 Task: Plan a trip to Lafiagi, Nigeria from 9th December, 2023 to 16th December, 2023 for 2 adults. Place can be entire room with 2 bedrooms having 2 beds and 1 bathroom. Property type can be flat.
Action: Mouse moved to (615, 132)
Screenshot: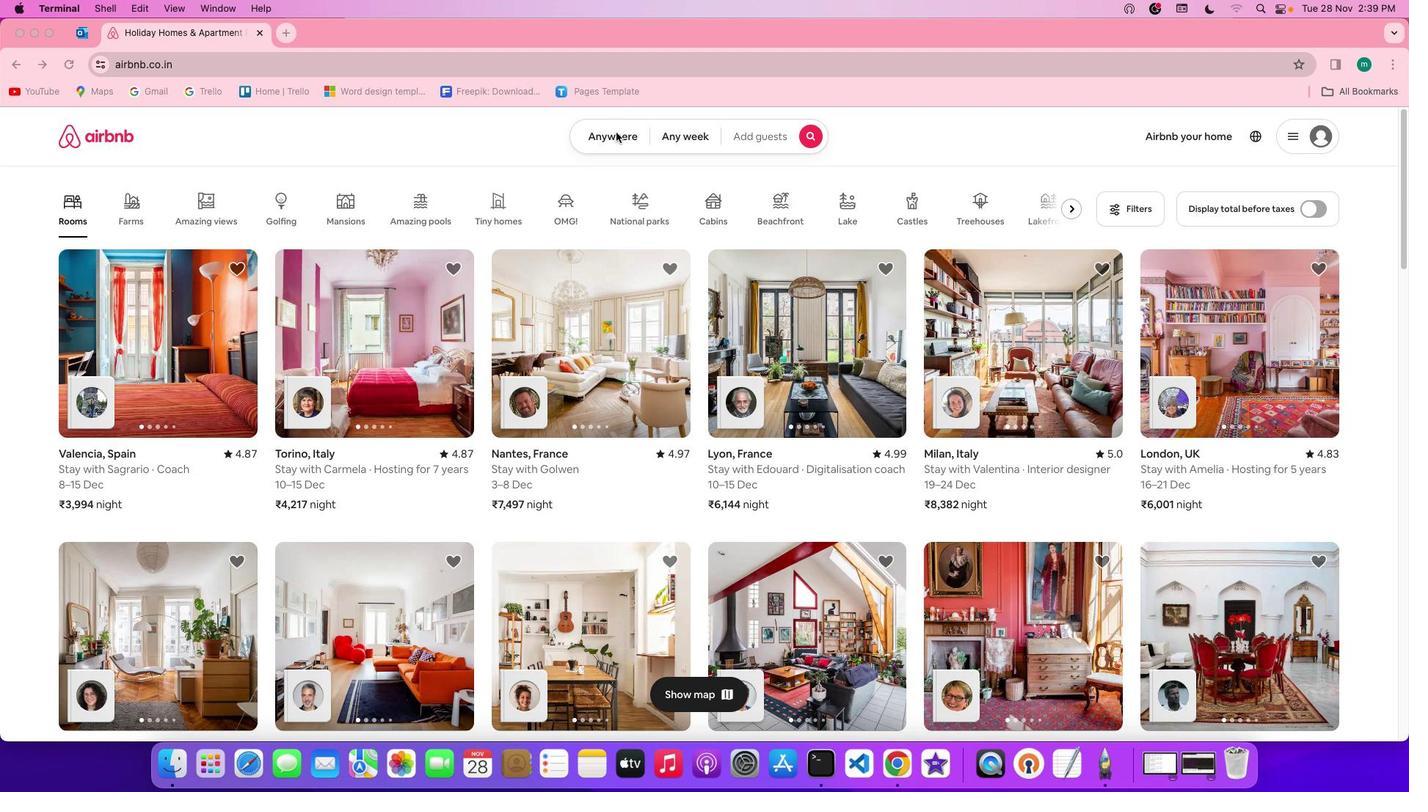 
Action: Mouse pressed left at (615, 132)
Screenshot: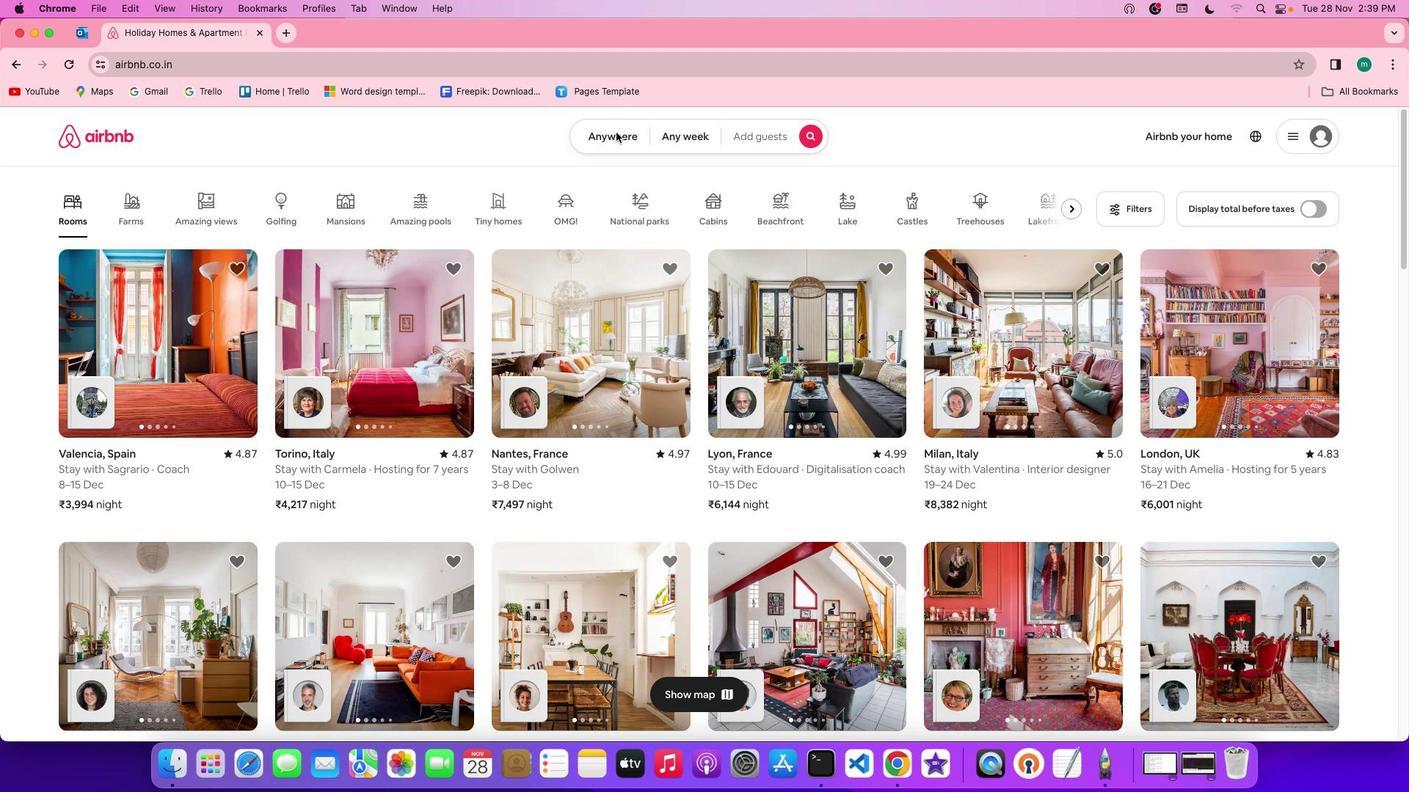 
Action: Mouse pressed left at (615, 132)
Screenshot: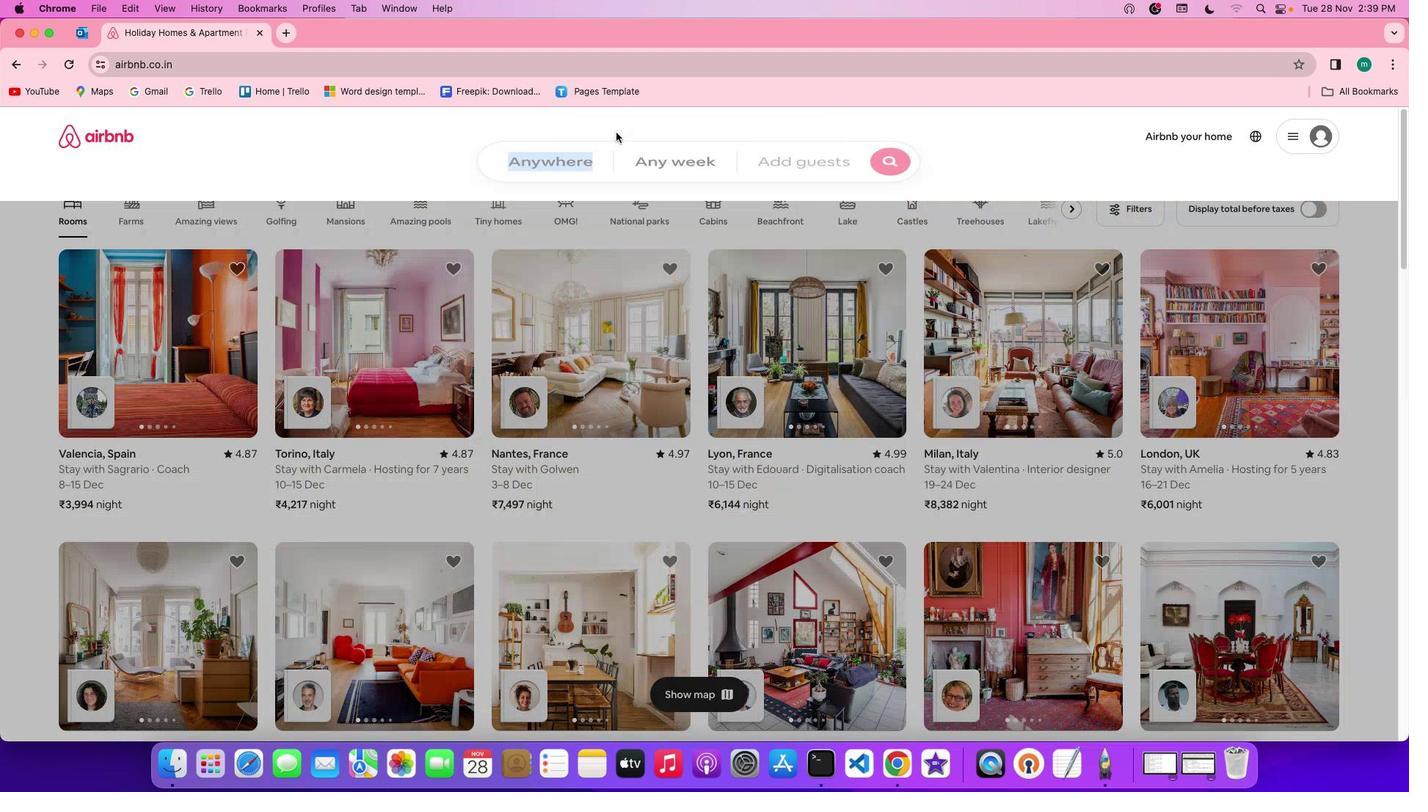 
Action: Mouse moved to (569, 184)
Screenshot: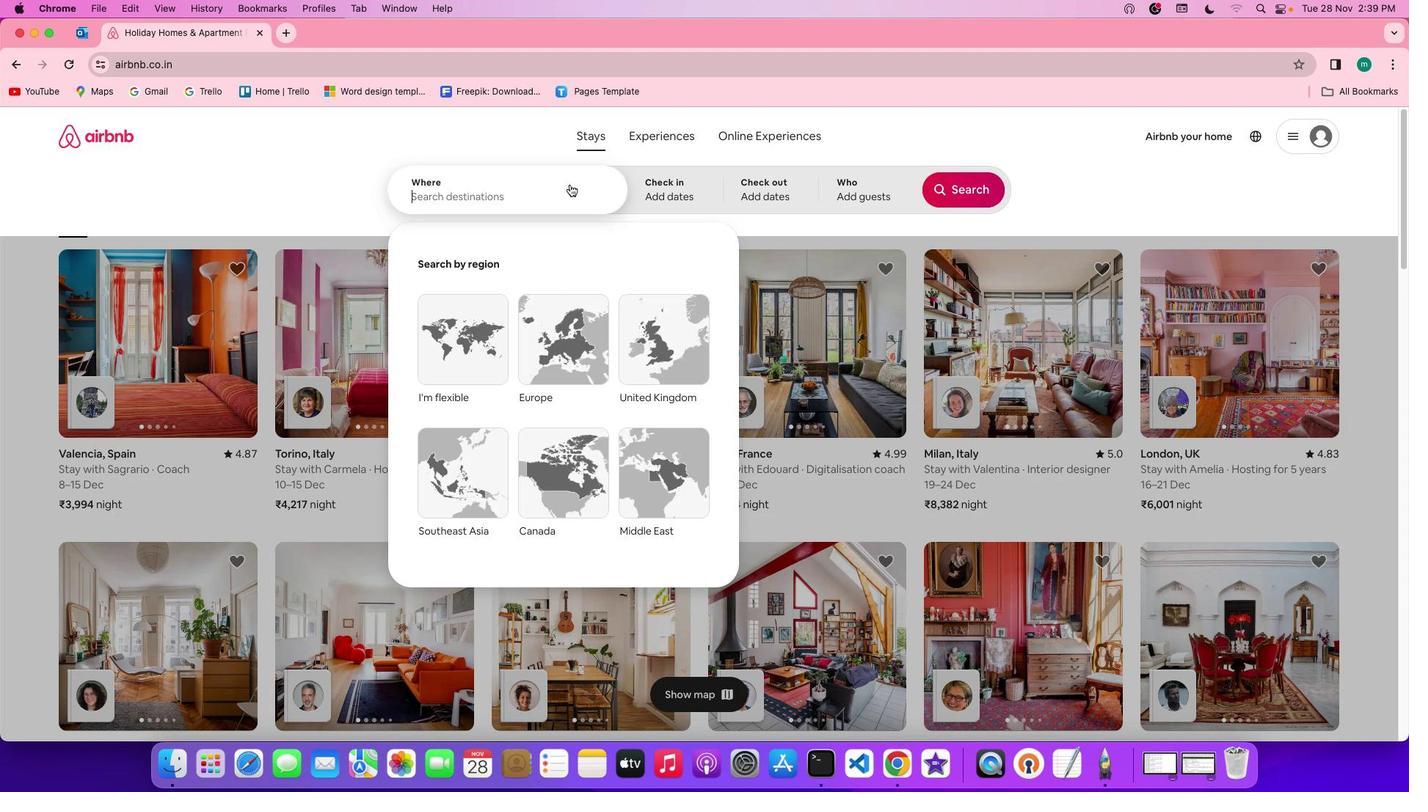 
Action: Mouse pressed left at (569, 184)
Screenshot: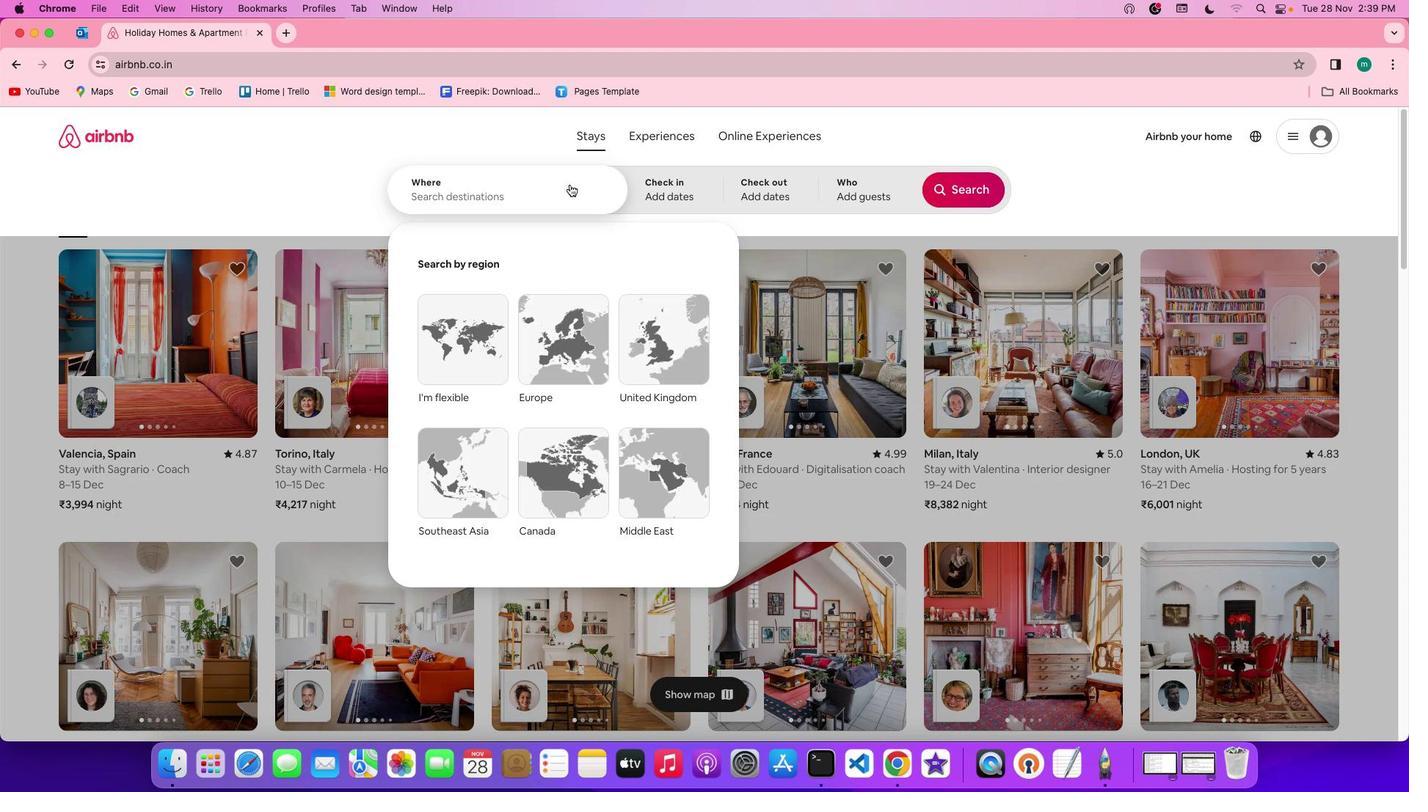 
Action: Mouse moved to (571, 184)
Screenshot: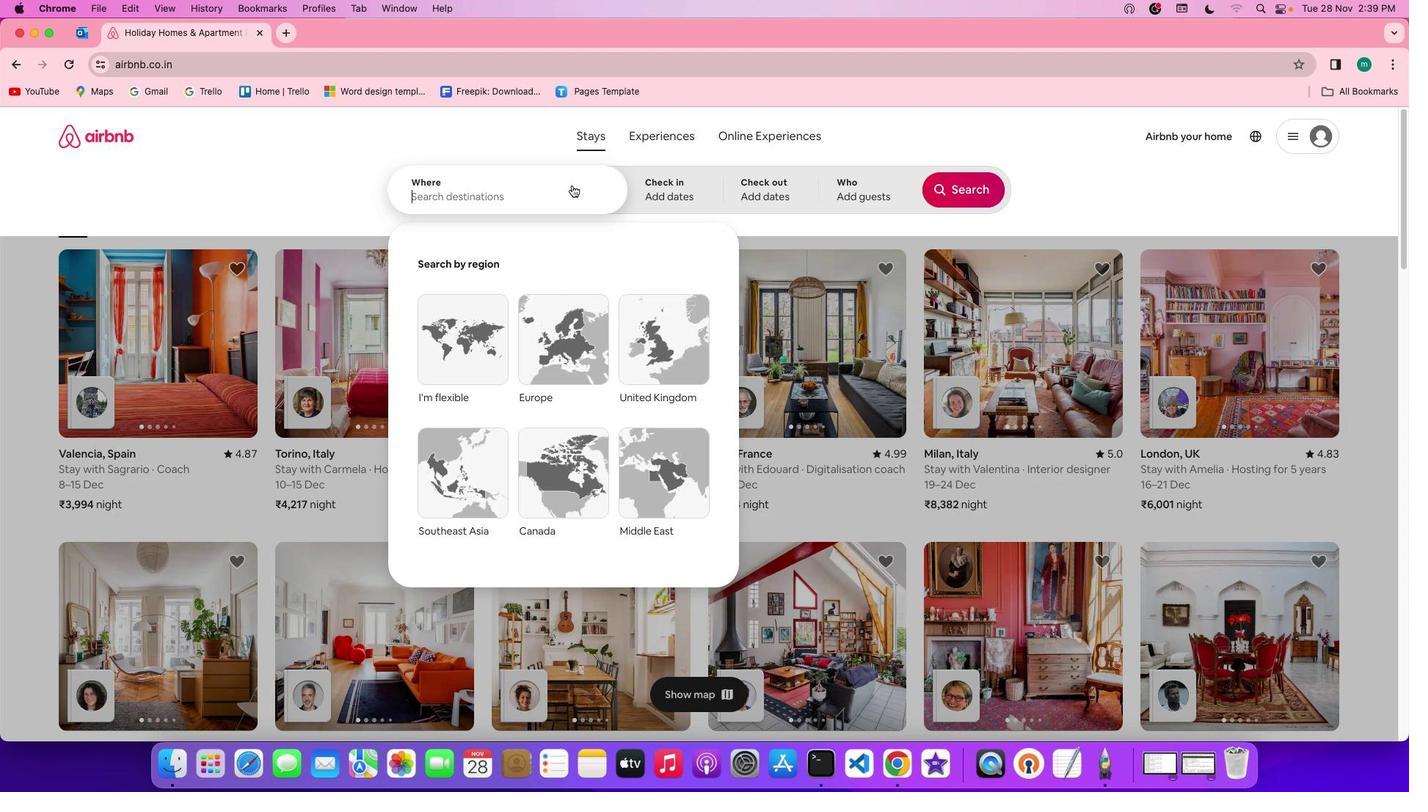 
Action: Key pressed Key.shift'L''a''f''i''a''g''i'','Key.spaceKey.shift'n''i''g''e''r''i''a'
Screenshot: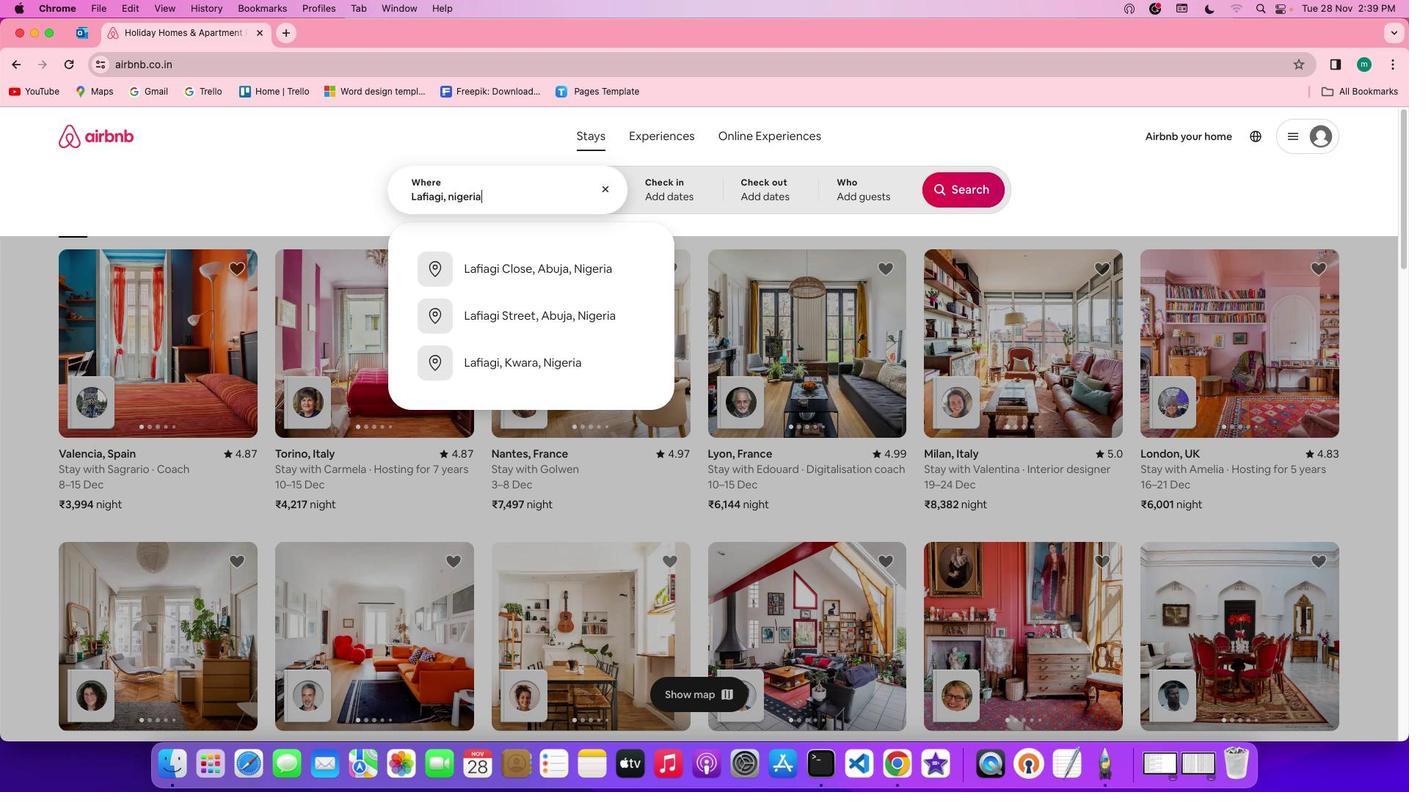 
Action: Mouse moved to (670, 188)
Screenshot: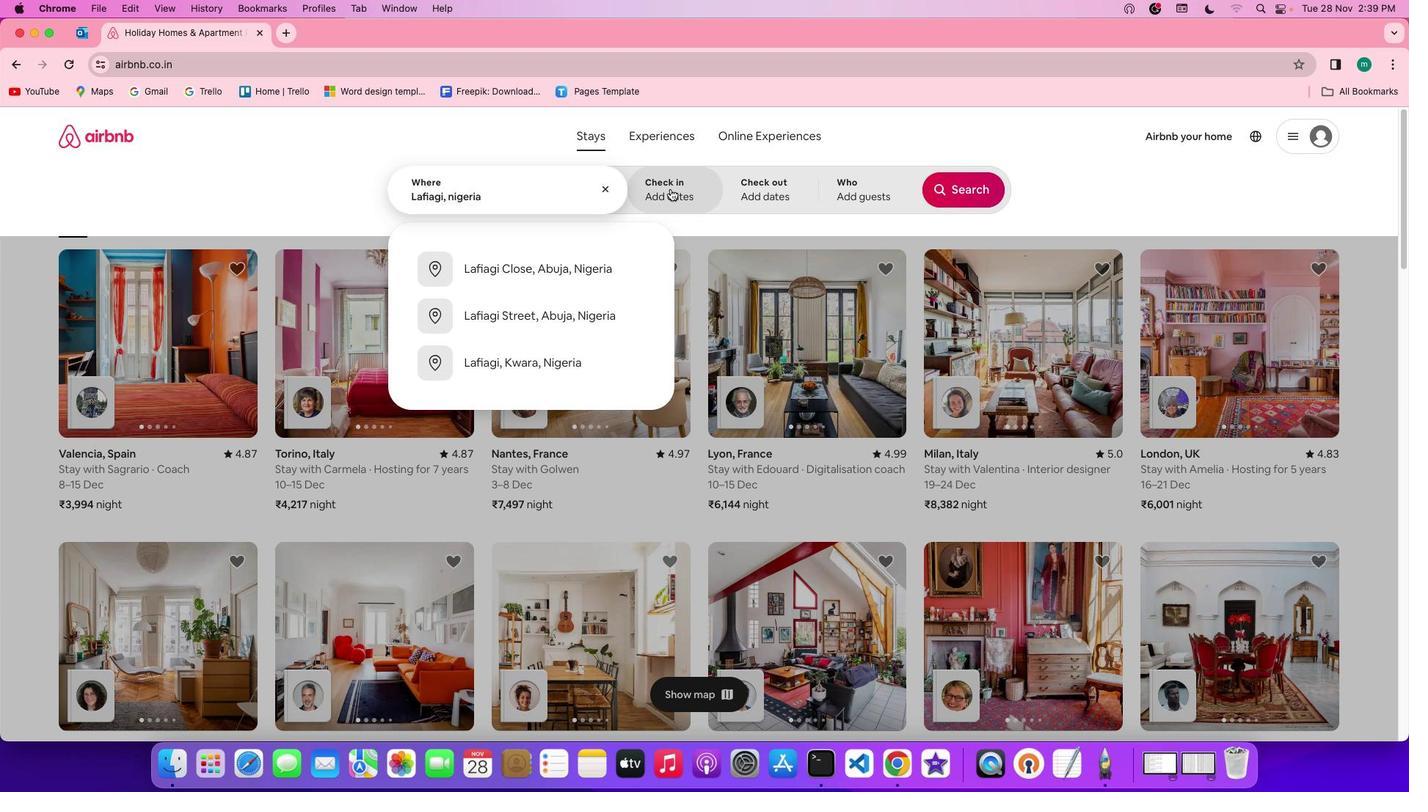 
Action: Mouse pressed left at (670, 188)
Screenshot: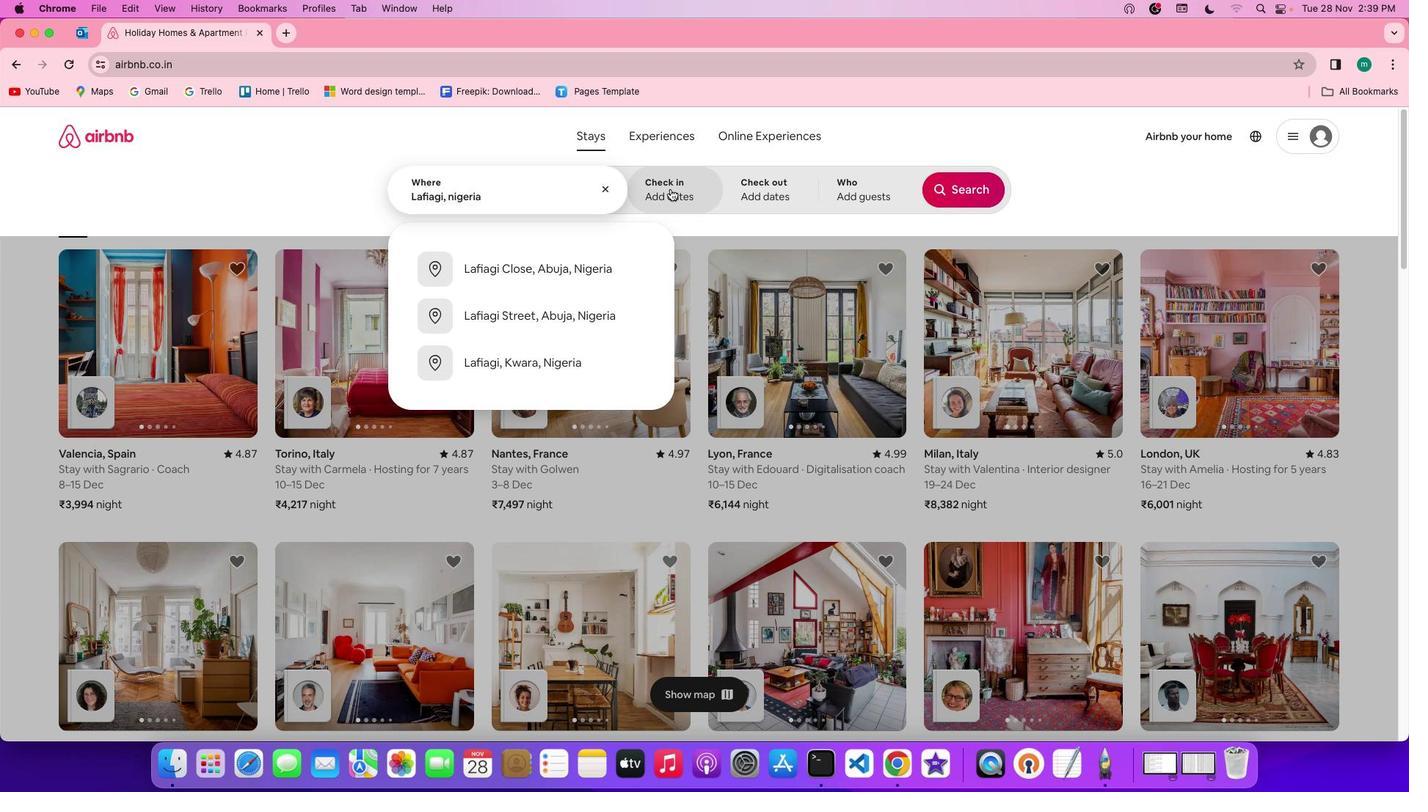 
Action: Mouse moved to (944, 406)
Screenshot: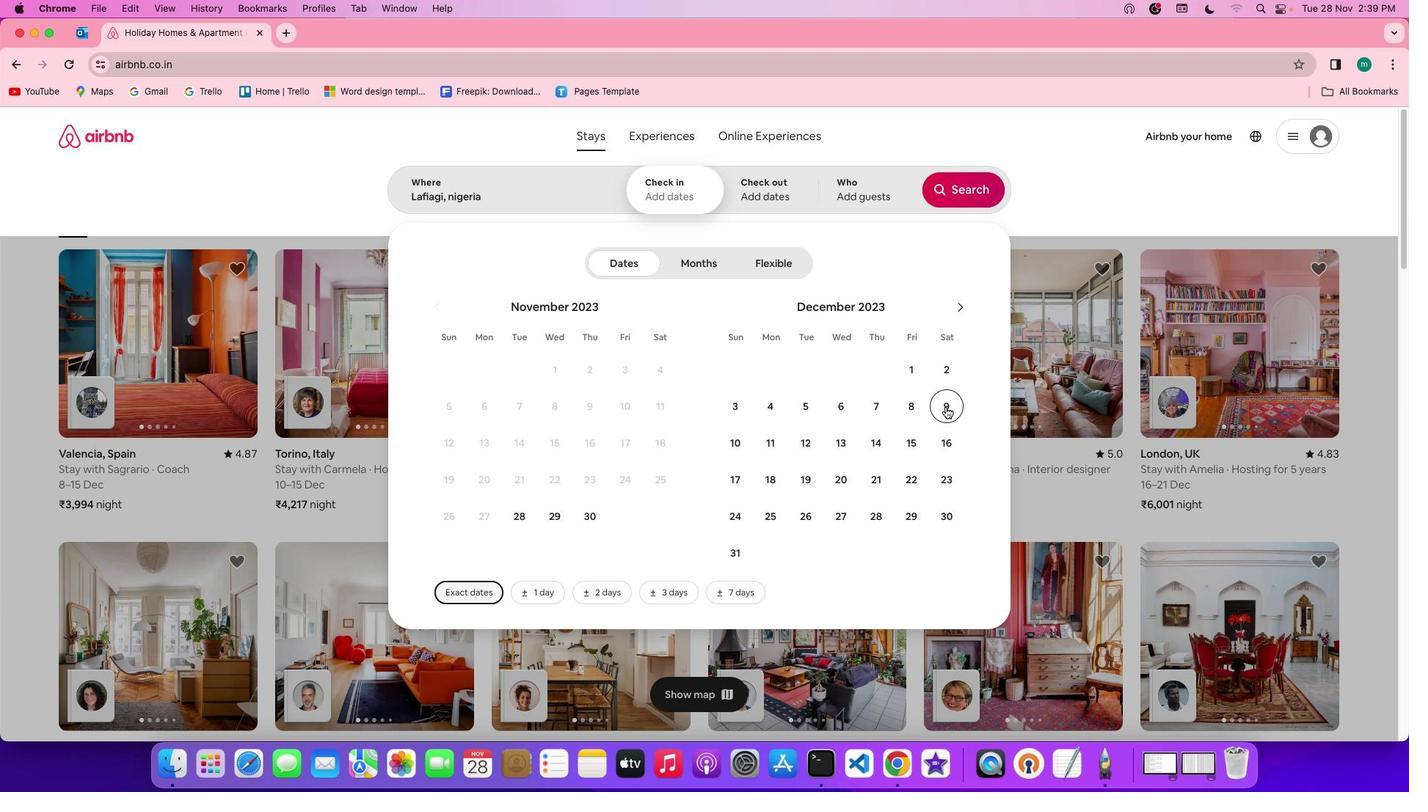
Action: Mouse pressed left at (944, 406)
Screenshot: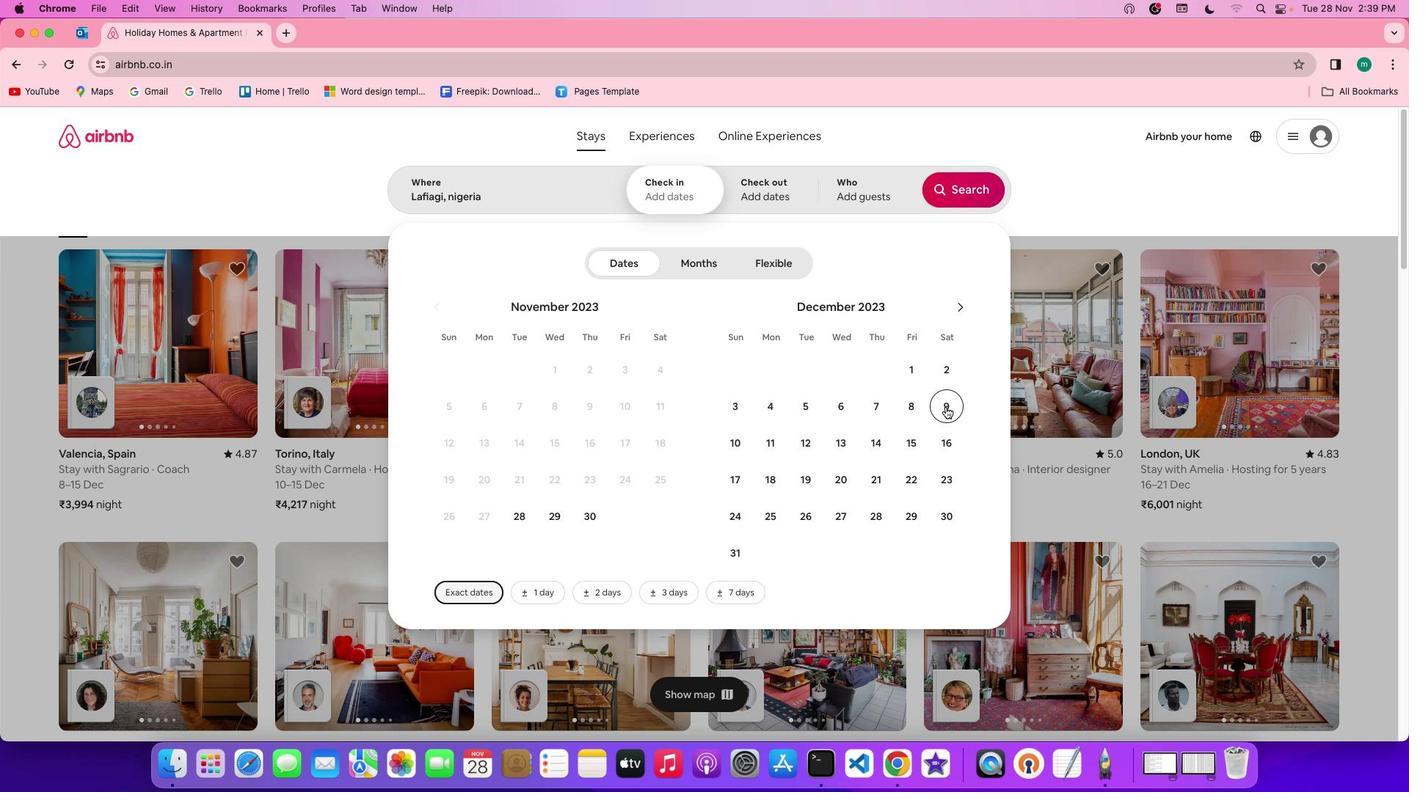 
Action: Mouse moved to (943, 436)
Screenshot: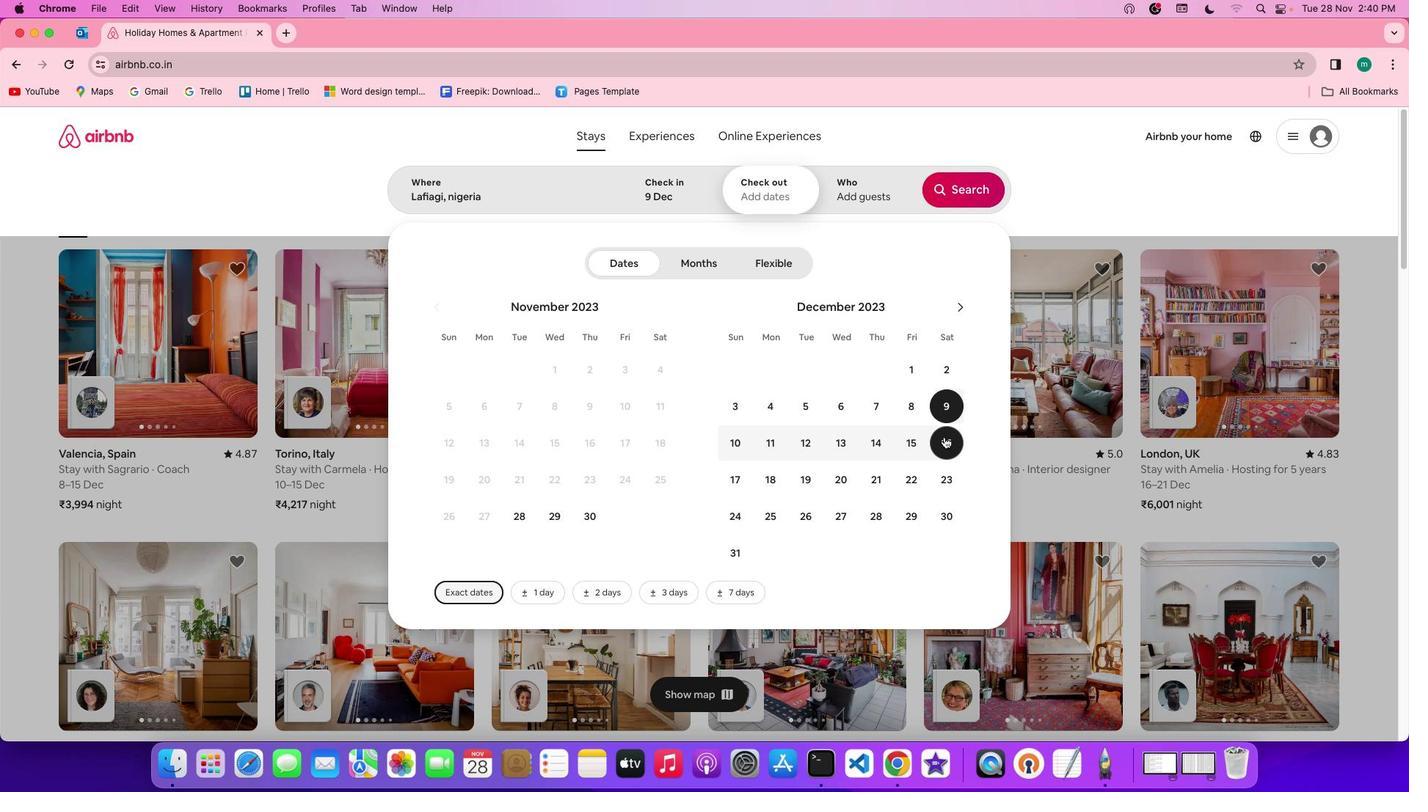
Action: Mouse pressed left at (943, 436)
Screenshot: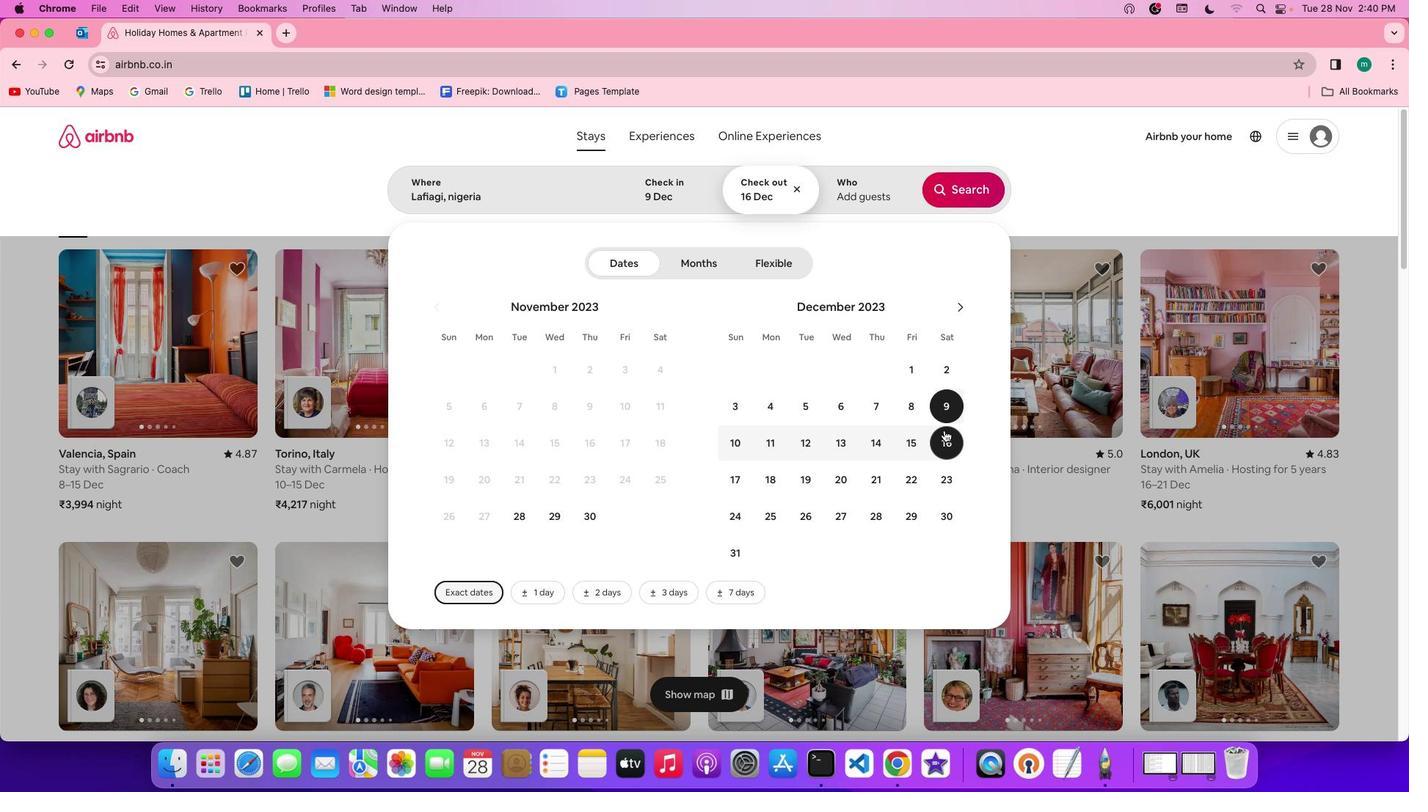 
Action: Mouse moved to (865, 198)
Screenshot: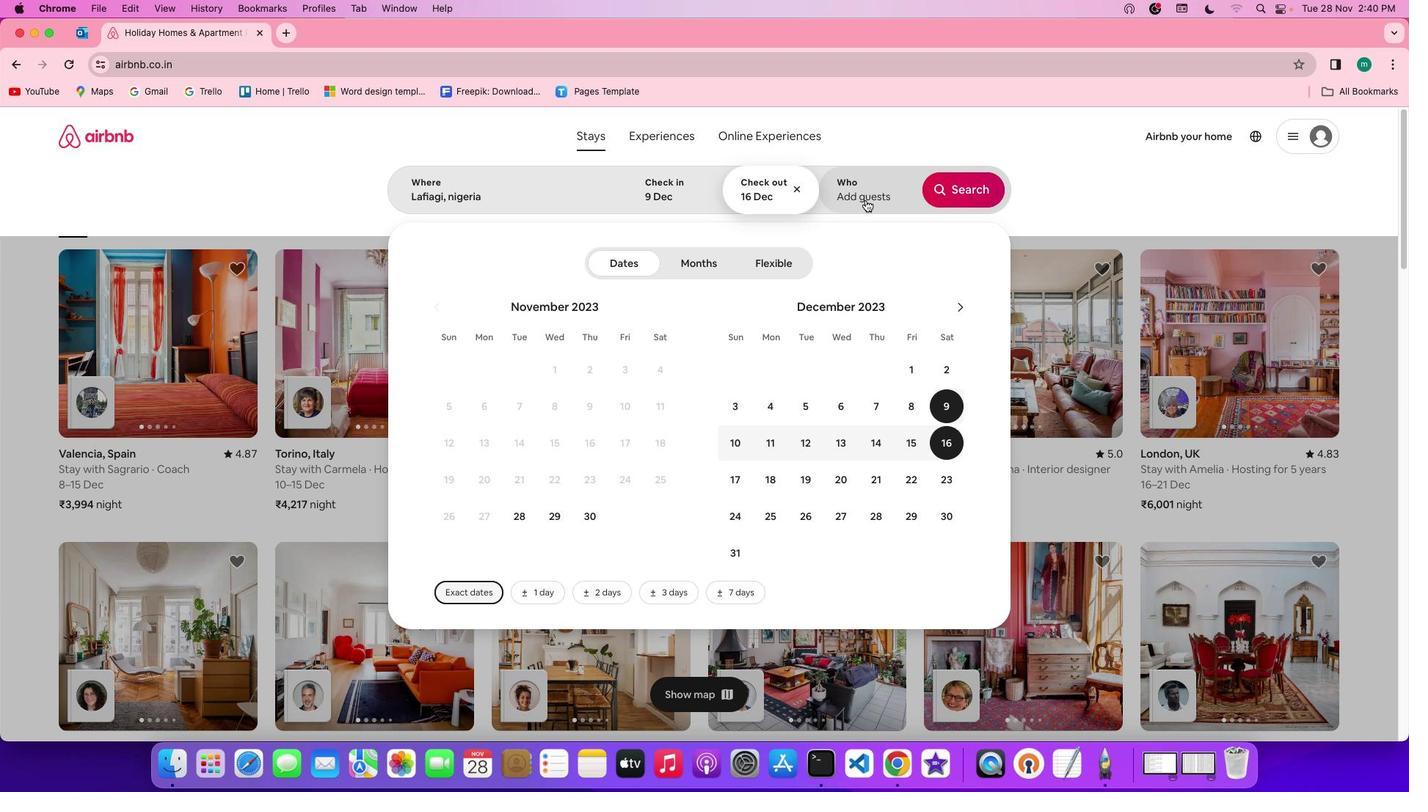 
Action: Mouse pressed left at (865, 198)
Screenshot: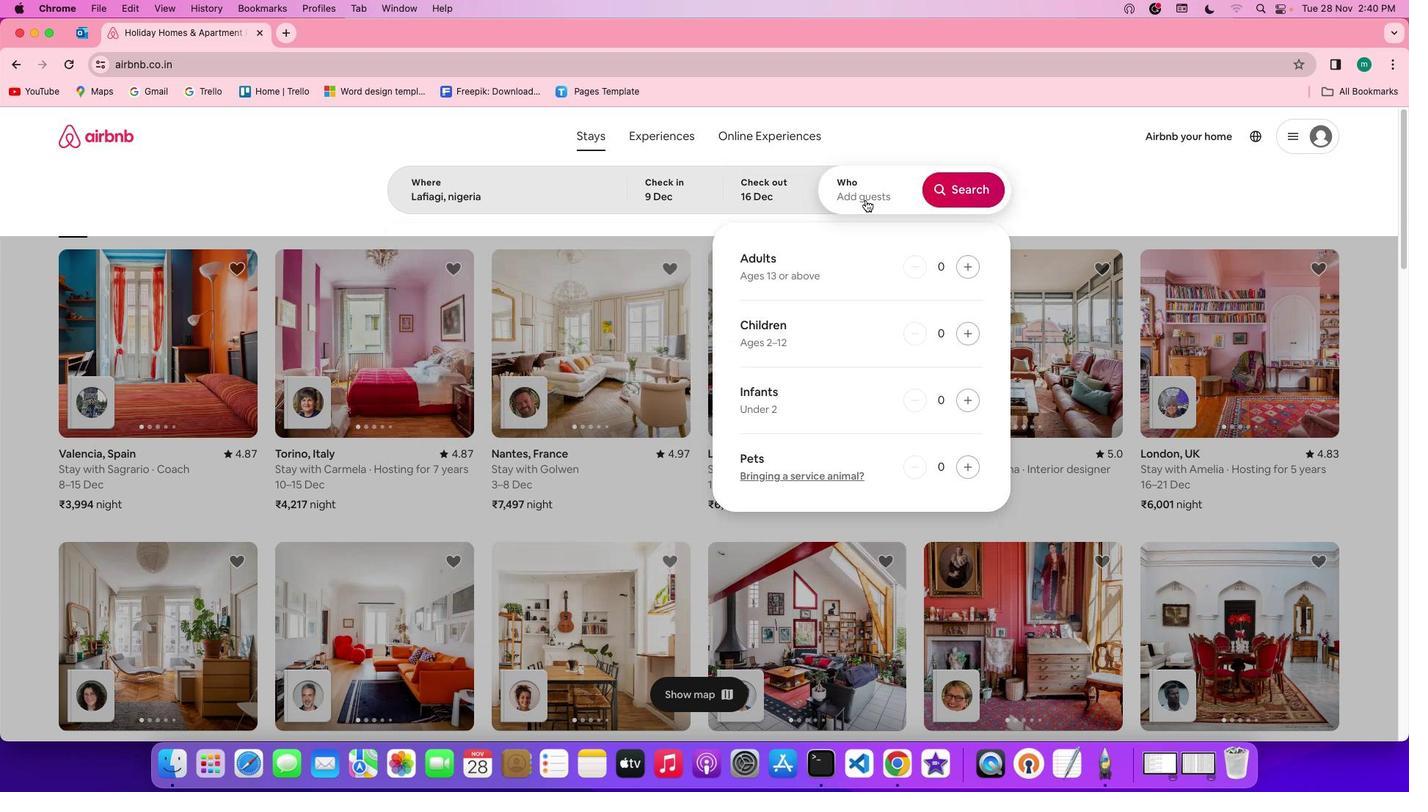 
Action: Mouse moved to (966, 267)
Screenshot: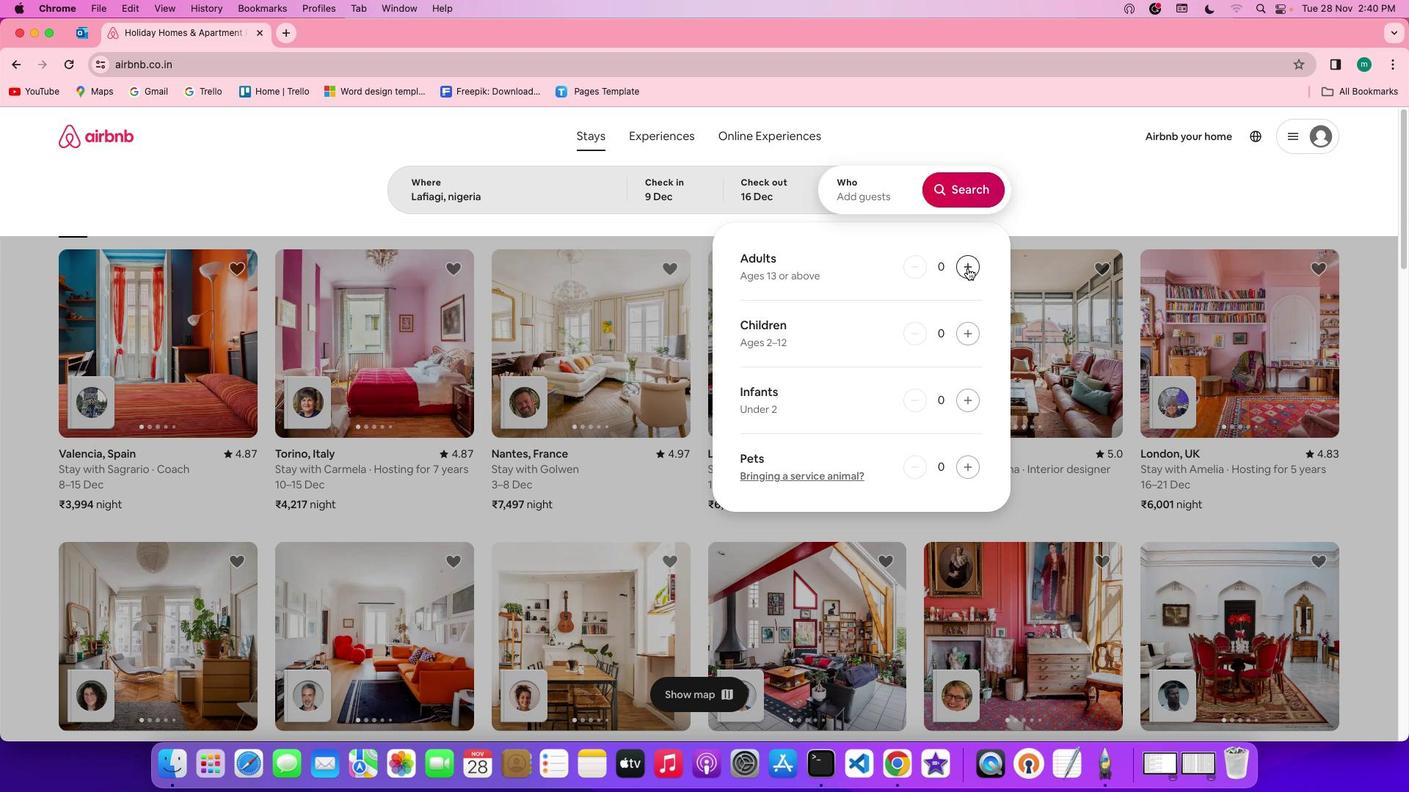 
Action: Mouse pressed left at (966, 267)
Screenshot: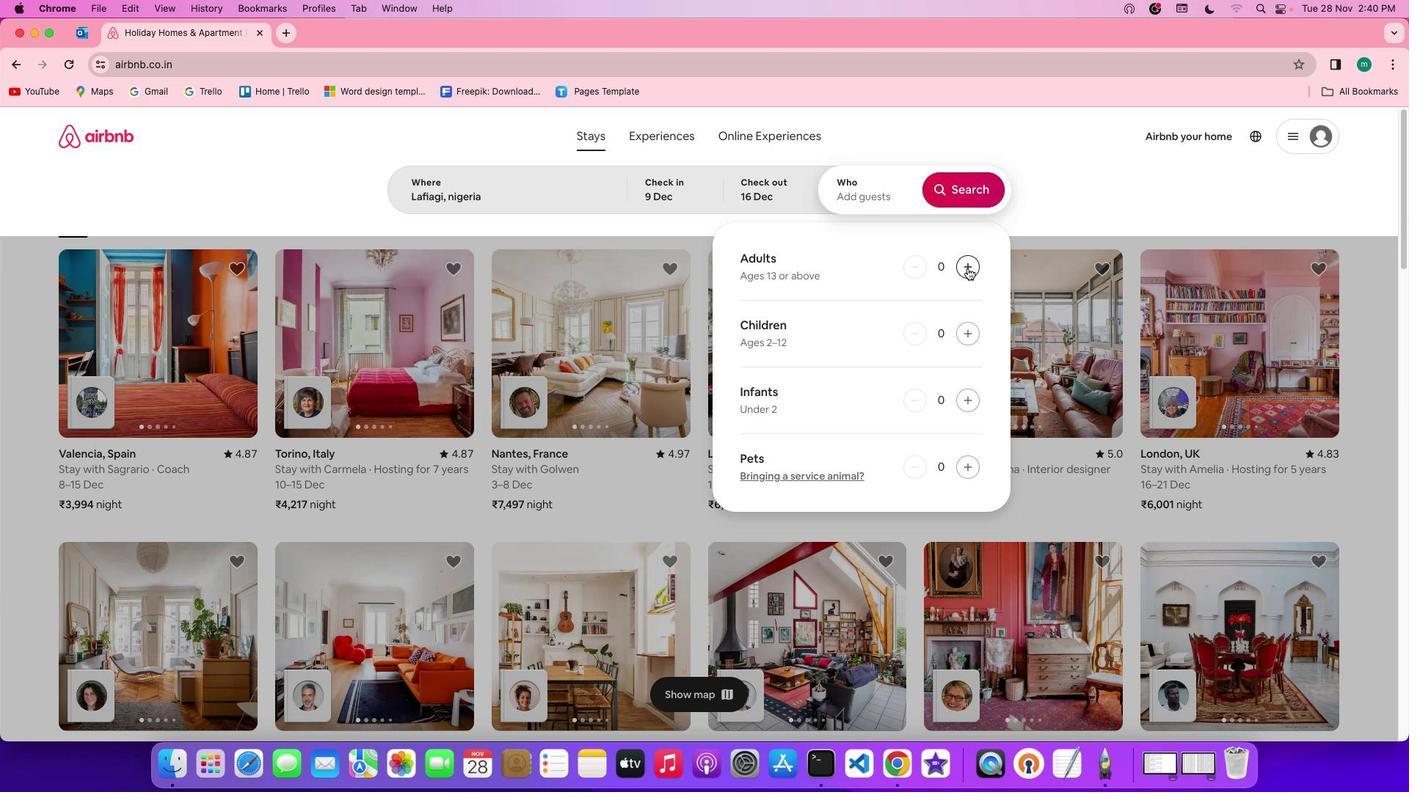 
Action: Mouse pressed left at (966, 267)
Screenshot: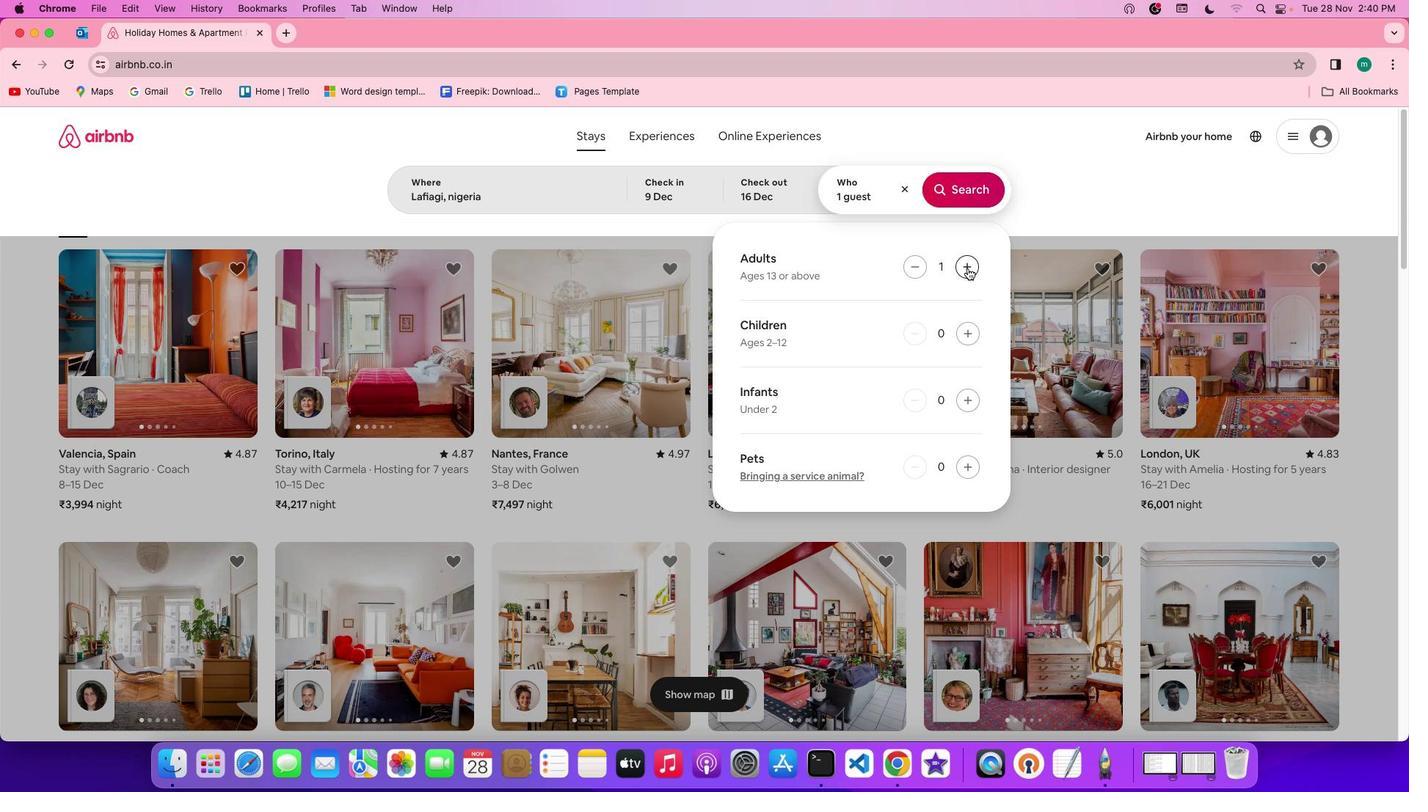 
Action: Mouse moved to (966, 190)
Screenshot: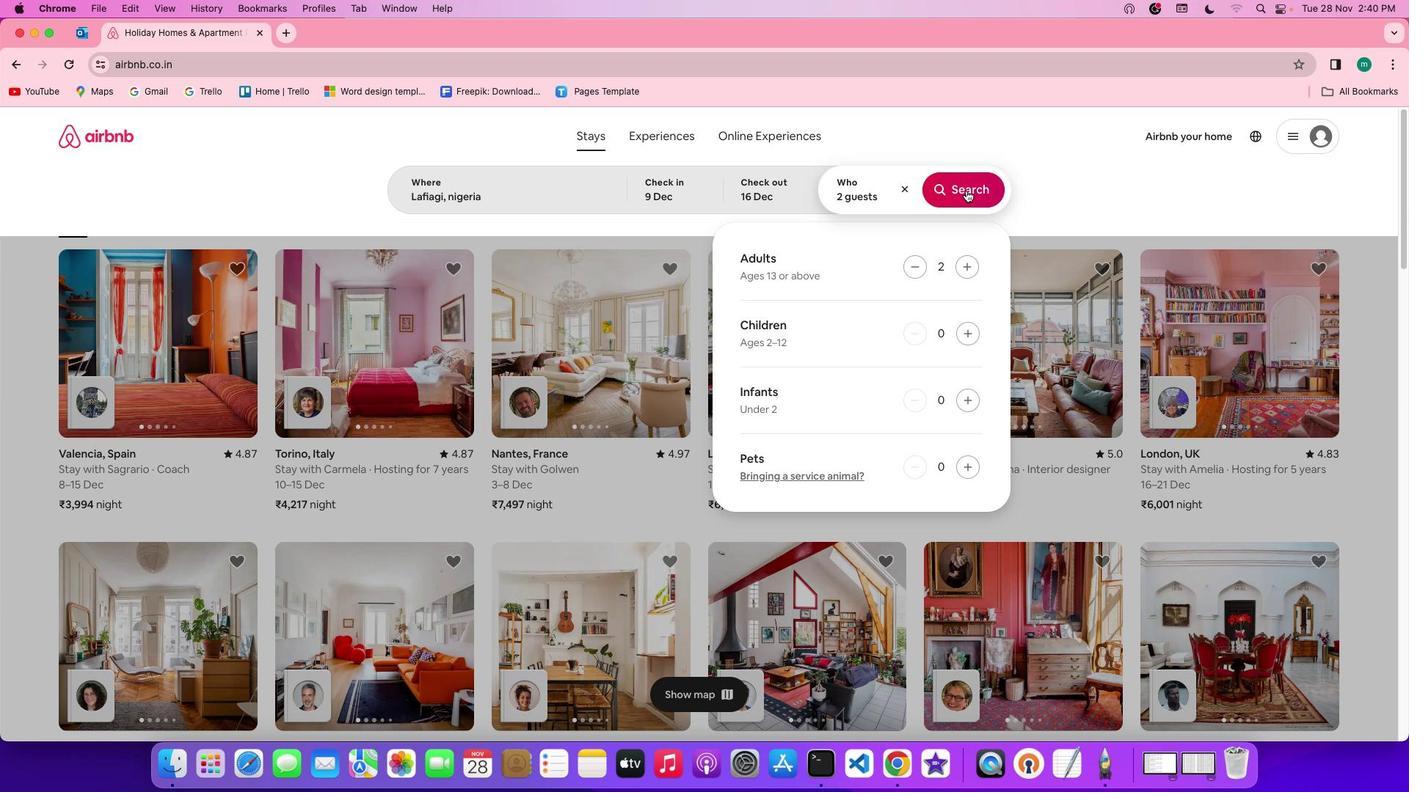 
Action: Mouse pressed left at (966, 190)
Screenshot: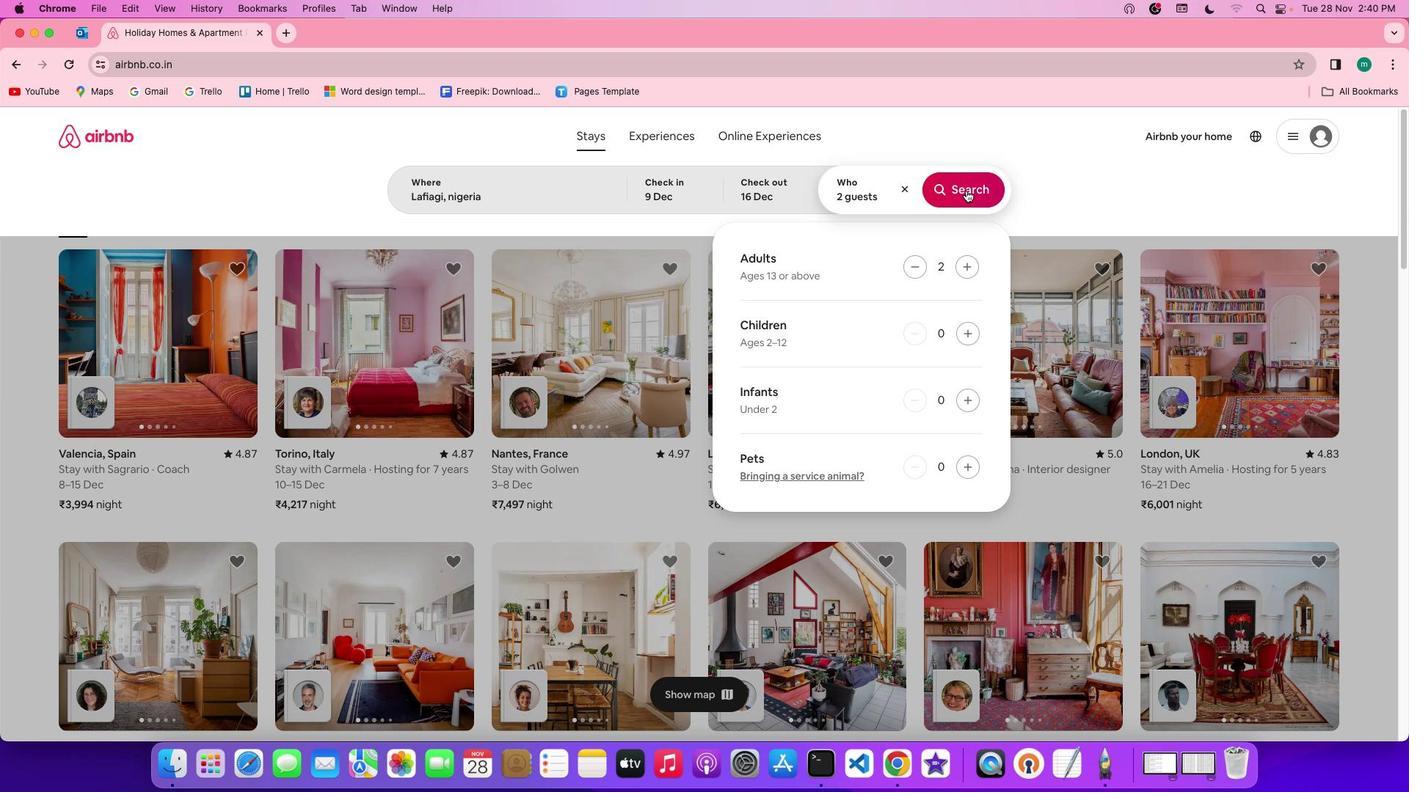 
Action: Mouse moved to (1160, 190)
Screenshot: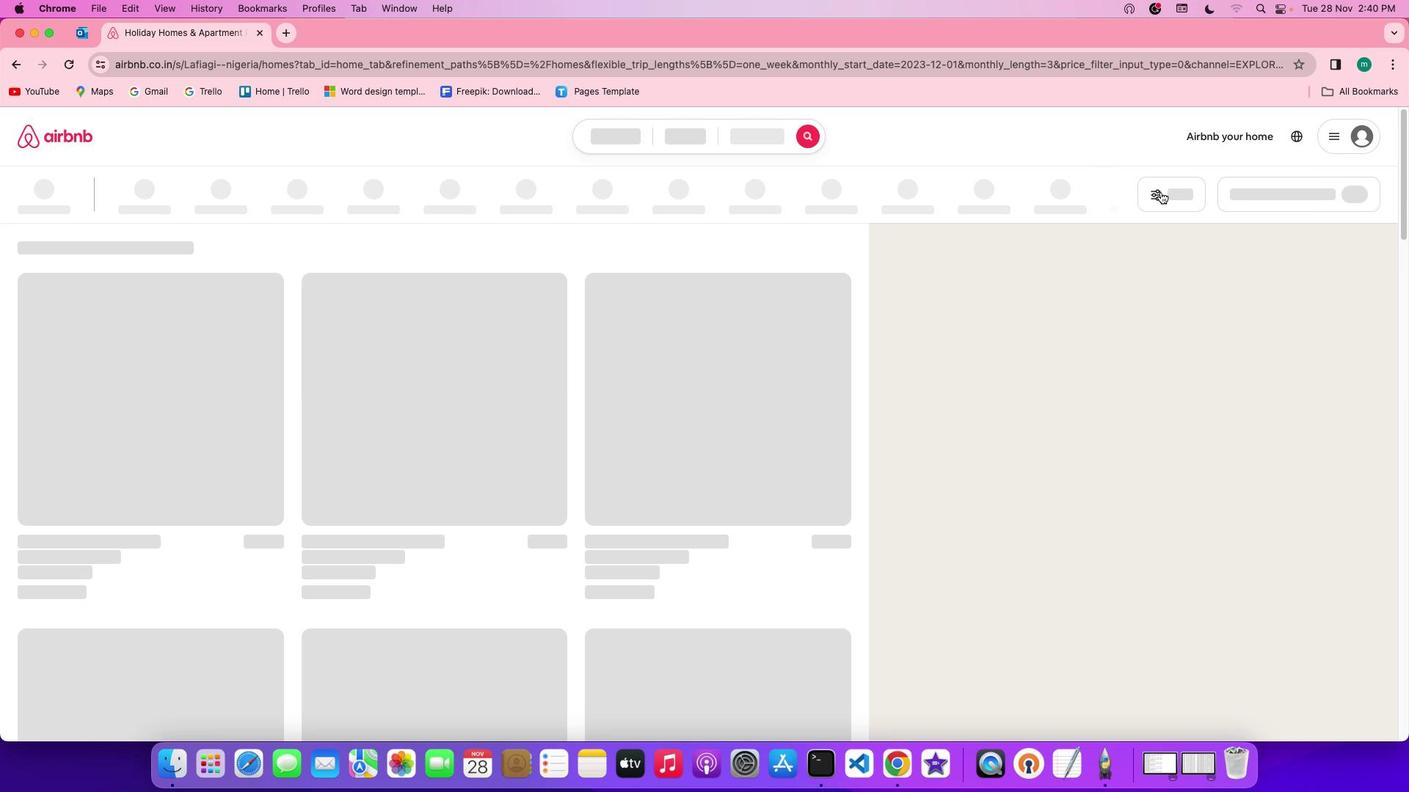 
Action: Mouse pressed left at (1160, 190)
Screenshot: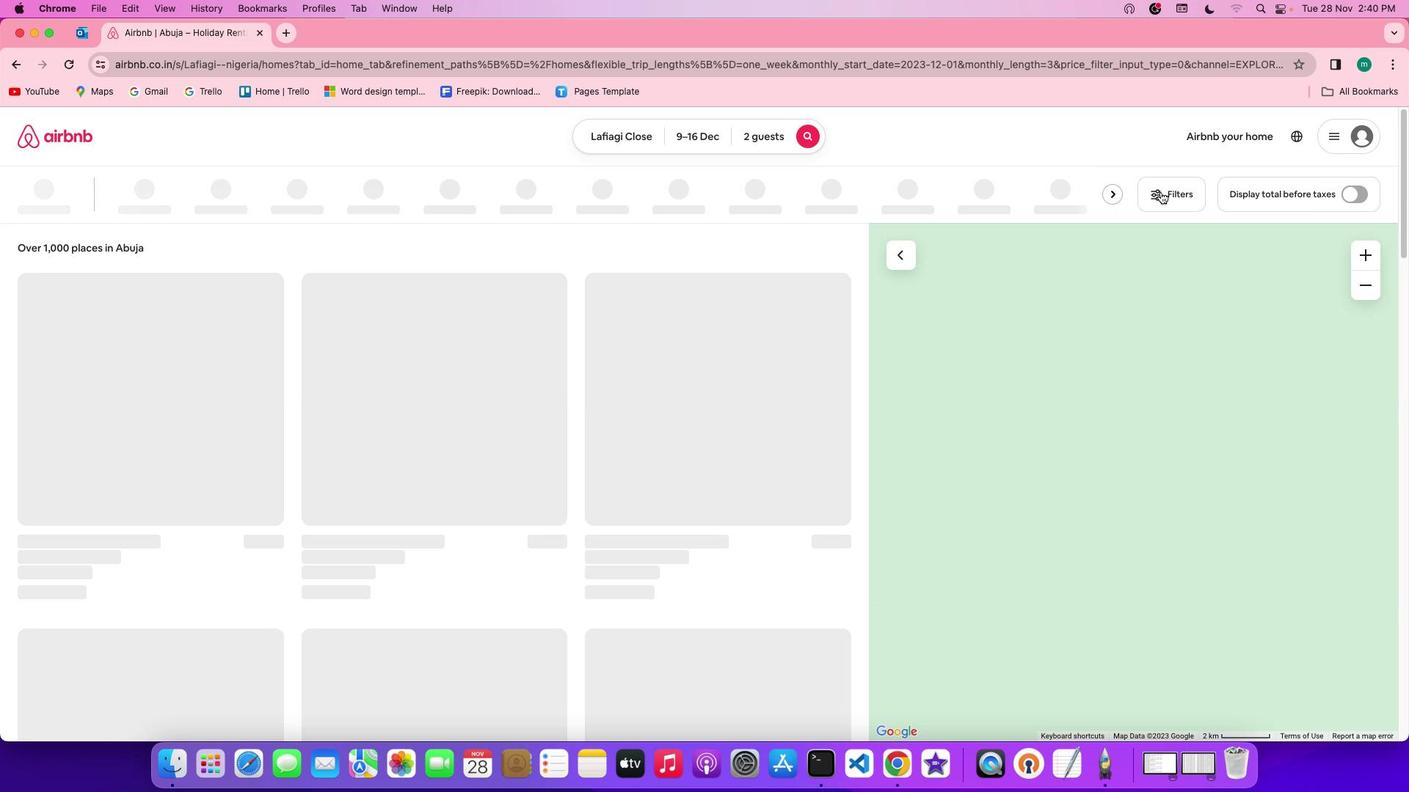 
Action: Mouse moved to (726, 447)
Screenshot: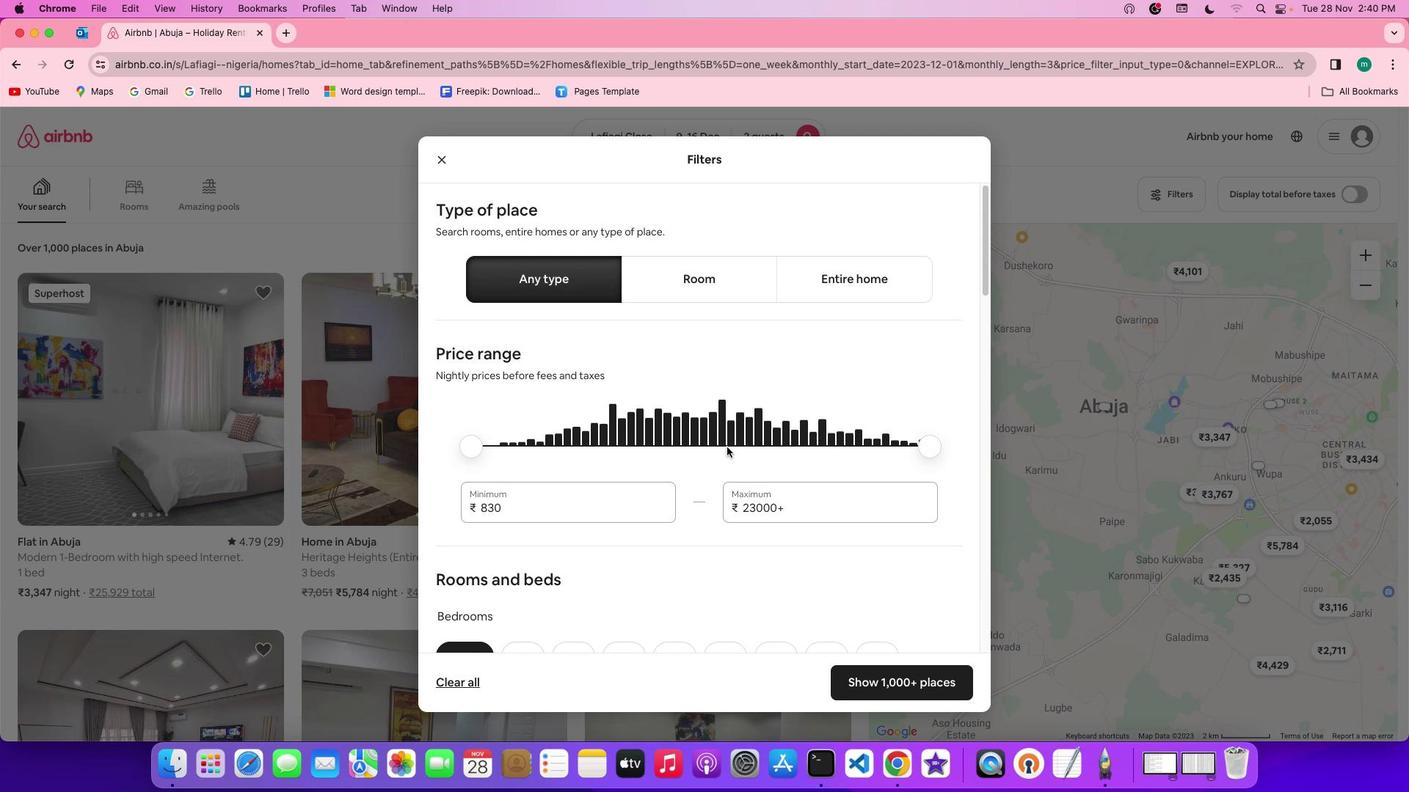 
Action: Mouse scrolled (726, 447) with delta (0, 0)
Screenshot: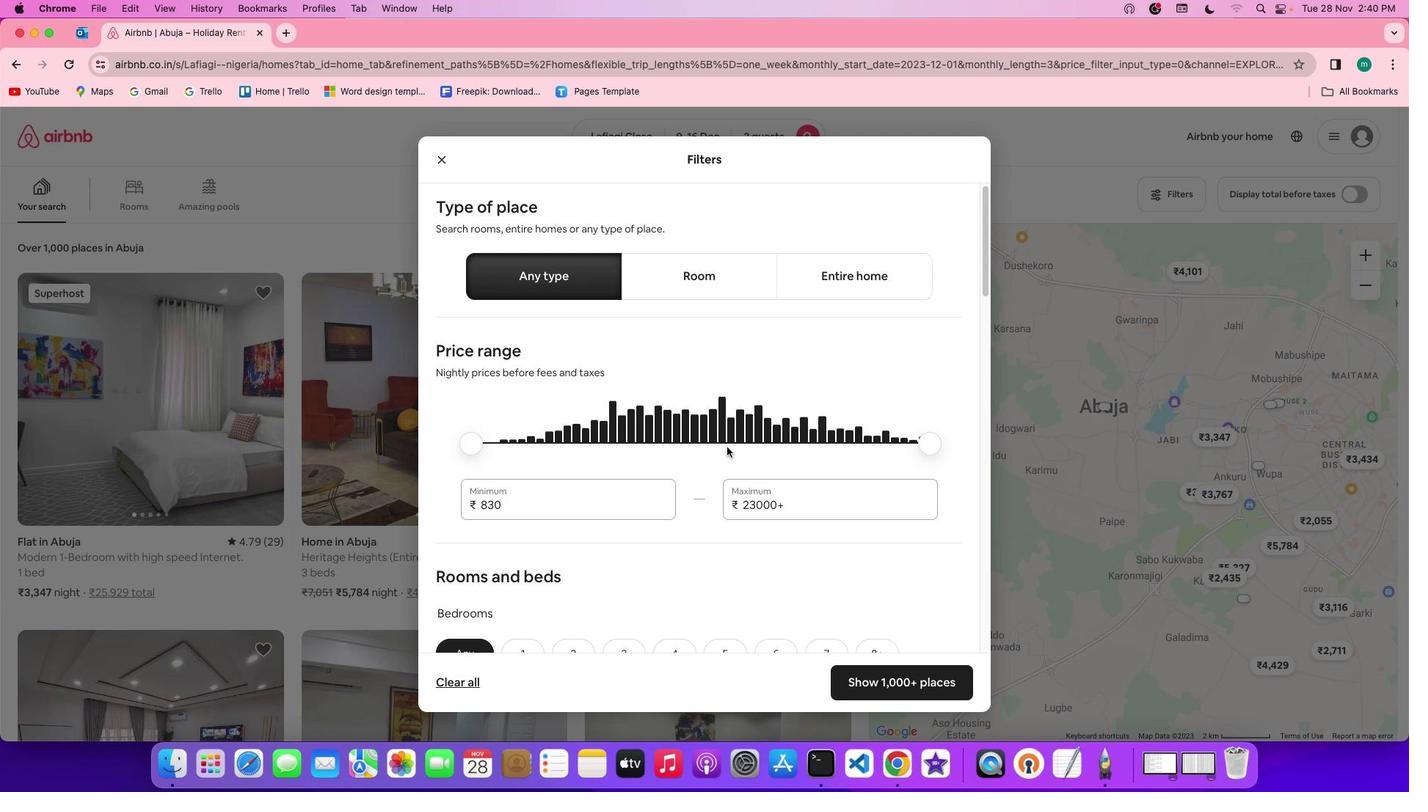 
Action: Mouse scrolled (726, 447) with delta (0, 0)
Screenshot: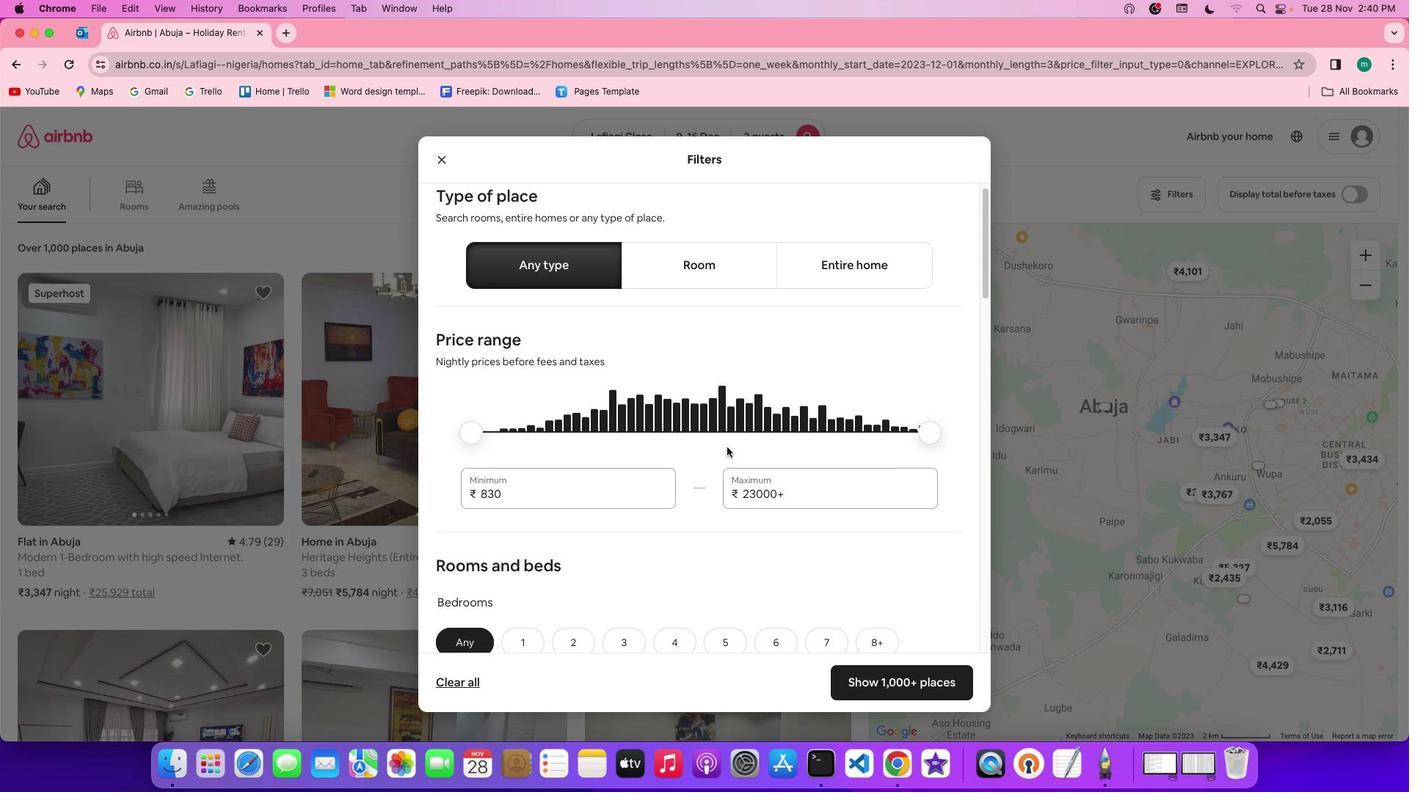 
Action: Mouse scrolled (726, 447) with delta (0, -1)
Screenshot: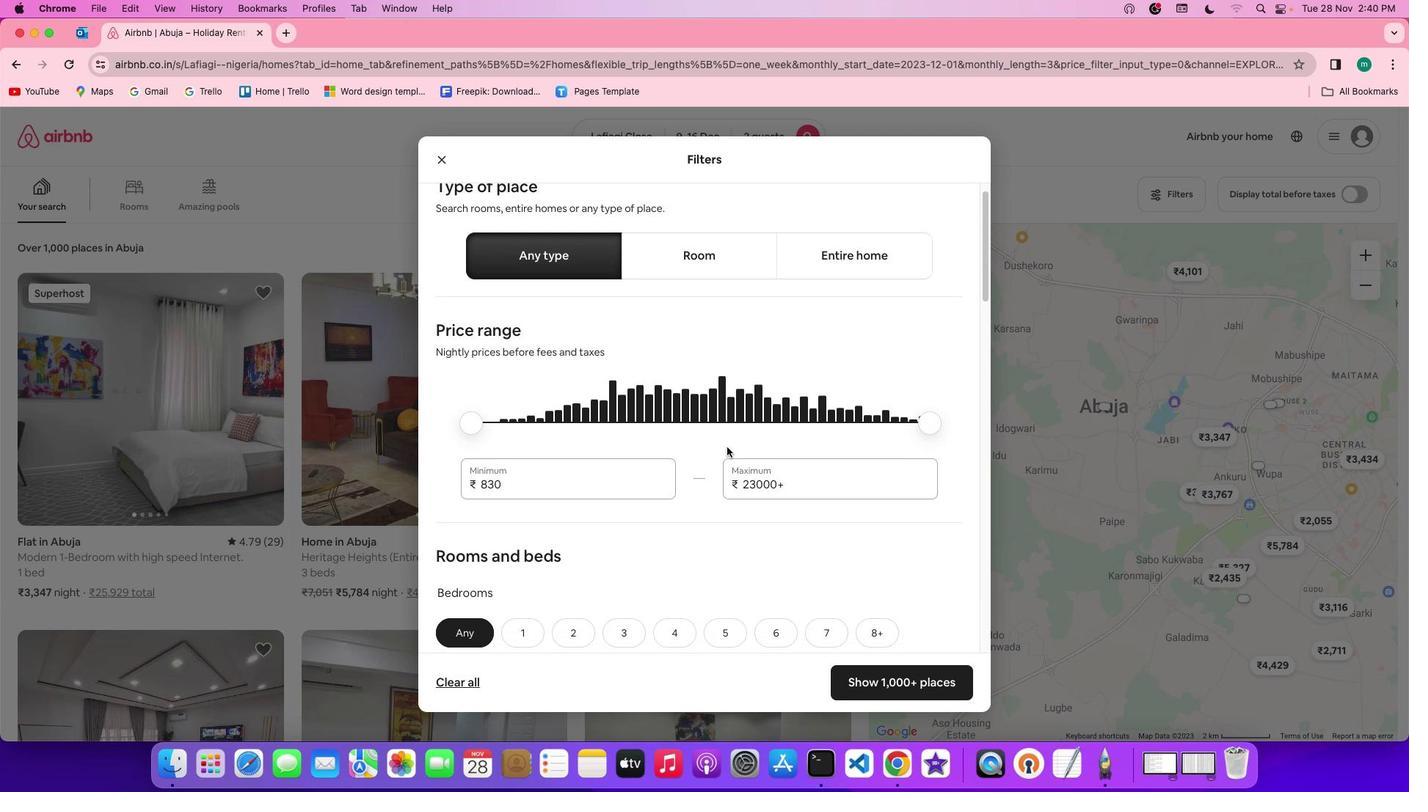 
Action: Mouse scrolled (726, 447) with delta (0, -2)
Screenshot: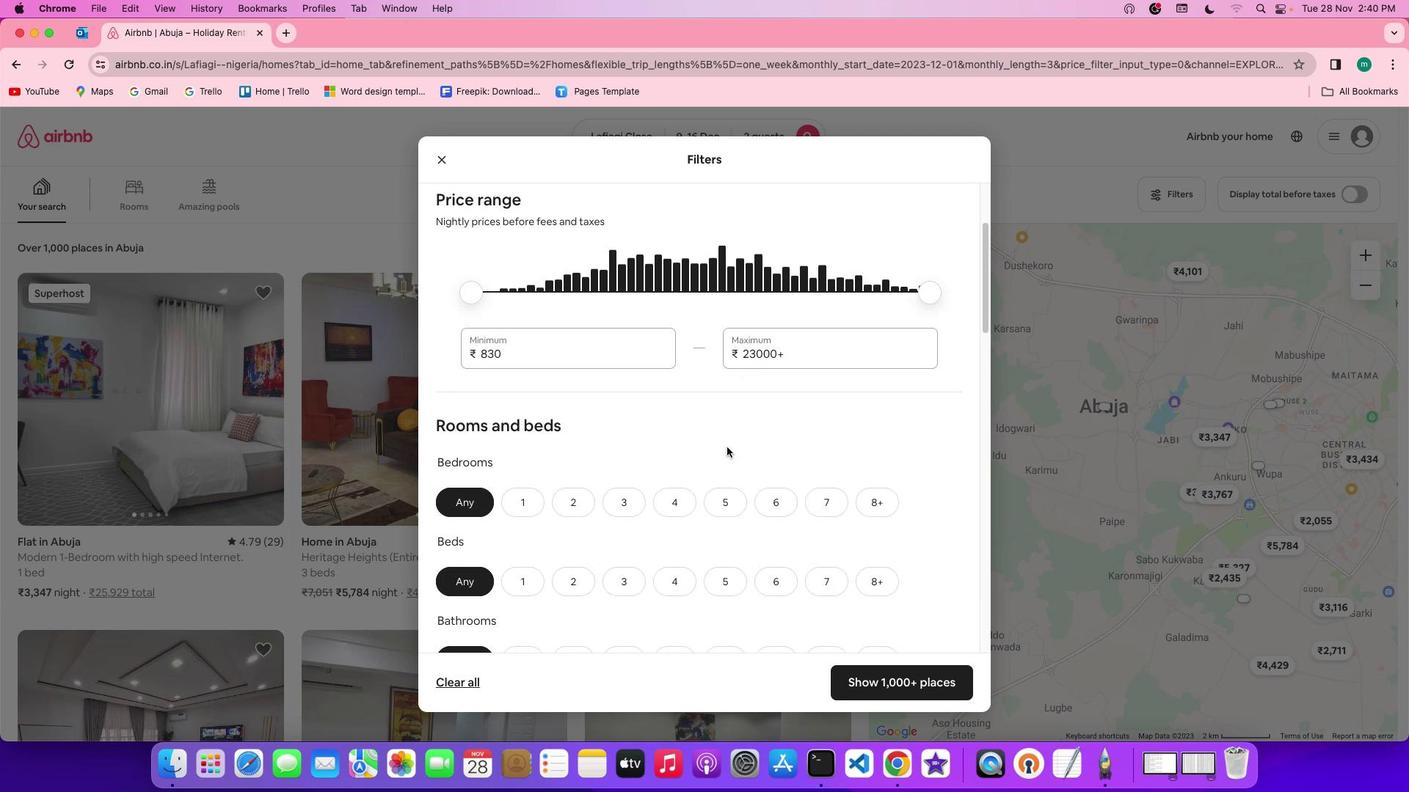 
Action: Mouse scrolled (726, 447) with delta (0, 0)
Screenshot: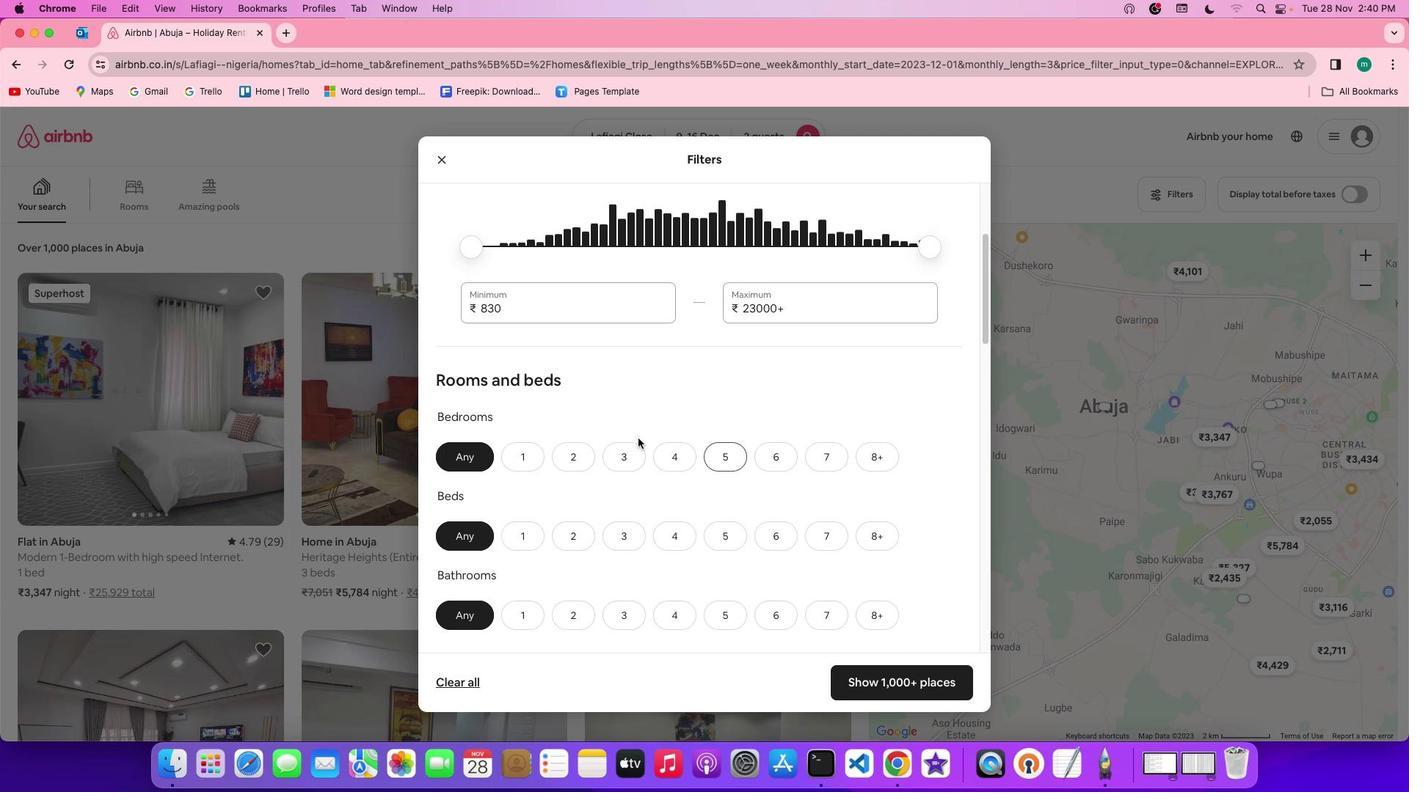 
Action: Mouse moved to (570, 450)
Screenshot: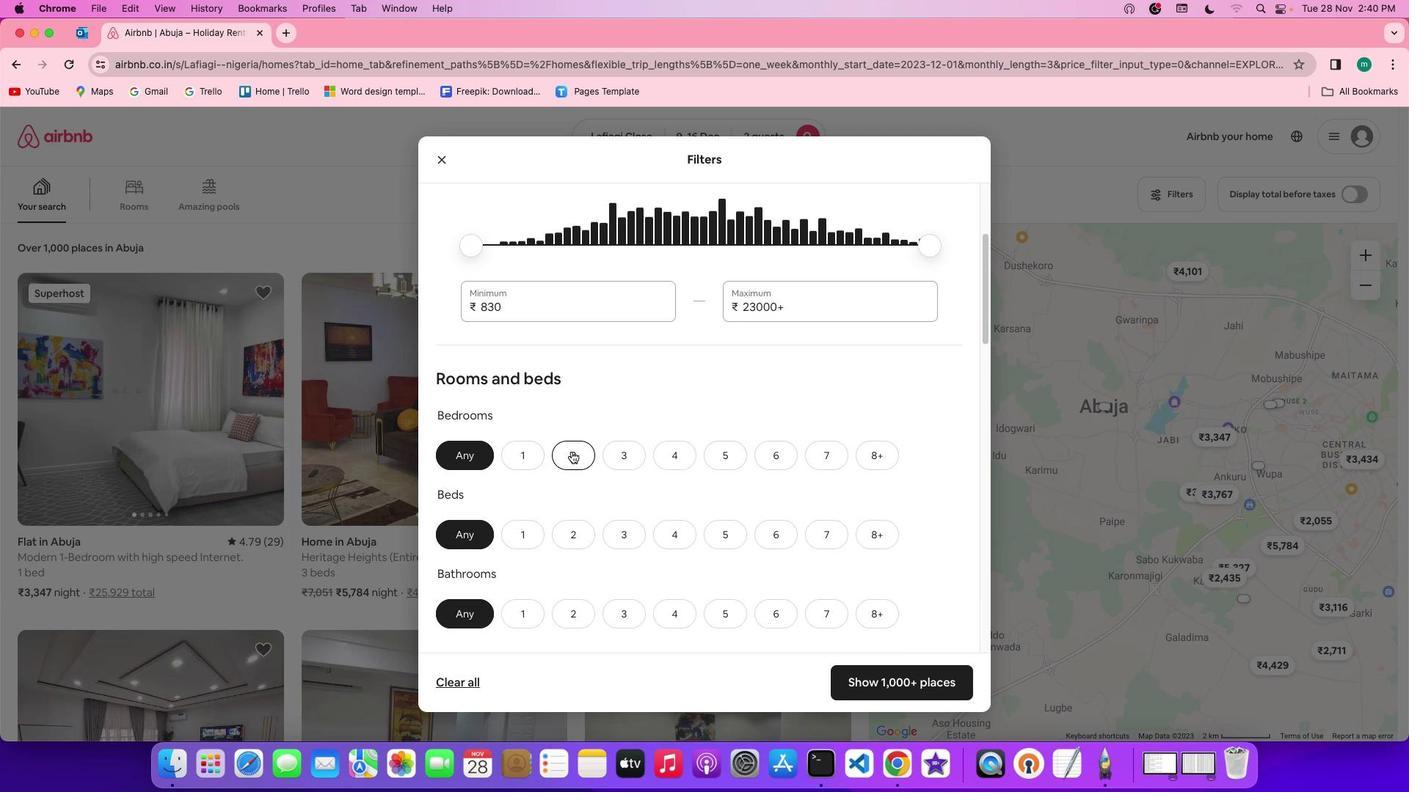 
Action: Mouse pressed left at (570, 450)
Screenshot: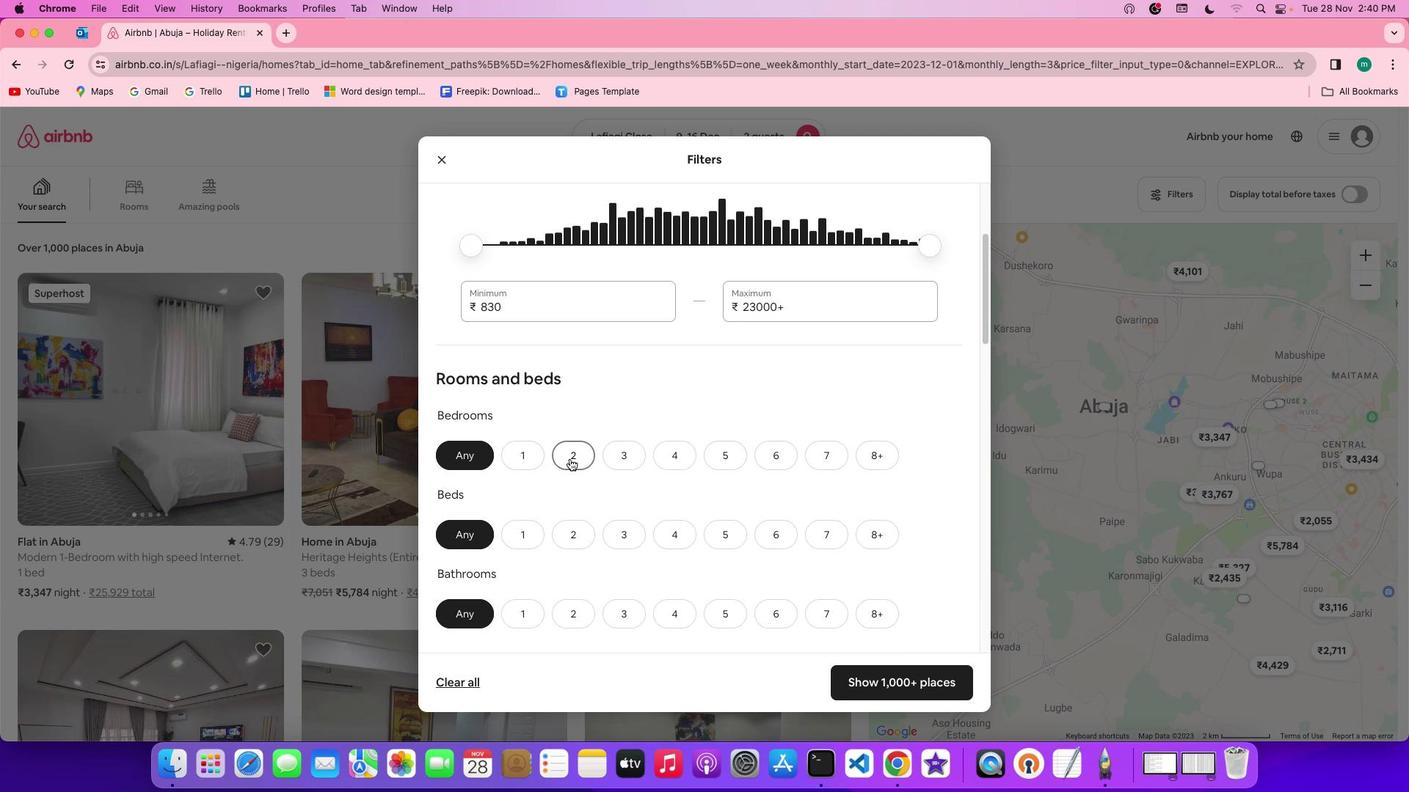
Action: Mouse moved to (563, 530)
Screenshot: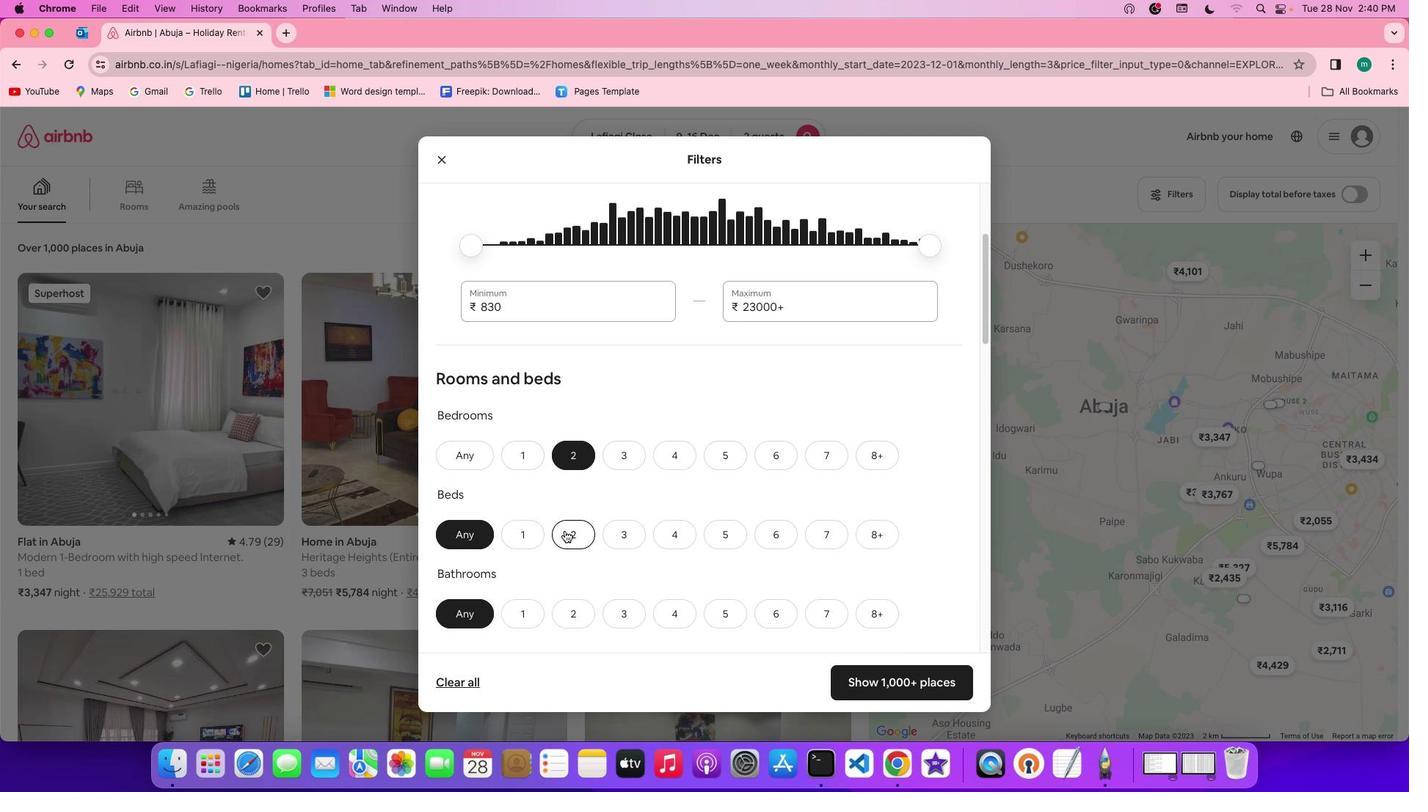
Action: Mouse pressed left at (563, 530)
Screenshot: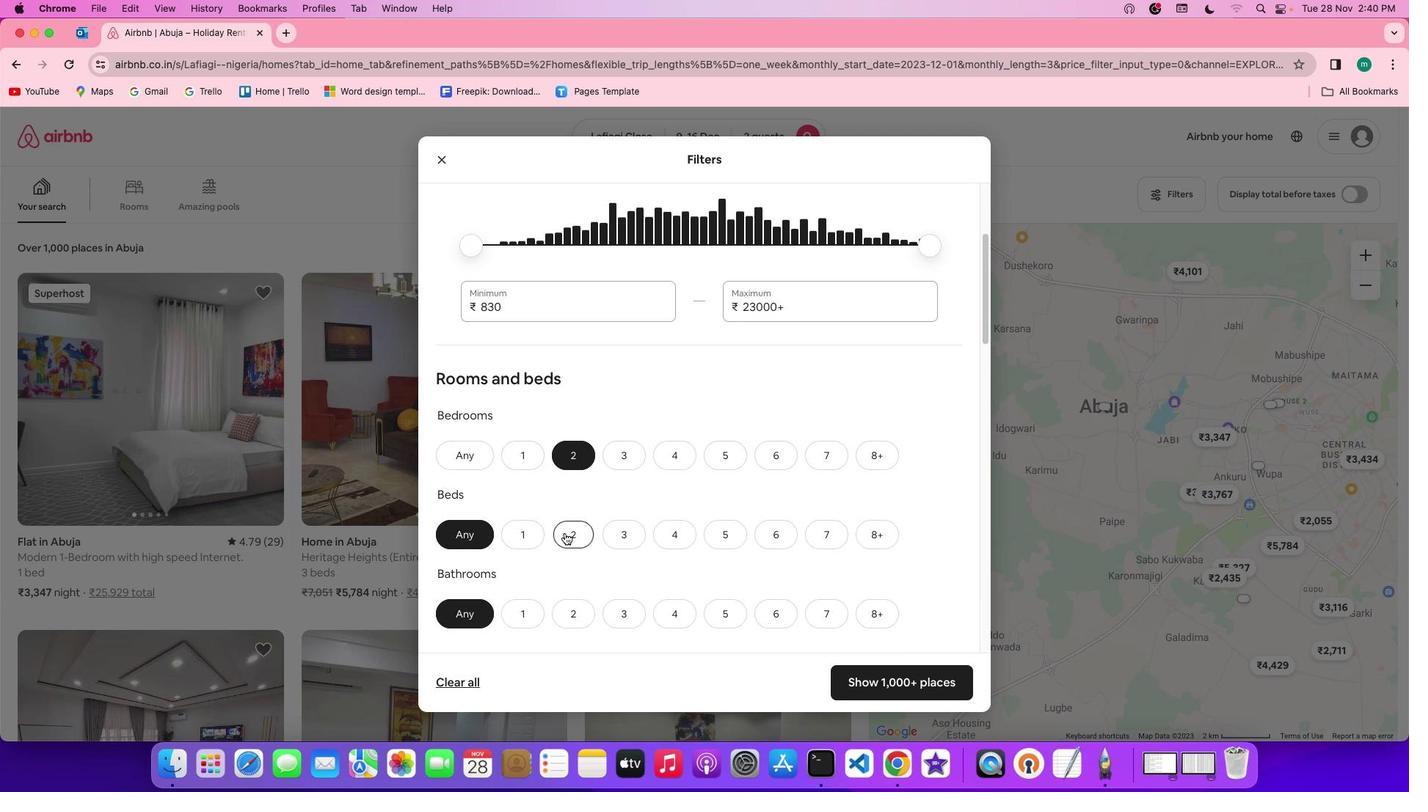 
Action: Mouse moved to (511, 617)
Screenshot: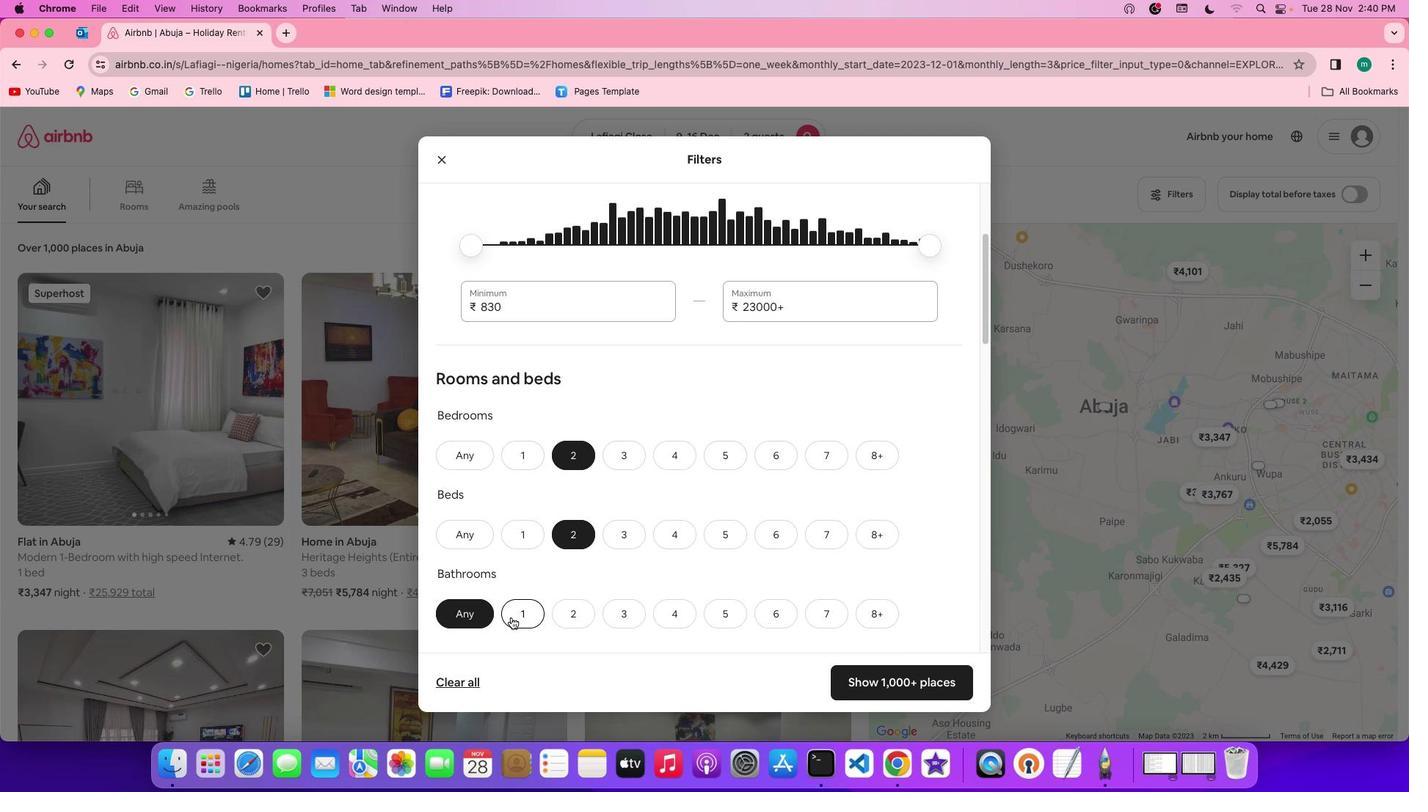 
Action: Mouse pressed left at (511, 617)
Screenshot: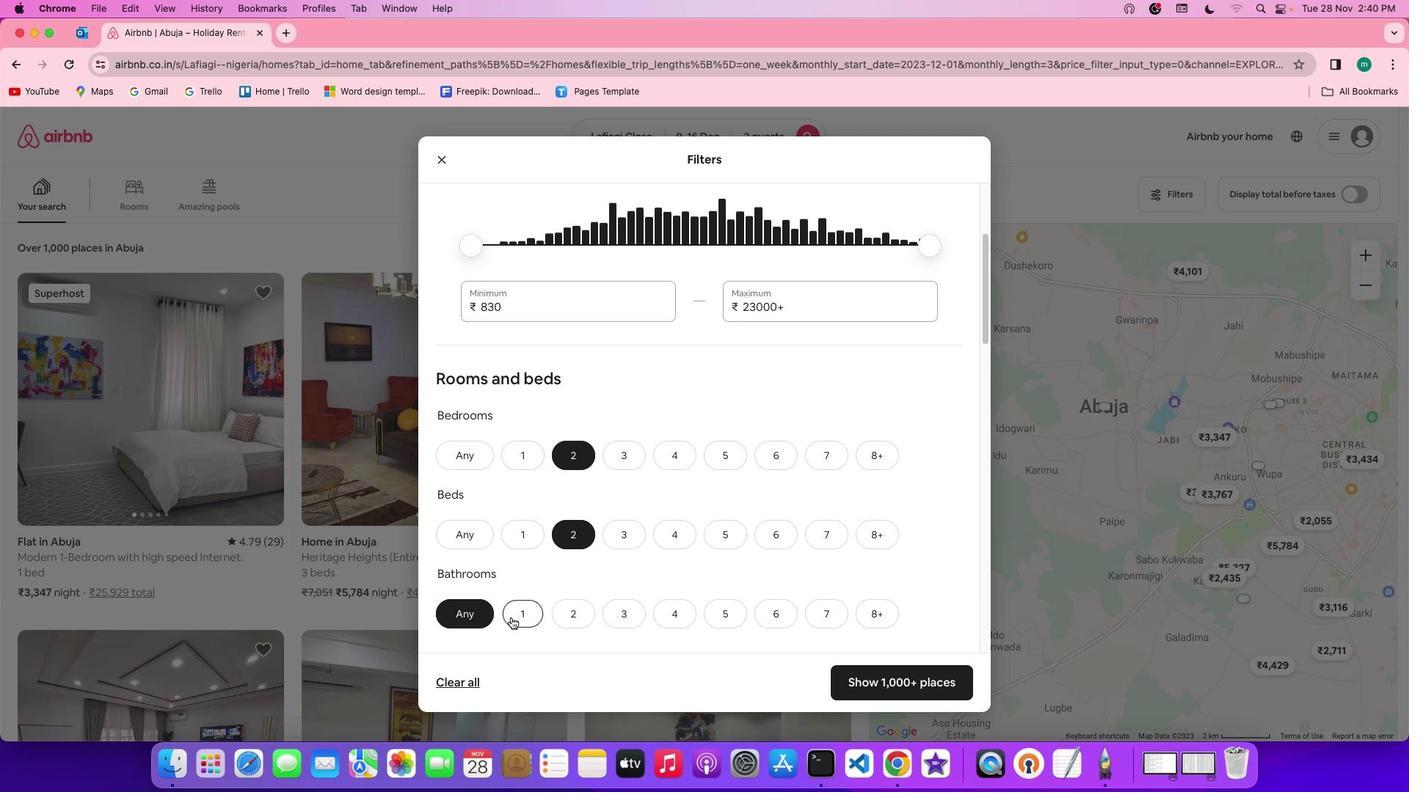 
Action: Mouse moved to (756, 593)
Screenshot: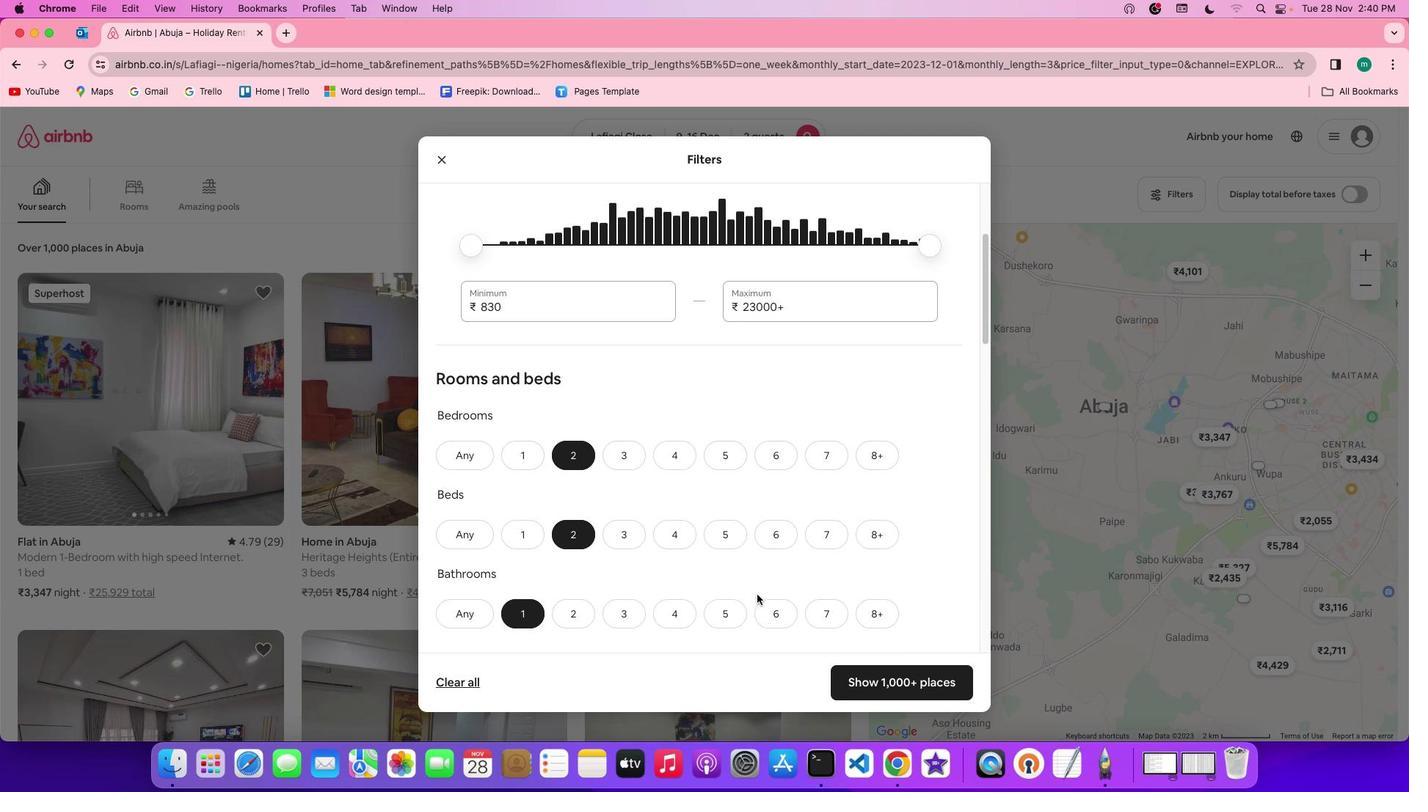 
Action: Mouse scrolled (756, 593) with delta (0, 0)
Screenshot: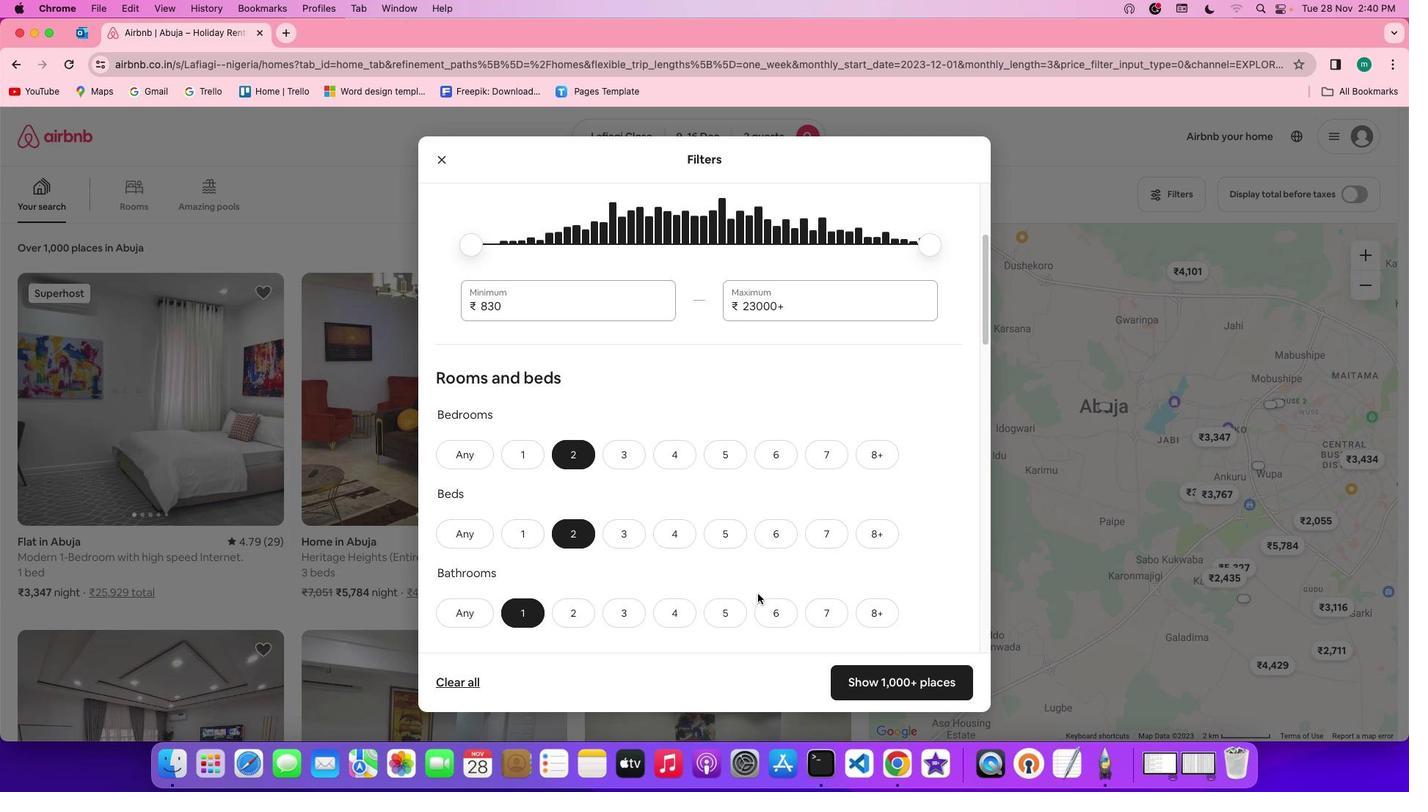 
Action: Mouse moved to (756, 593)
Screenshot: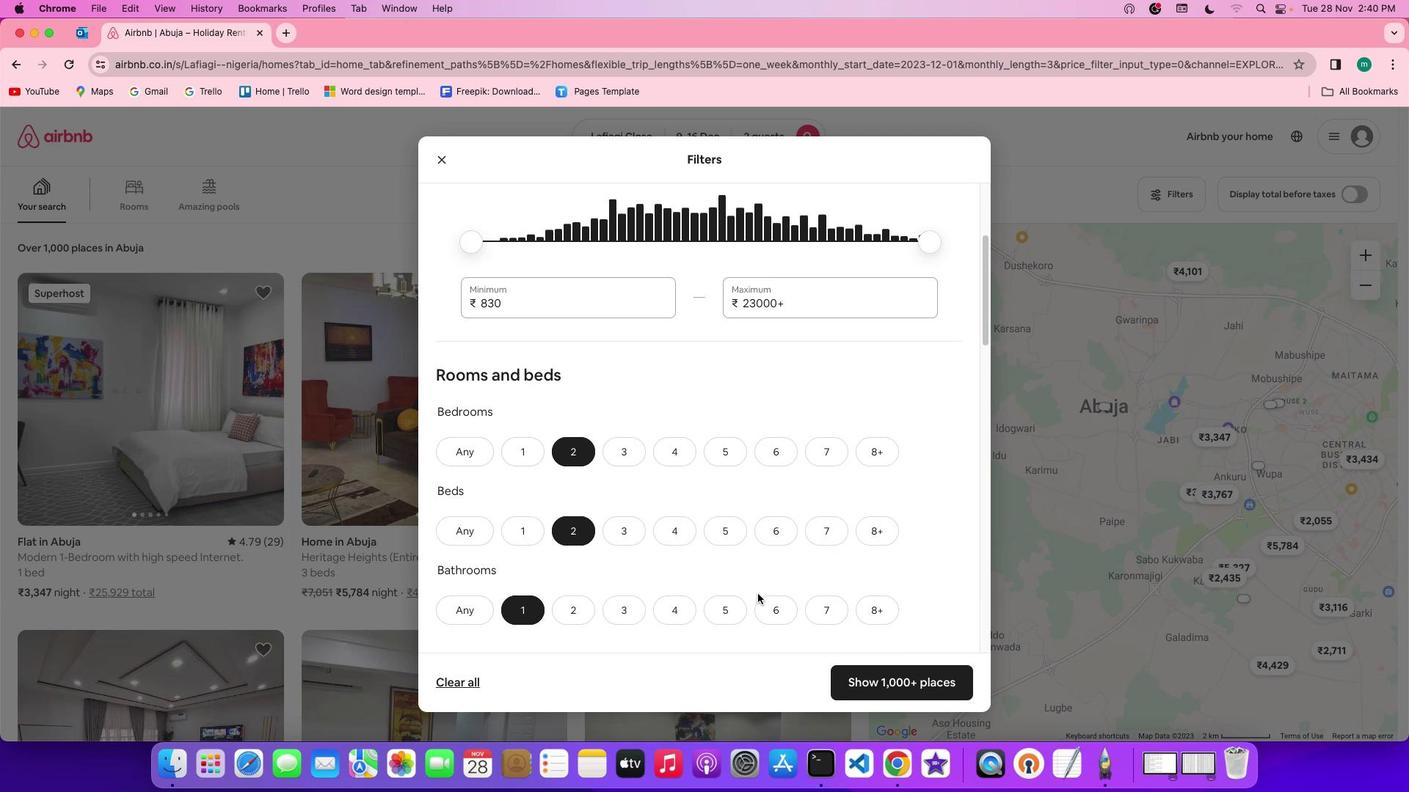
Action: Mouse scrolled (756, 593) with delta (0, 0)
Screenshot: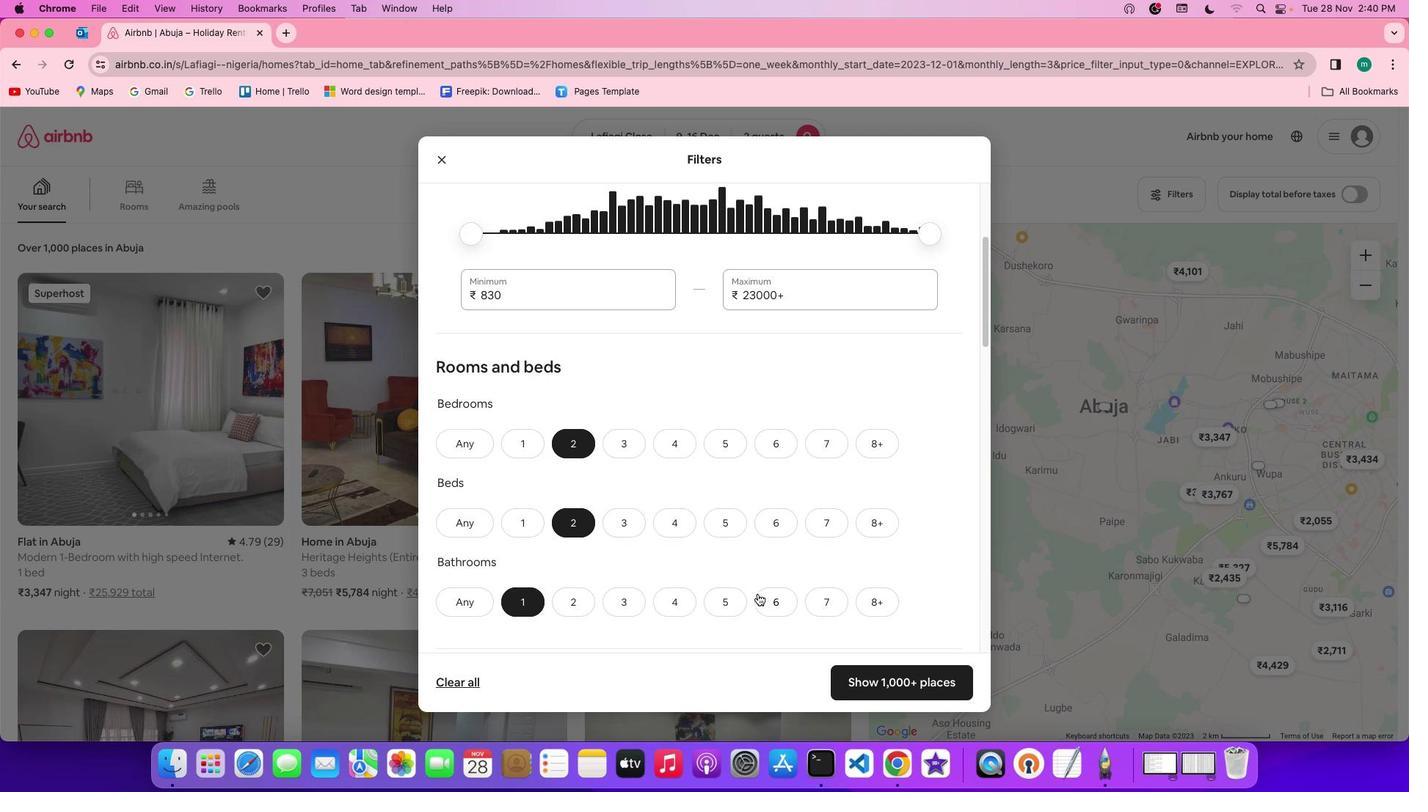 
Action: Mouse scrolled (756, 593) with delta (0, -1)
Screenshot: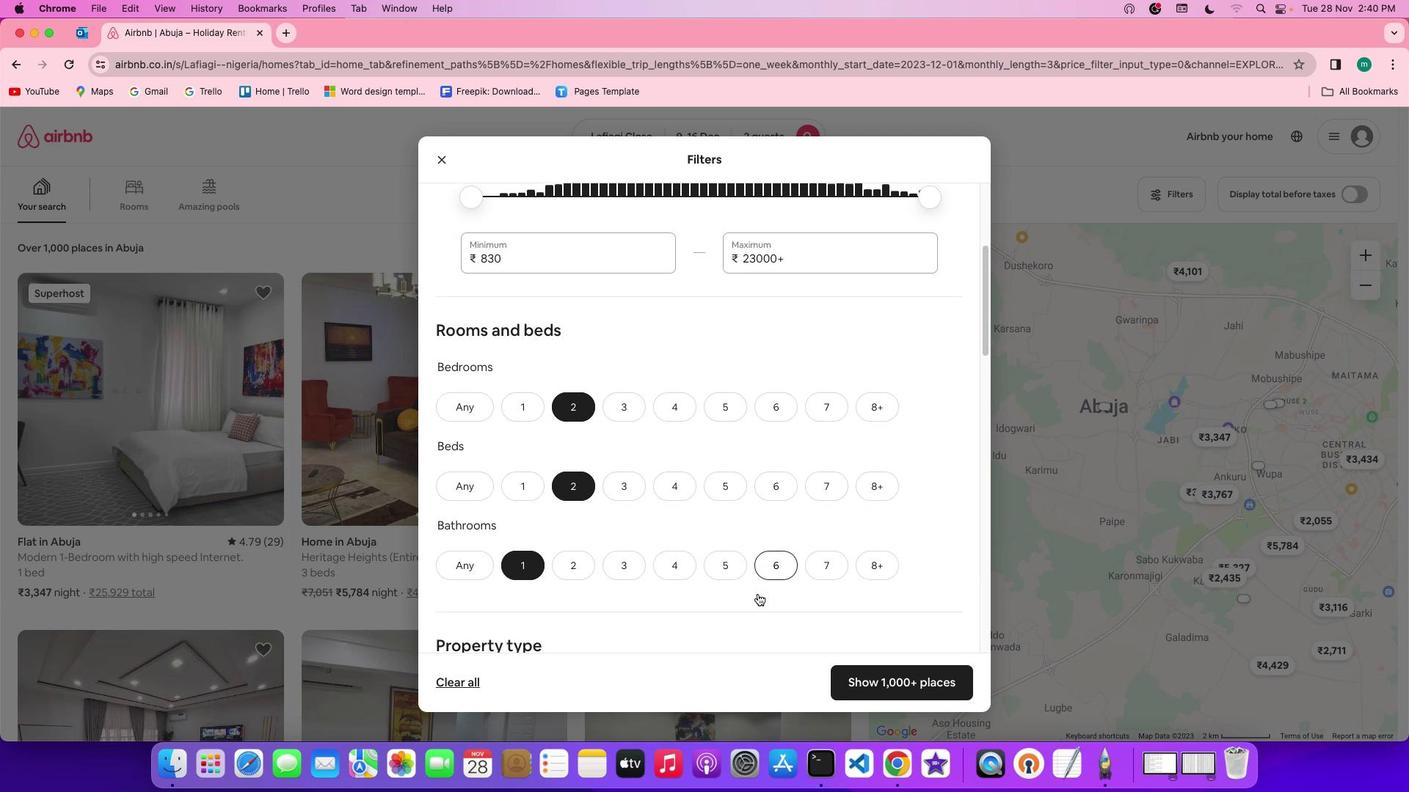 
Action: Mouse scrolled (756, 593) with delta (0, 0)
Screenshot: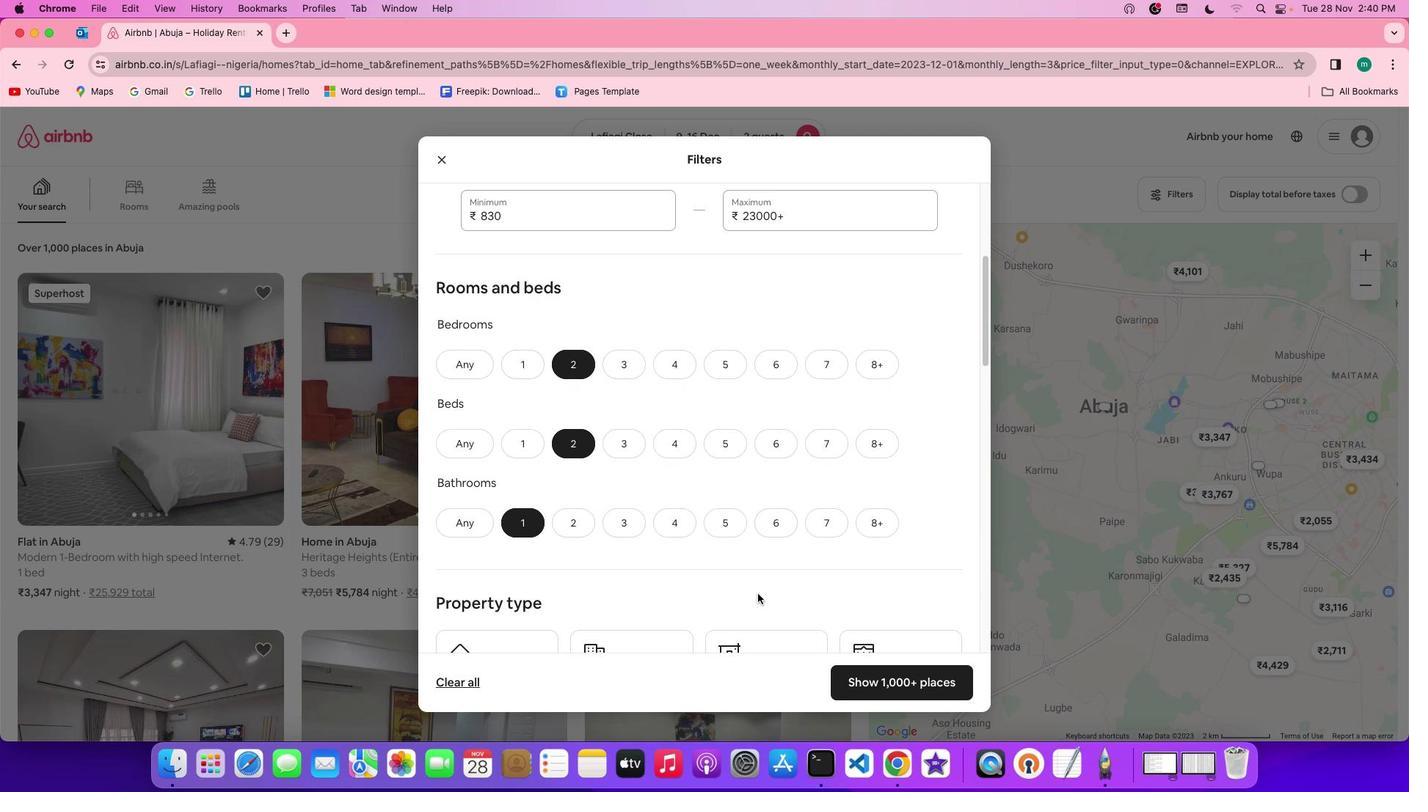 
Action: Mouse scrolled (756, 593) with delta (0, 0)
Screenshot: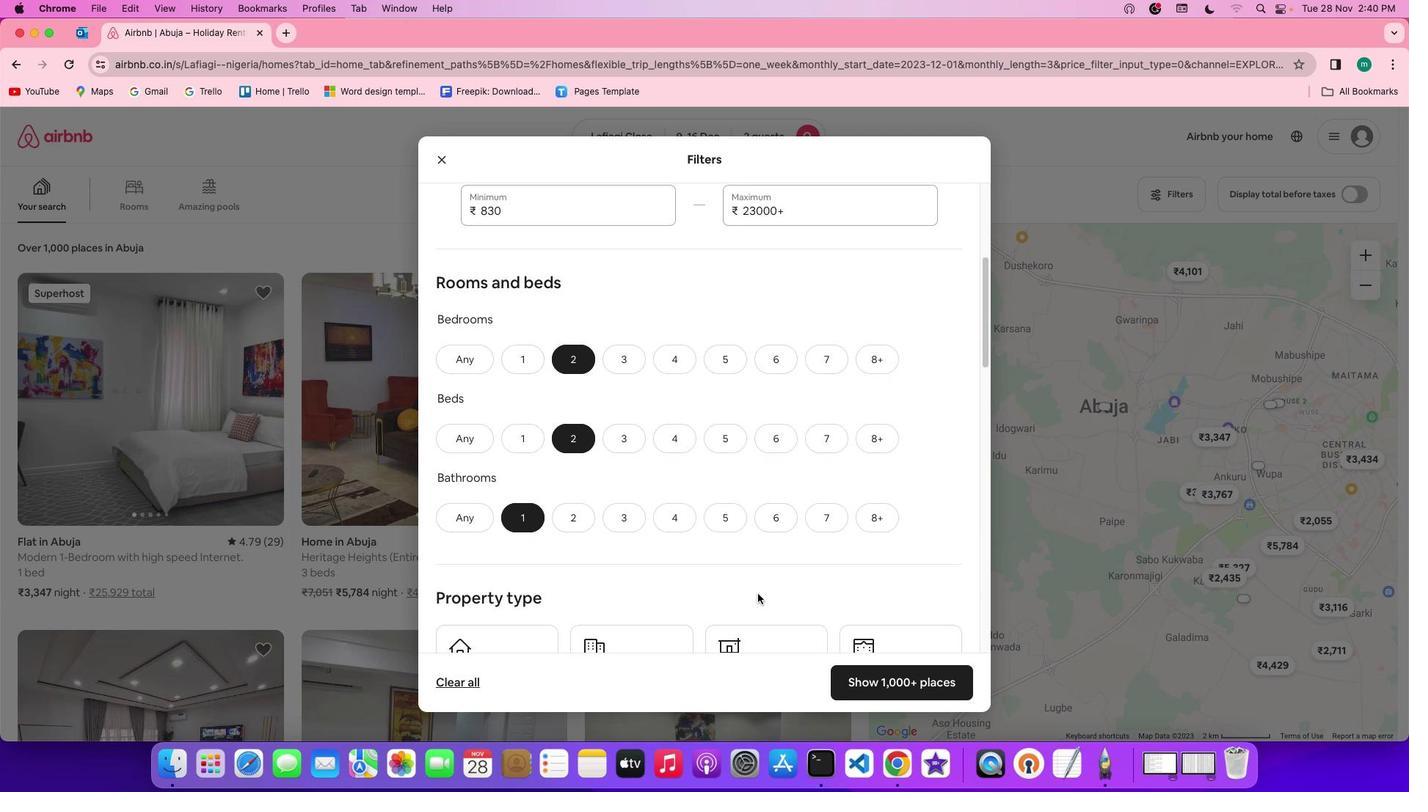 
Action: Mouse scrolled (756, 593) with delta (0, 0)
Screenshot: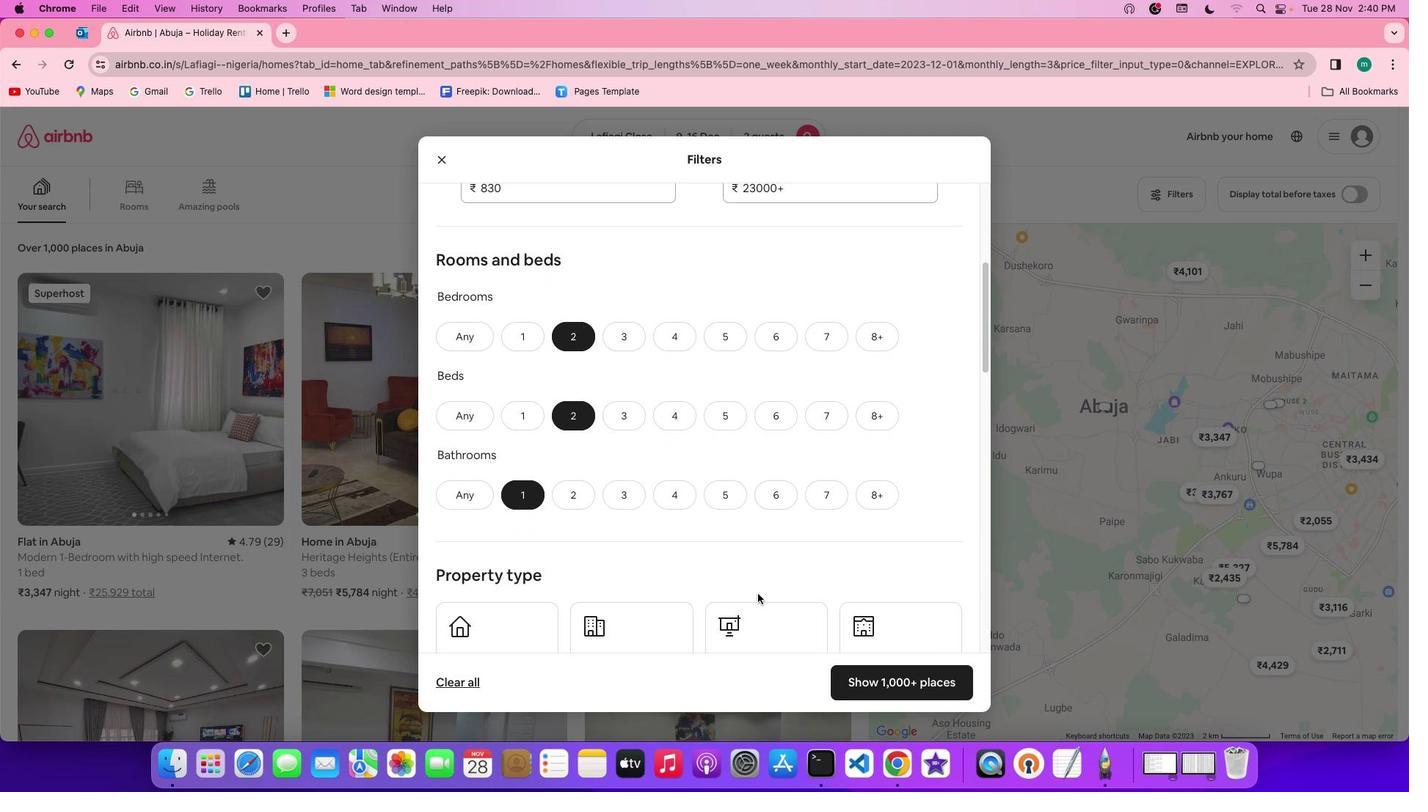 
Action: Mouse scrolled (756, 593) with delta (0, -1)
Screenshot: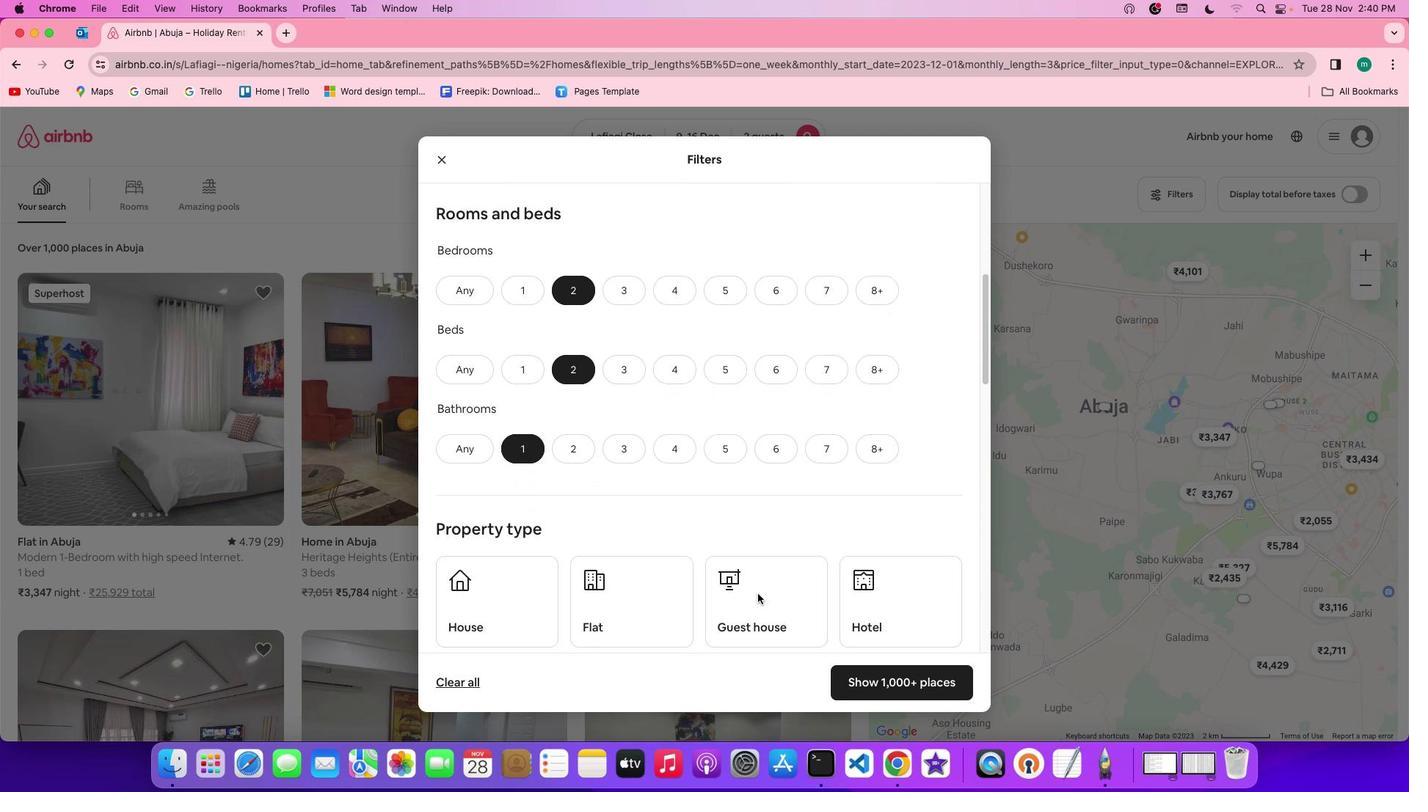 
Action: Mouse scrolled (756, 593) with delta (0, 0)
Screenshot: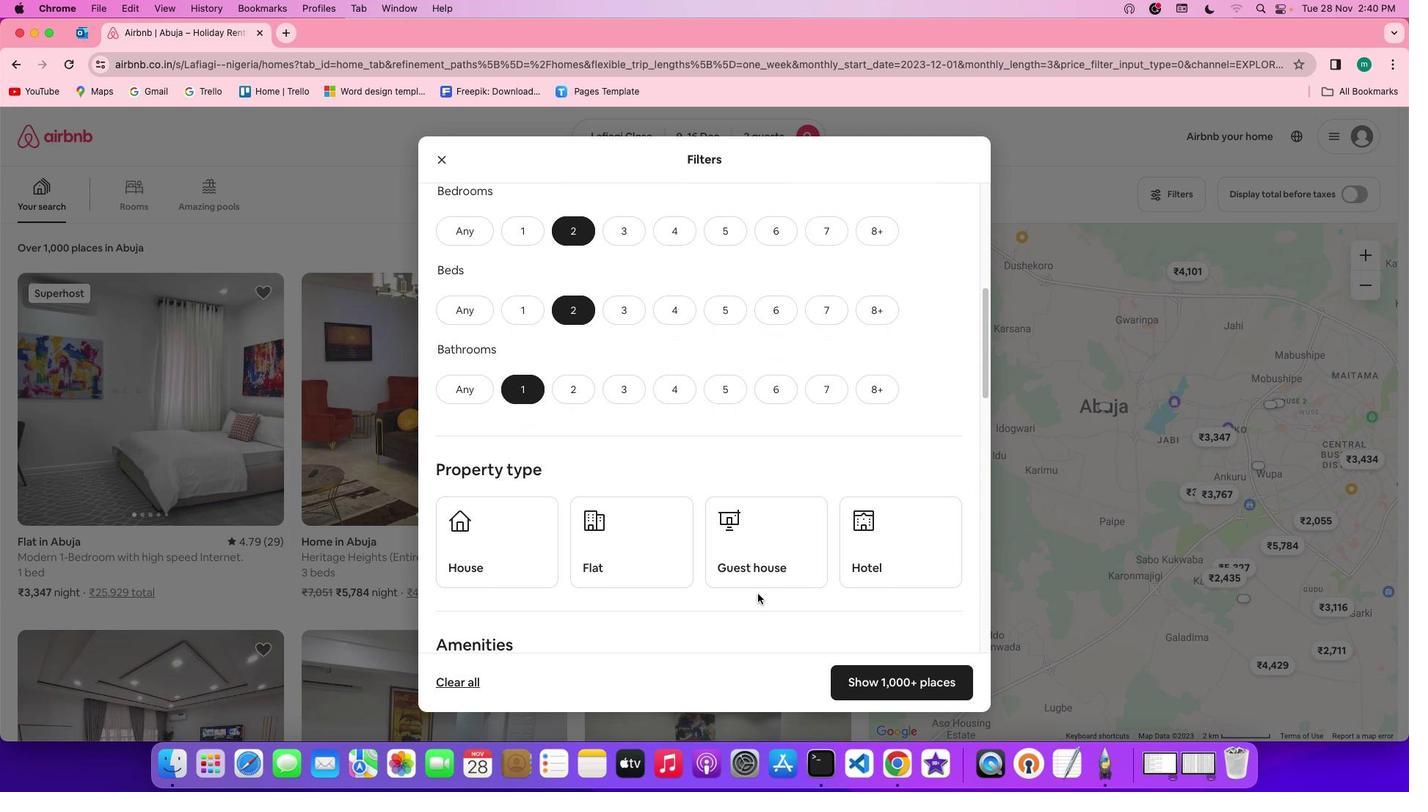 
Action: Mouse scrolled (756, 593) with delta (0, 0)
Screenshot: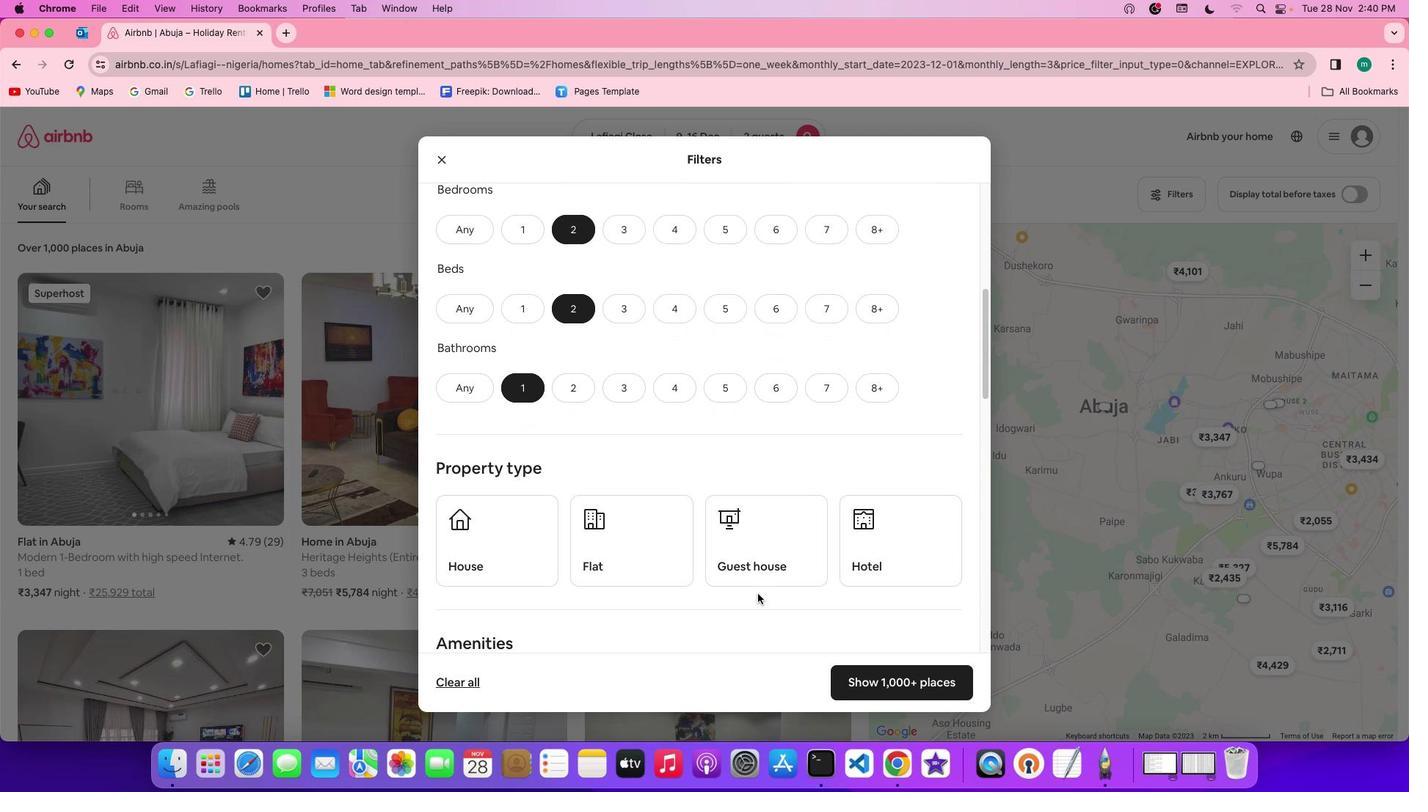 
Action: Mouse scrolled (756, 593) with delta (0, 0)
Screenshot: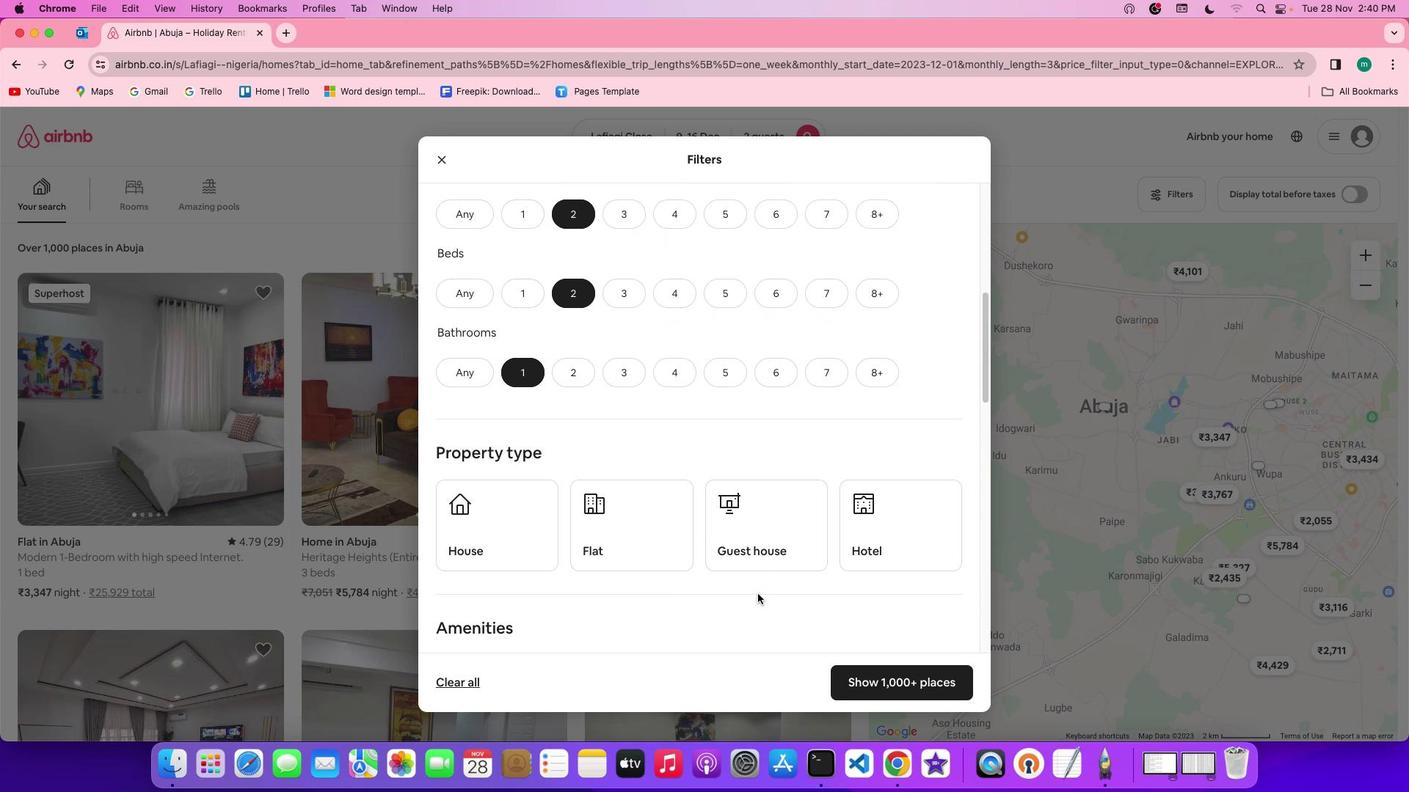 
Action: Mouse scrolled (756, 593) with delta (0, -1)
Screenshot: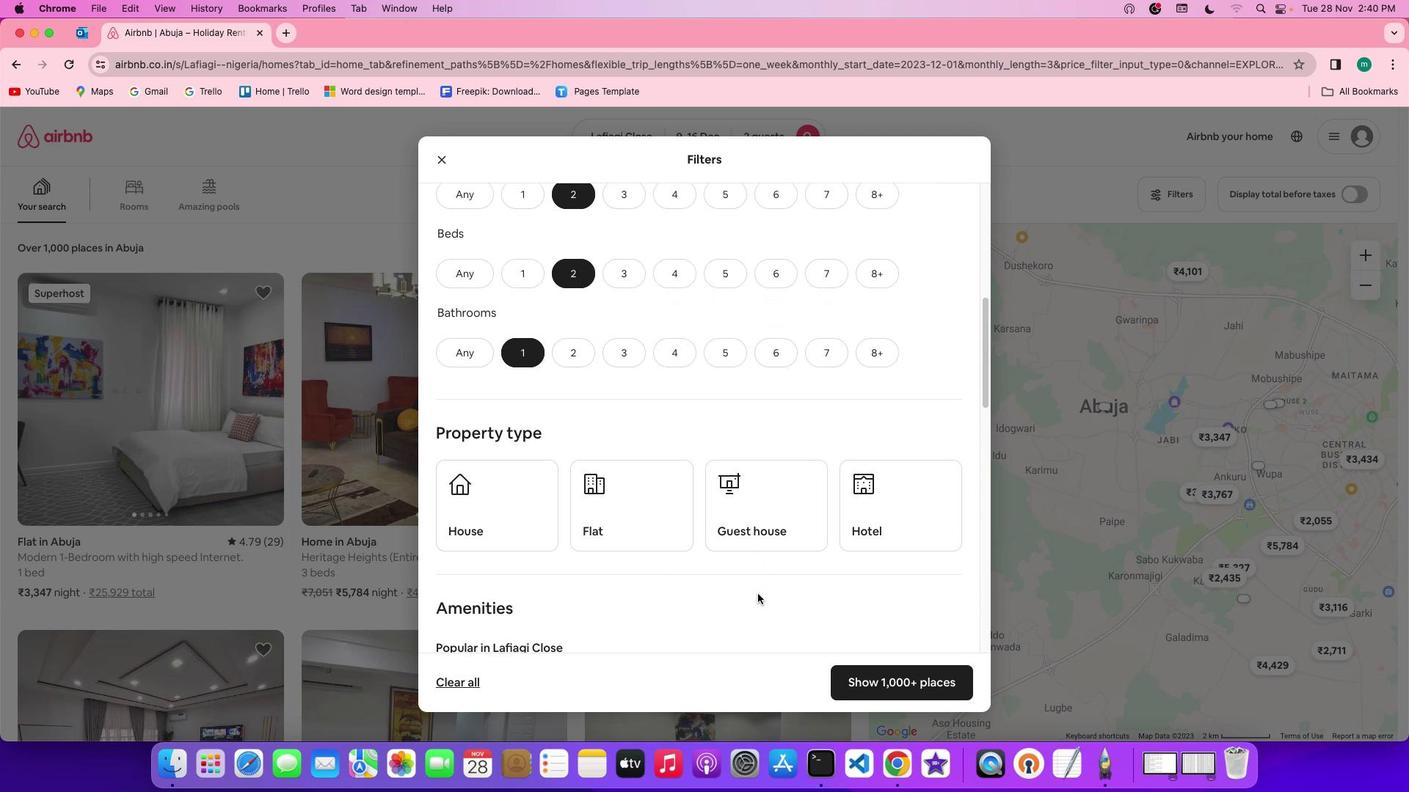 
Action: Mouse scrolled (756, 593) with delta (0, -2)
Screenshot: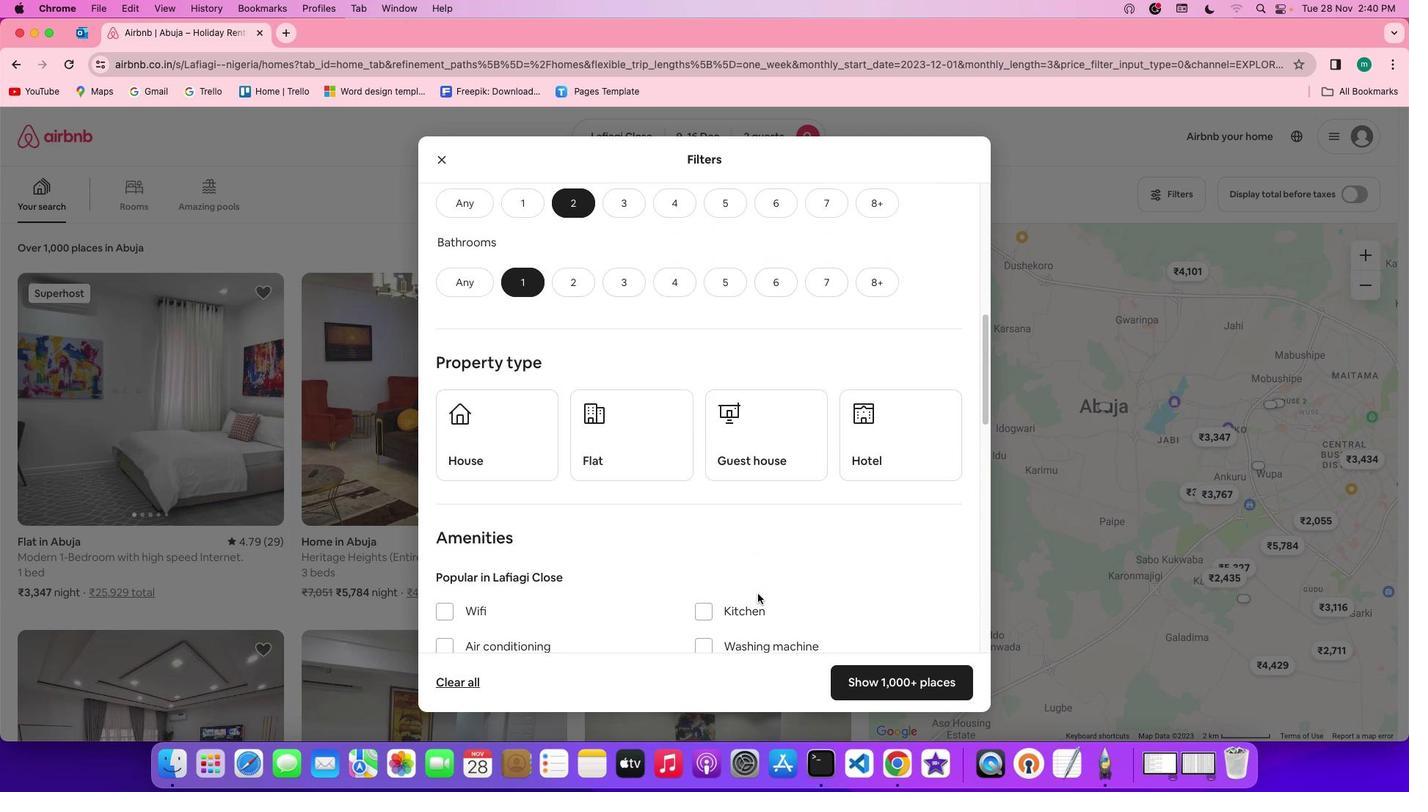 
Action: Mouse moved to (654, 391)
Screenshot: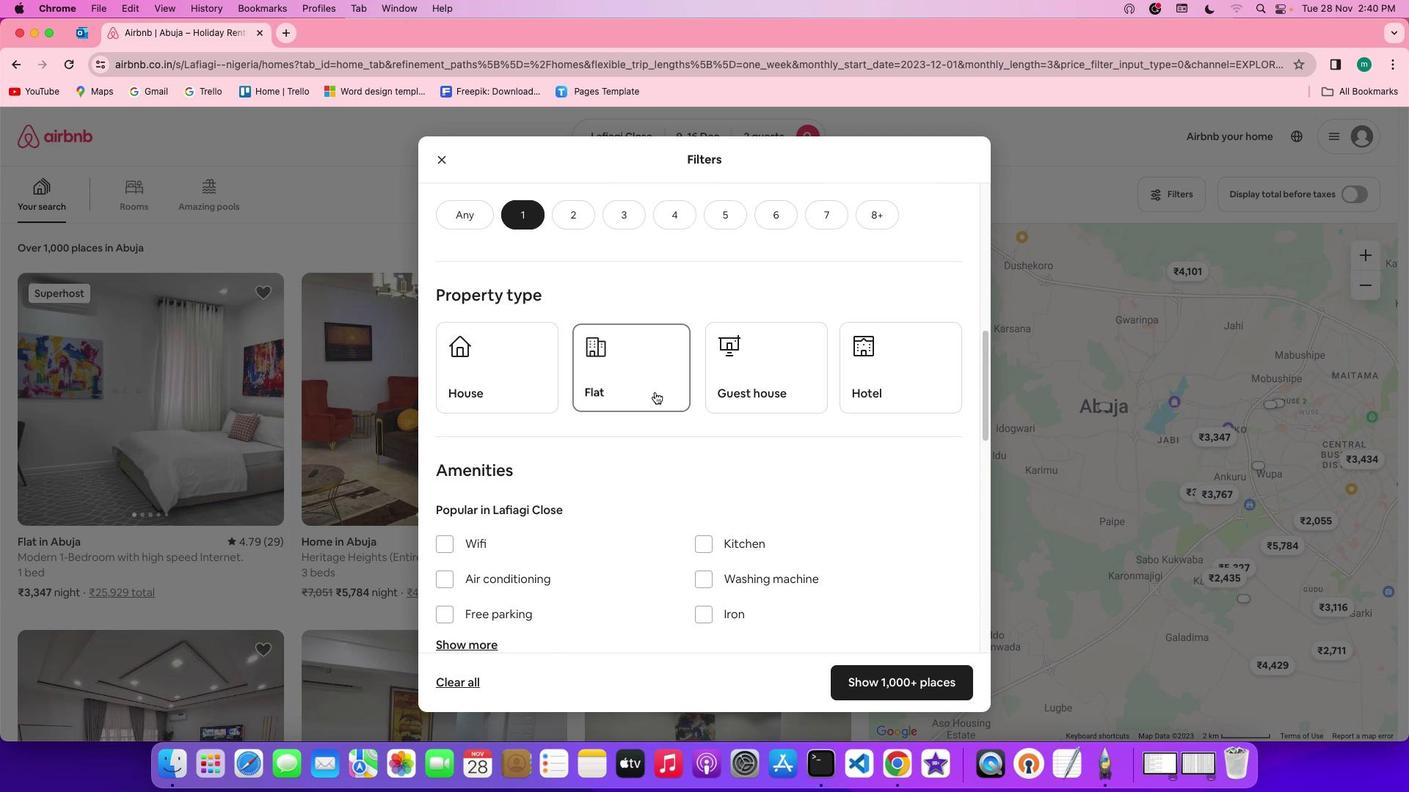 
Action: Mouse pressed left at (654, 391)
Screenshot: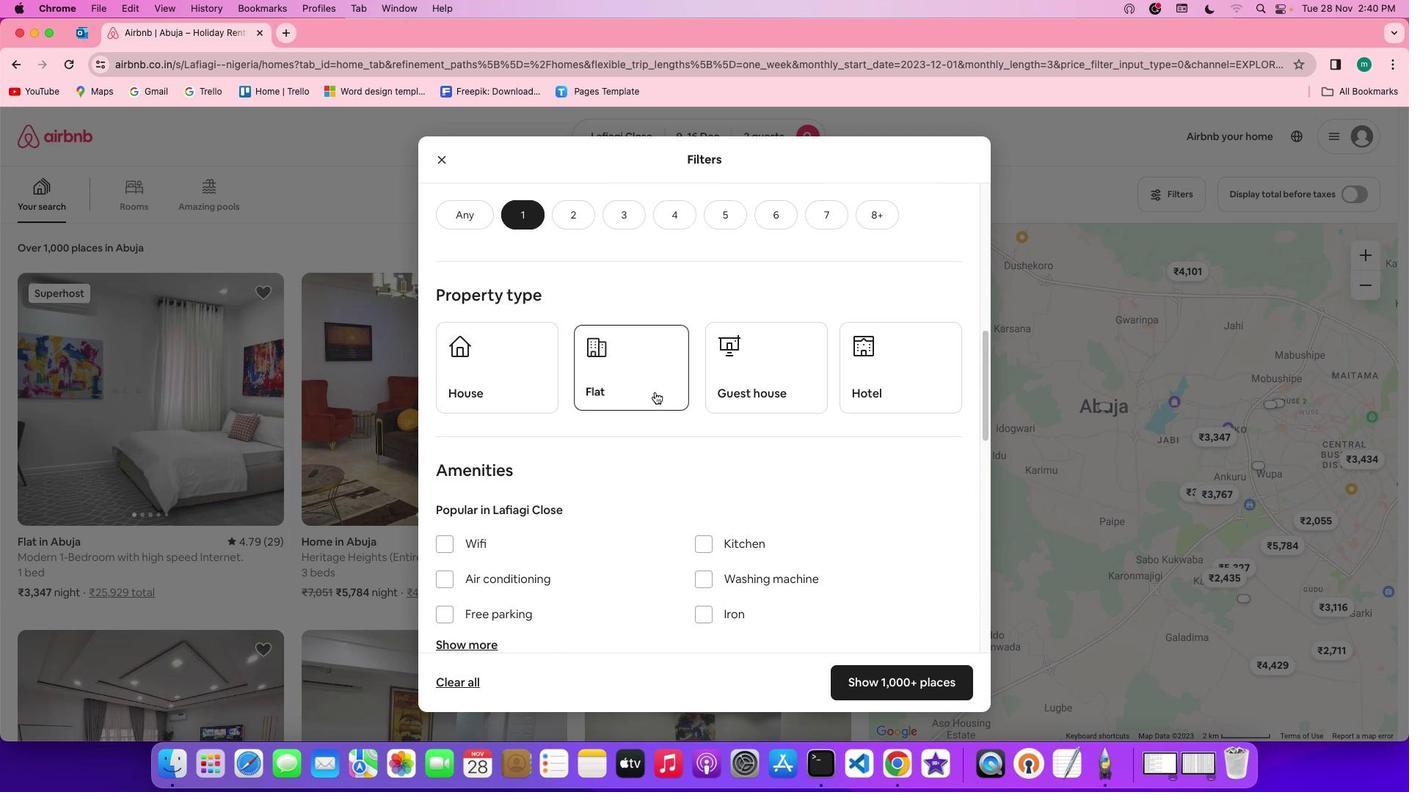 
Action: Mouse moved to (872, 575)
Screenshot: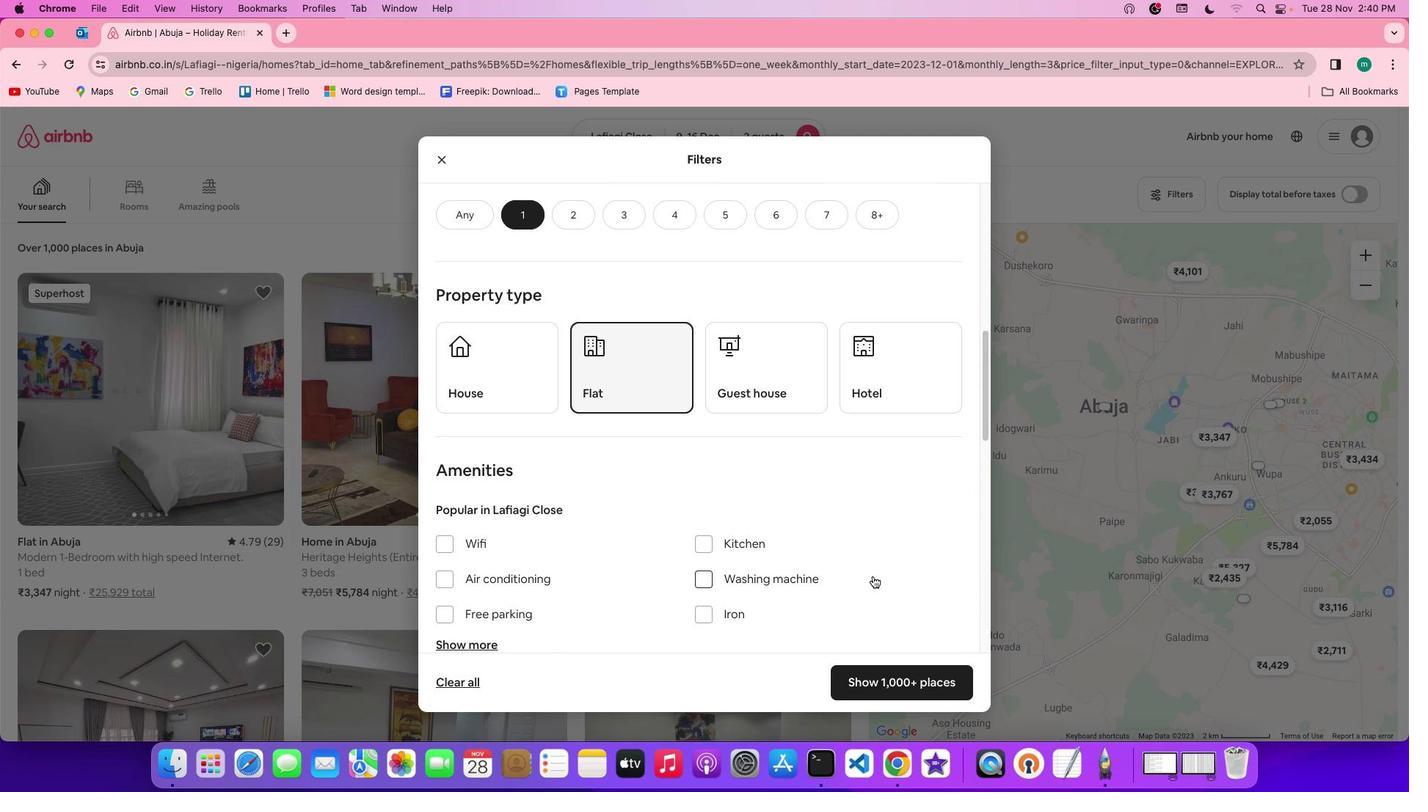 
Action: Mouse scrolled (872, 575) with delta (0, 0)
Screenshot: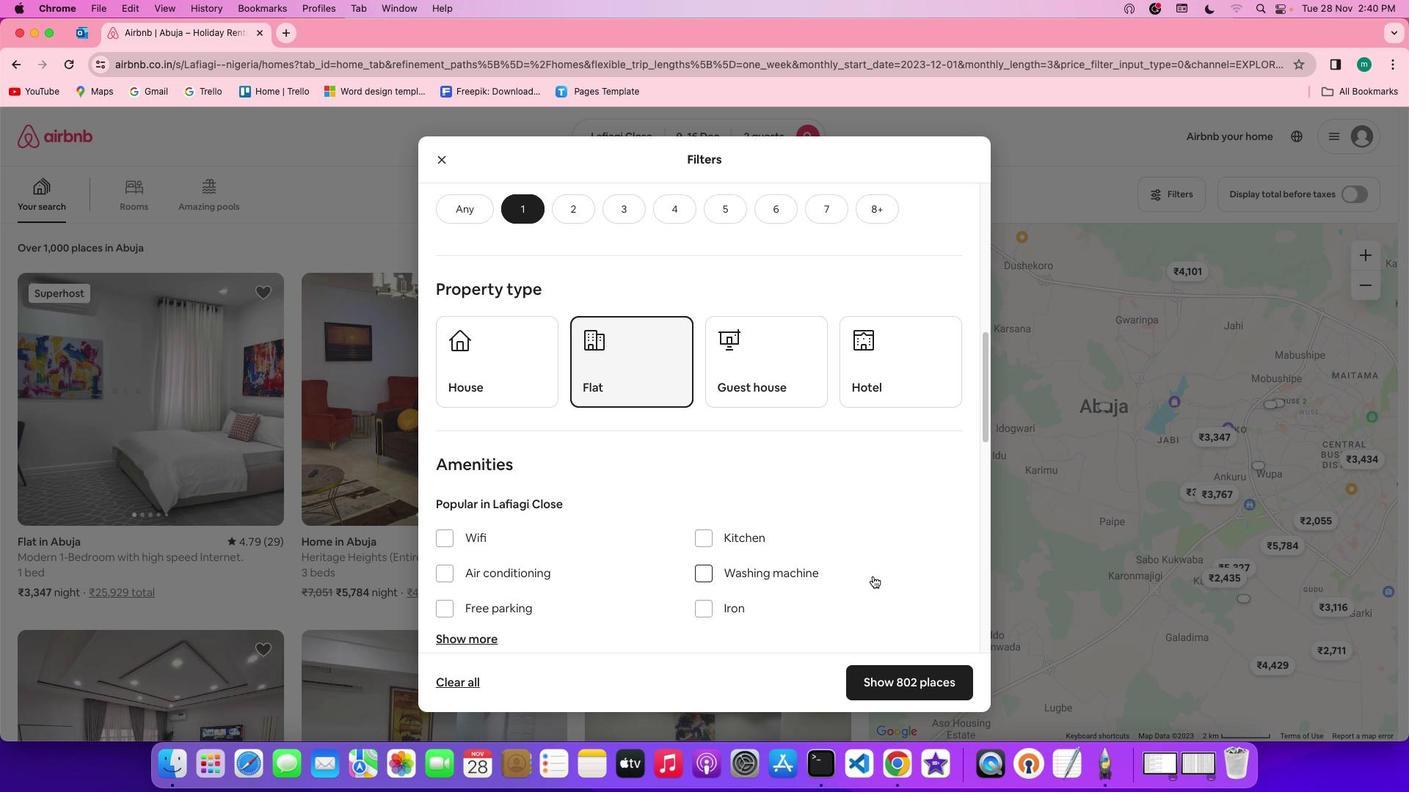 
Action: Mouse scrolled (872, 575) with delta (0, 0)
Screenshot: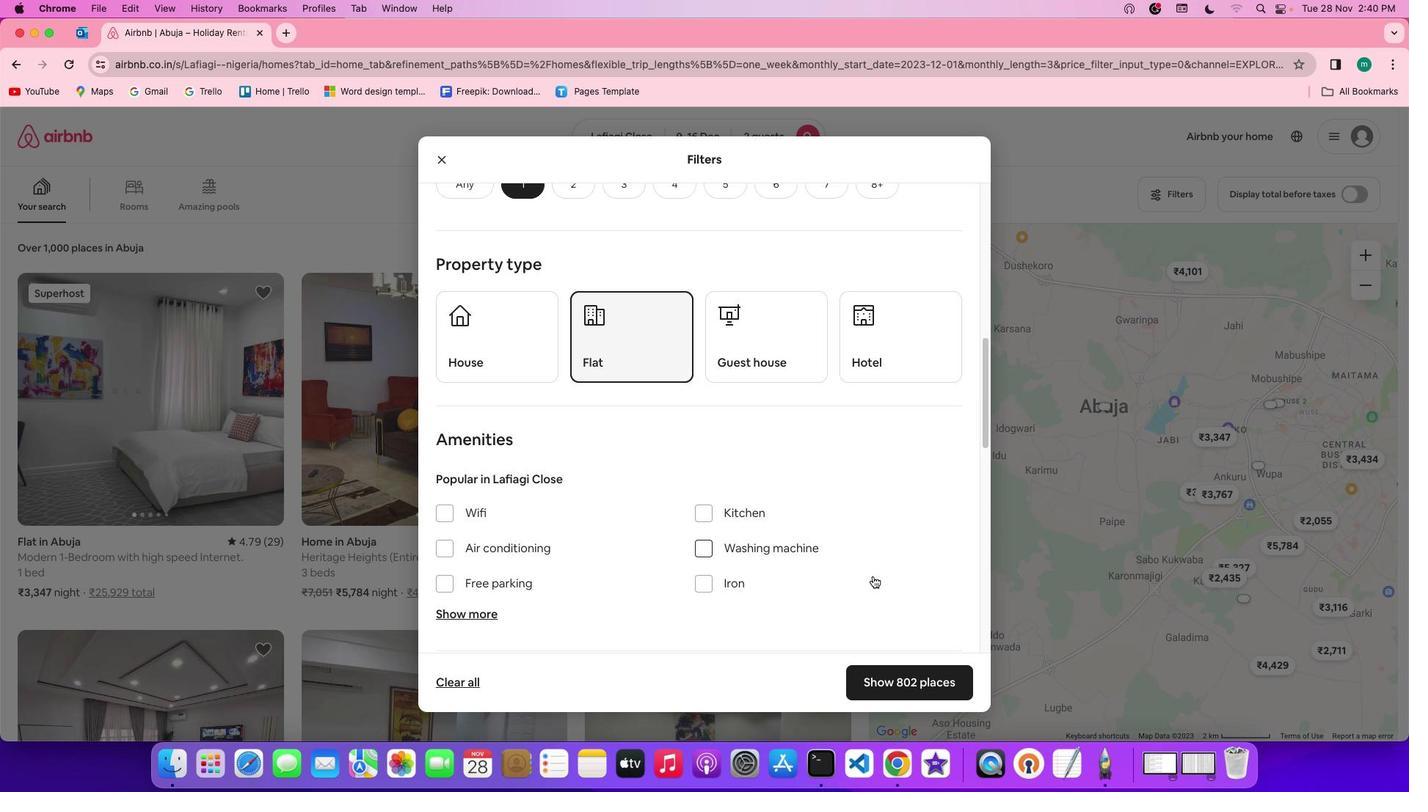 
Action: Mouse scrolled (872, 575) with delta (0, -1)
Screenshot: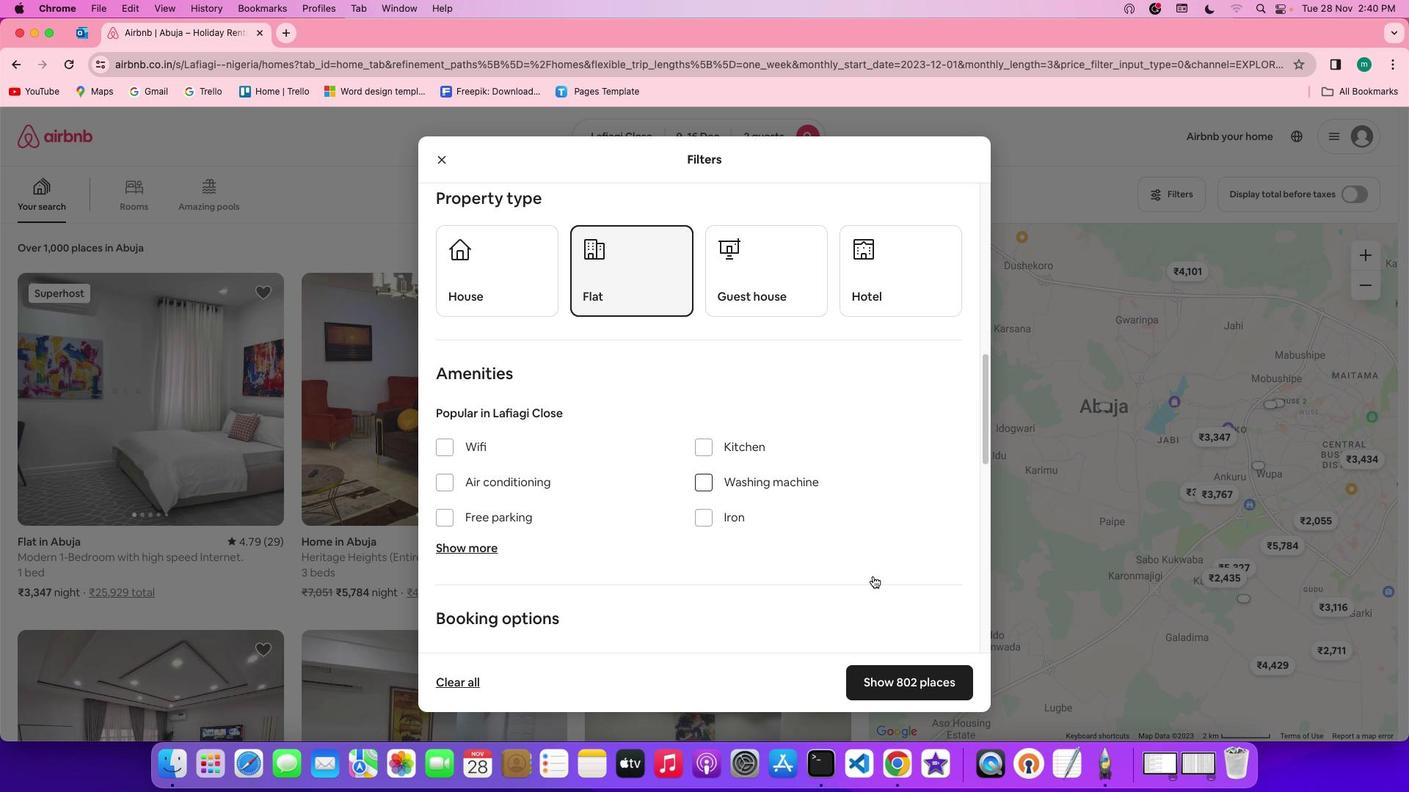 
Action: Mouse scrolled (872, 575) with delta (0, -2)
Screenshot: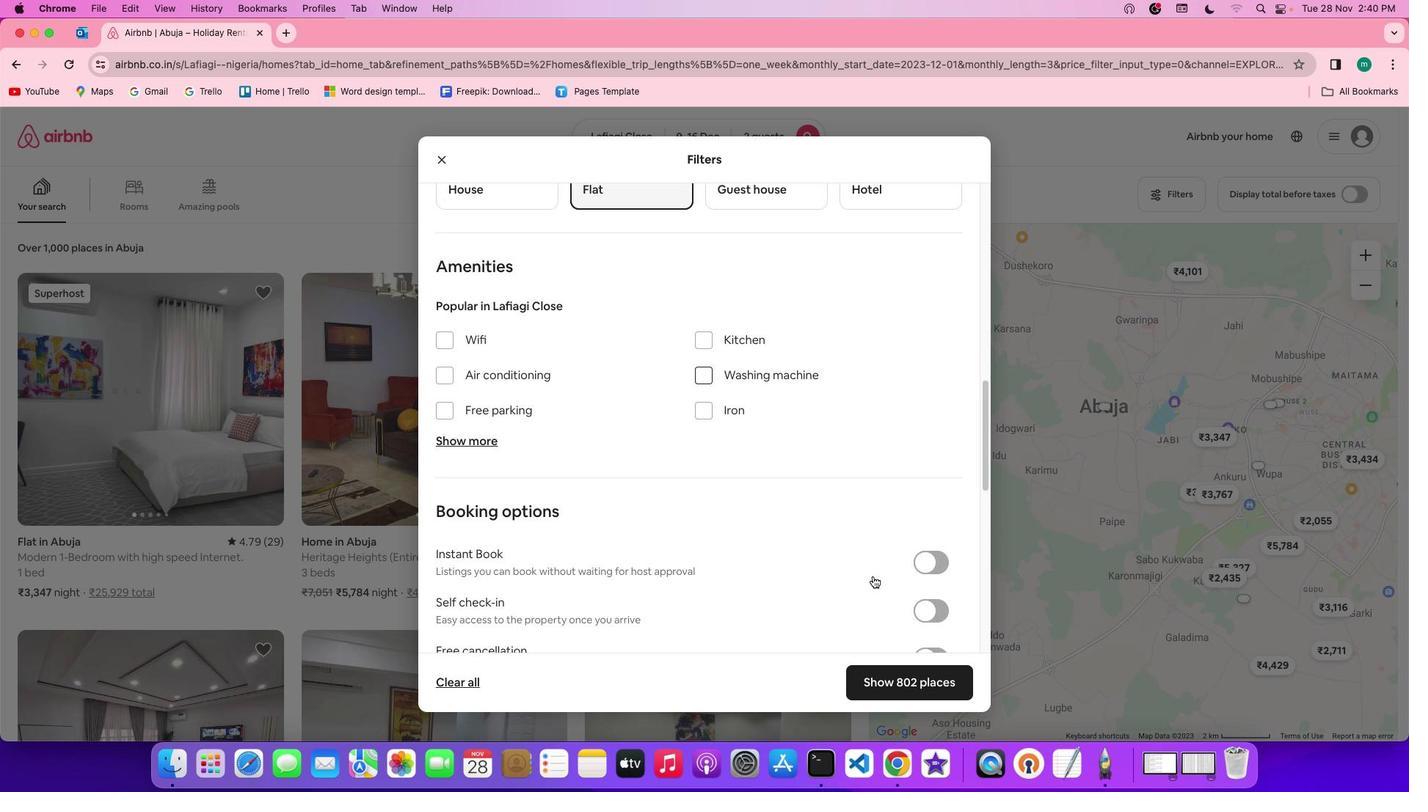 
Action: Mouse scrolled (872, 575) with delta (0, -3)
Screenshot: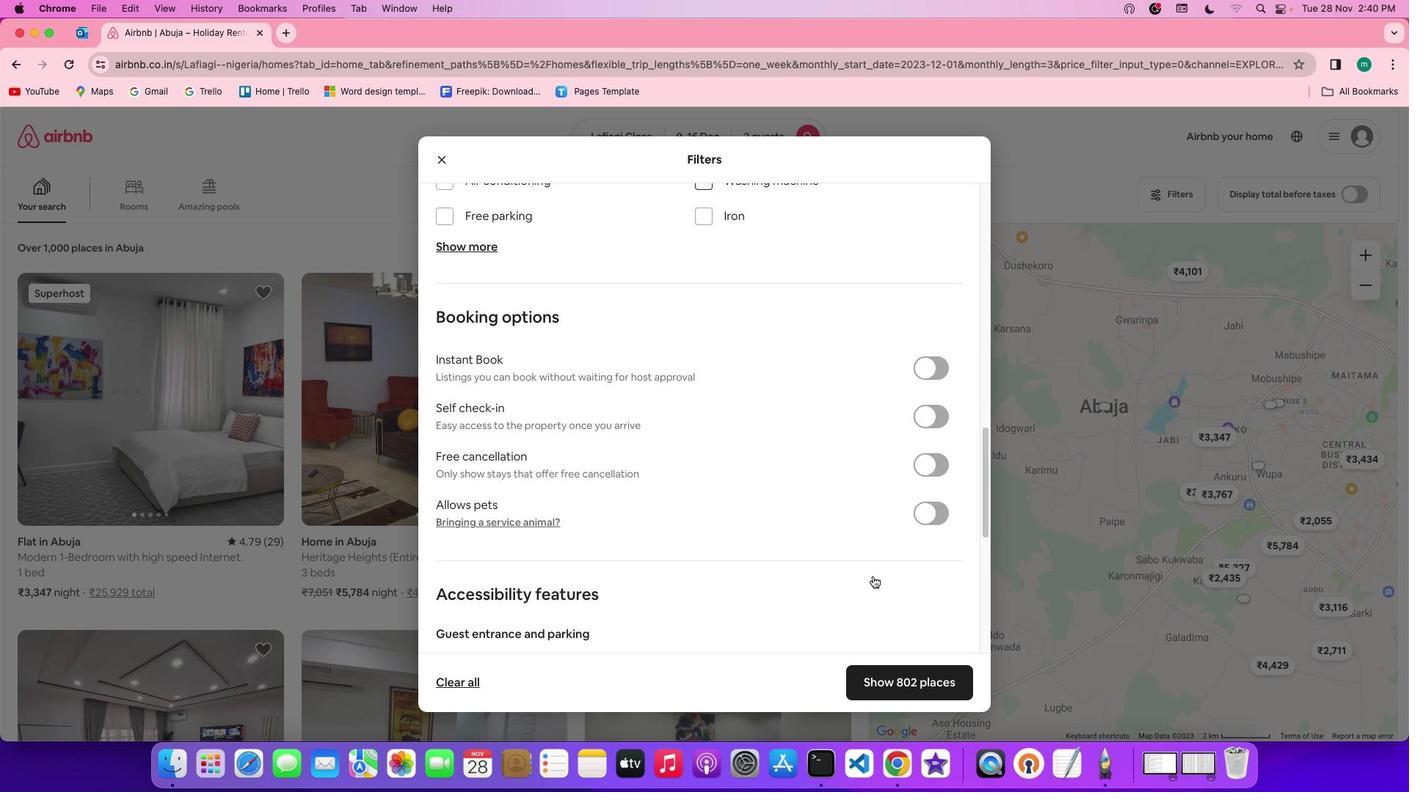 
Action: Mouse scrolled (872, 575) with delta (0, 0)
Screenshot: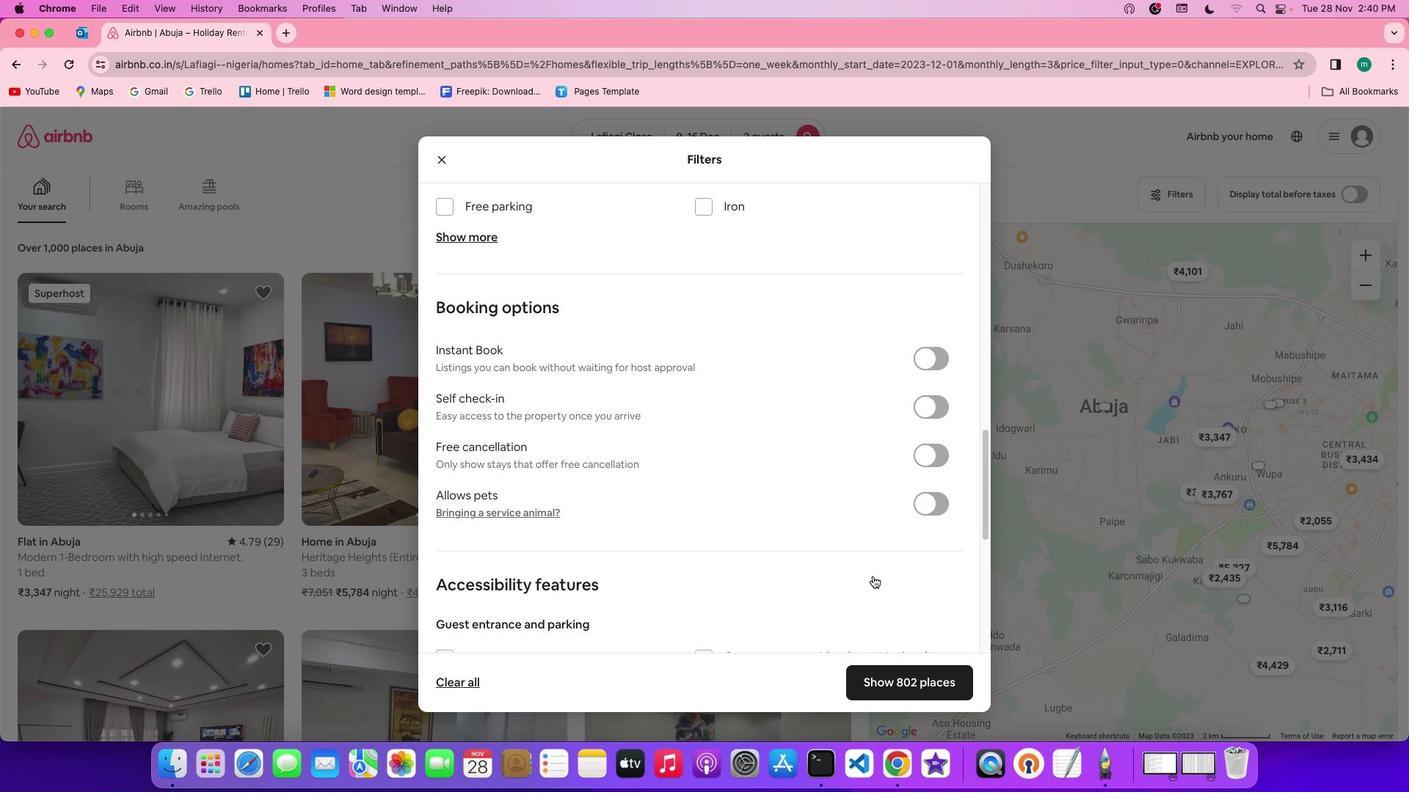 
Action: Mouse scrolled (872, 575) with delta (0, 0)
Screenshot: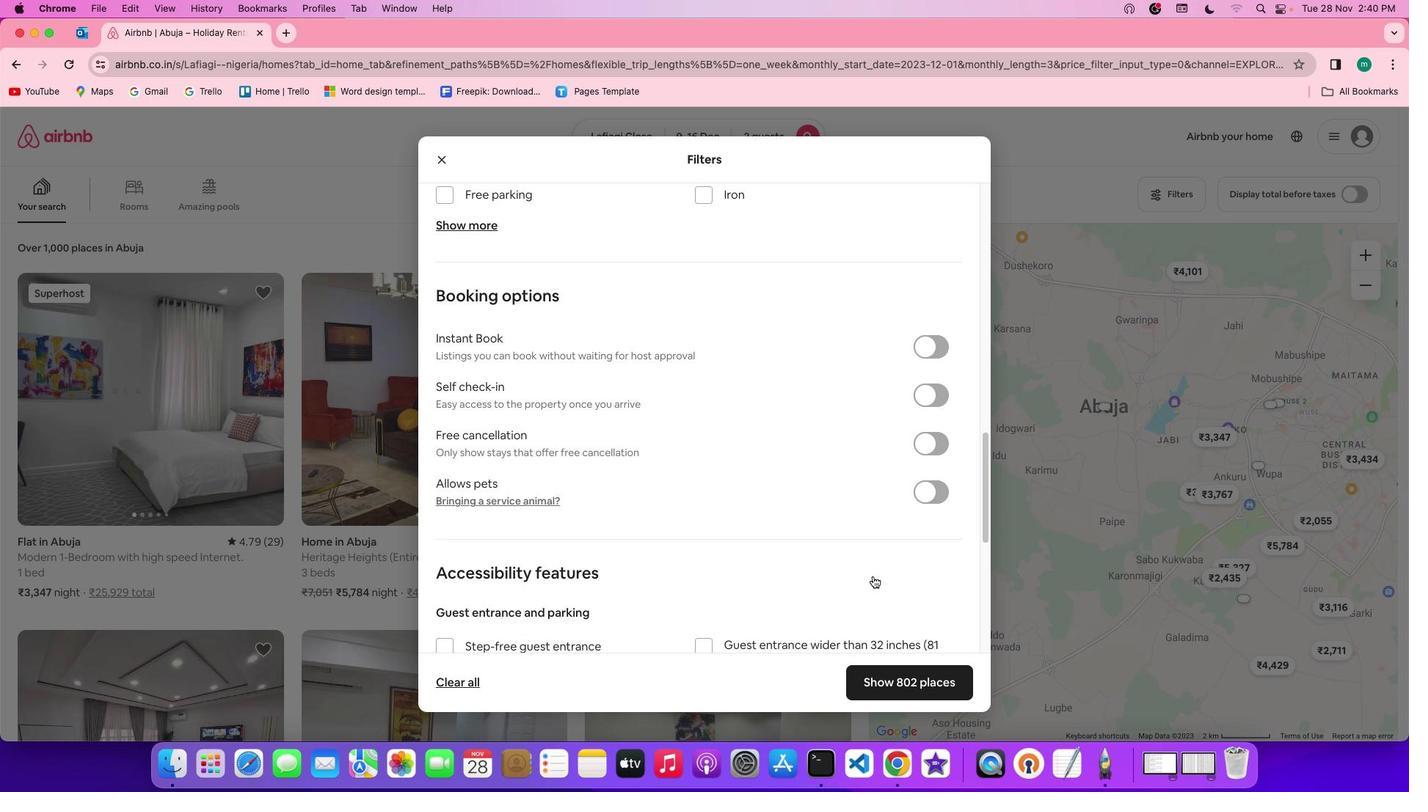 
Action: Mouse scrolled (872, 575) with delta (0, -1)
Screenshot: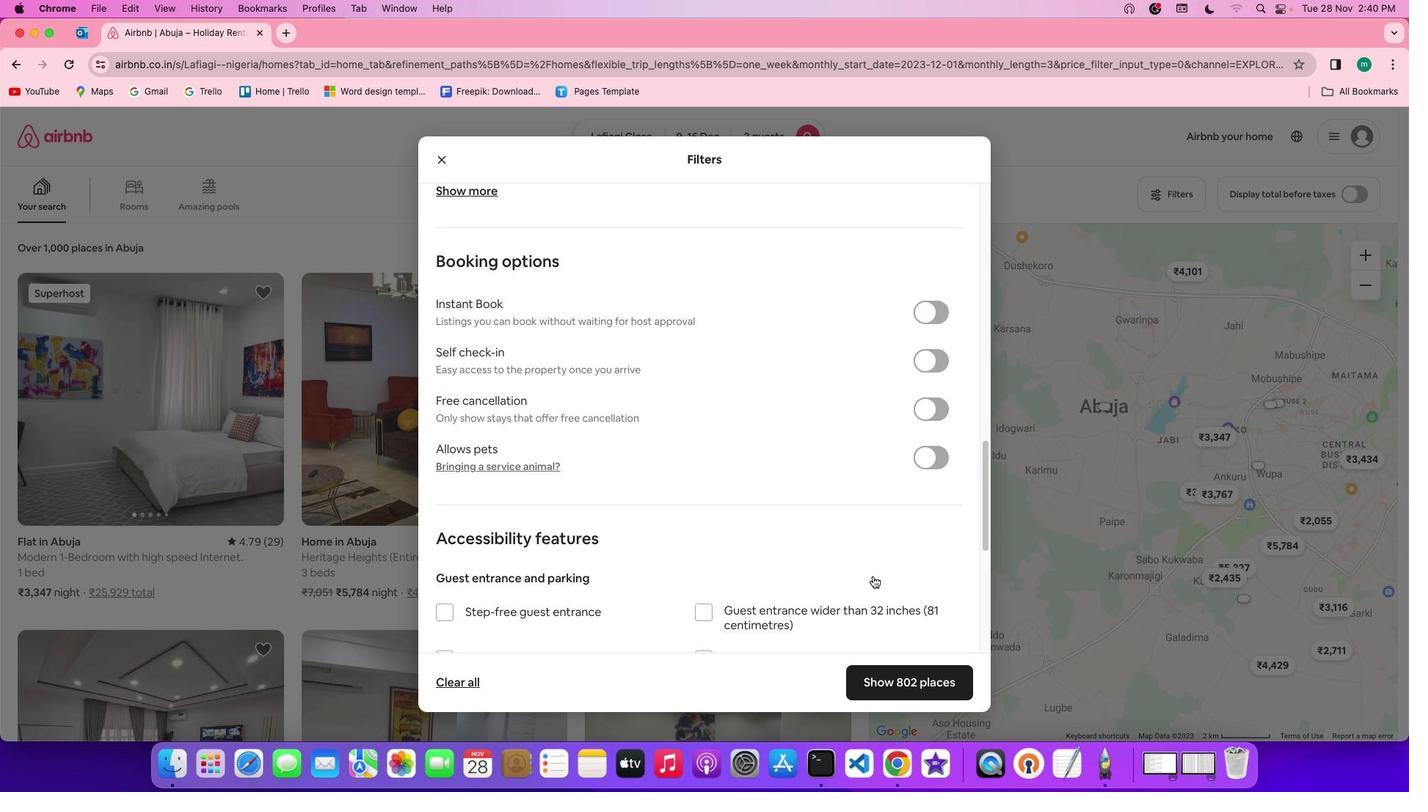 
Action: Mouse scrolled (872, 575) with delta (0, -2)
Screenshot: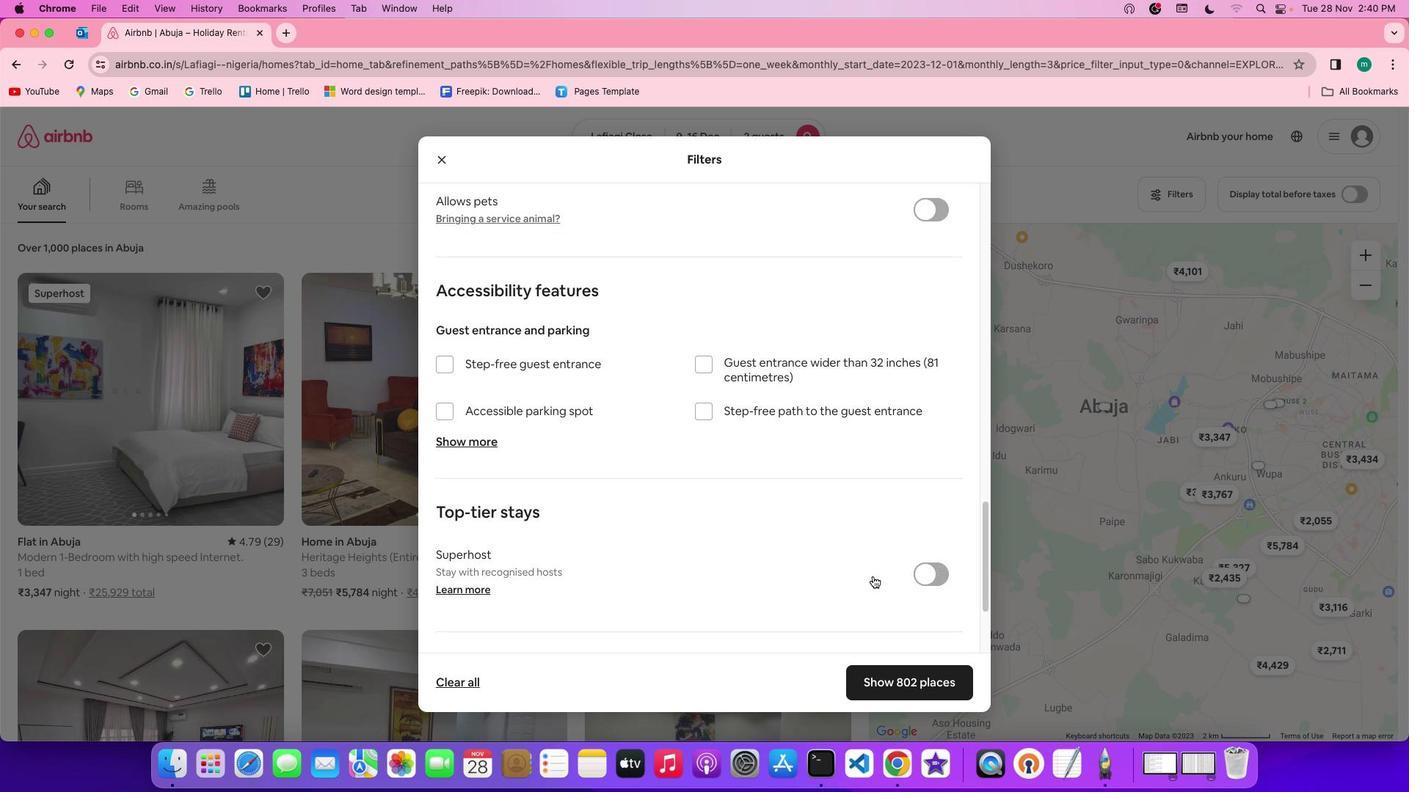 
Action: Mouse scrolled (872, 575) with delta (0, -3)
Screenshot: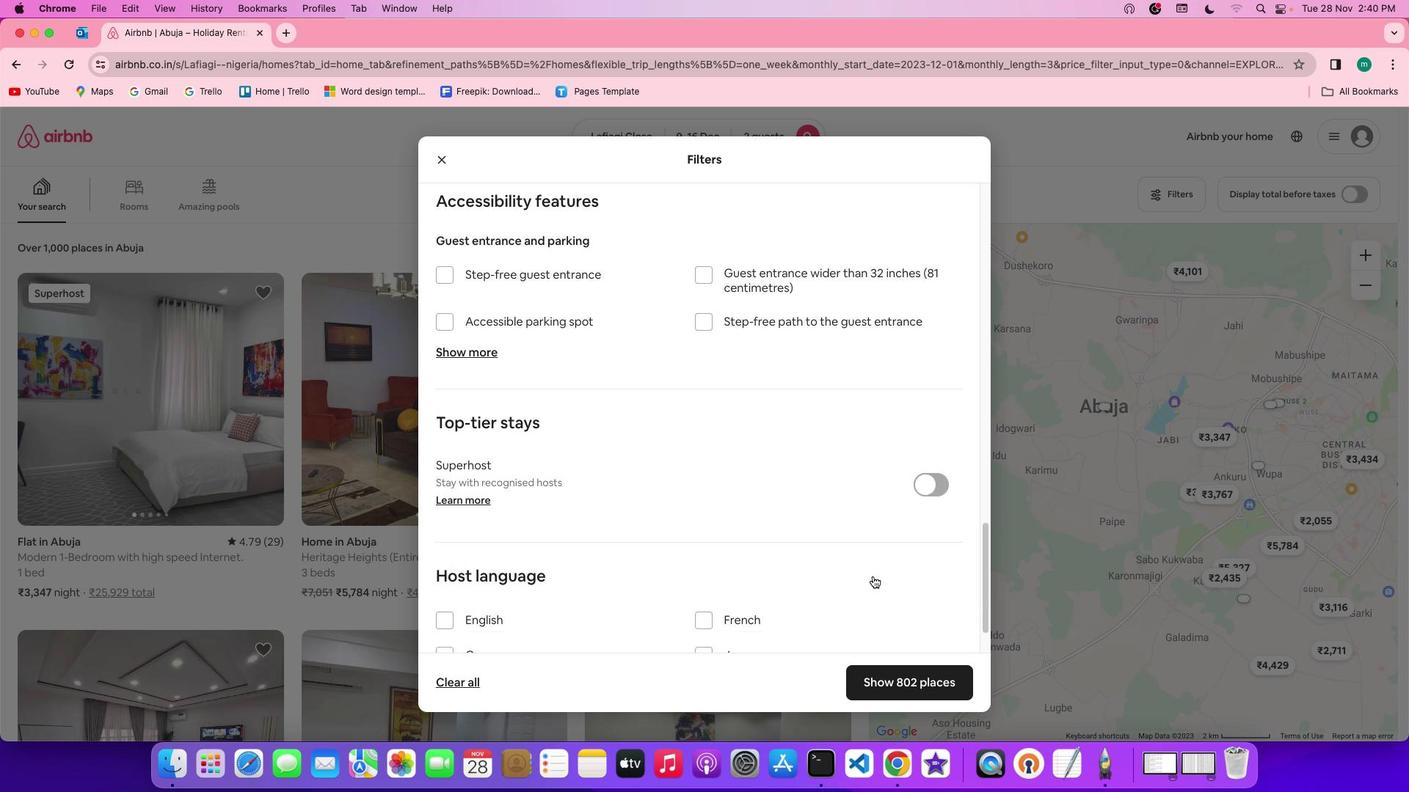 
Action: Mouse scrolled (872, 575) with delta (0, -3)
Screenshot: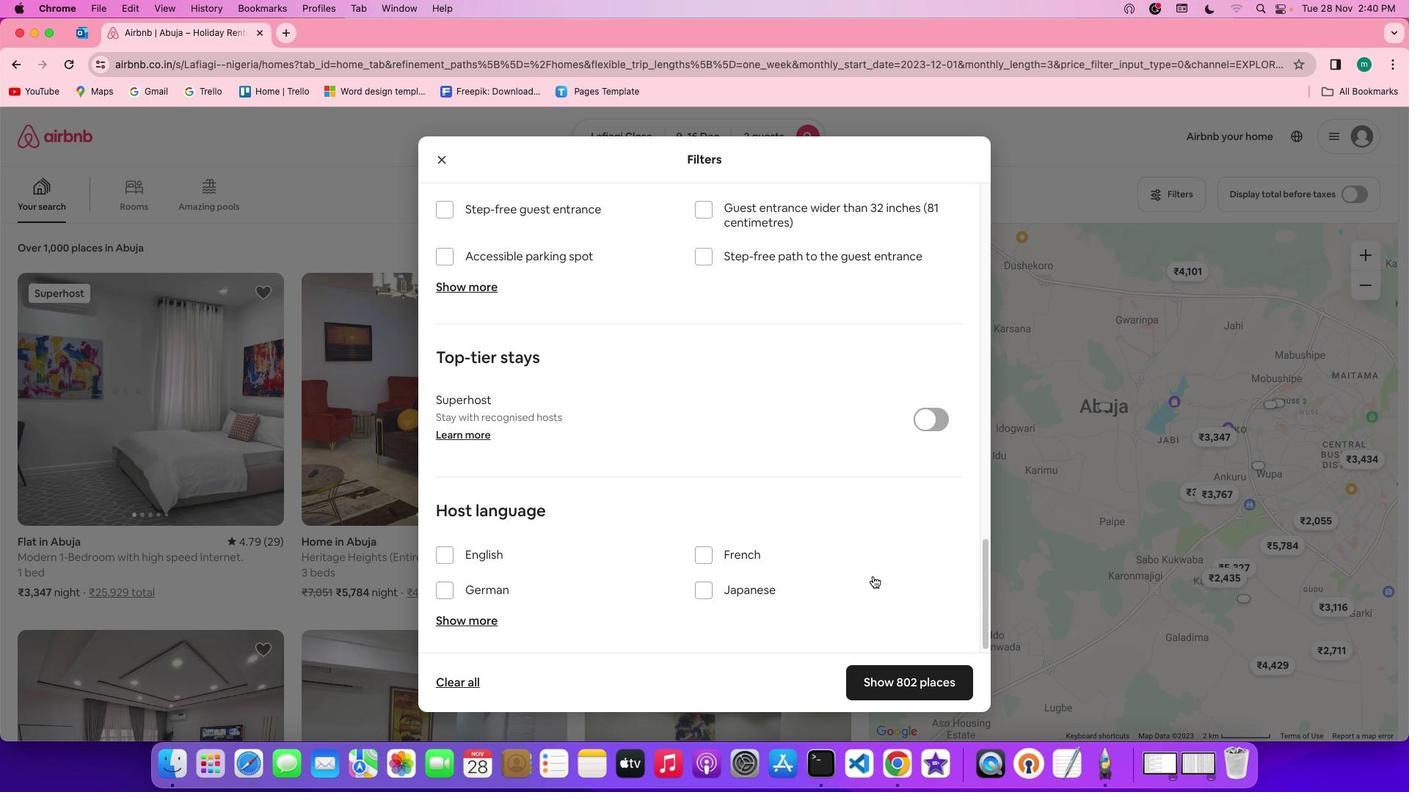 
Action: Mouse scrolled (872, 575) with delta (0, 0)
Screenshot: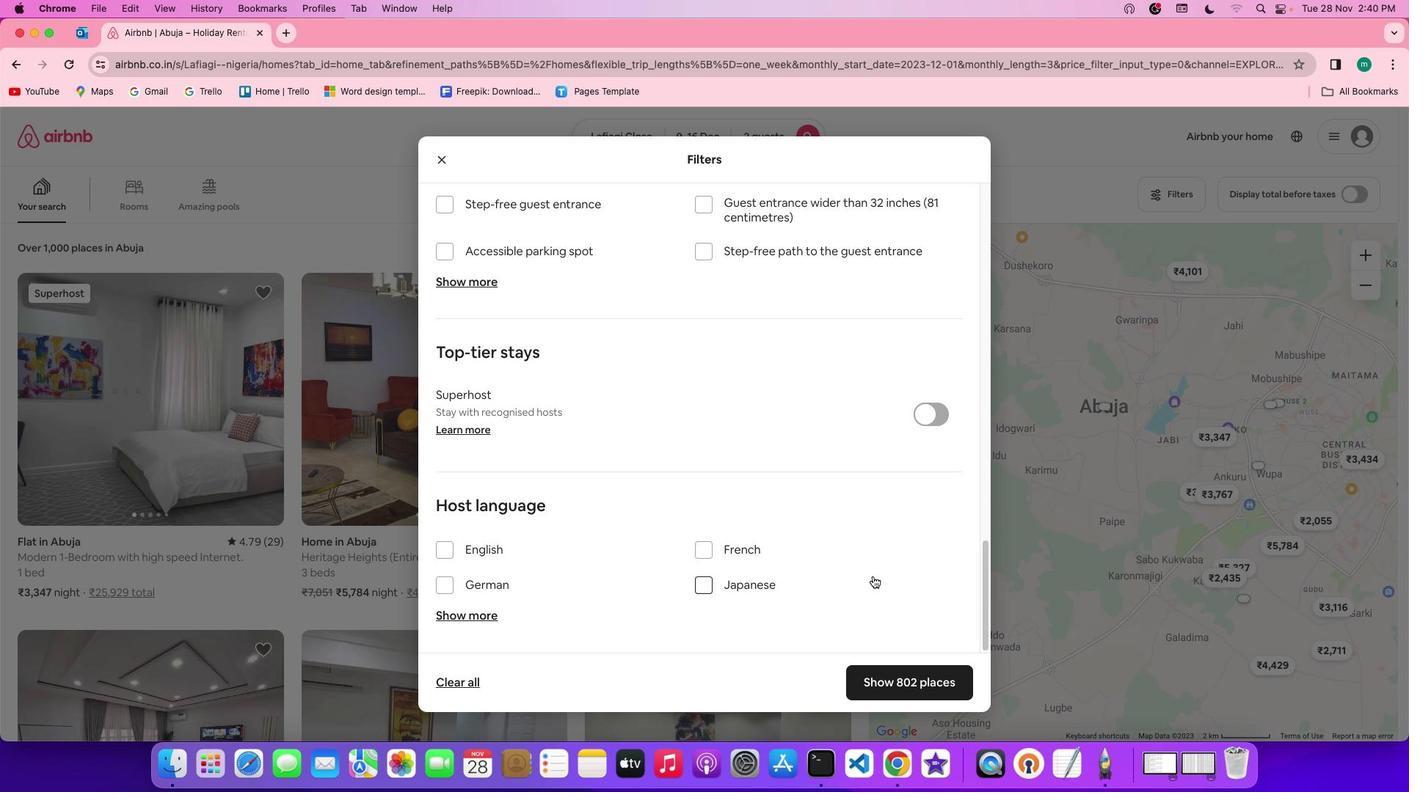 
Action: Mouse scrolled (872, 575) with delta (0, 0)
Screenshot: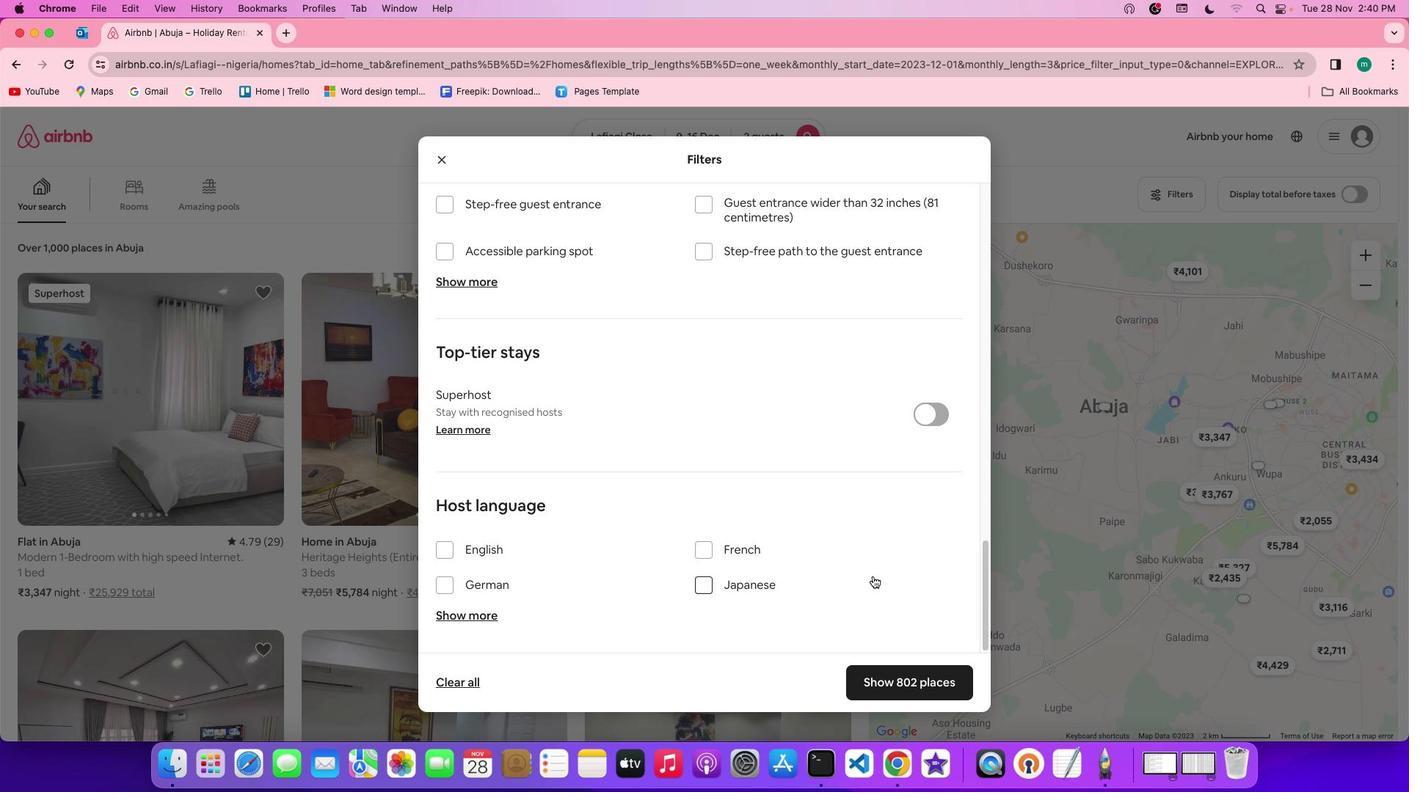 
Action: Mouse moved to (872, 576)
Screenshot: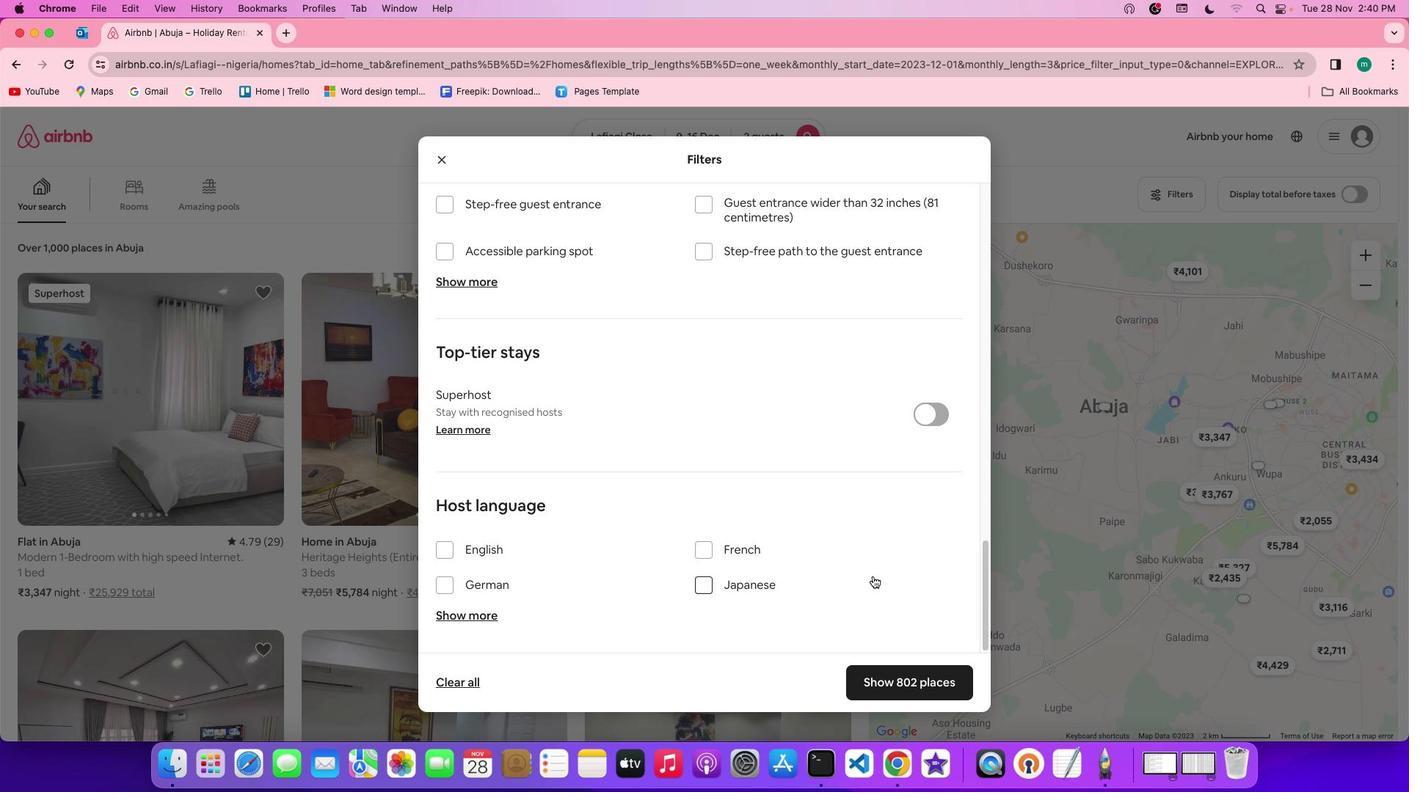 
Action: Mouse scrolled (872, 576) with delta (0, -2)
Screenshot: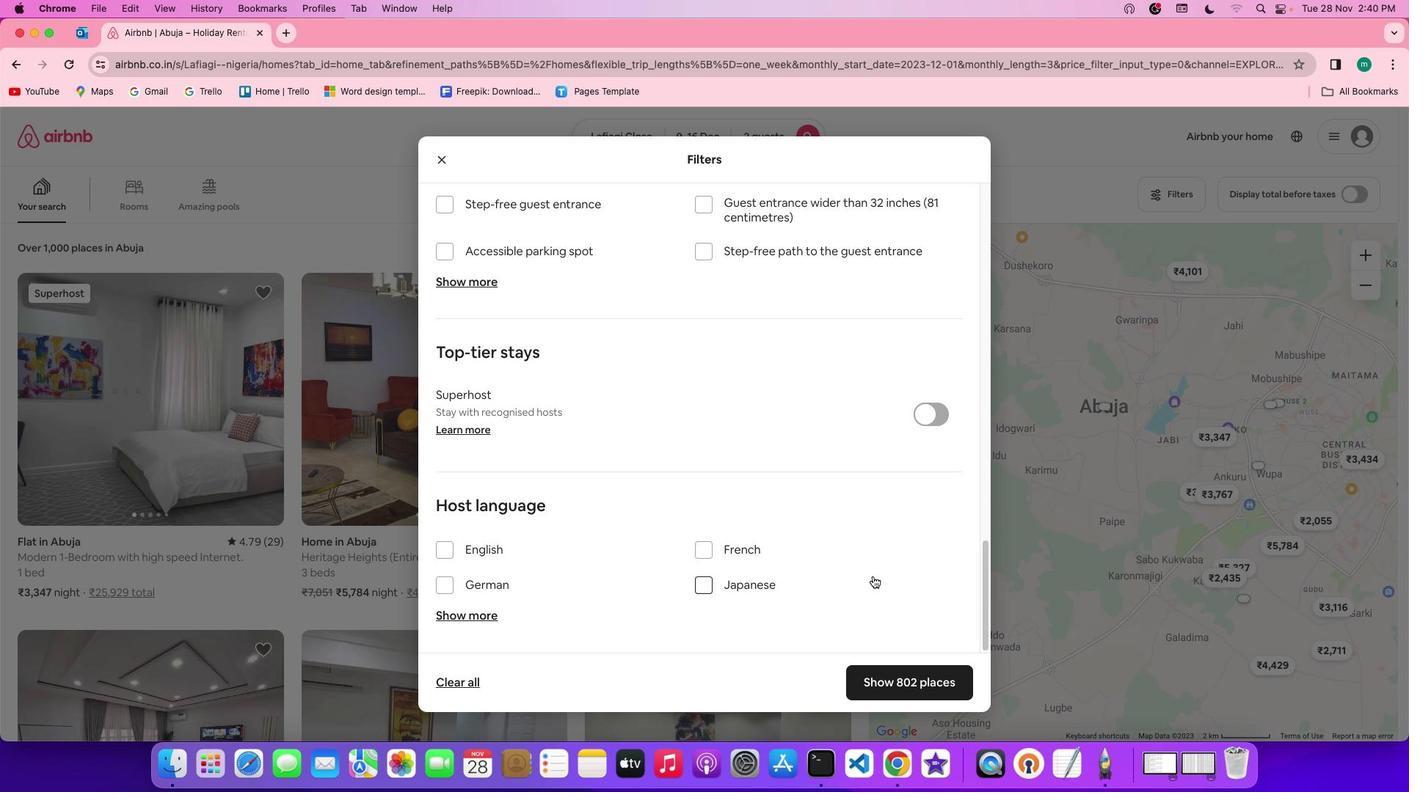 
Action: Mouse scrolled (872, 576) with delta (0, -3)
Screenshot: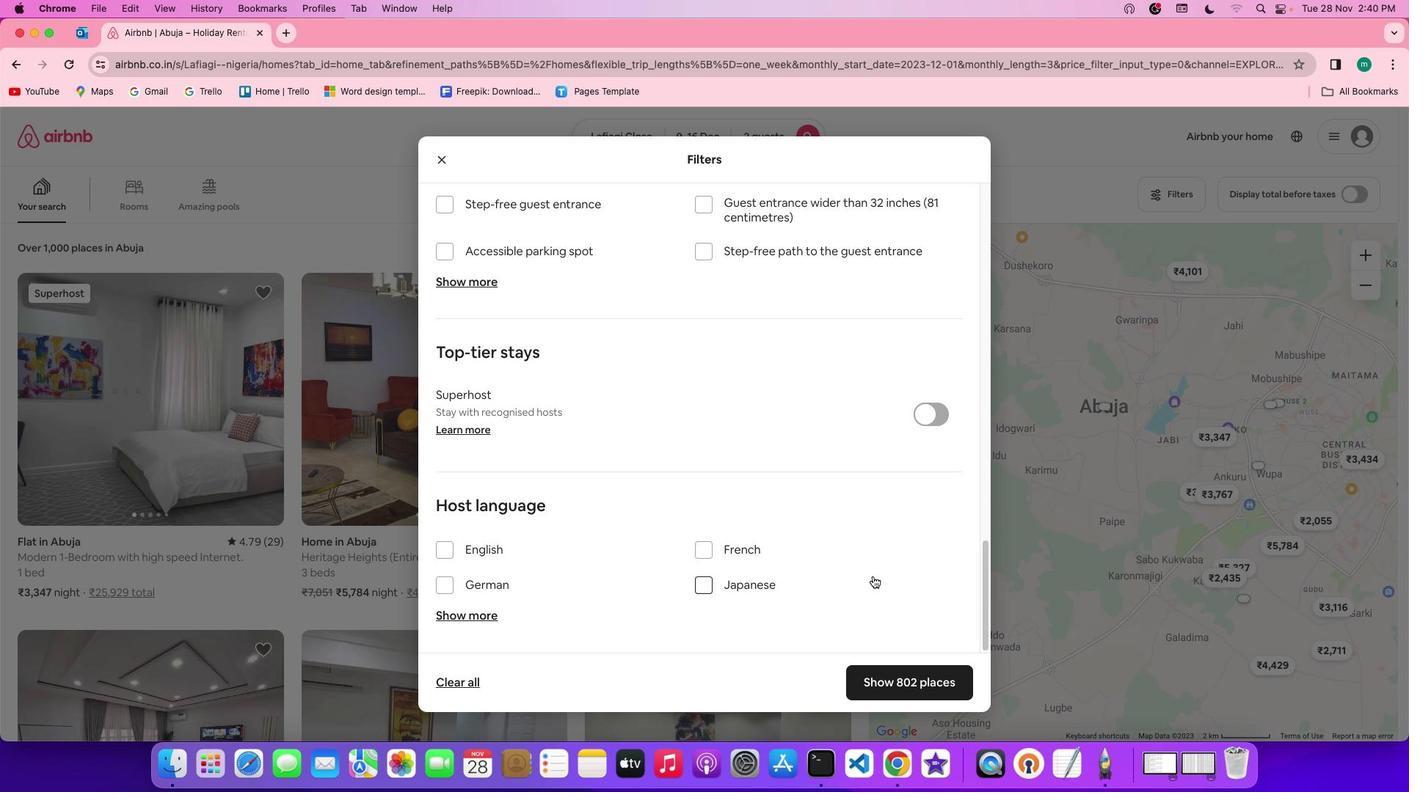 
Action: Mouse scrolled (872, 576) with delta (0, -4)
Screenshot: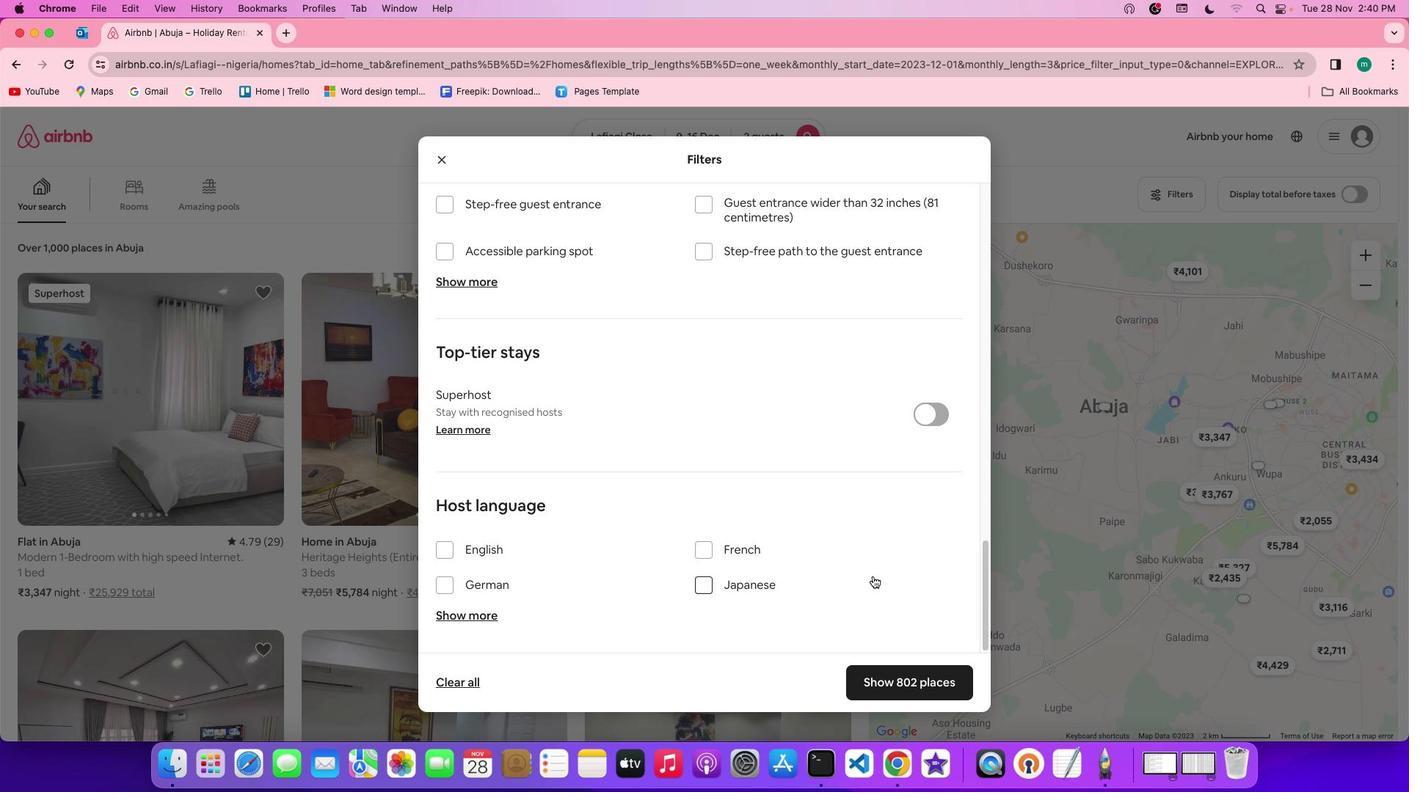 
Action: Mouse scrolled (872, 576) with delta (0, -4)
Screenshot: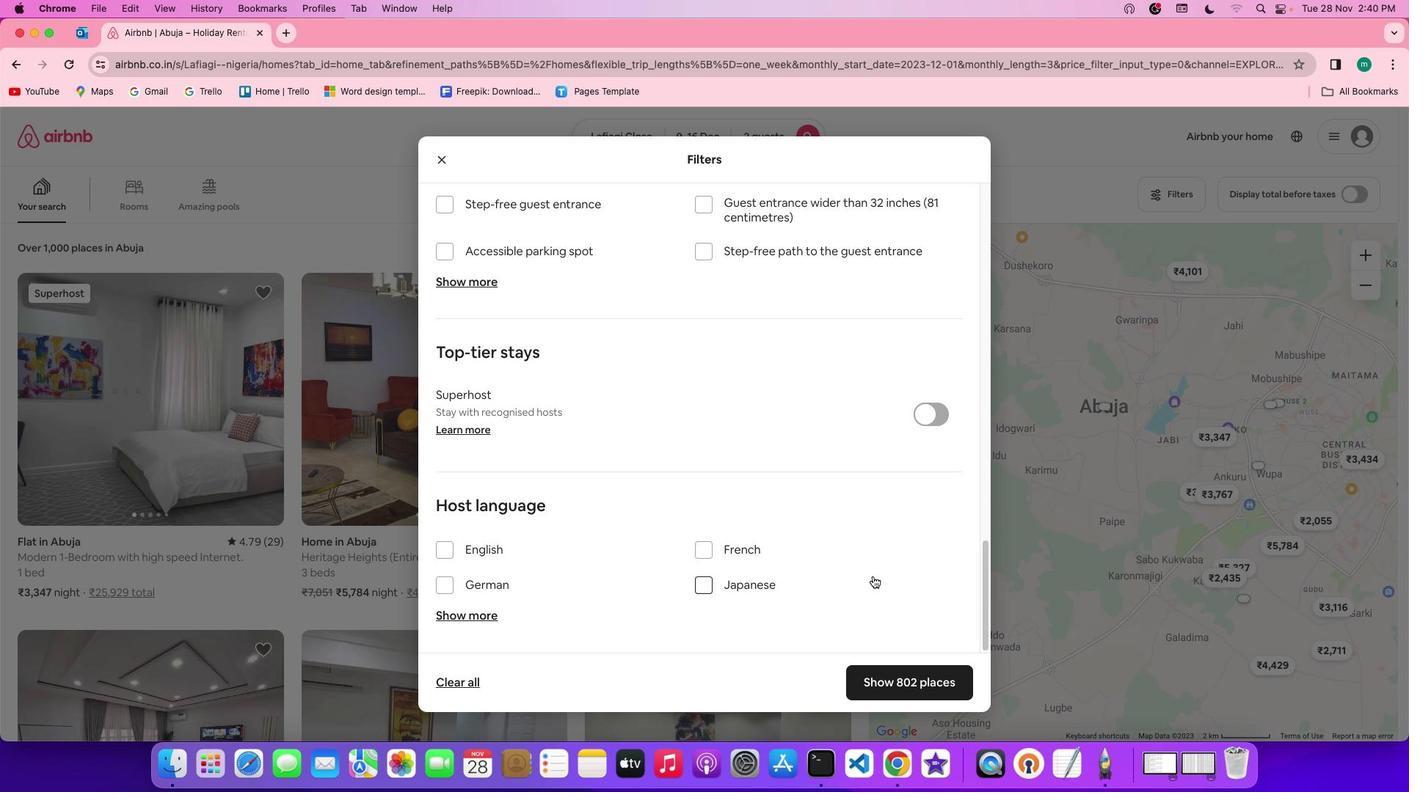 
Action: Mouse moved to (938, 674)
Screenshot: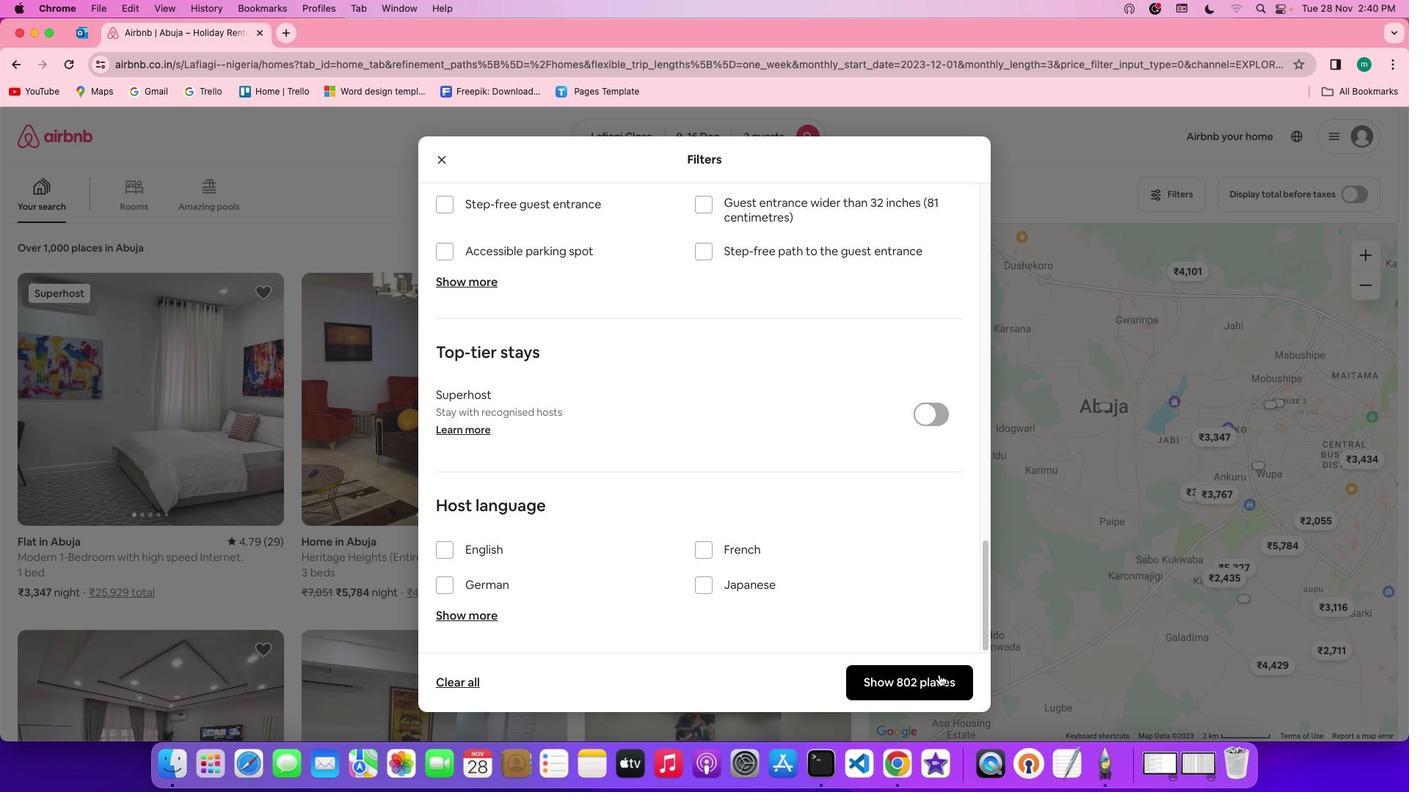 
Action: Mouse pressed left at (938, 674)
Screenshot: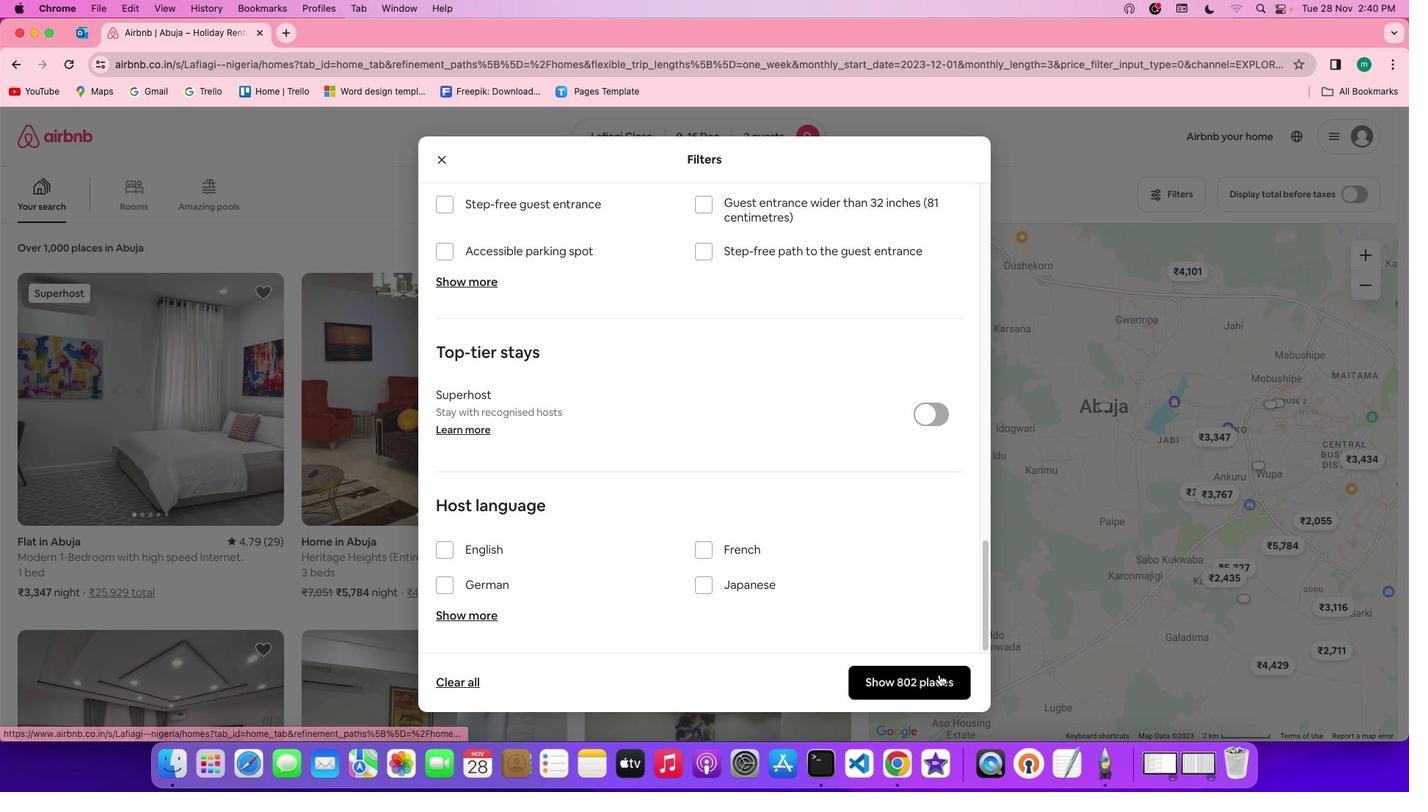 
Action: Mouse moved to (740, 376)
Screenshot: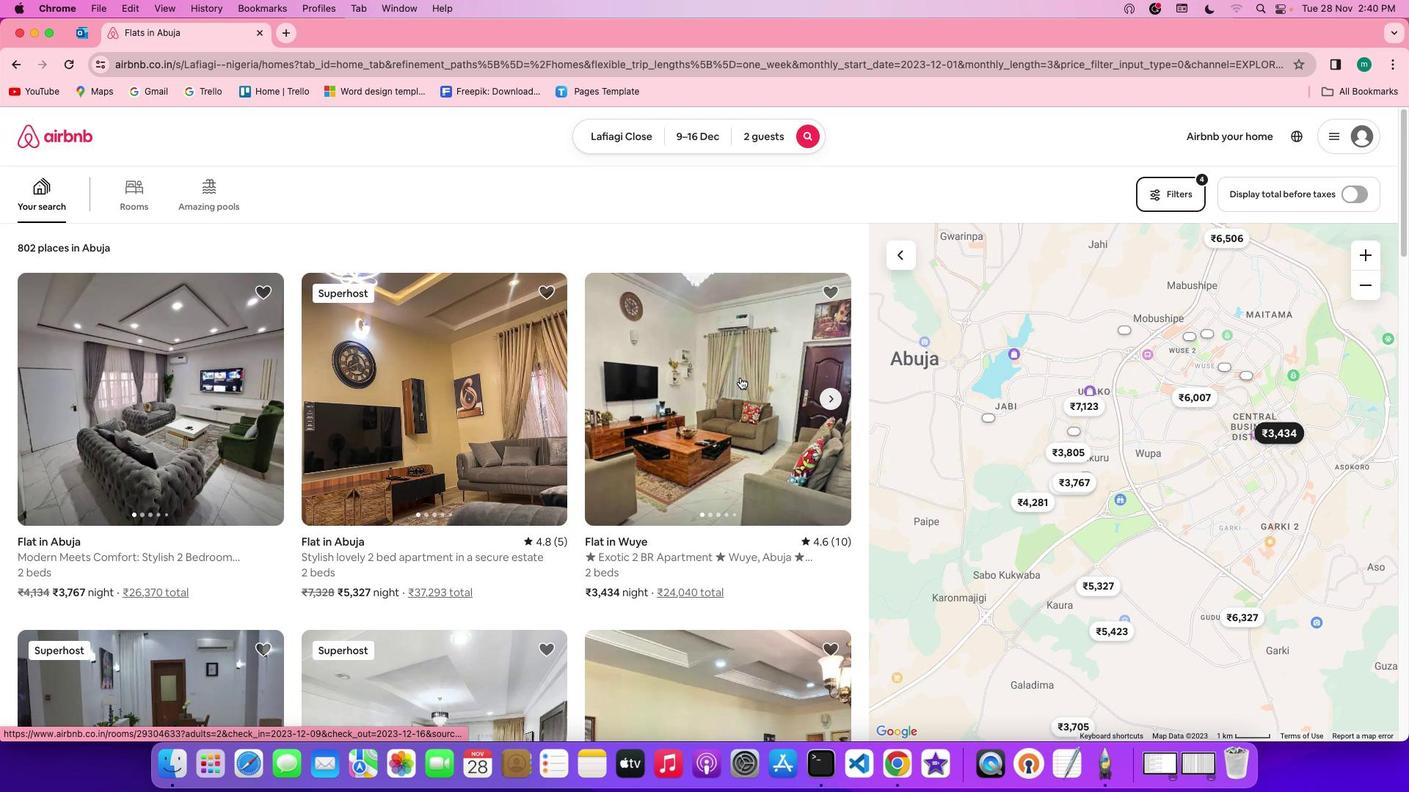 
Action: Mouse scrolled (740, 376) with delta (0, 0)
Screenshot: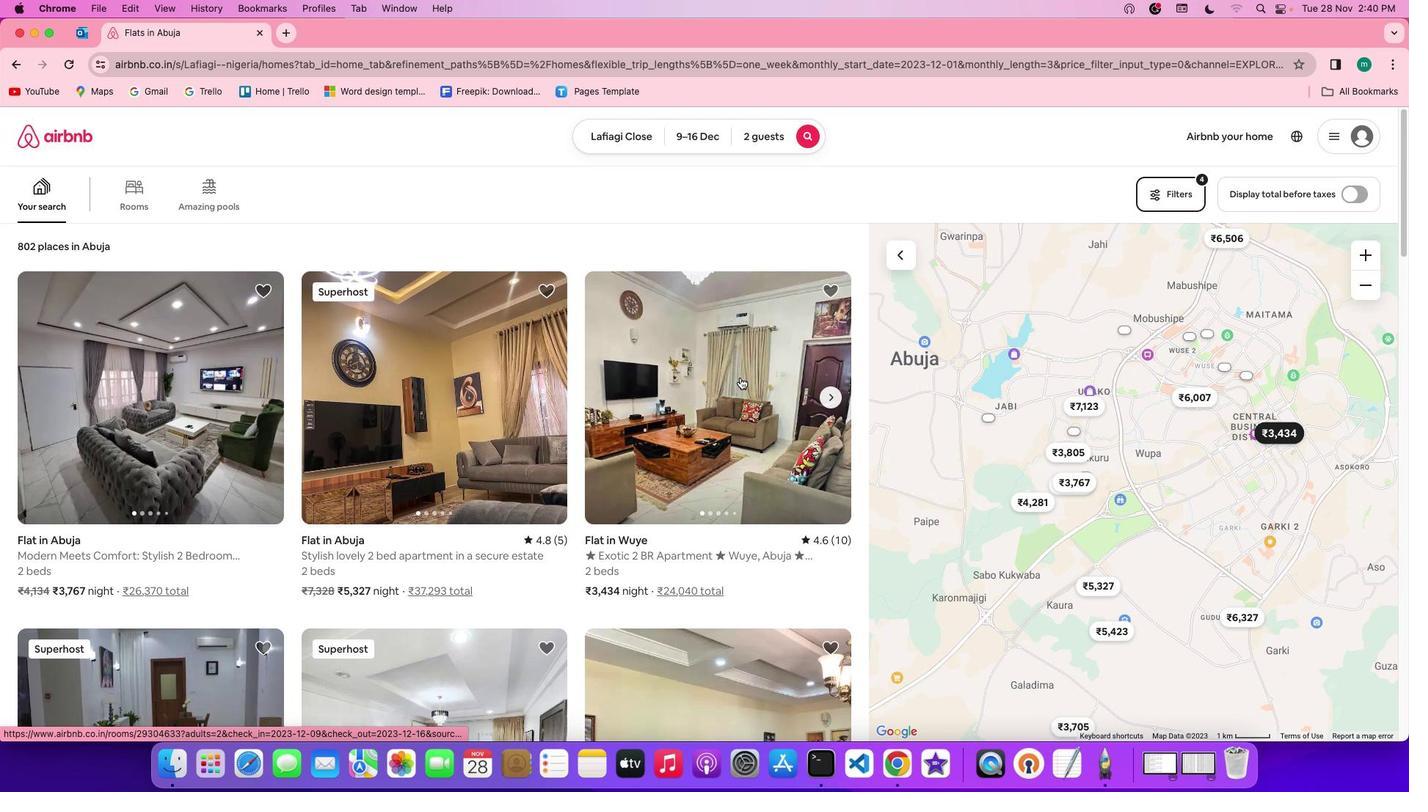 
Action: Mouse scrolled (740, 376) with delta (0, 0)
Screenshot: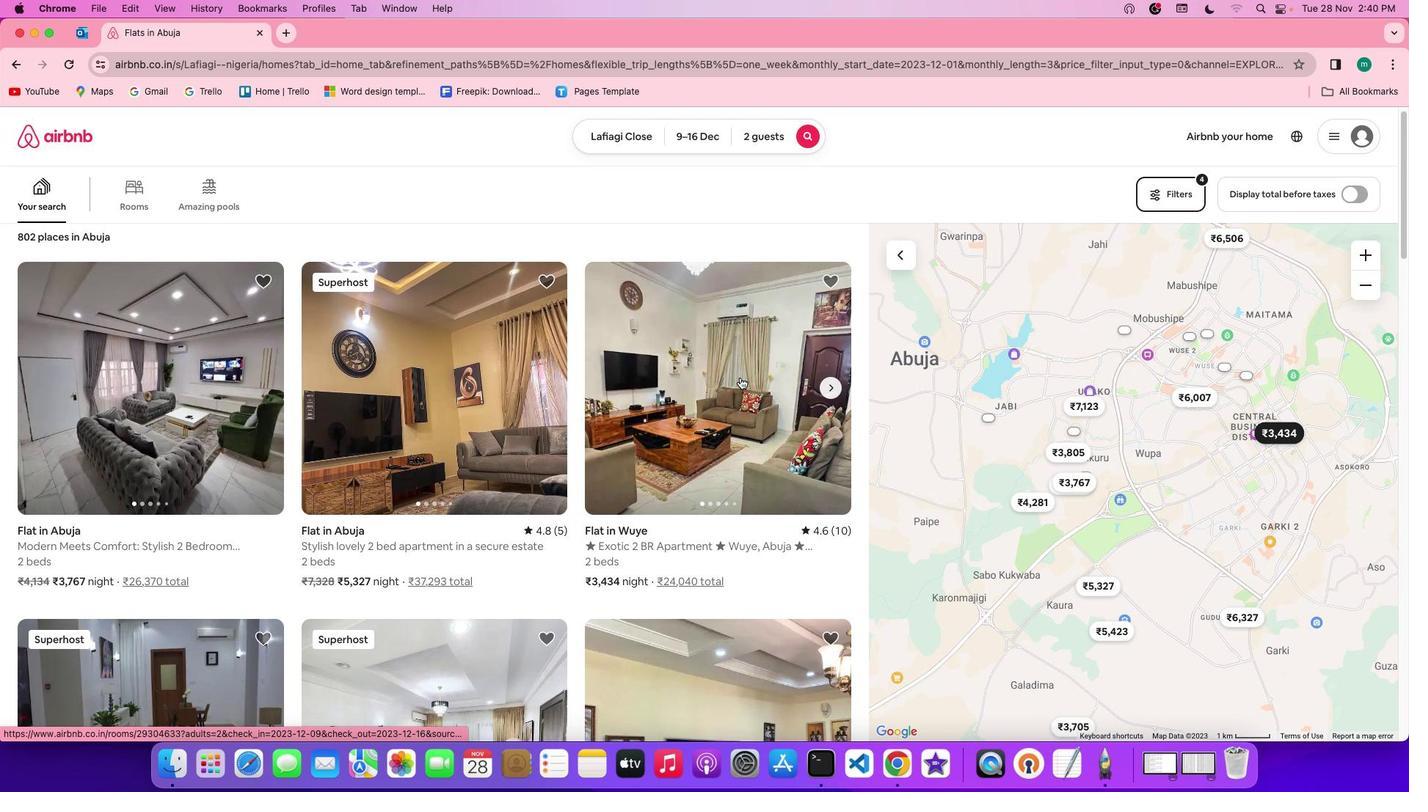
Action: Mouse scrolled (740, 376) with delta (0, 0)
Screenshot: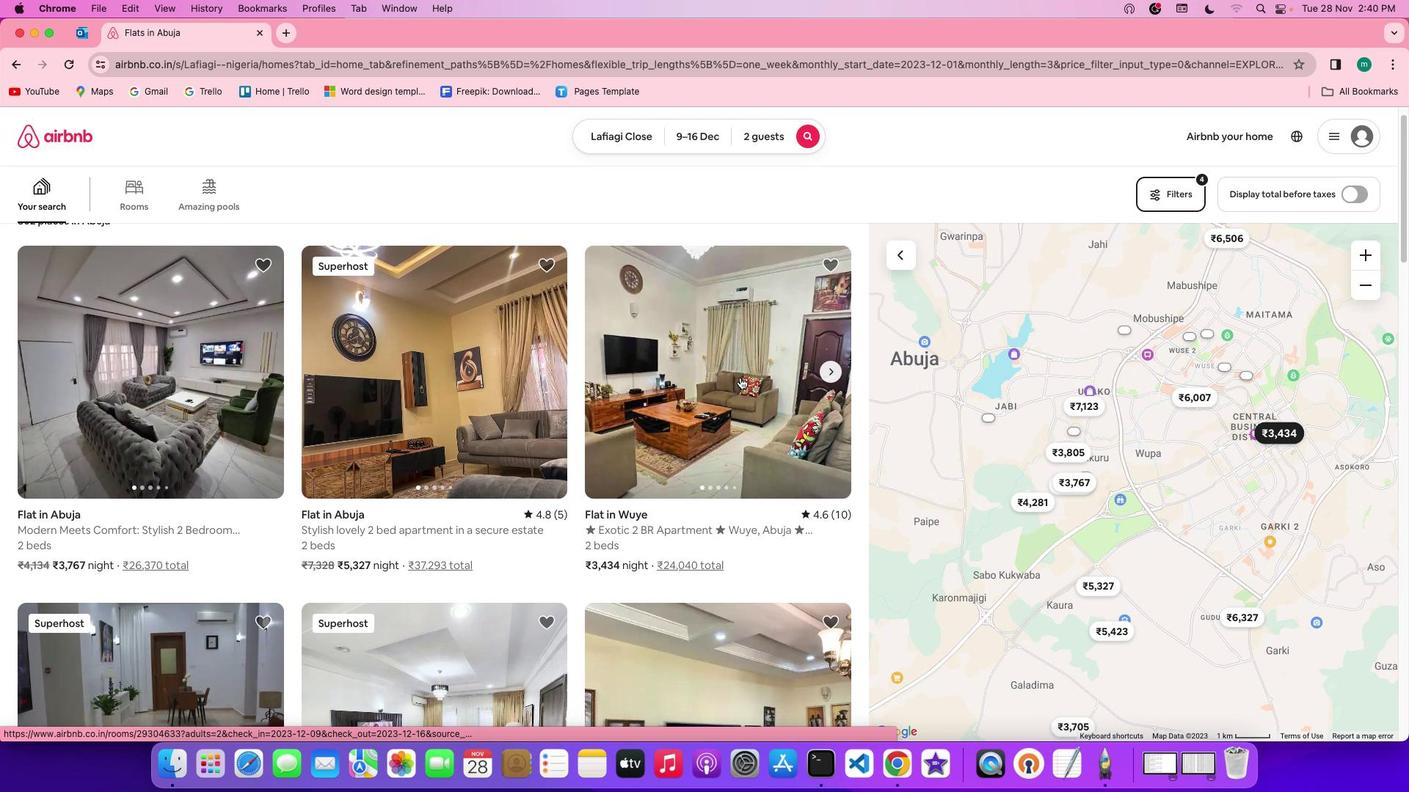 
Action: Mouse scrolled (740, 376) with delta (0, 0)
Screenshot: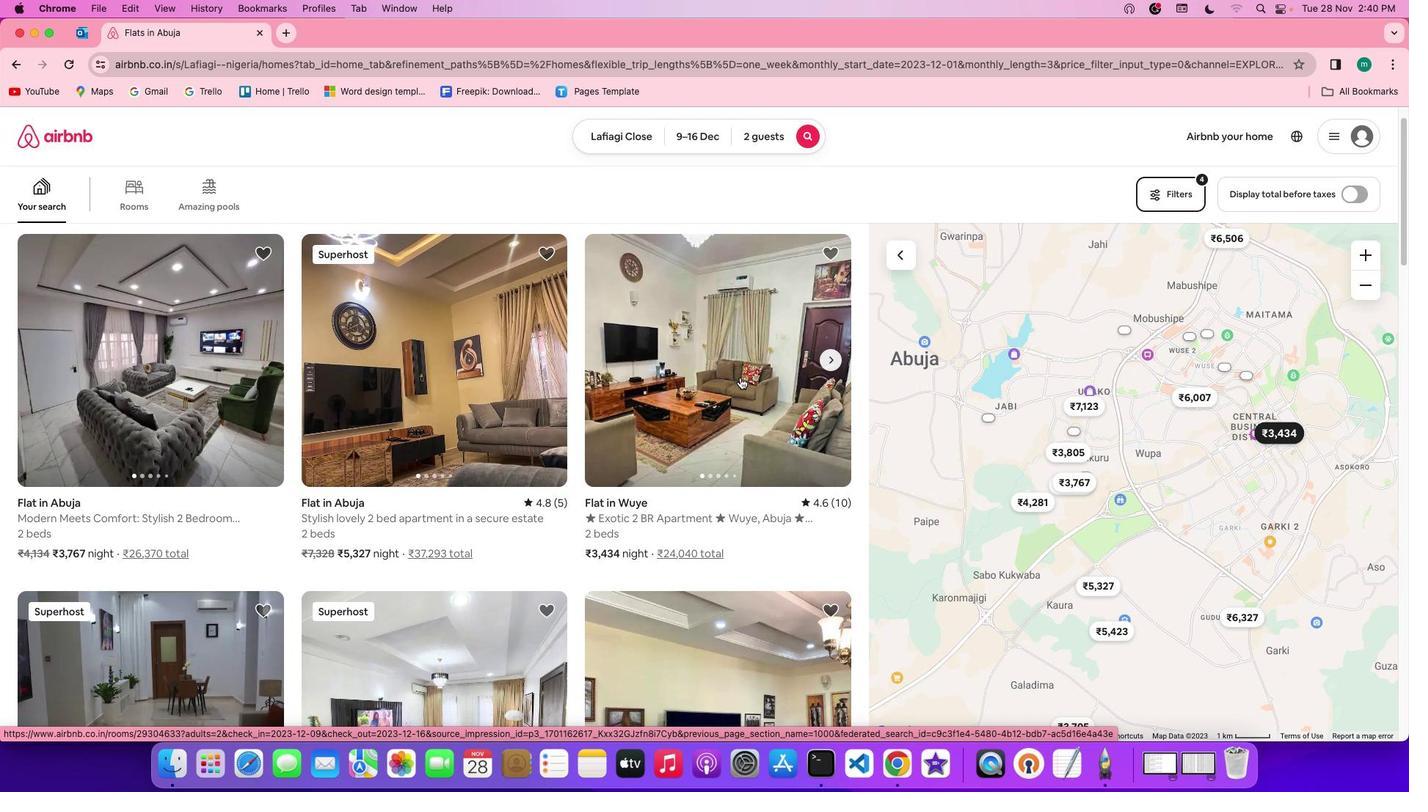 
Action: Mouse scrolled (740, 376) with delta (0, 0)
Screenshot: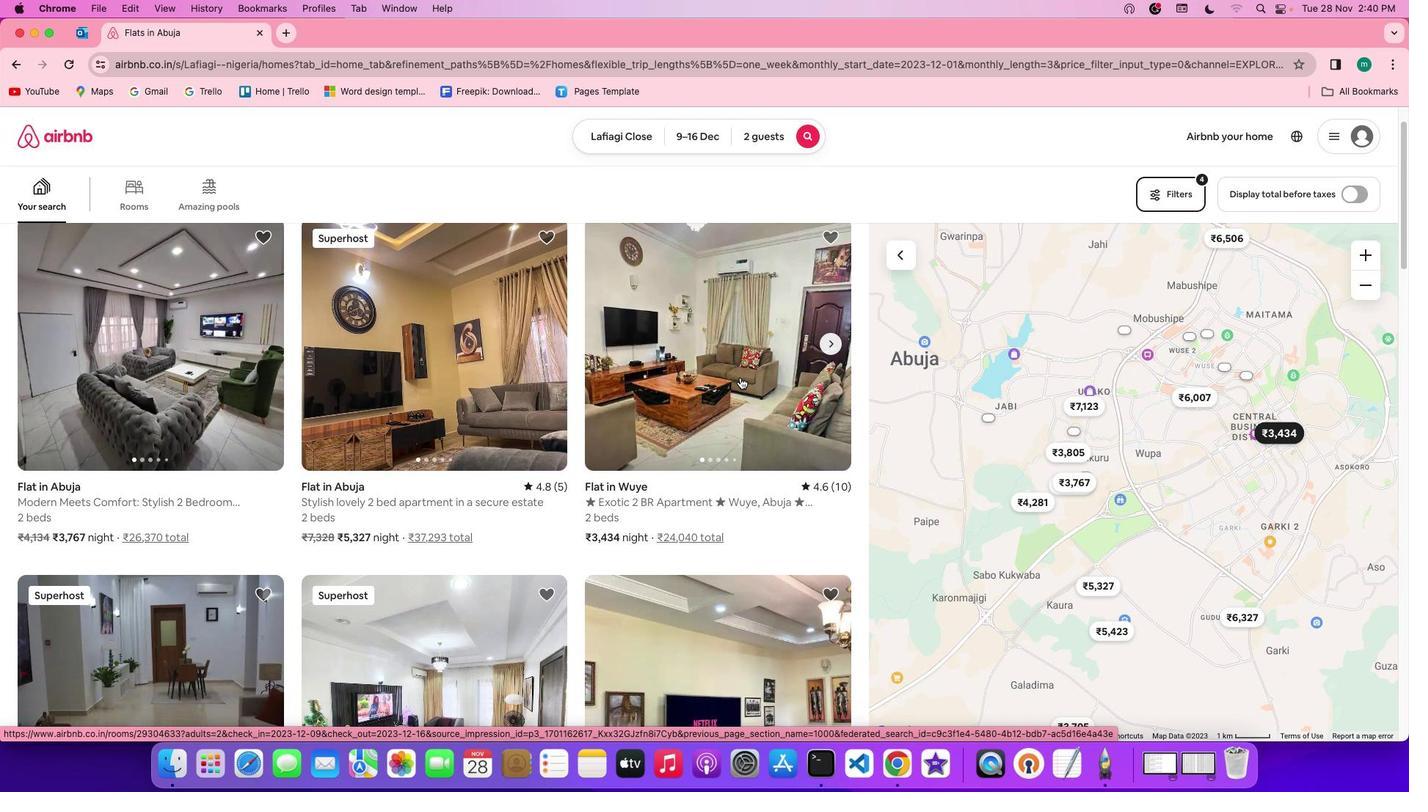 
Action: Mouse scrolled (740, 376) with delta (0, -1)
Screenshot: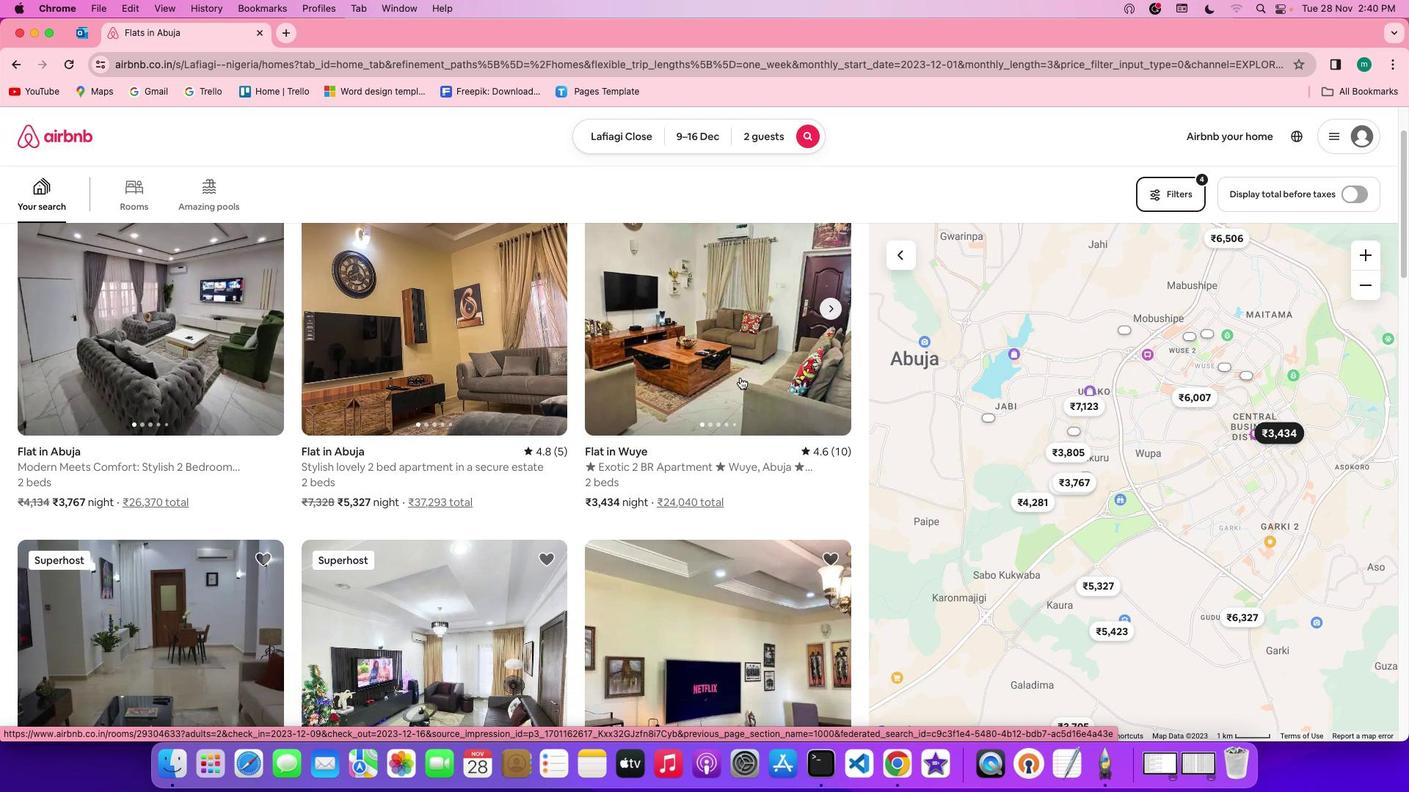 
Action: Mouse scrolled (740, 376) with delta (0, -2)
Screenshot: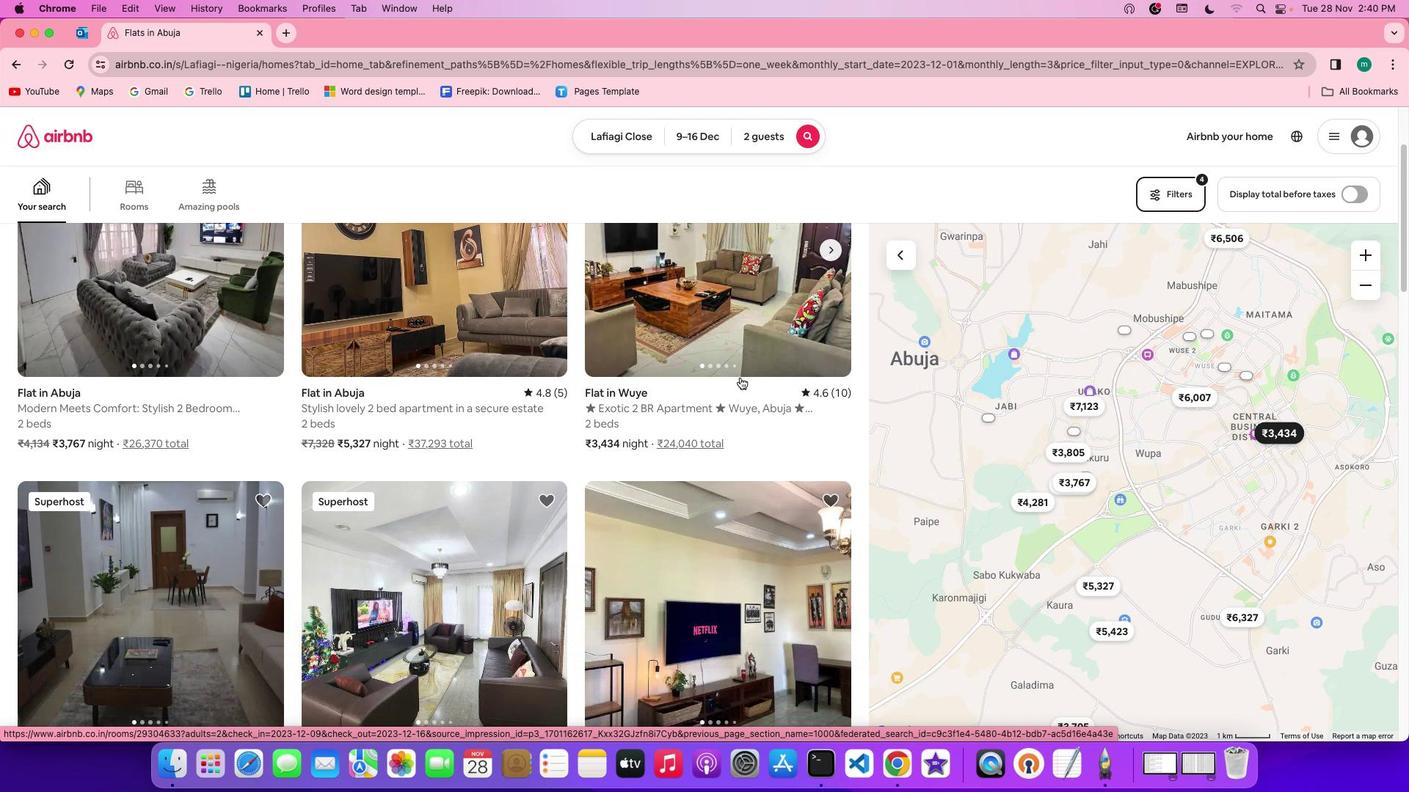 
Action: Mouse scrolled (740, 376) with delta (0, -2)
Screenshot: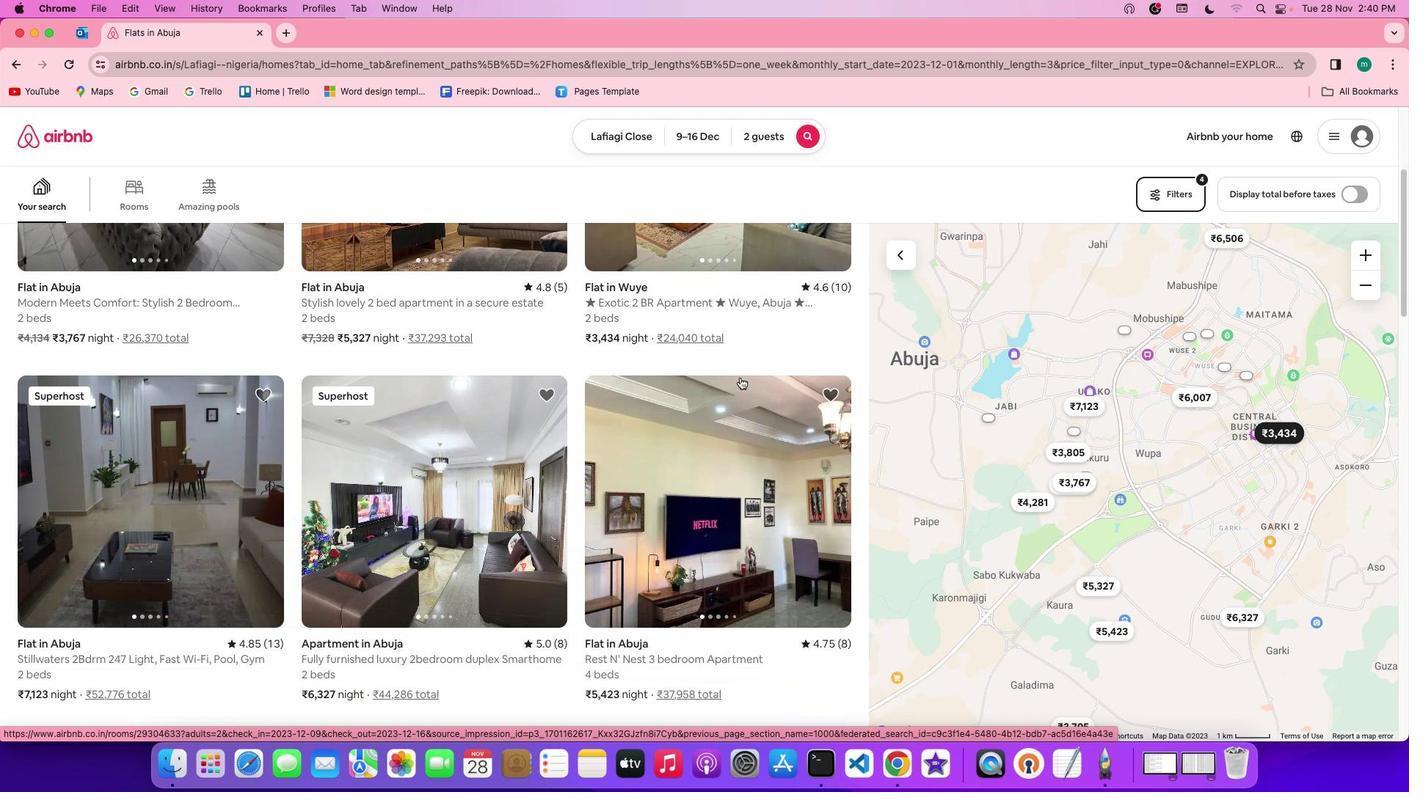 
Action: Mouse scrolled (740, 376) with delta (0, 0)
Screenshot: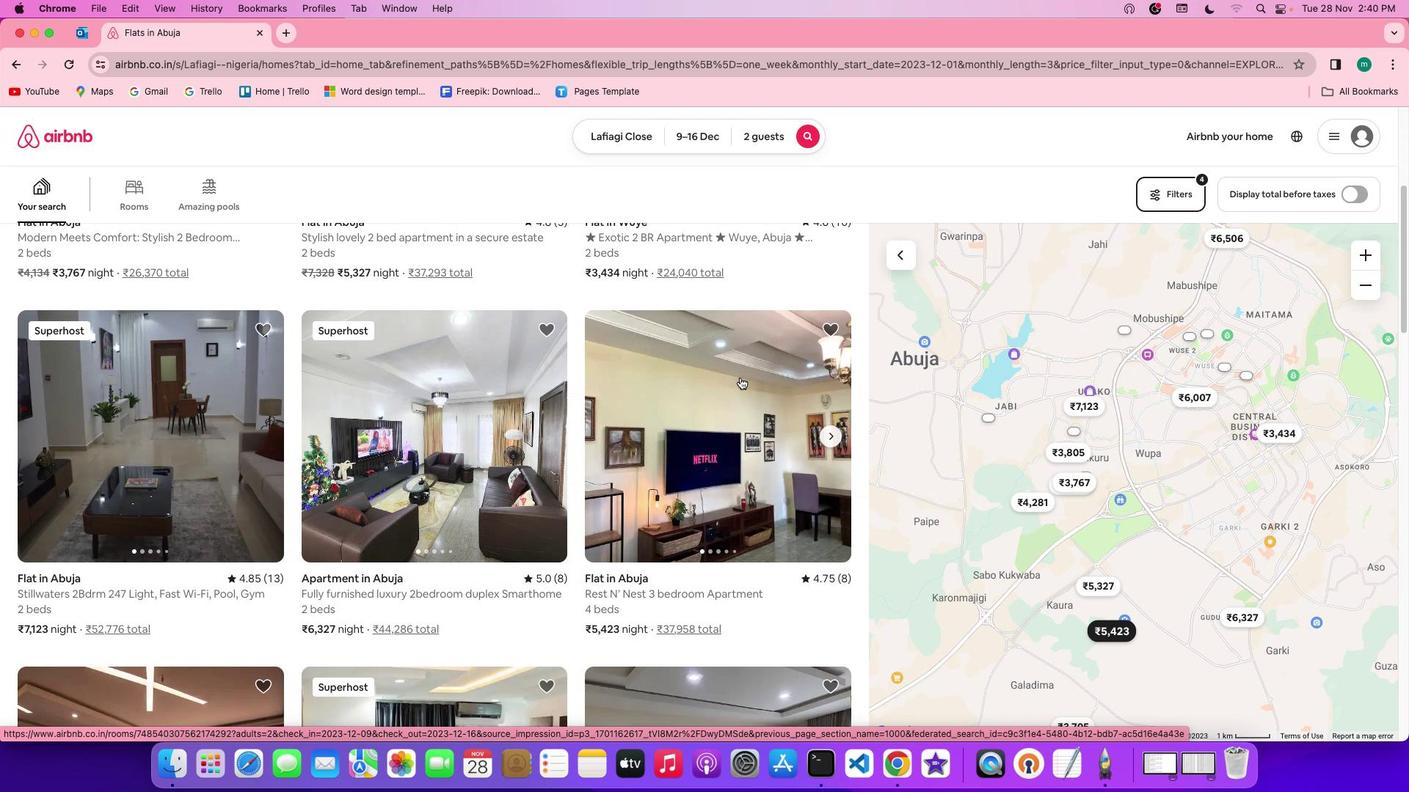 
Action: Mouse scrolled (740, 376) with delta (0, 0)
Screenshot: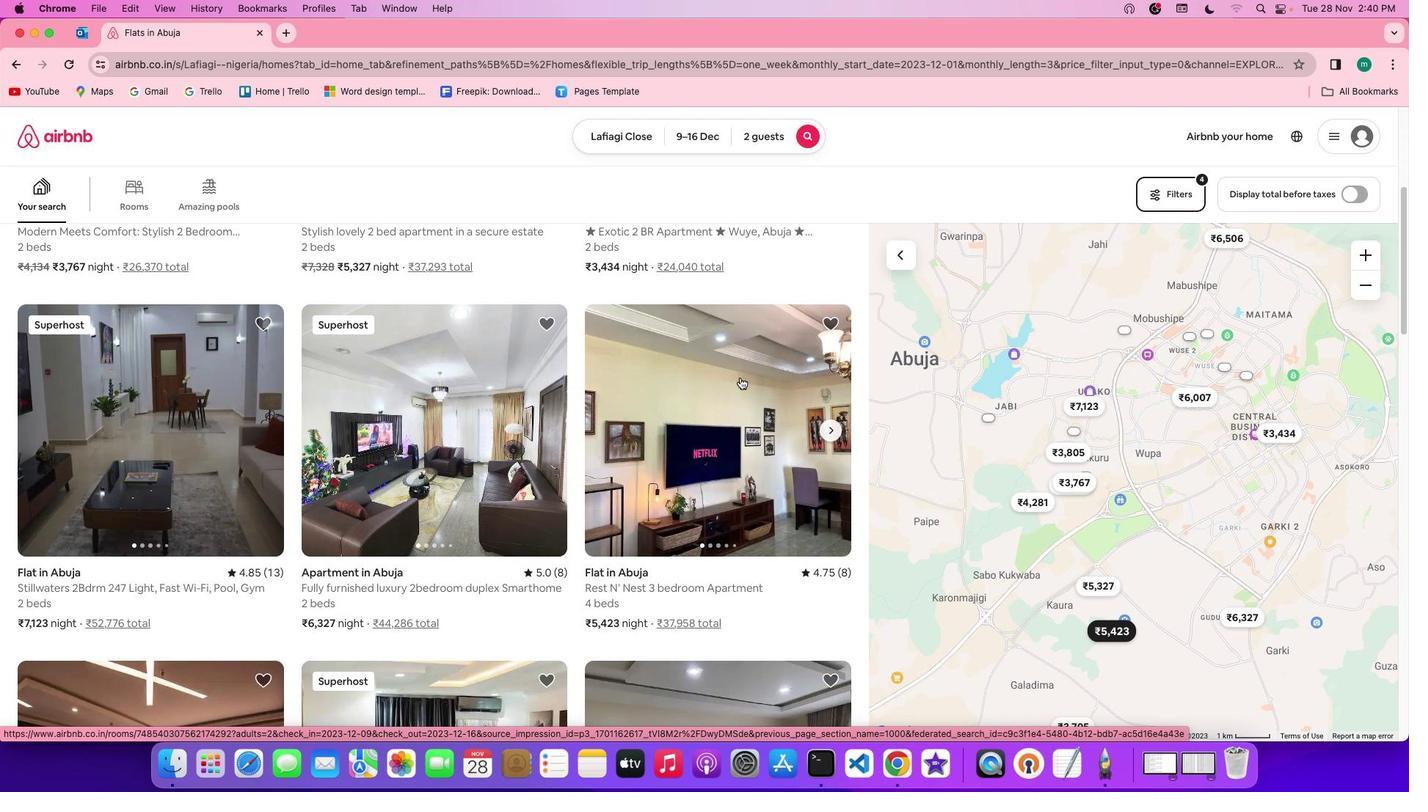 
Action: Mouse scrolled (740, 376) with delta (0, -1)
Screenshot: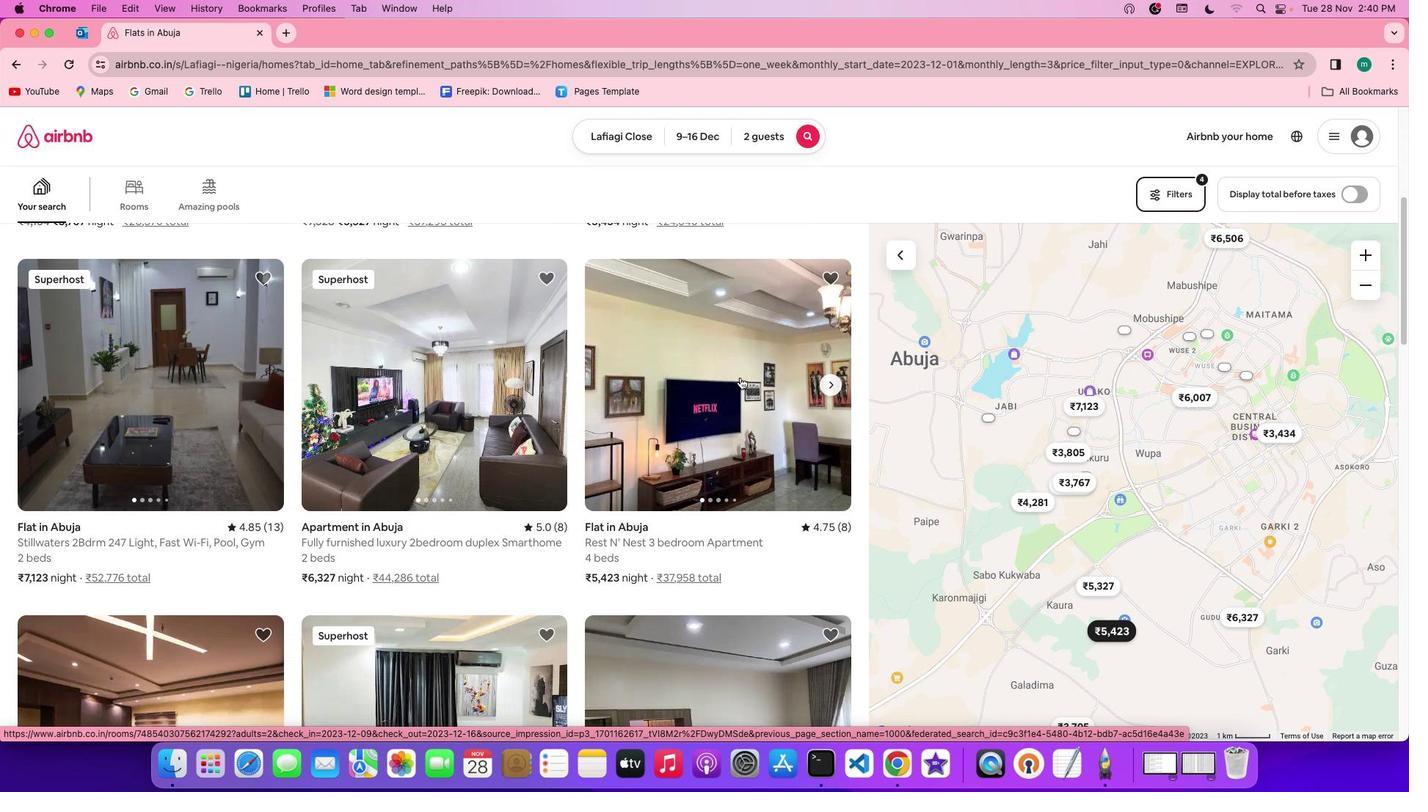 
Action: Mouse scrolled (740, 376) with delta (0, -2)
Screenshot: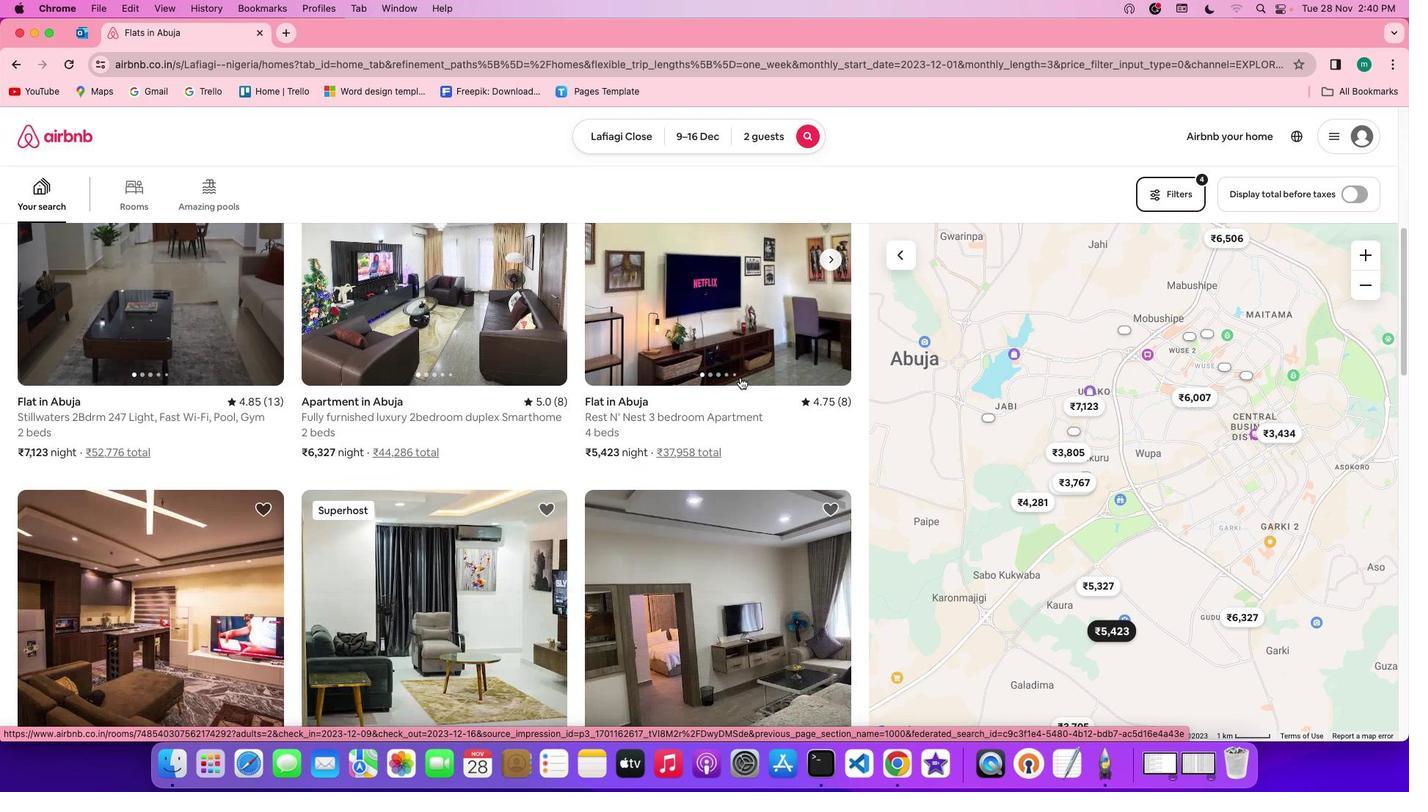 
Action: Mouse scrolled (740, 376) with delta (0, -2)
Screenshot: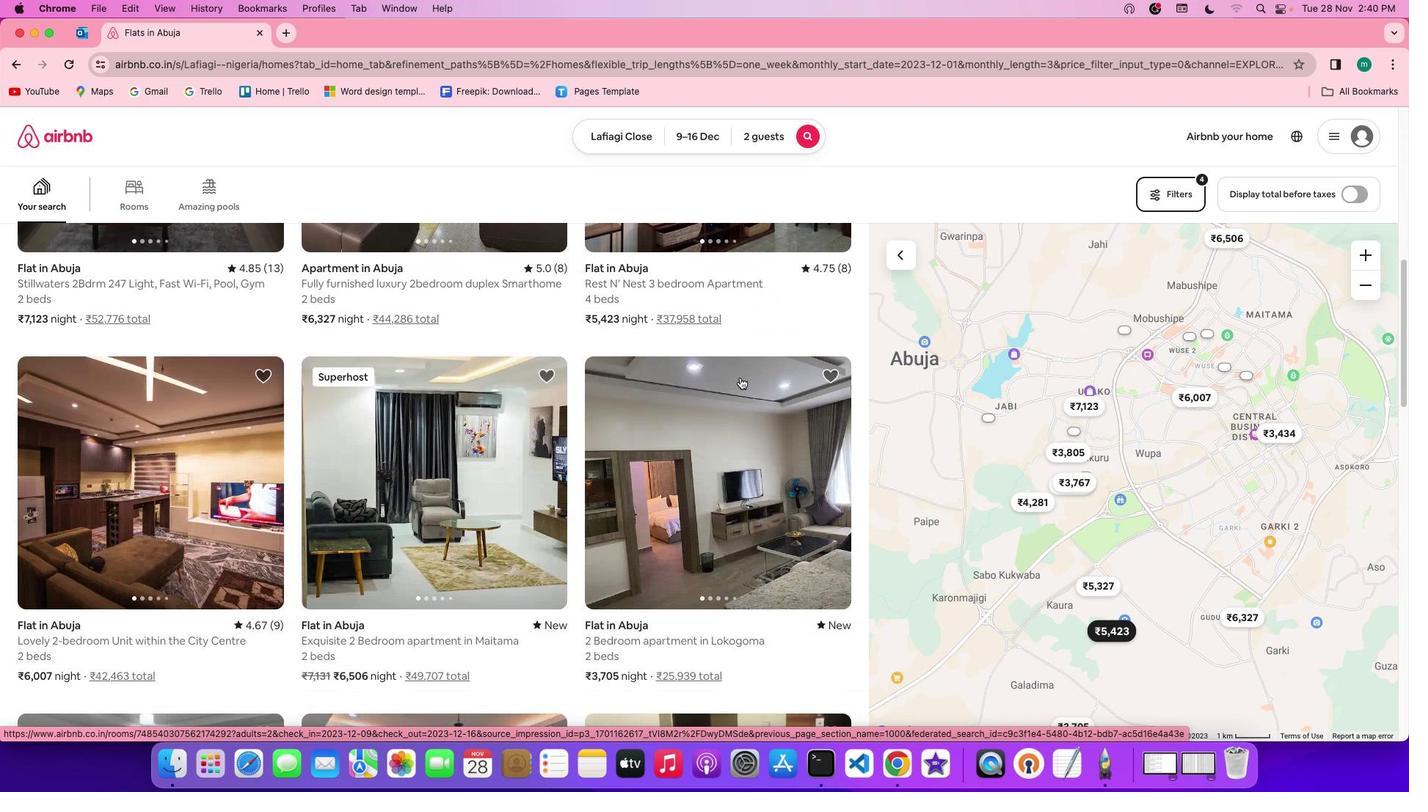 
Action: Mouse moved to (740, 376)
Screenshot: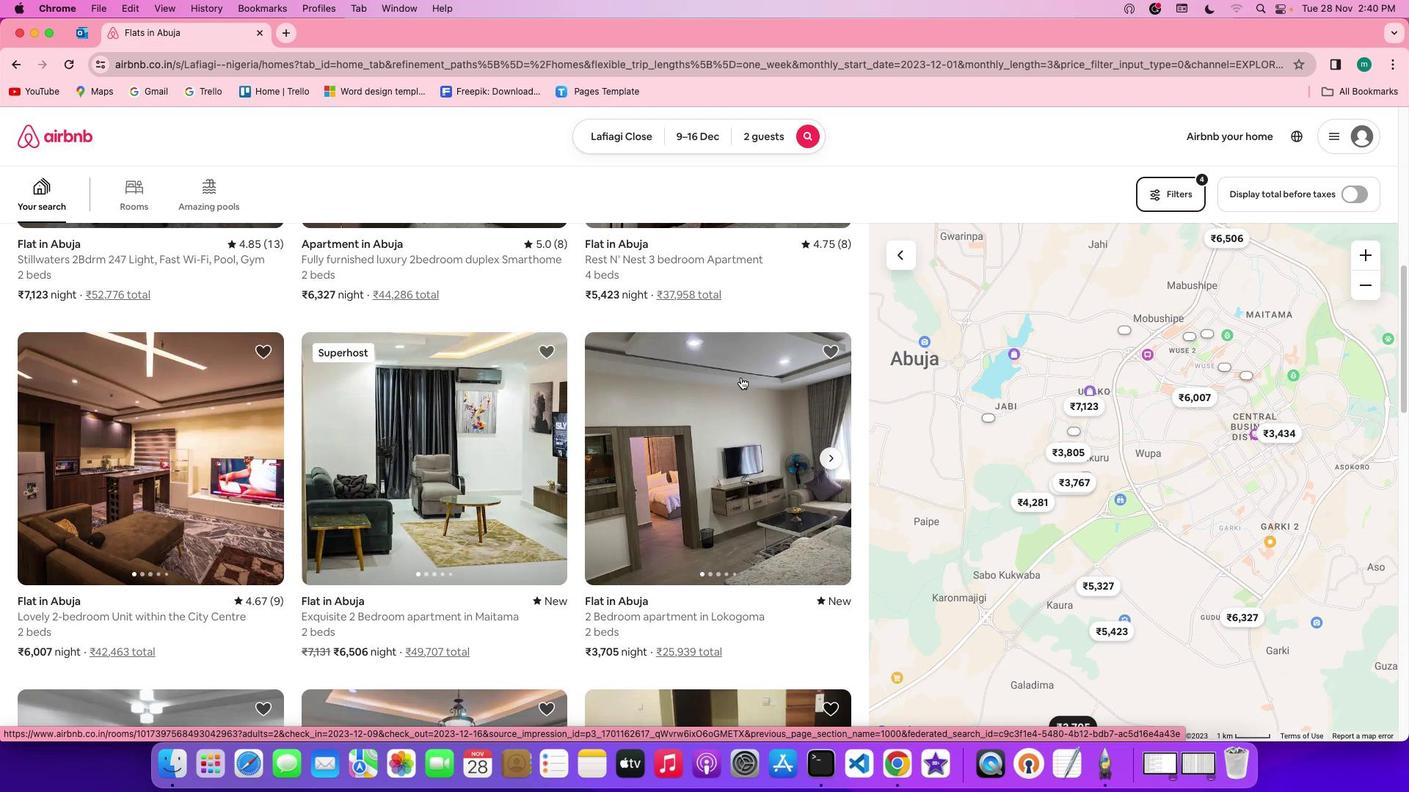 
Action: Mouse scrolled (740, 376) with delta (0, 0)
Screenshot: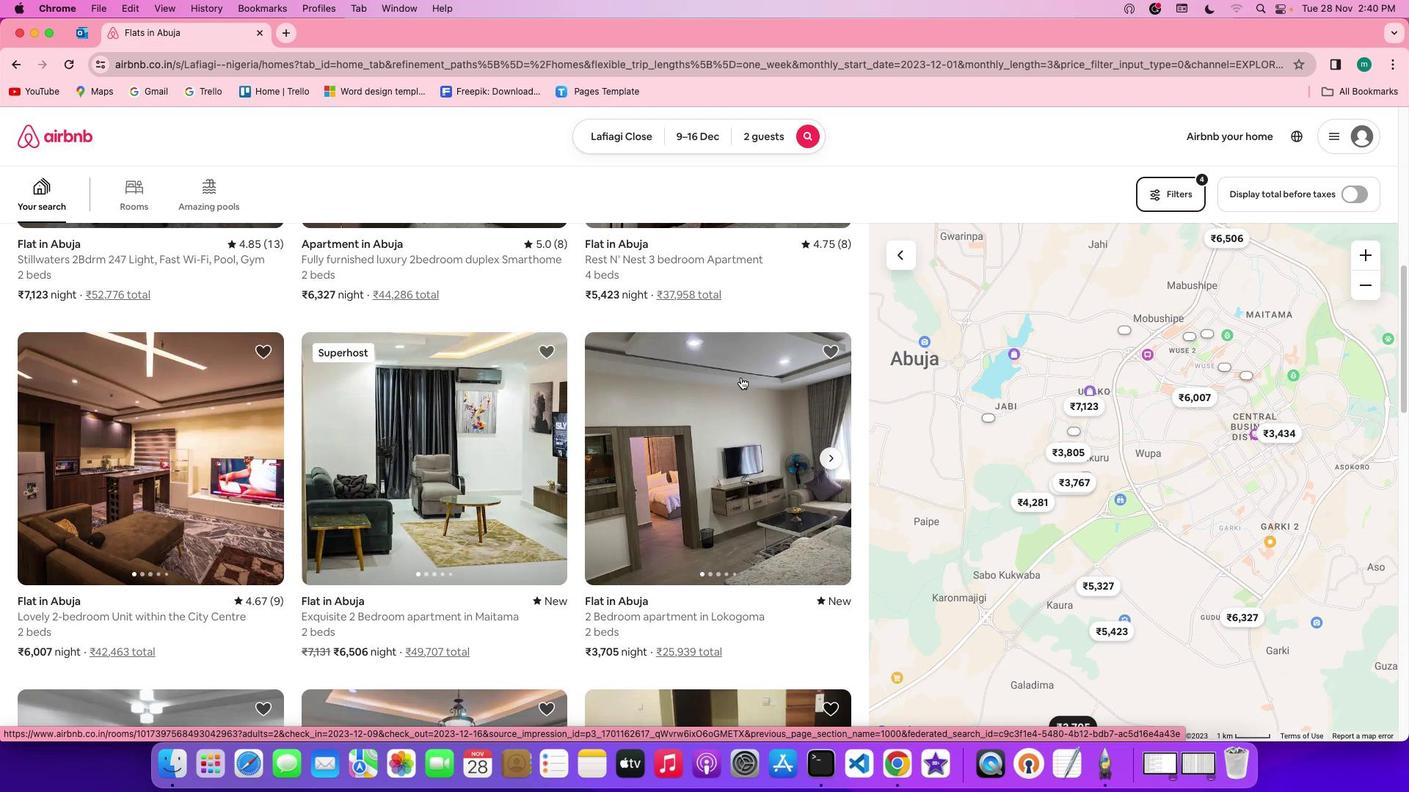 
Action: Mouse moved to (740, 377)
Screenshot: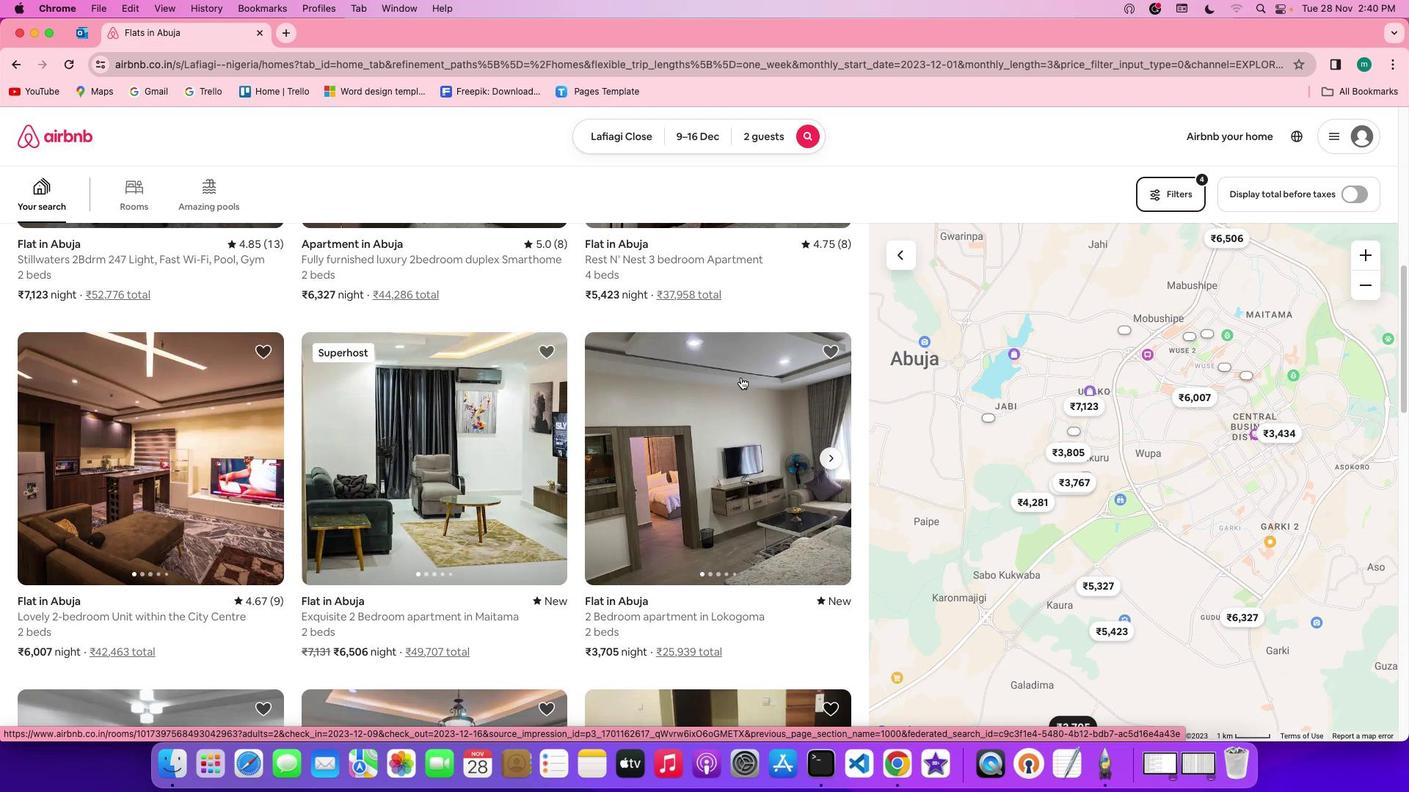 
Action: Mouse scrolled (740, 377) with delta (0, 0)
Screenshot: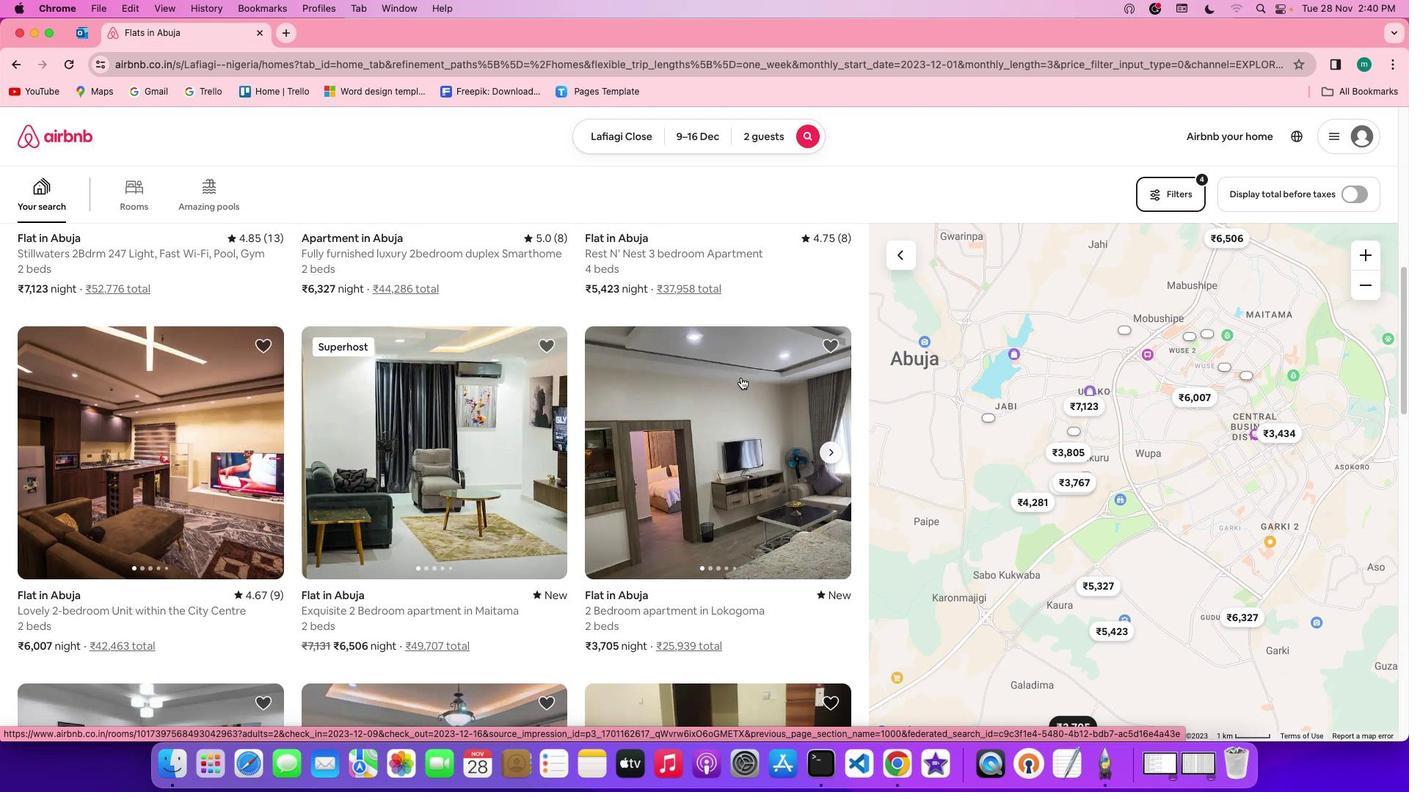
Action: Mouse scrolled (740, 377) with delta (0, -1)
Screenshot: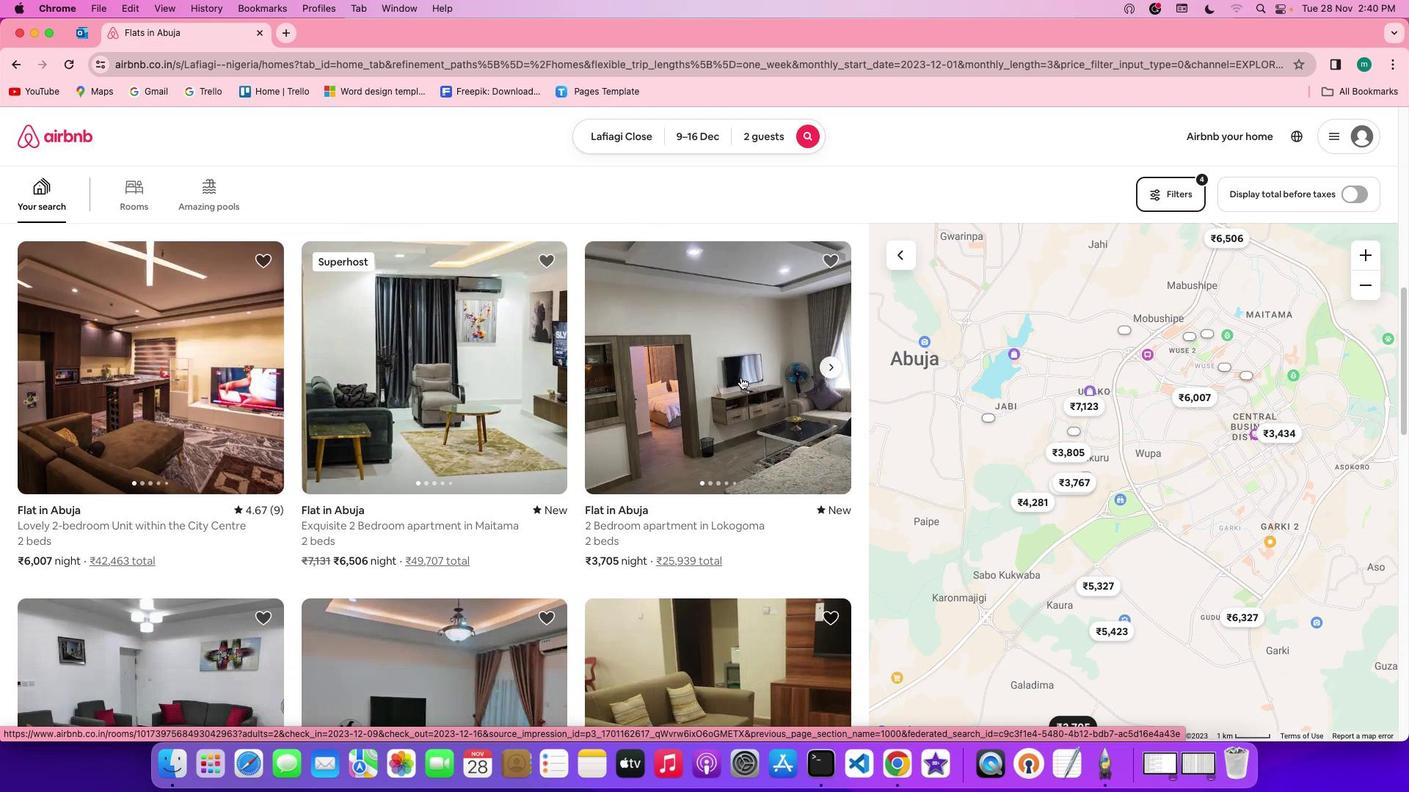 
Action: Mouse scrolled (740, 377) with delta (0, -2)
Screenshot: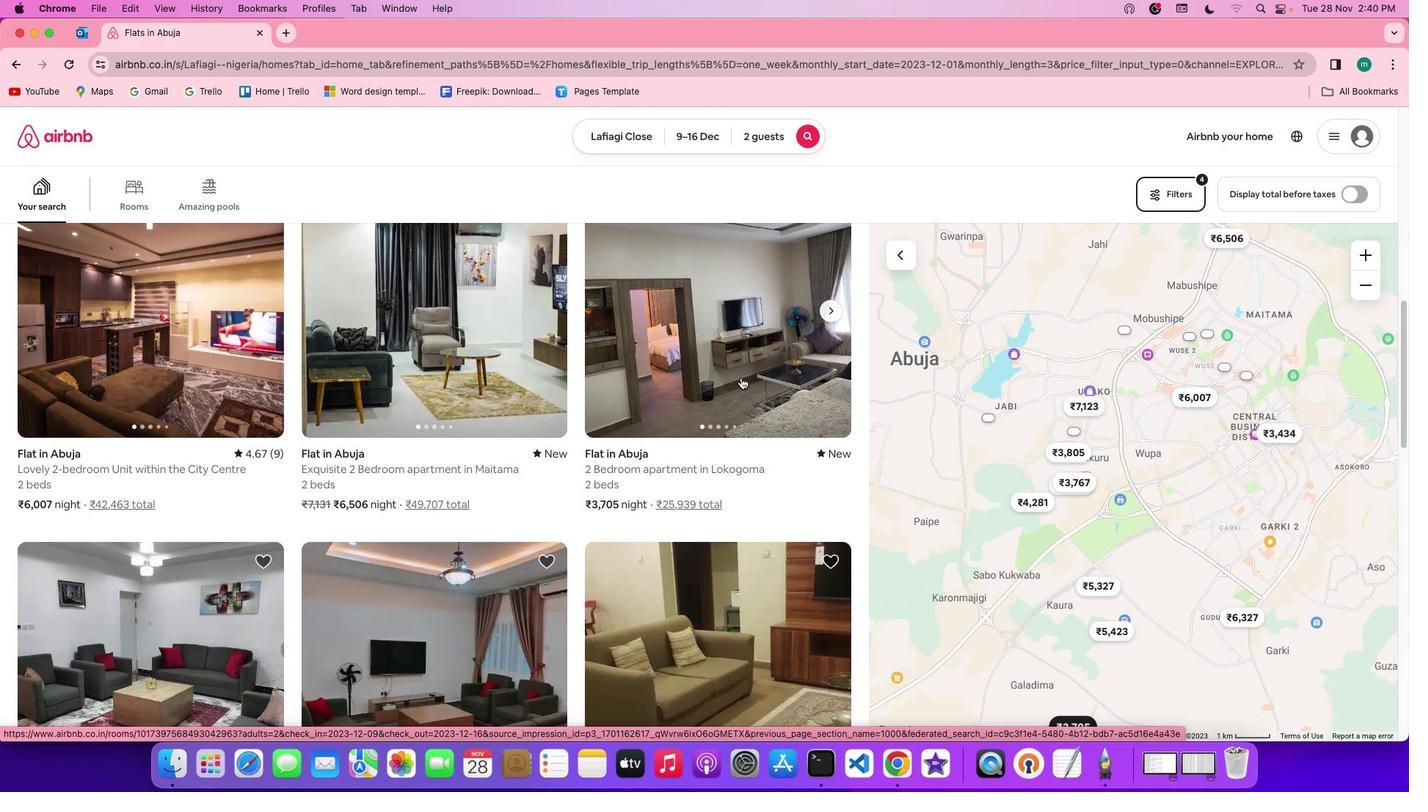 
Action: Mouse scrolled (740, 377) with delta (0, 0)
Screenshot: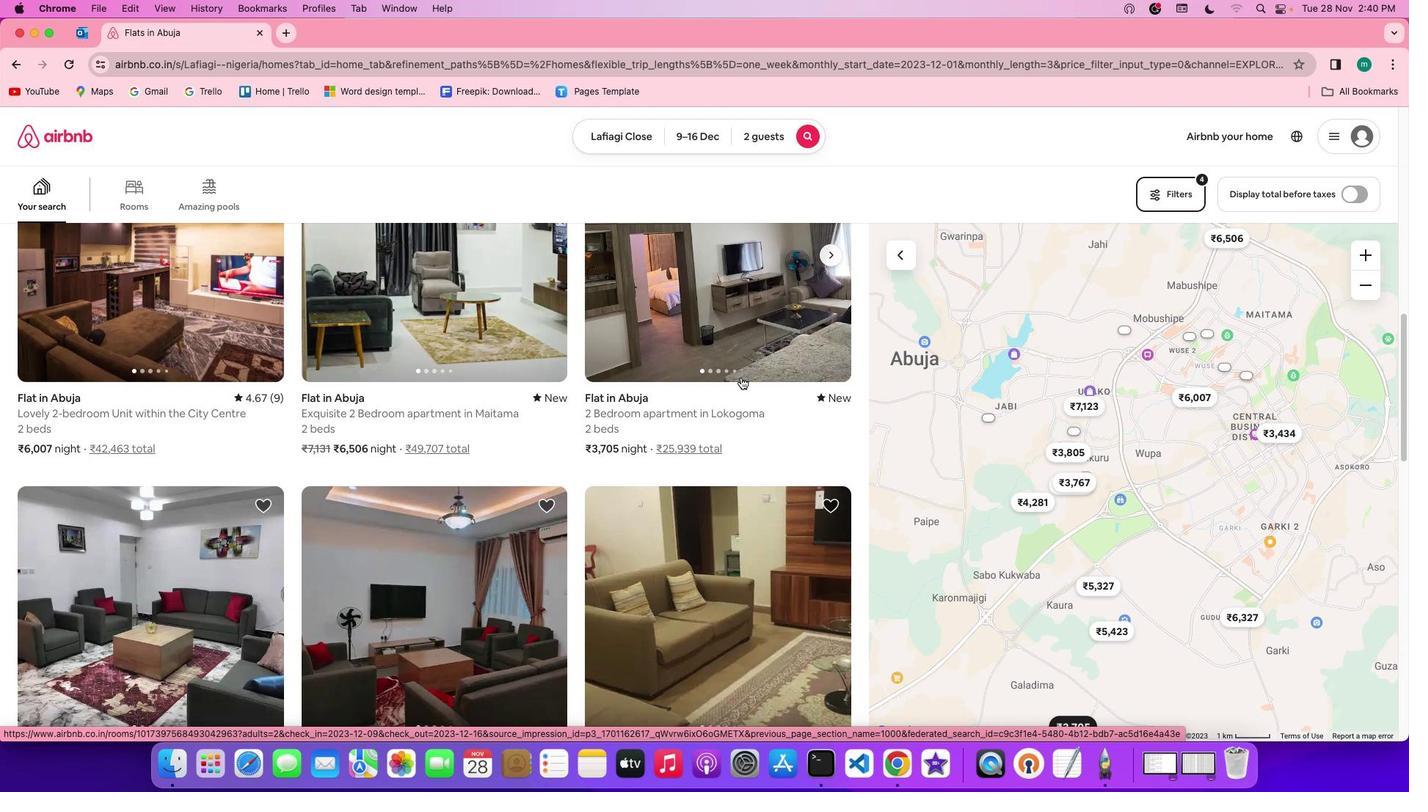 
Action: Mouse scrolled (740, 377) with delta (0, 0)
Screenshot: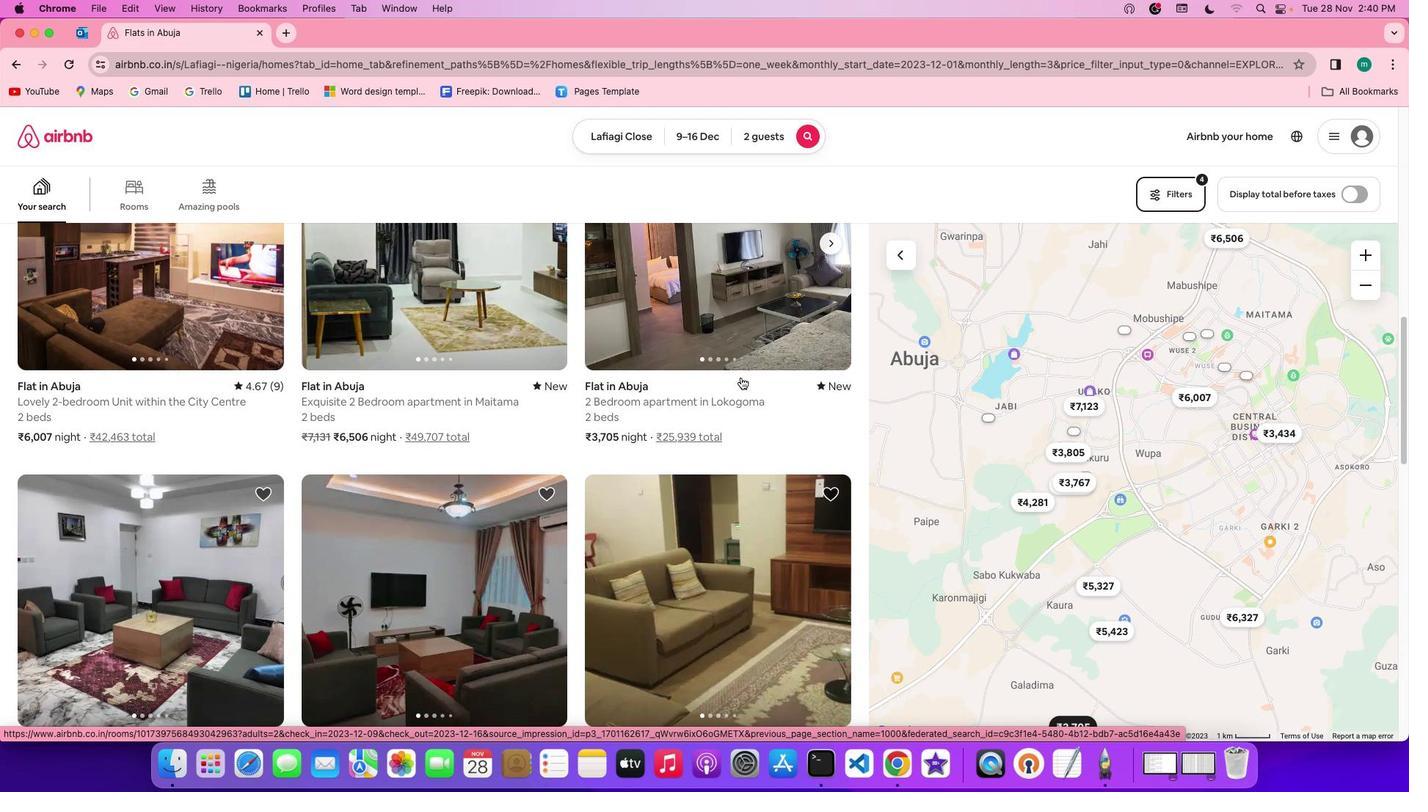 
Action: Mouse scrolled (740, 377) with delta (0, 0)
Screenshot: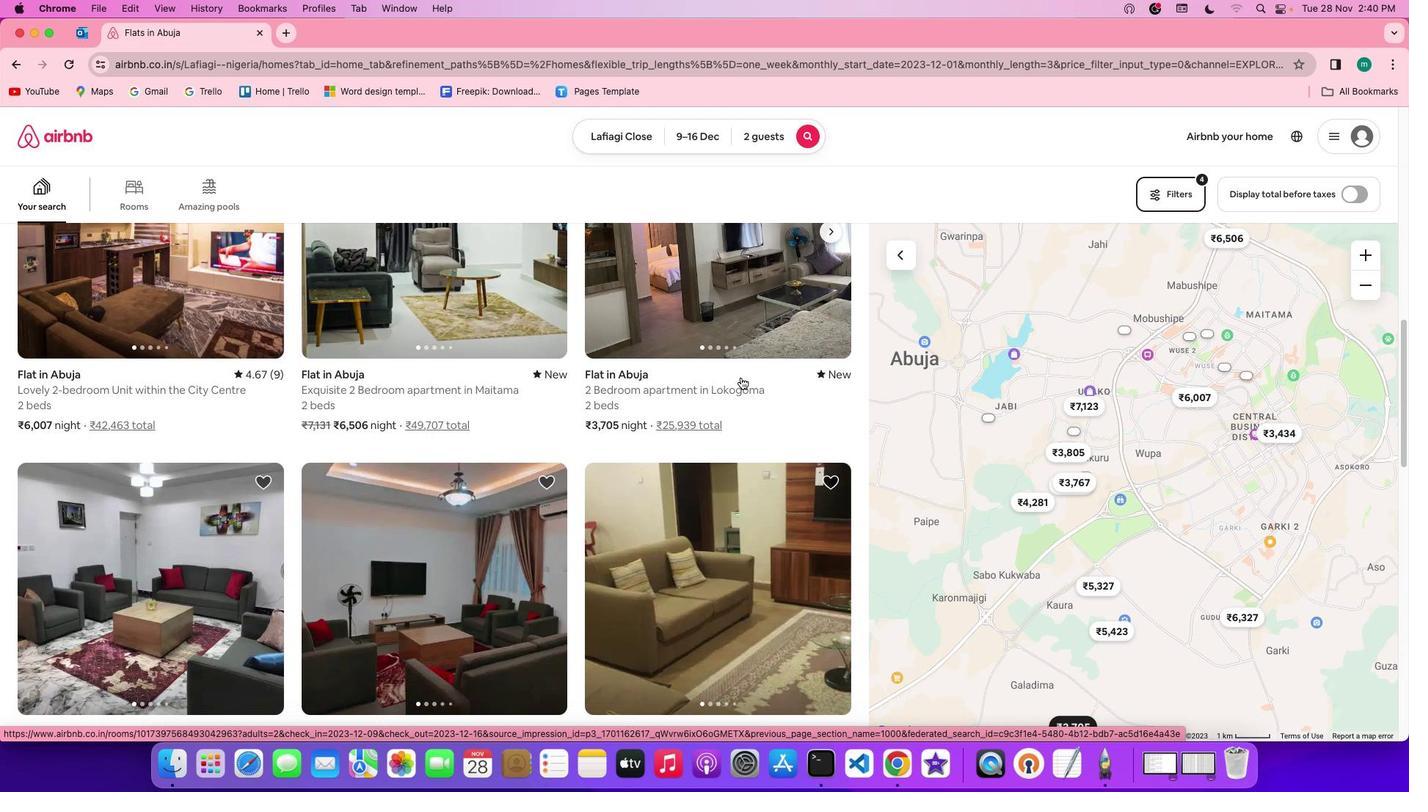 
Action: Mouse moved to (740, 377)
Screenshot: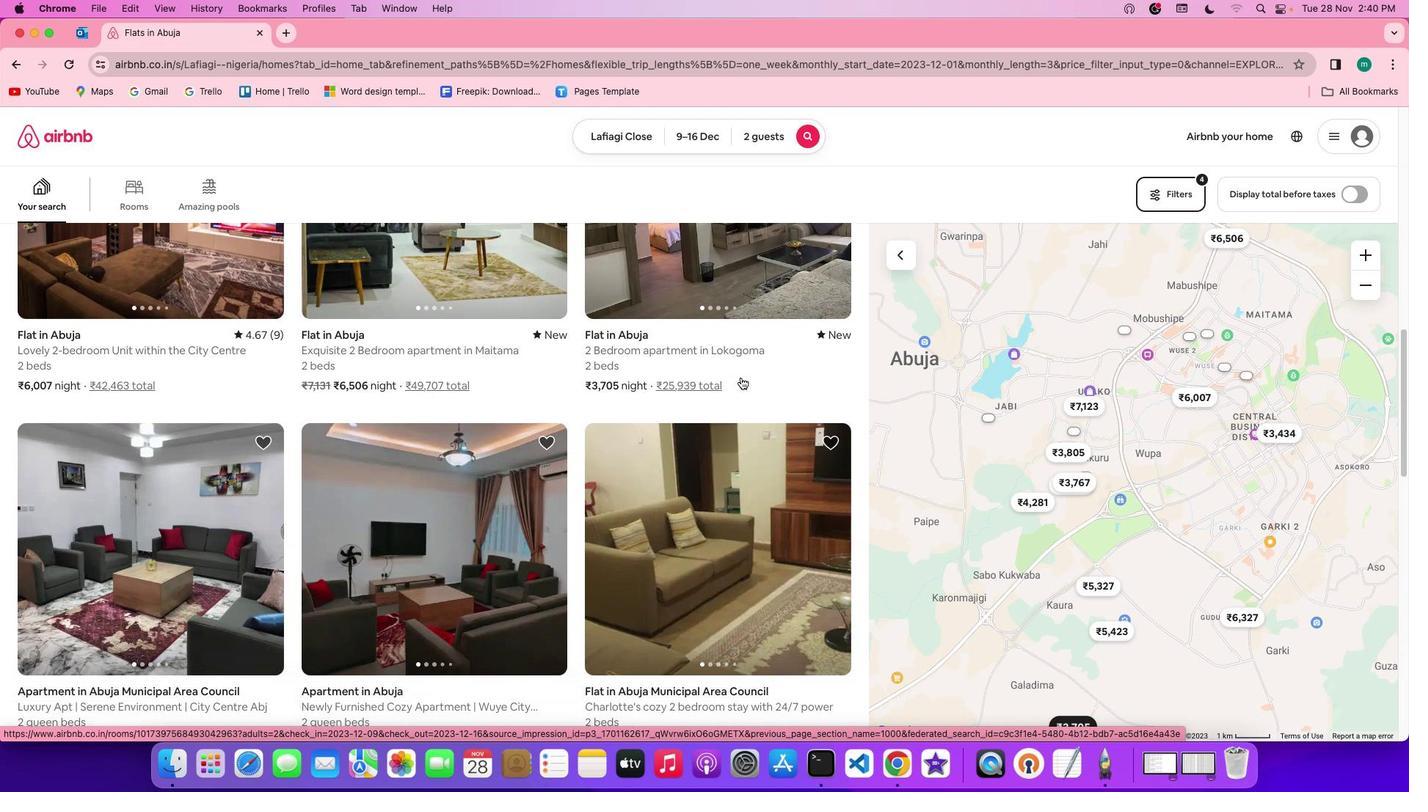 
Action: Mouse scrolled (740, 377) with delta (0, -1)
Screenshot: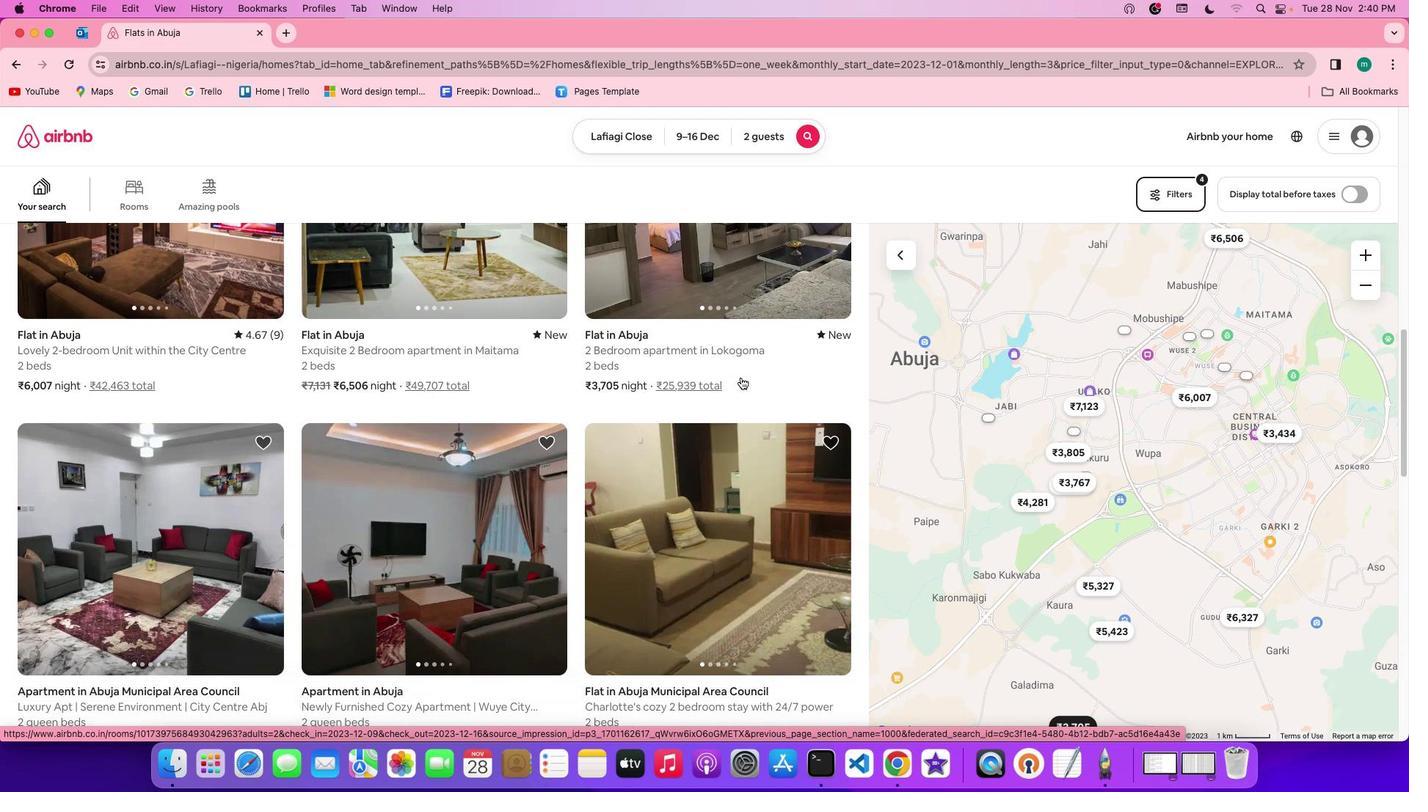 
Action: Mouse scrolled (740, 377) with delta (0, -1)
Screenshot: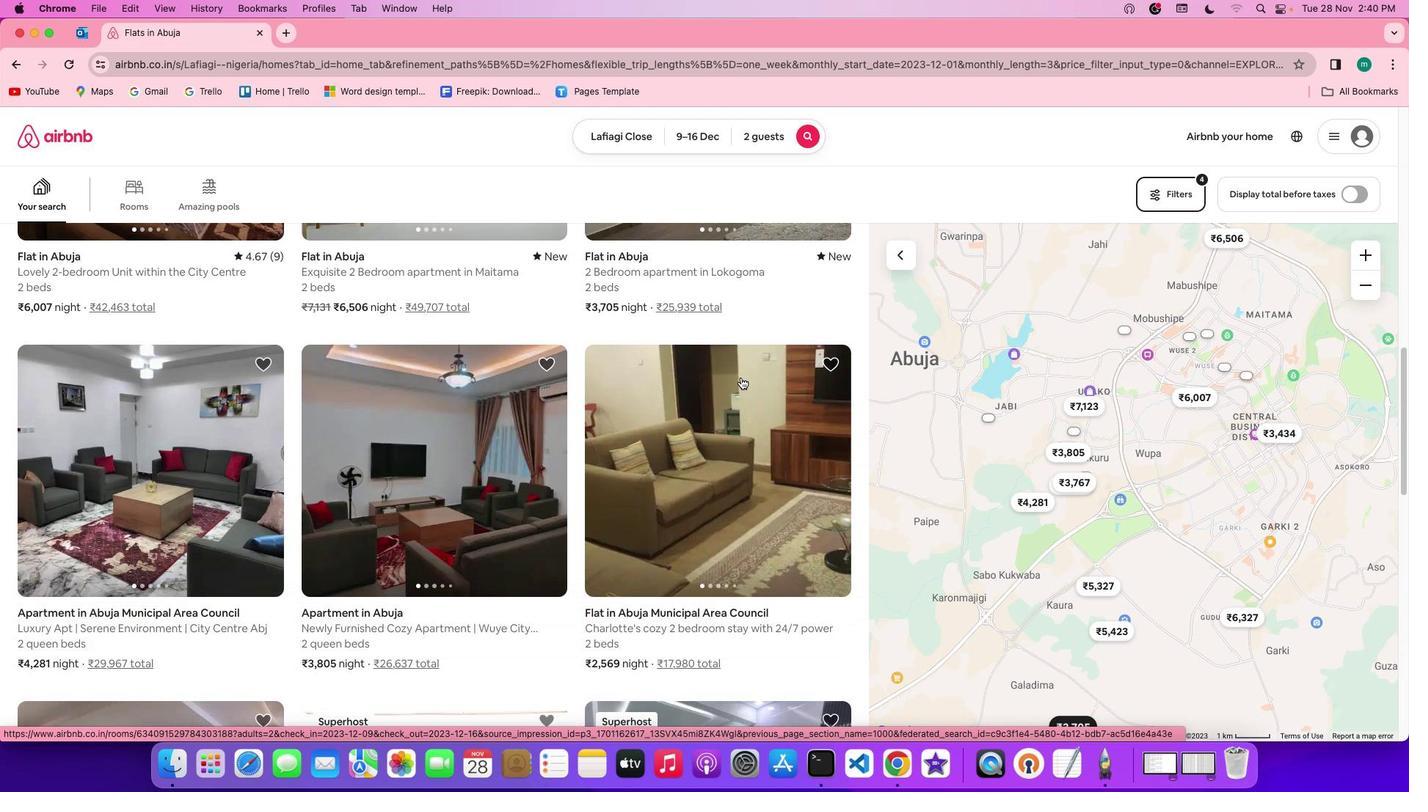 
Action: Mouse moved to (741, 377)
Screenshot: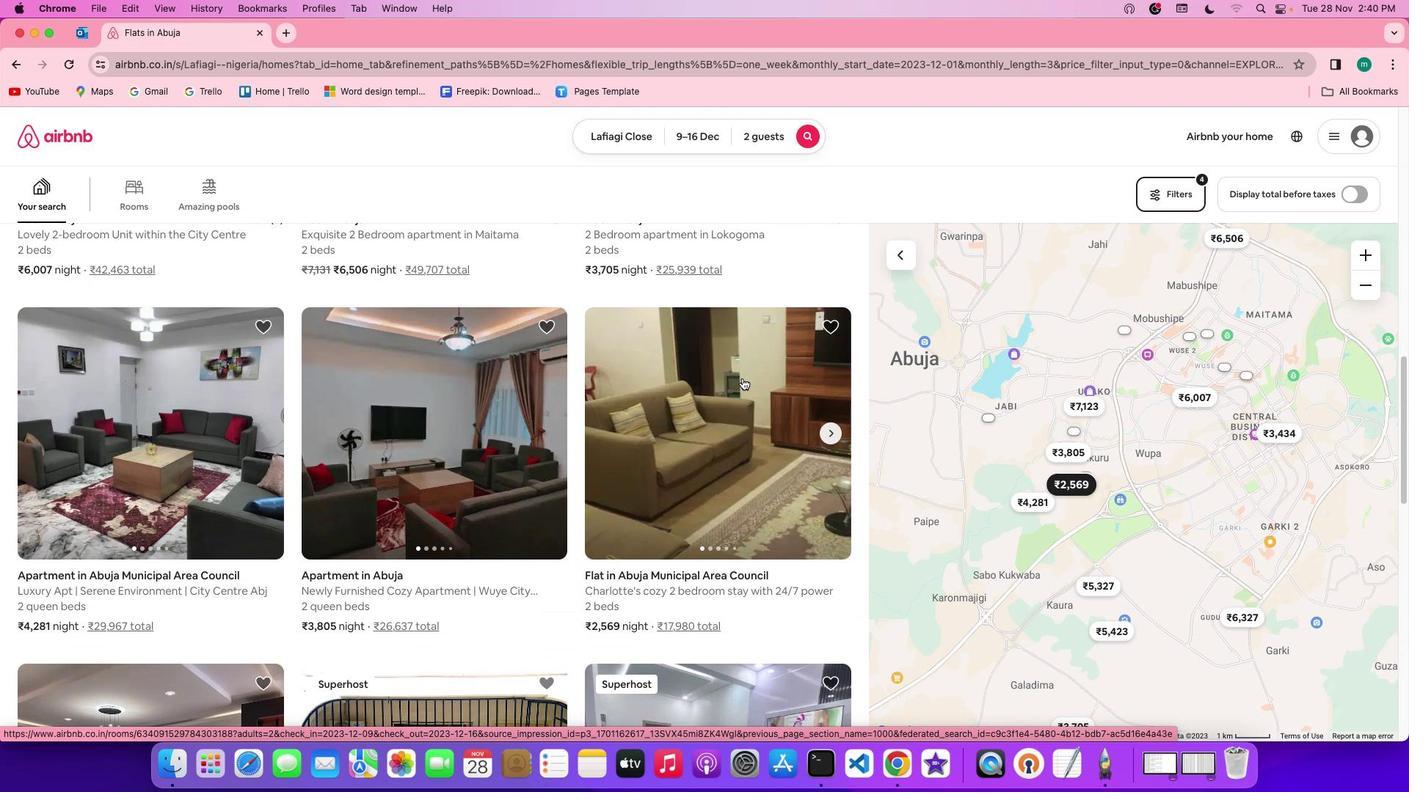 
Action: Mouse scrolled (741, 377) with delta (0, 0)
Screenshot: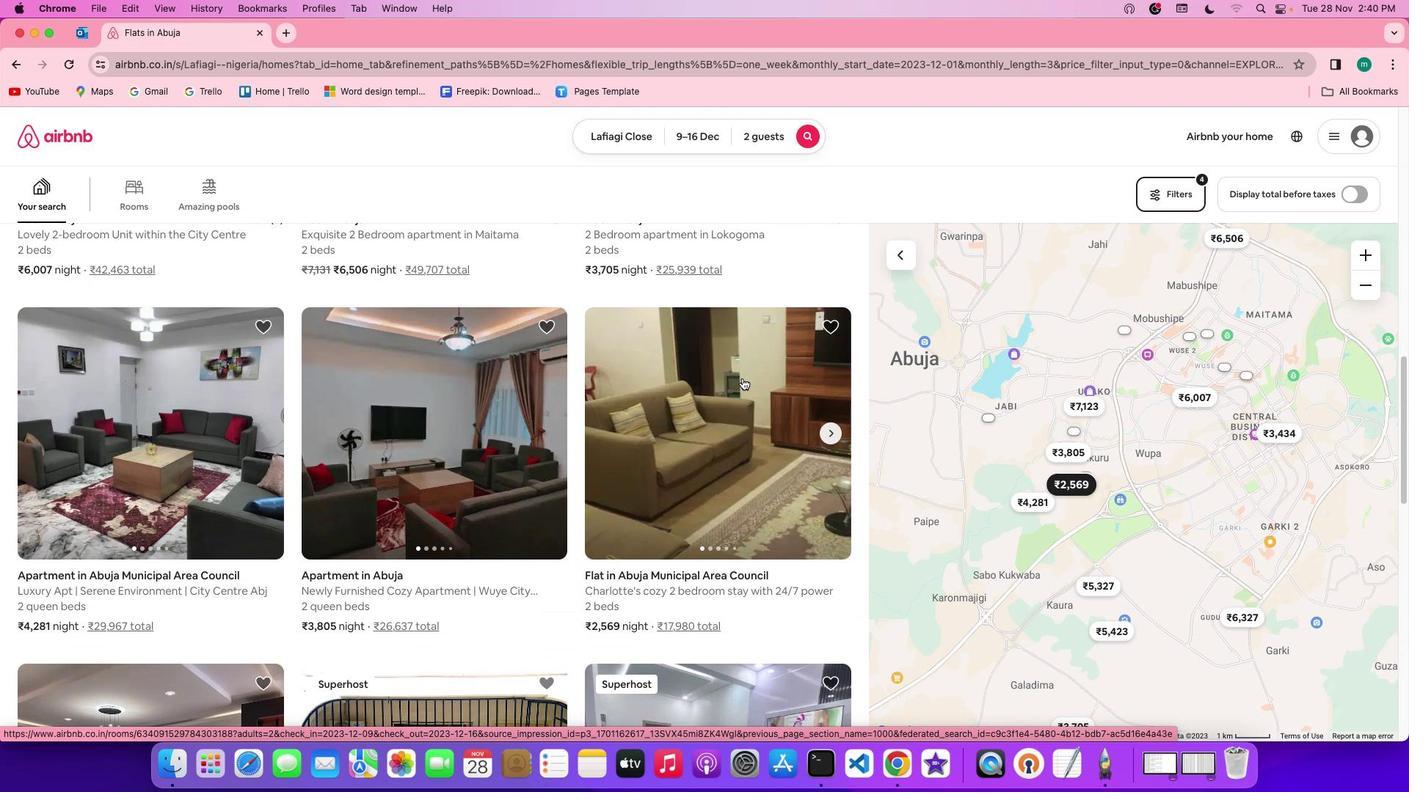 
Action: Mouse scrolled (741, 377) with delta (0, 0)
Screenshot: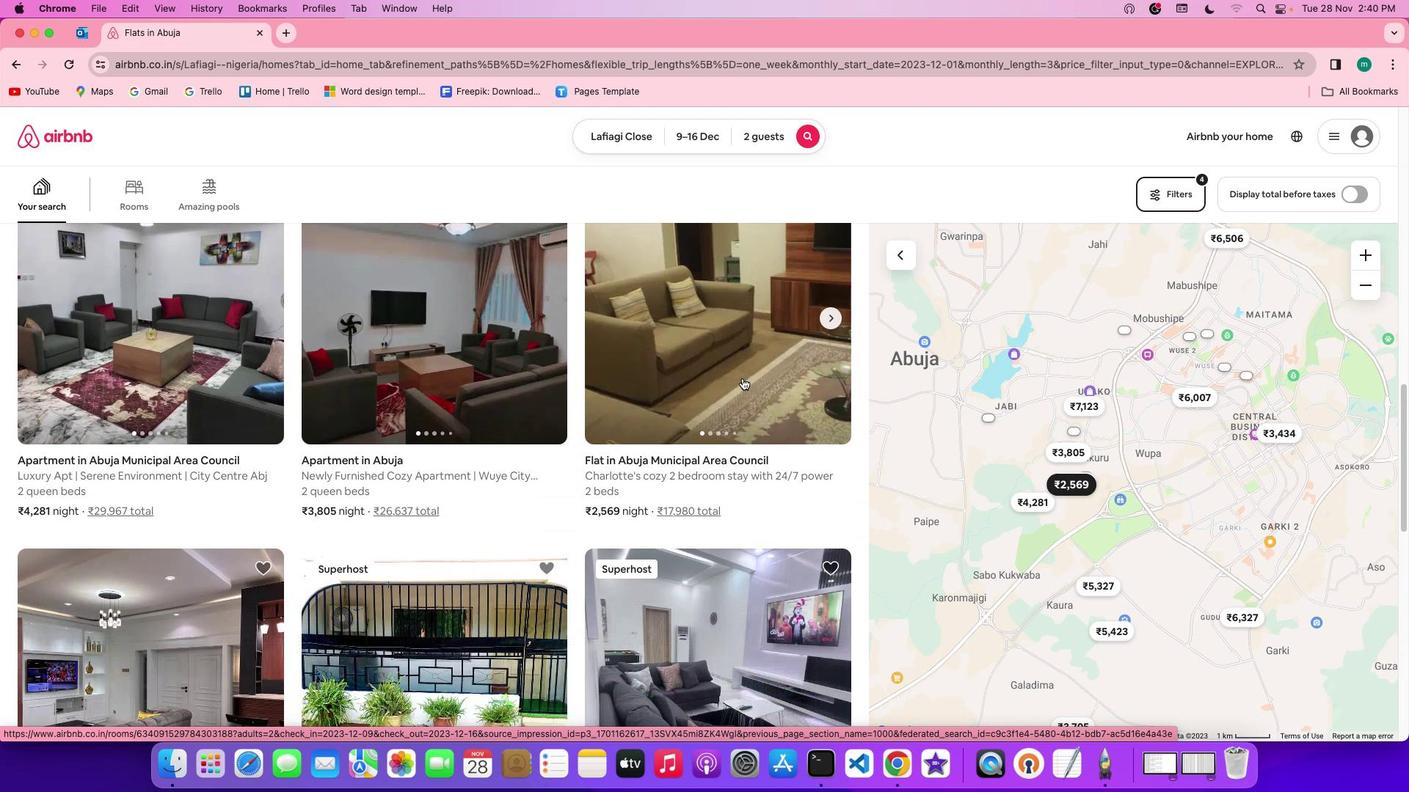 
Action: Mouse scrolled (741, 377) with delta (0, -2)
Screenshot: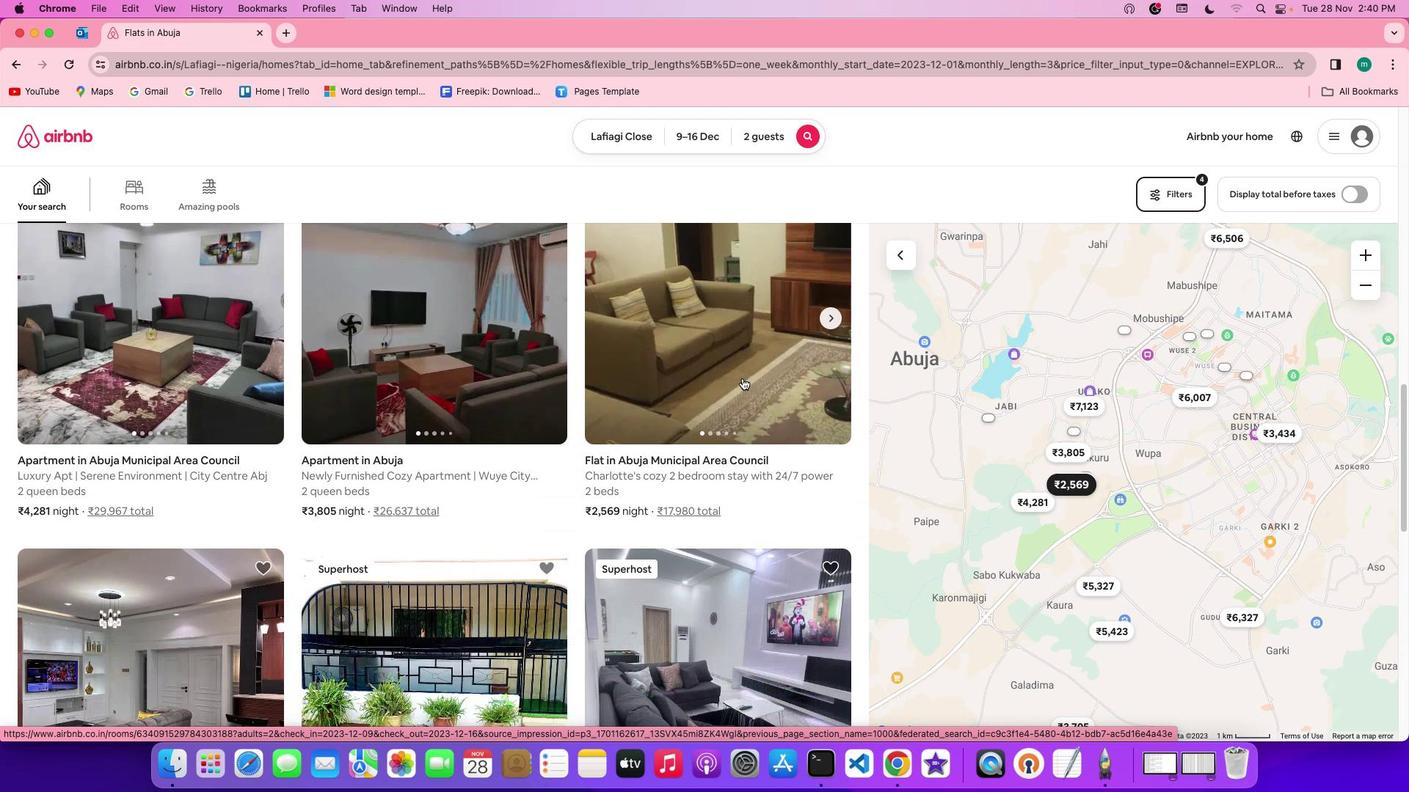 
Action: Mouse scrolled (741, 377) with delta (0, -2)
Screenshot: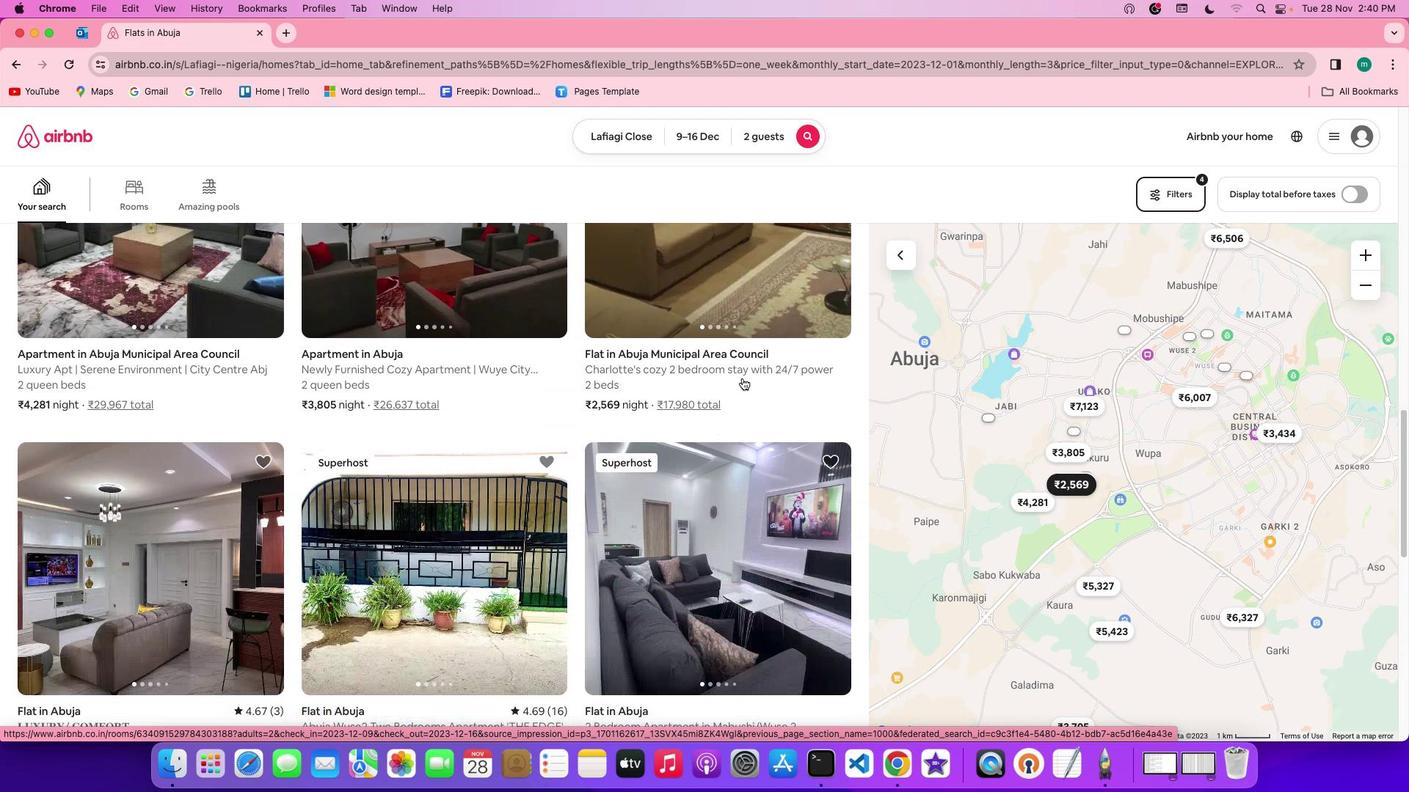 
Action: Mouse scrolled (741, 377) with delta (0, -3)
Screenshot: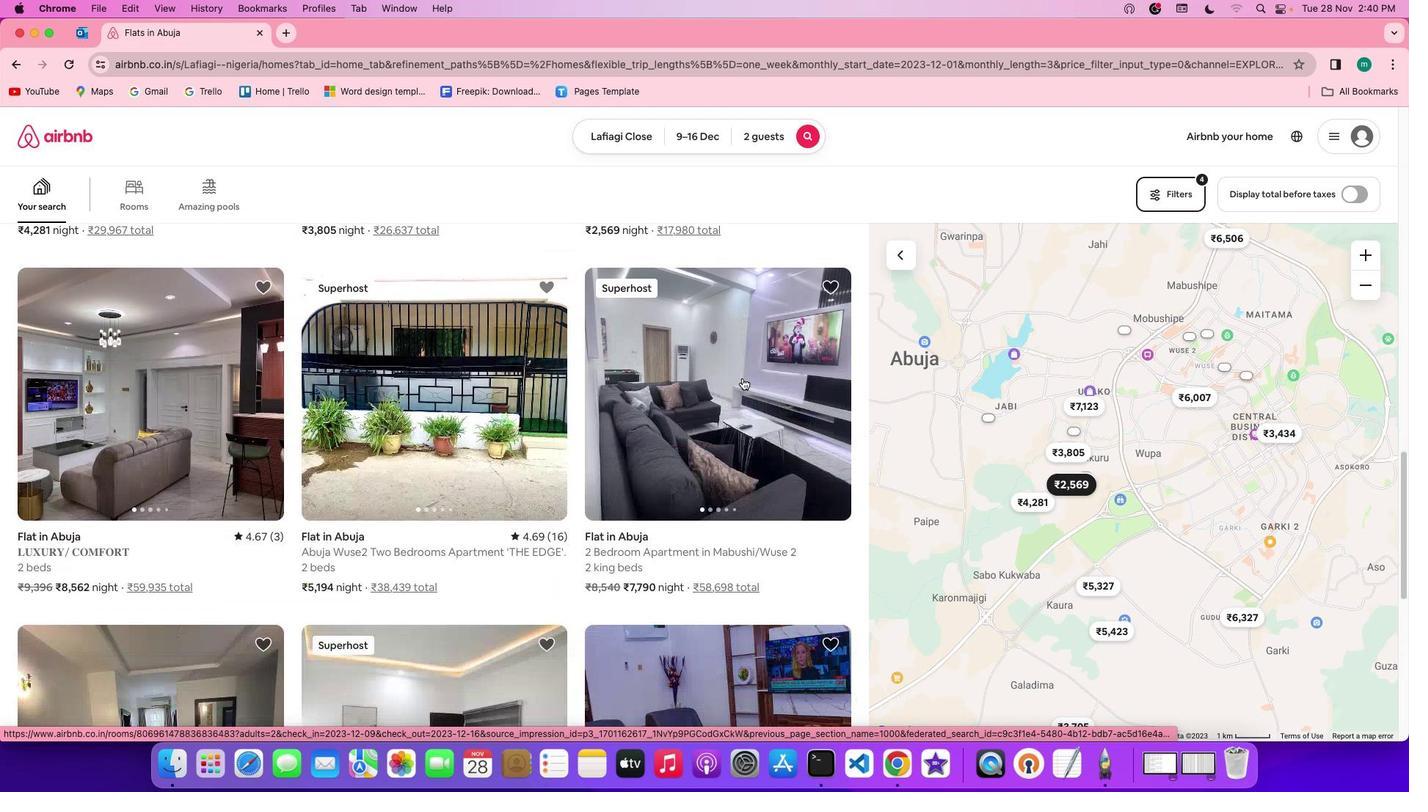 
Action: Mouse moved to (741, 377)
Screenshot: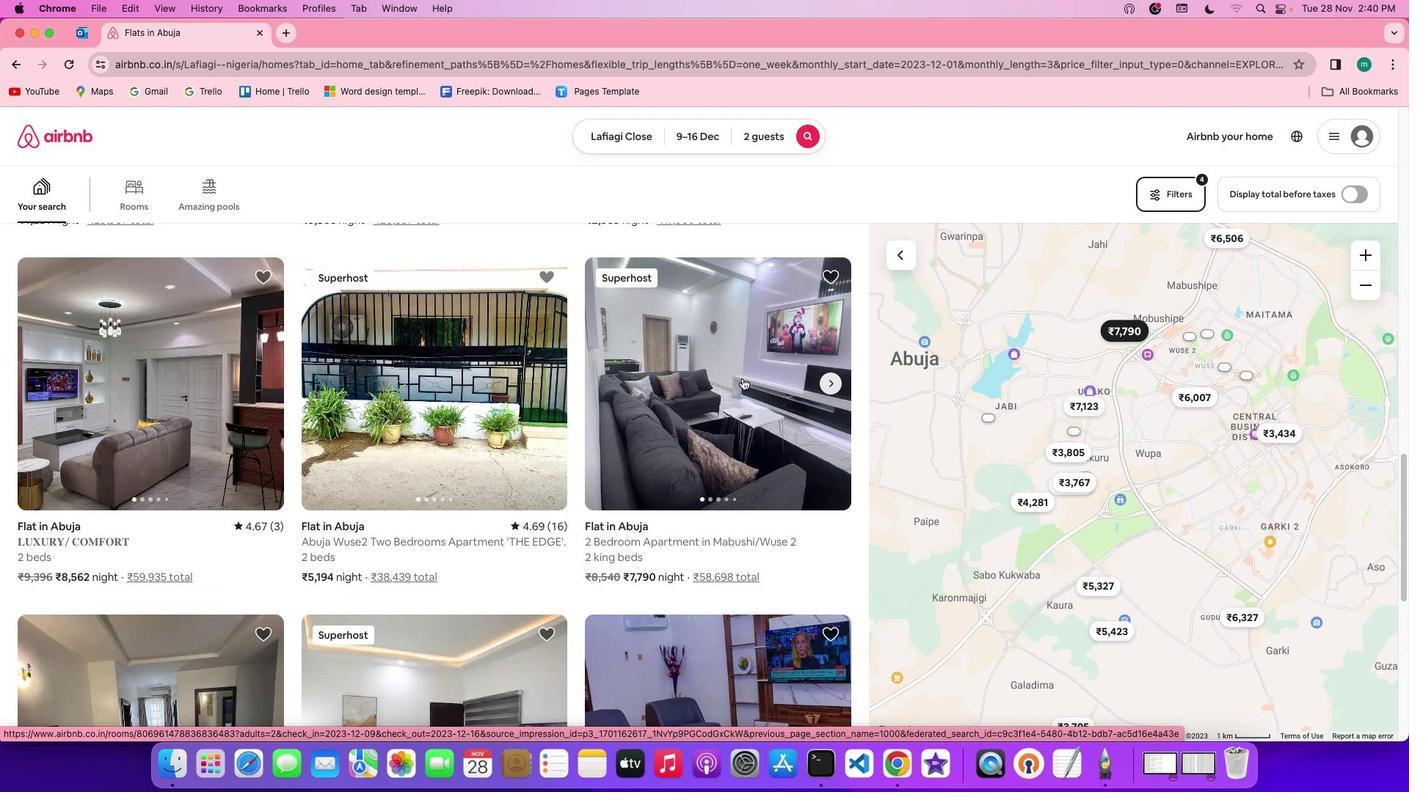 
Action: Mouse scrolled (741, 377) with delta (0, 0)
Screenshot: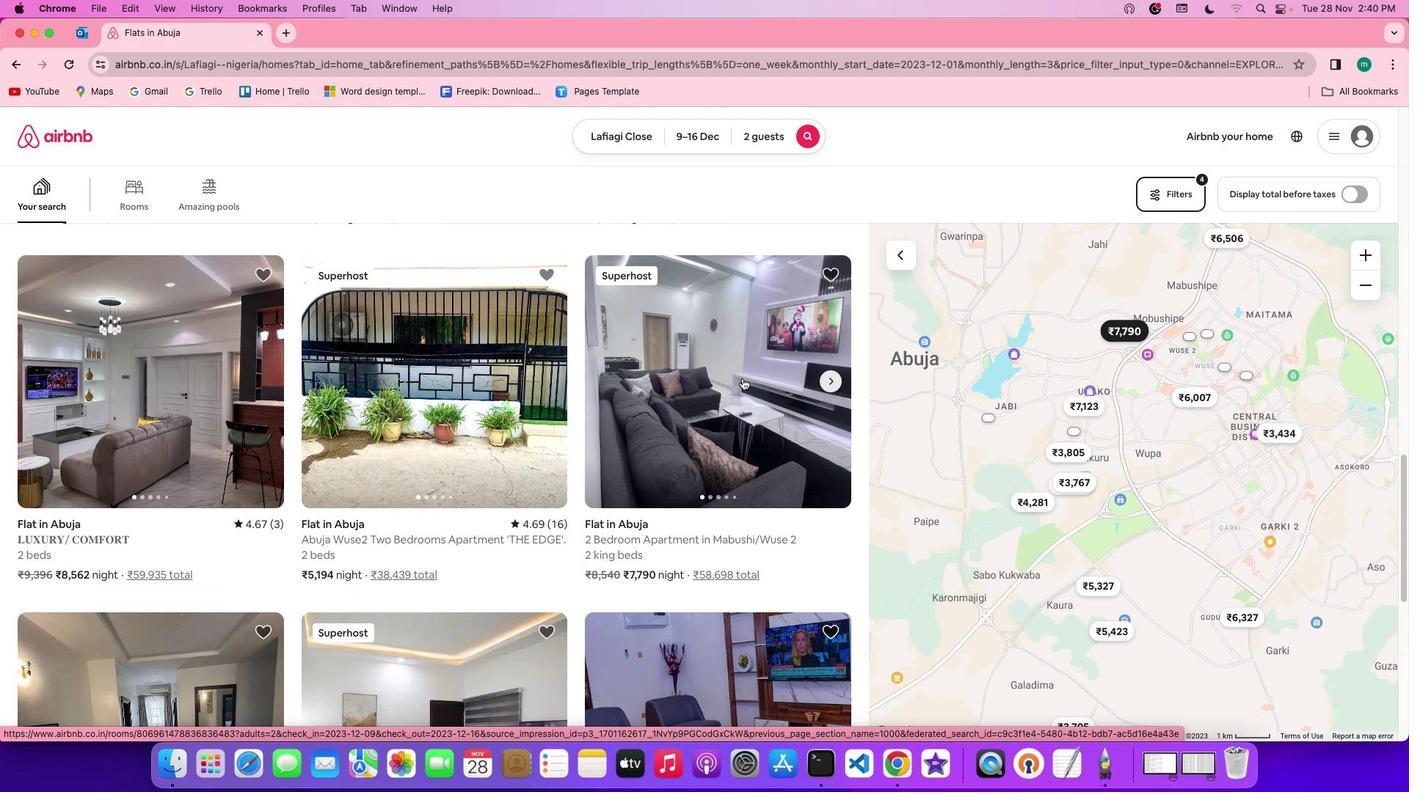 
Action: Mouse scrolled (741, 377) with delta (0, 0)
Screenshot: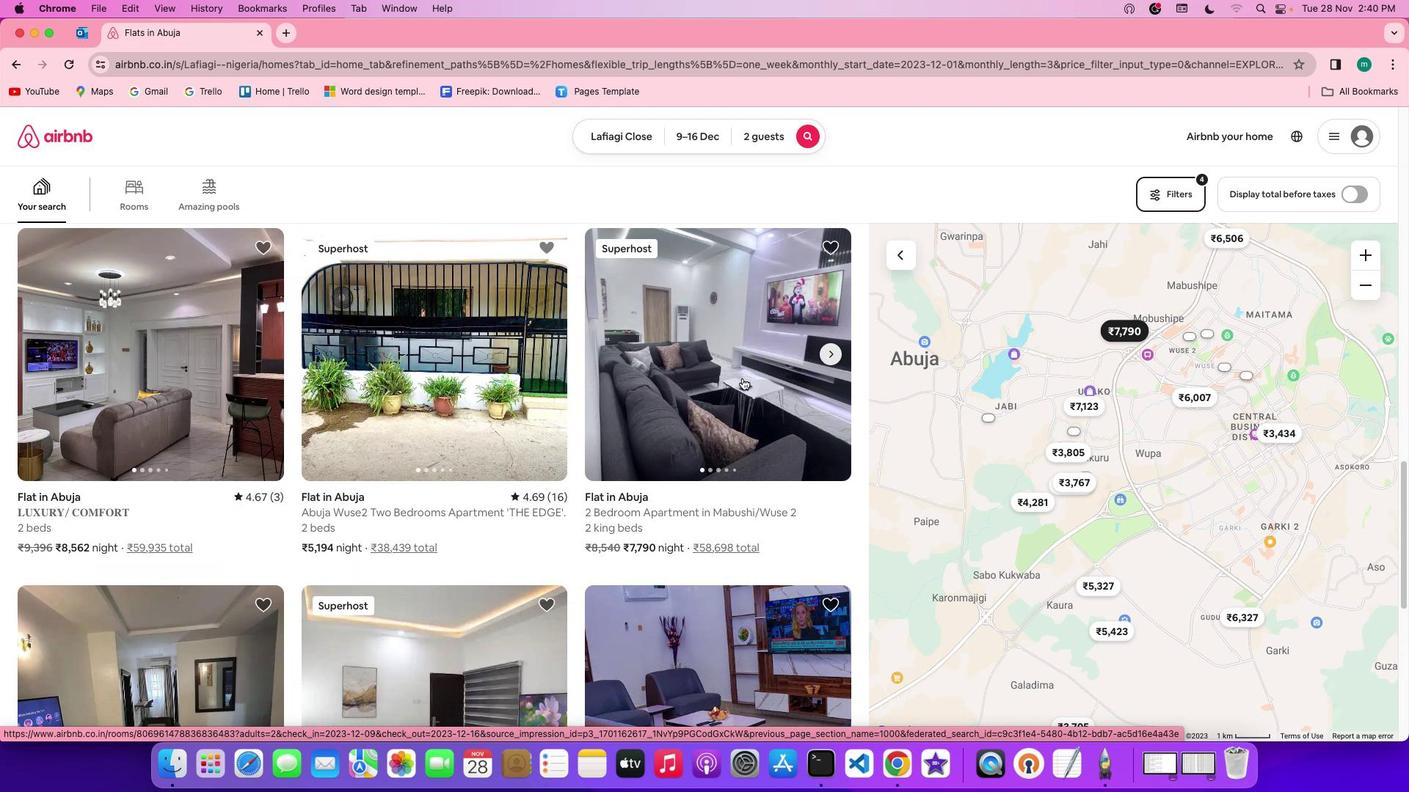 
Action: Mouse moved to (741, 377)
Screenshot: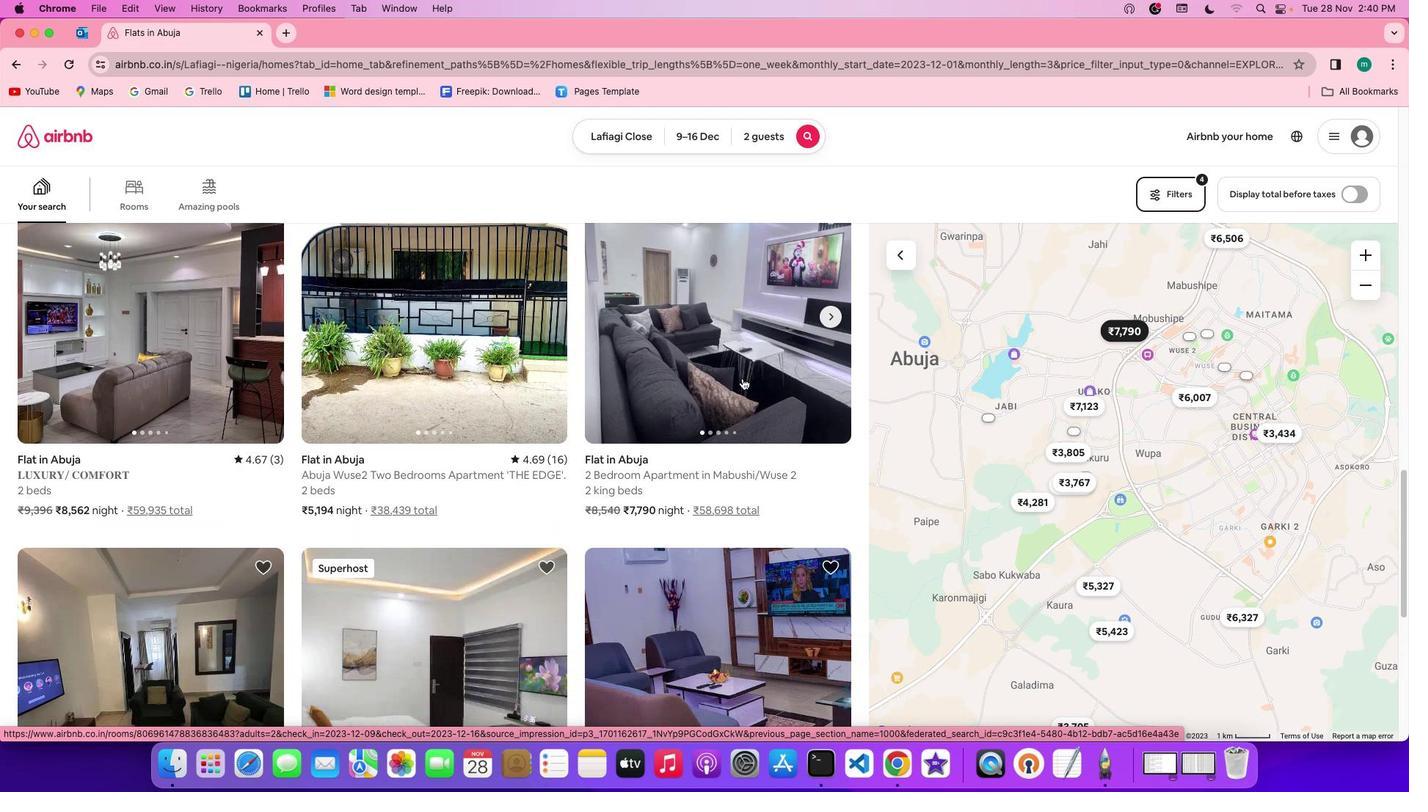 
Action: Mouse scrolled (741, 377) with delta (0, 0)
Screenshot: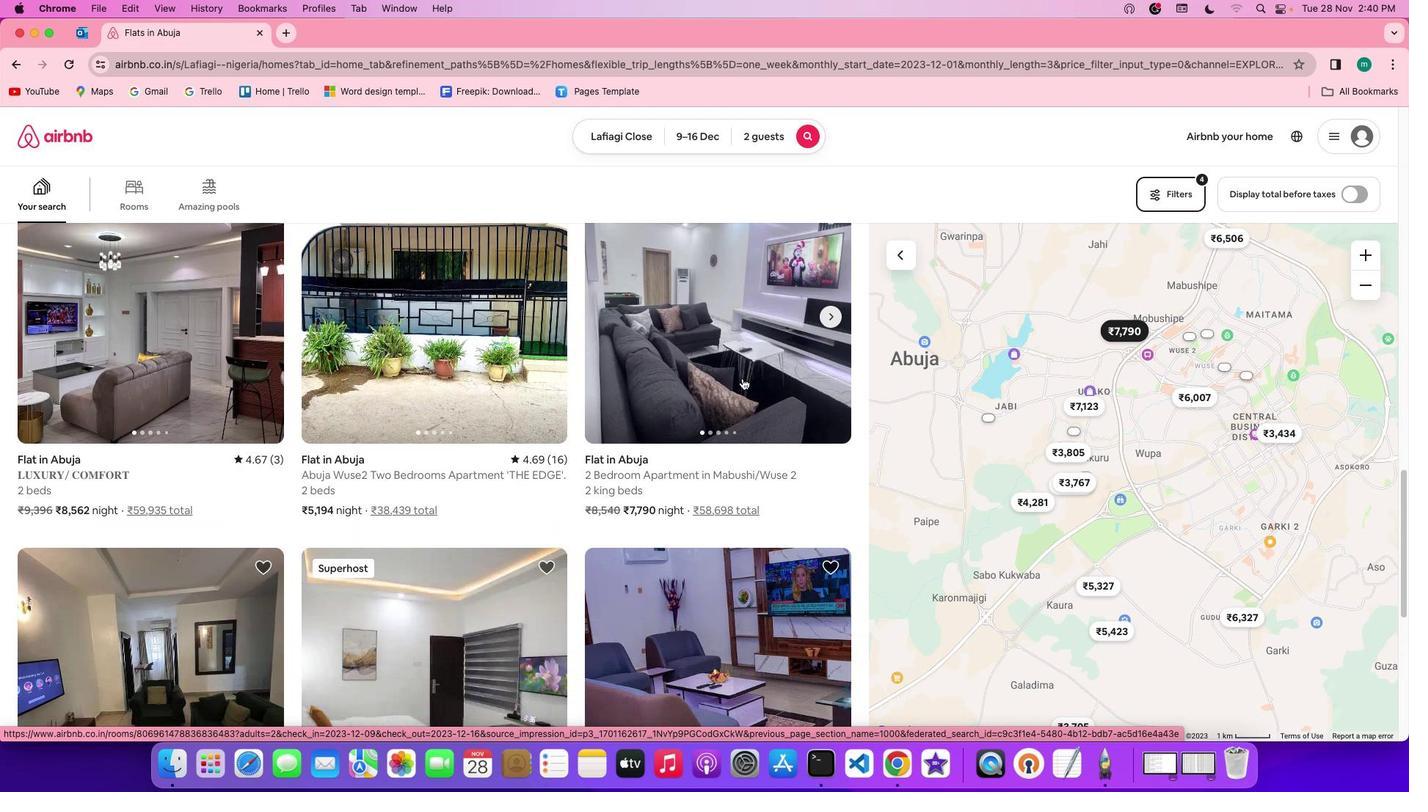 
Action: Mouse scrolled (741, 377) with delta (0, -2)
Screenshot: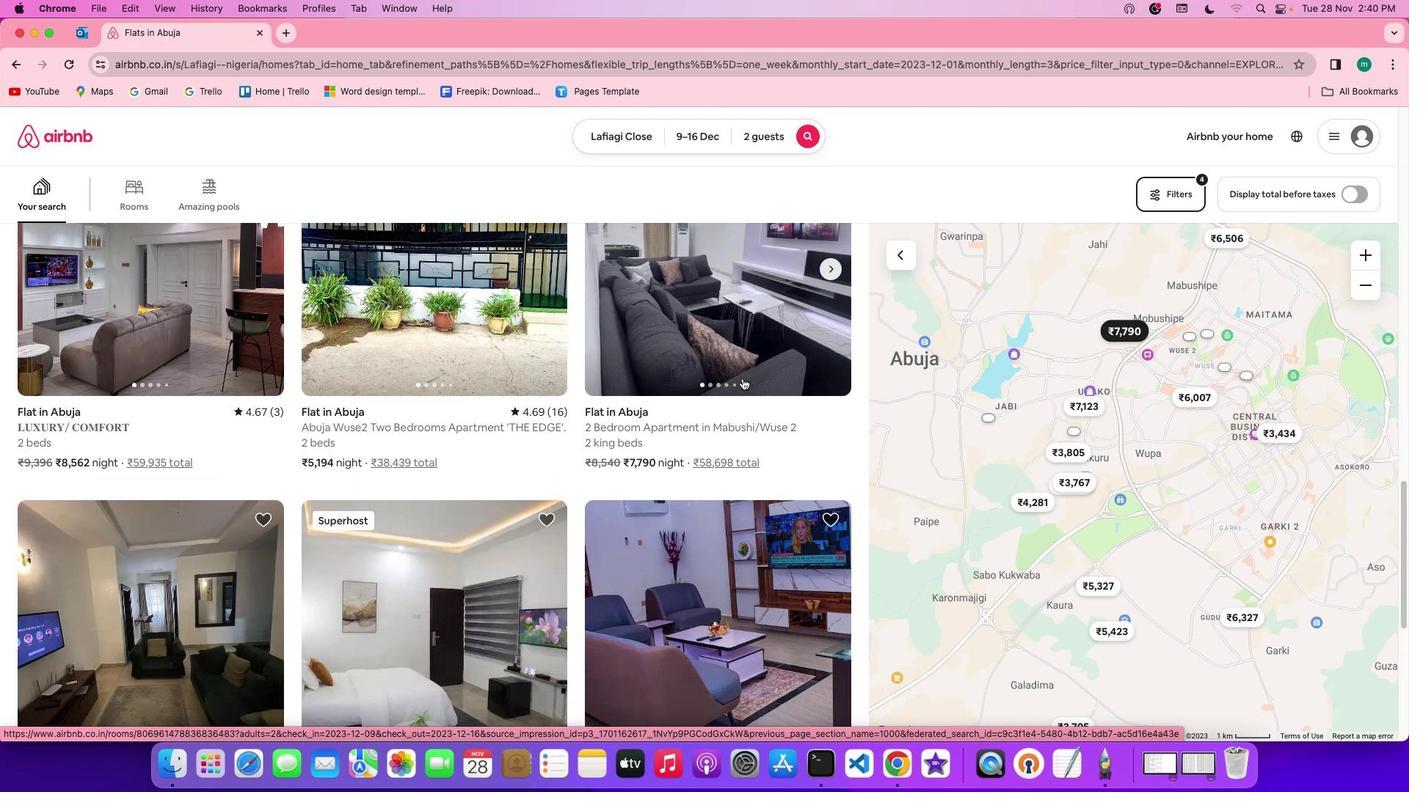 
Action: Mouse scrolled (741, 377) with delta (0, -2)
Screenshot: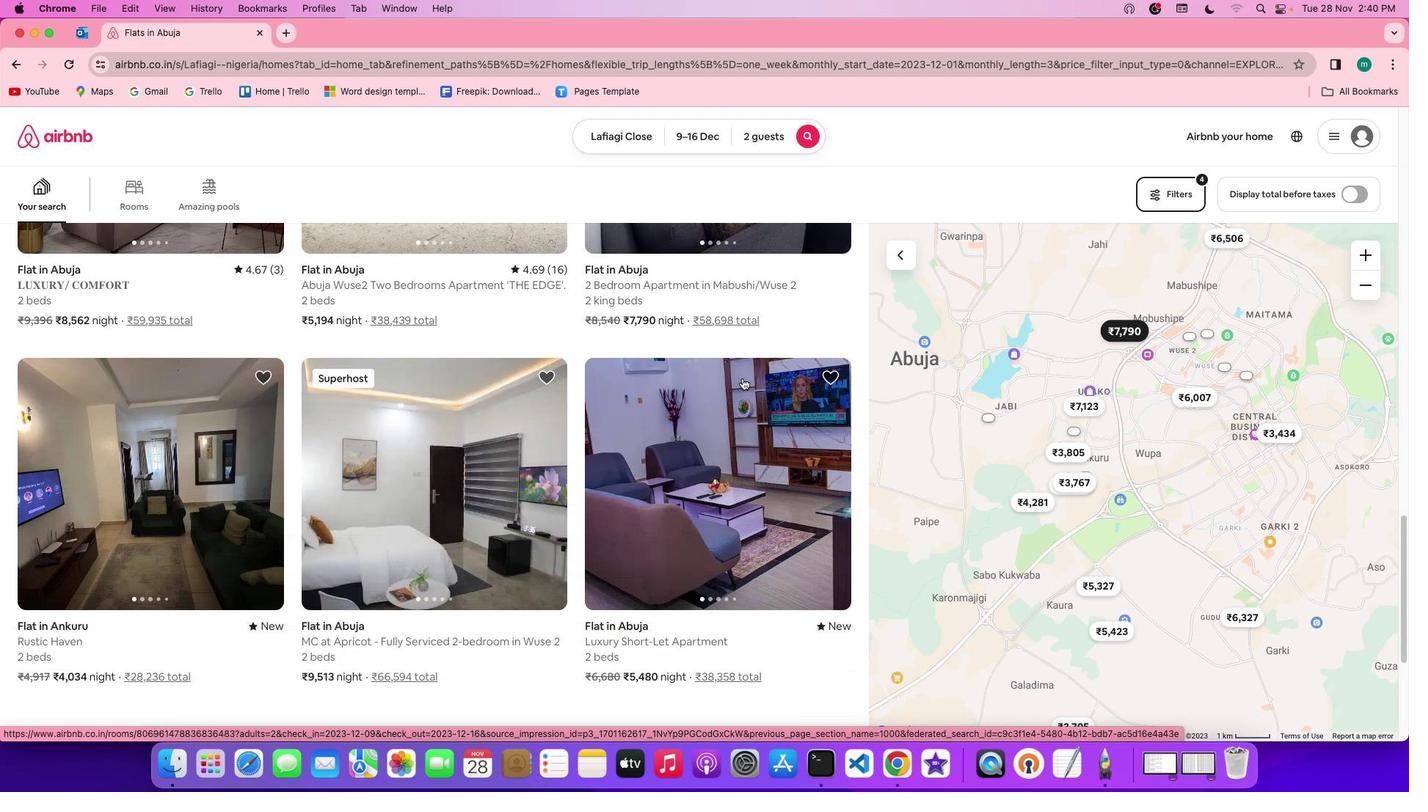 
Action: Mouse pressed left at (741, 377)
Screenshot: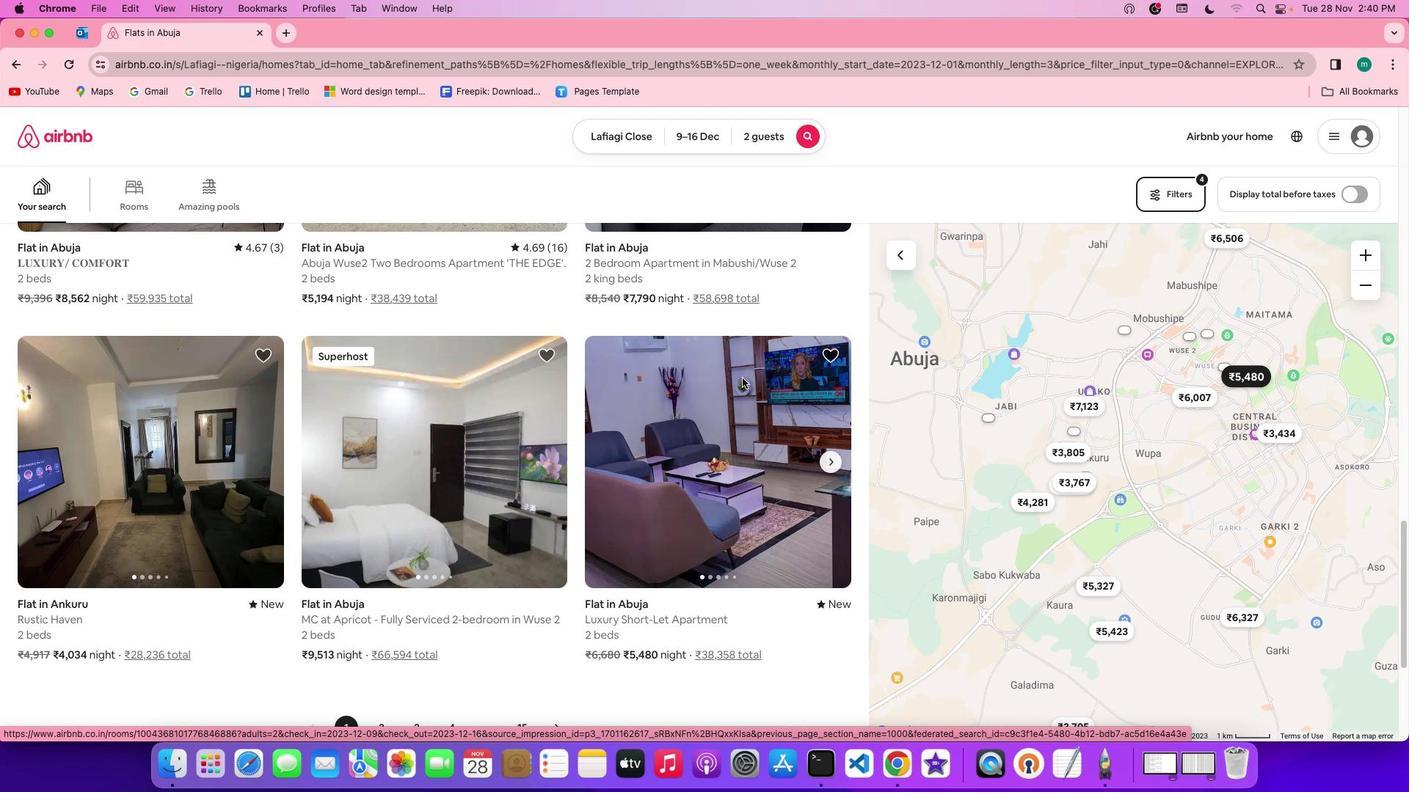 
Action: Mouse moved to (1032, 546)
Screenshot: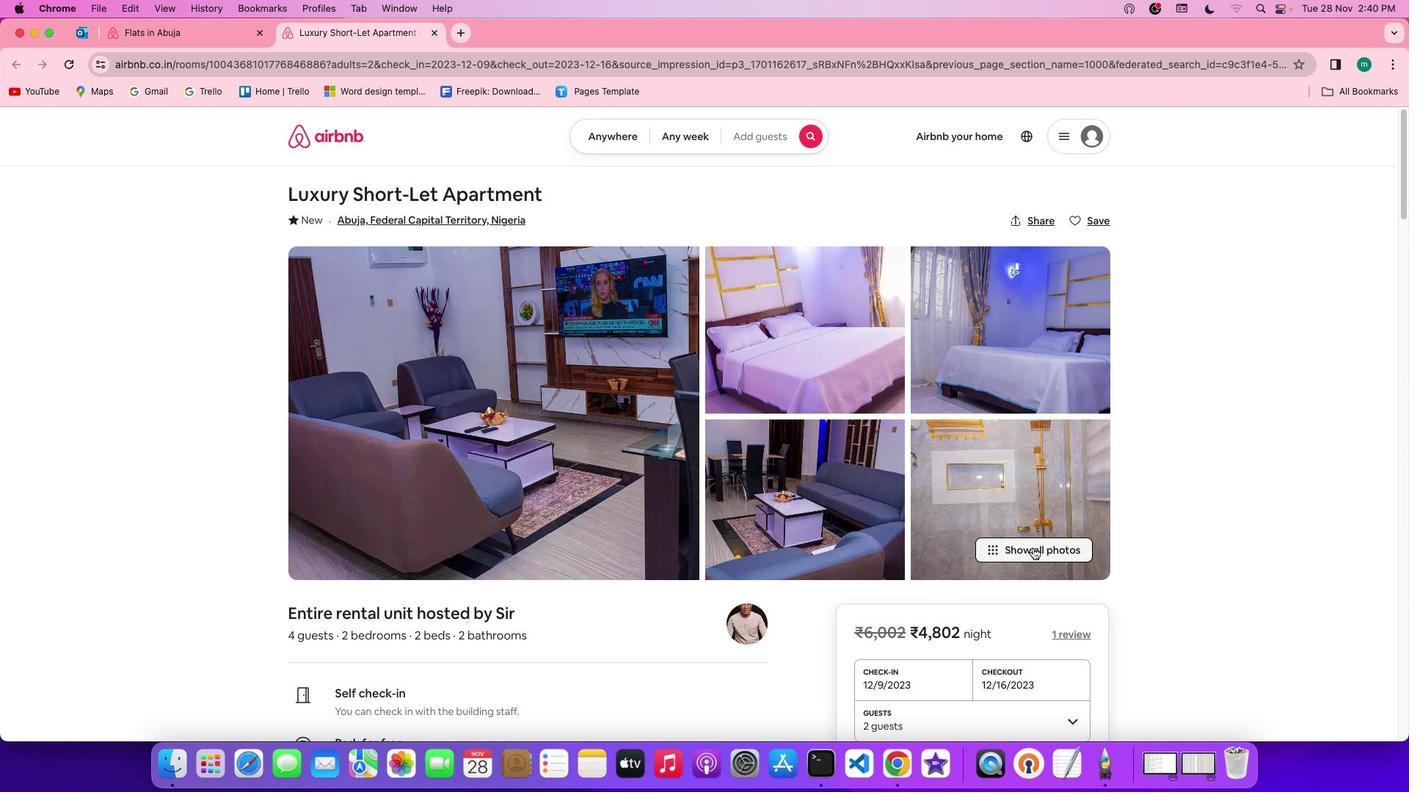 
Action: Mouse pressed left at (1032, 546)
Screenshot: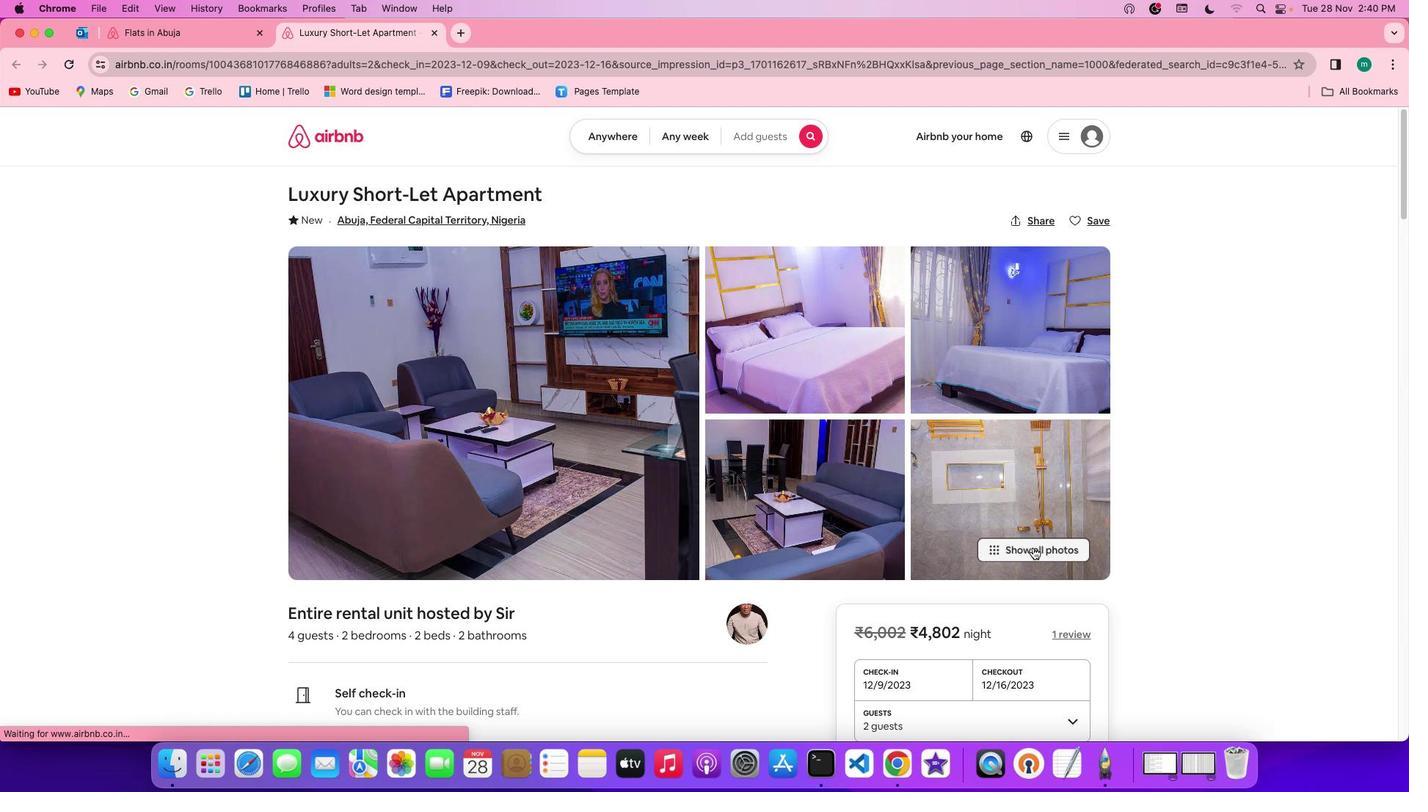
Action: Mouse moved to (770, 551)
Screenshot: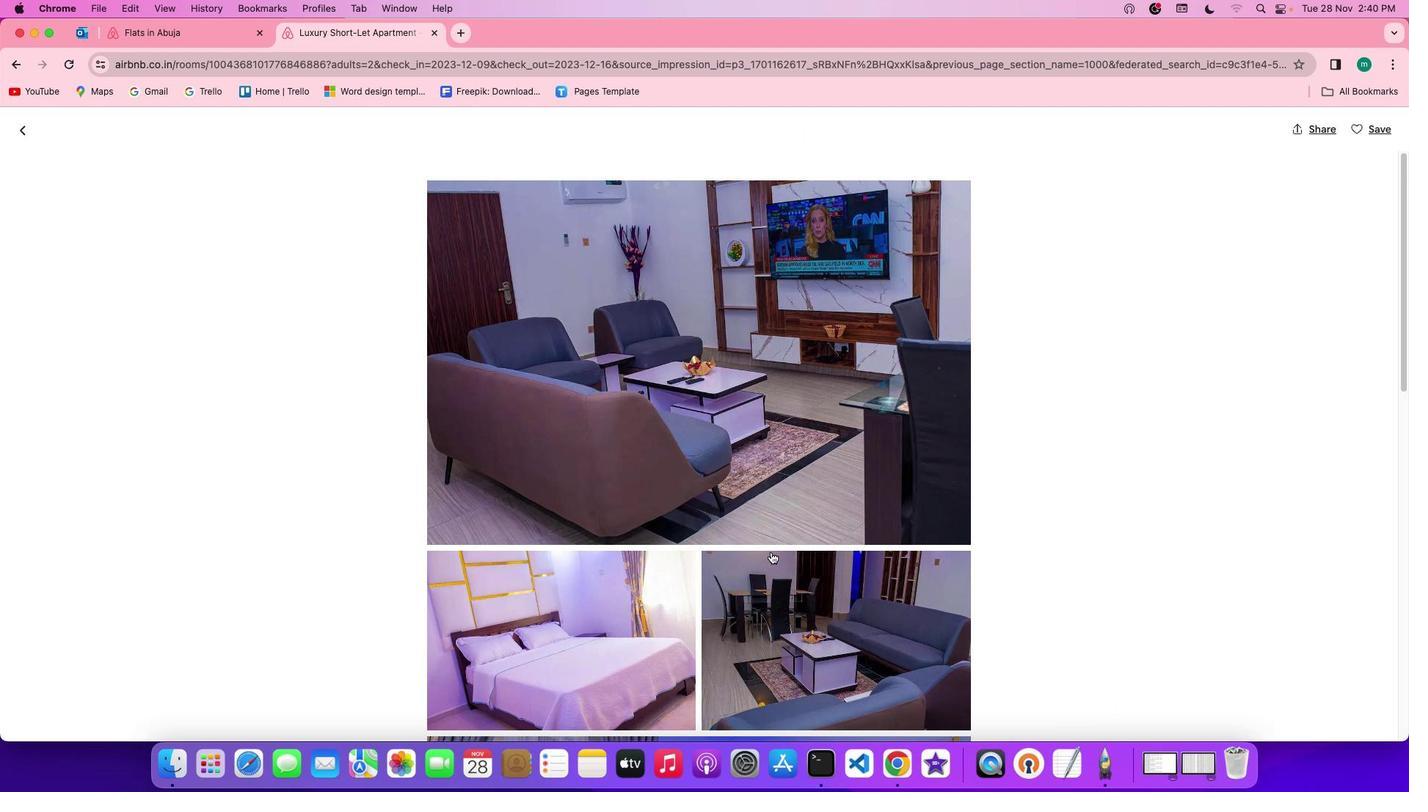 
Action: Mouse scrolled (770, 551) with delta (0, 0)
Screenshot: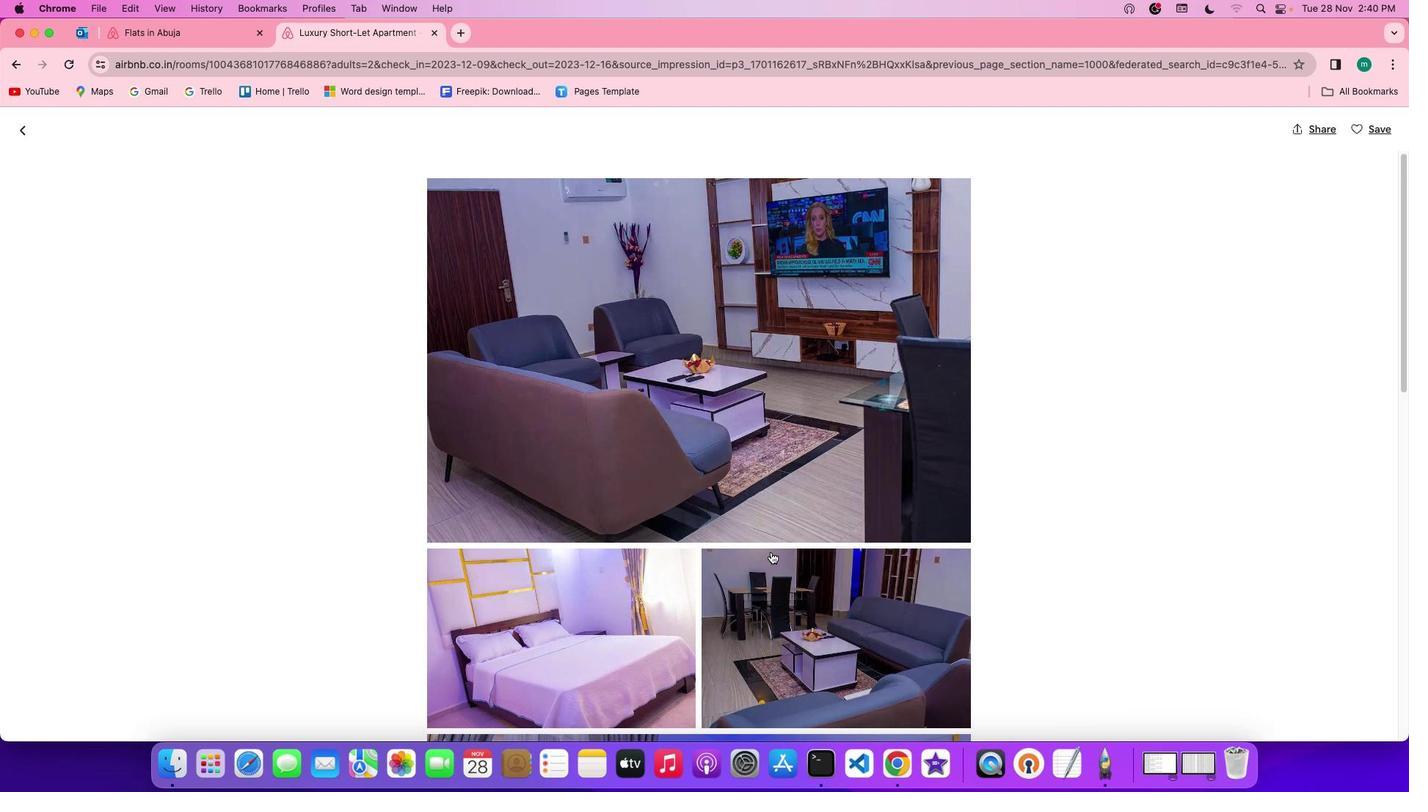 
Action: Mouse scrolled (770, 551) with delta (0, 0)
Screenshot: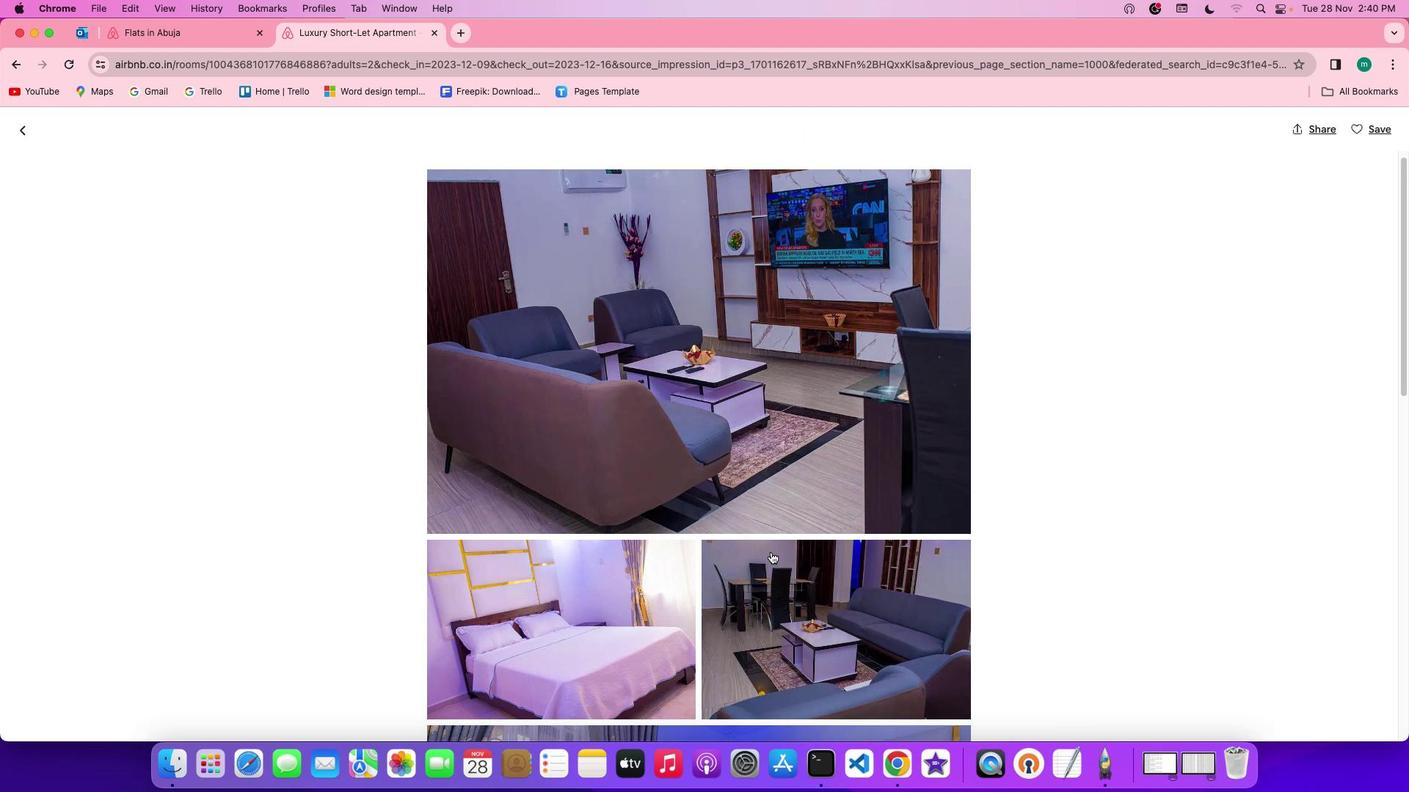 
Action: Mouse scrolled (770, 551) with delta (0, 0)
Screenshot: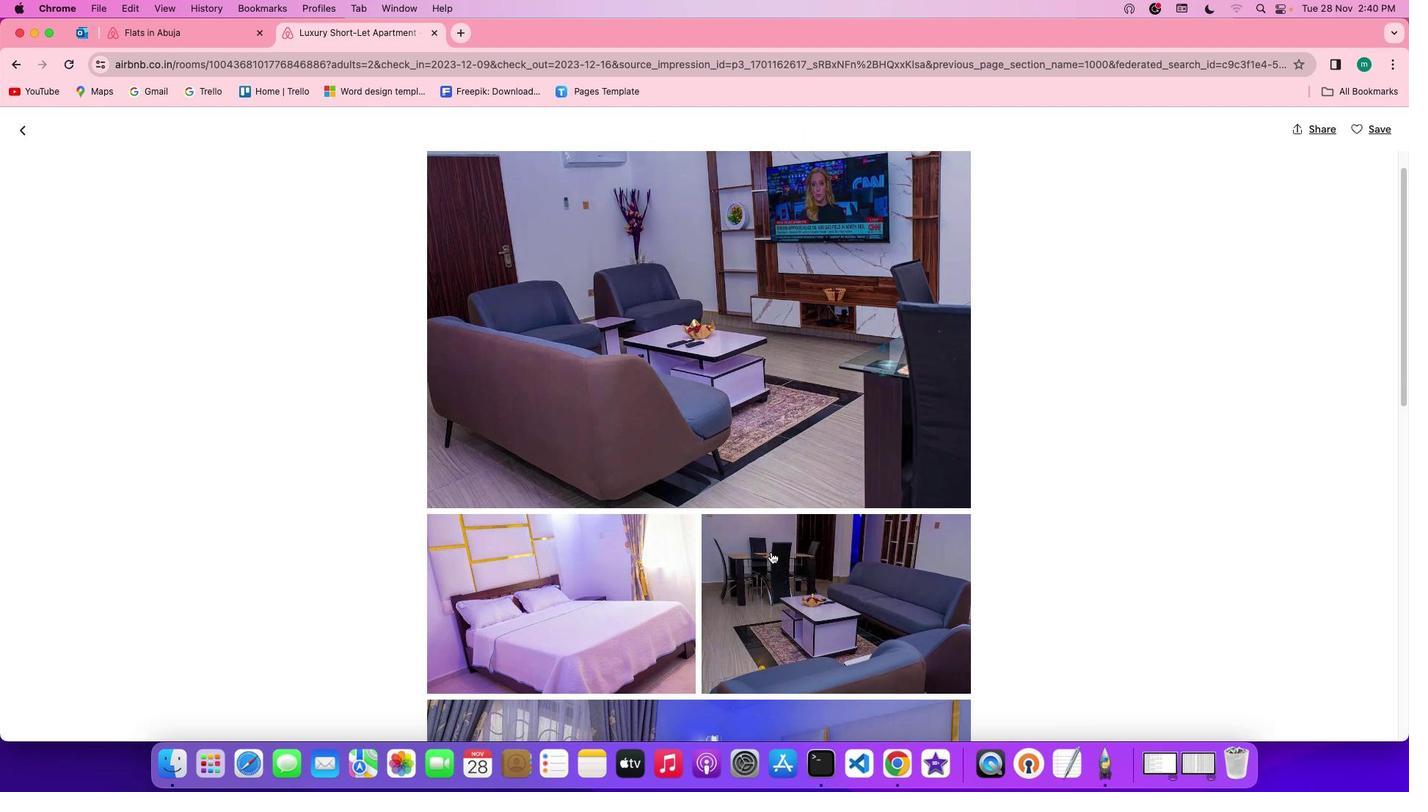 
Action: Mouse scrolled (770, 551) with delta (0, 0)
Screenshot: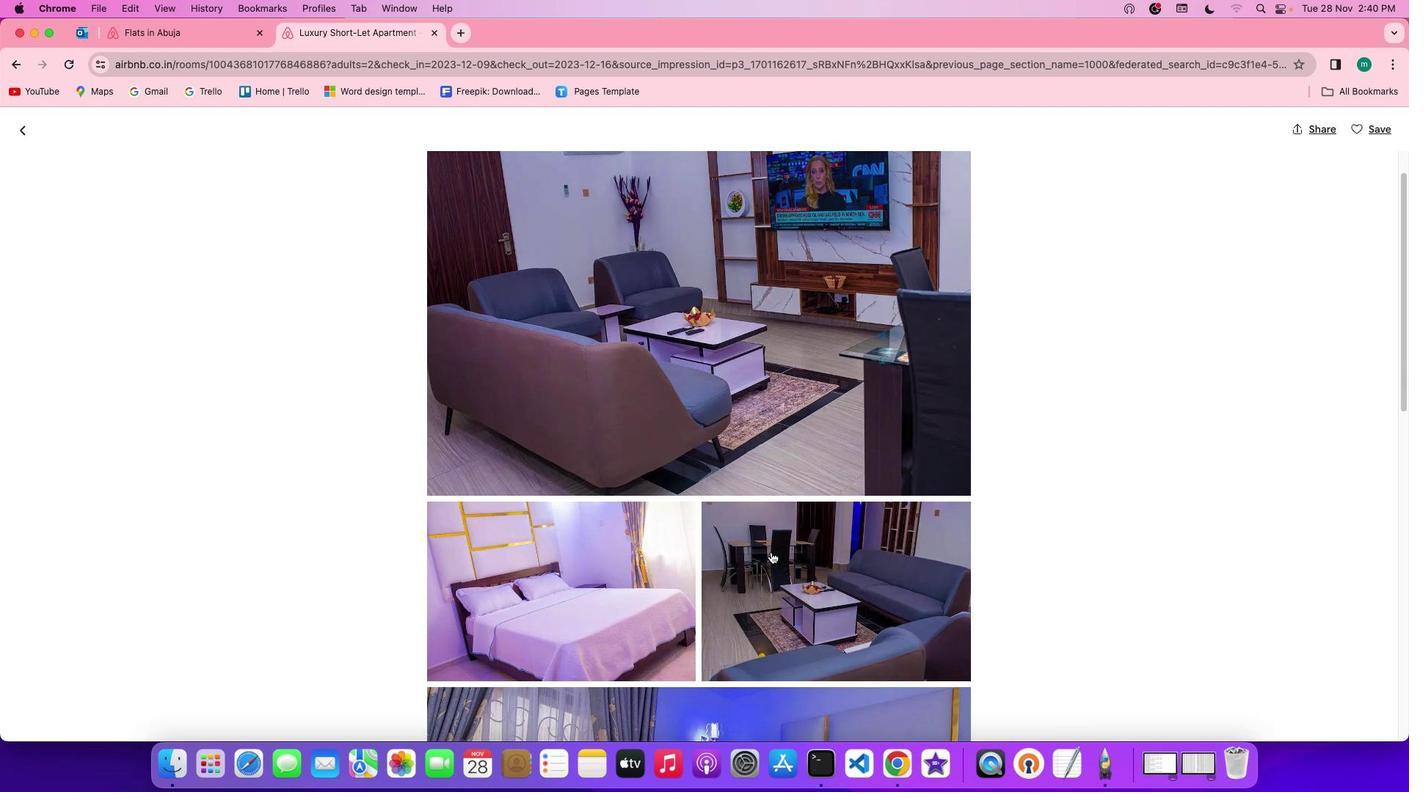 
Action: Mouse scrolled (770, 551) with delta (0, 0)
Screenshot: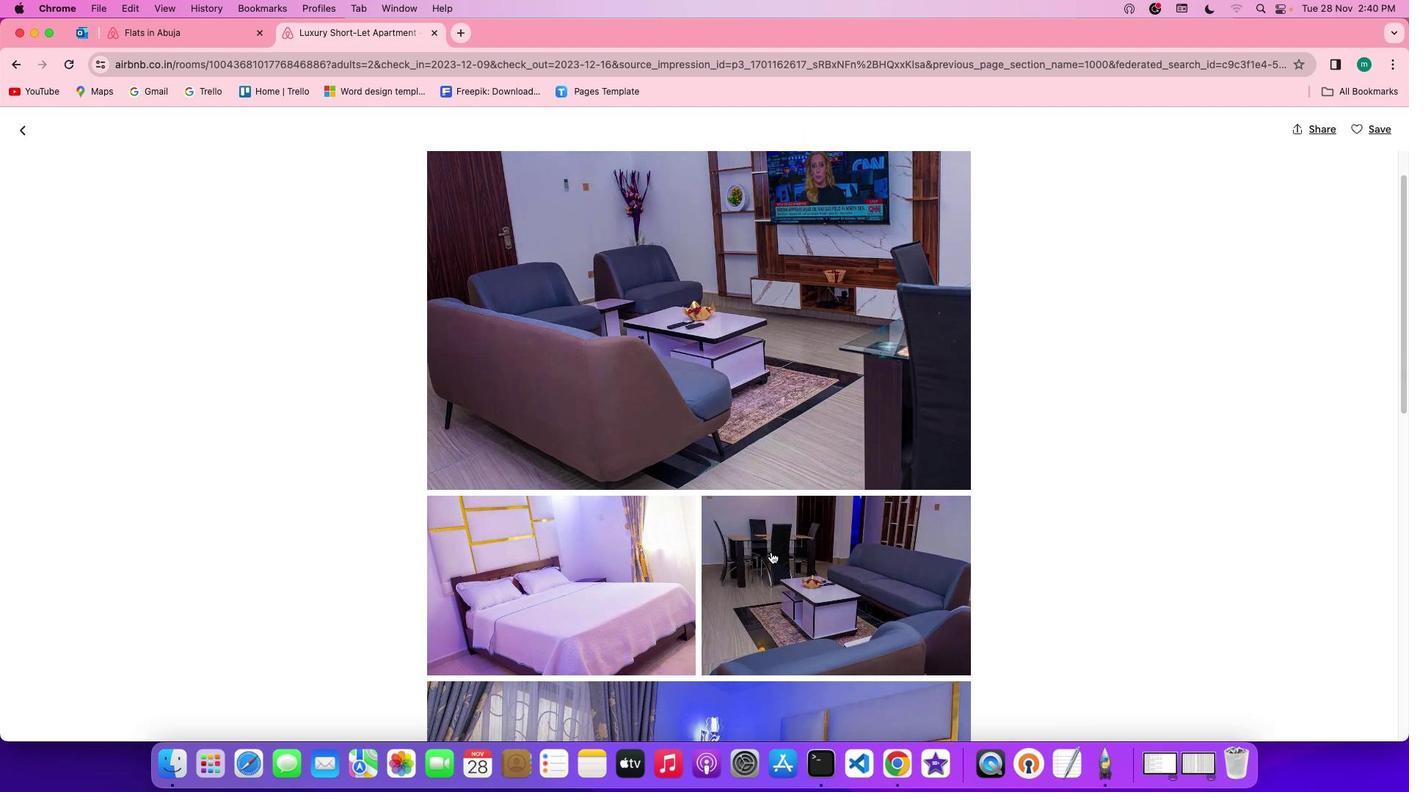 
Action: Mouse scrolled (770, 551) with delta (0, 0)
Screenshot: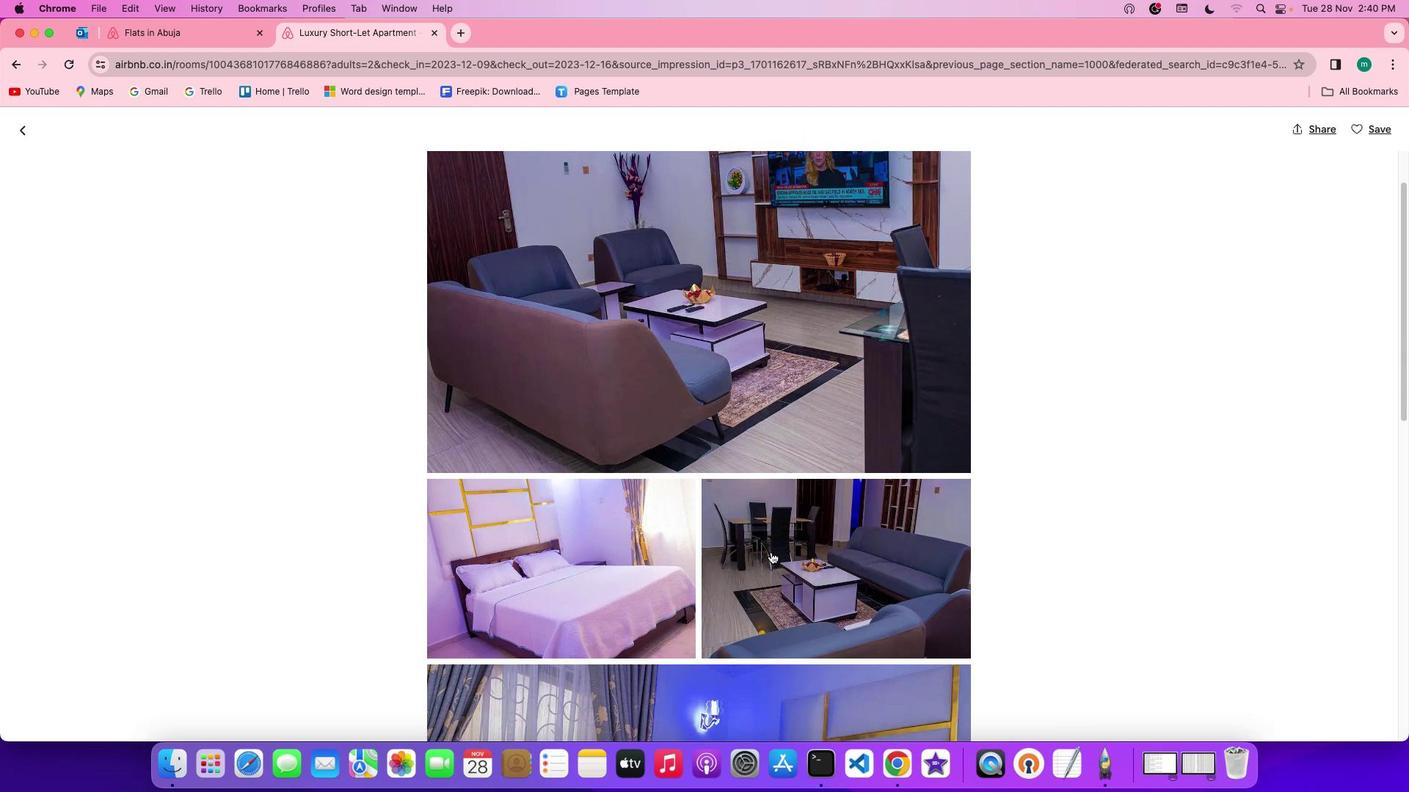 
Action: Mouse scrolled (770, 551) with delta (0, -1)
Screenshot: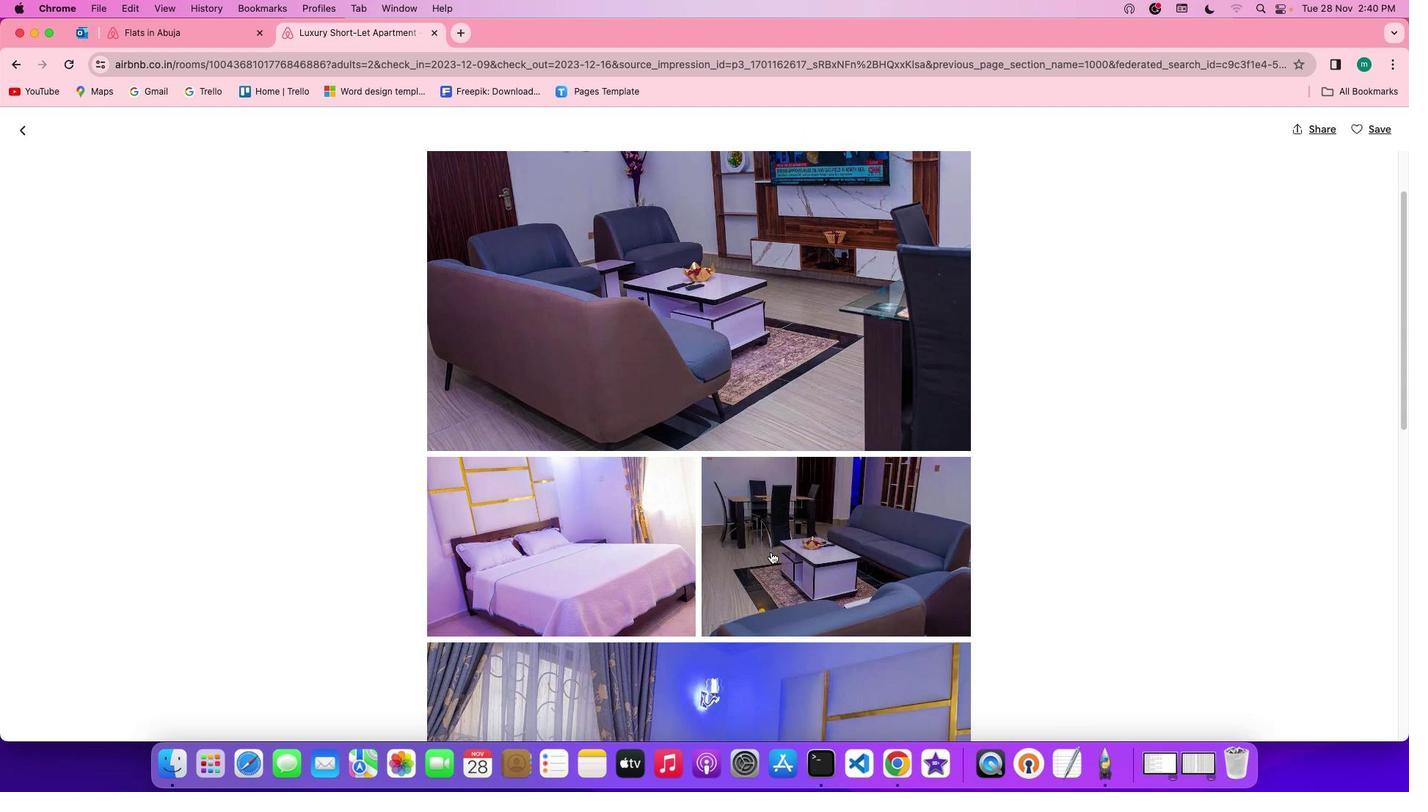 
Action: Mouse scrolled (770, 551) with delta (0, -1)
Screenshot: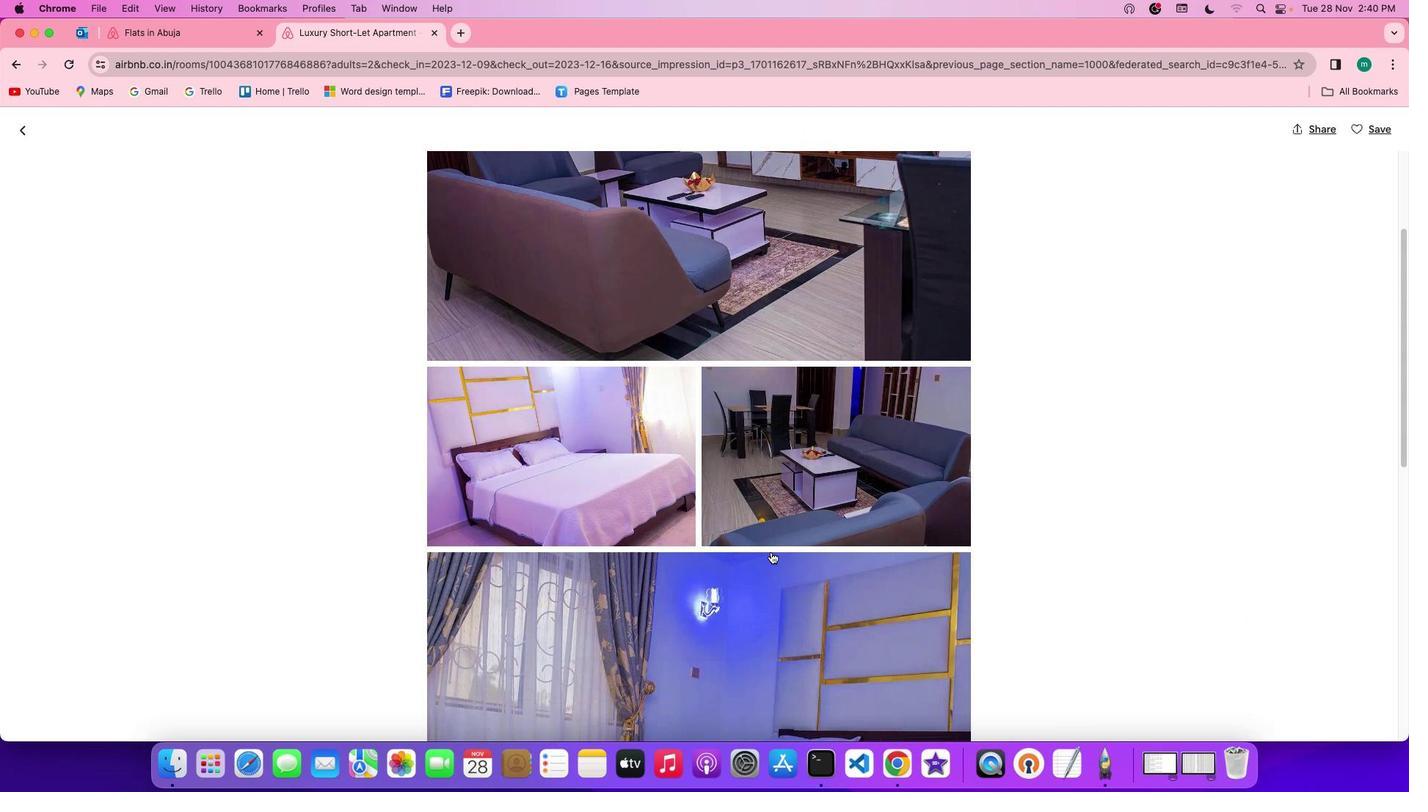 
Action: Mouse scrolled (770, 551) with delta (0, 0)
Screenshot: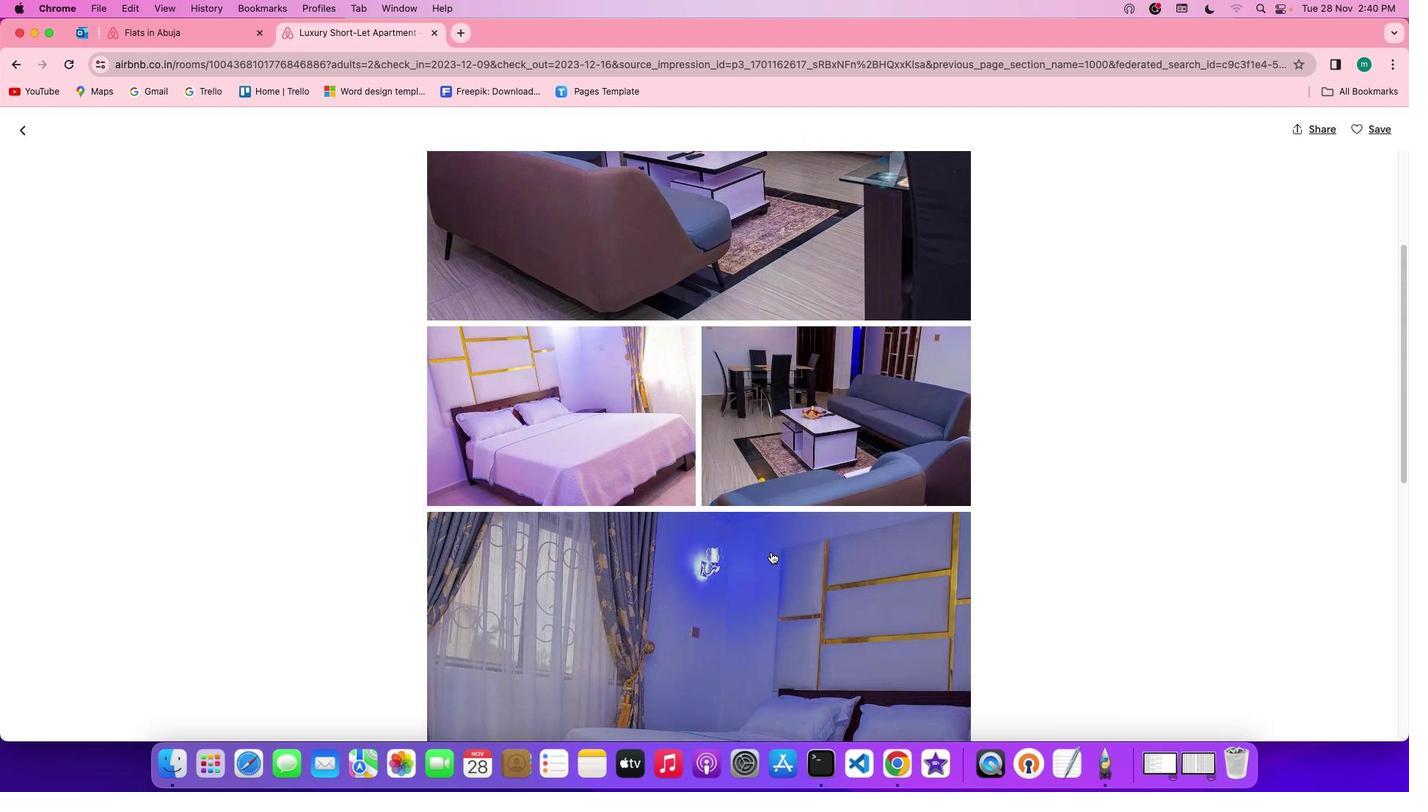 
Action: Mouse moved to (770, 552)
Screenshot: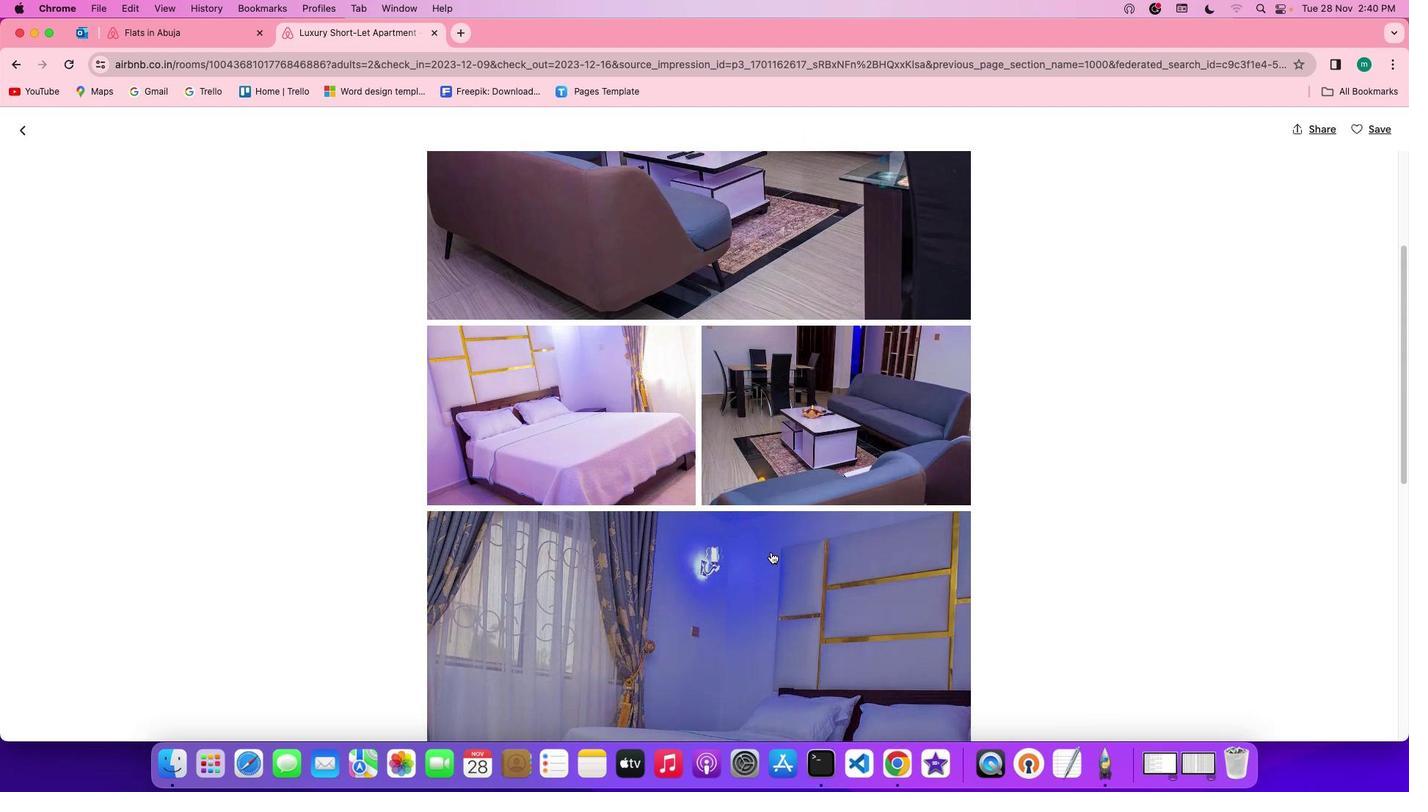 
Action: Mouse scrolled (770, 552) with delta (0, 0)
Screenshot: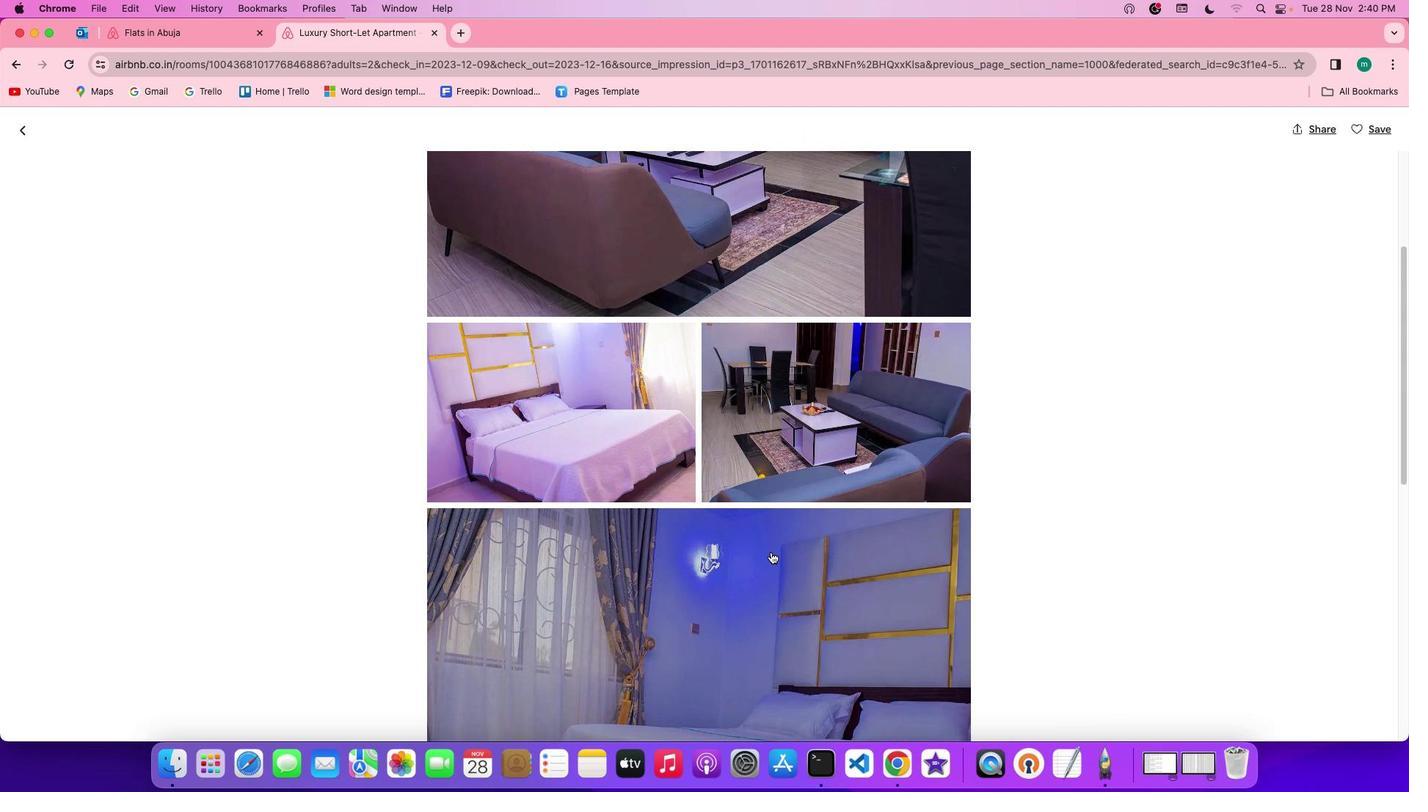 
Action: Mouse scrolled (770, 552) with delta (0, 0)
Screenshot: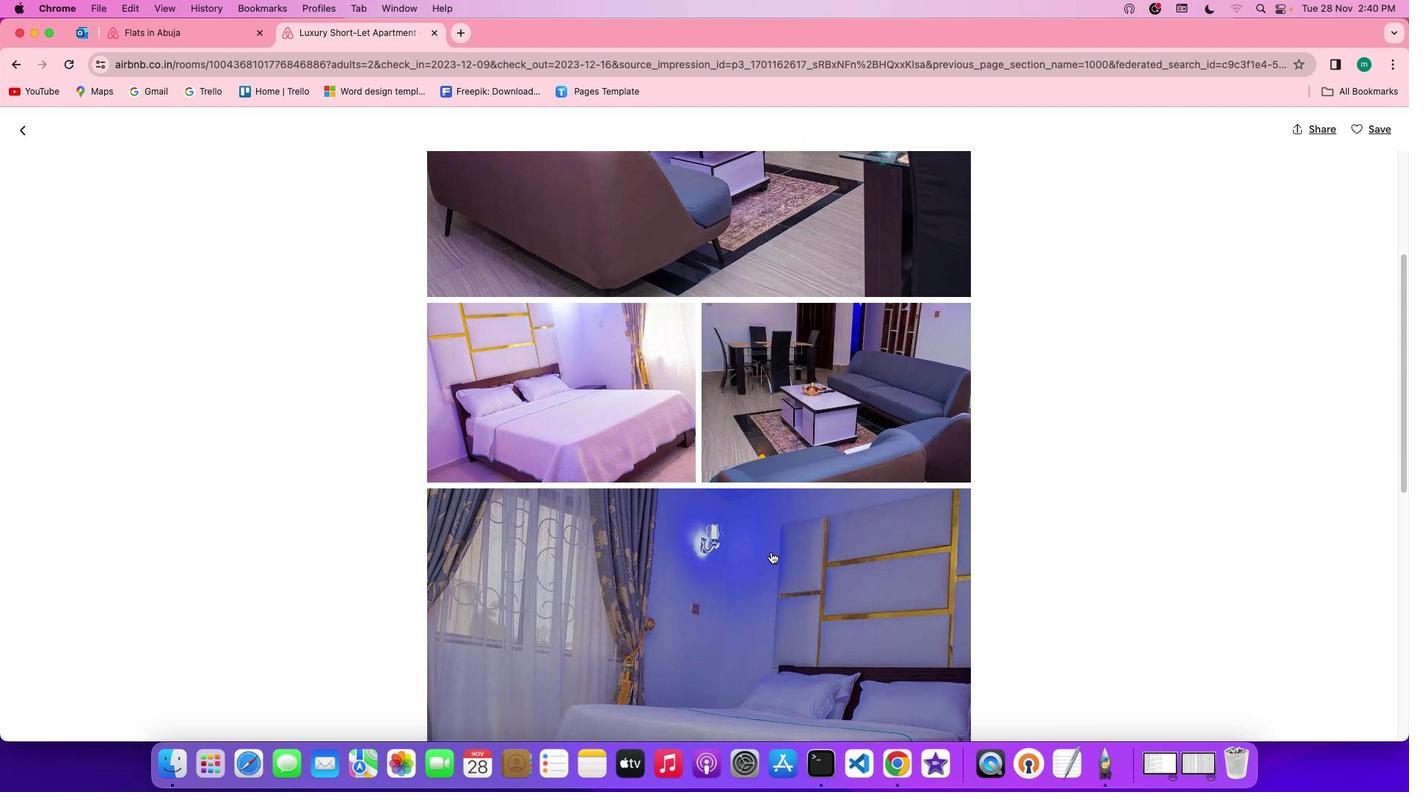 
Action: Mouse scrolled (770, 552) with delta (0, 0)
Screenshot: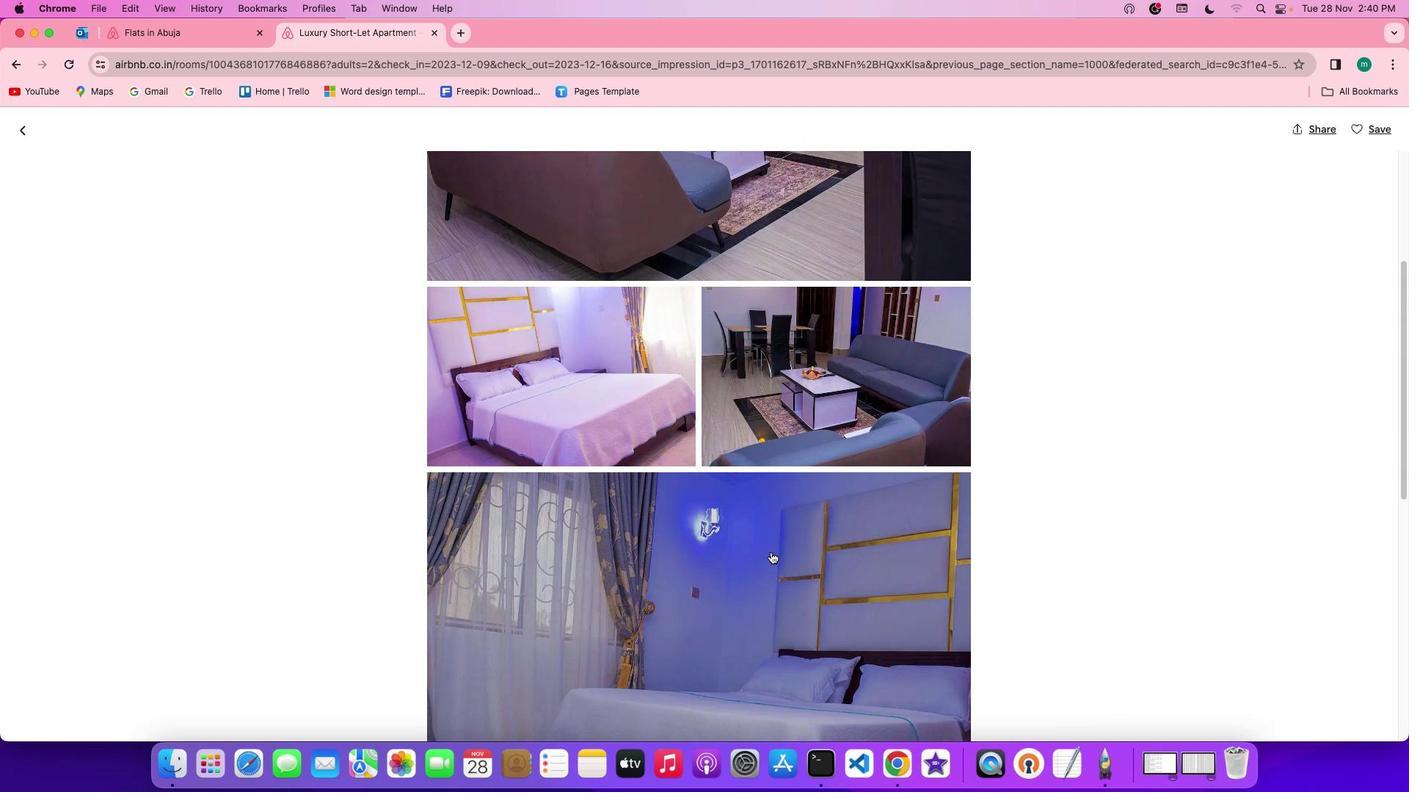
Action: Mouse scrolled (770, 552) with delta (0, 0)
Screenshot: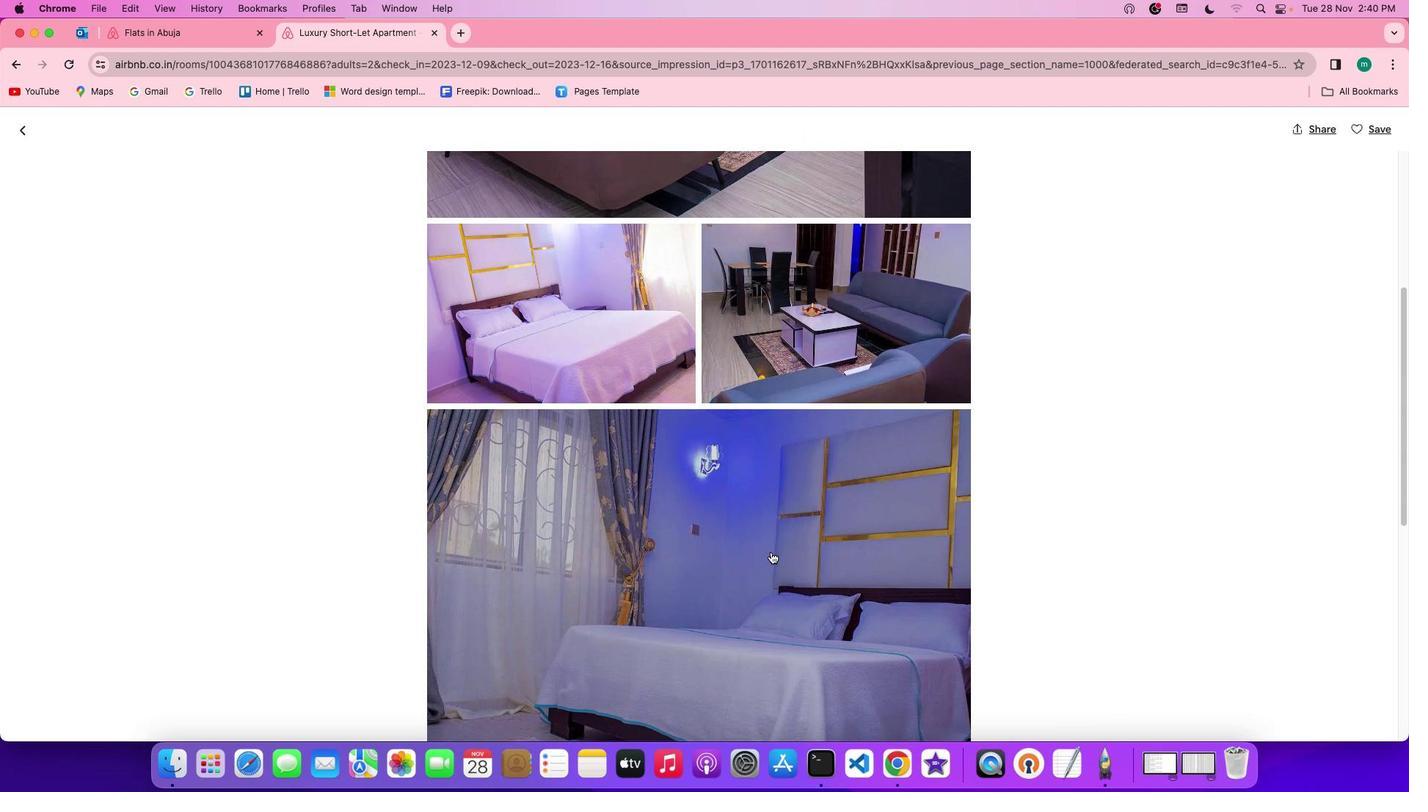
Action: Mouse scrolled (770, 552) with delta (0, 0)
Screenshot: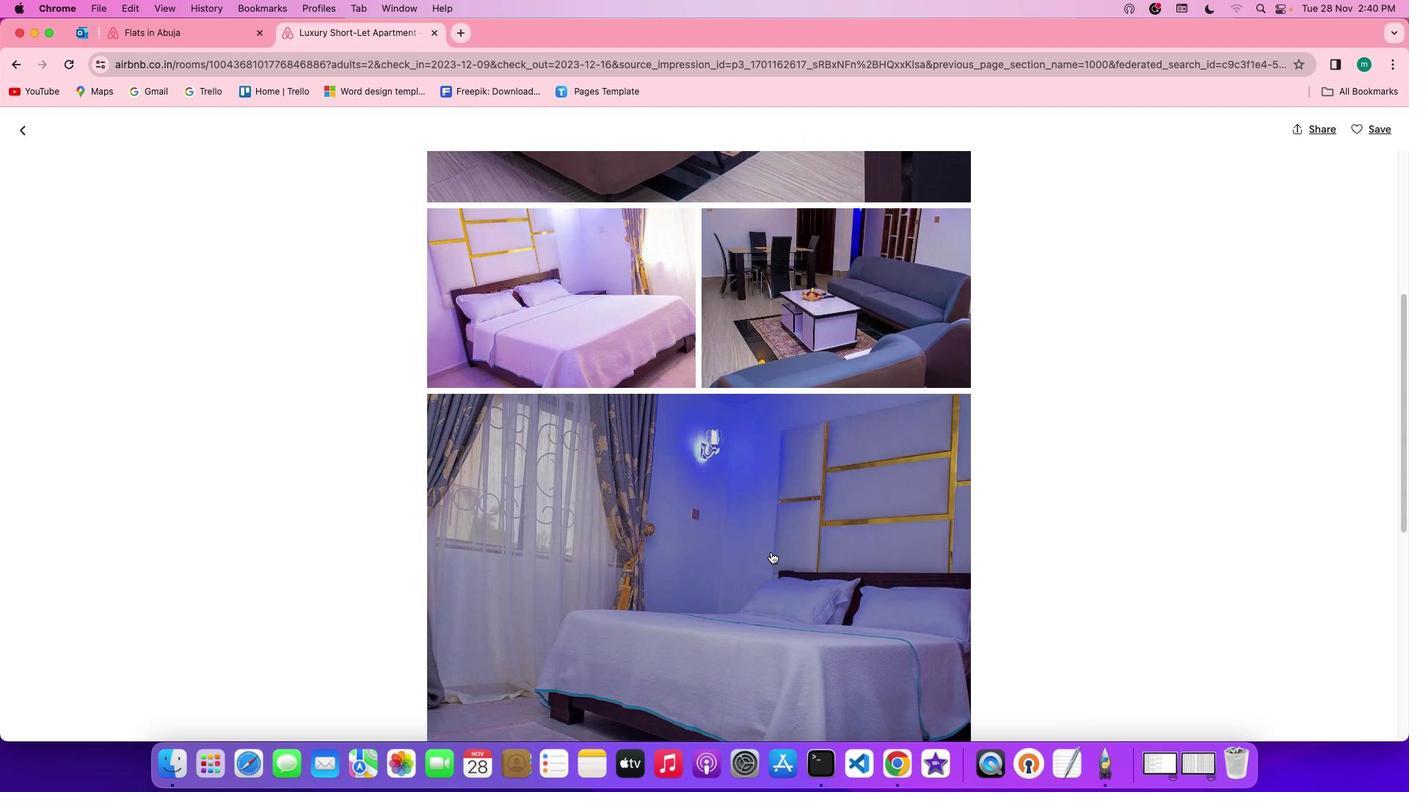 
Action: Mouse moved to (773, 549)
Screenshot: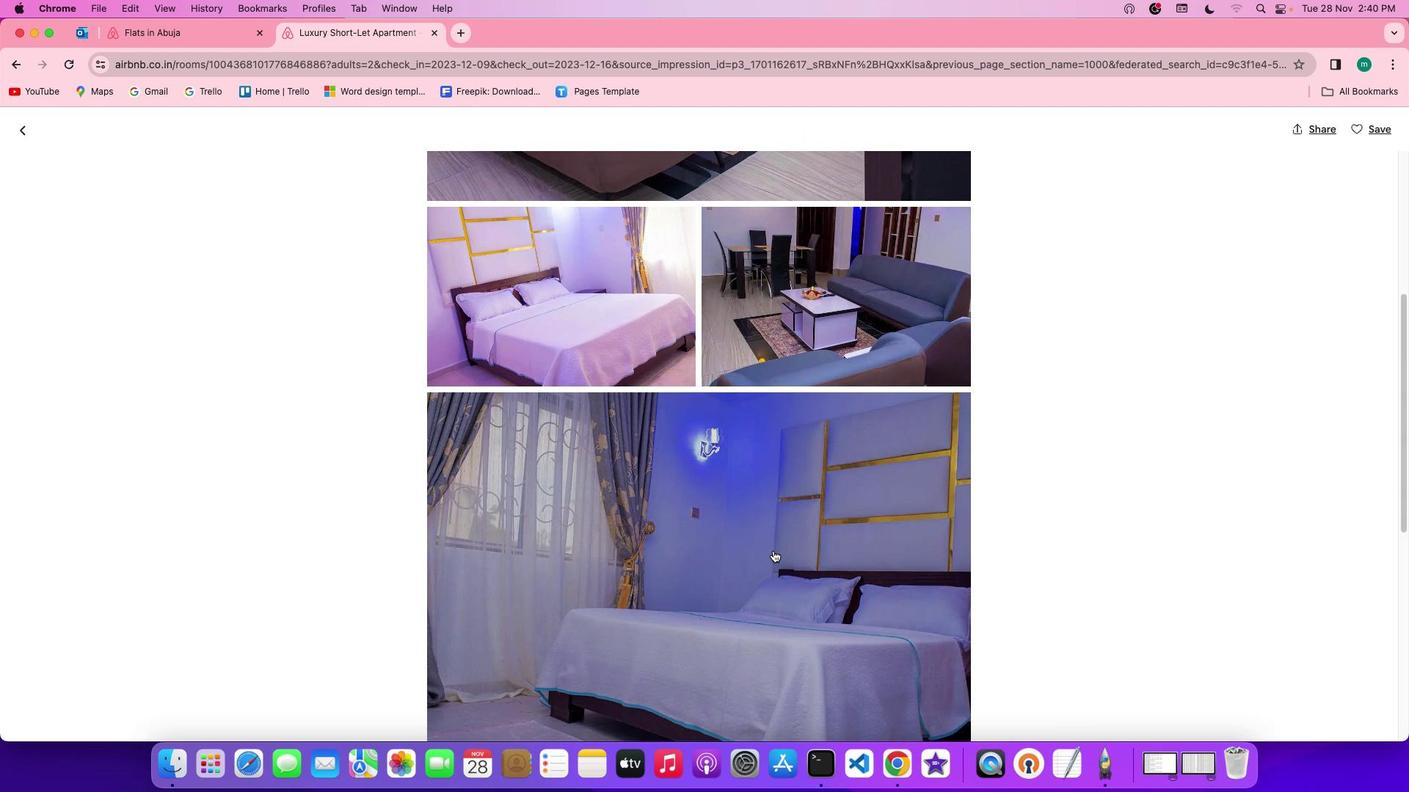 
Action: Mouse scrolled (773, 549) with delta (0, 0)
Screenshot: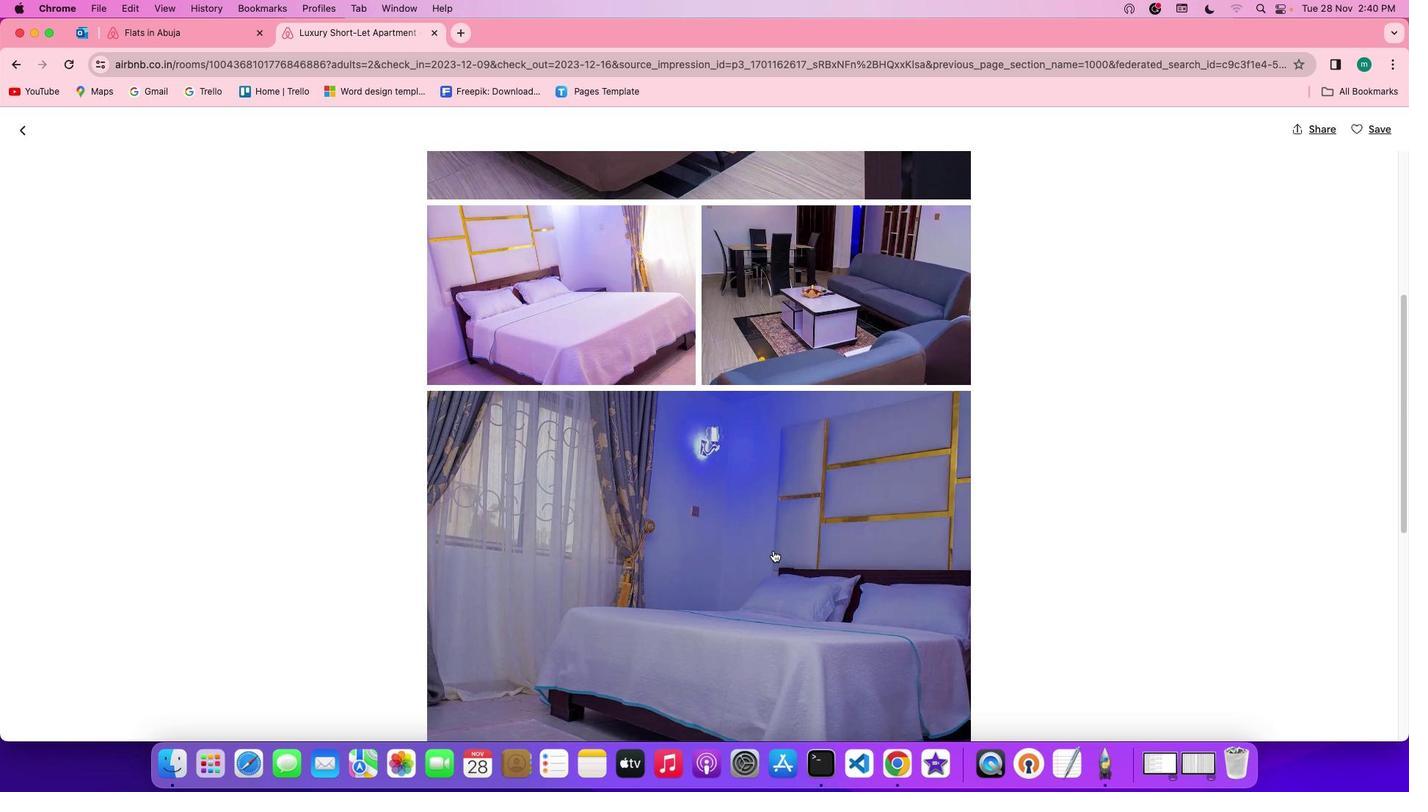 
Action: Mouse scrolled (773, 549) with delta (0, 0)
Screenshot: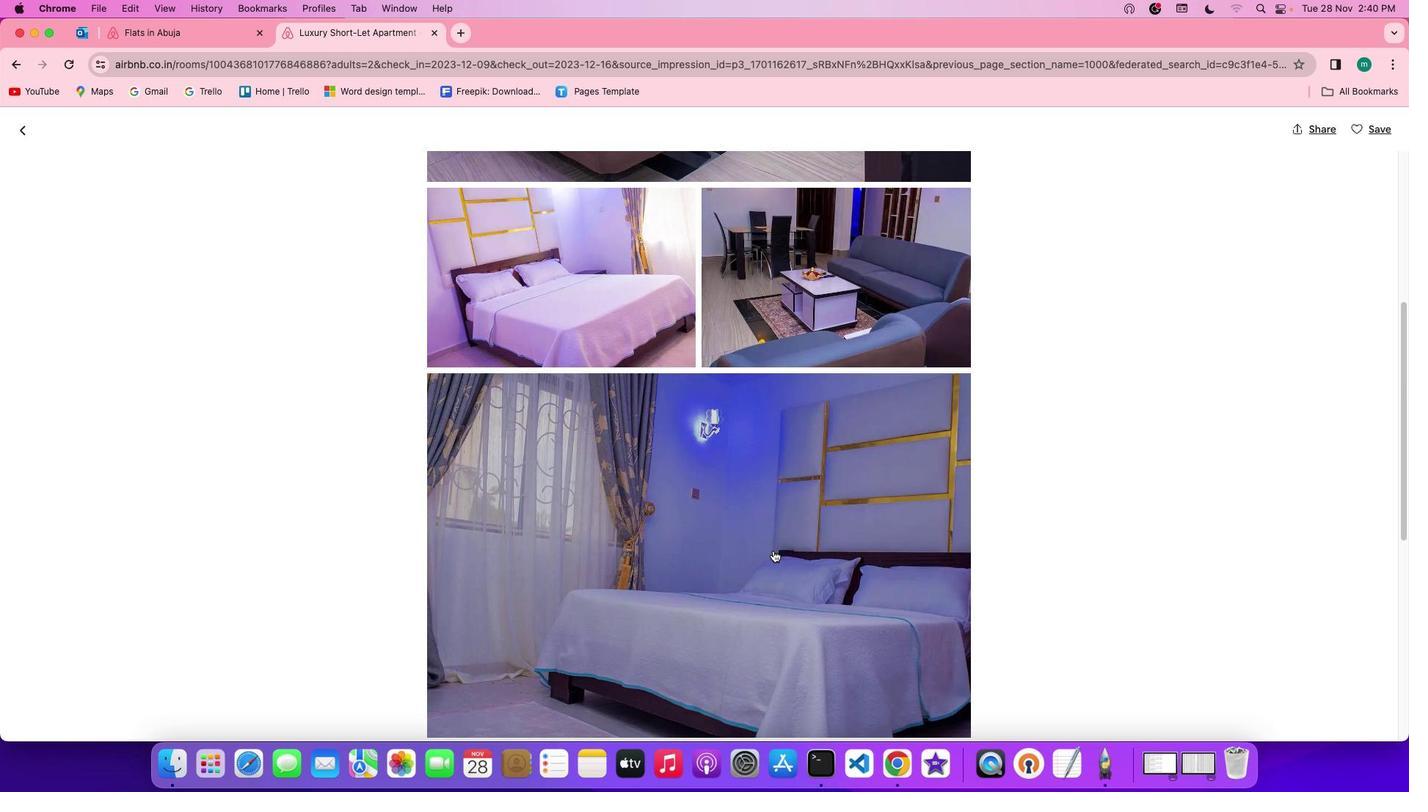 
Action: Mouse scrolled (773, 549) with delta (0, 0)
Screenshot: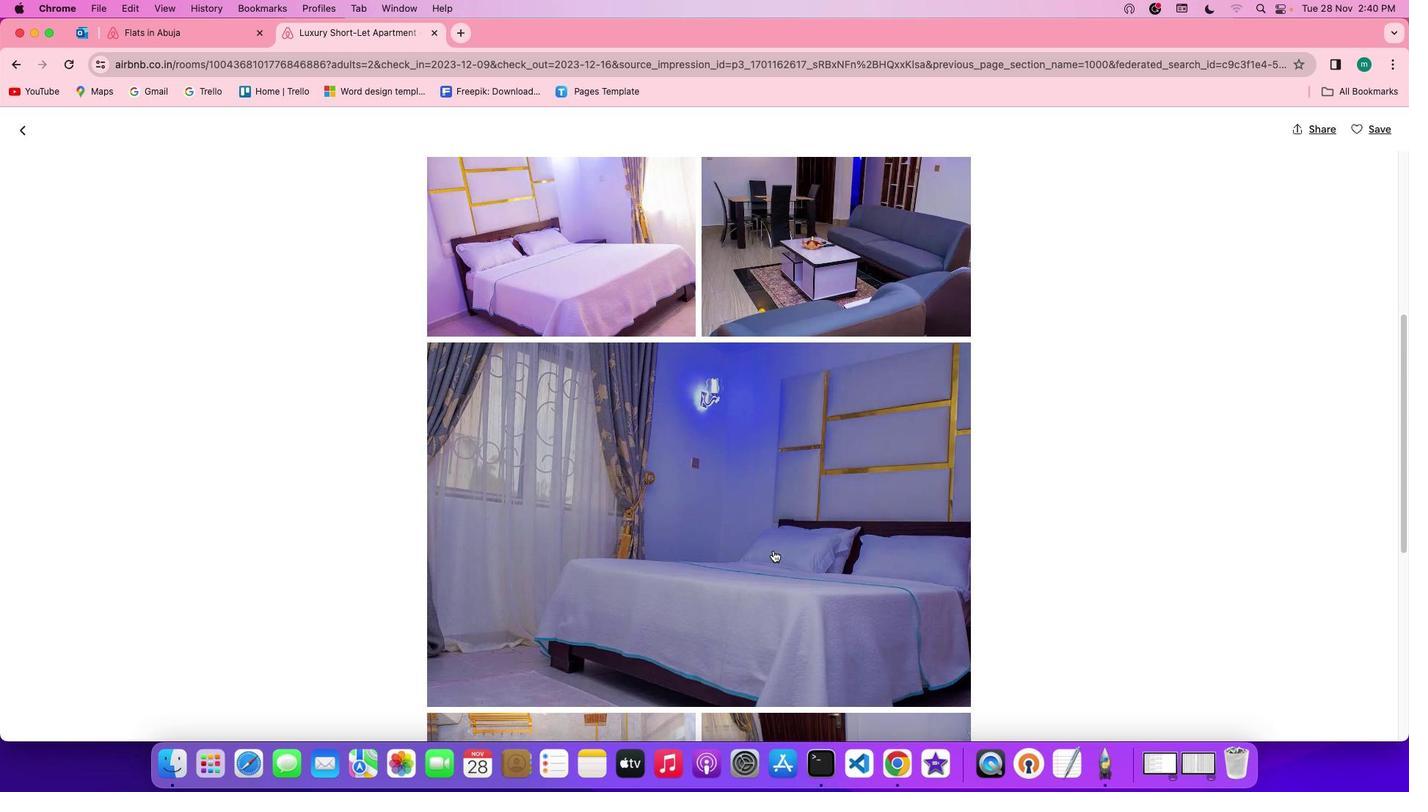 
Action: Mouse scrolled (773, 549) with delta (0, -2)
Screenshot: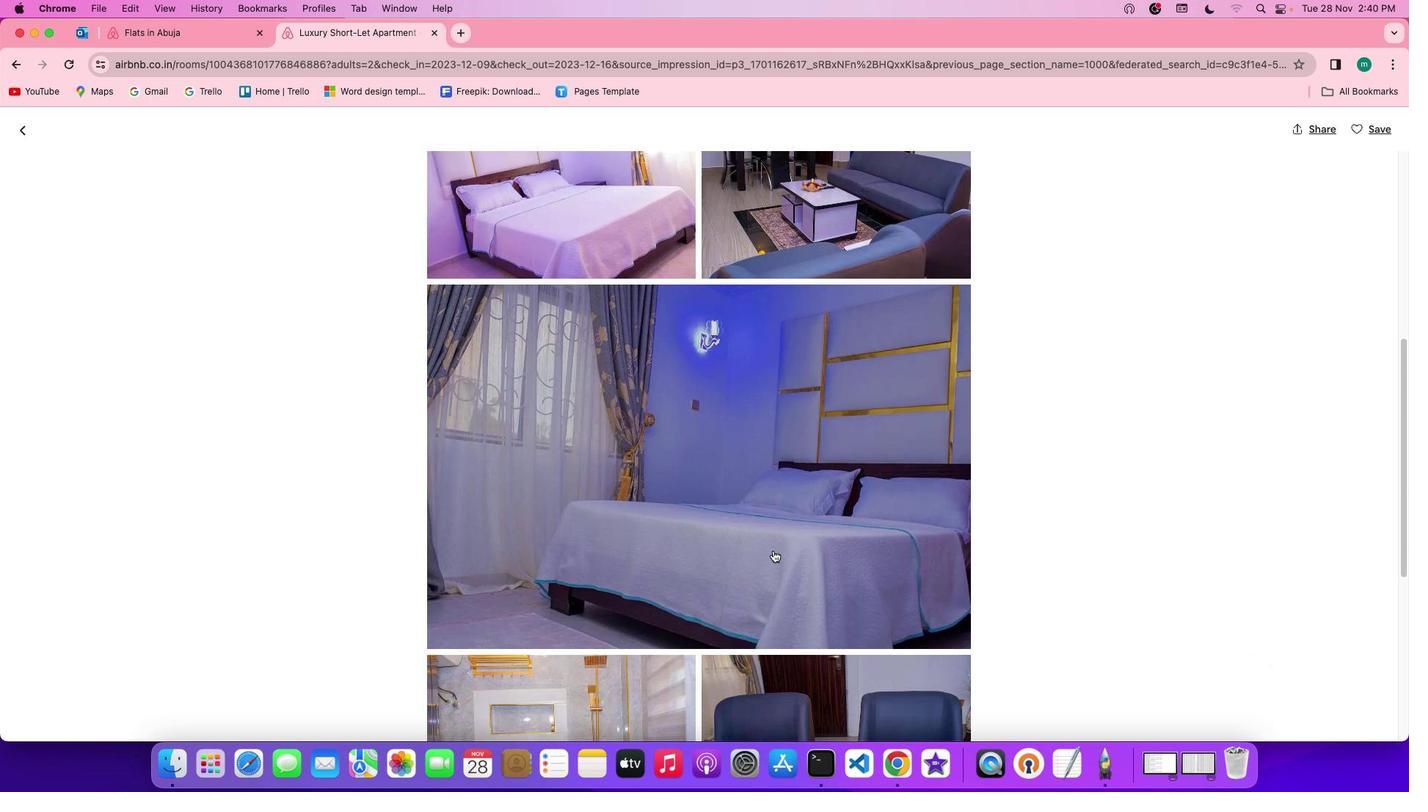 
Action: Mouse scrolled (773, 549) with delta (0, -2)
Screenshot: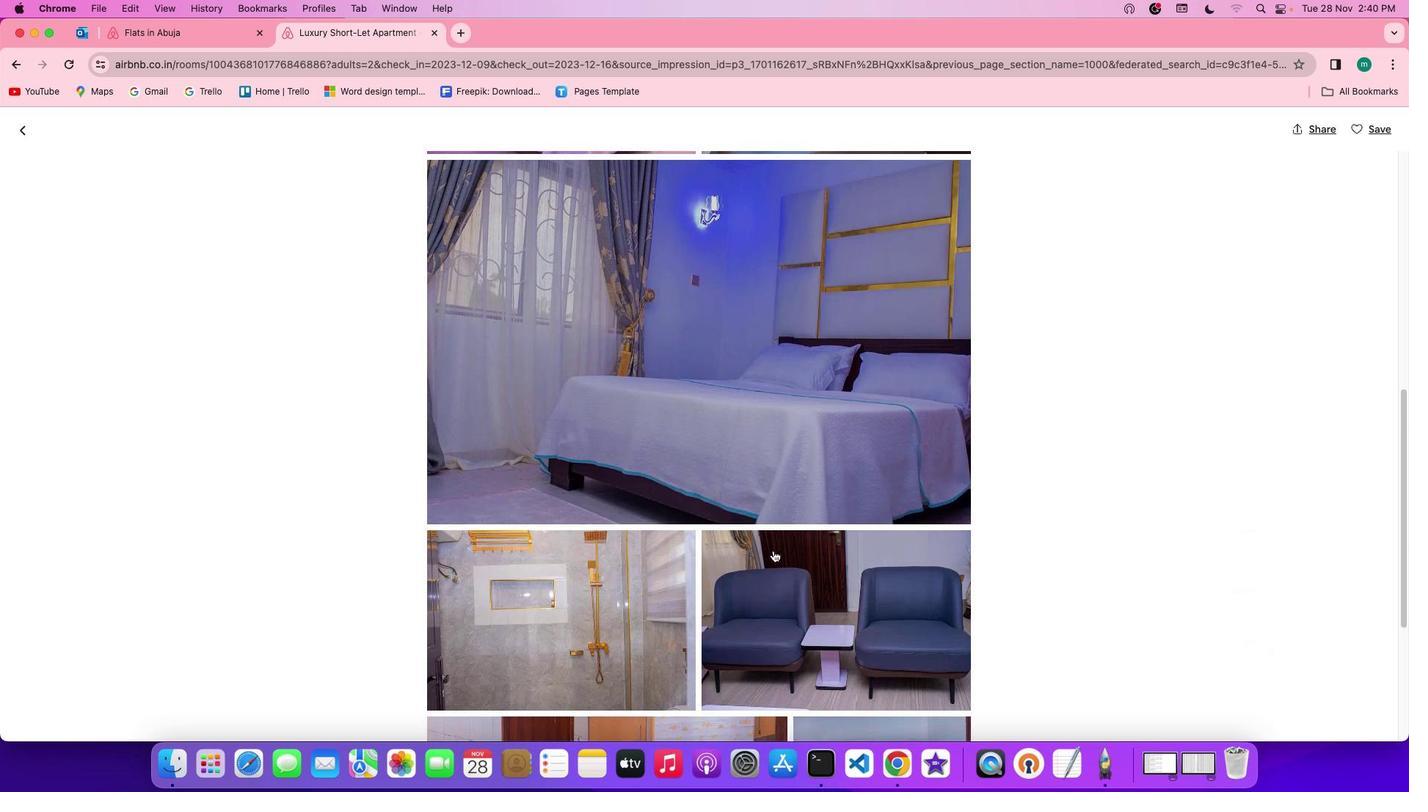 
Action: Mouse scrolled (773, 549) with delta (0, 0)
Screenshot: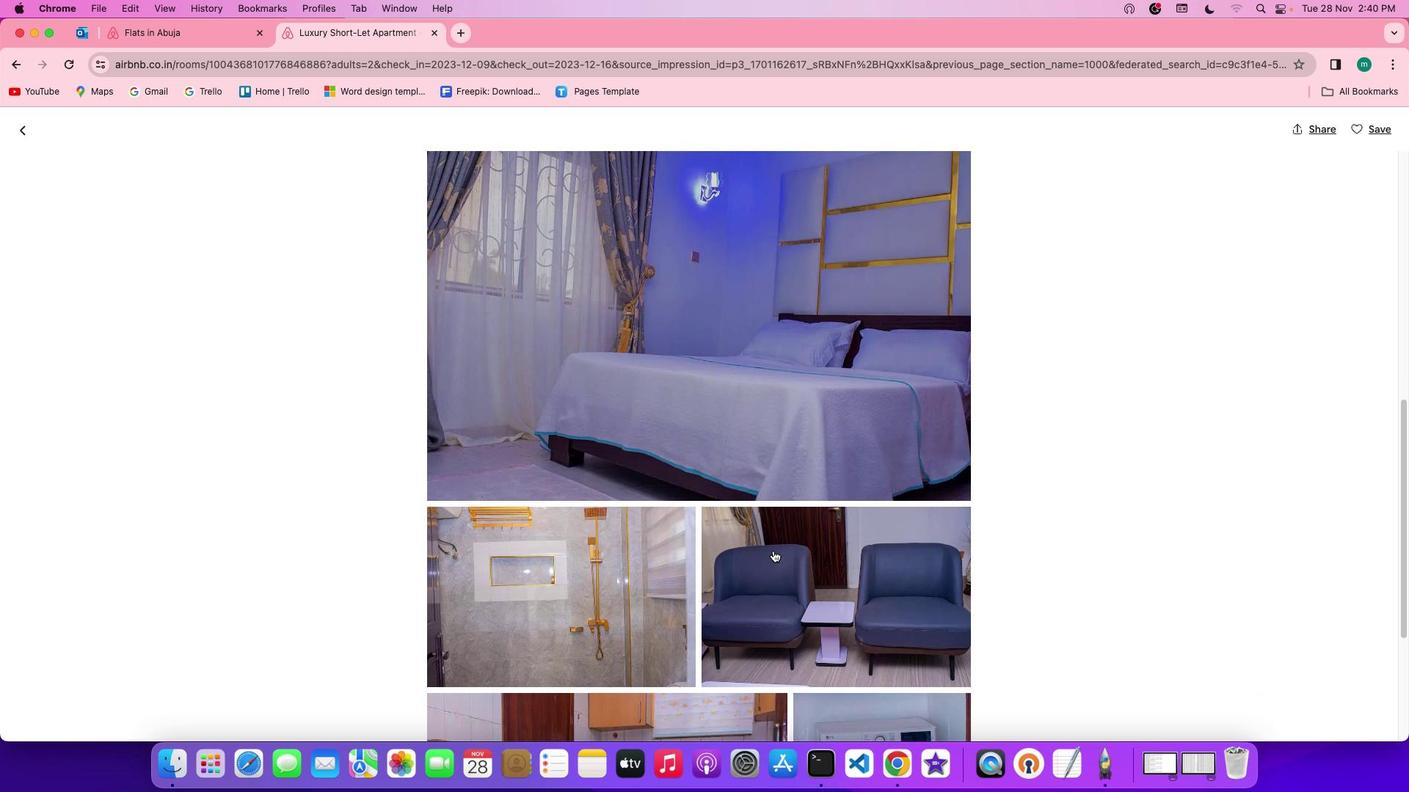 
Action: Mouse scrolled (773, 549) with delta (0, 0)
Screenshot: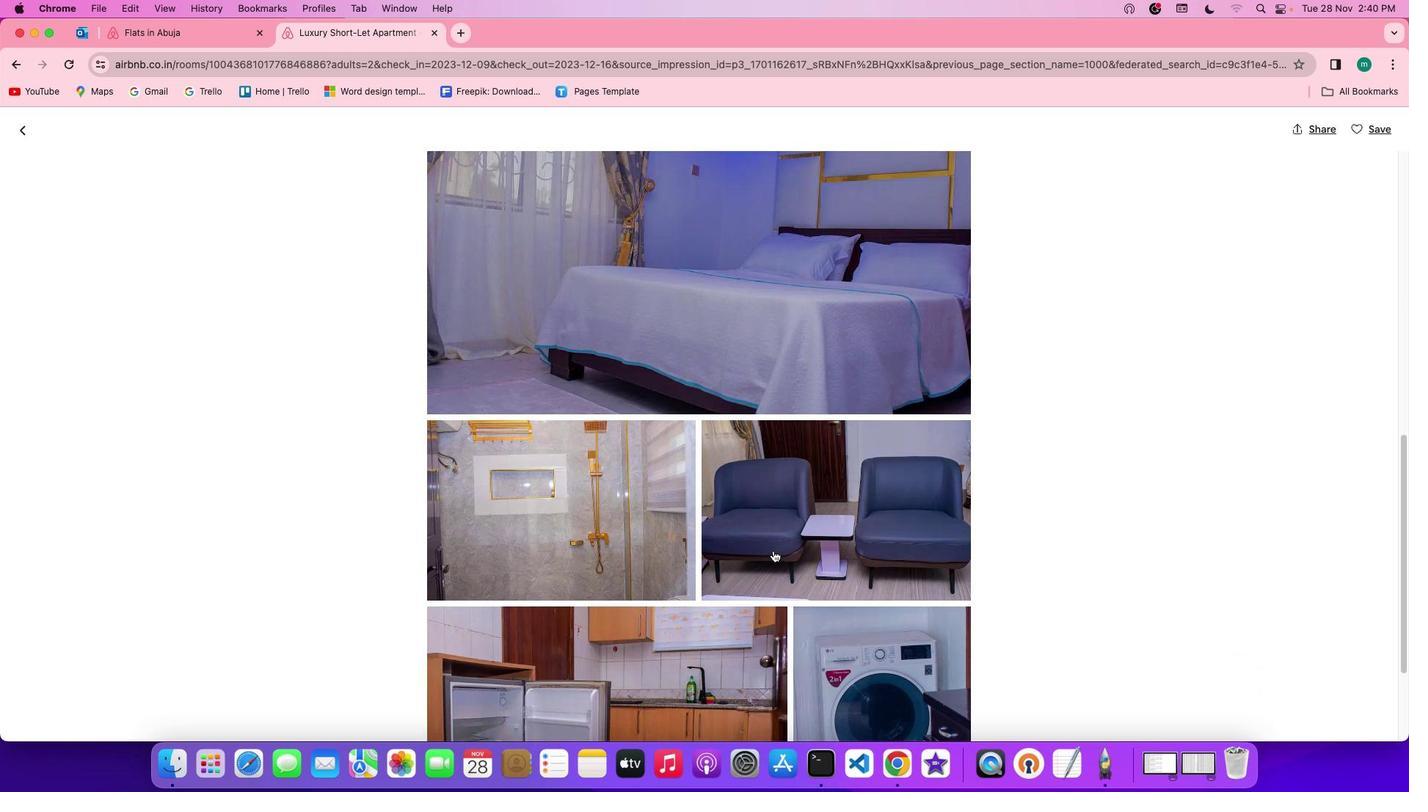 
Action: Mouse scrolled (773, 549) with delta (0, -1)
Screenshot: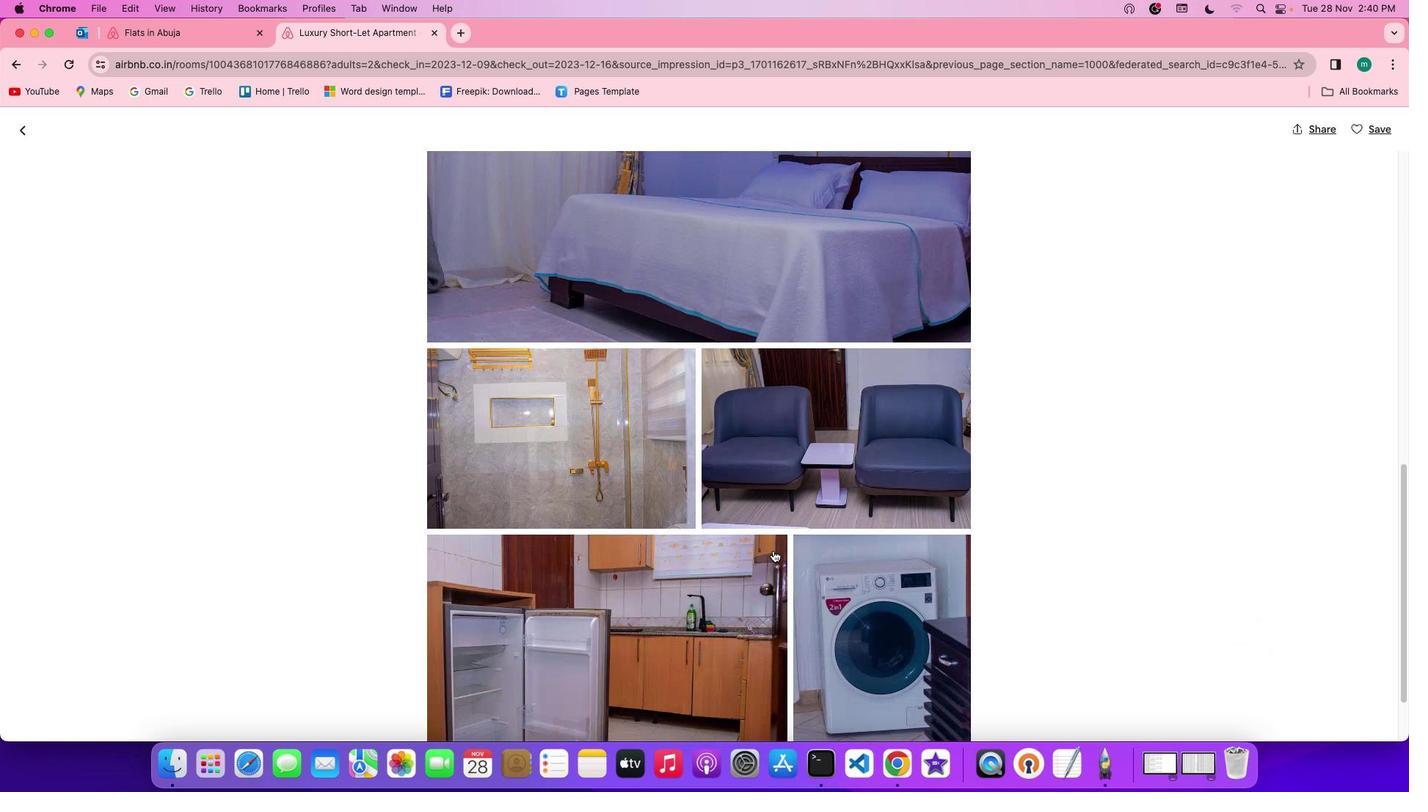 
Action: Mouse scrolled (773, 549) with delta (0, -2)
Screenshot: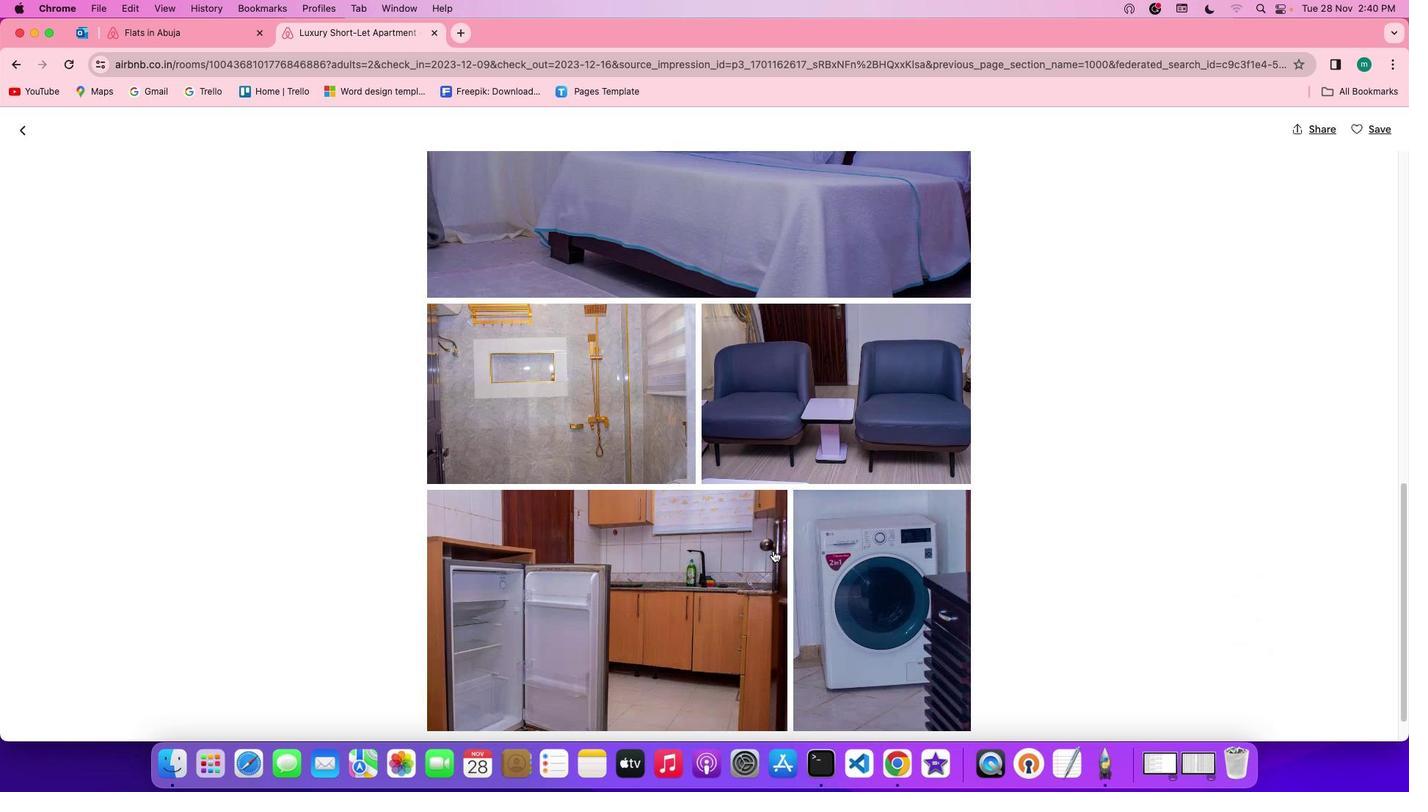 
Action: Mouse scrolled (773, 549) with delta (0, 0)
Screenshot: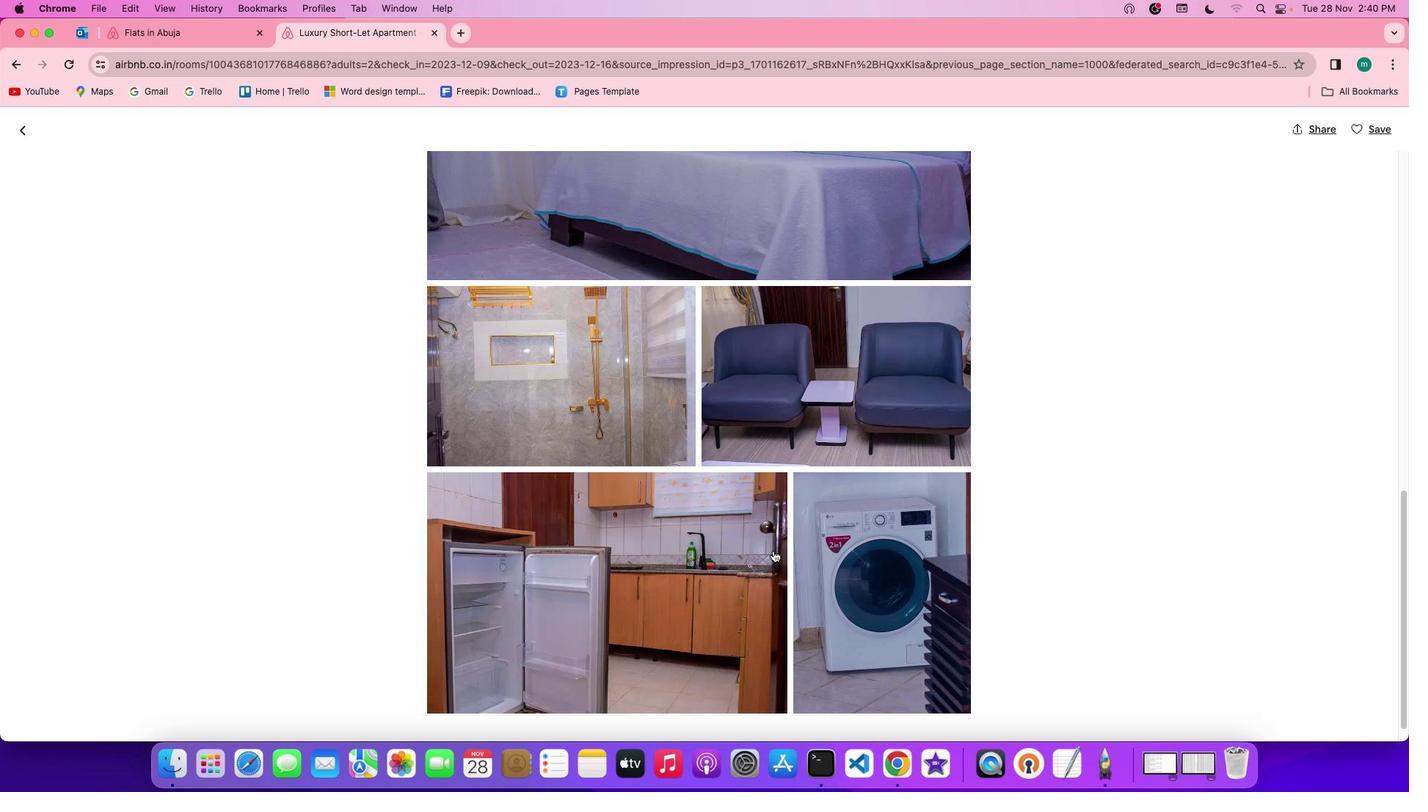 
Action: Mouse scrolled (773, 549) with delta (0, 0)
Screenshot: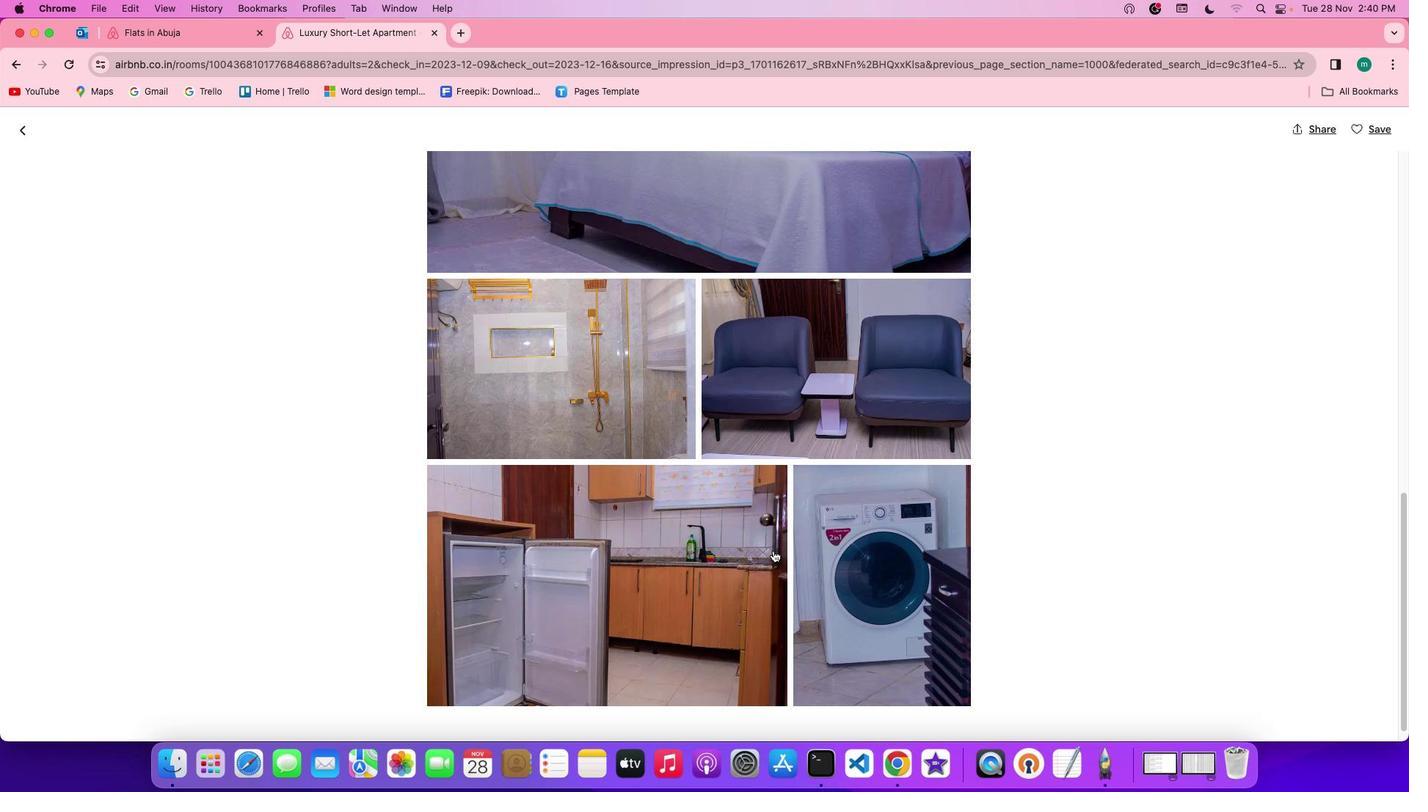 
Action: Mouse scrolled (773, 549) with delta (0, -1)
Screenshot: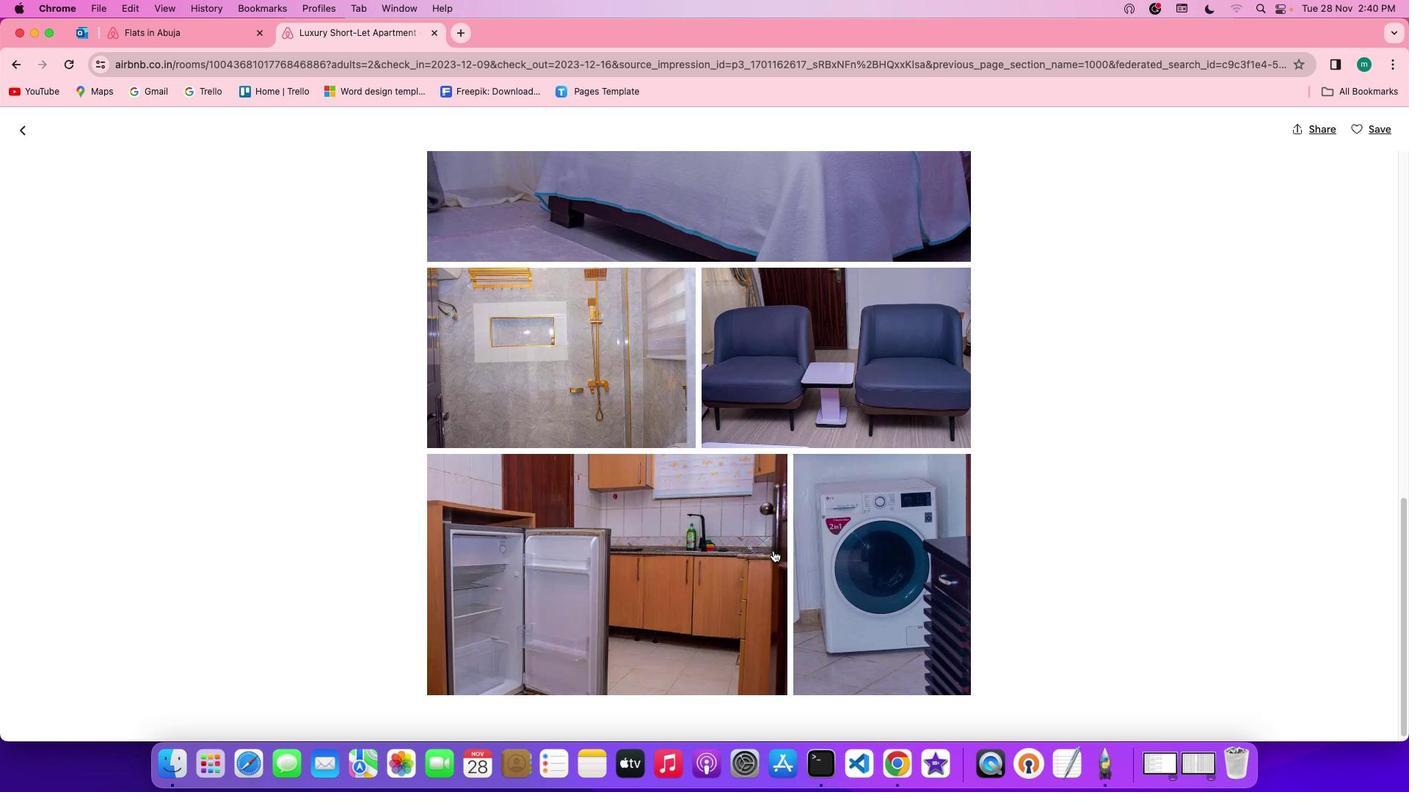 
Action: Mouse scrolled (773, 549) with delta (0, -2)
Screenshot: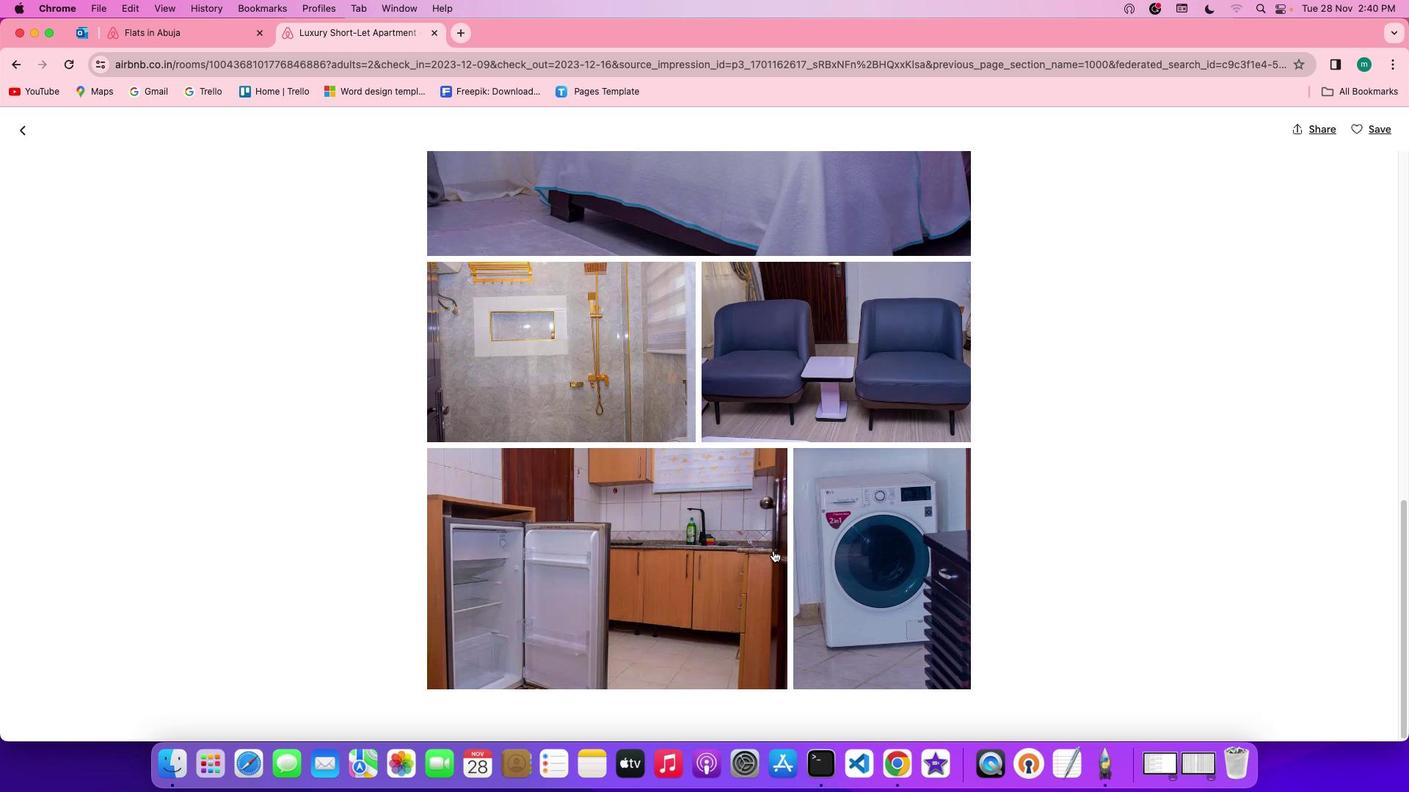 
Action: Mouse moved to (773, 549)
Screenshot: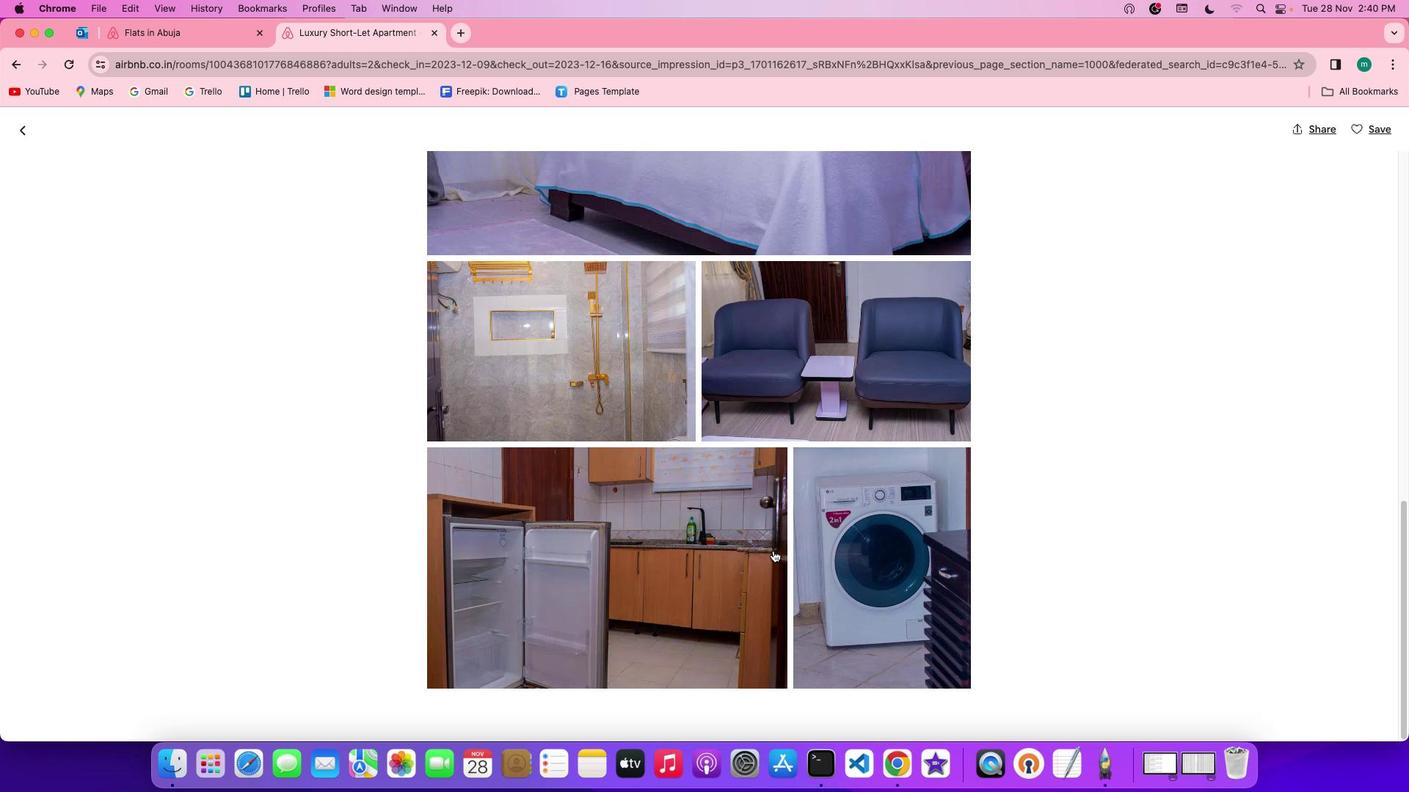 
Action: Mouse scrolled (773, 549) with delta (0, 0)
Screenshot: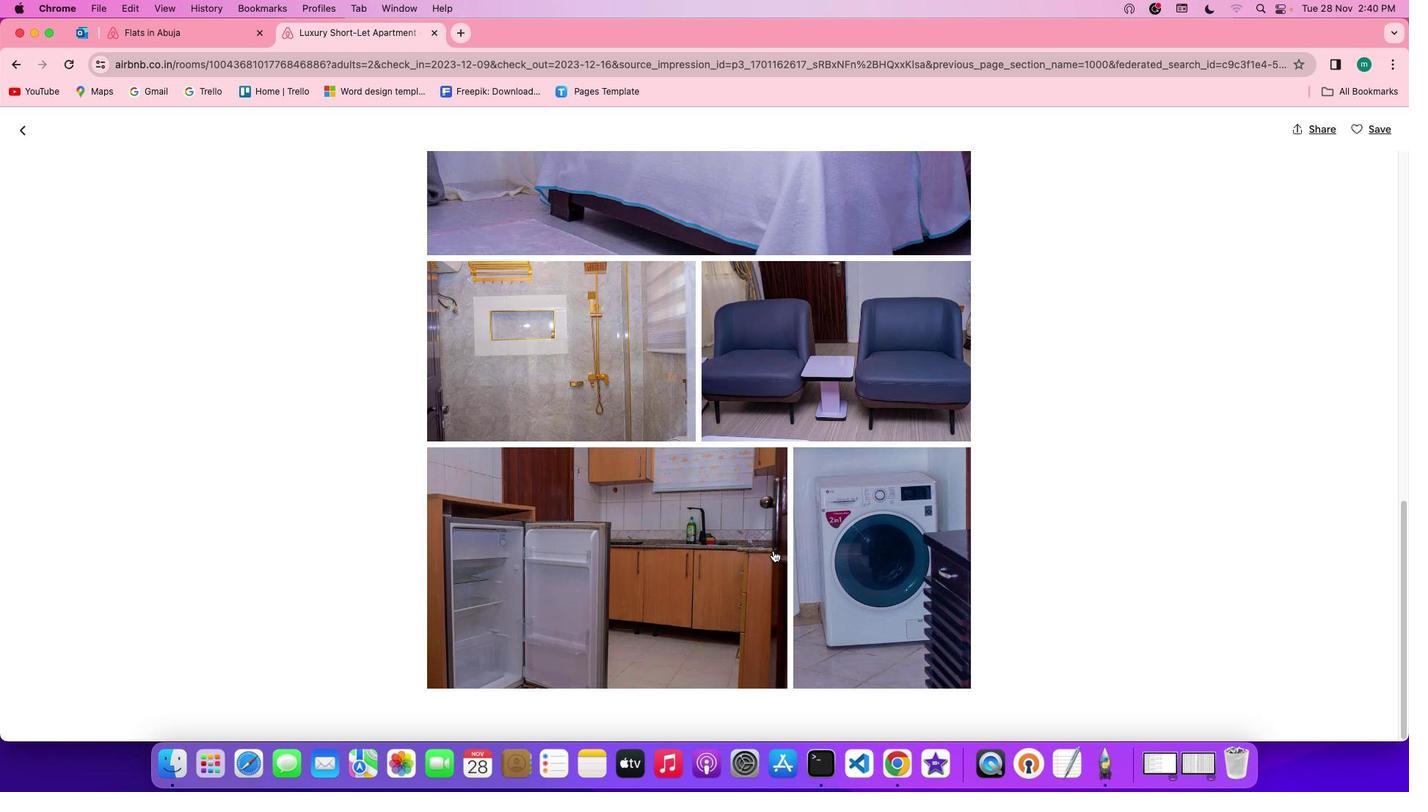 
Action: Mouse scrolled (773, 549) with delta (0, 0)
Screenshot: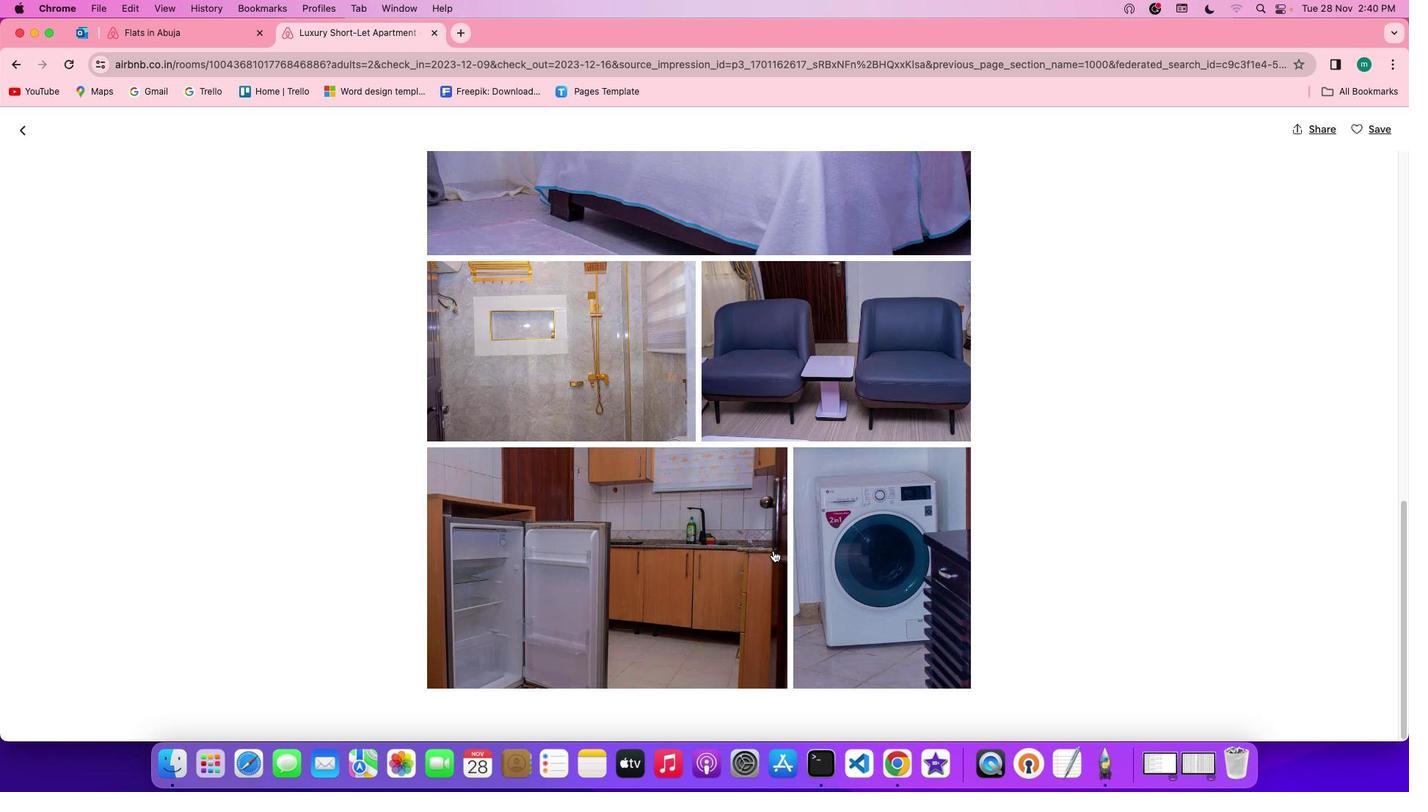 
Action: Mouse scrolled (773, 549) with delta (0, -2)
Screenshot: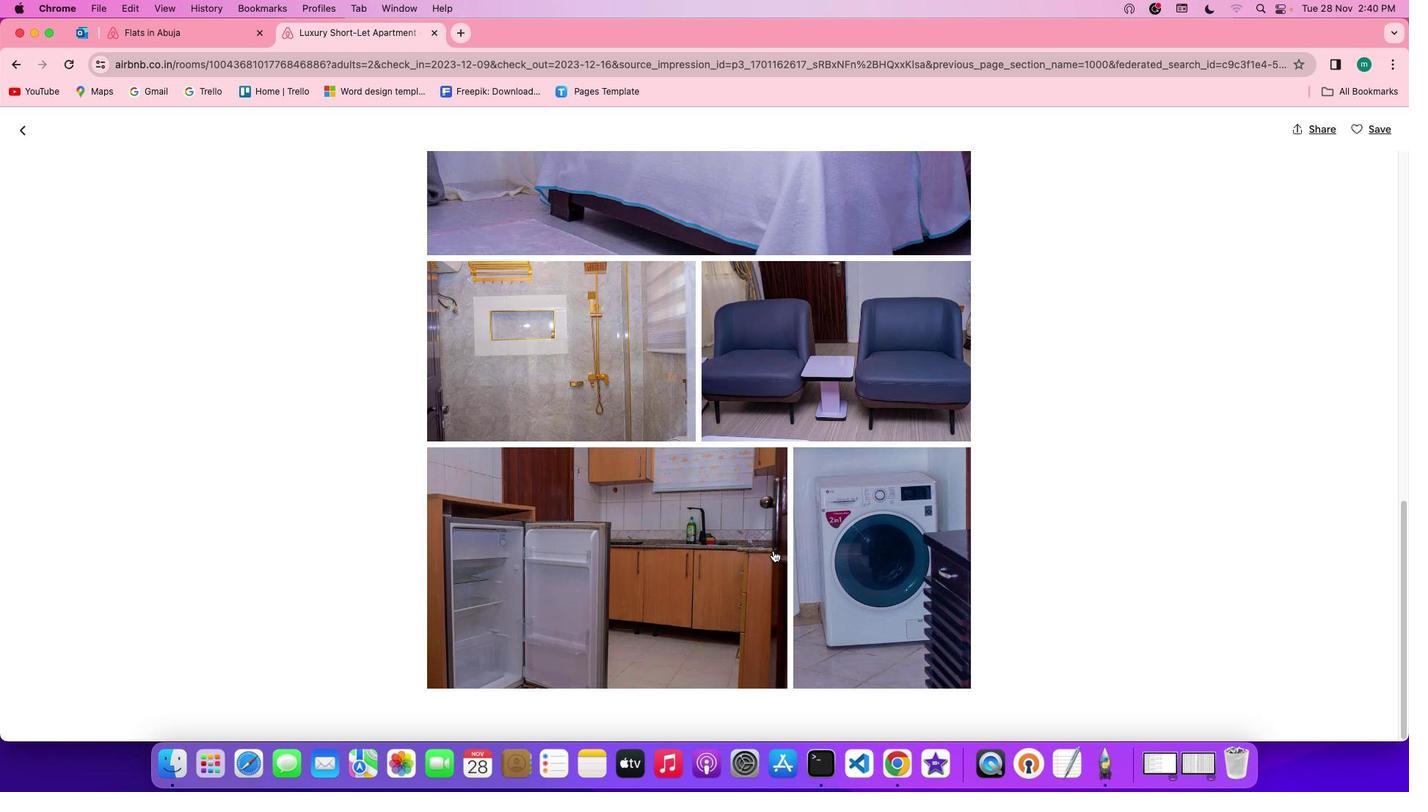 
Action: Mouse scrolled (773, 549) with delta (0, -2)
Screenshot: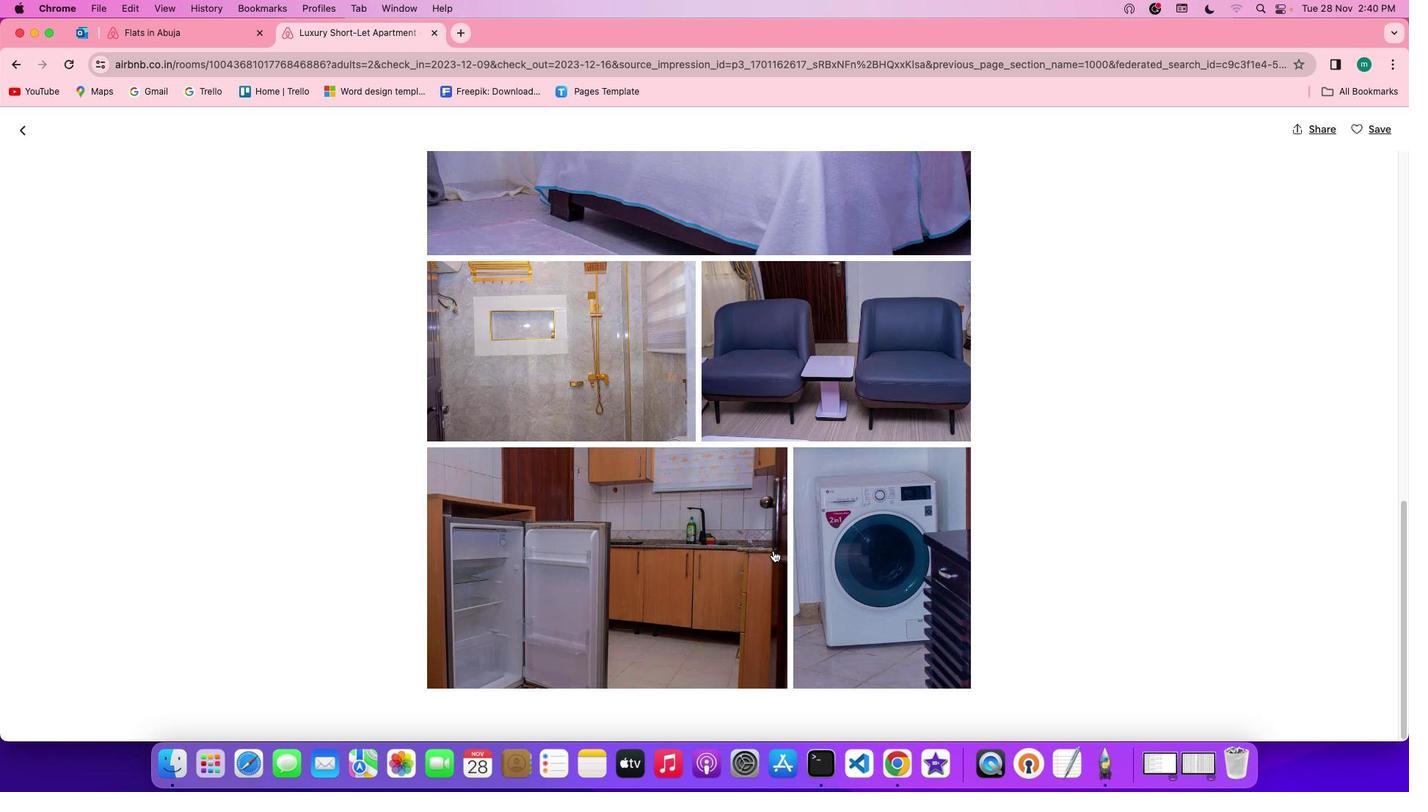 
Action: Mouse scrolled (773, 549) with delta (0, 0)
Screenshot: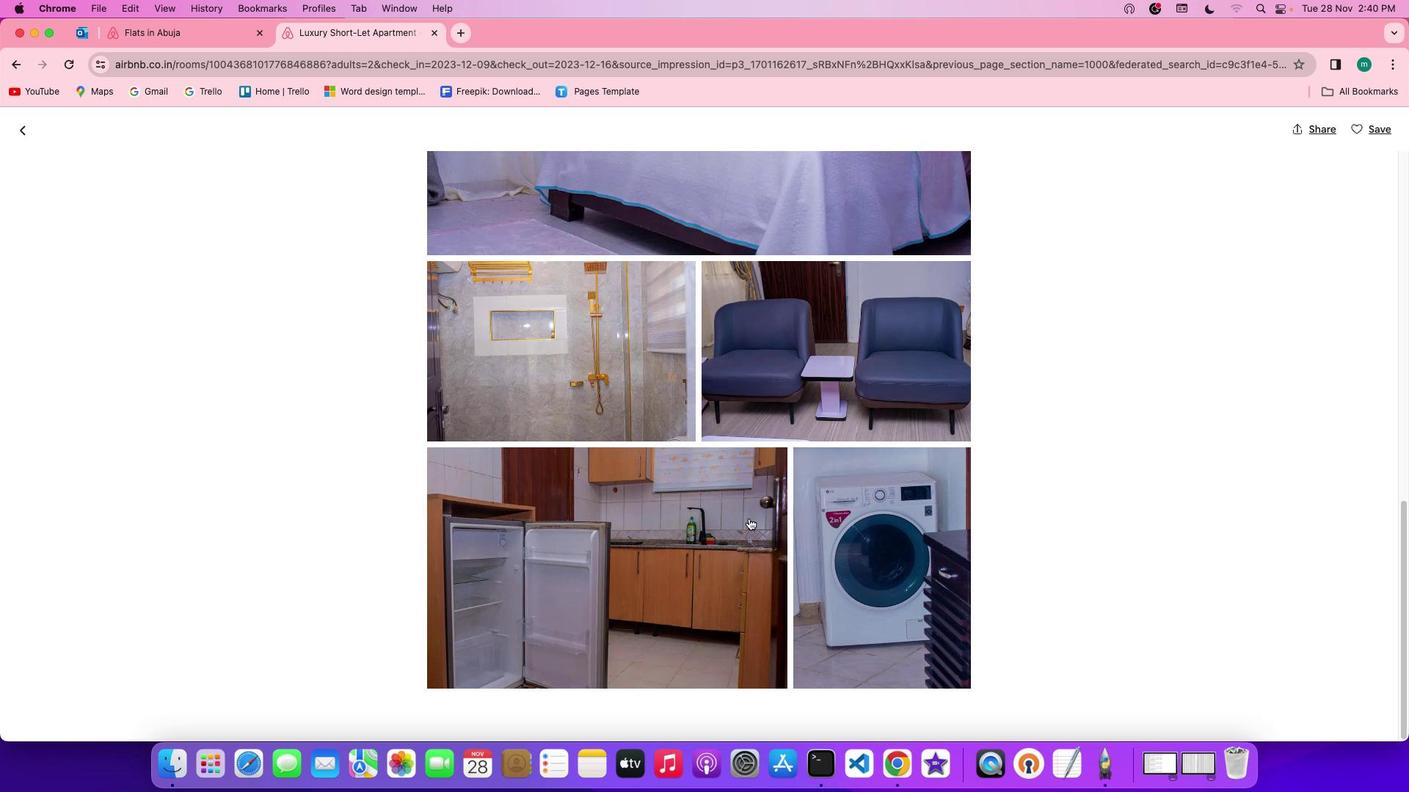 
Action: Mouse moved to (765, 533)
Screenshot: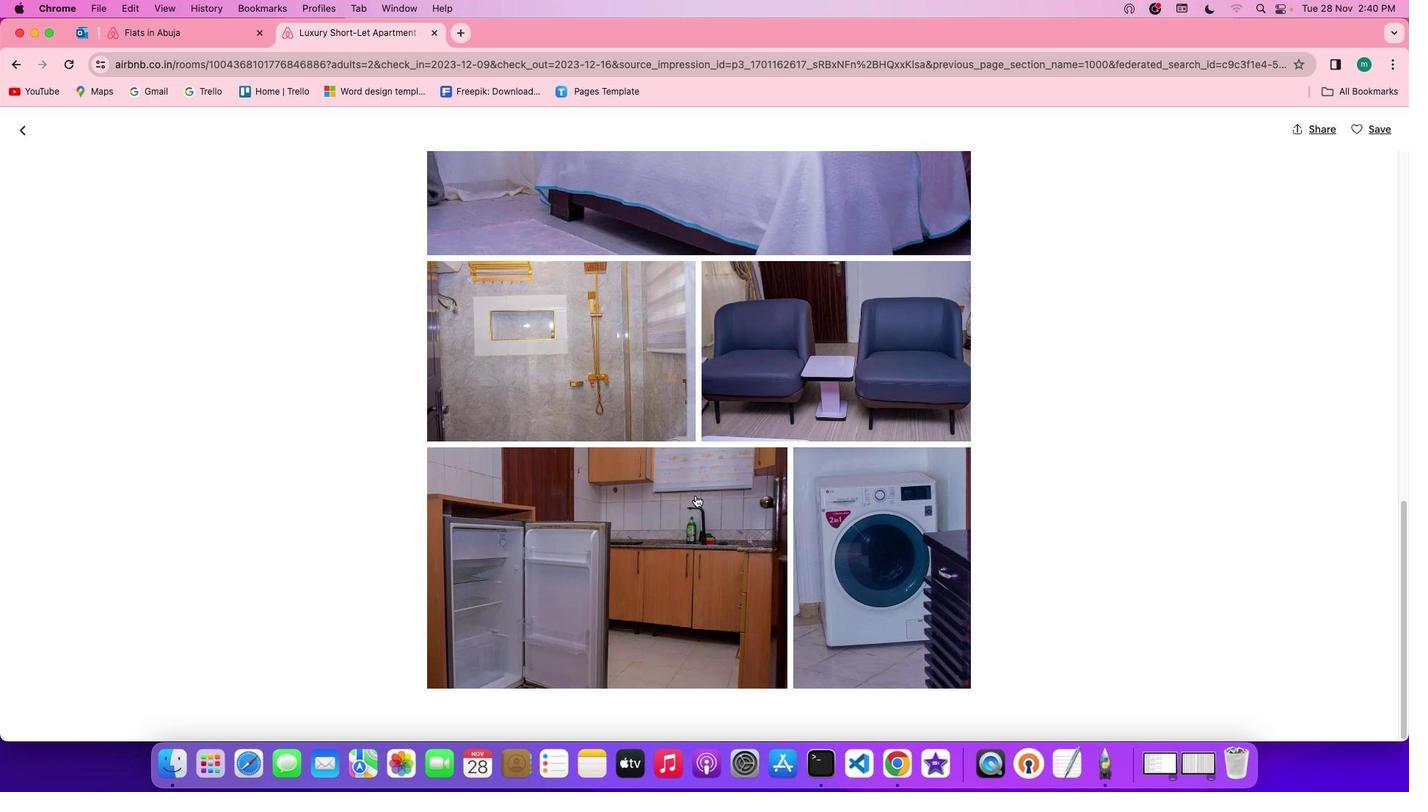 
Action: Mouse scrolled (765, 533) with delta (0, 0)
Screenshot: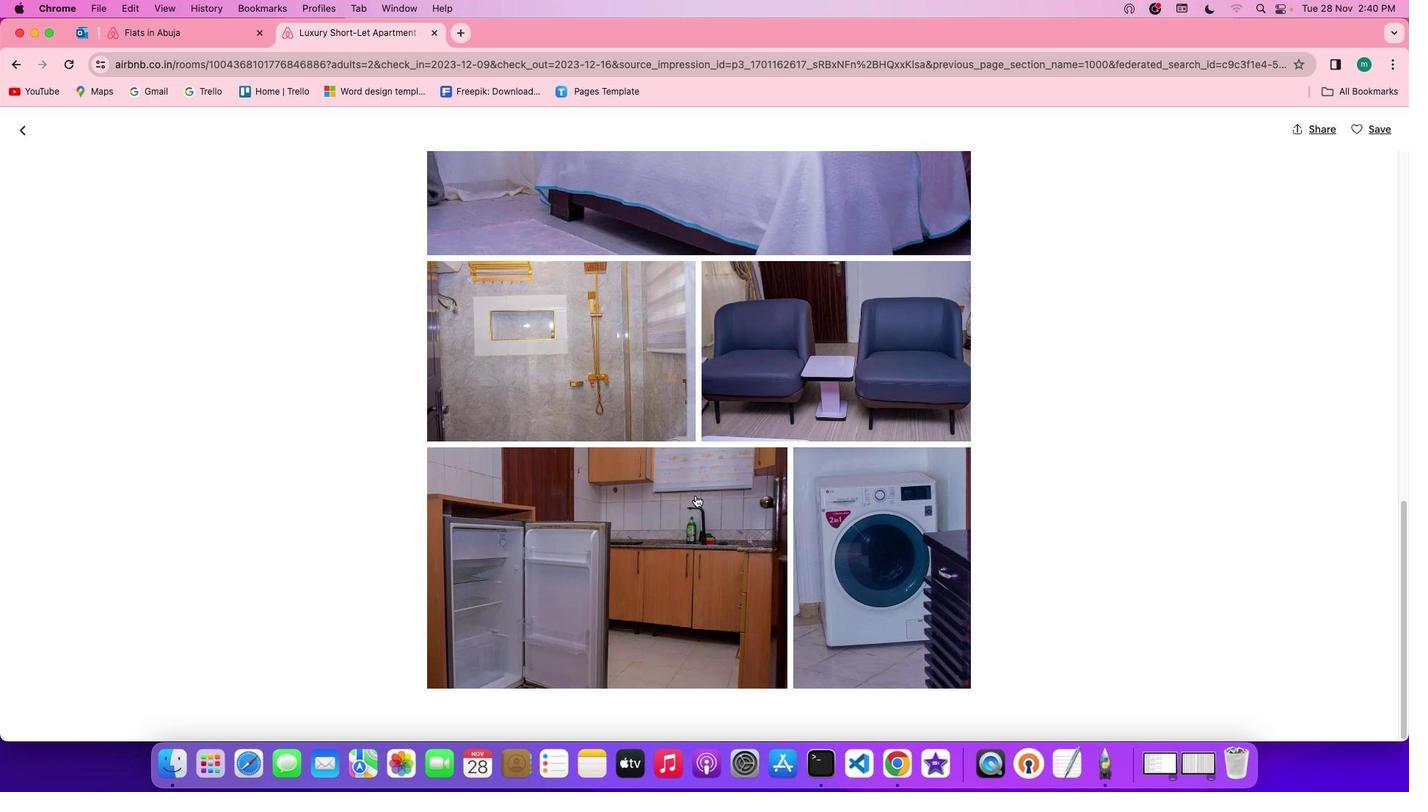 
Action: Mouse moved to (725, 508)
Screenshot: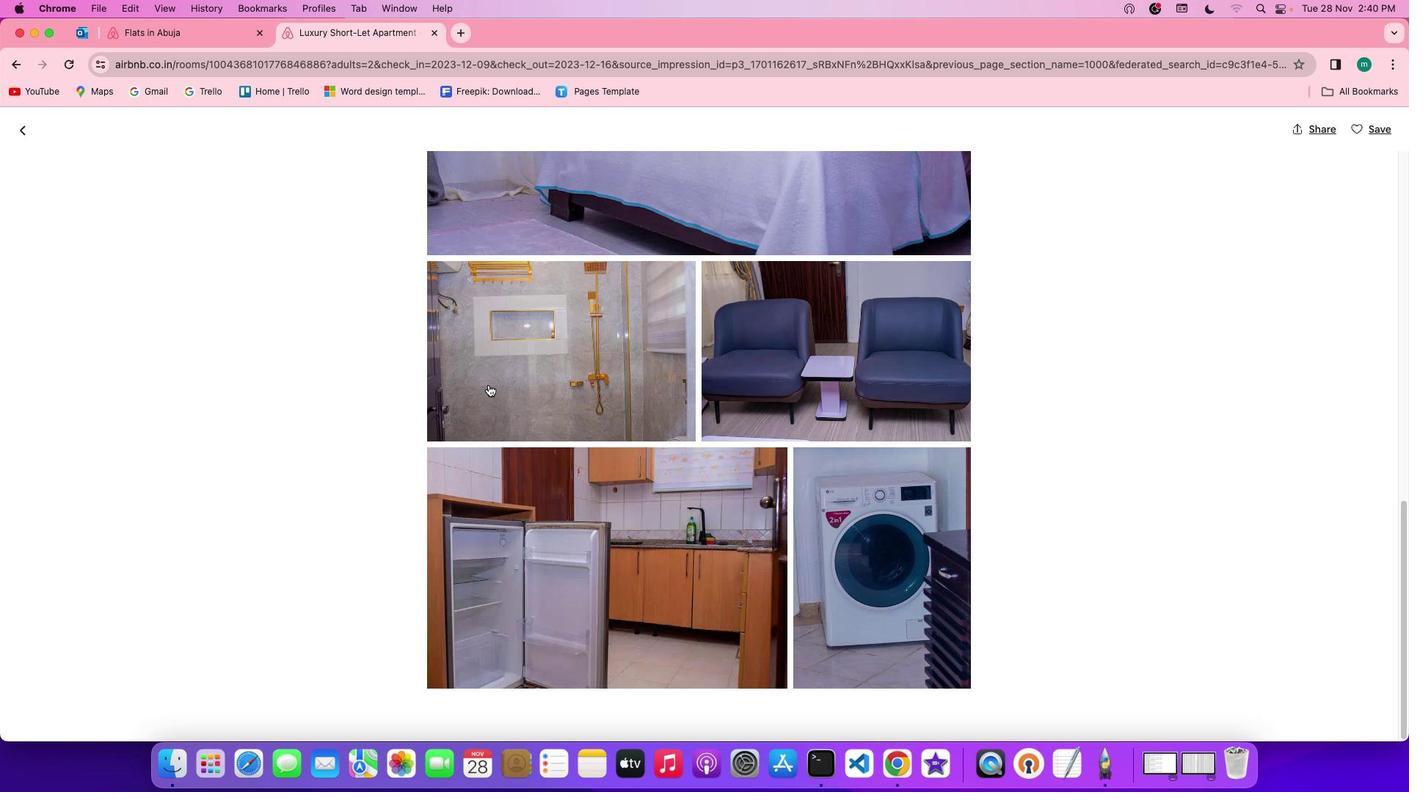 
Action: Mouse scrolled (725, 508) with delta (0, 0)
Screenshot: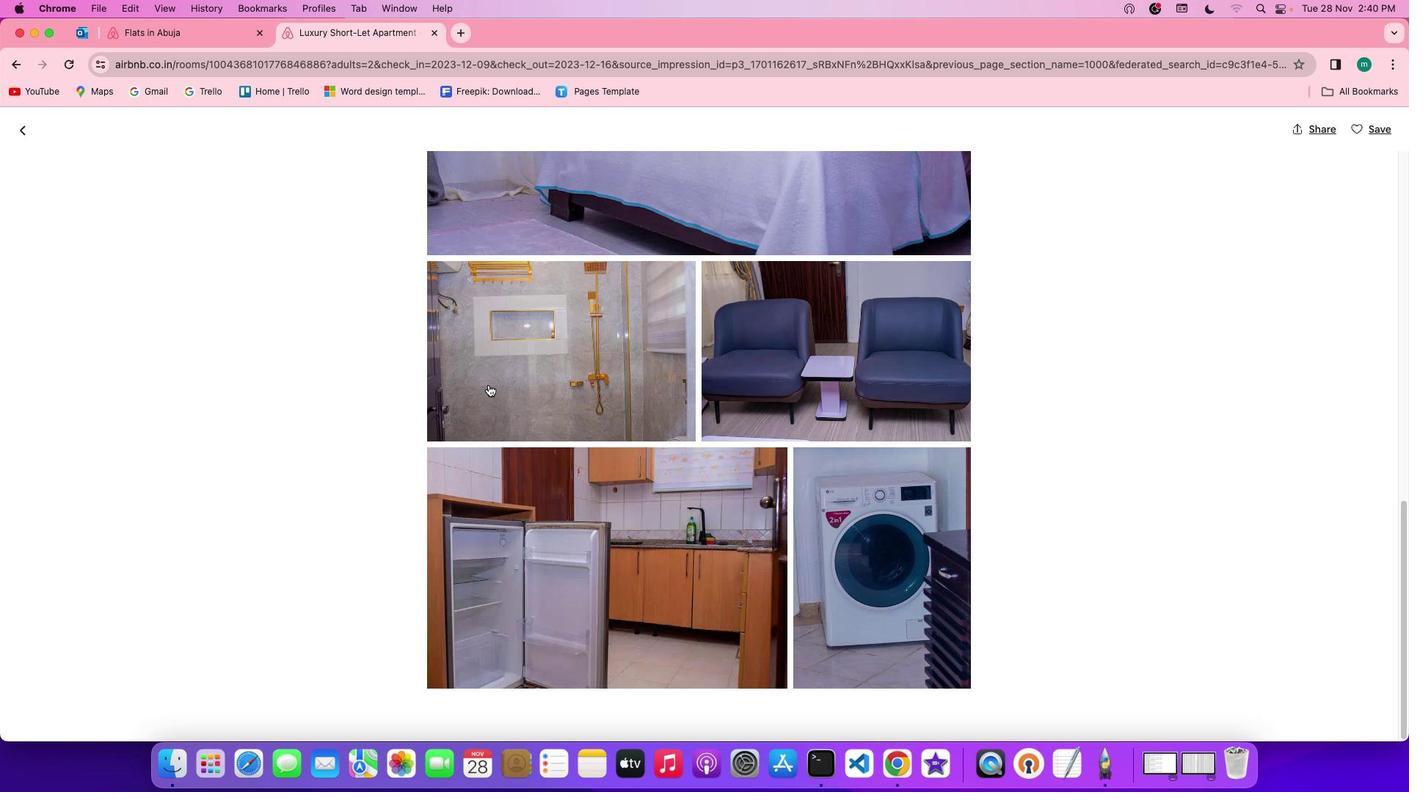 
Action: Mouse moved to (20, 127)
Screenshot: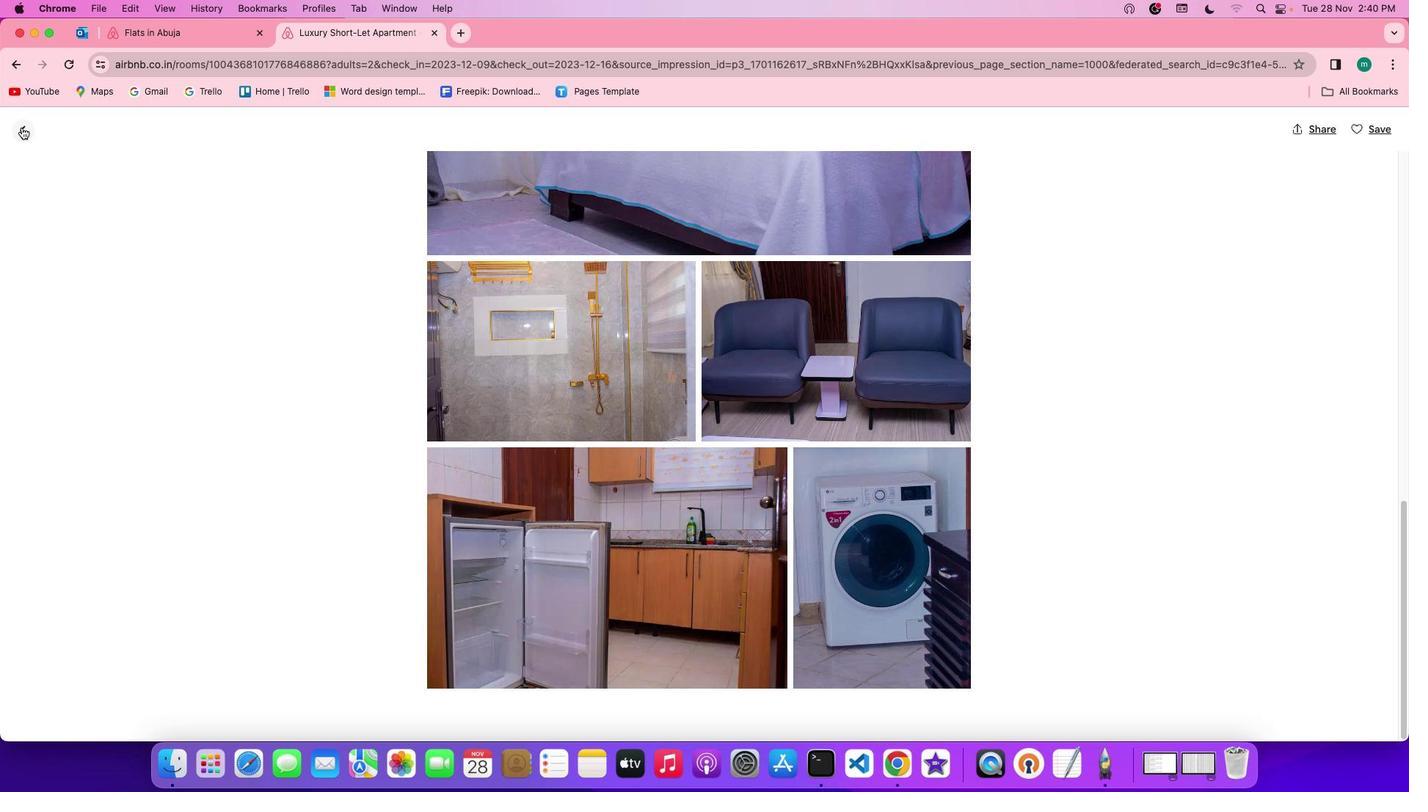 
Action: Mouse pressed left at (20, 127)
Screenshot: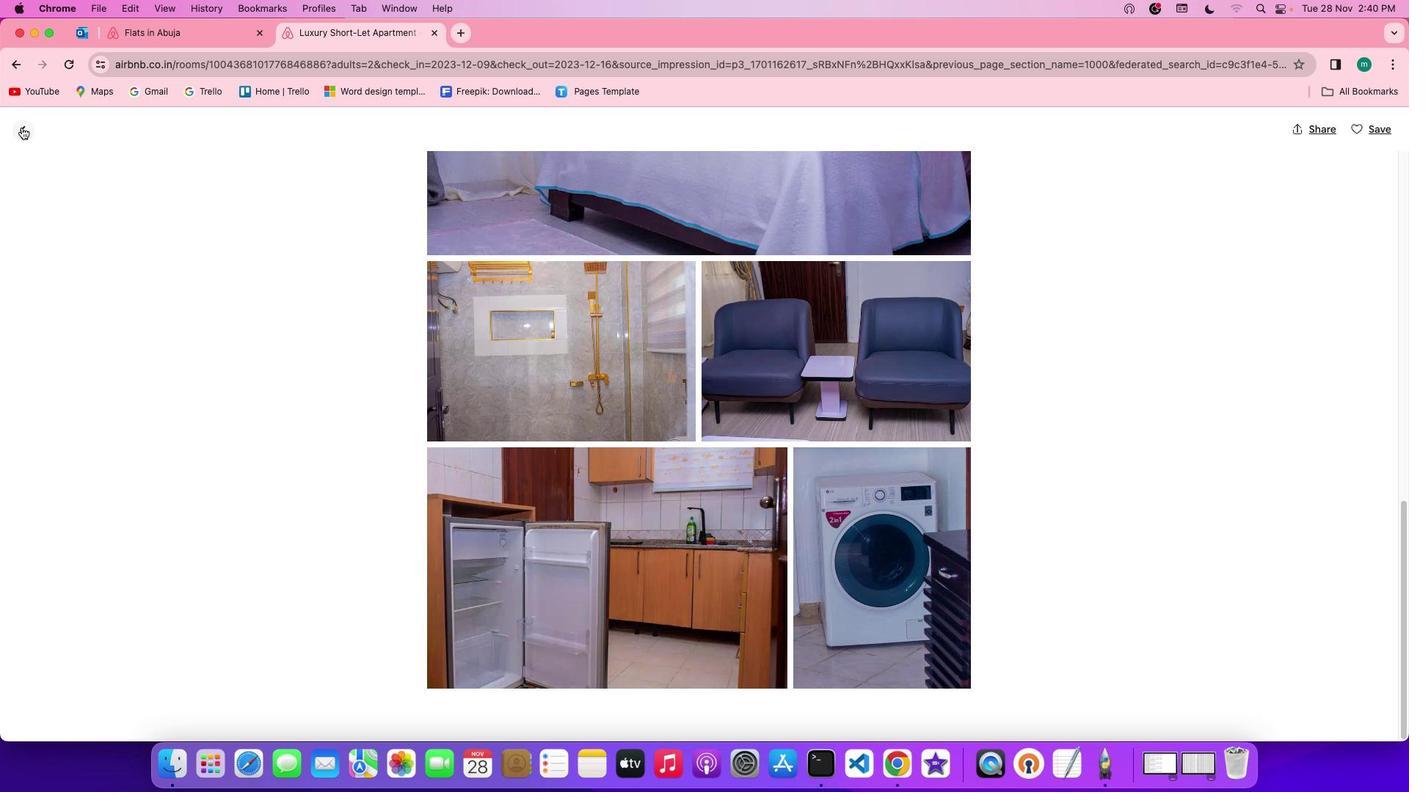 
Action: Mouse moved to (592, 494)
Screenshot: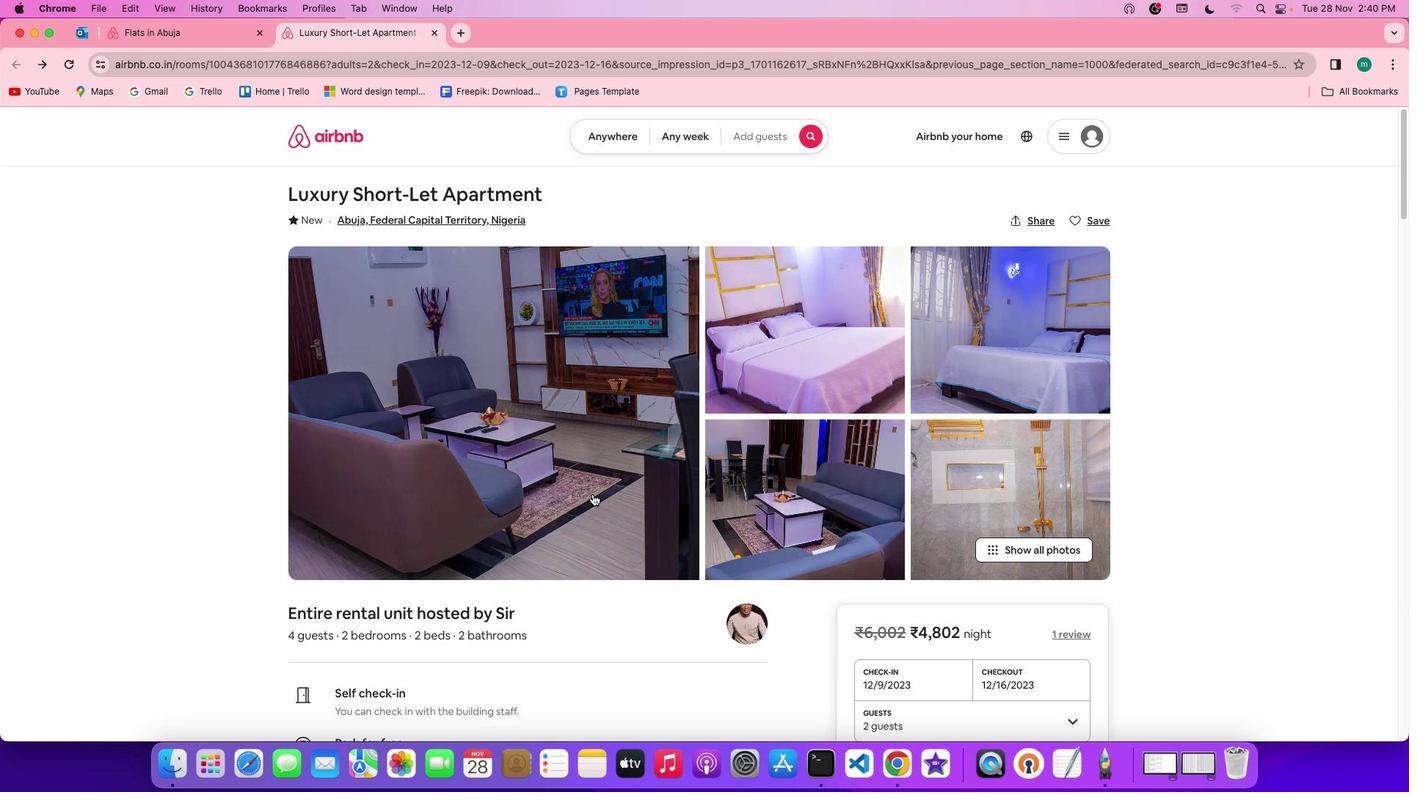 
Action: Mouse scrolled (592, 494) with delta (0, 0)
Screenshot: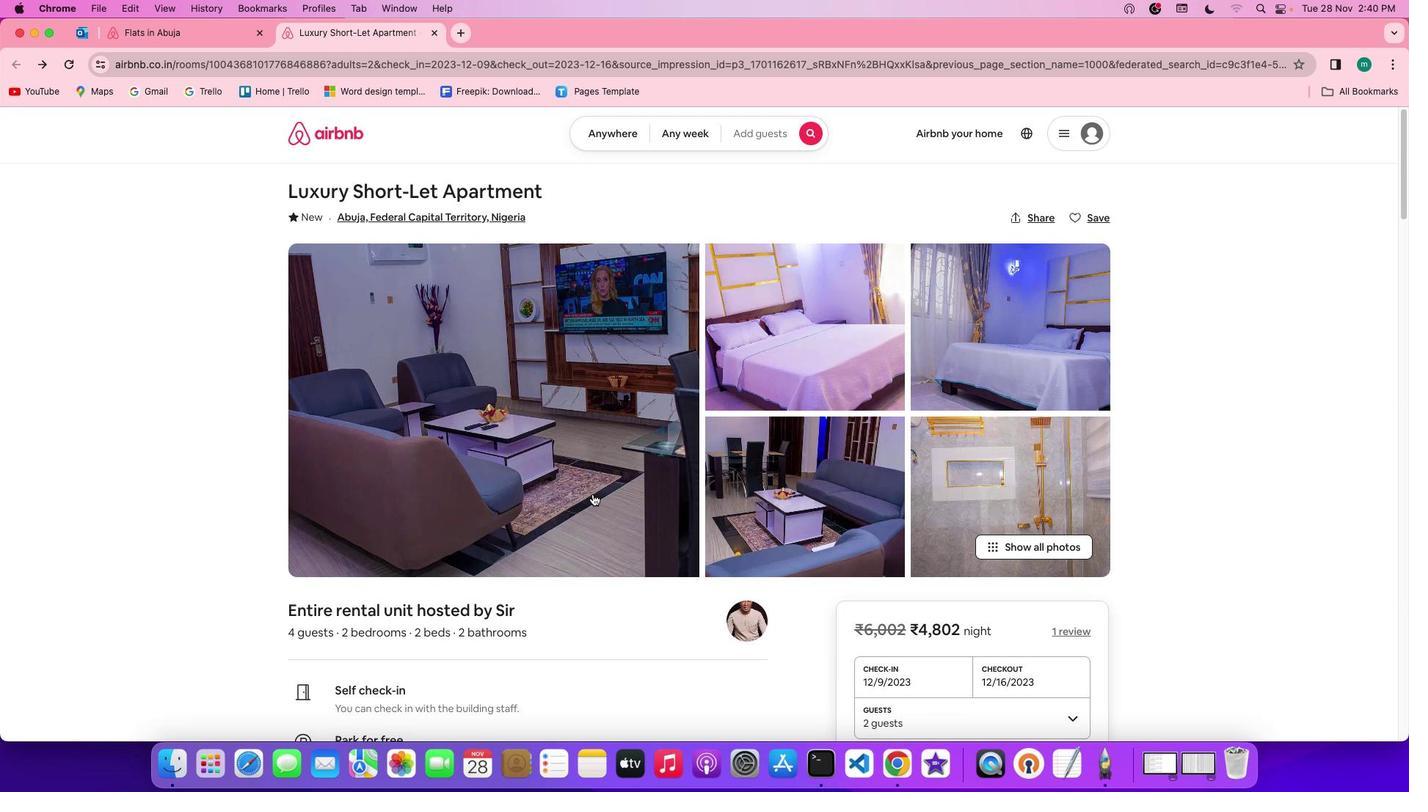 
Action: Mouse scrolled (592, 494) with delta (0, 0)
Screenshot: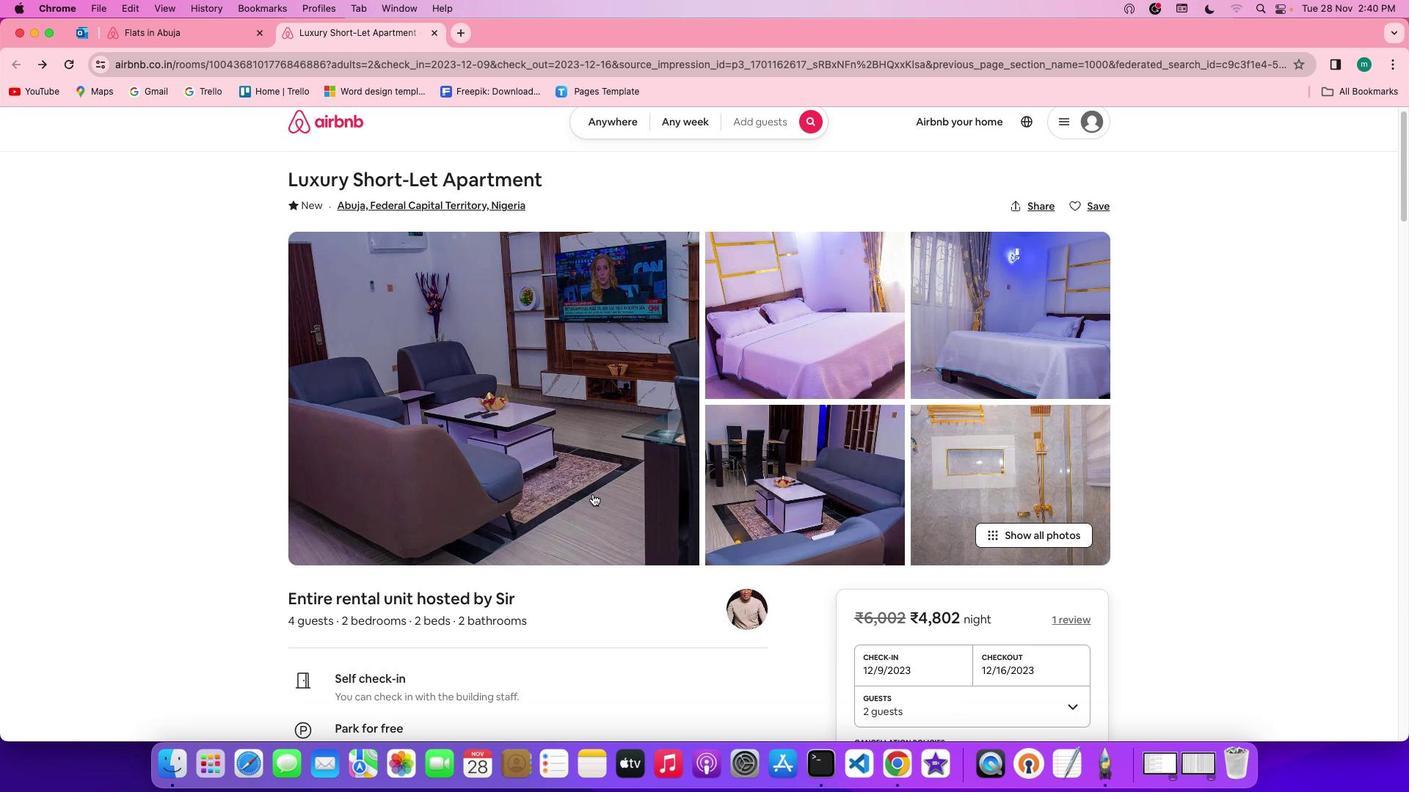 
Action: Mouse scrolled (592, 494) with delta (0, -1)
Screenshot: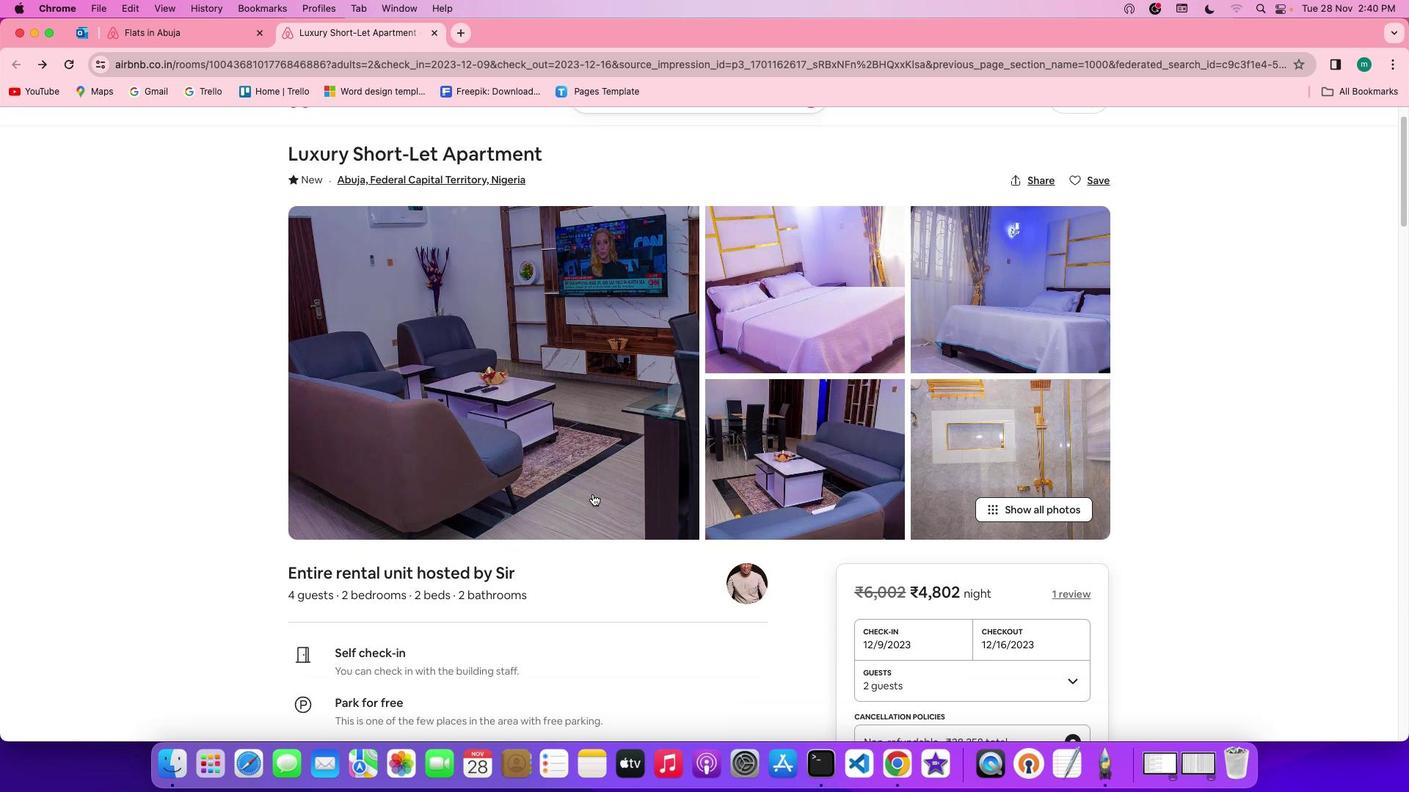 
Action: Mouse scrolled (592, 494) with delta (0, -2)
Screenshot: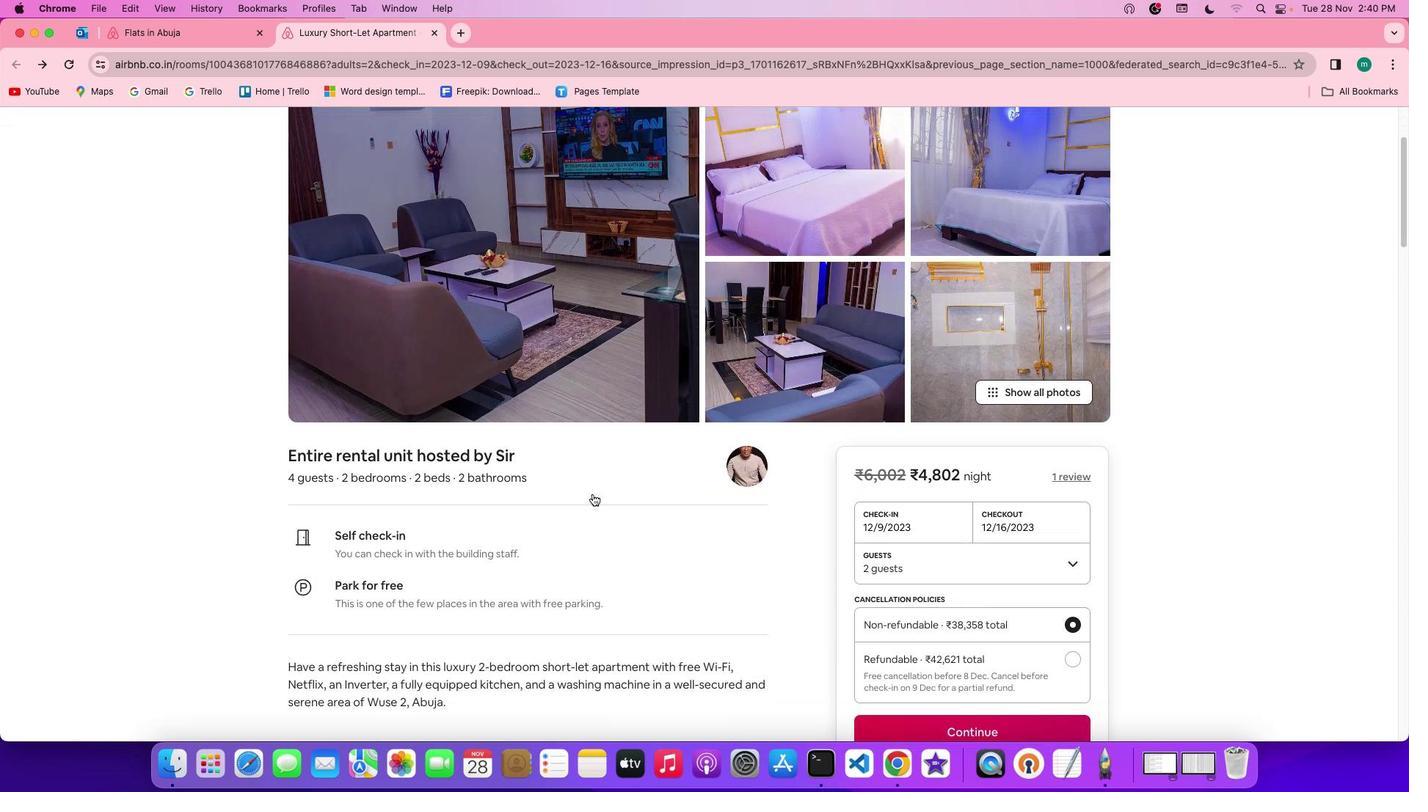 
Action: Mouse moved to (592, 494)
Screenshot: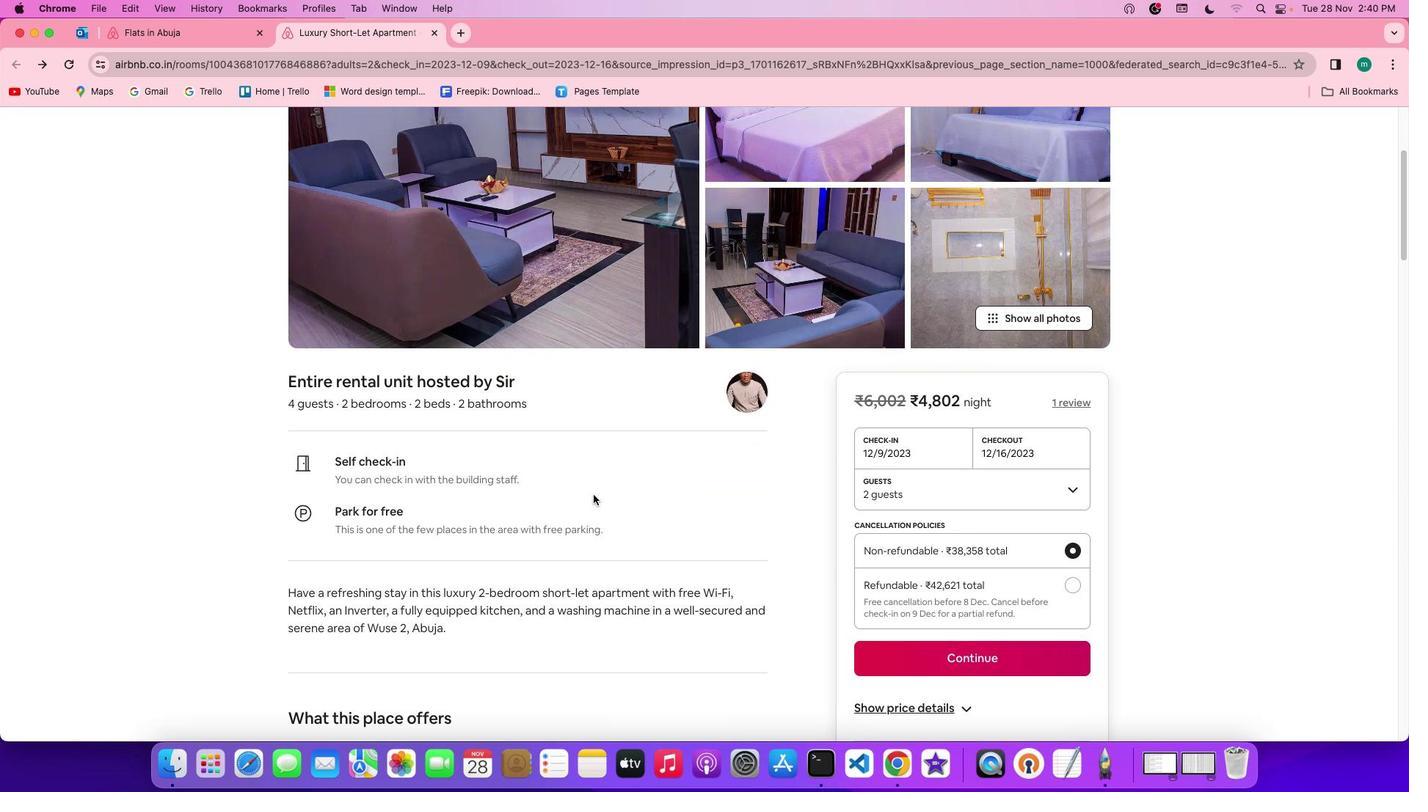 
Action: Mouse scrolled (592, 494) with delta (0, 0)
Screenshot: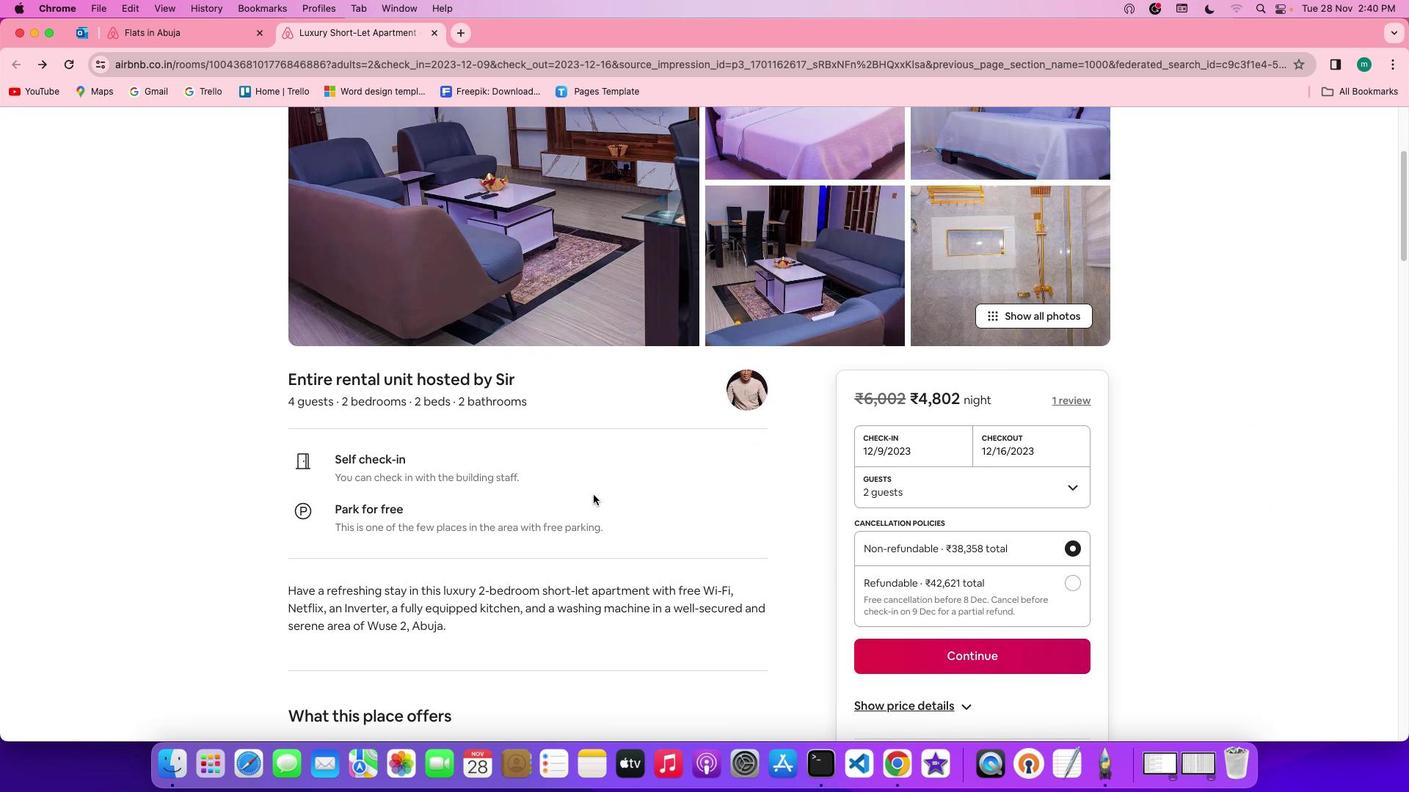 
Action: Mouse scrolled (592, 494) with delta (0, 0)
Screenshot: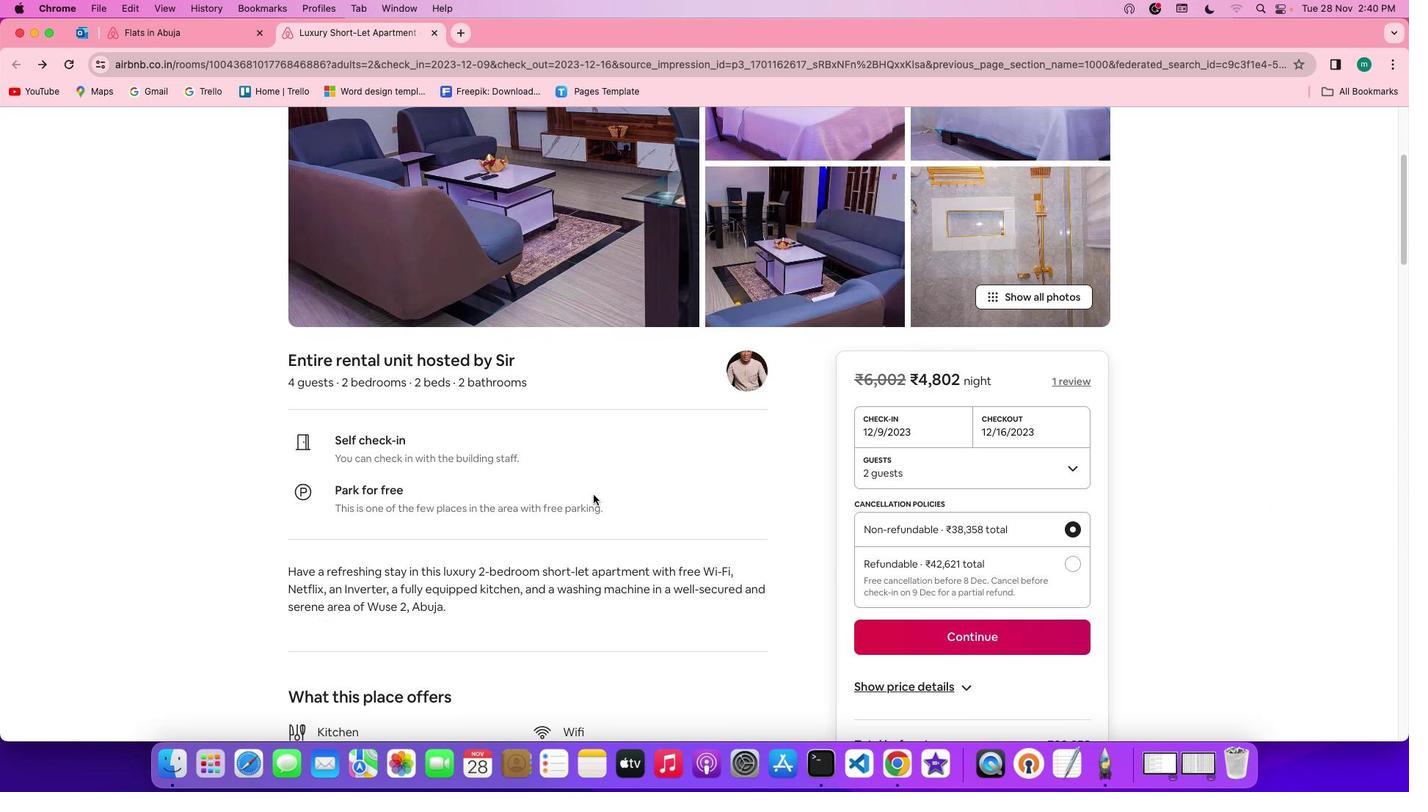 
Action: Mouse scrolled (592, 494) with delta (0, -1)
Screenshot: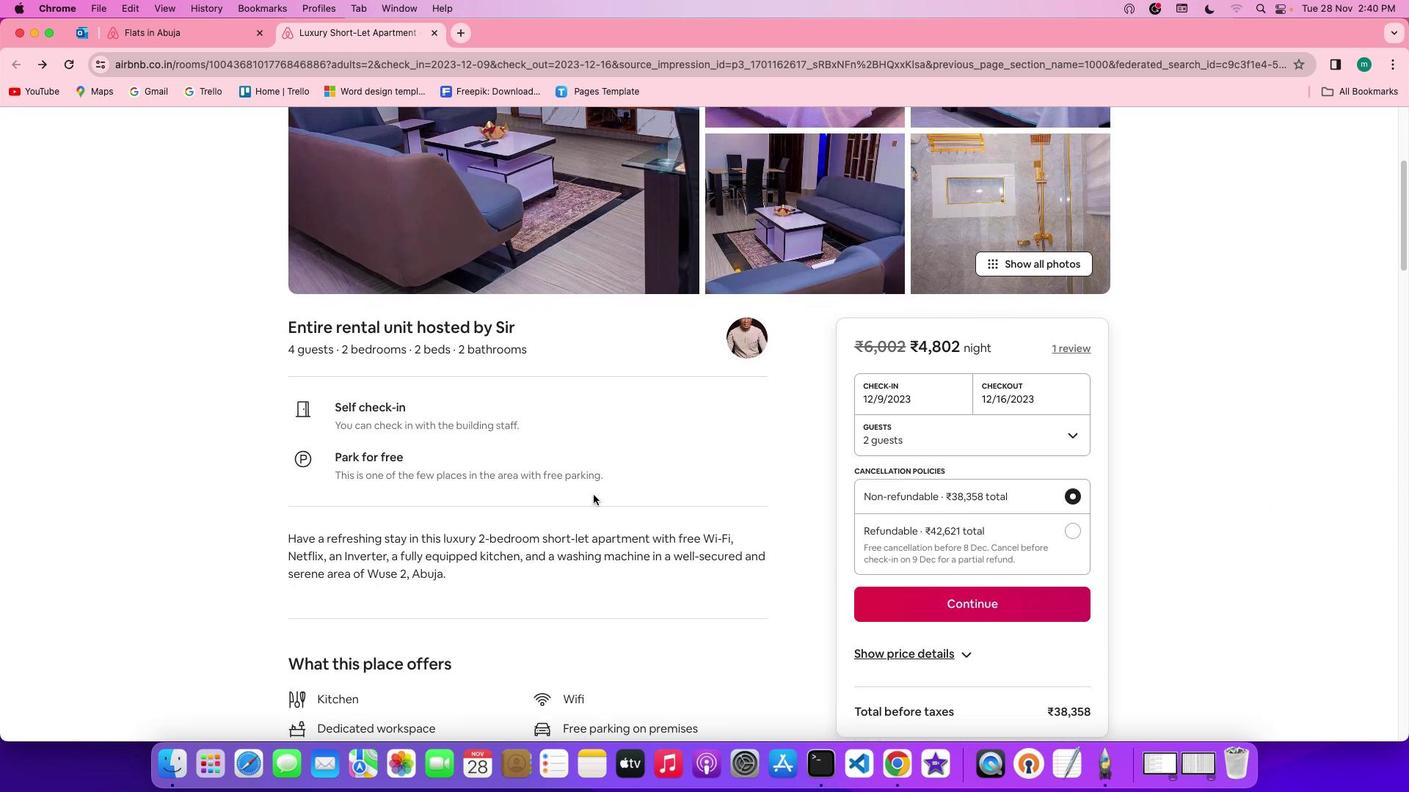 
Action: Mouse scrolled (592, 494) with delta (0, -2)
Screenshot: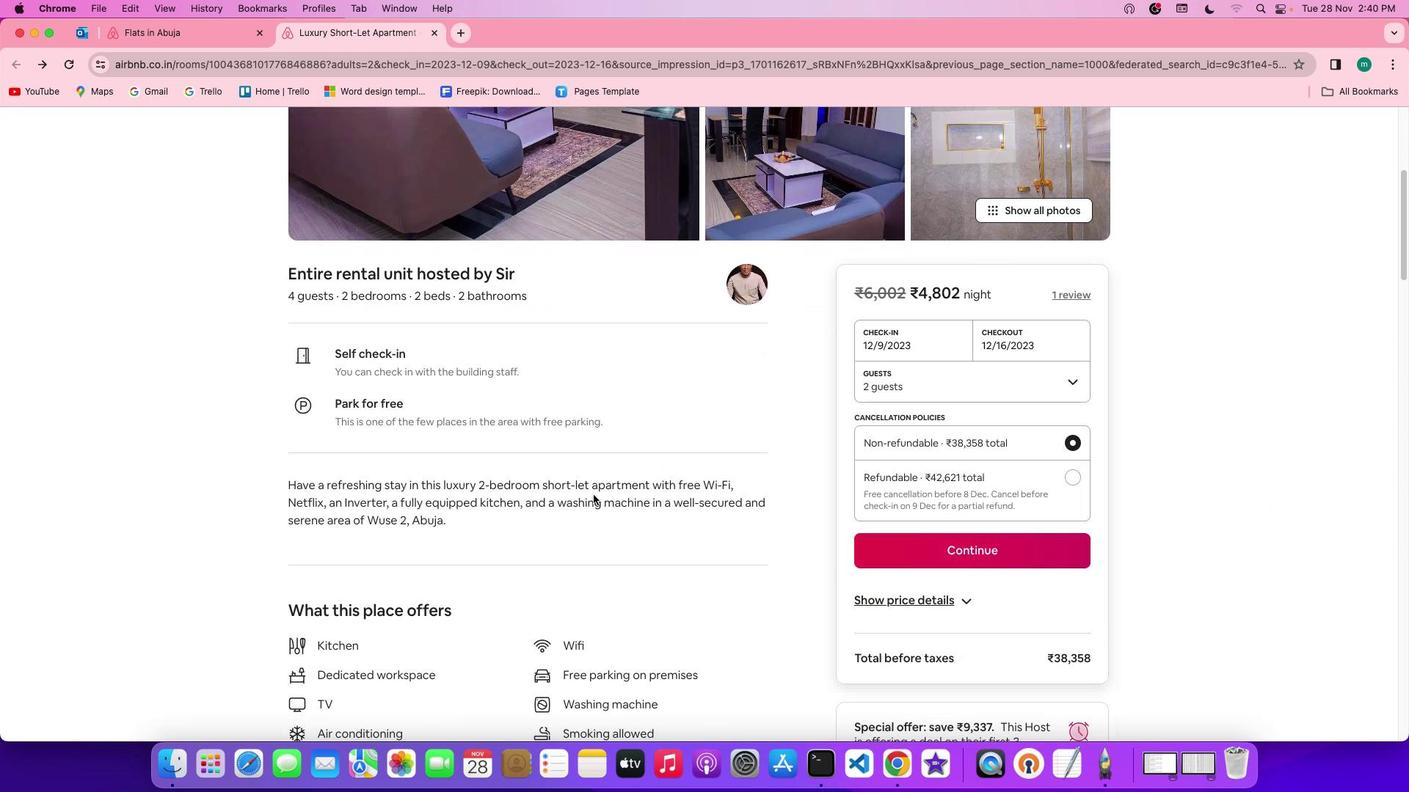 
Action: Mouse scrolled (592, 494) with delta (0, 0)
Screenshot: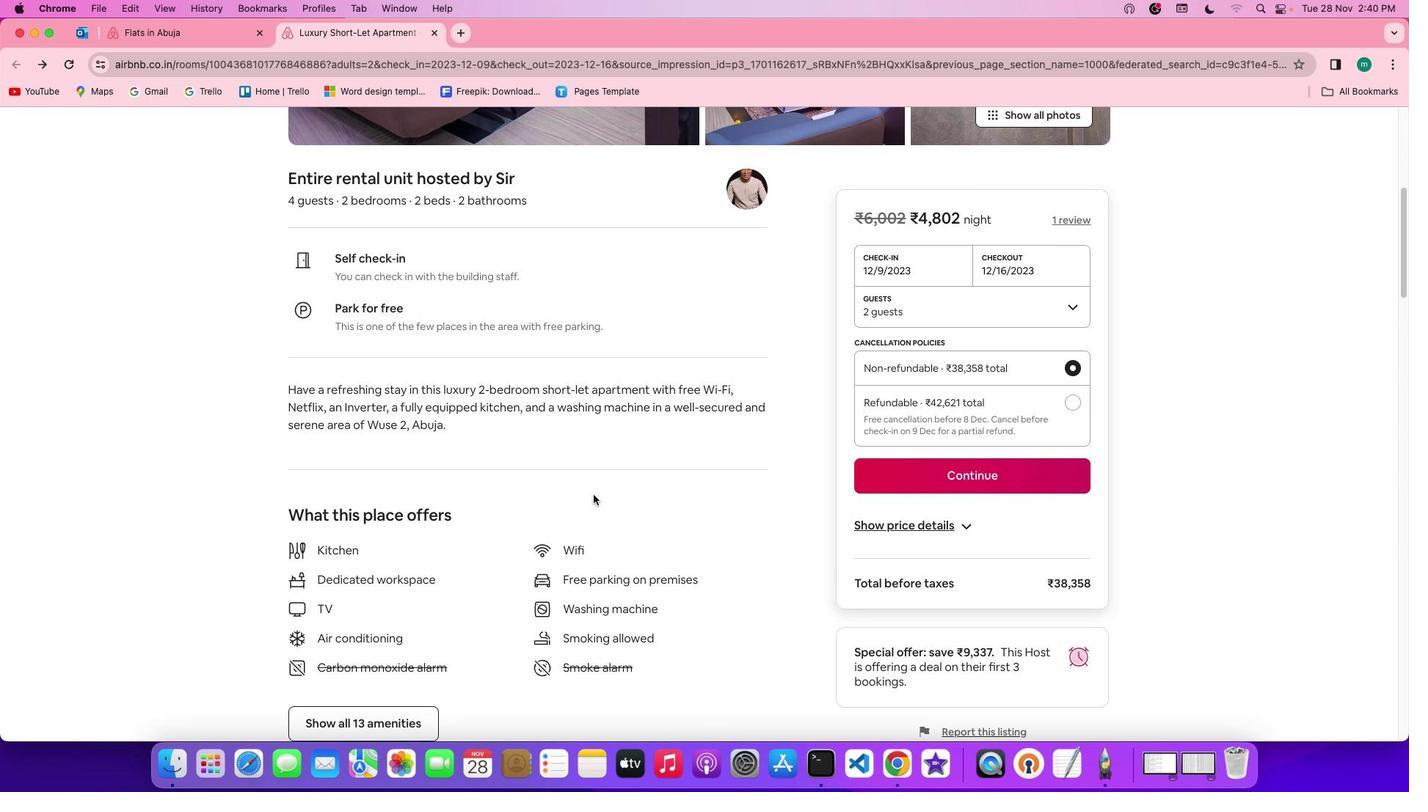 
Action: Mouse scrolled (592, 494) with delta (0, 0)
Screenshot: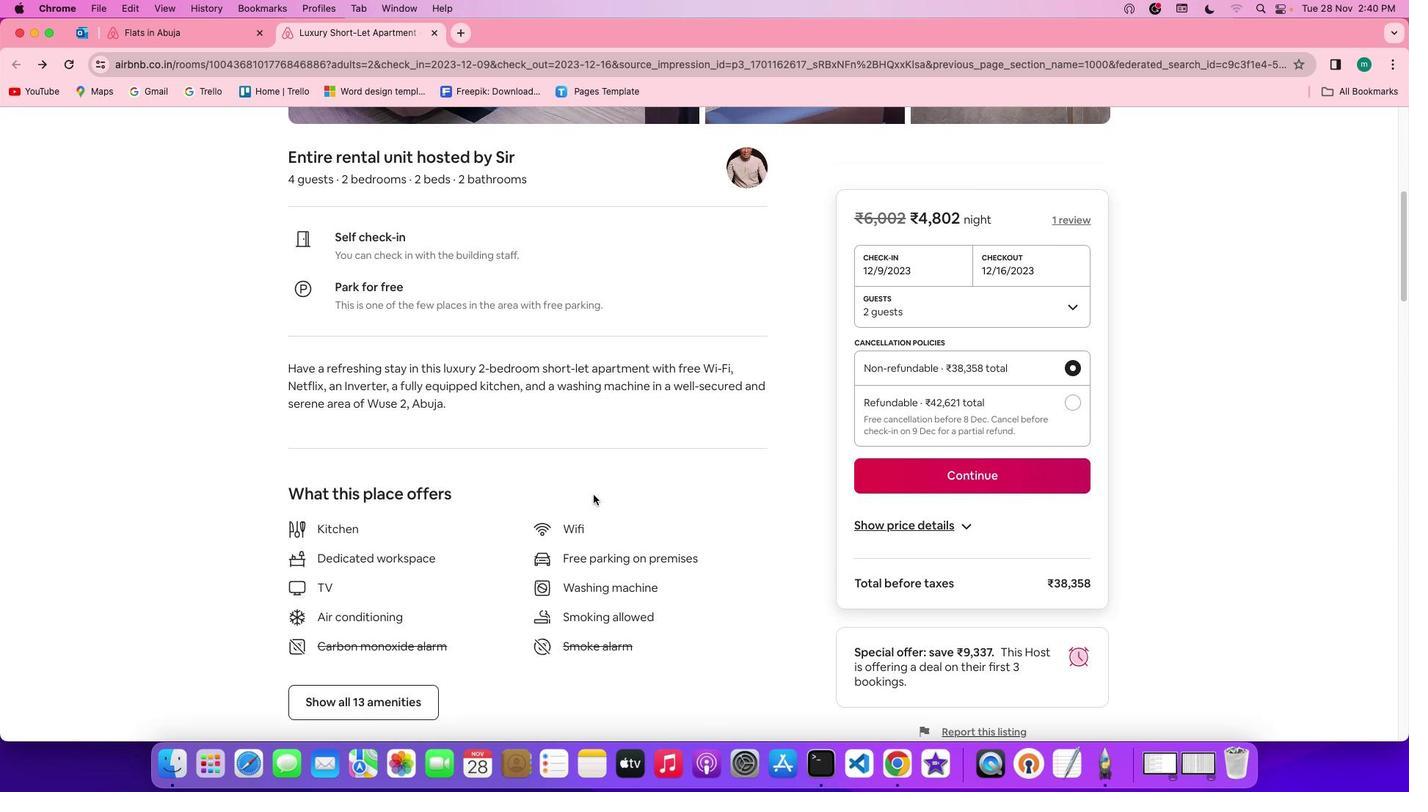 
Action: Mouse scrolled (592, 494) with delta (0, -1)
Screenshot: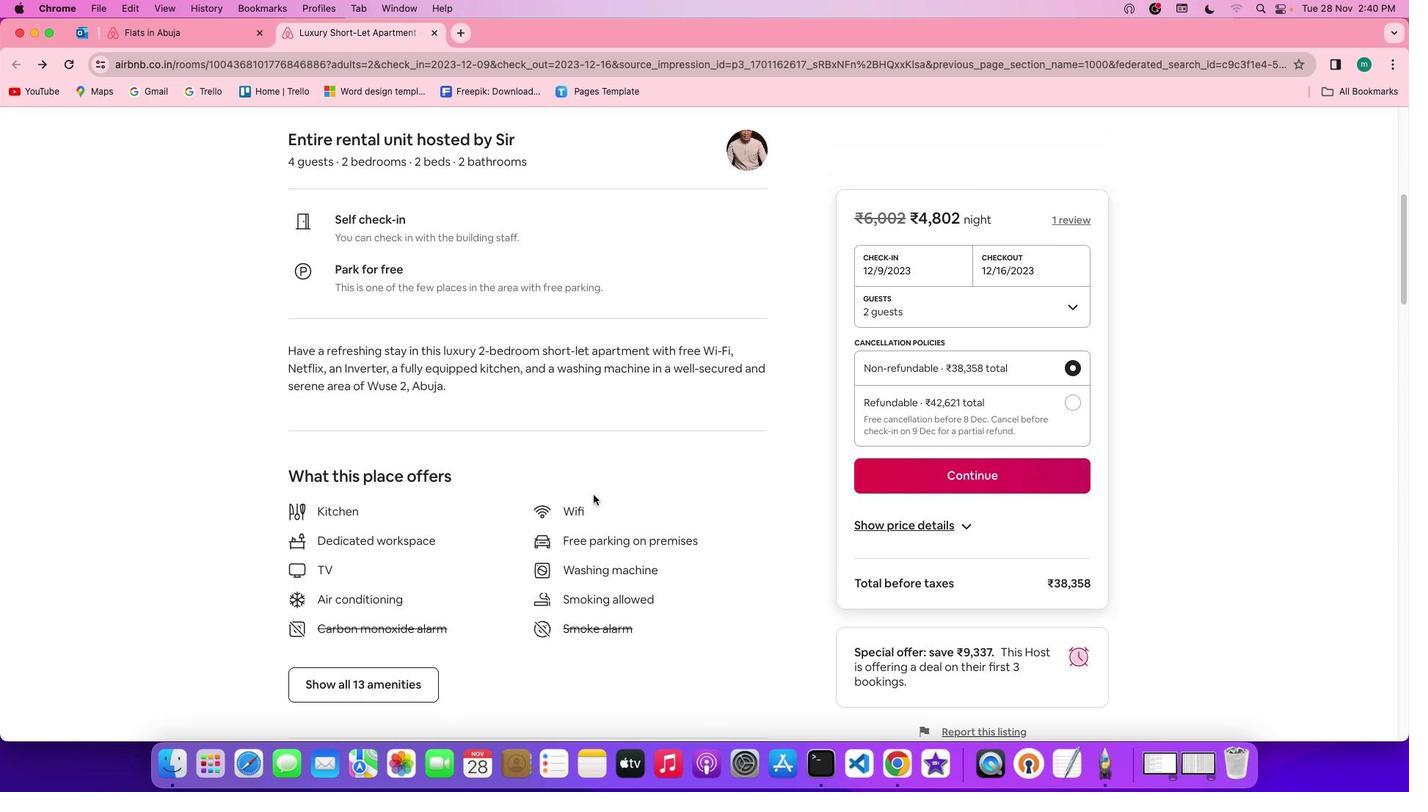 
Action: Mouse scrolled (592, 494) with delta (0, -2)
Screenshot: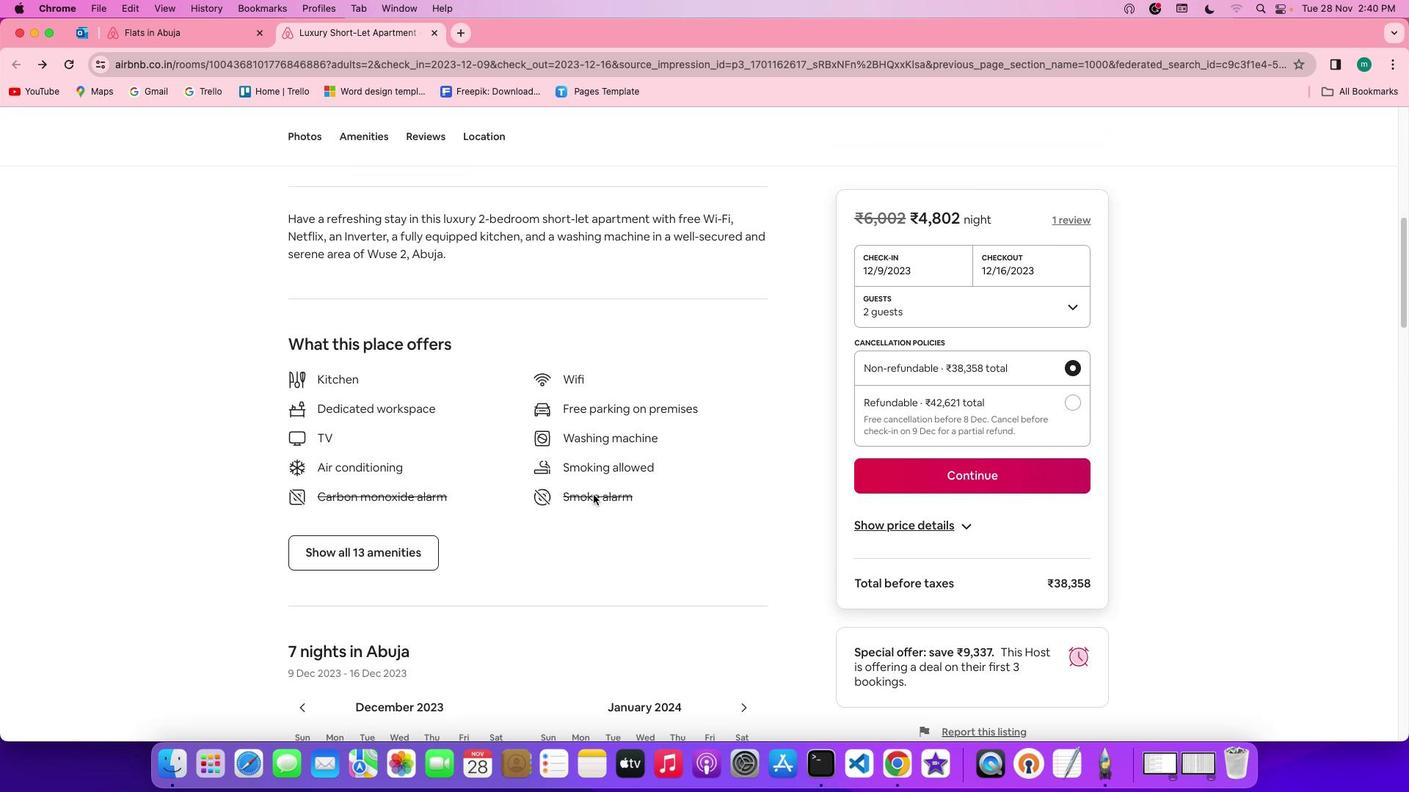 
Action: Mouse moved to (386, 494)
Screenshot: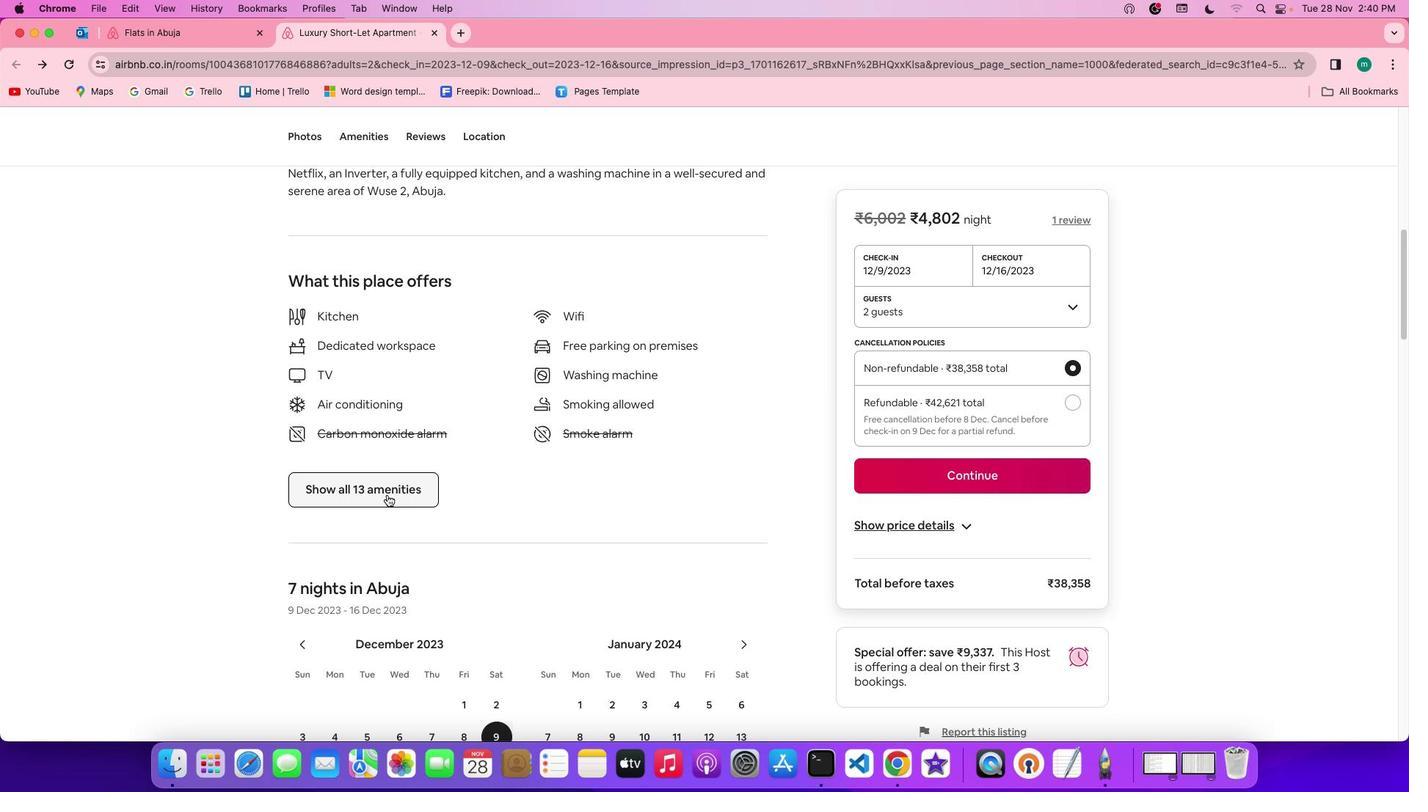 
Action: Mouse pressed left at (386, 494)
Screenshot: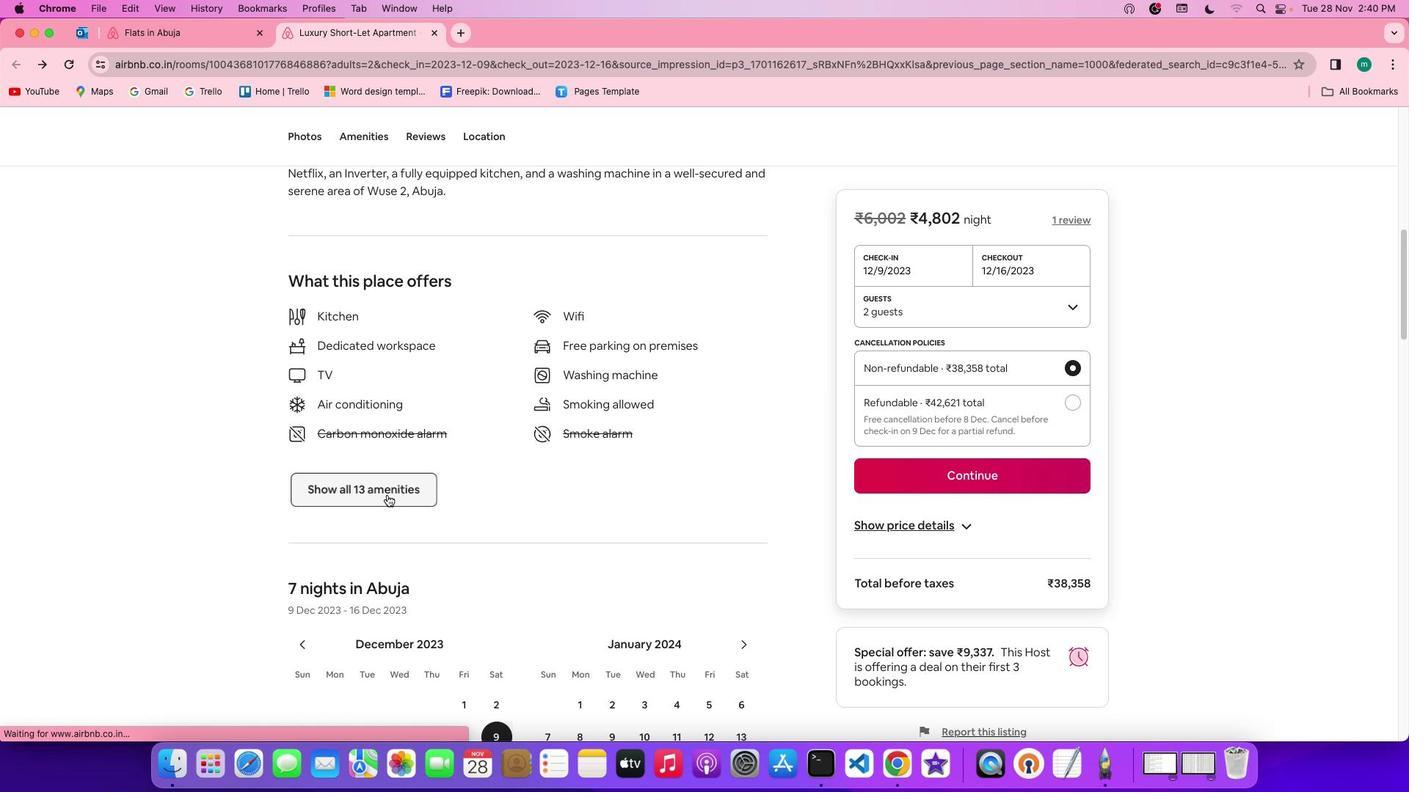 
Action: Mouse moved to (709, 524)
Screenshot: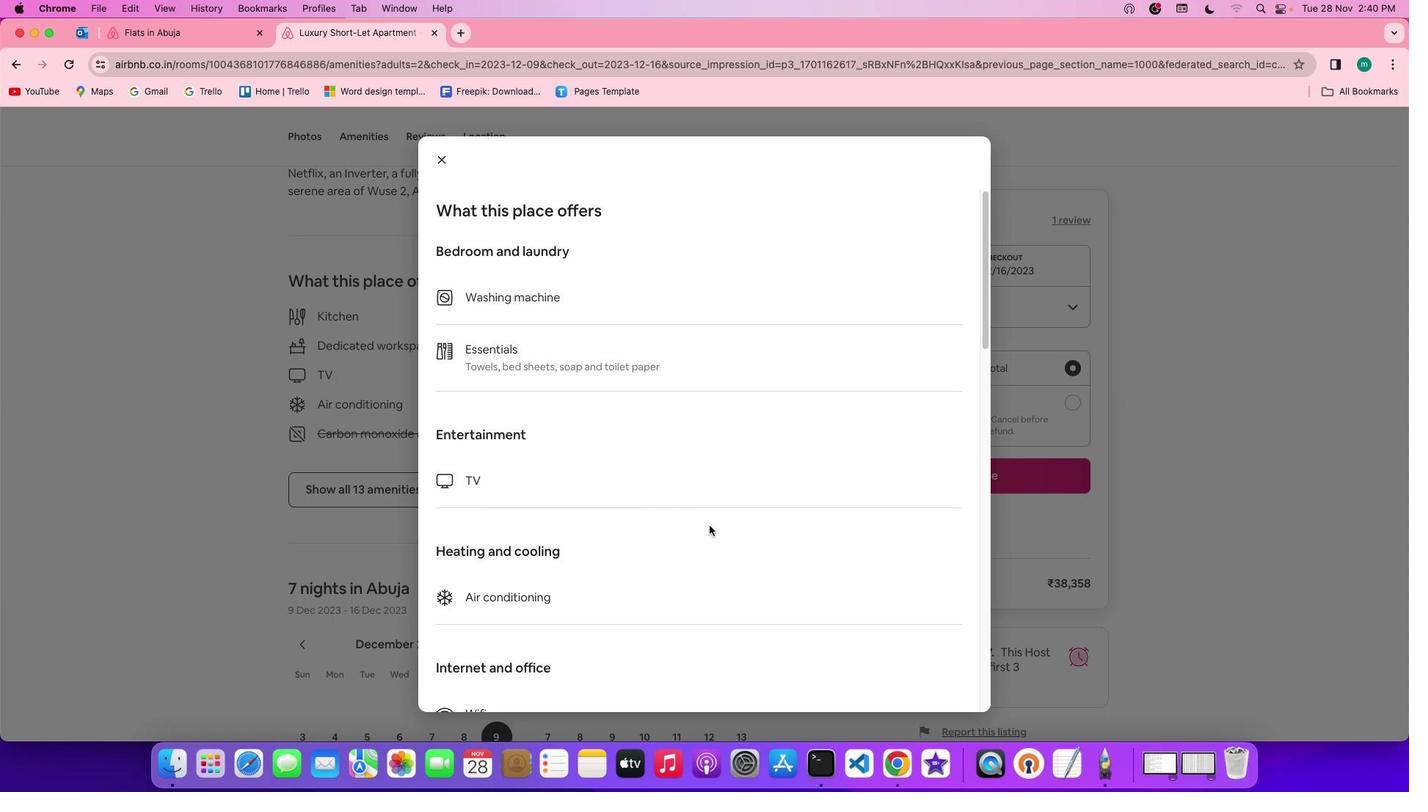 
Action: Mouse scrolled (709, 524) with delta (0, 0)
Screenshot: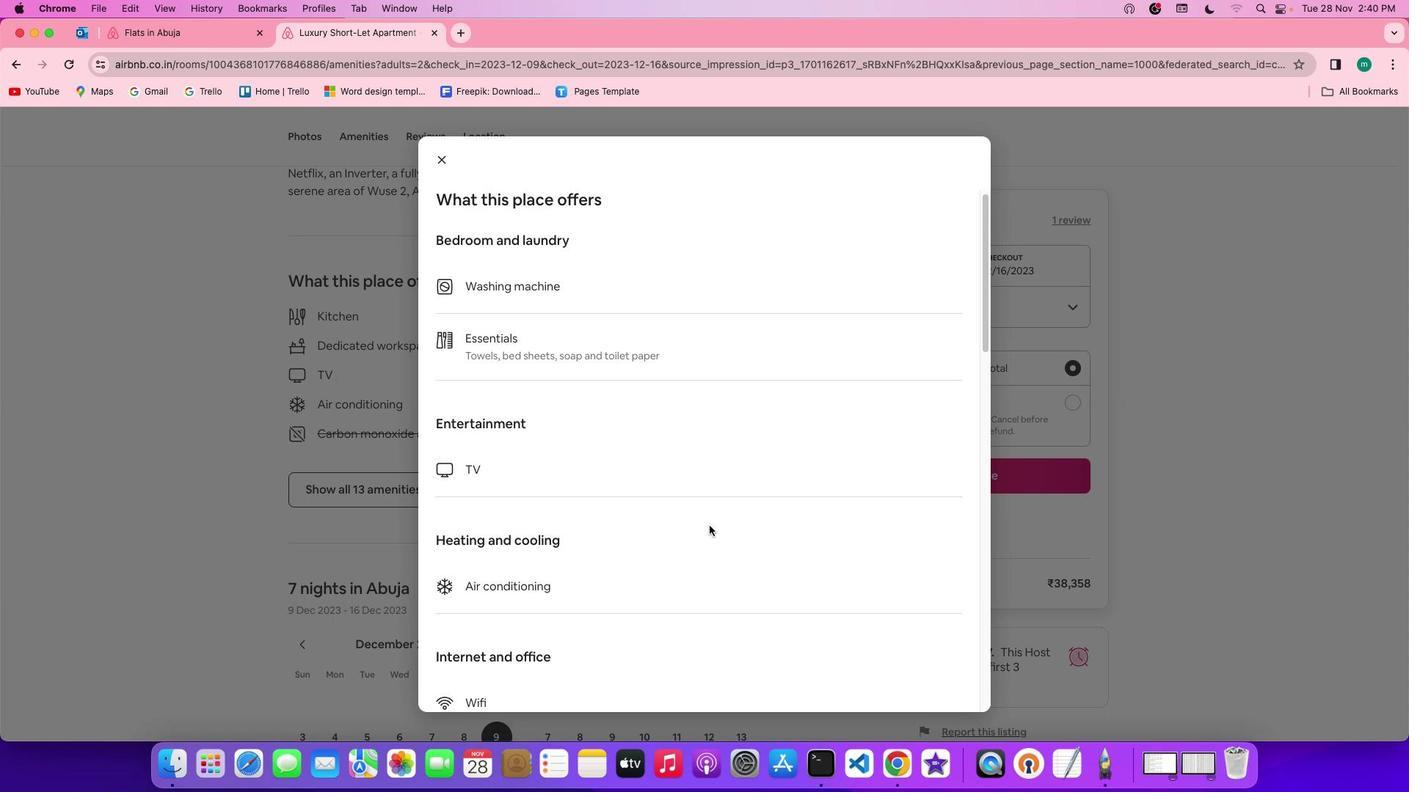 
Action: Mouse scrolled (709, 524) with delta (0, 0)
Screenshot: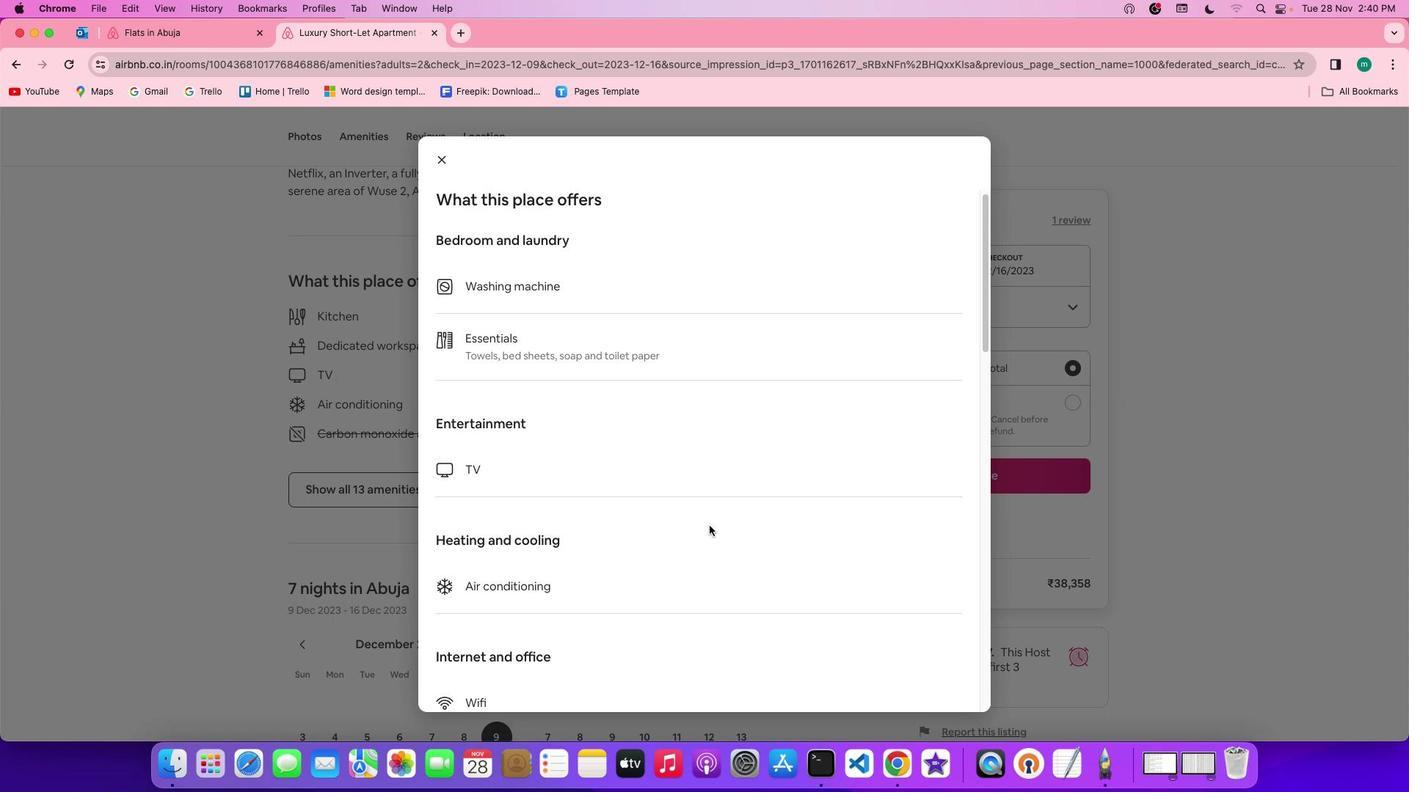 
Action: Mouse scrolled (709, 524) with delta (0, -1)
Screenshot: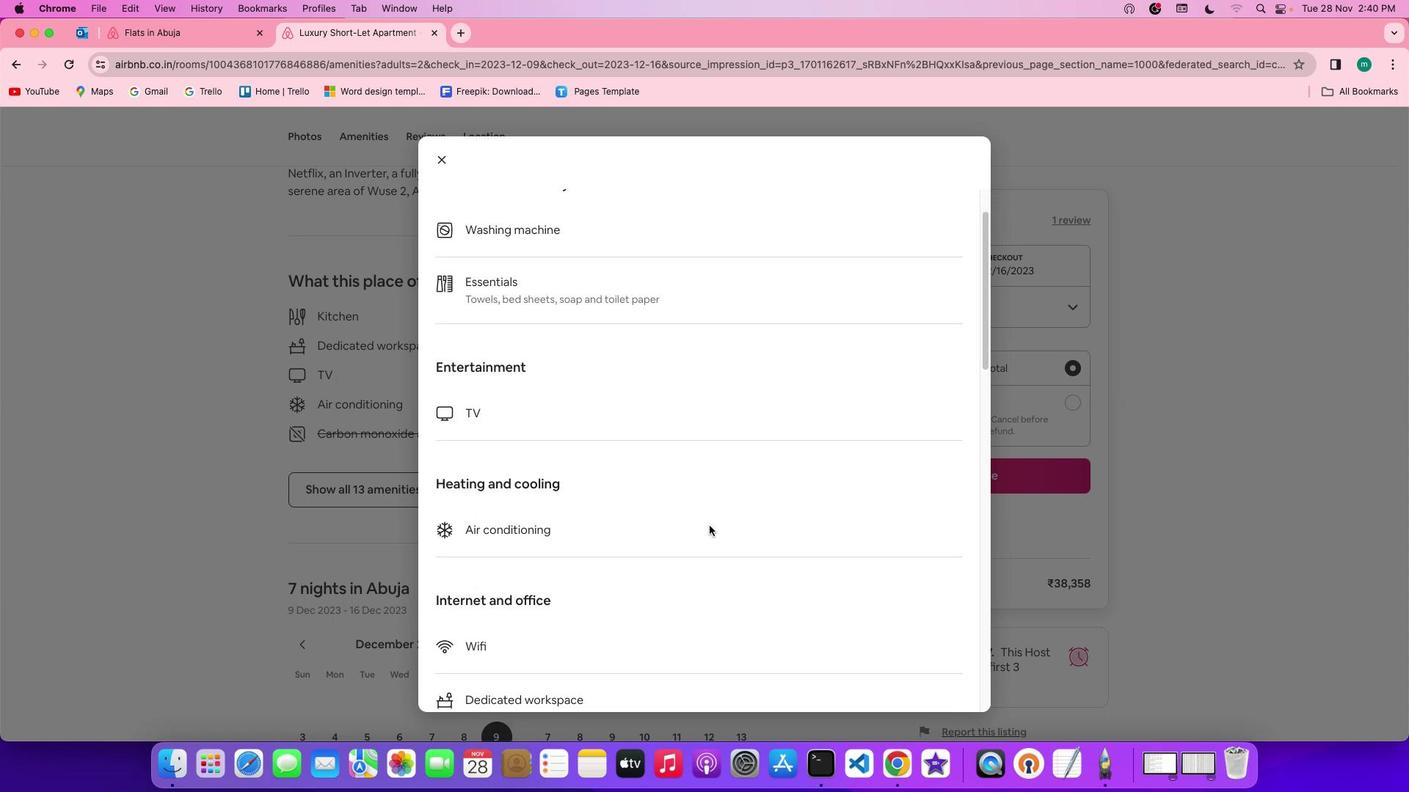 
Action: Mouse scrolled (709, 524) with delta (0, -2)
Screenshot: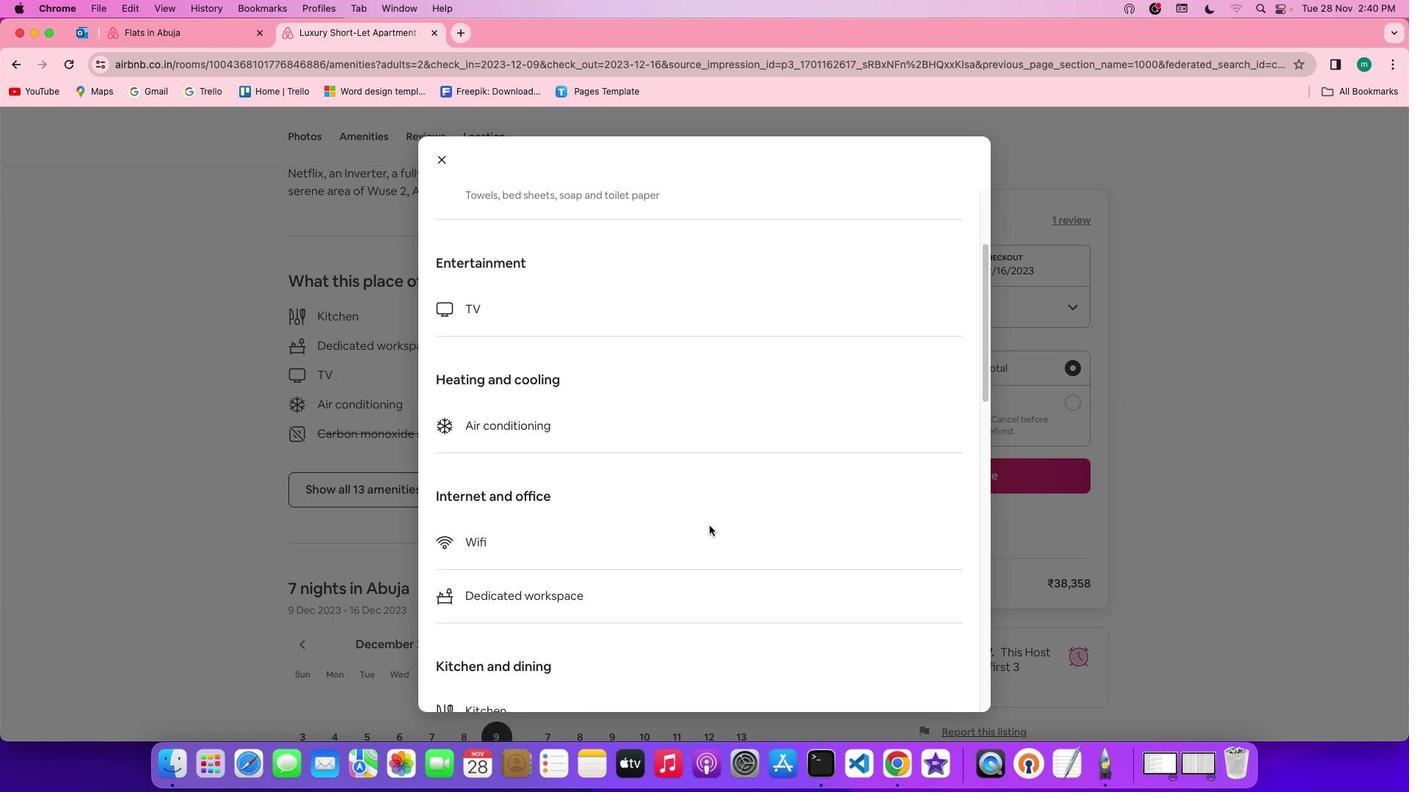 
Action: Mouse moved to (709, 526)
Screenshot: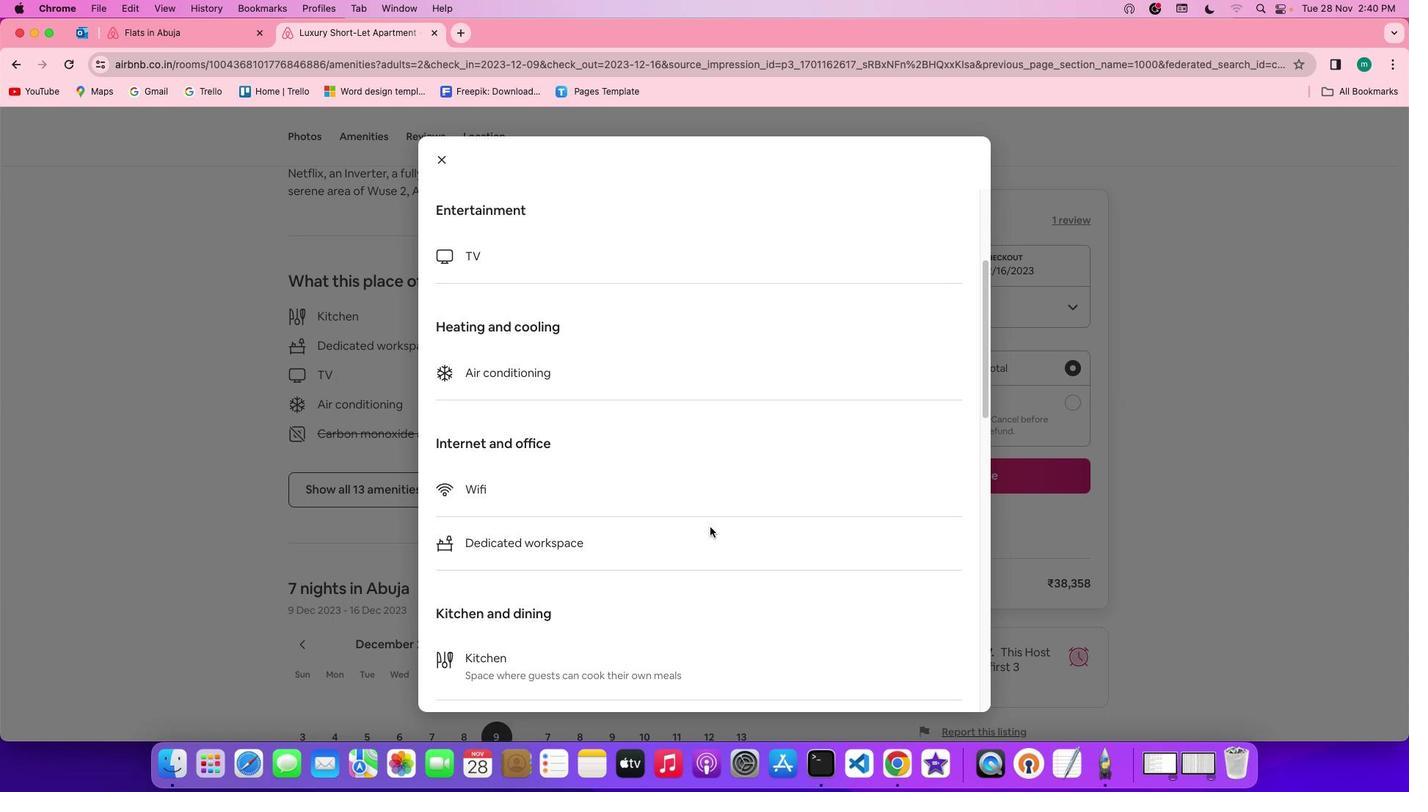 
Action: Mouse scrolled (709, 526) with delta (0, 0)
Screenshot: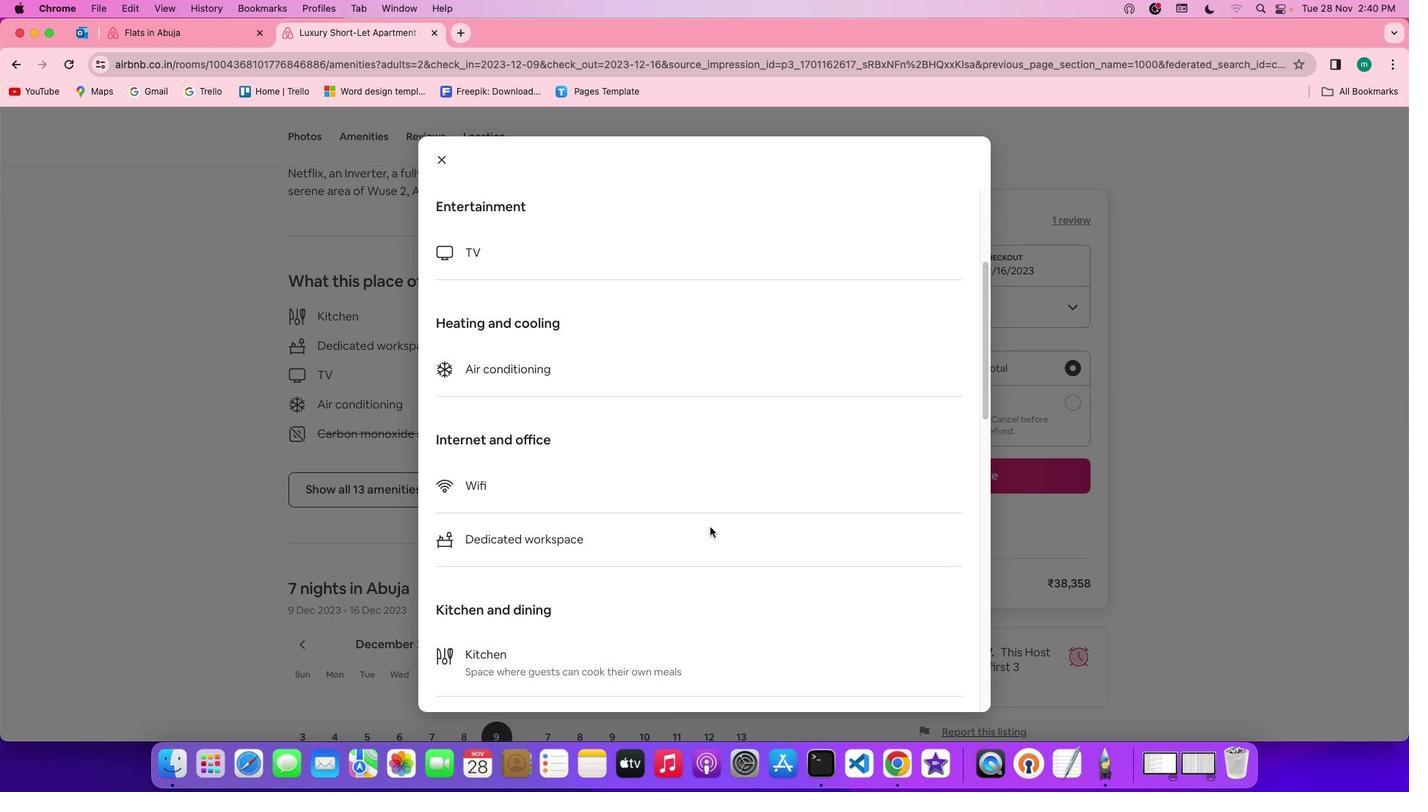 
Action: Mouse scrolled (709, 526) with delta (0, 0)
Screenshot: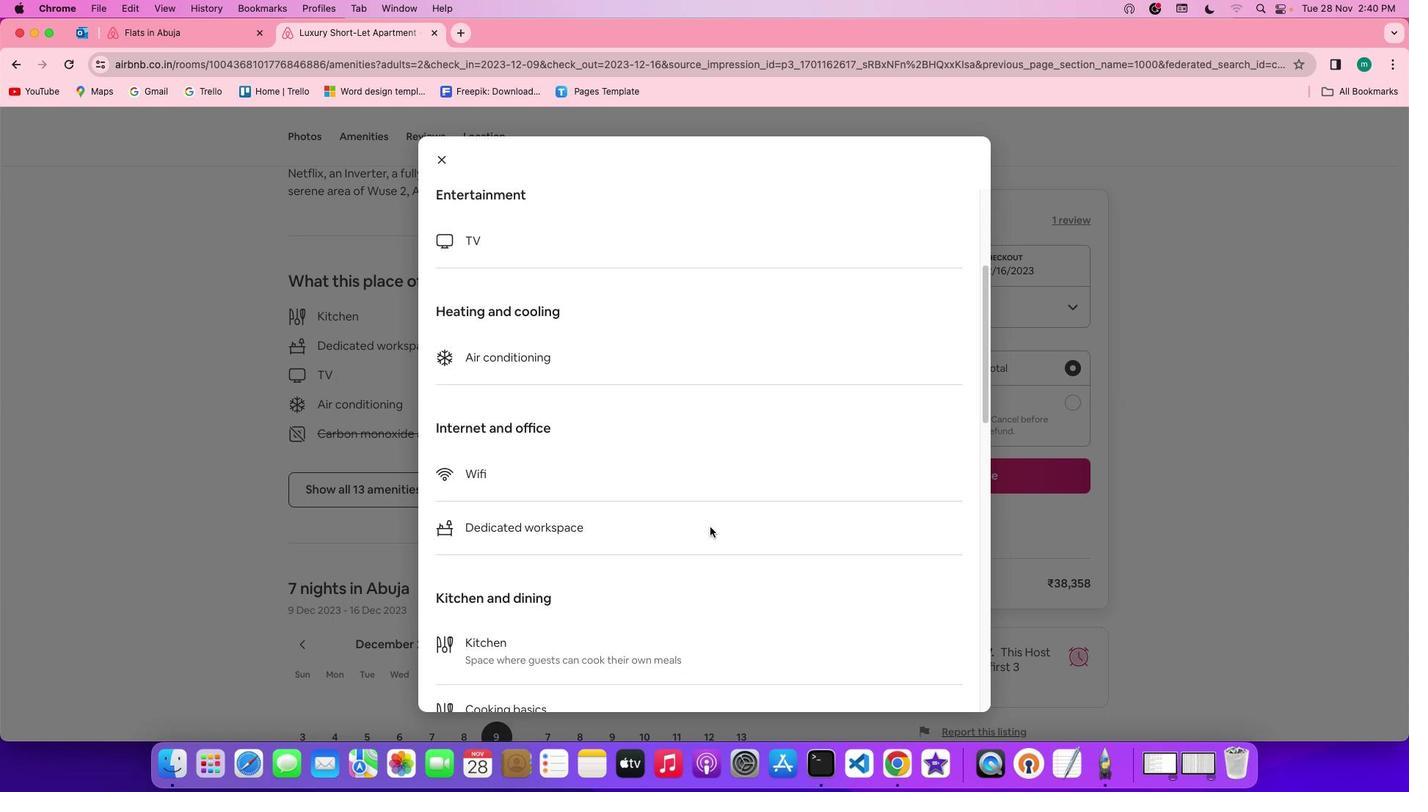 
Action: Mouse scrolled (709, 526) with delta (0, -1)
Screenshot: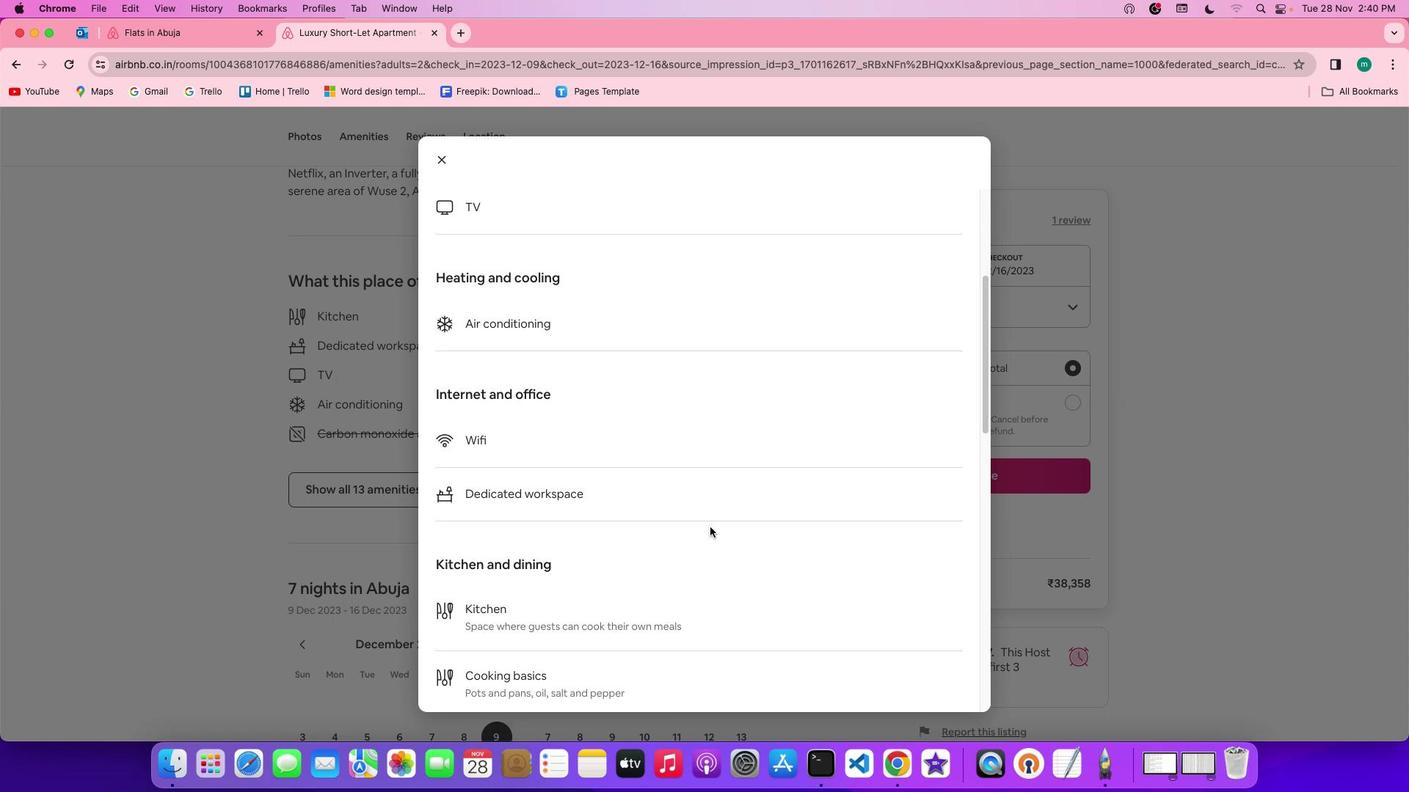 
Action: Mouse scrolled (709, 526) with delta (0, -2)
Screenshot: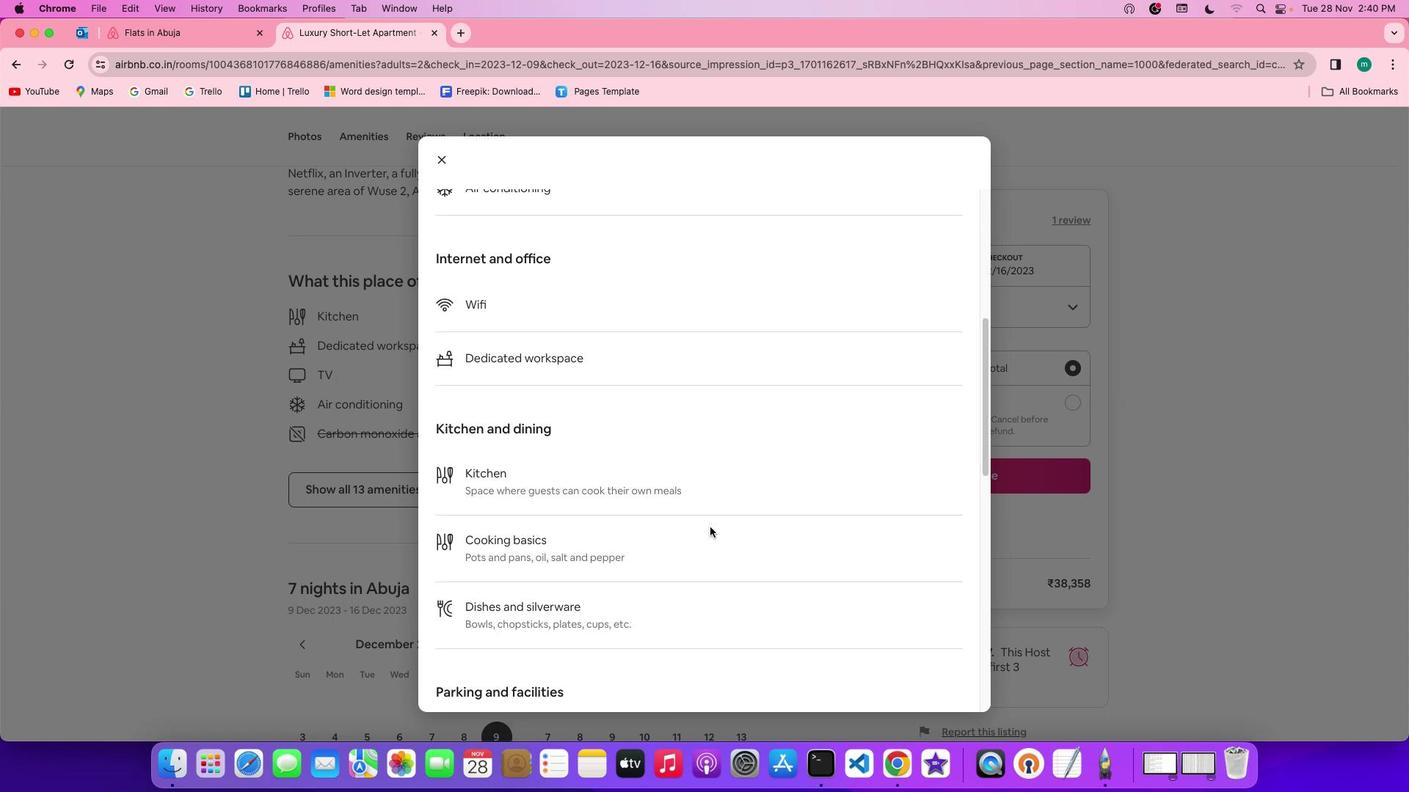 
Action: Mouse moved to (709, 527)
Screenshot: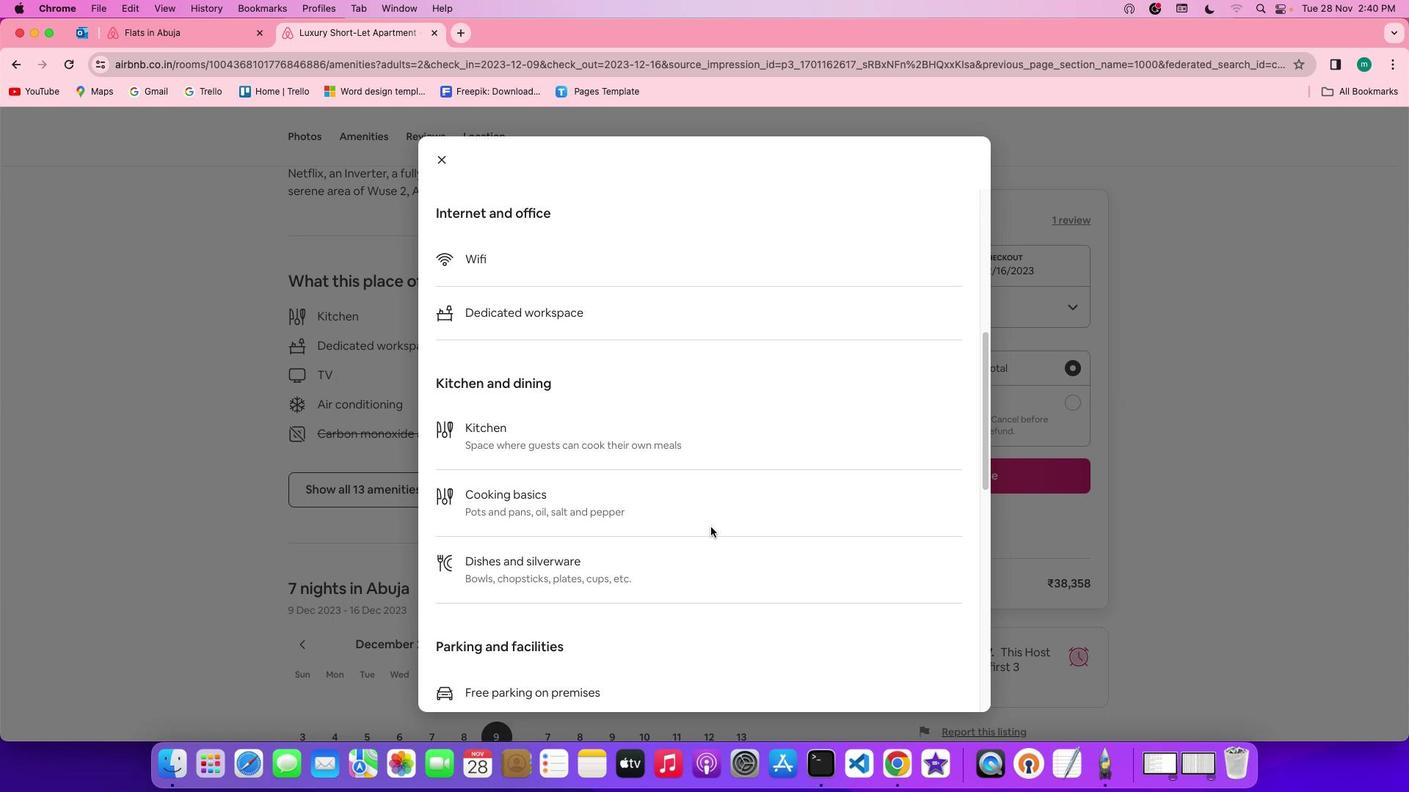
Action: Mouse scrolled (709, 527) with delta (0, 0)
Screenshot: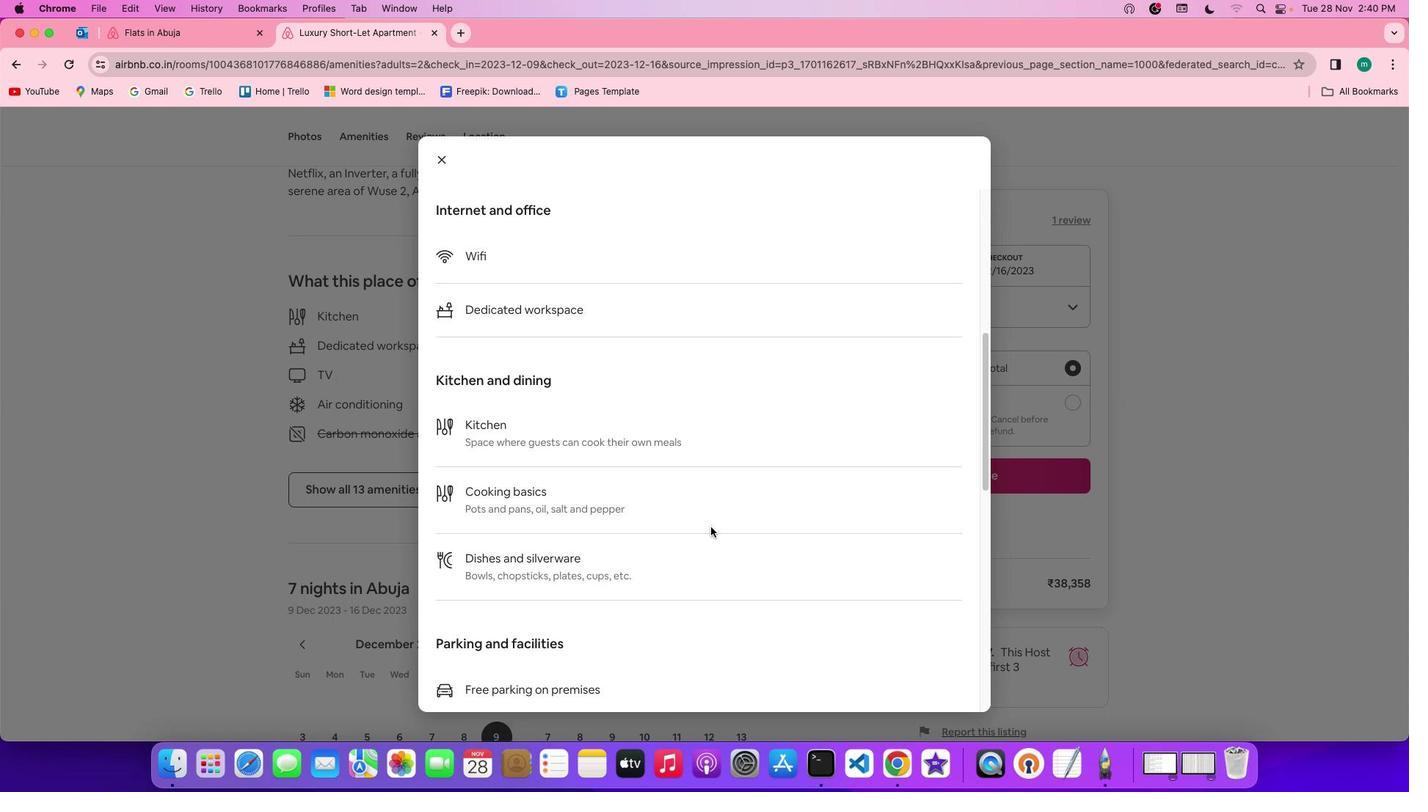 
Action: Mouse scrolled (709, 527) with delta (0, 0)
Screenshot: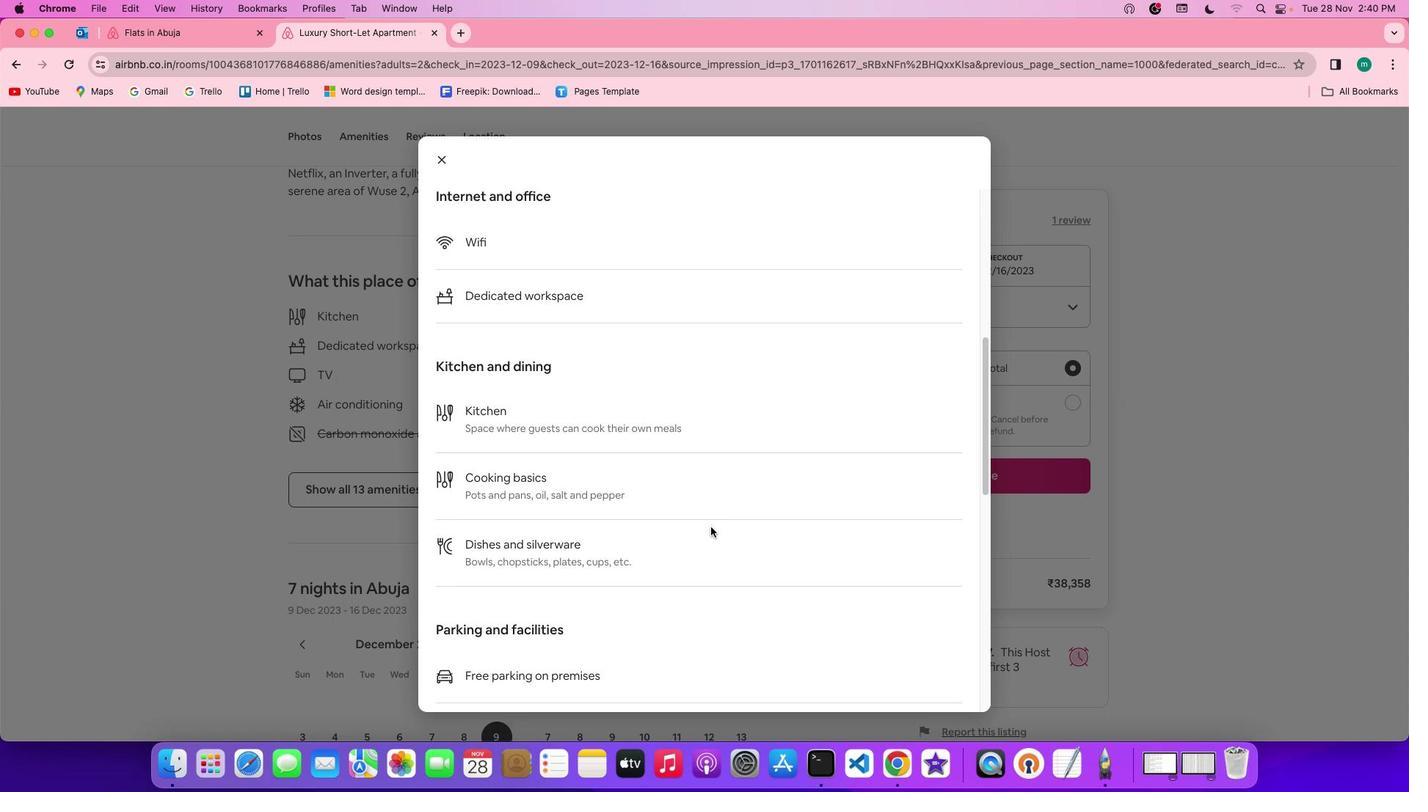 
Action: Mouse scrolled (709, 527) with delta (0, -1)
Screenshot: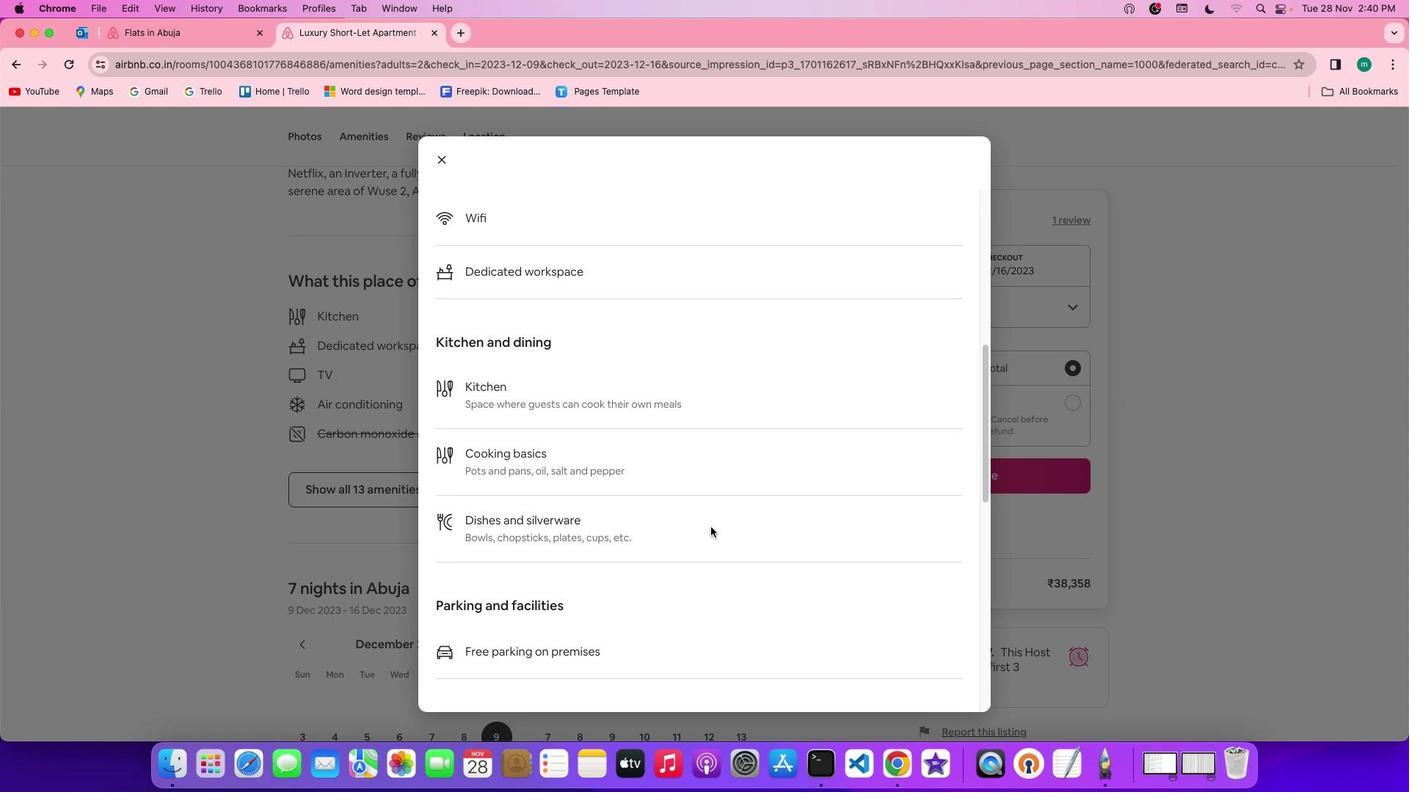 
Action: Mouse scrolled (709, 527) with delta (0, -2)
Screenshot: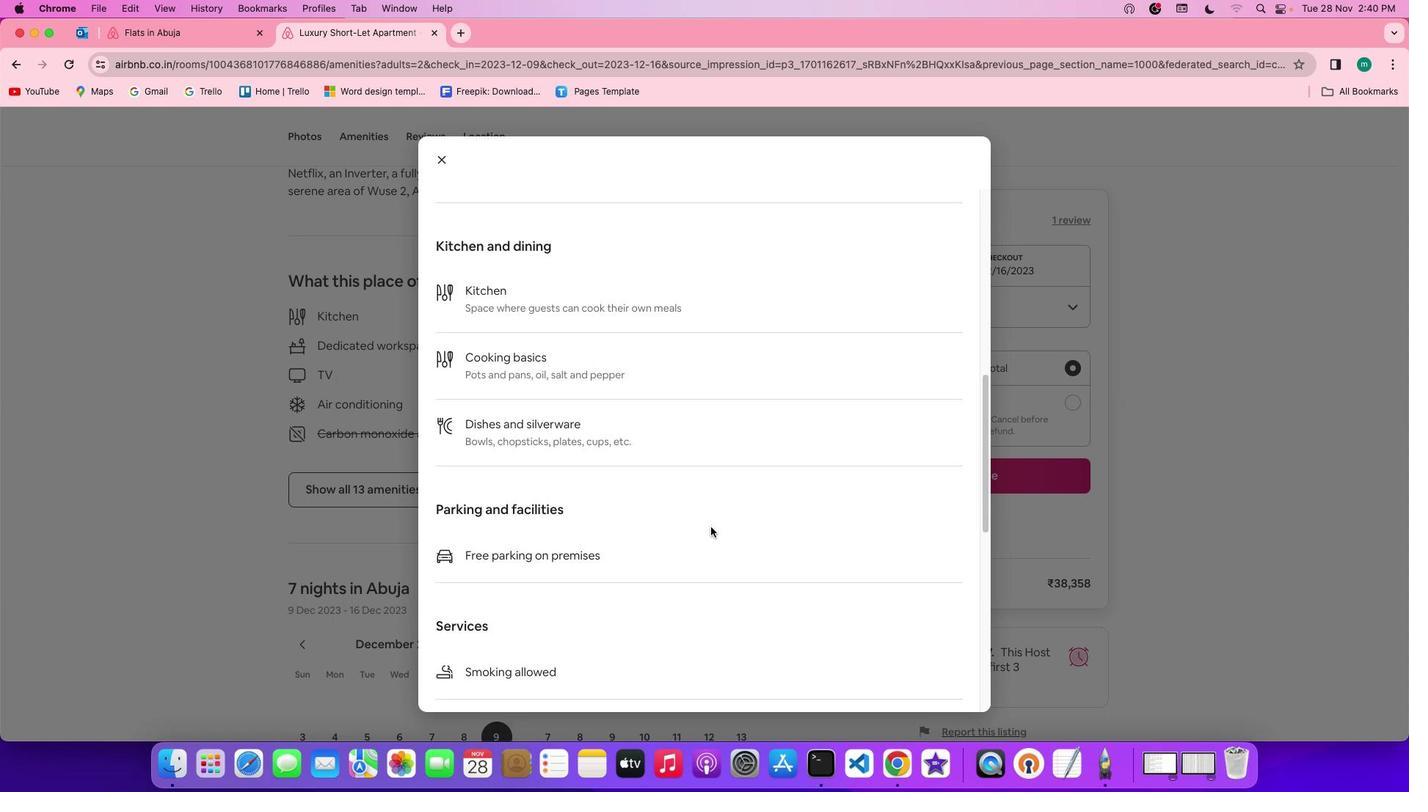 
Action: Mouse scrolled (709, 527) with delta (0, -2)
Screenshot: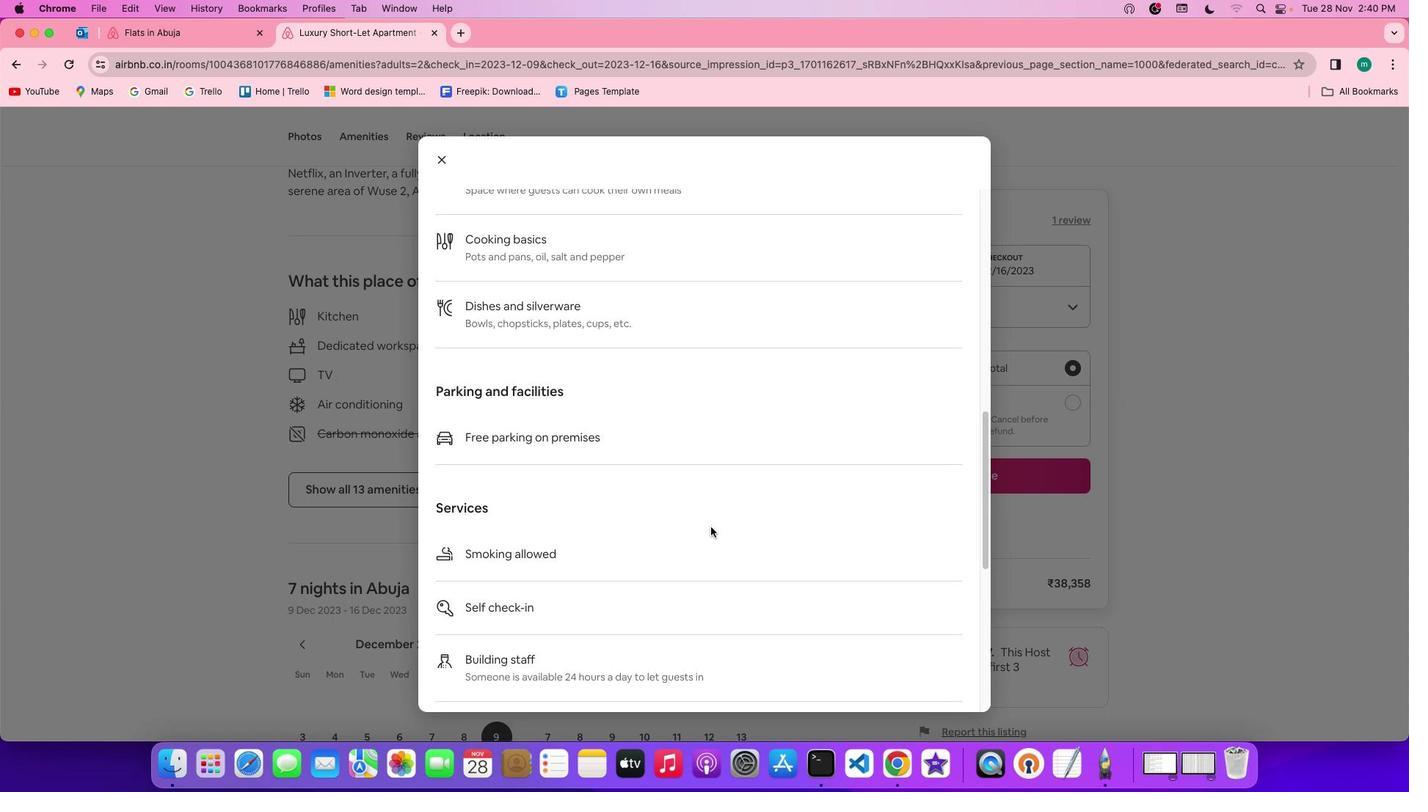 
Action: Mouse scrolled (709, 527) with delta (0, 0)
Screenshot: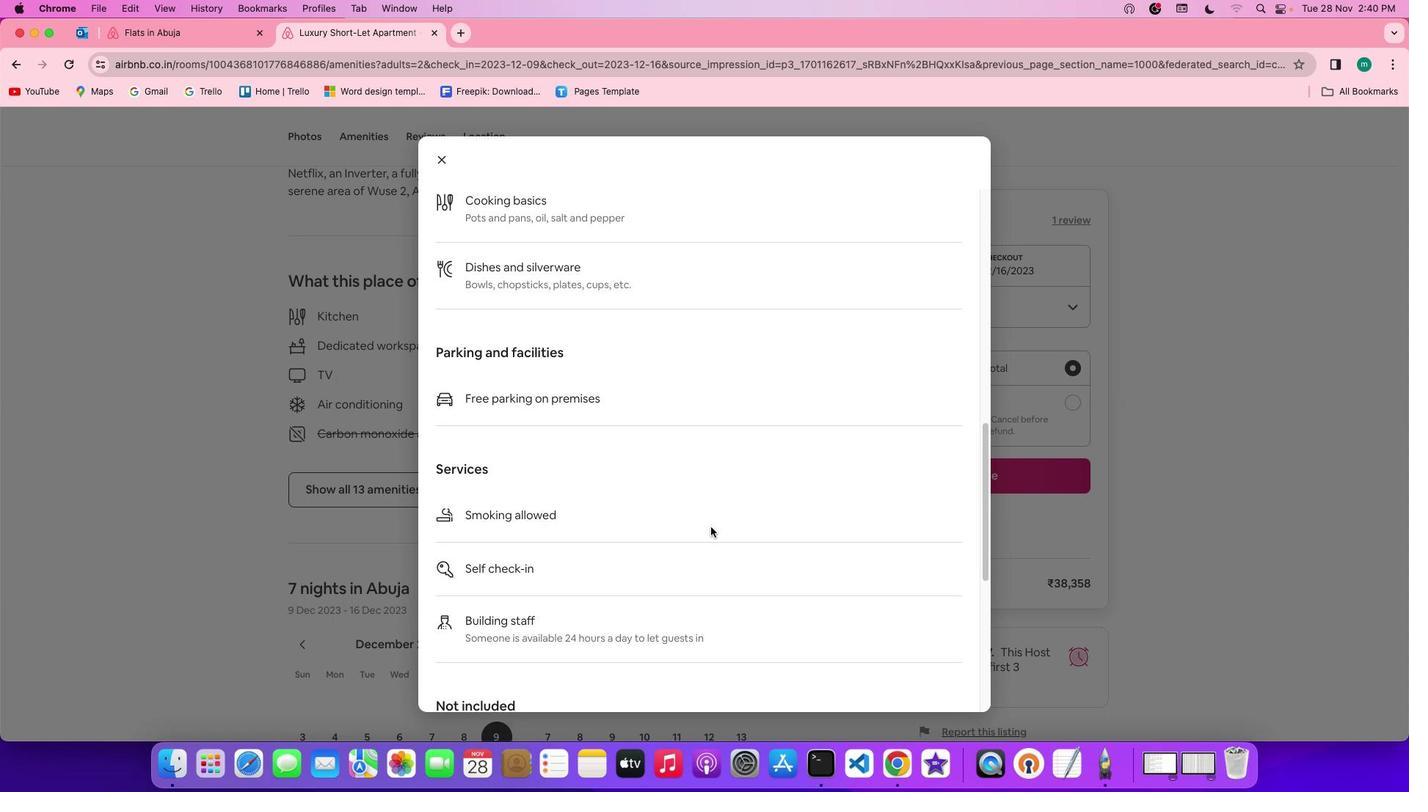 
Action: Mouse scrolled (709, 527) with delta (0, 0)
Screenshot: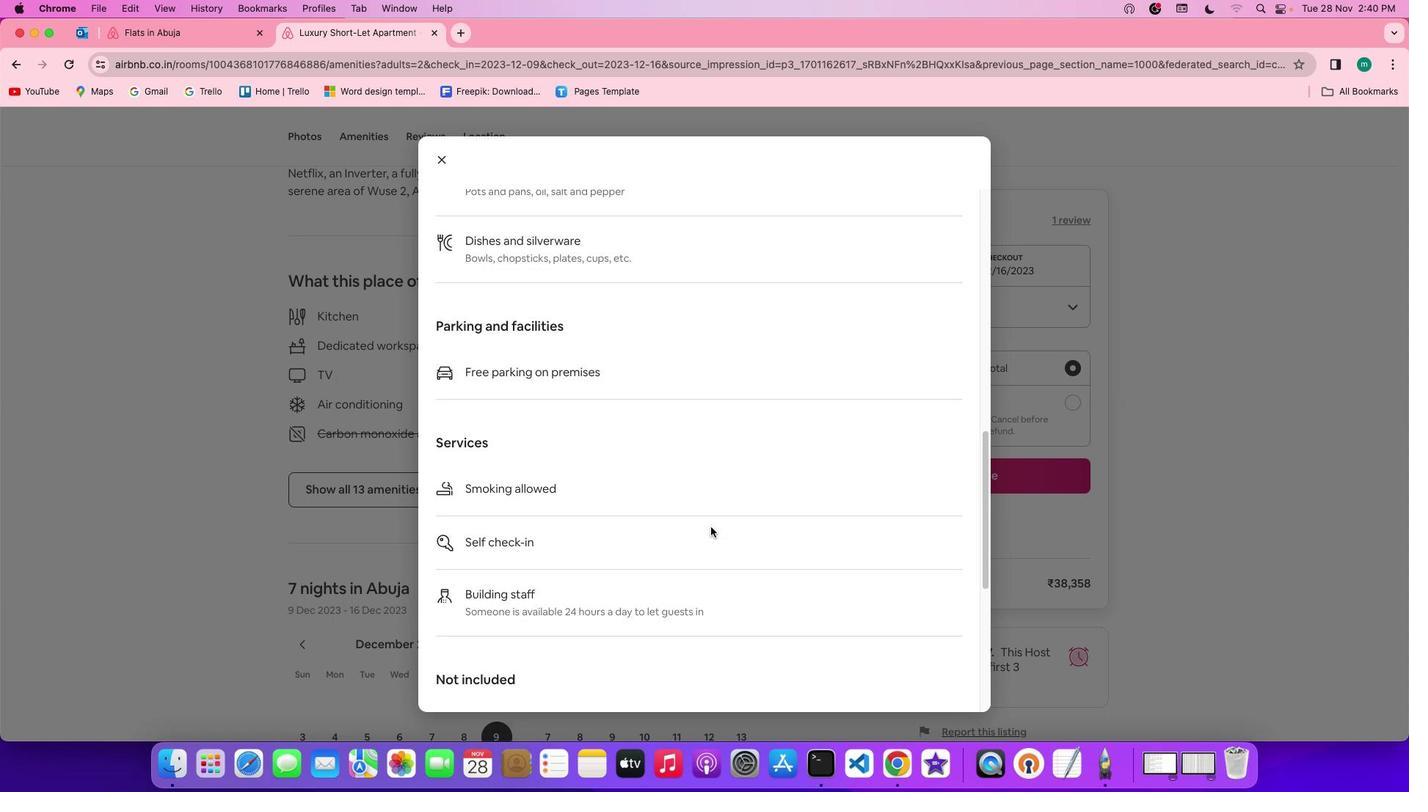 
Action: Mouse scrolled (709, 527) with delta (0, 0)
Screenshot: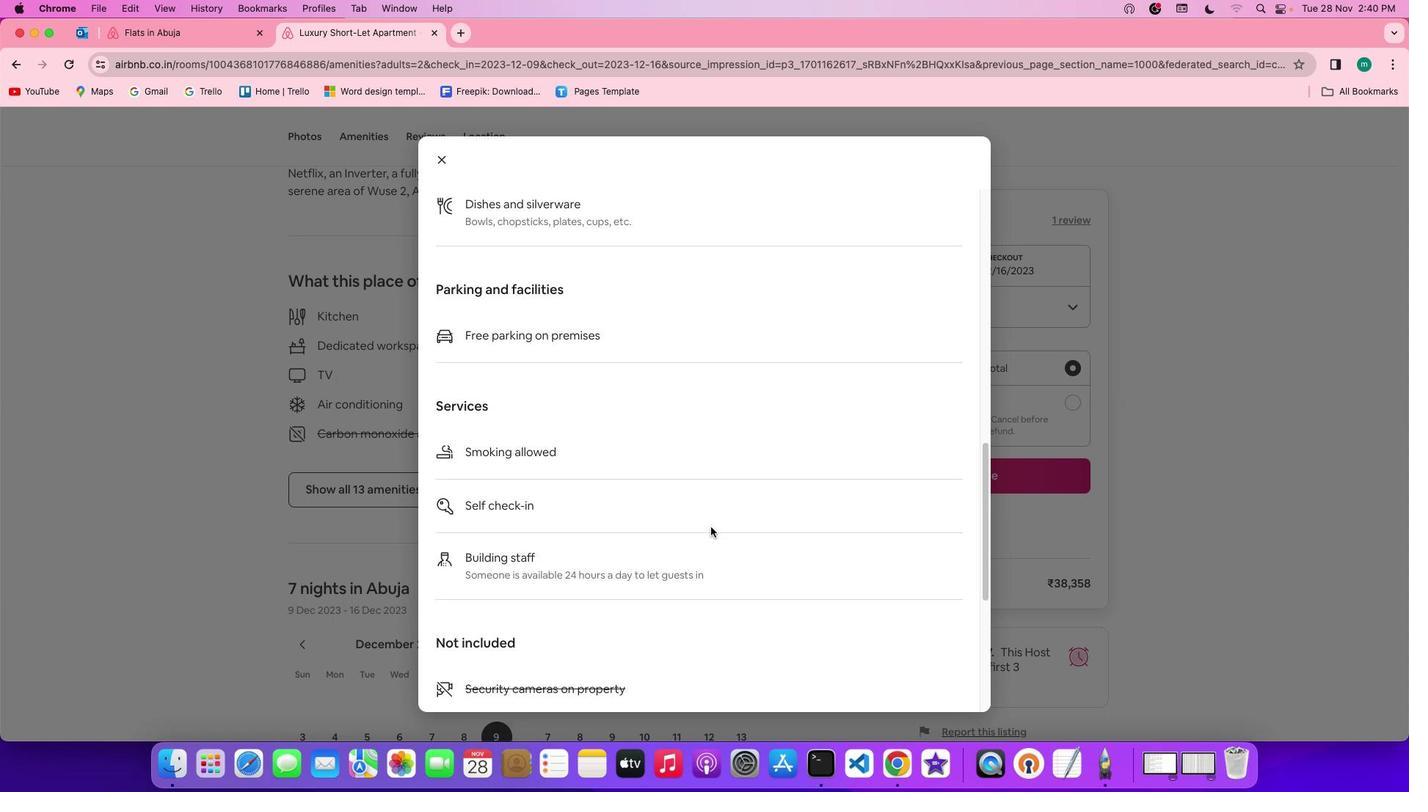 
Action: Mouse scrolled (709, 527) with delta (0, -2)
Screenshot: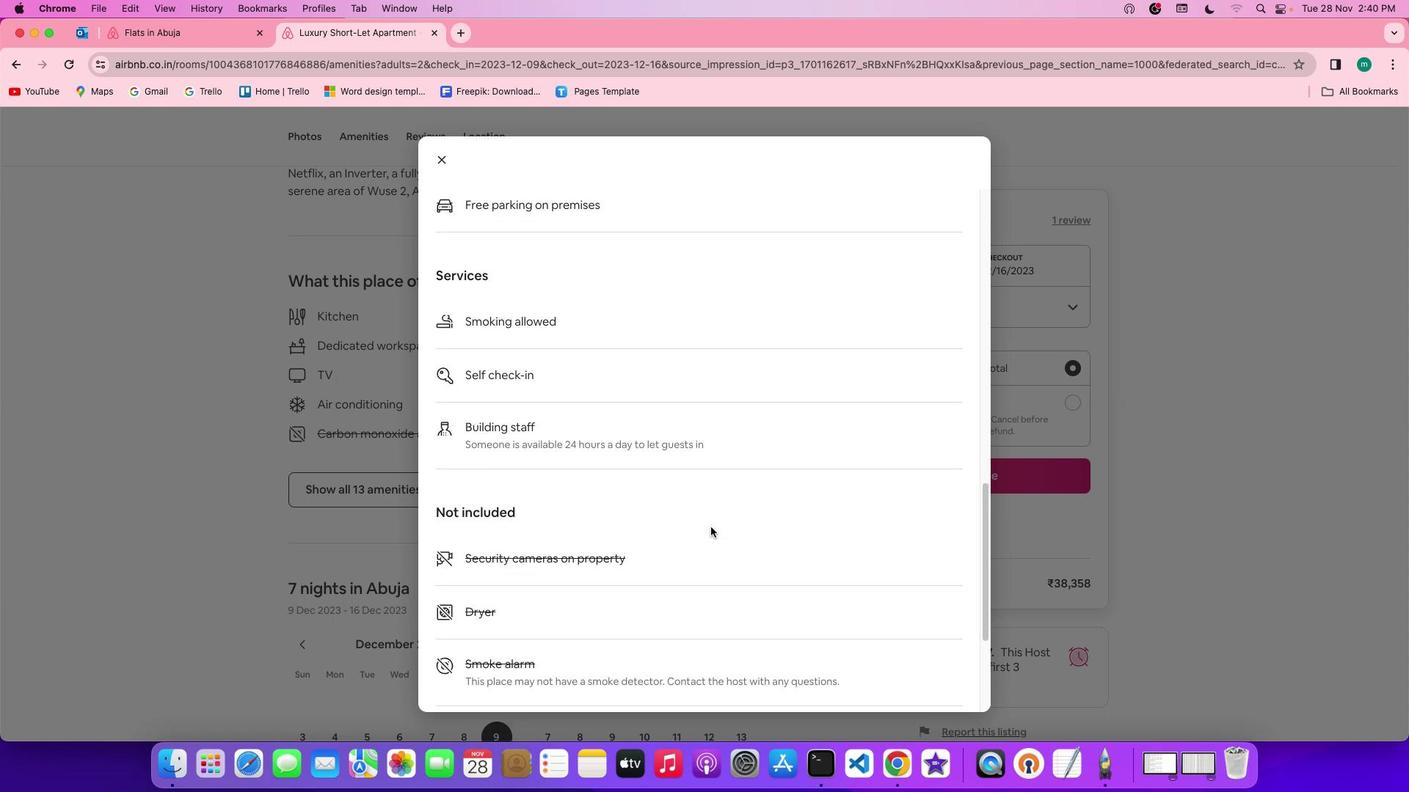 
Action: Mouse scrolled (709, 527) with delta (0, -3)
Screenshot: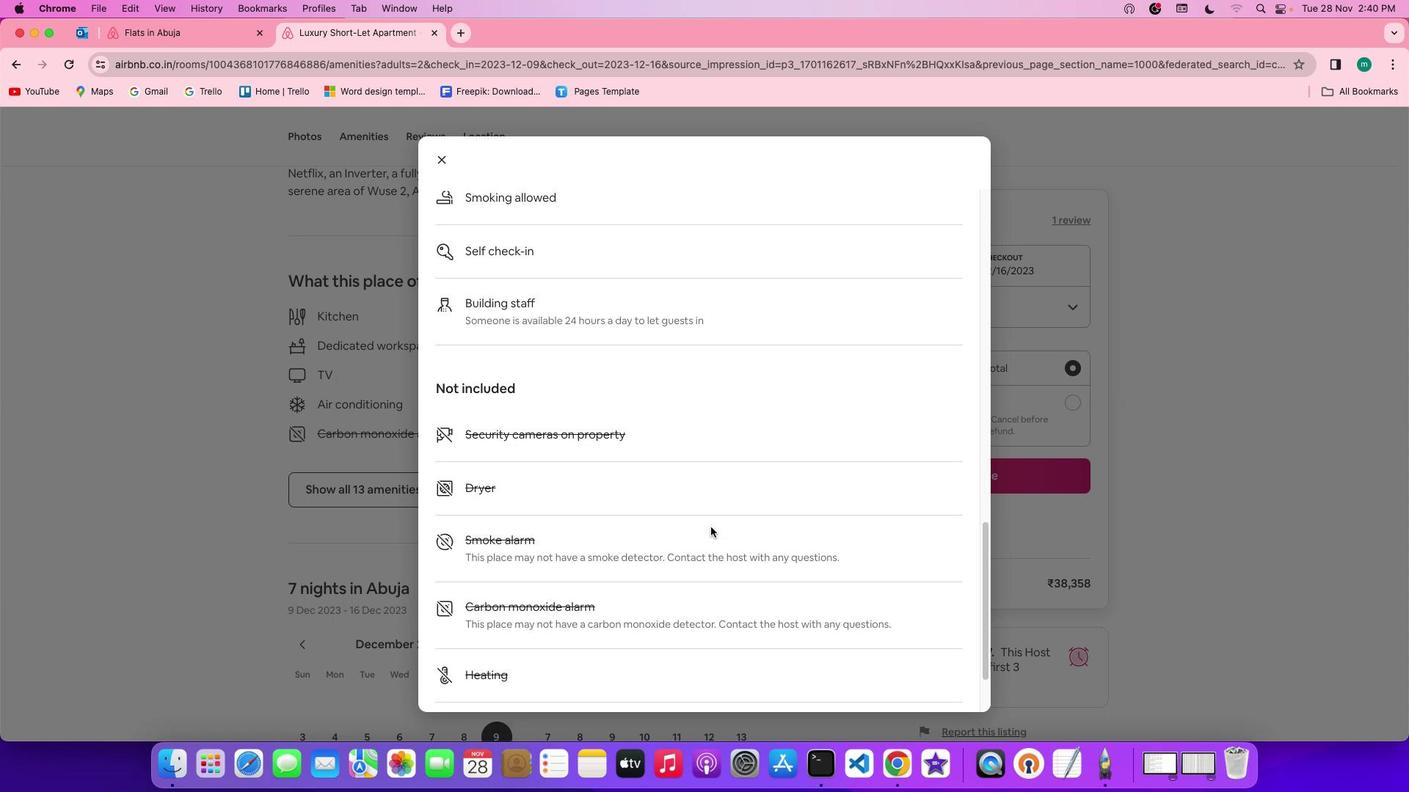 
Action: Mouse scrolled (709, 527) with delta (0, -3)
Screenshot: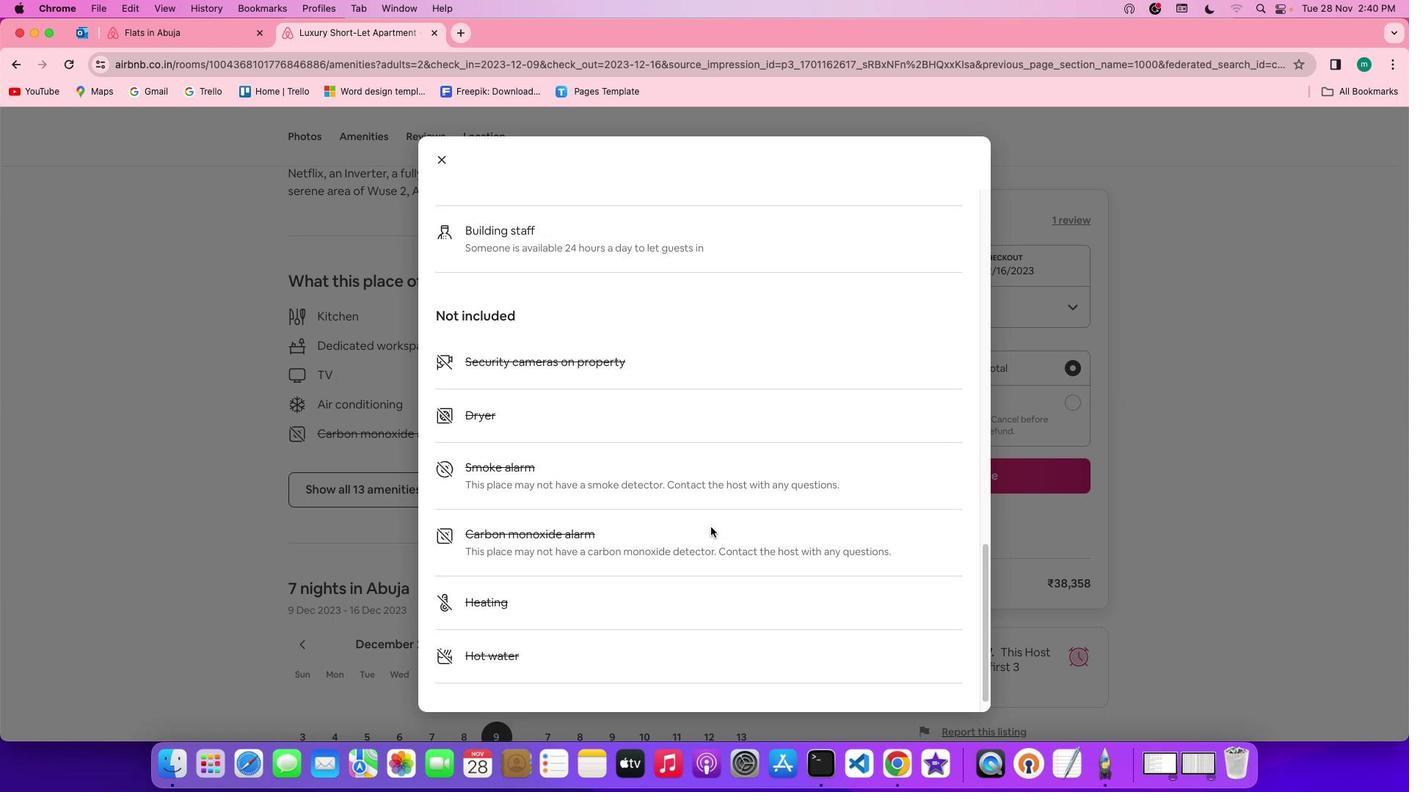
Action: Mouse scrolled (709, 527) with delta (0, 0)
Screenshot: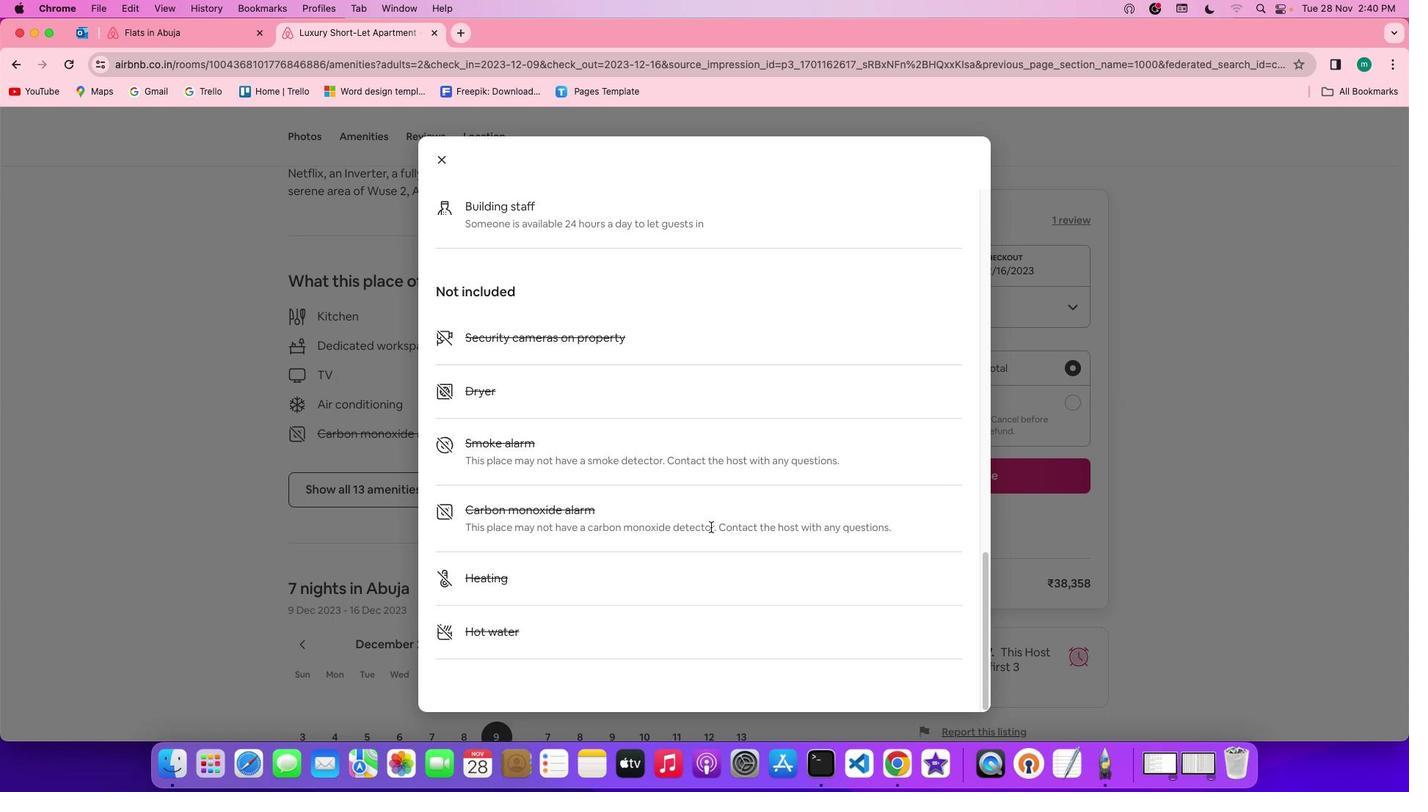 
Action: Mouse scrolled (709, 527) with delta (0, 0)
Screenshot: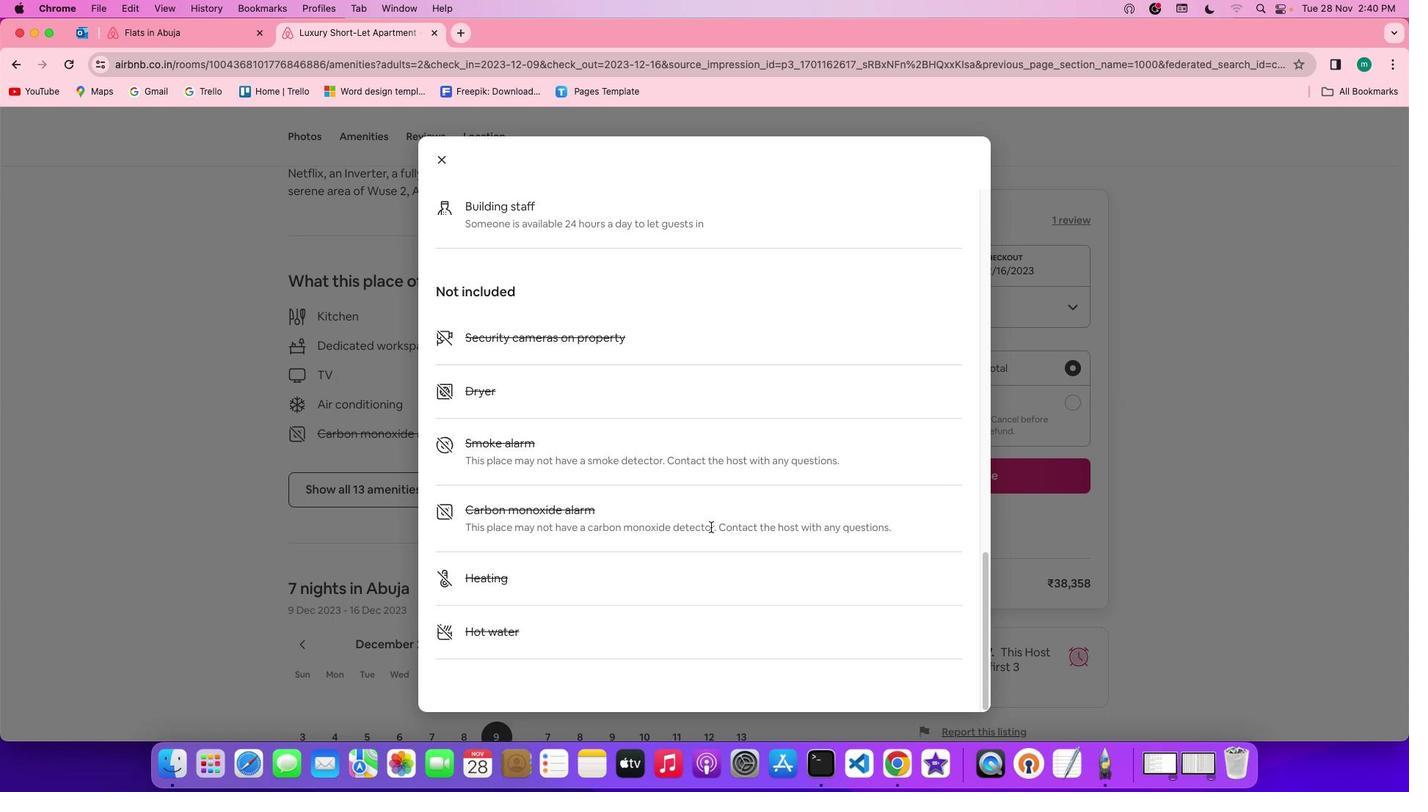 
Action: Mouse scrolled (709, 527) with delta (0, 0)
Screenshot: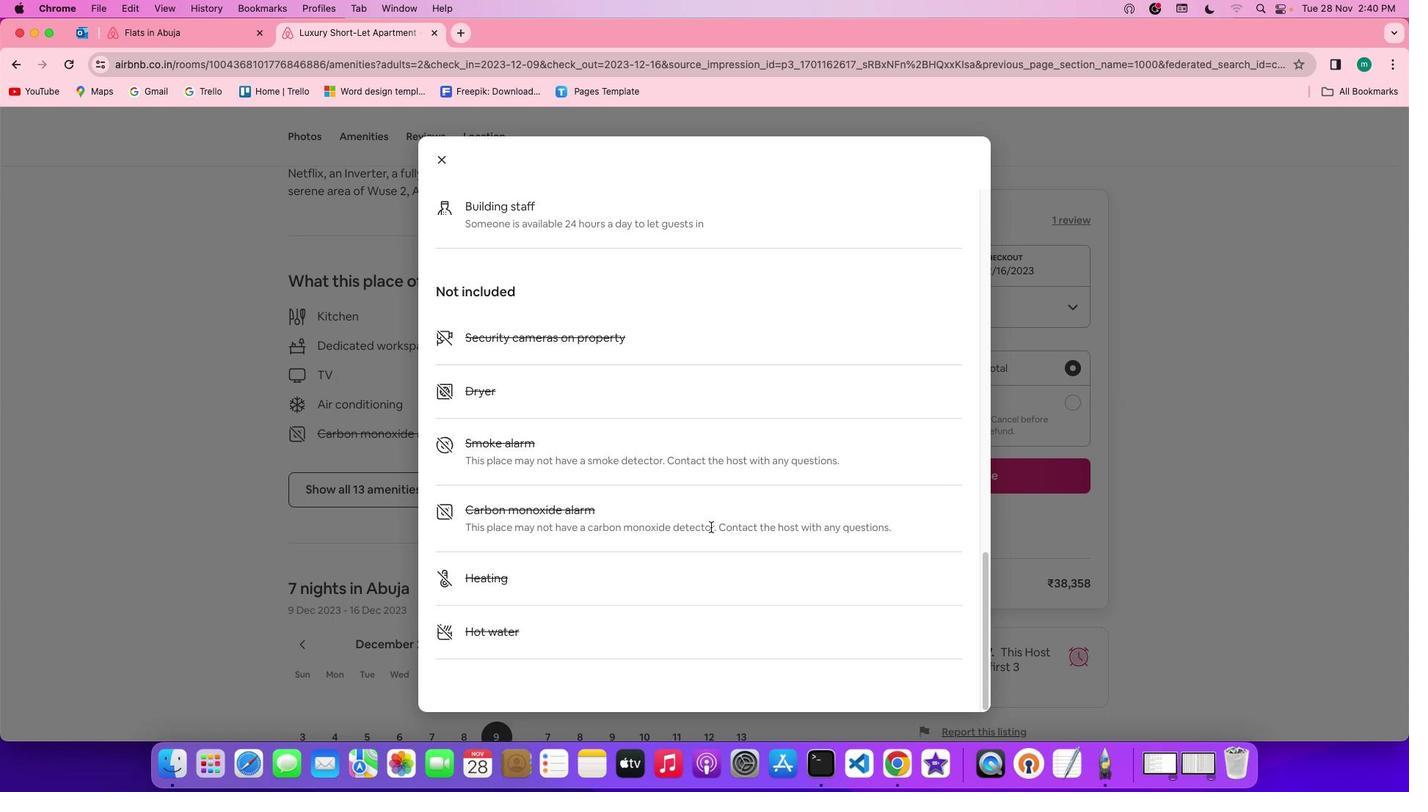
Action: Mouse scrolled (709, 527) with delta (0, -1)
Screenshot: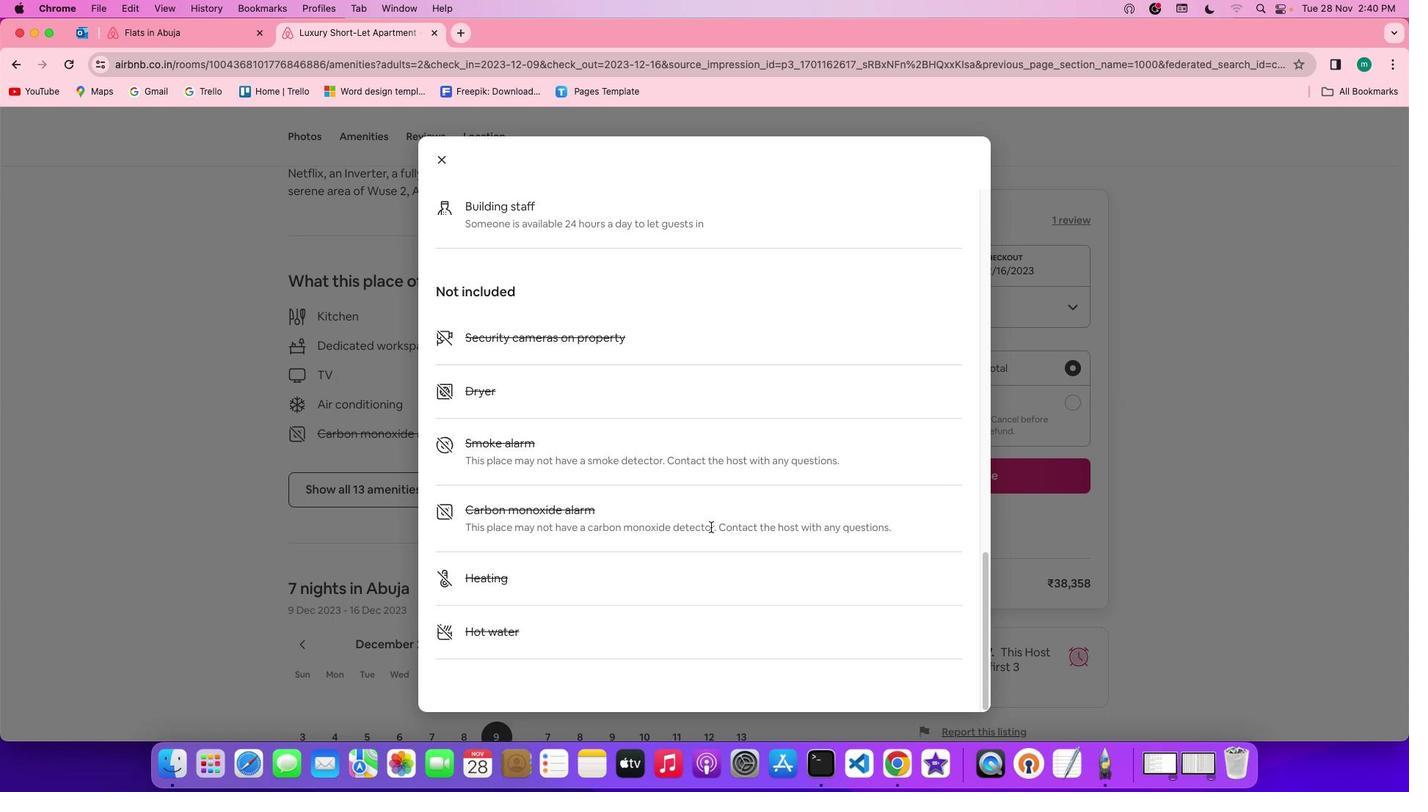 
Action: Mouse scrolled (709, 527) with delta (0, -2)
Screenshot: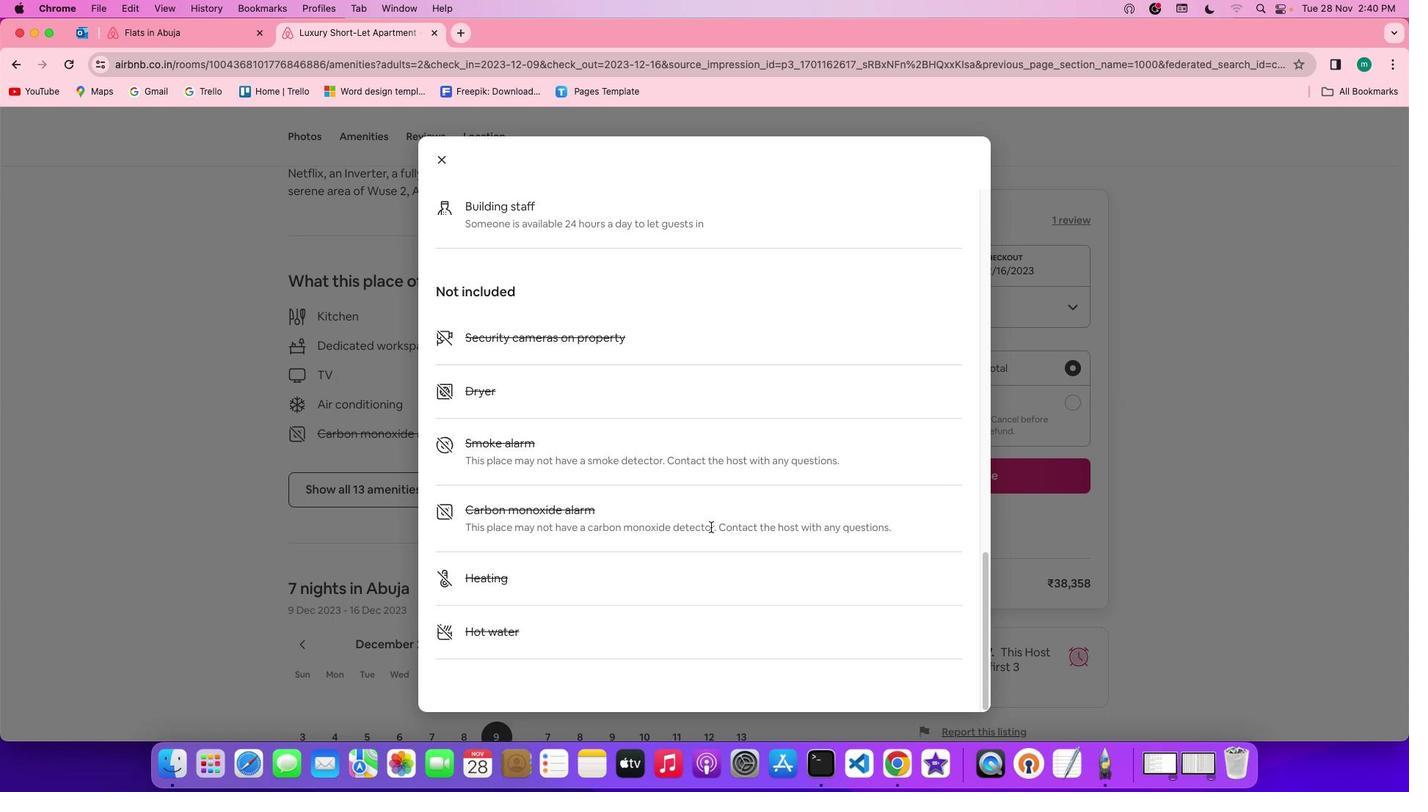 
Action: Mouse scrolled (709, 527) with delta (0, 0)
Screenshot: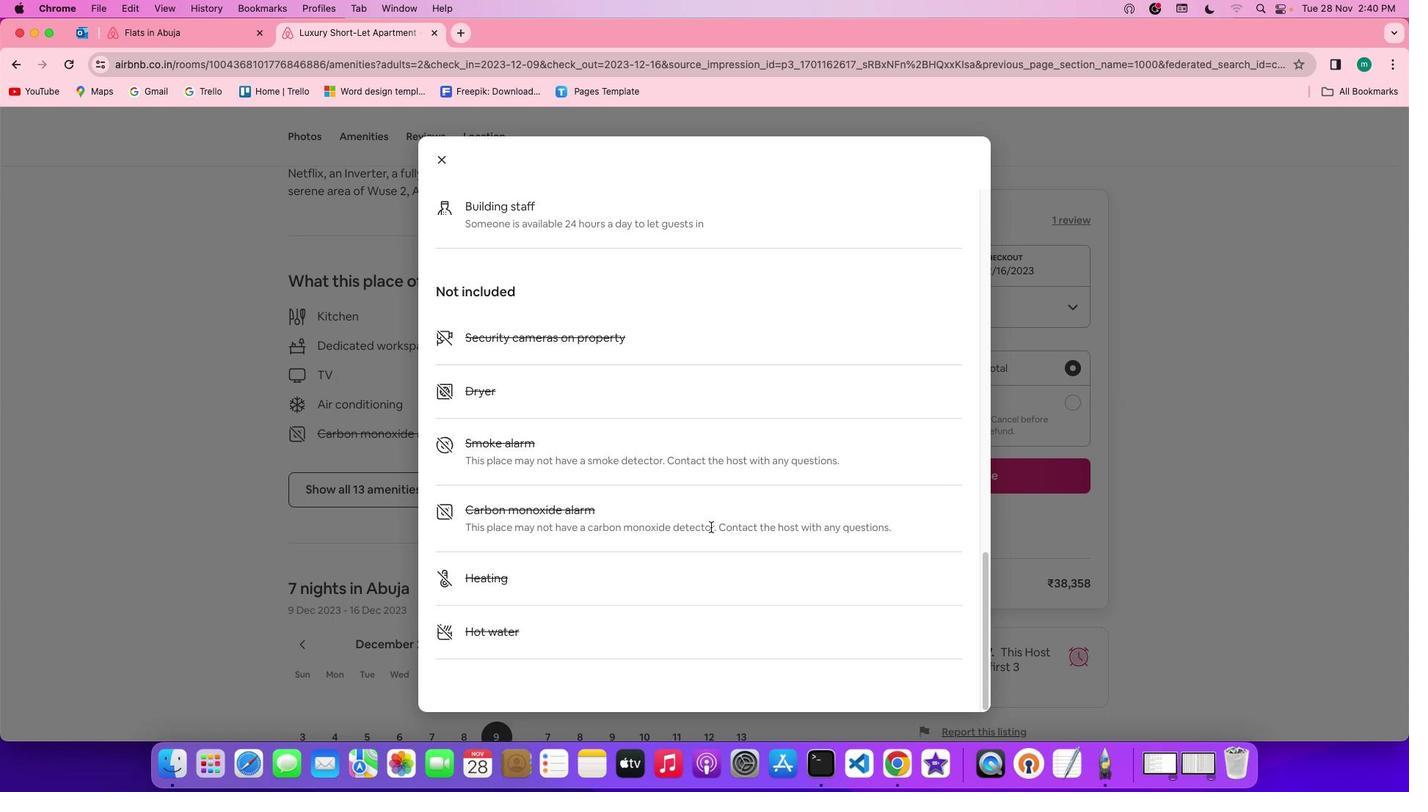
Action: Mouse scrolled (709, 527) with delta (0, 0)
Screenshot: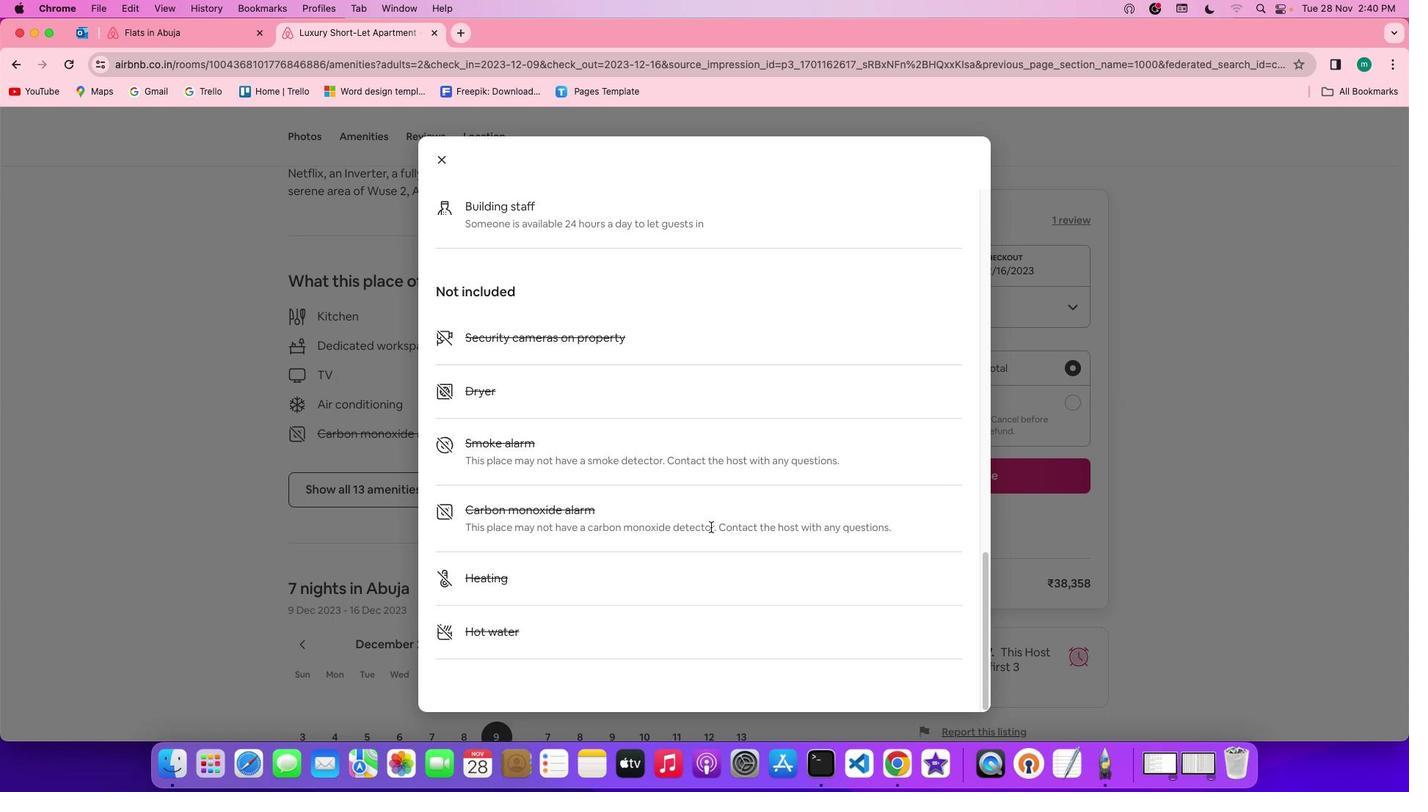 
Action: Mouse scrolled (709, 527) with delta (0, 0)
Screenshot: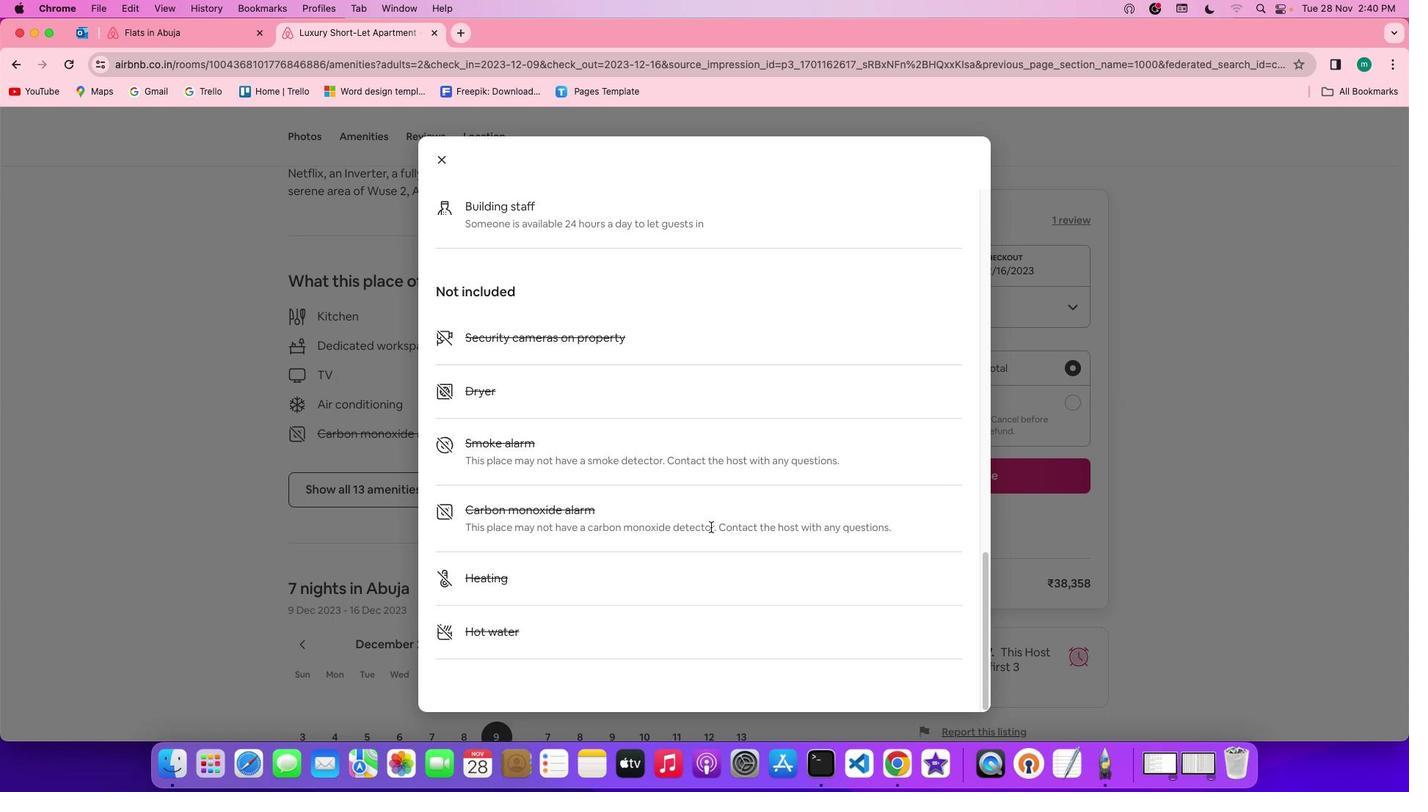 
Action: Mouse scrolled (709, 527) with delta (0, -2)
Screenshot: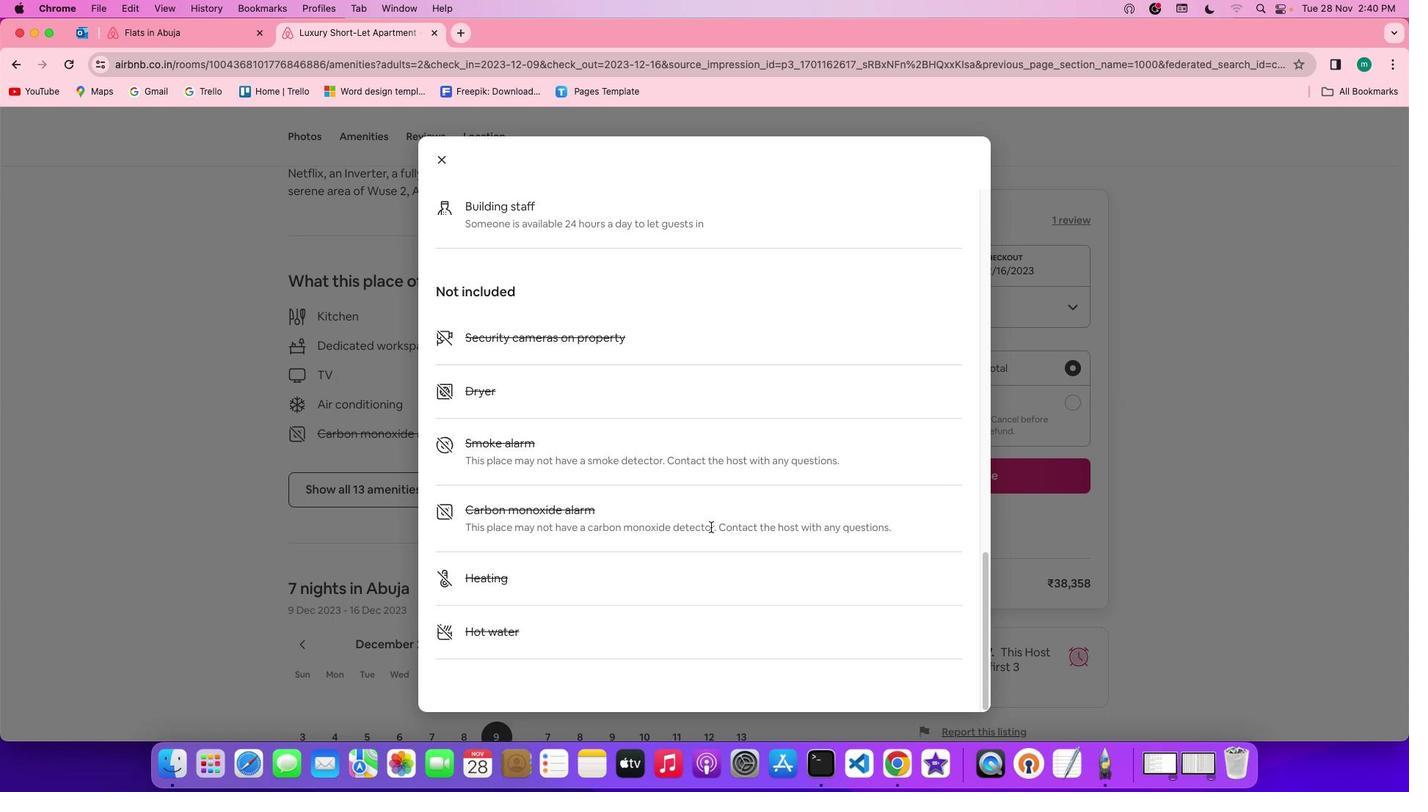 
Action: Mouse scrolled (709, 527) with delta (0, -3)
Screenshot: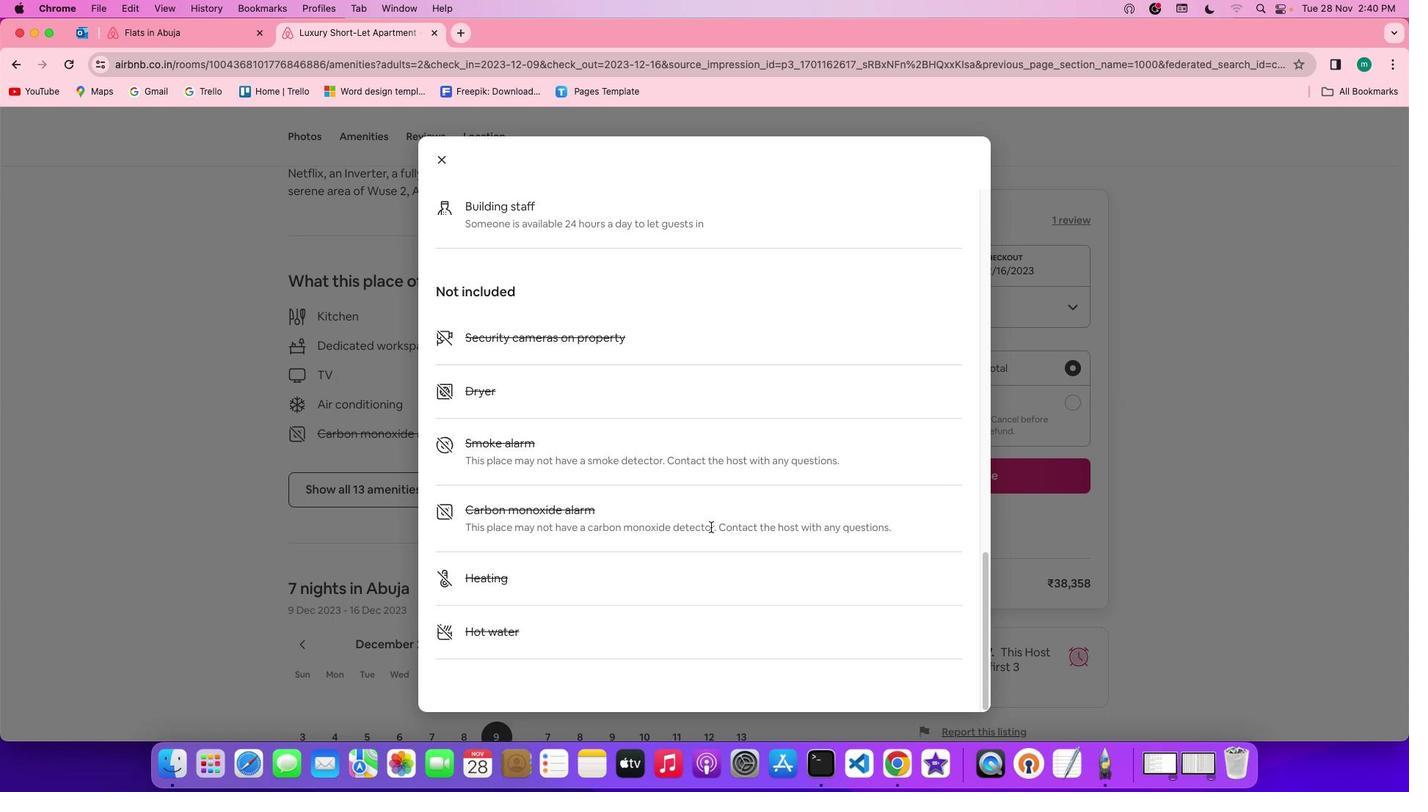 
Action: Mouse scrolled (709, 527) with delta (0, -3)
Screenshot: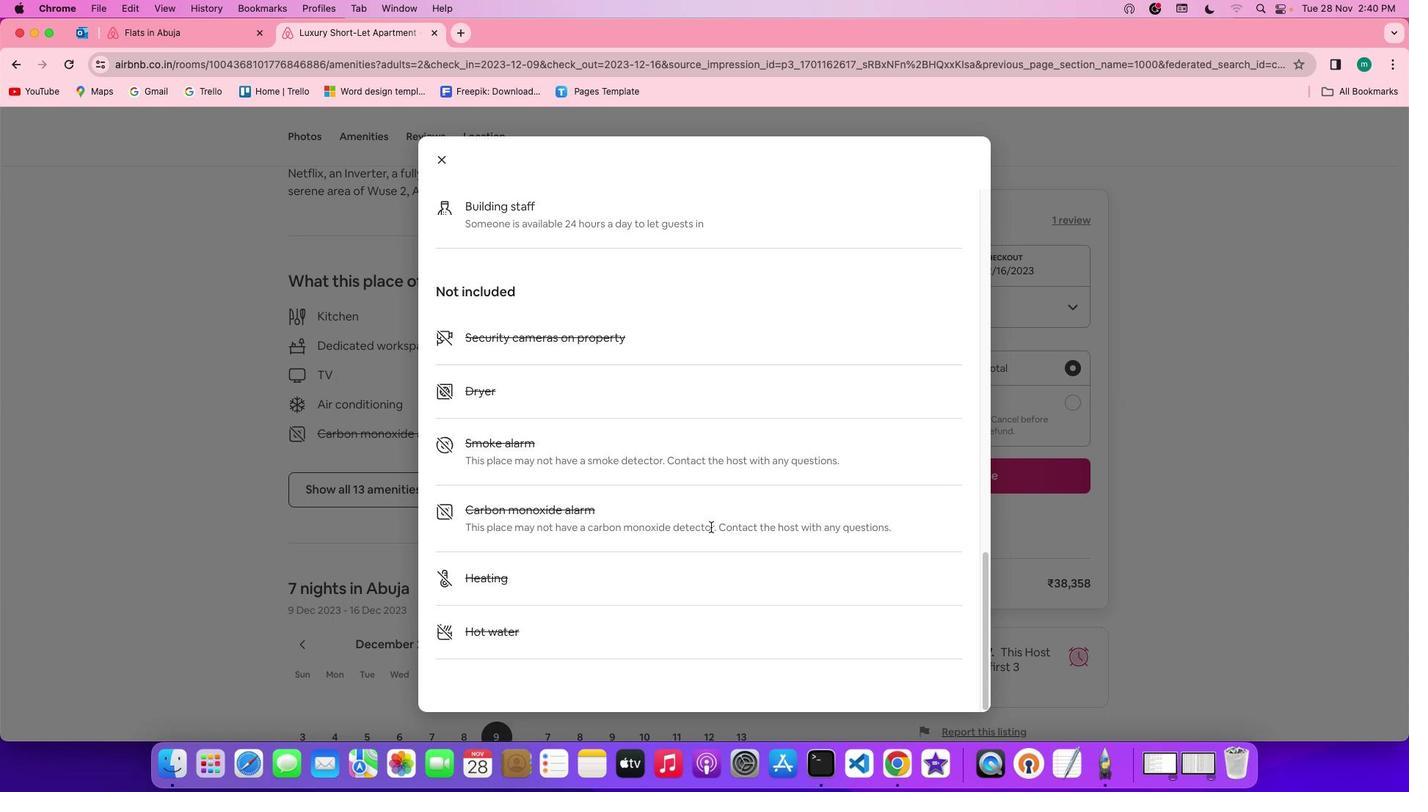 
Action: Mouse moved to (433, 161)
Screenshot: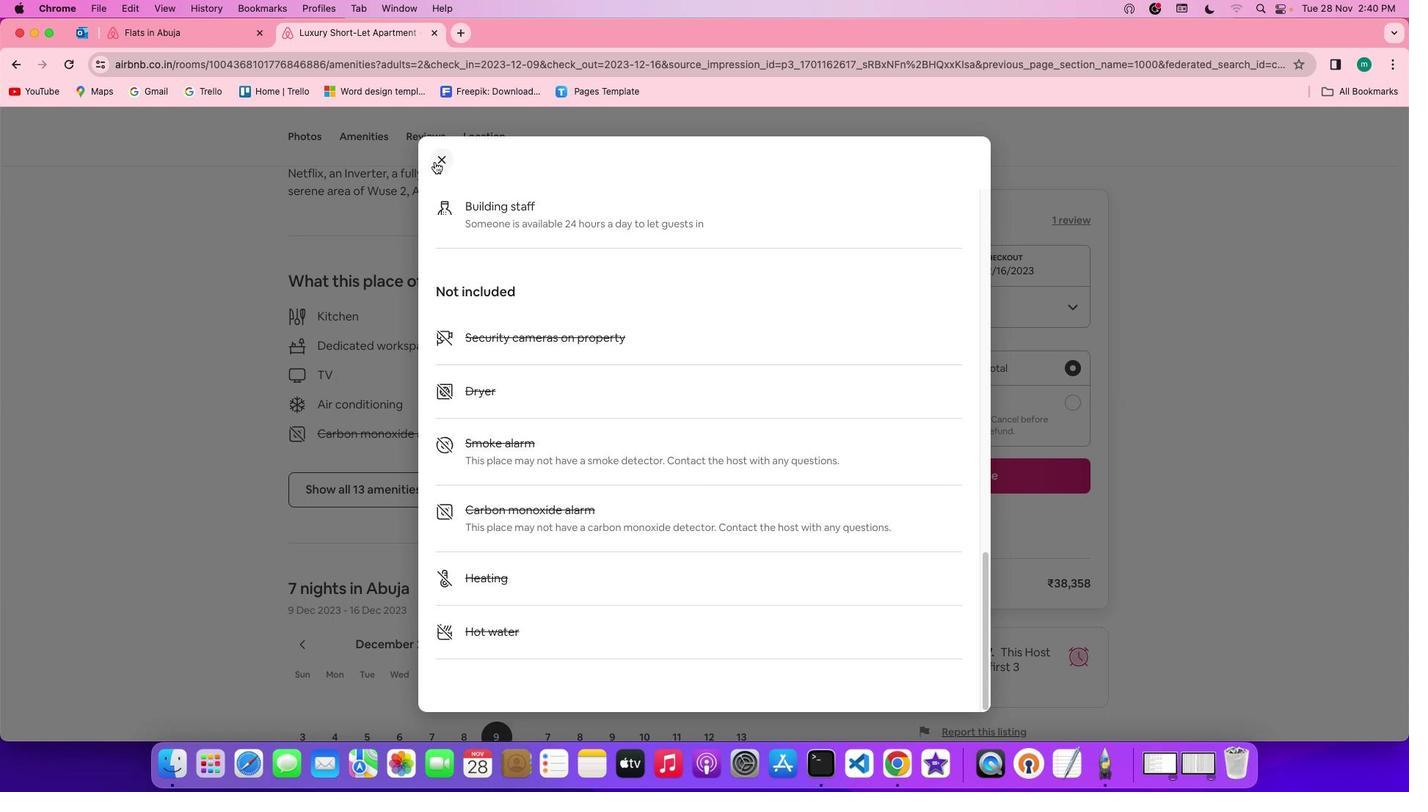 
Action: Mouse pressed left at (433, 161)
Screenshot: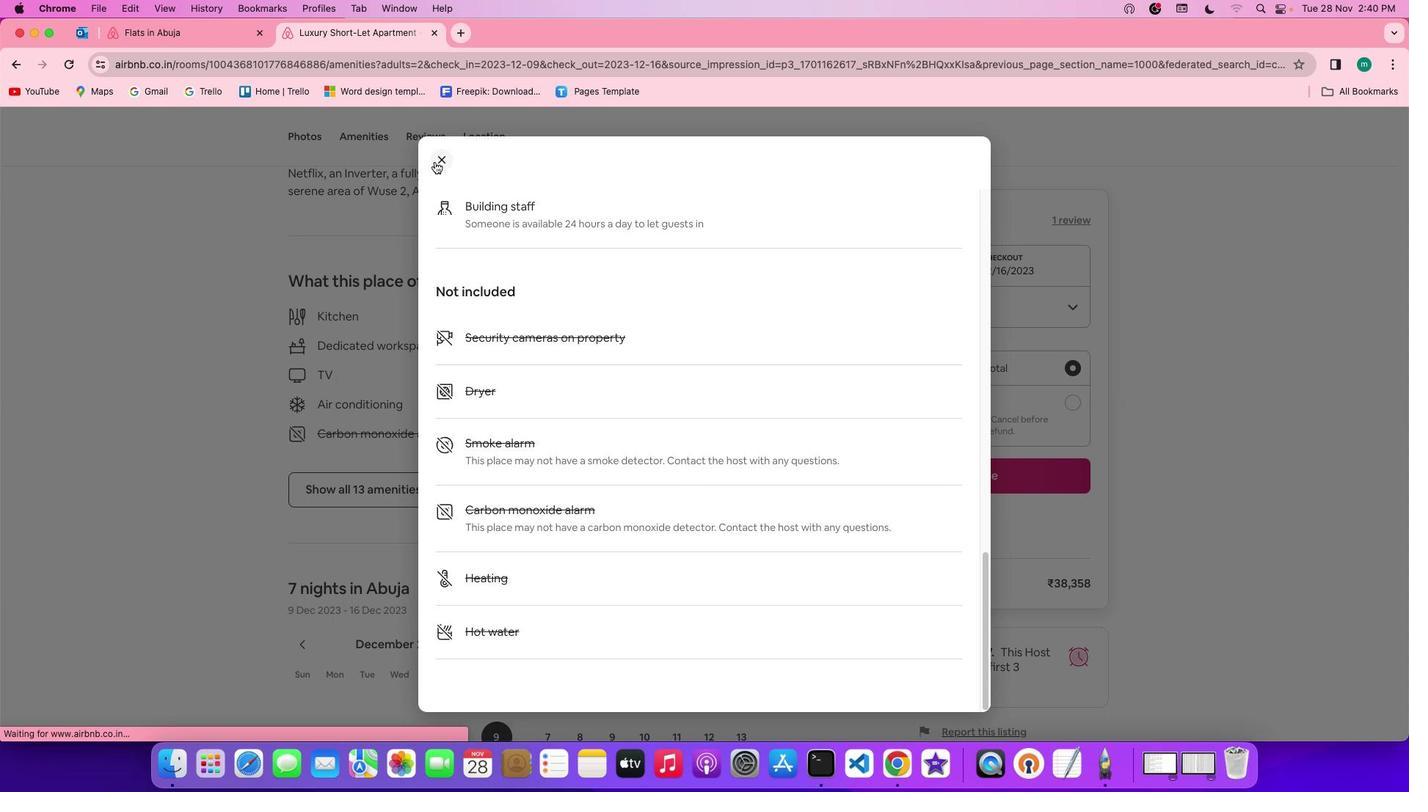 
Action: Mouse moved to (477, 433)
Screenshot: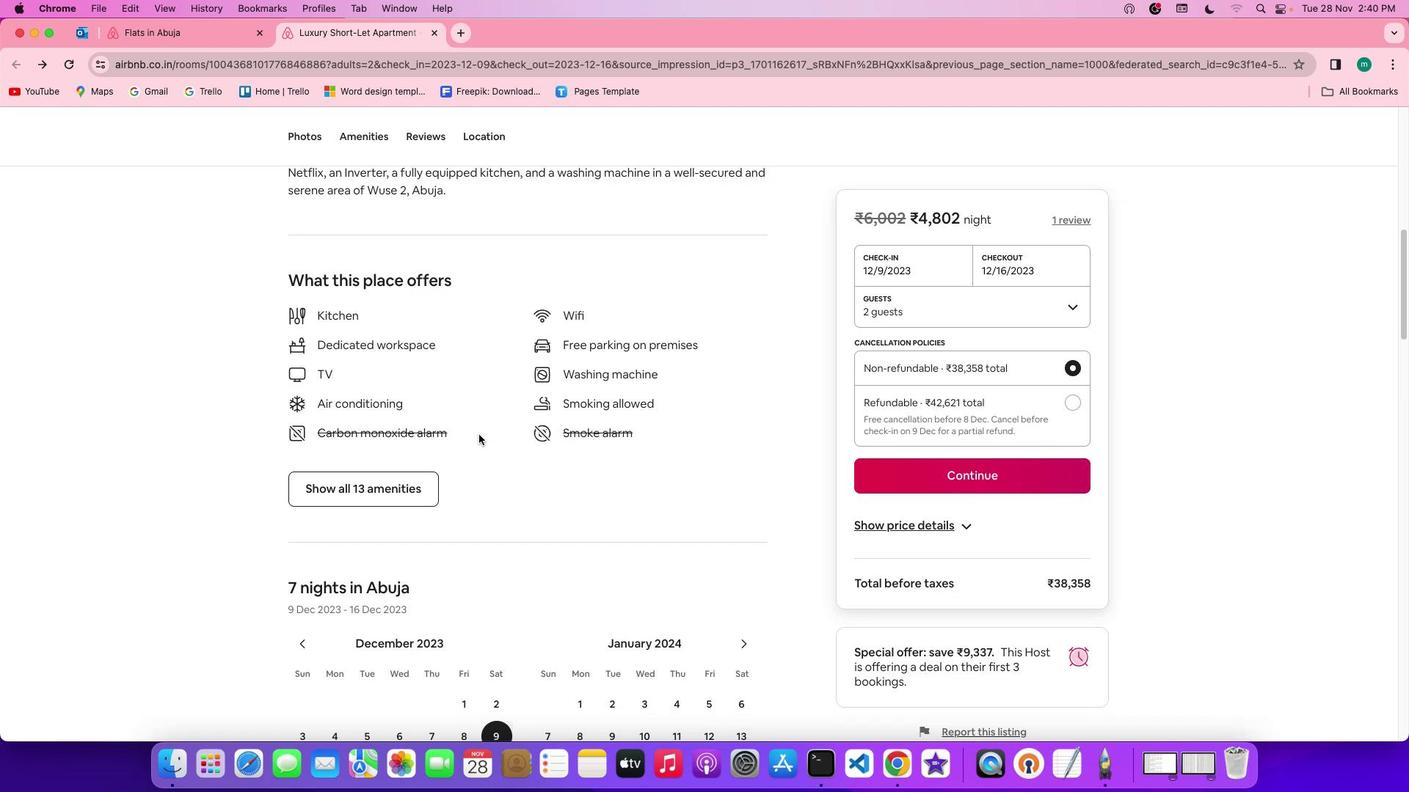 
Action: Mouse scrolled (477, 433) with delta (0, 0)
Screenshot: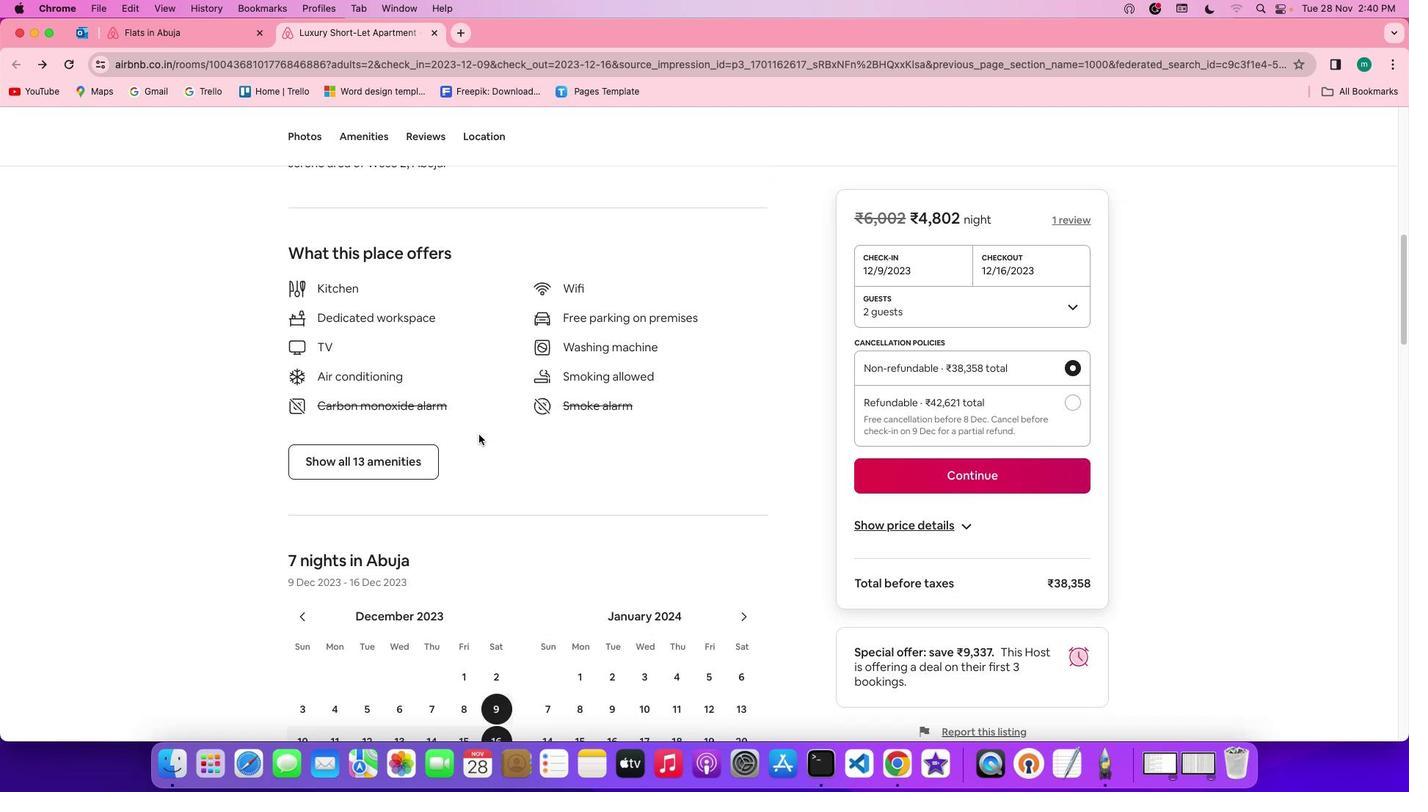 
Action: Mouse moved to (477, 433)
Screenshot: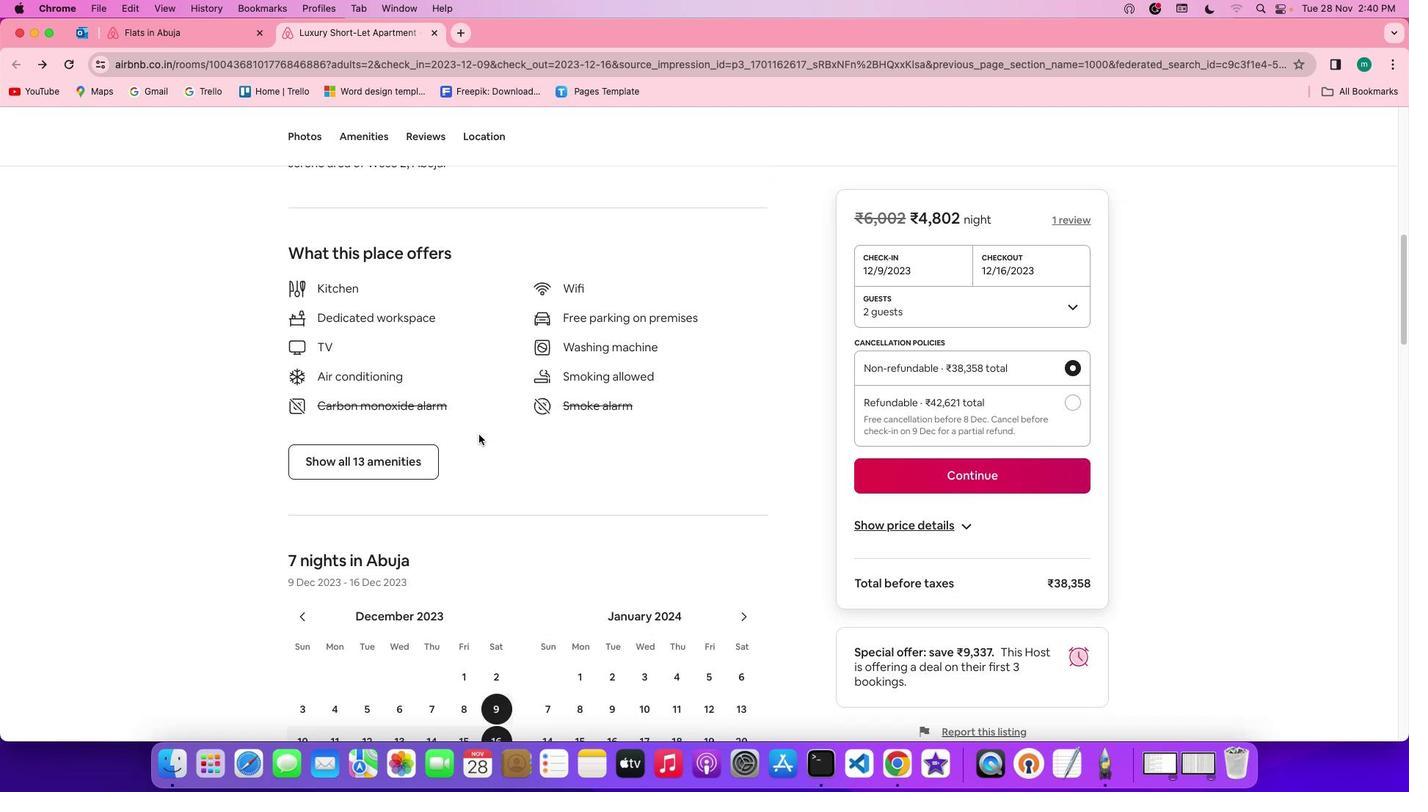
Action: Mouse scrolled (477, 433) with delta (0, 0)
Screenshot: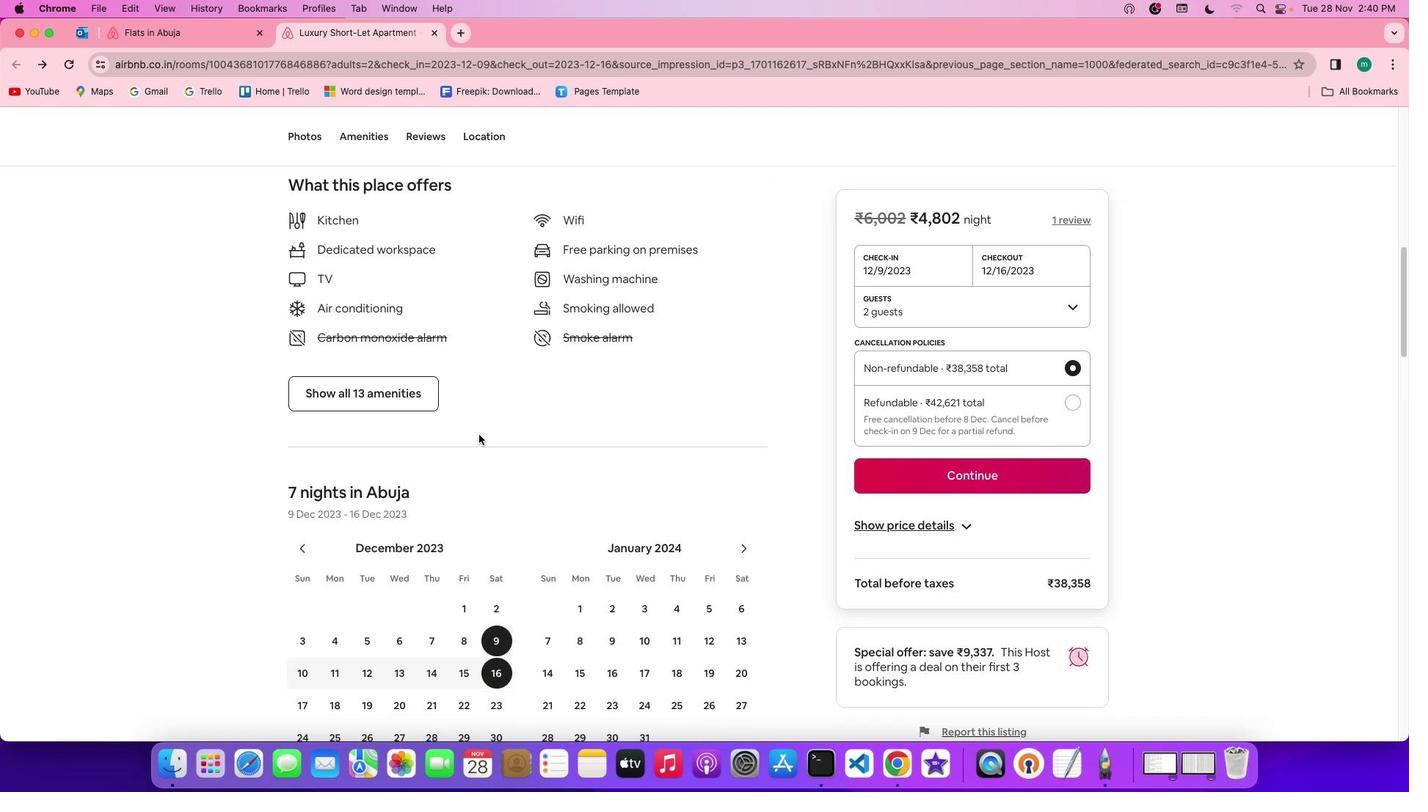 
Action: Mouse scrolled (477, 433) with delta (0, -2)
Screenshot: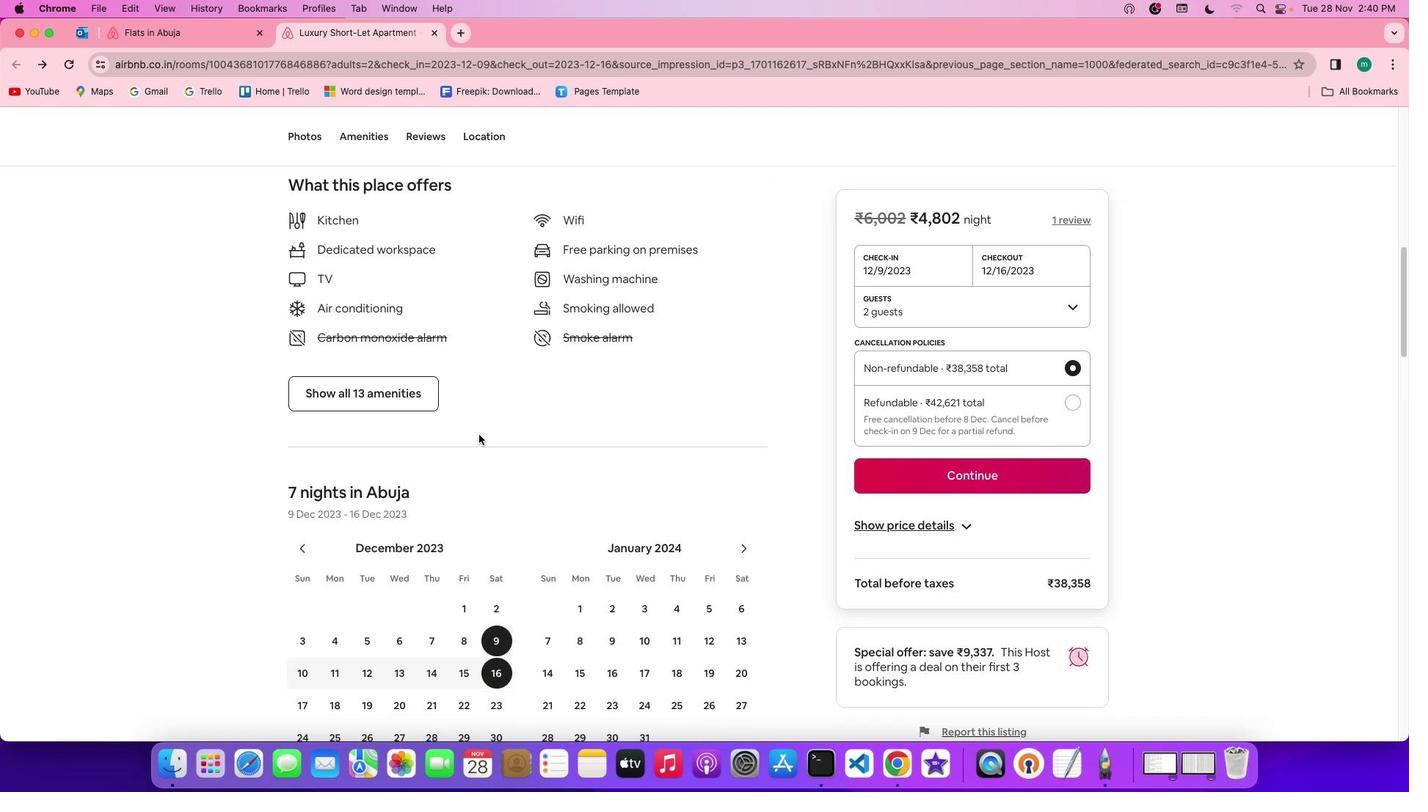 
Action: Mouse scrolled (477, 433) with delta (0, -2)
Screenshot: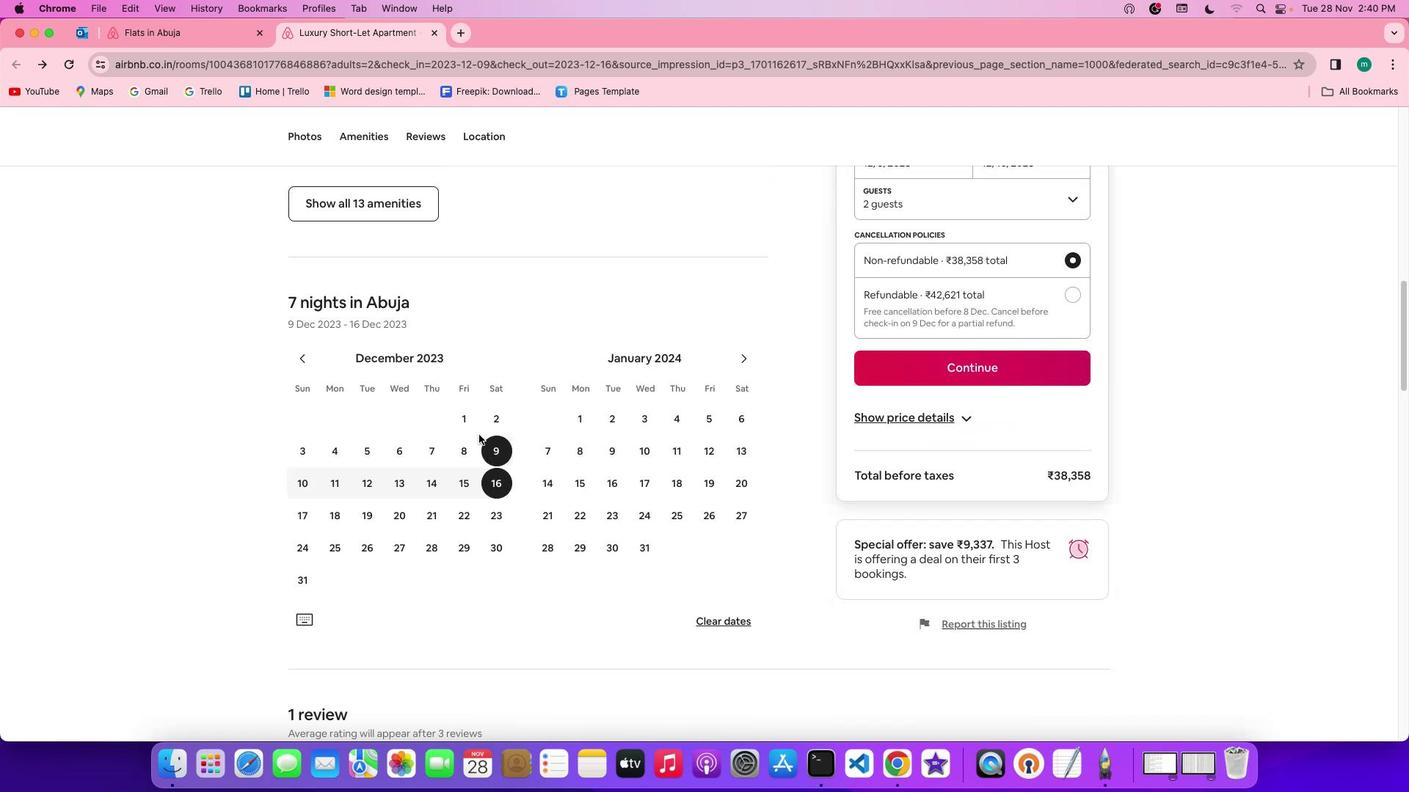 
Action: Mouse scrolled (477, 433) with delta (0, -3)
Screenshot: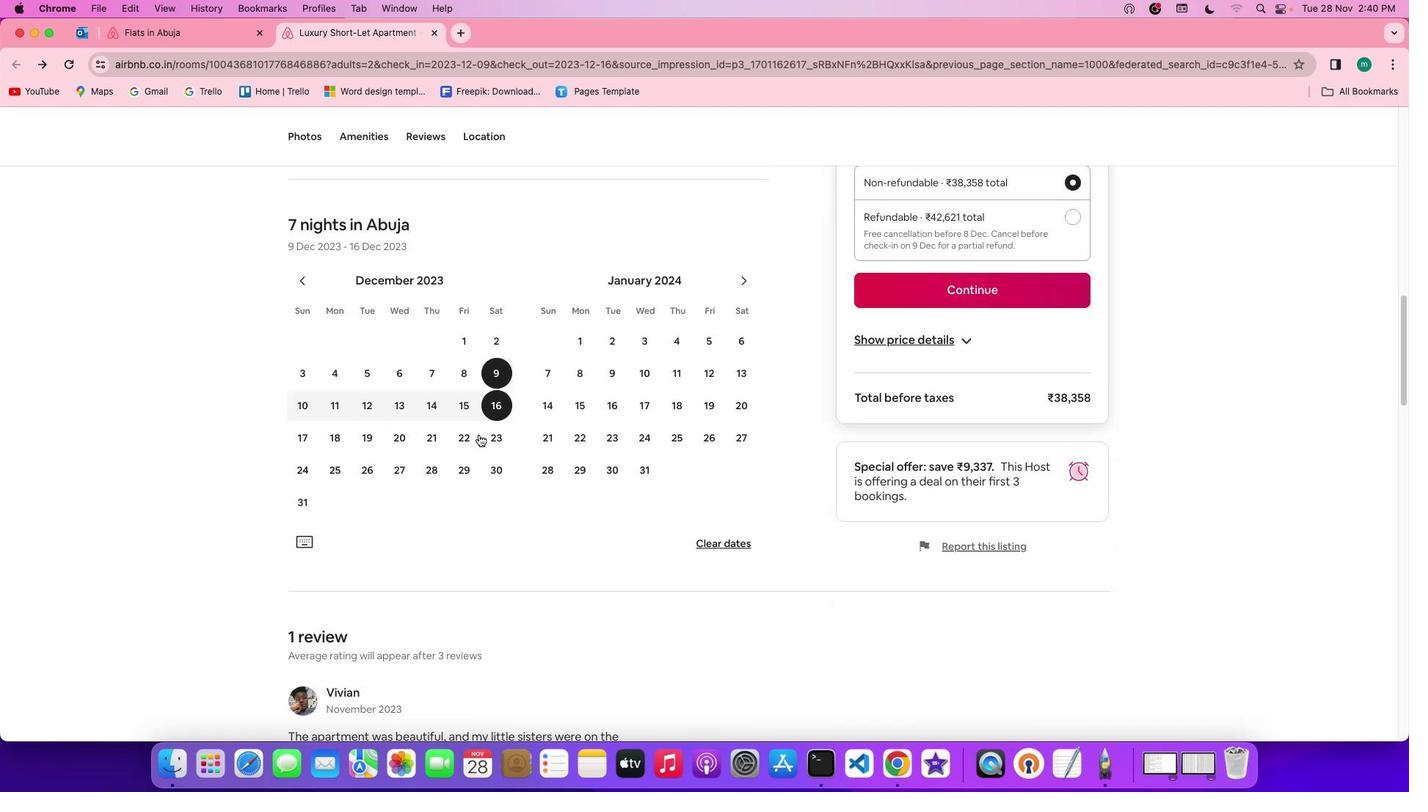 
Action: Mouse moved to (478, 434)
Screenshot: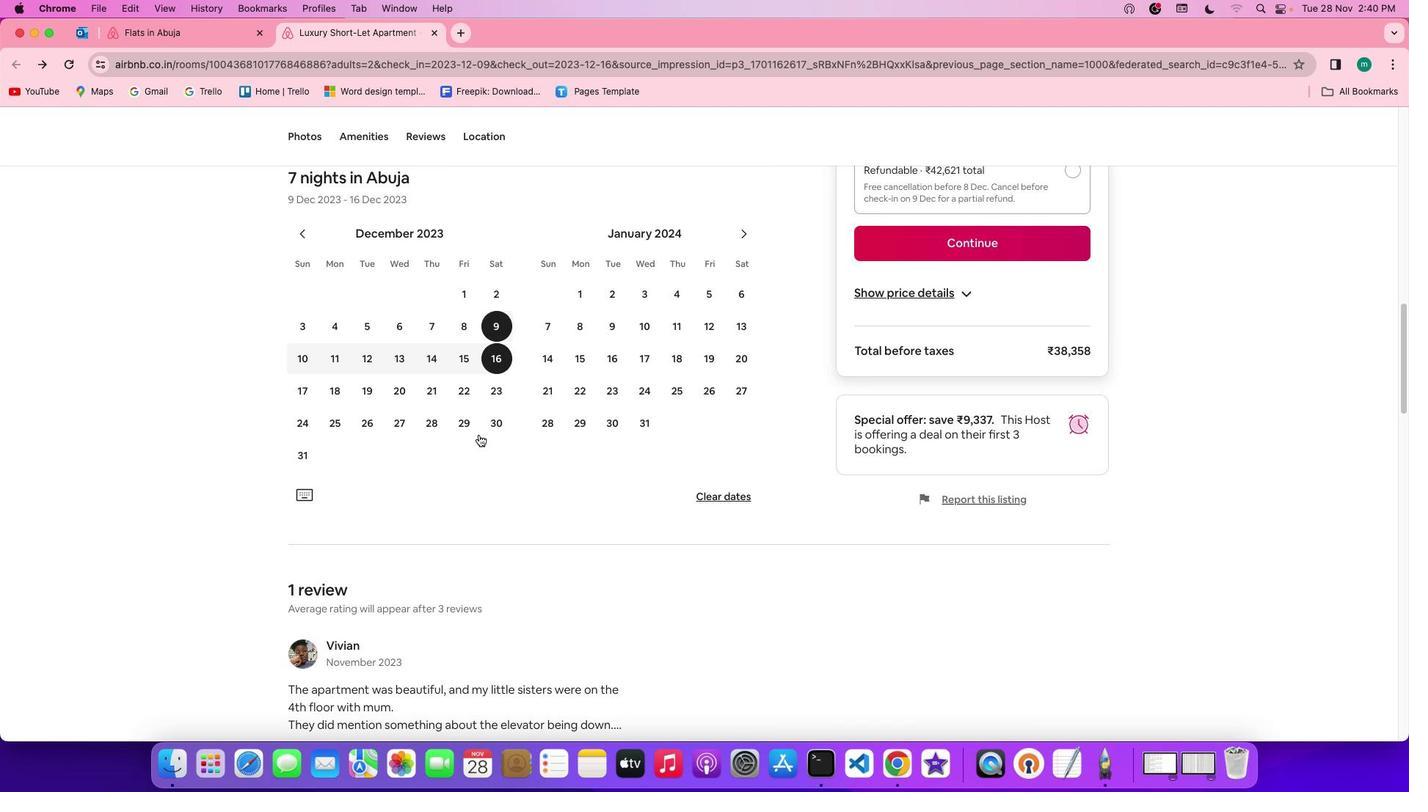 
Action: Mouse scrolled (478, 434) with delta (0, 0)
Screenshot: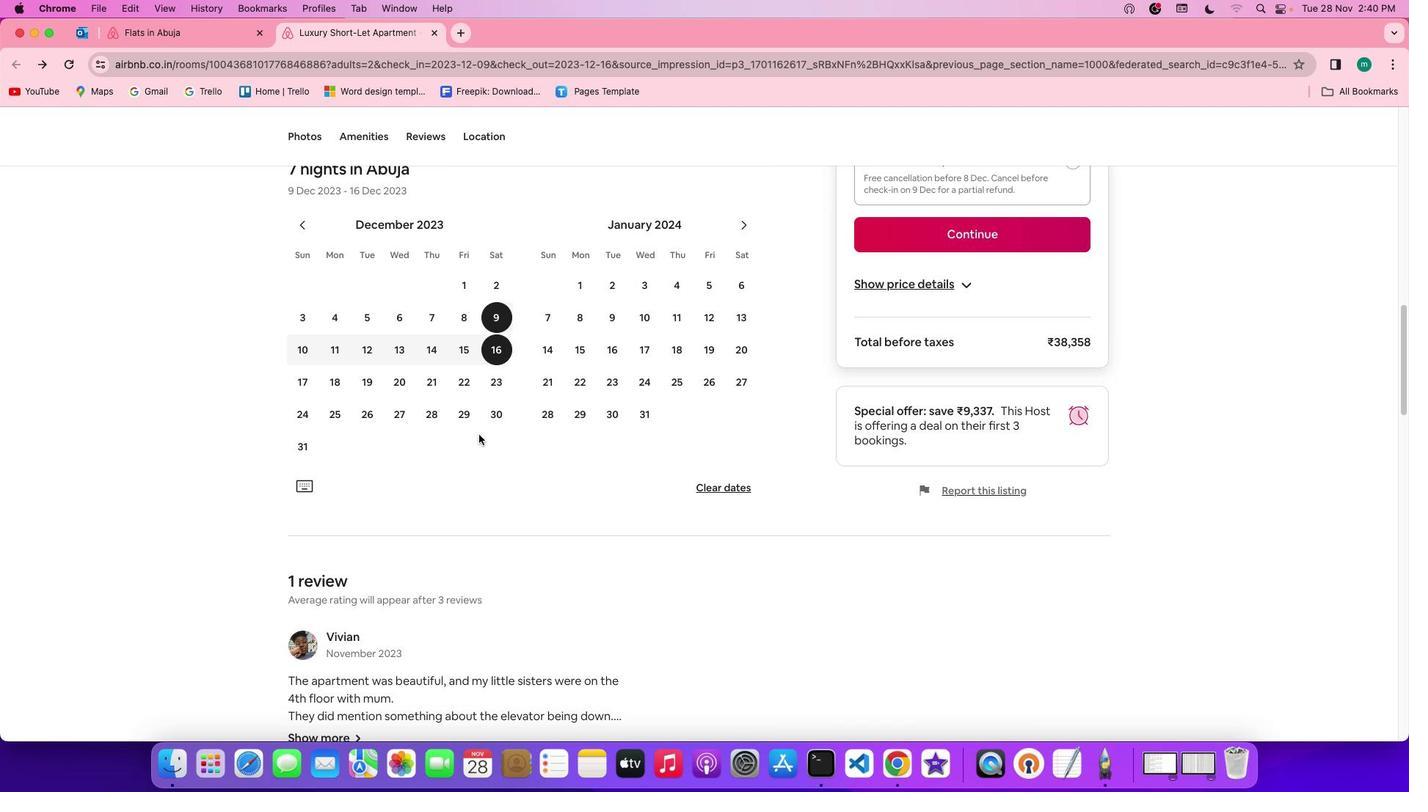 
Action: Mouse scrolled (478, 434) with delta (0, 0)
Screenshot: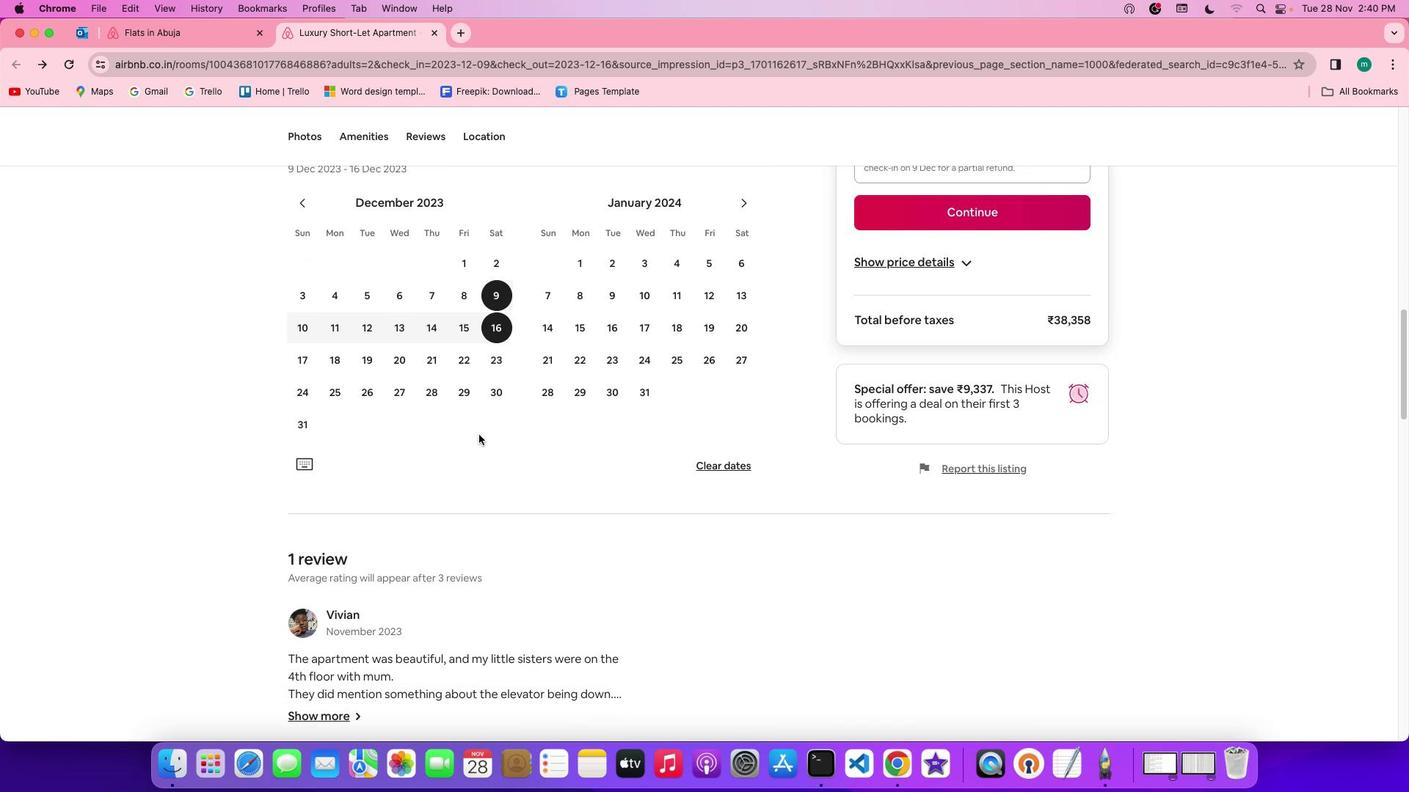 
Action: Mouse scrolled (478, 434) with delta (0, -1)
Screenshot: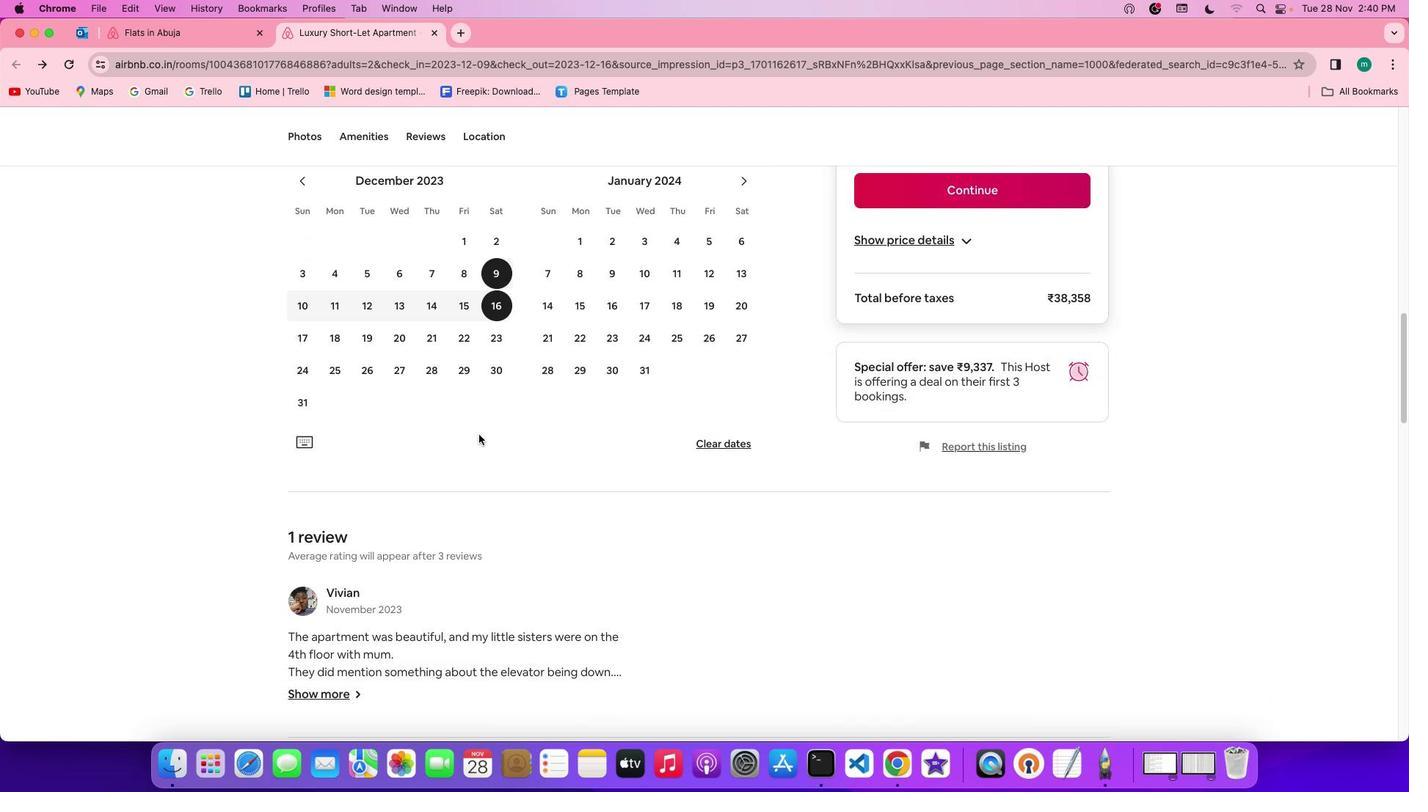 
Action: Mouse scrolled (478, 434) with delta (0, -2)
Screenshot: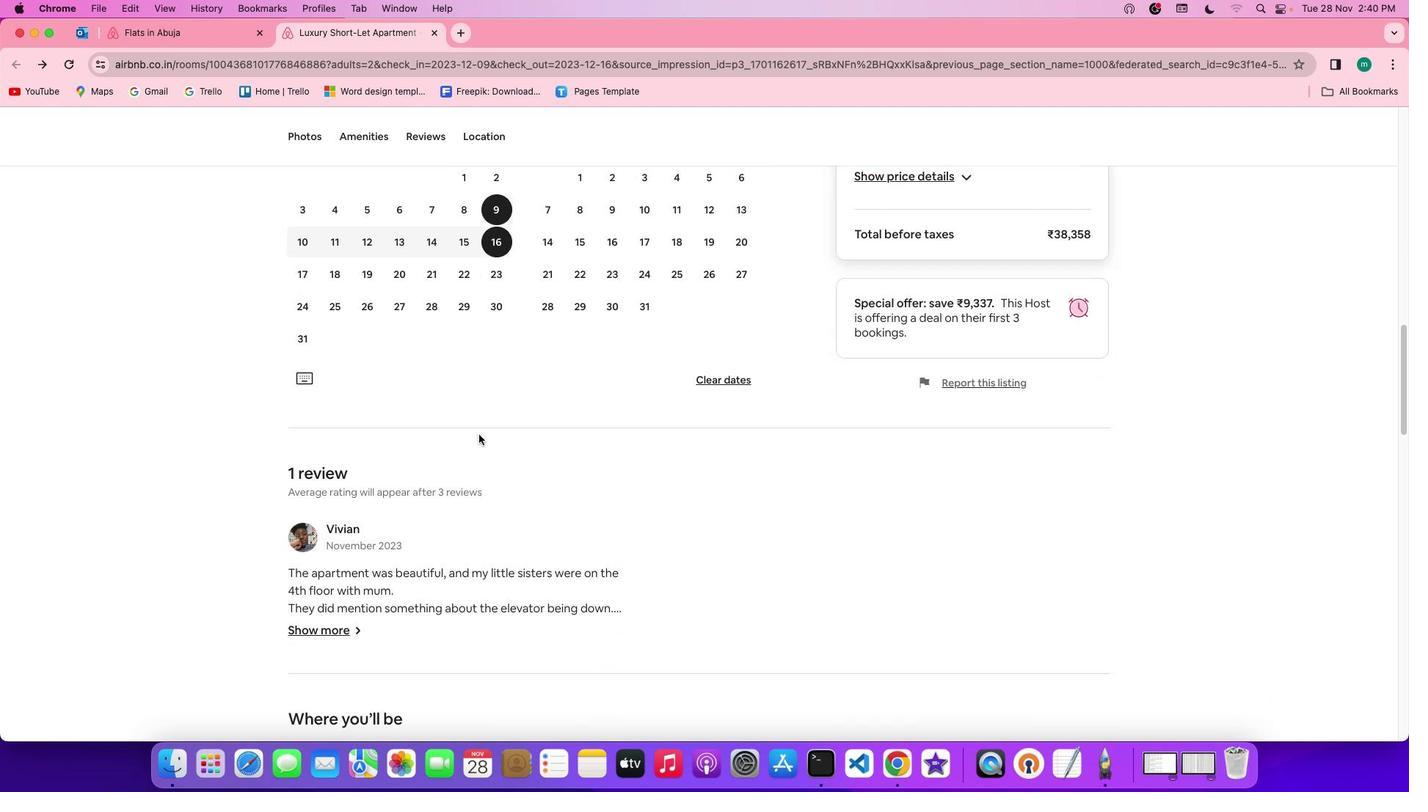 
Action: Mouse scrolled (478, 434) with delta (0, -2)
Screenshot: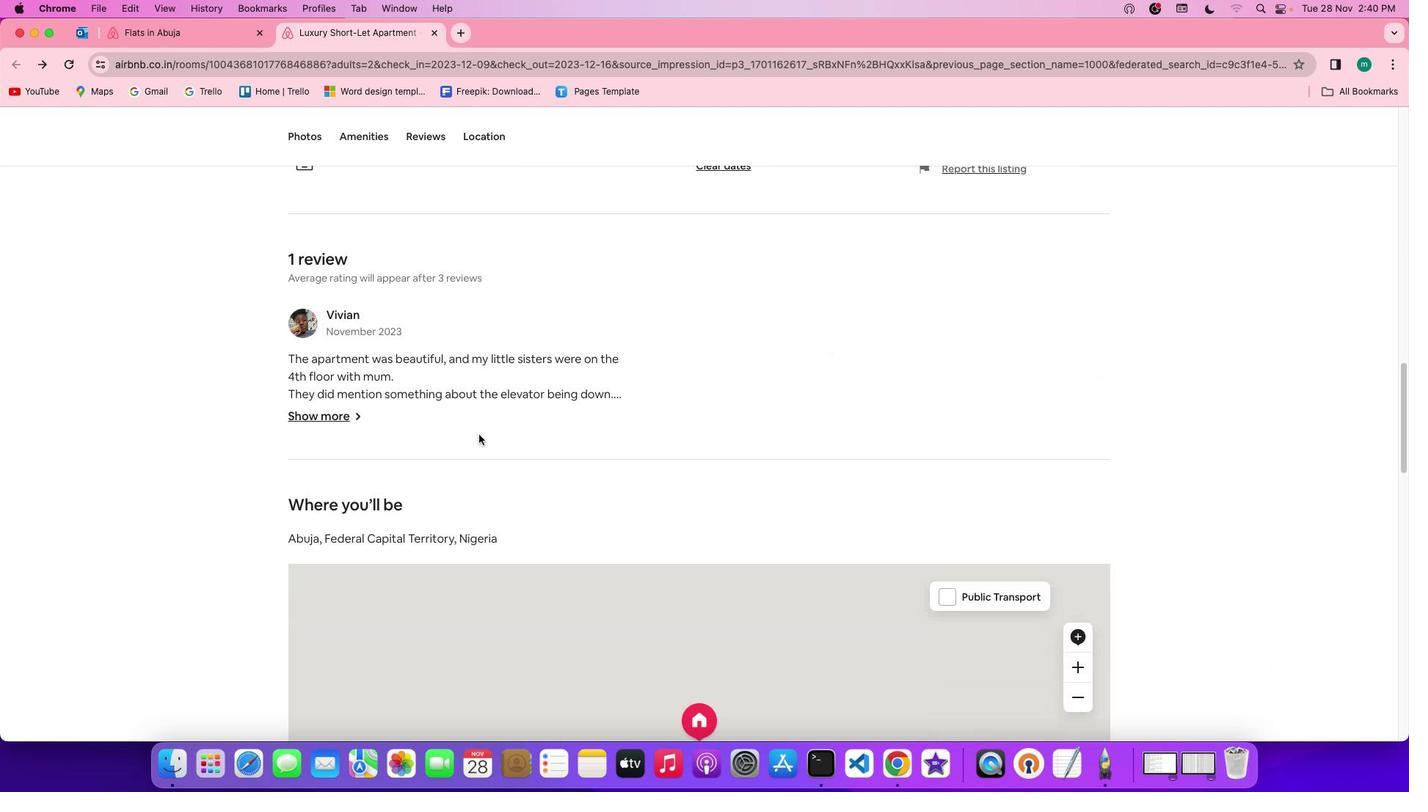 
Action: Mouse scrolled (478, 434) with delta (0, 0)
Screenshot: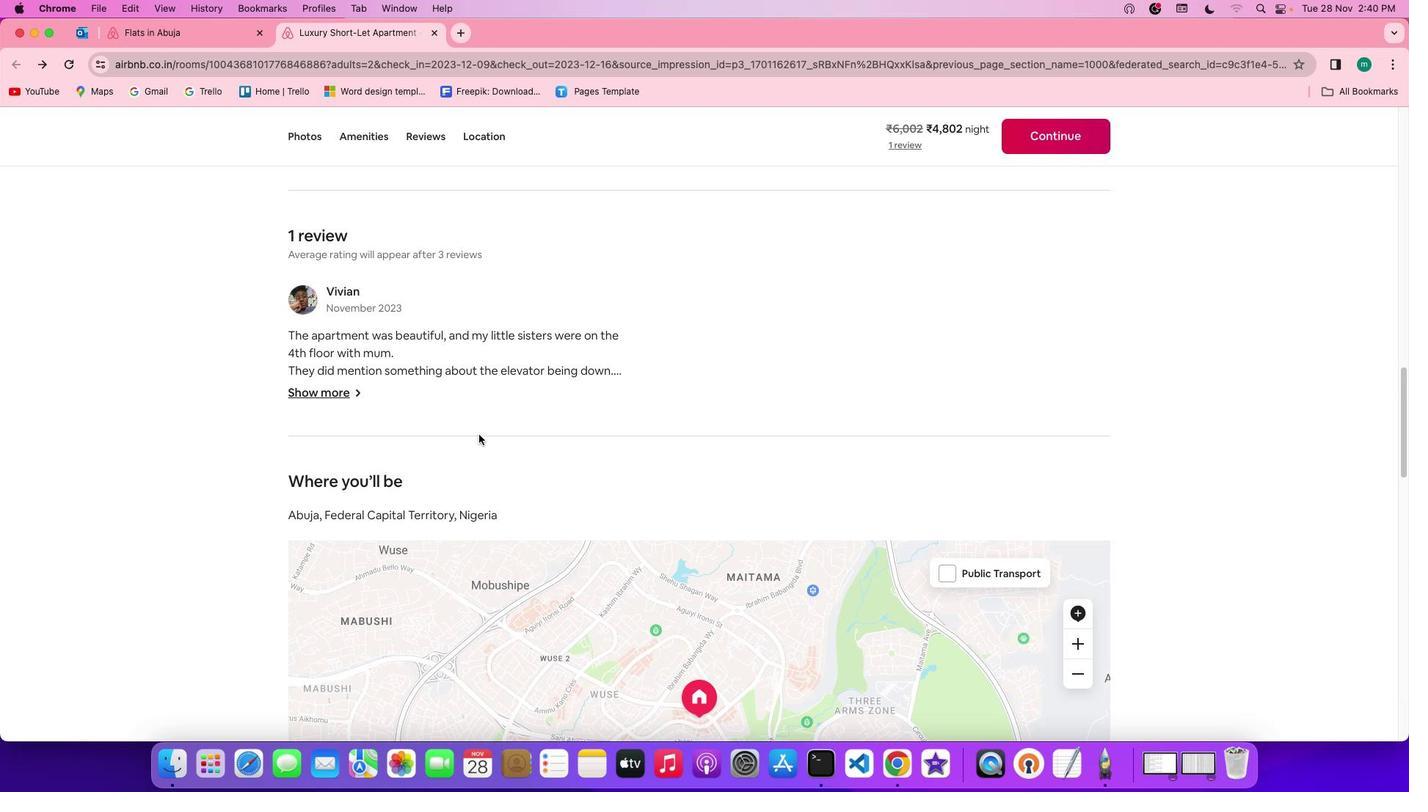 
Action: Mouse scrolled (478, 434) with delta (0, 0)
Screenshot: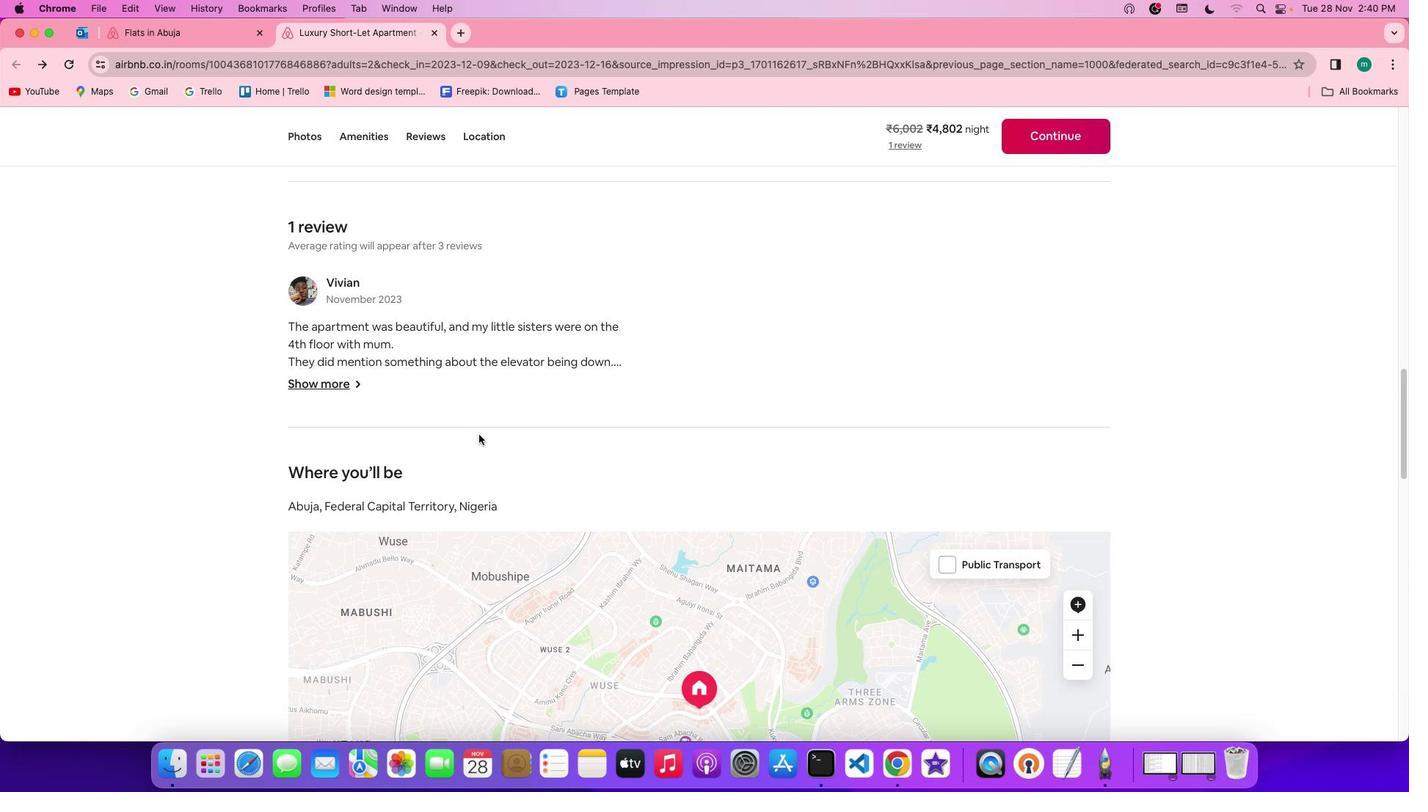 
Action: Mouse scrolled (478, 434) with delta (0, -1)
Screenshot: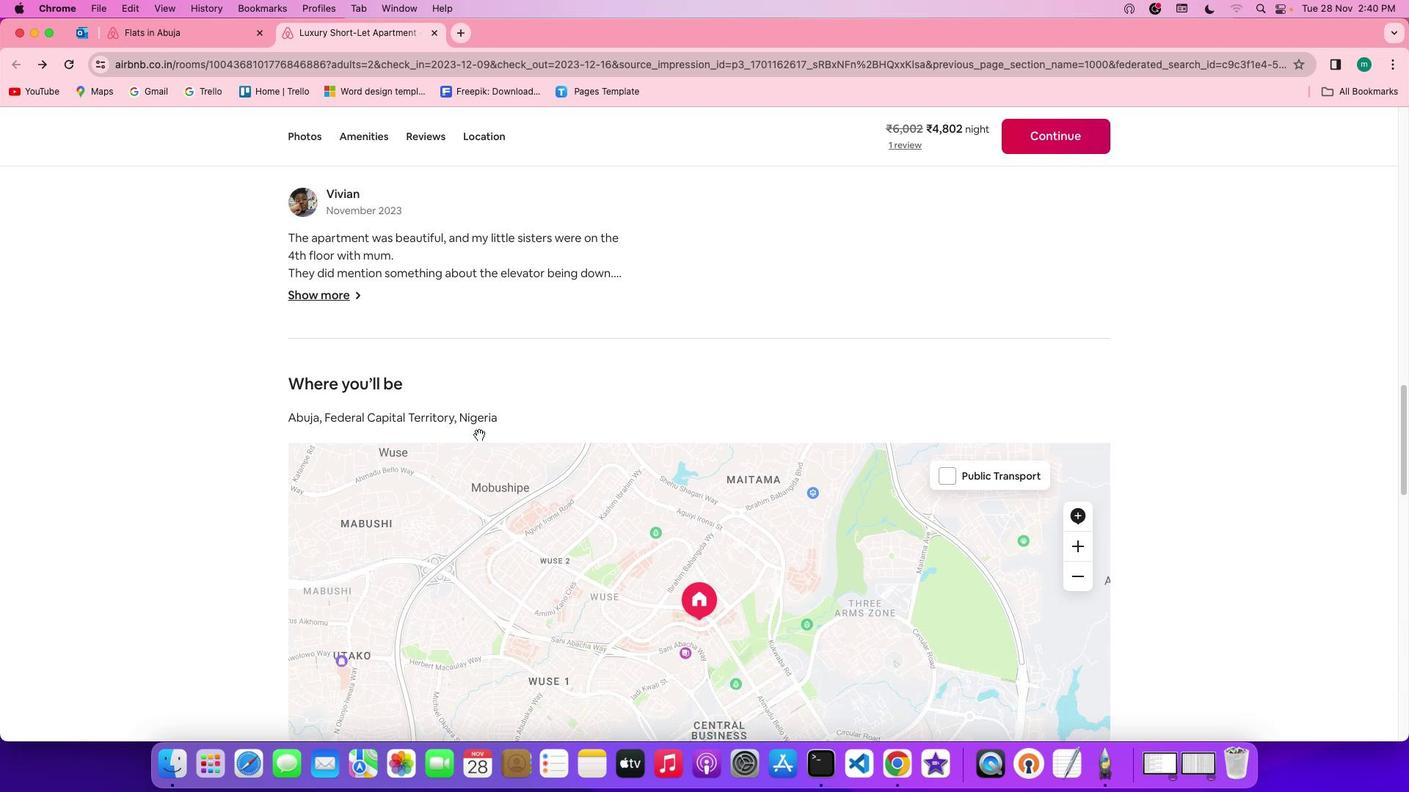 
Action: Mouse scrolled (478, 434) with delta (0, -2)
Screenshot: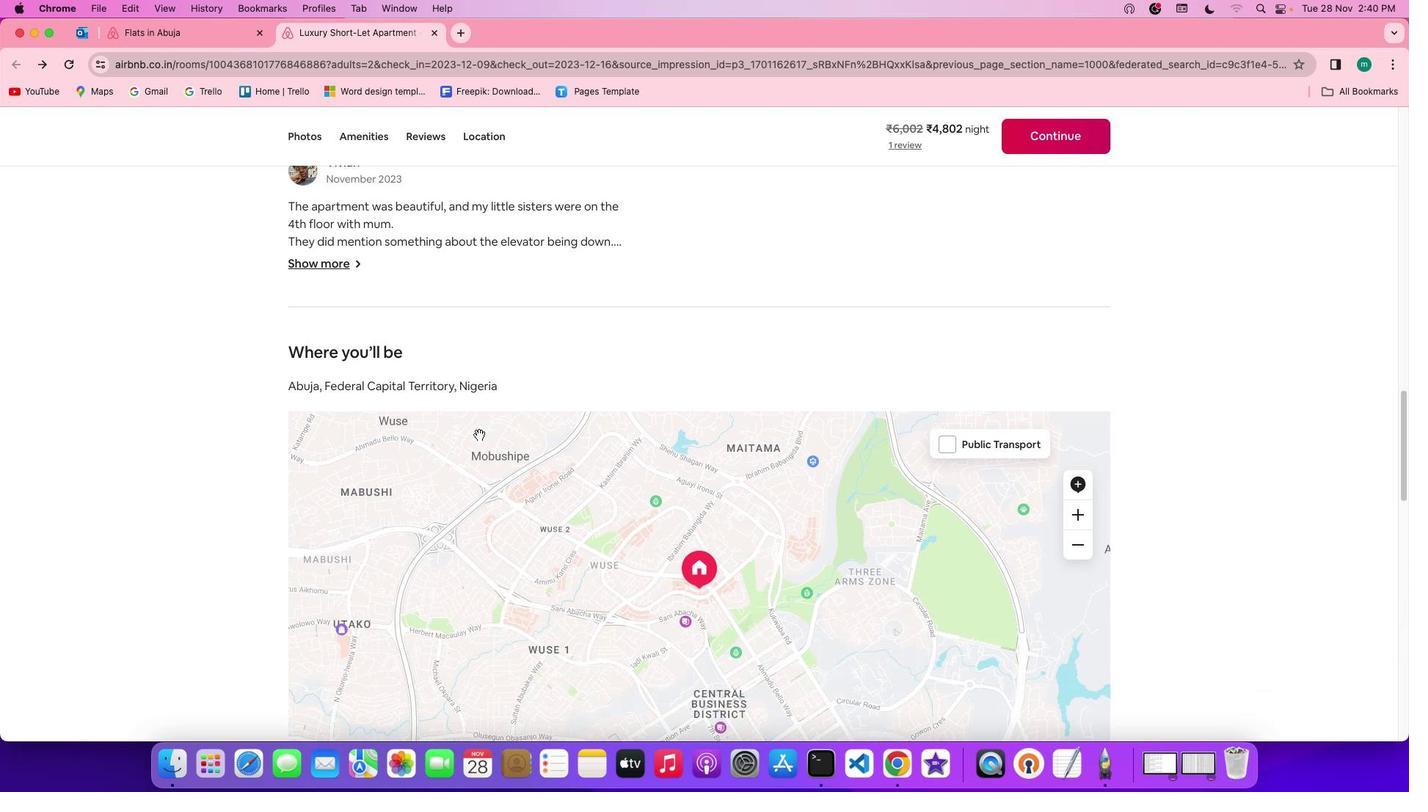 
Action: Mouse scrolled (478, 434) with delta (0, 0)
Screenshot: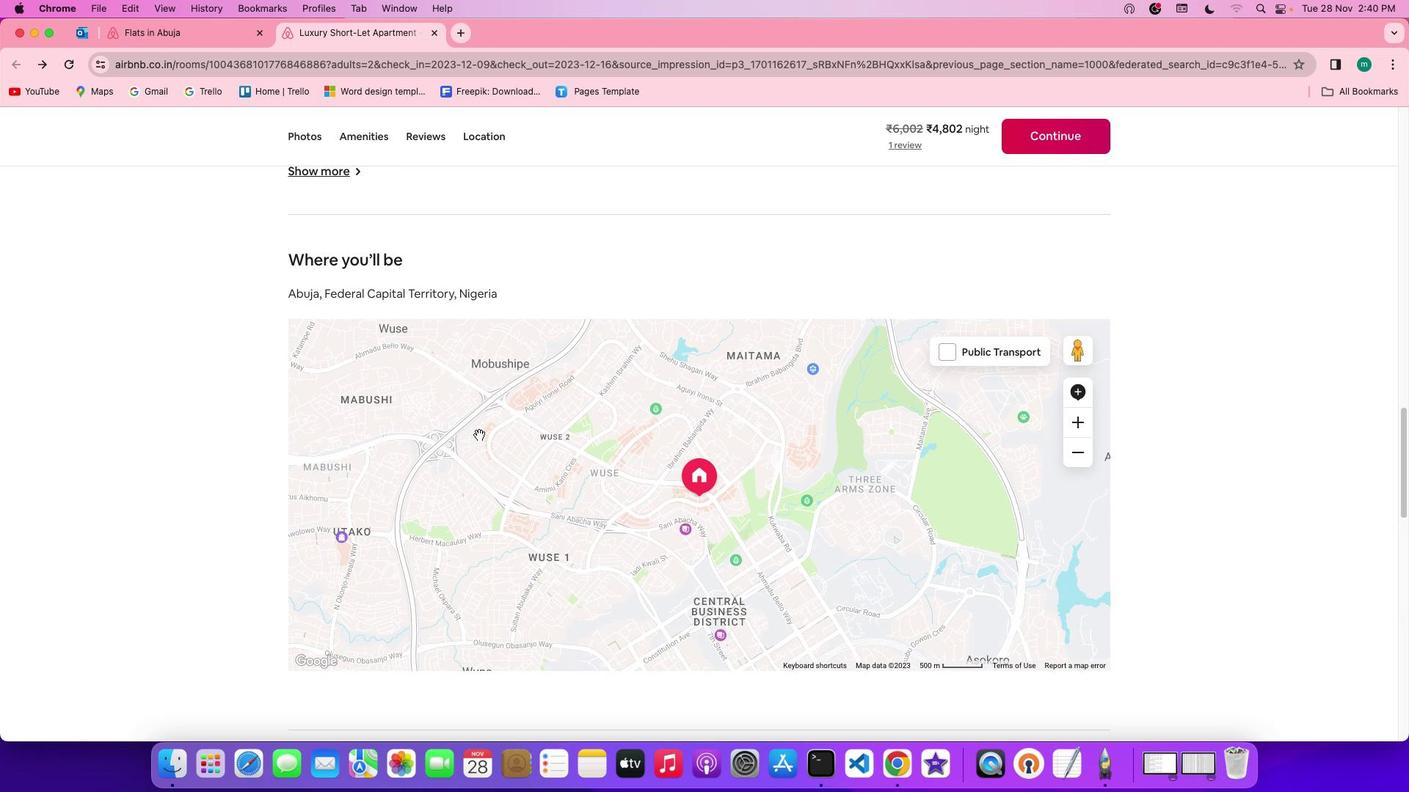 
Action: Mouse scrolled (478, 434) with delta (0, 0)
Screenshot: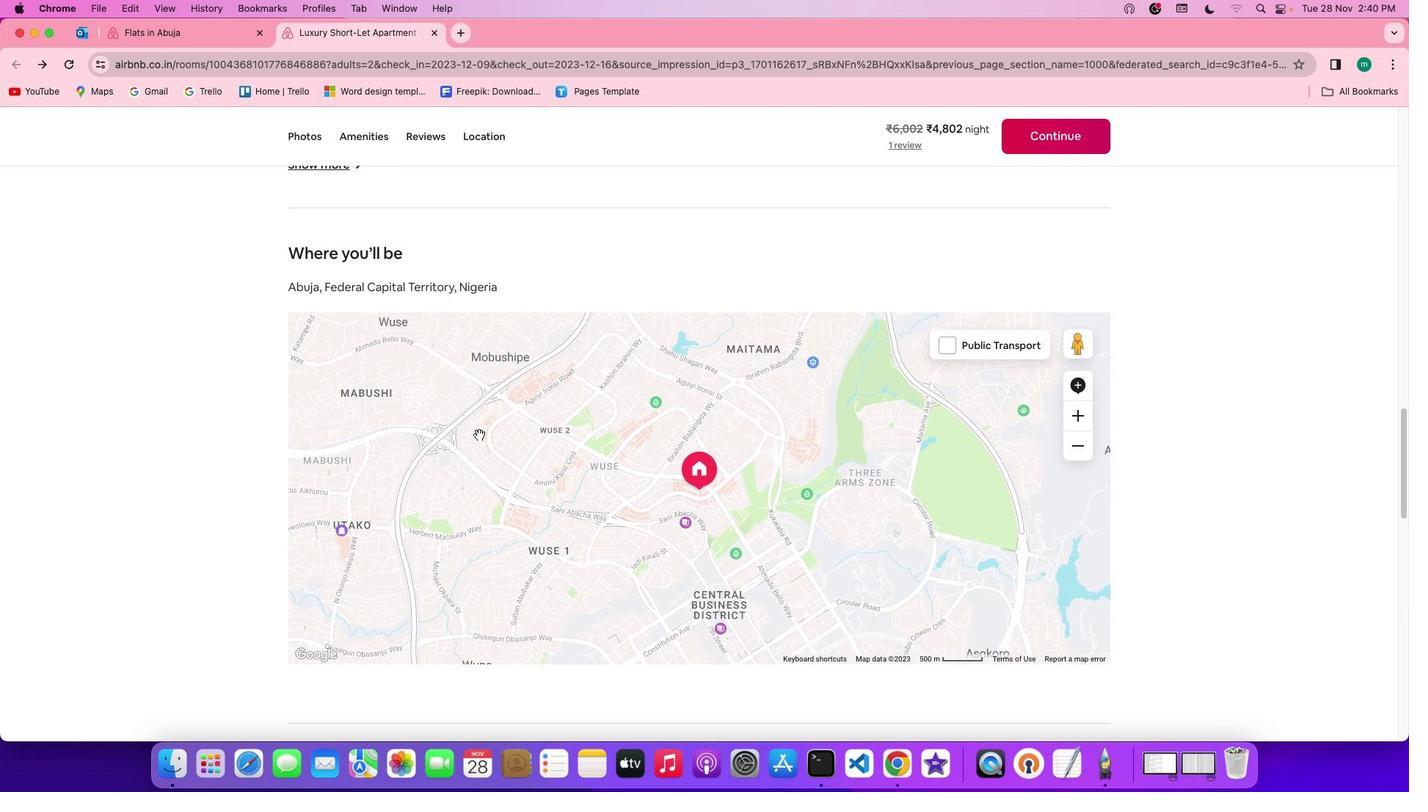 
Action: Mouse scrolled (478, 434) with delta (0, -1)
Screenshot: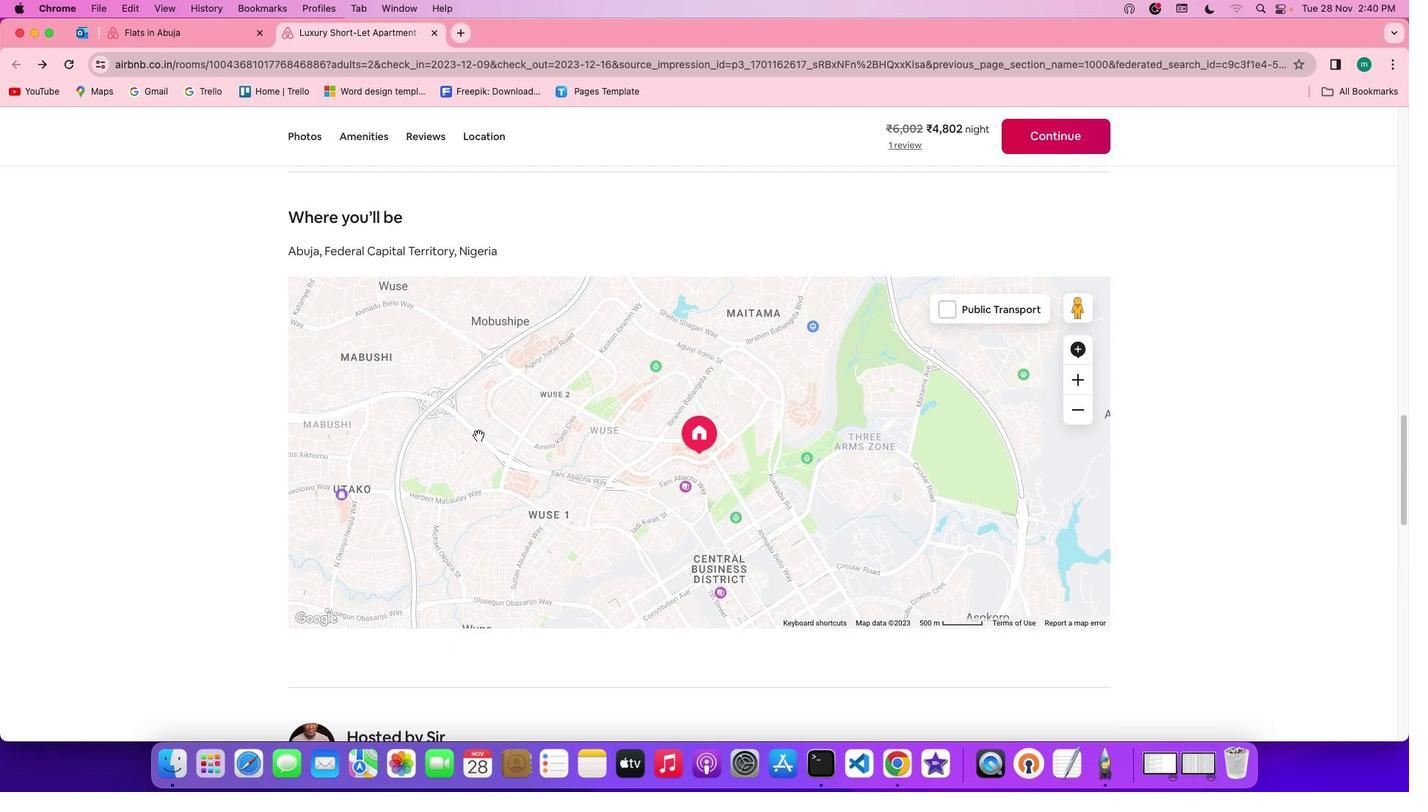 
Action: Mouse moved to (477, 435)
Screenshot: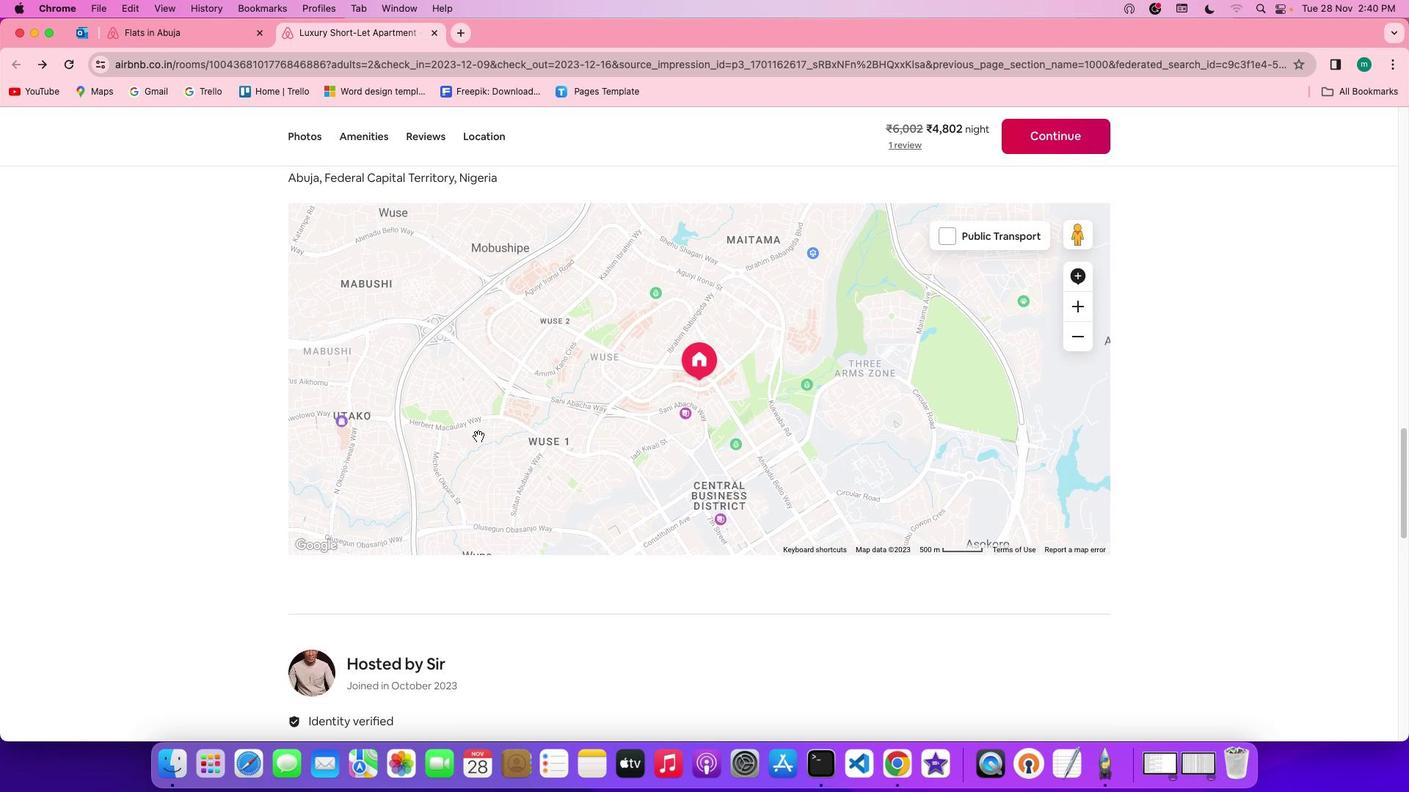 
Action: Mouse scrolled (477, 435) with delta (0, 0)
Screenshot: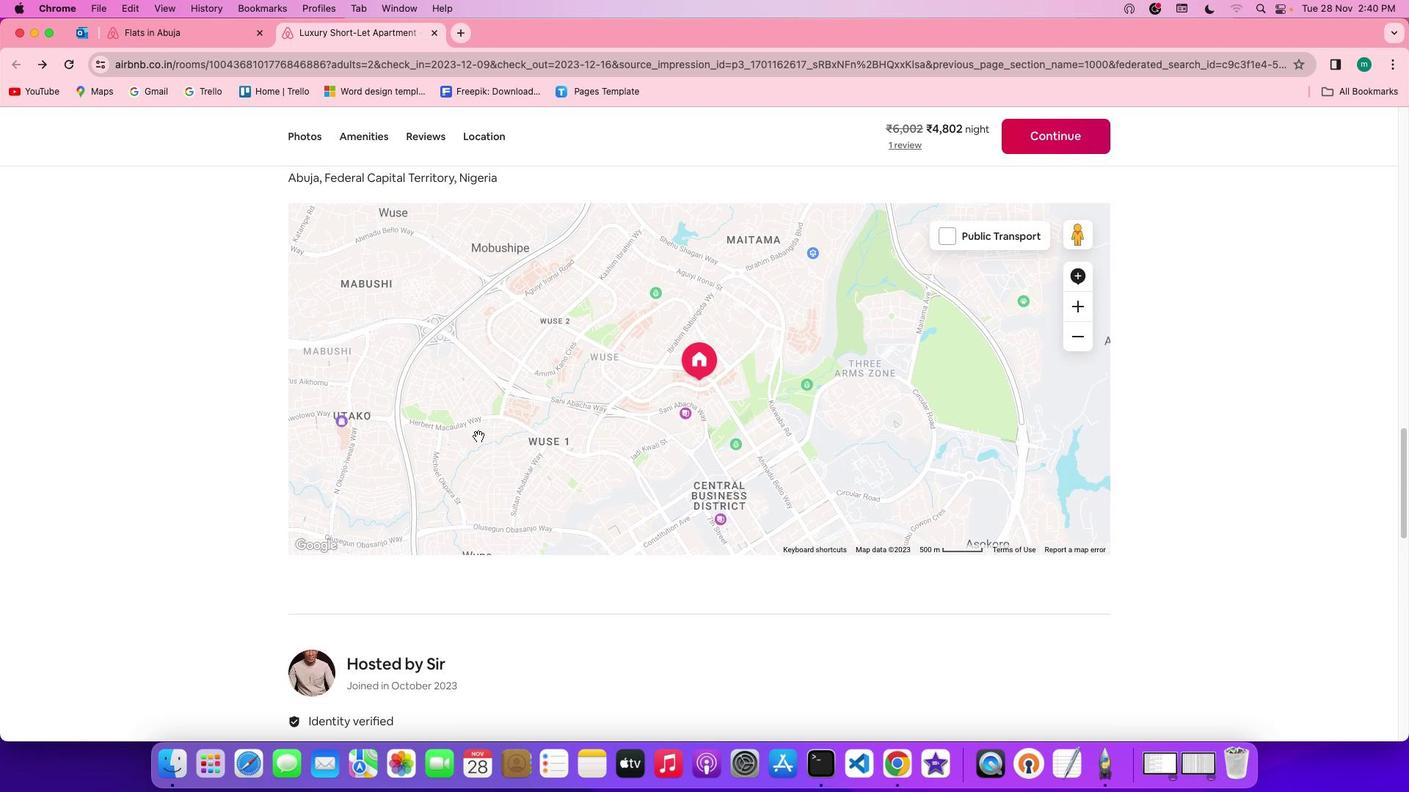 
Action: Mouse moved to (477, 435)
Screenshot: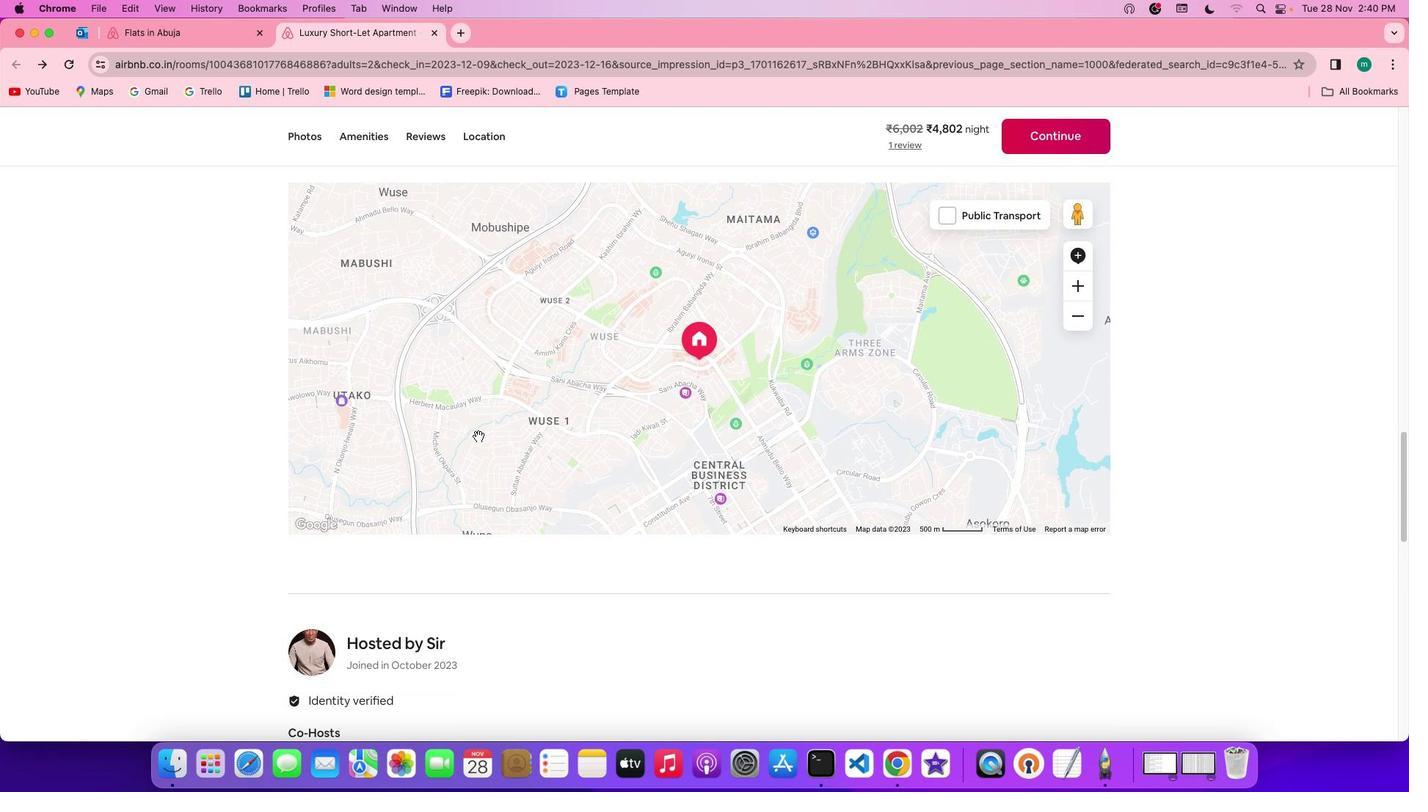 
Action: Mouse scrolled (477, 435) with delta (0, 0)
Screenshot: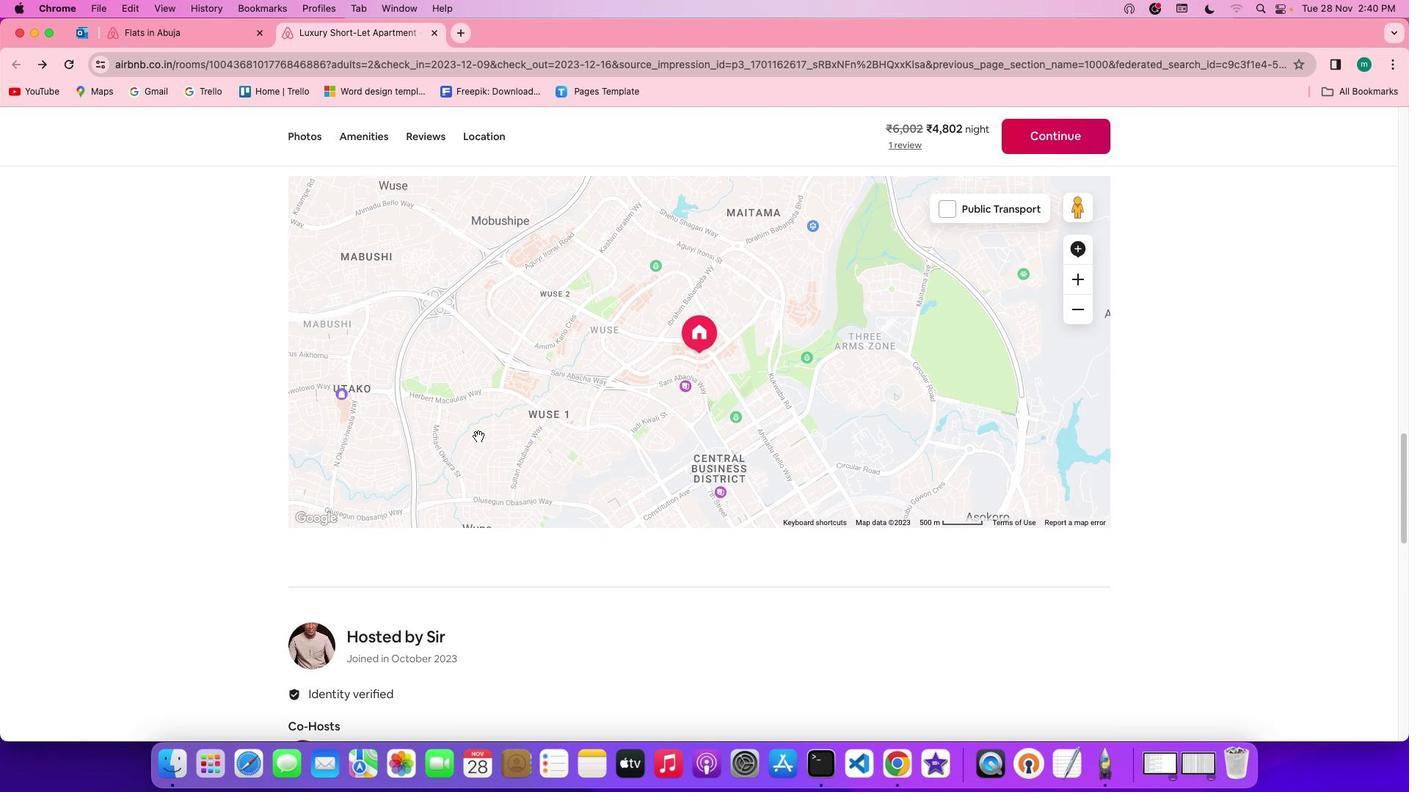 
Action: Mouse scrolled (477, 435) with delta (0, 0)
Screenshot: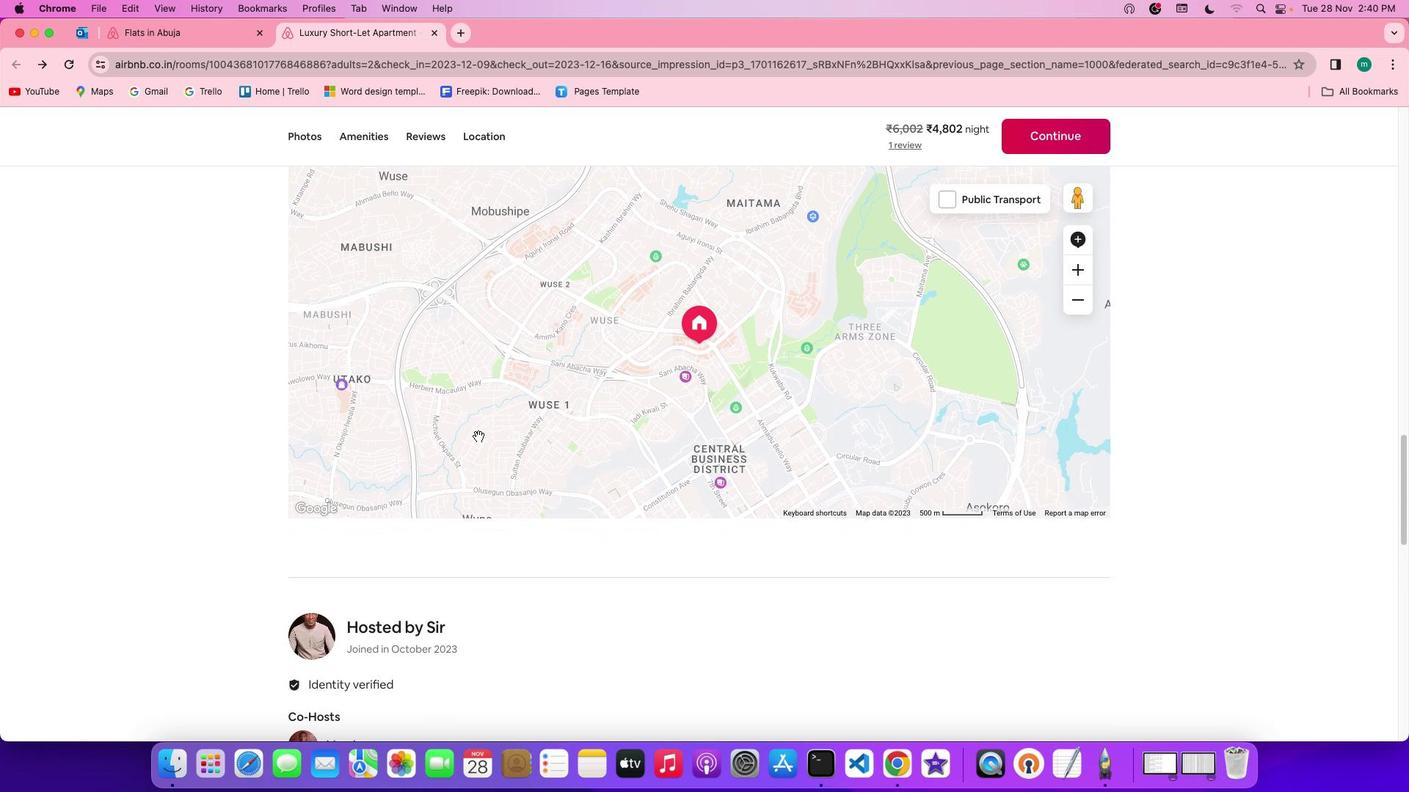 
Action: Mouse scrolled (477, 435) with delta (0, -1)
Screenshot: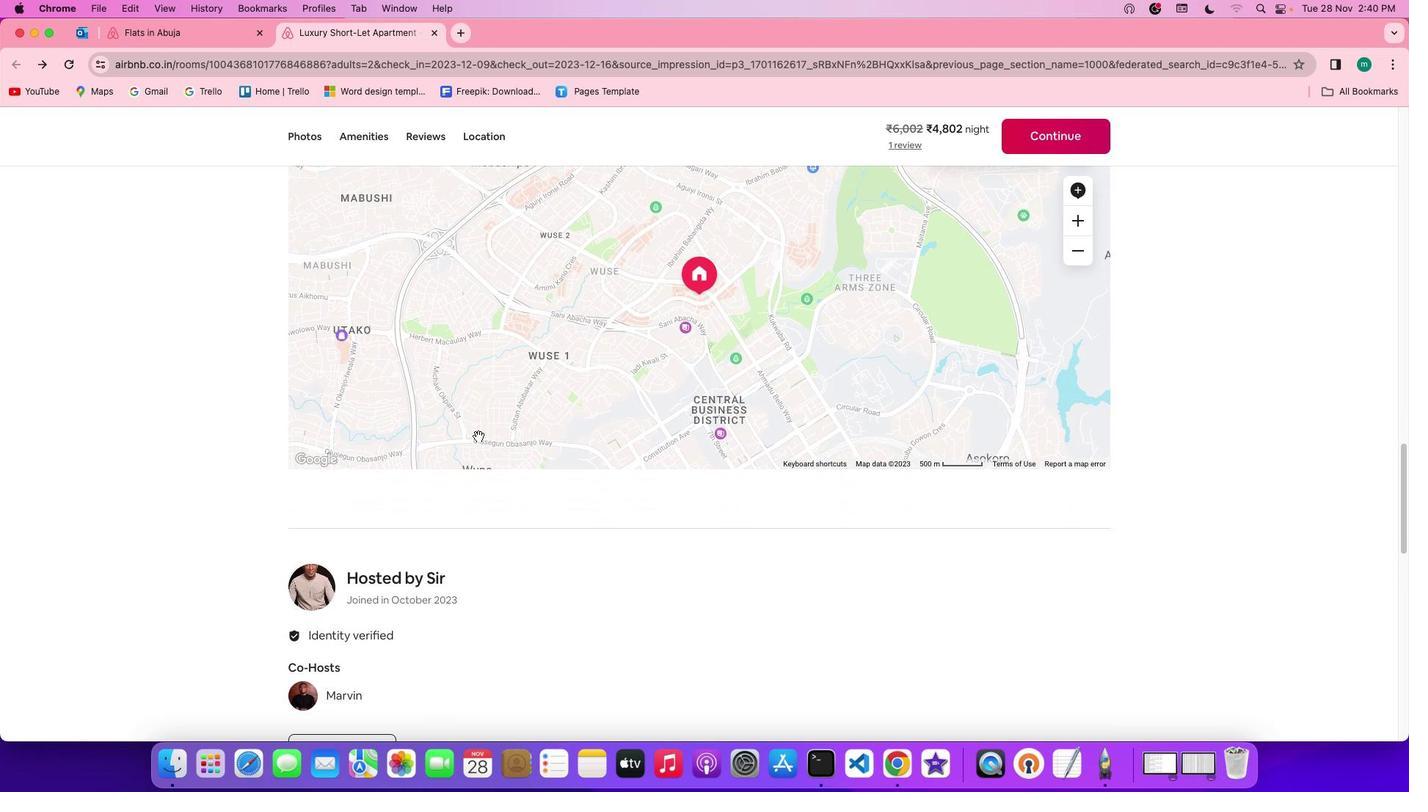 
Action: Mouse scrolled (477, 435) with delta (0, -2)
Screenshot: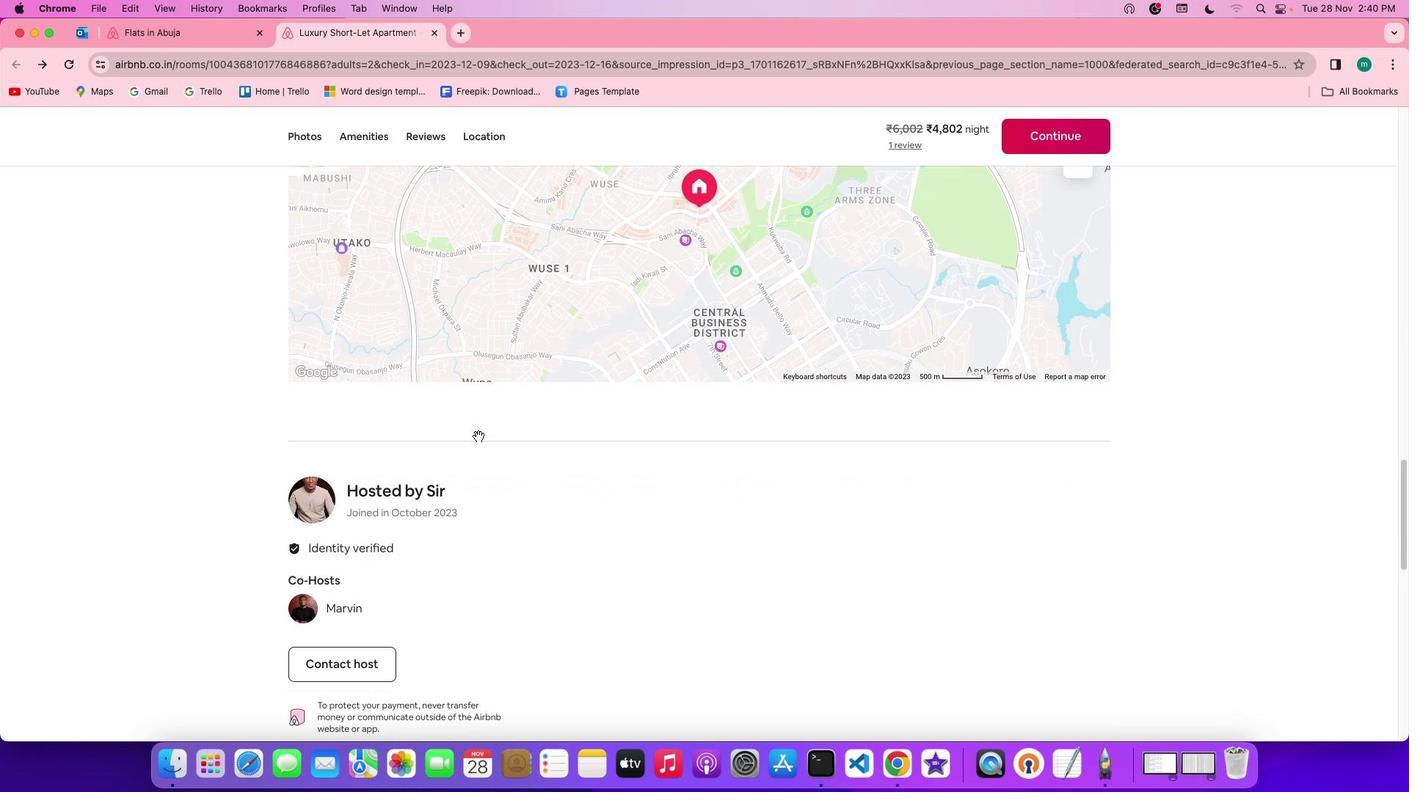 
Action: Mouse scrolled (477, 435) with delta (0, 0)
Screenshot: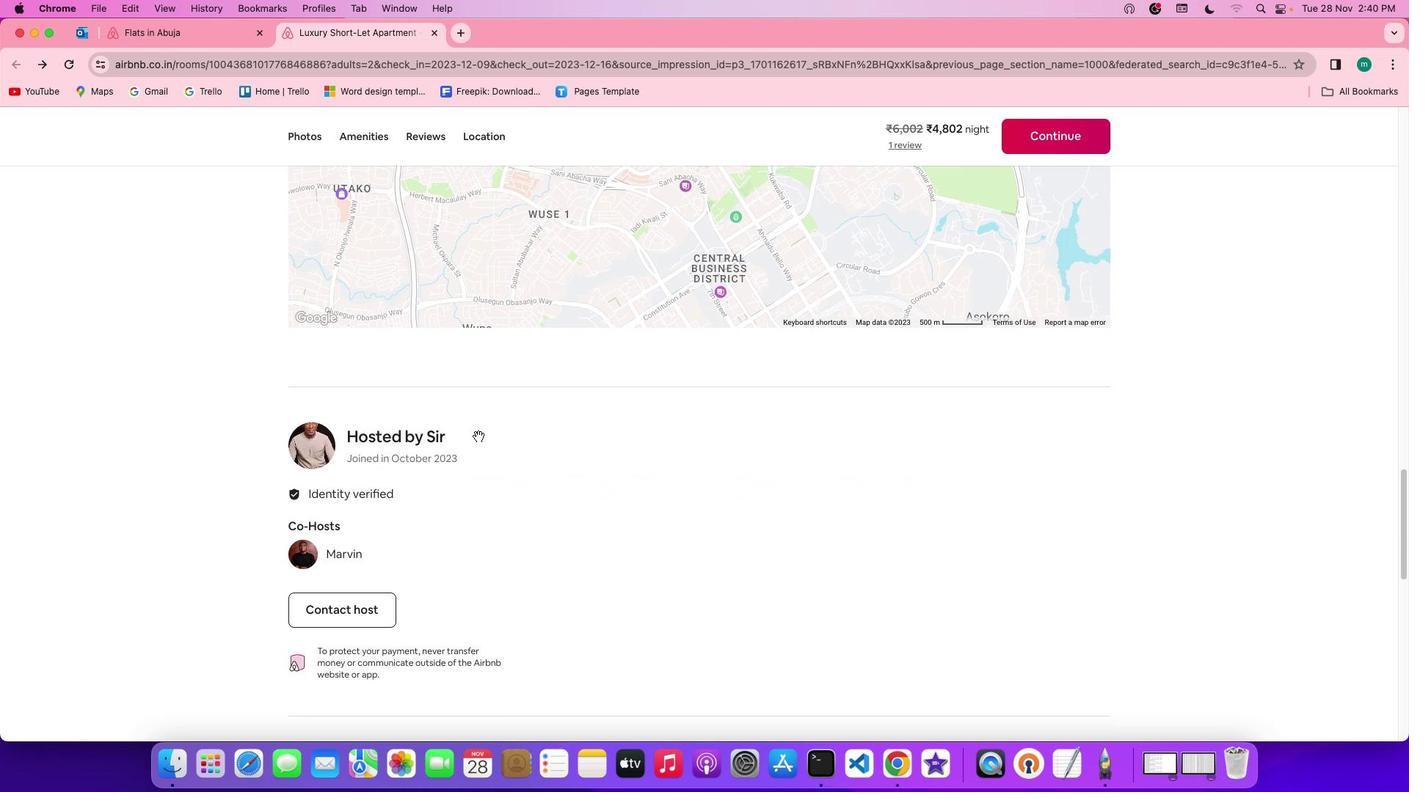 
Action: Mouse scrolled (477, 435) with delta (0, 0)
Screenshot: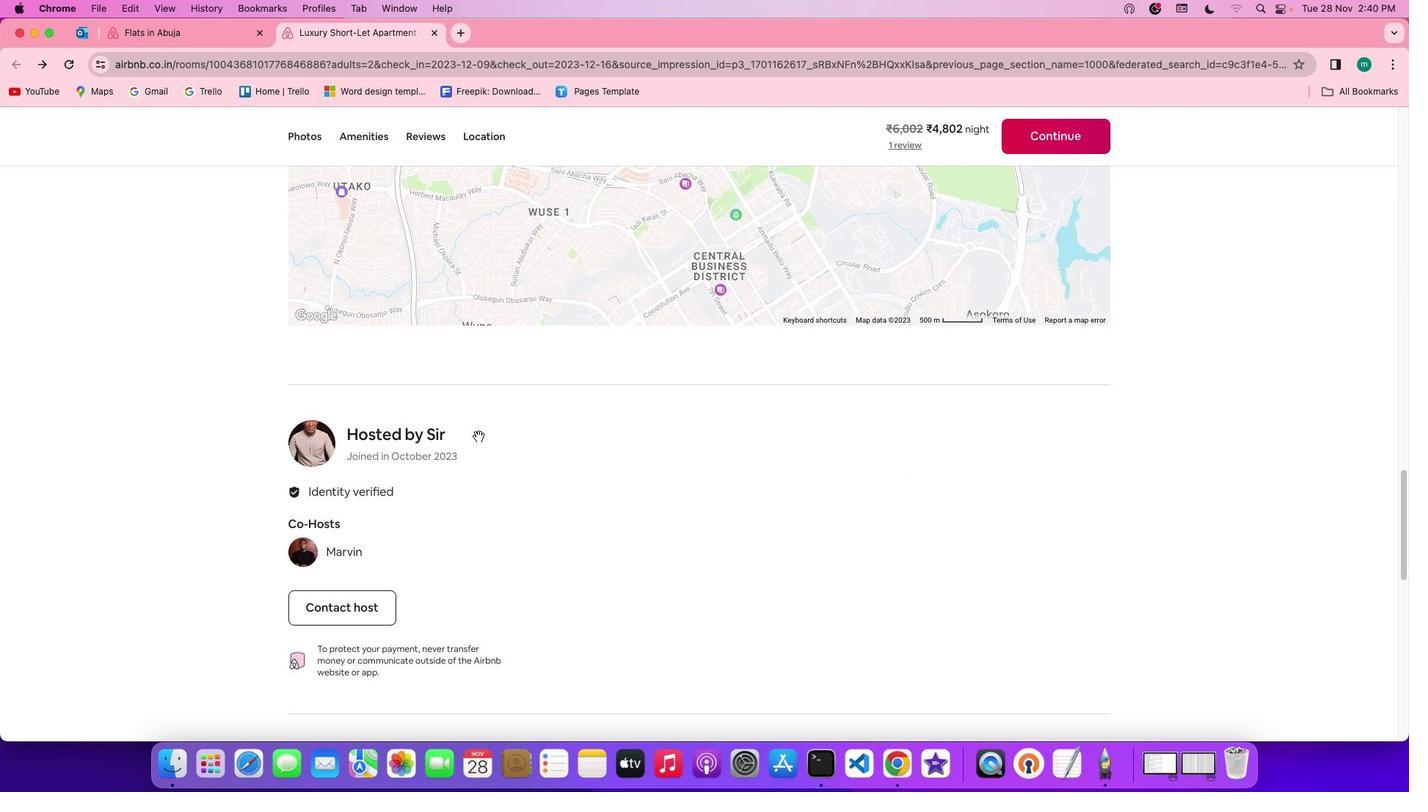 
Action: Mouse scrolled (477, 435) with delta (0, 0)
Screenshot: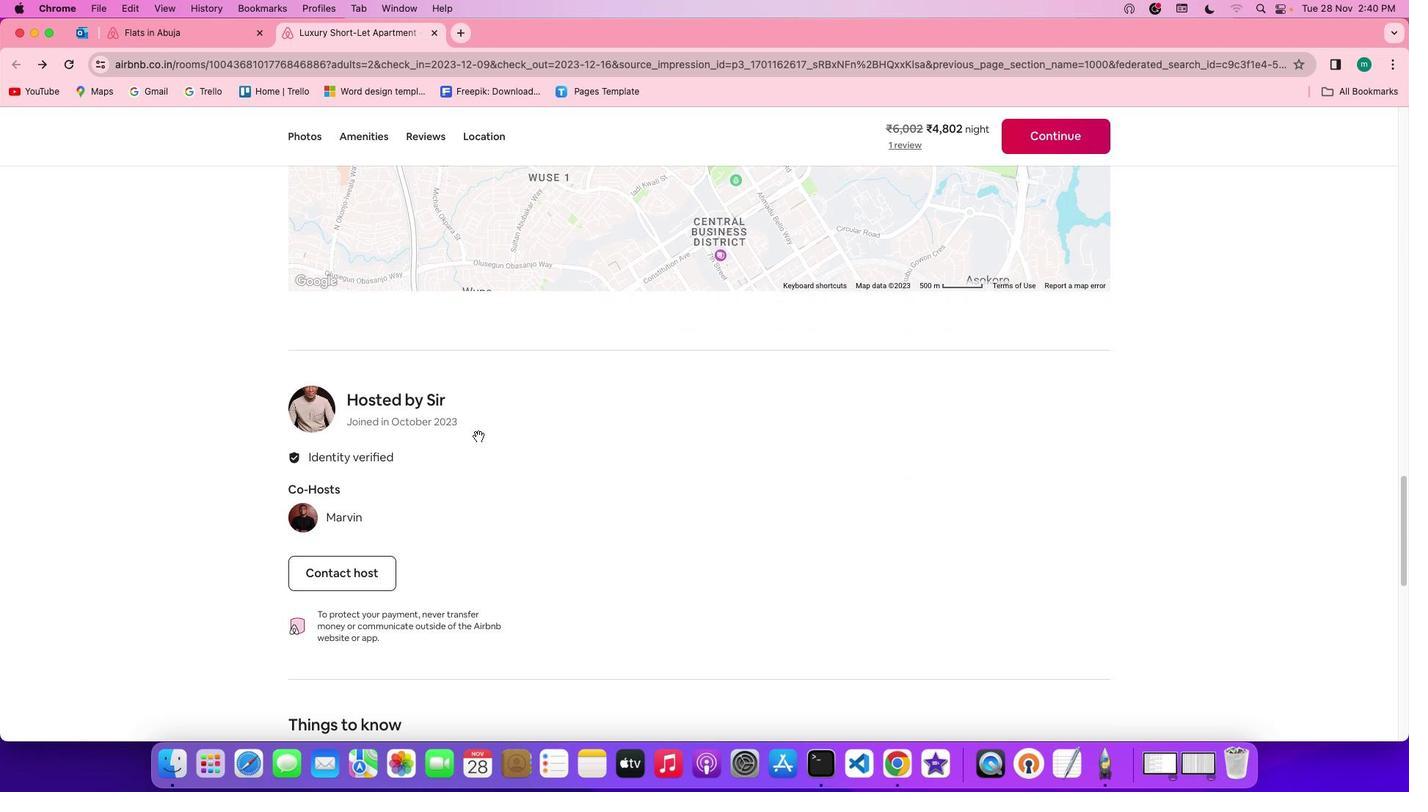 
Action: Mouse scrolled (477, 435) with delta (0, -1)
Screenshot: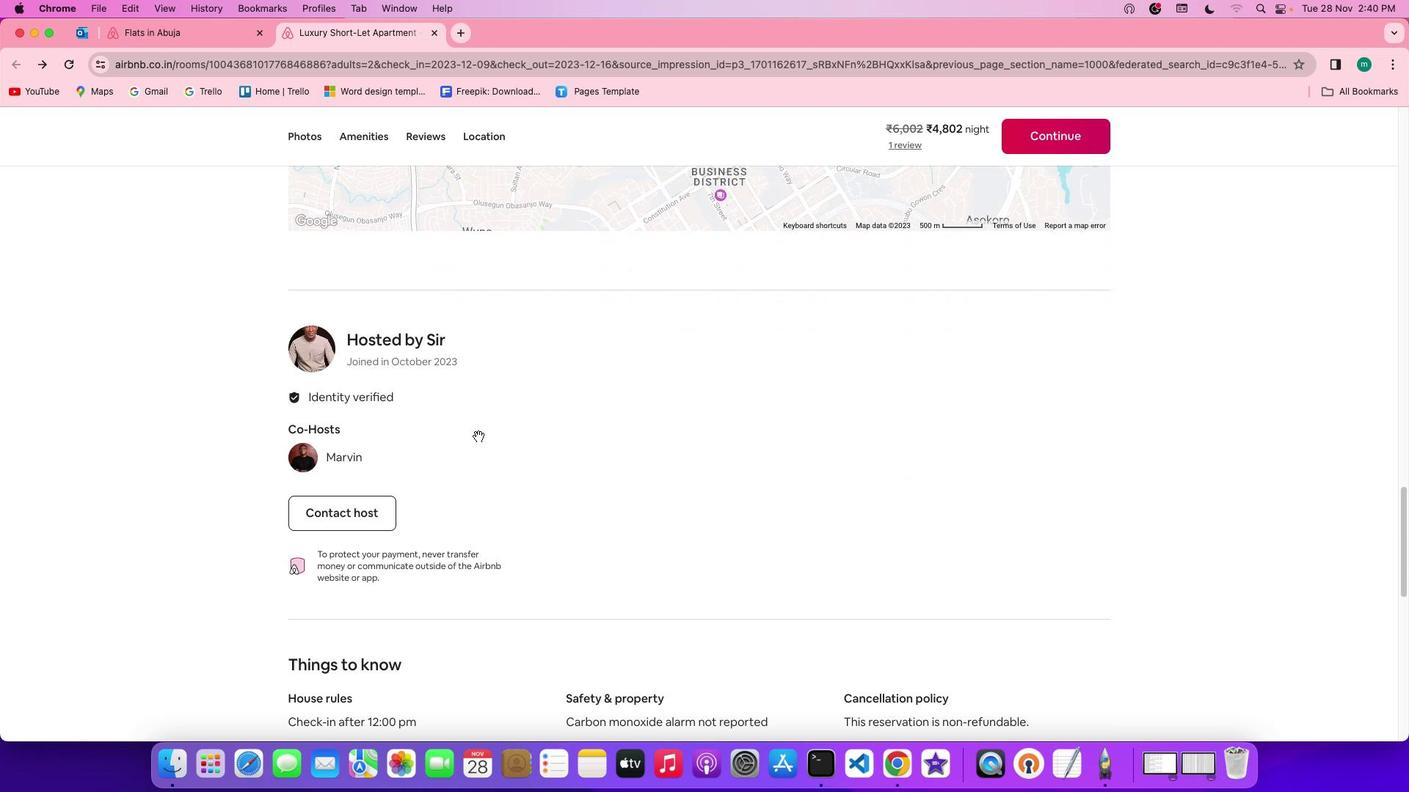 
Action: Mouse scrolled (477, 435) with delta (0, -2)
Screenshot: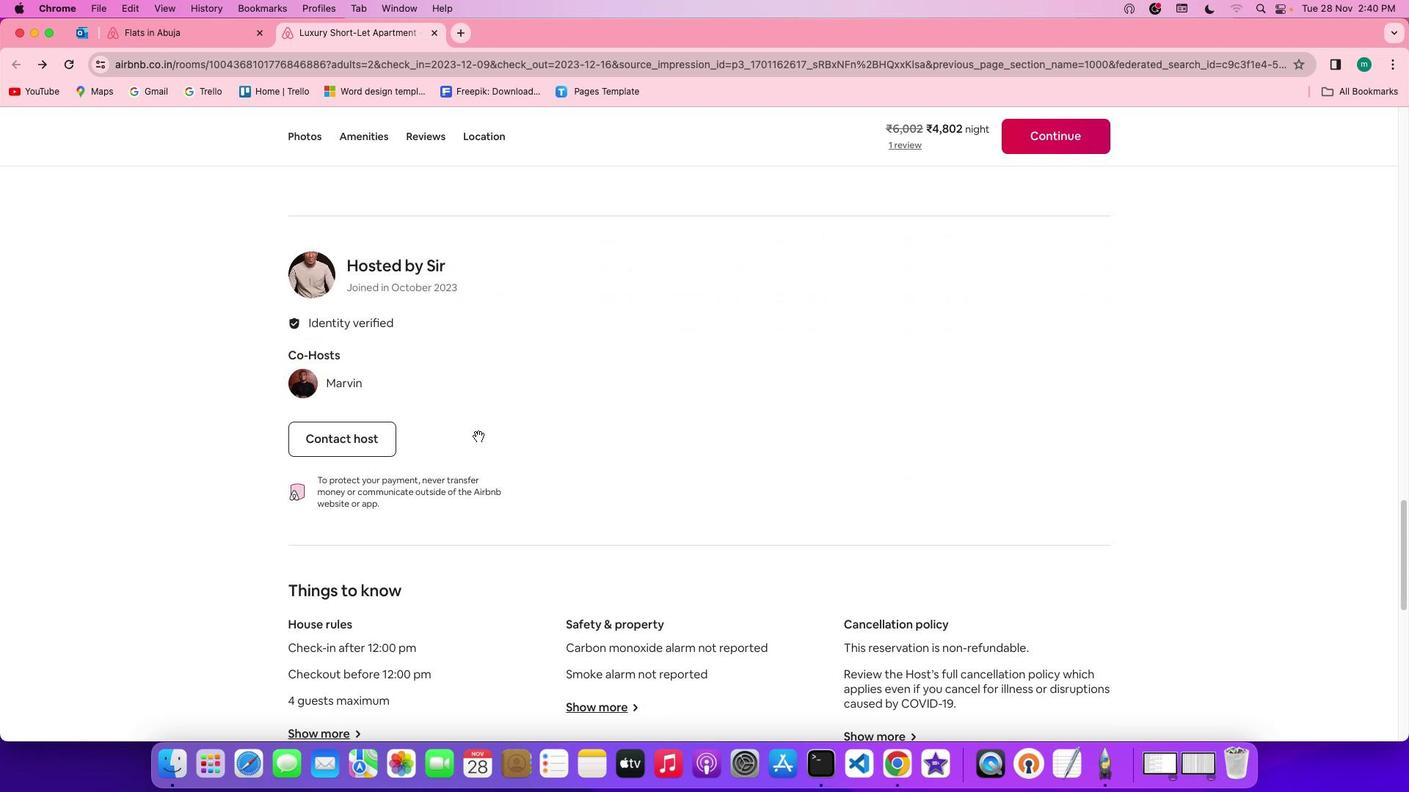 
Action: Mouse scrolled (477, 435) with delta (0, -2)
Screenshot: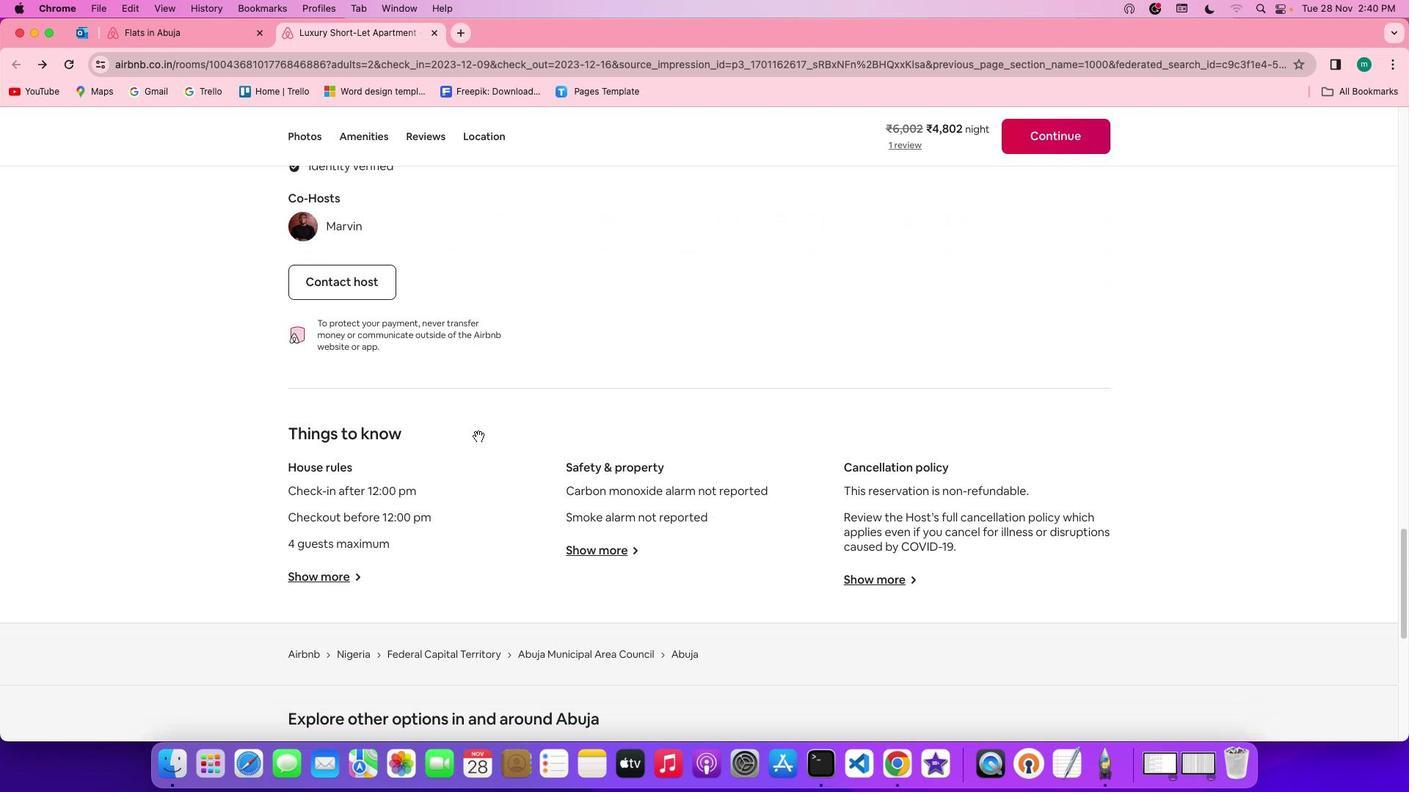 
Action: Mouse scrolled (477, 435) with delta (0, 0)
Screenshot: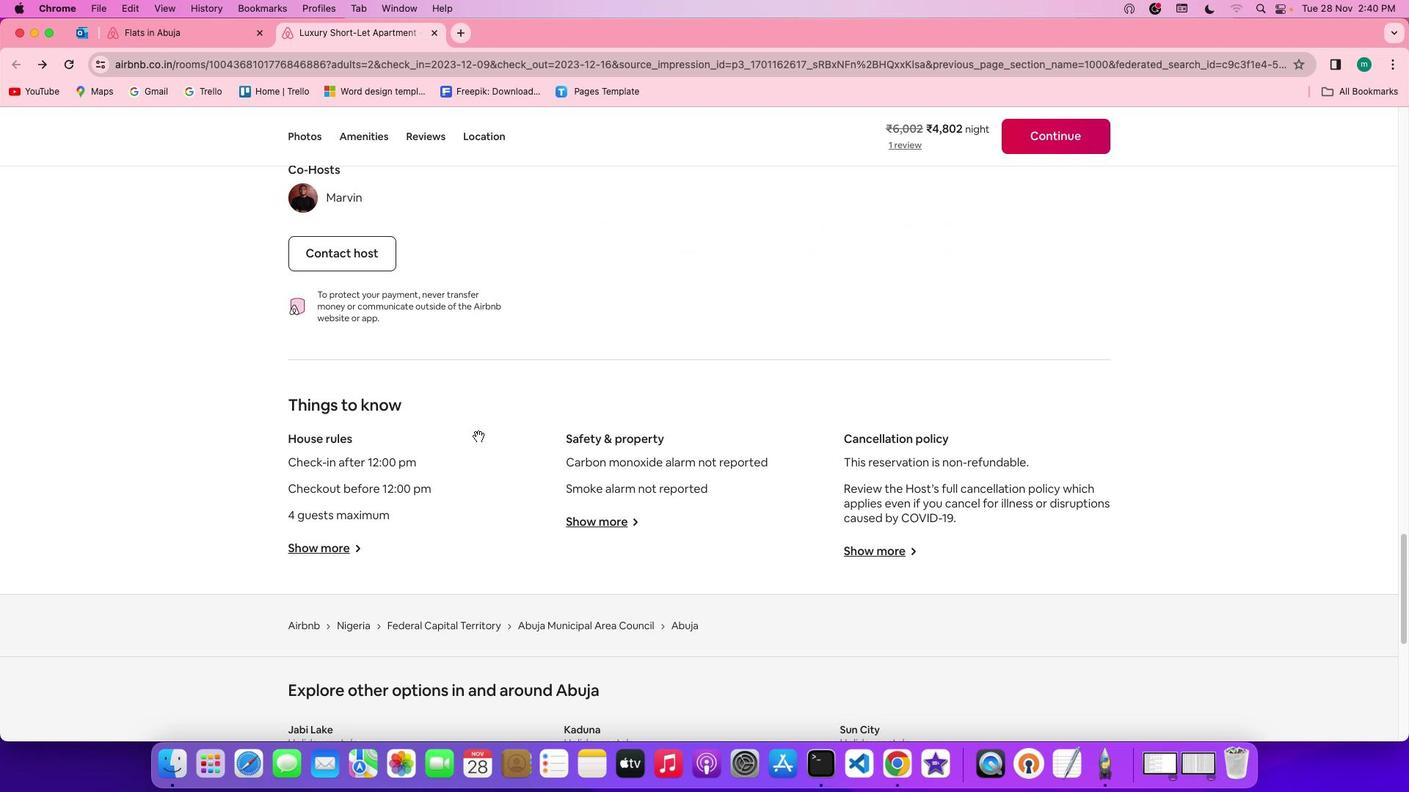 
Action: Mouse scrolled (477, 435) with delta (0, 0)
Screenshot: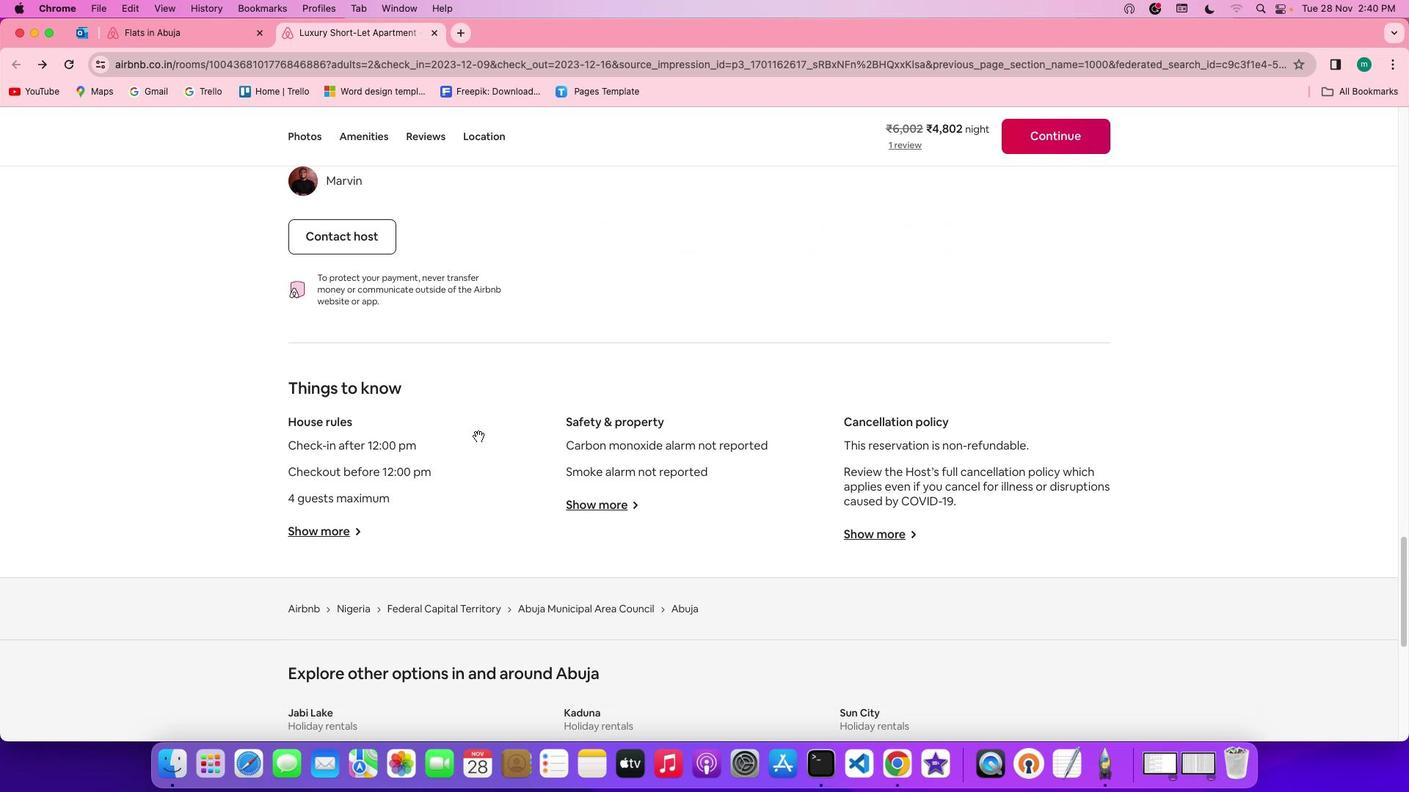 
Action: Mouse scrolled (477, 435) with delta (0, 0)
Screenshot: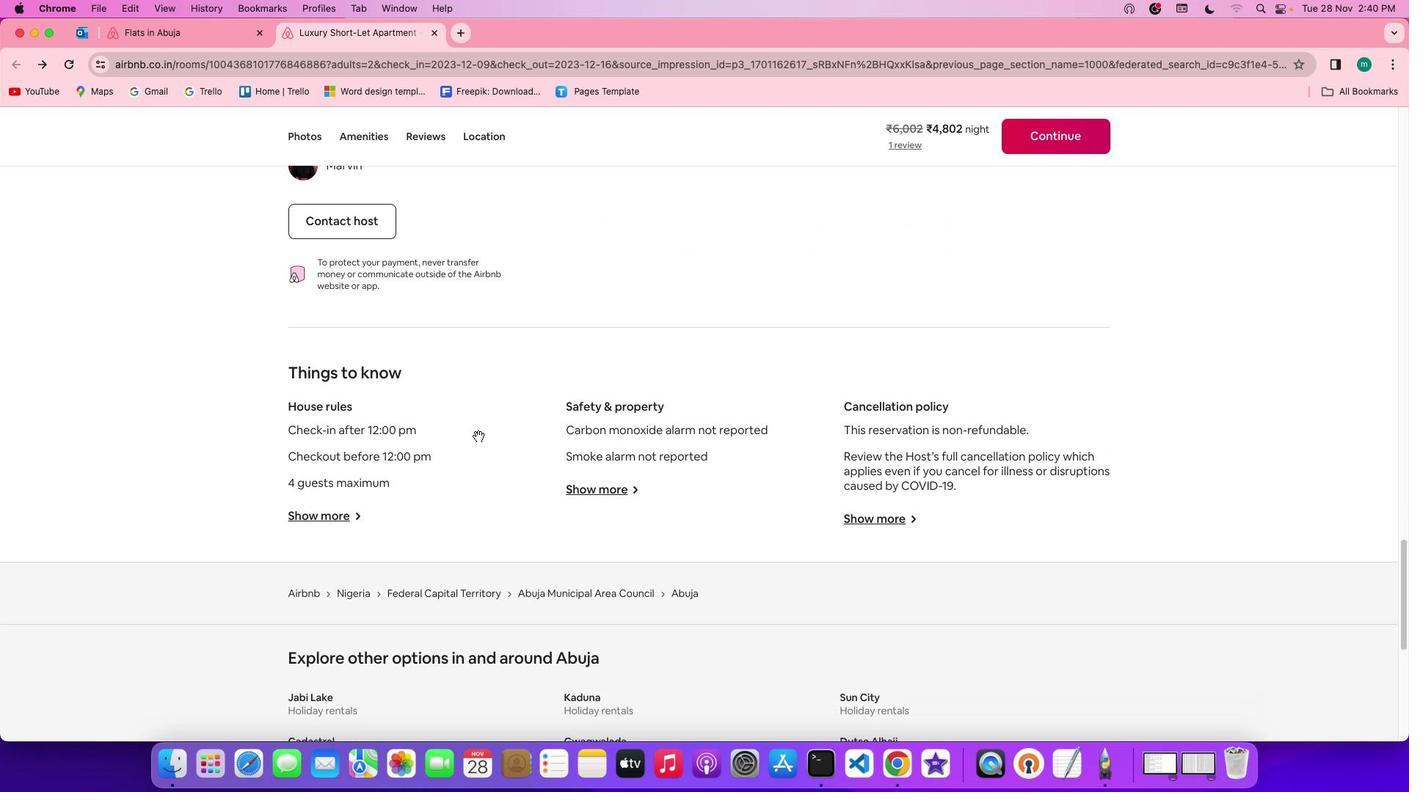 
Action: Mouse moved to (320, 483)
Screenshot: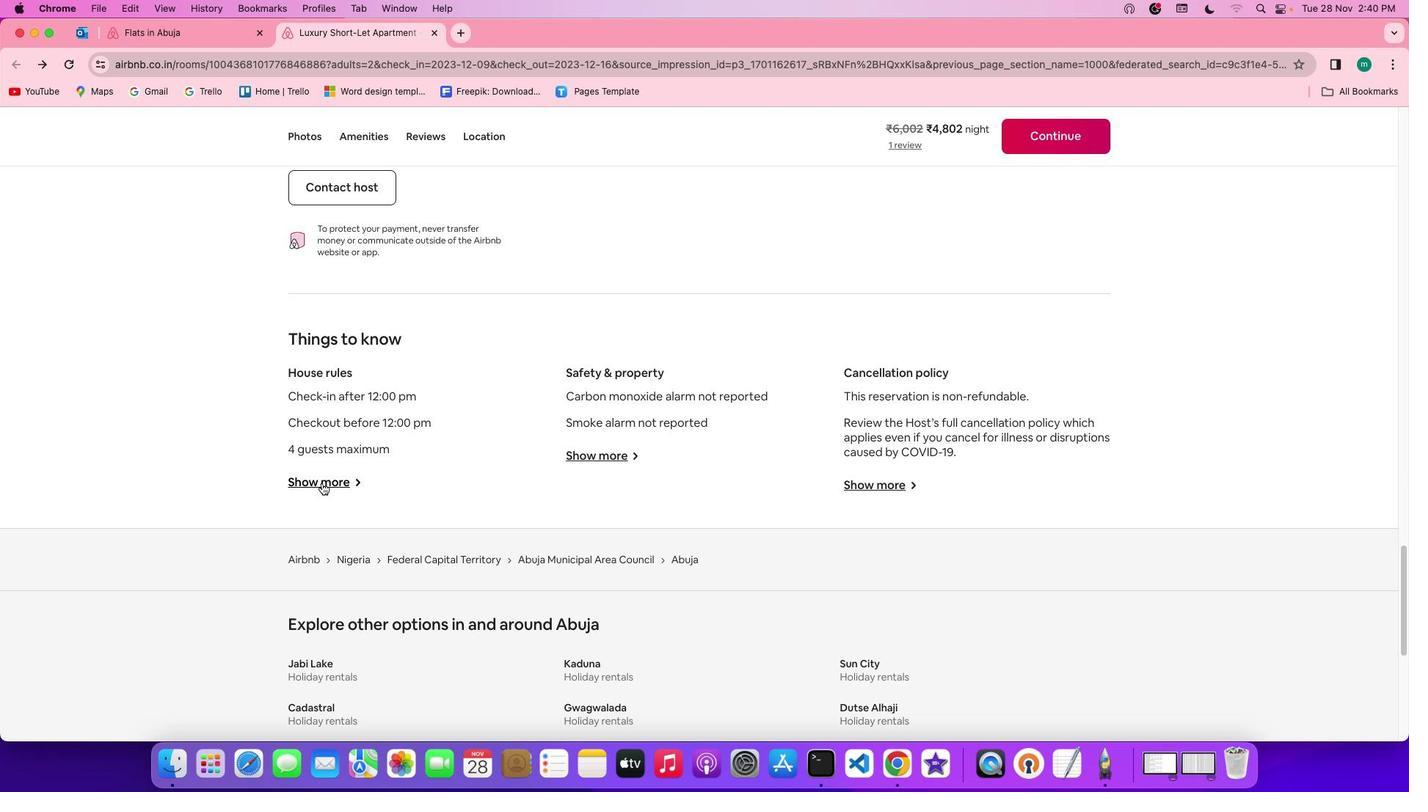 
Action: Mouse pressed left at (320, 483)
Screenshot: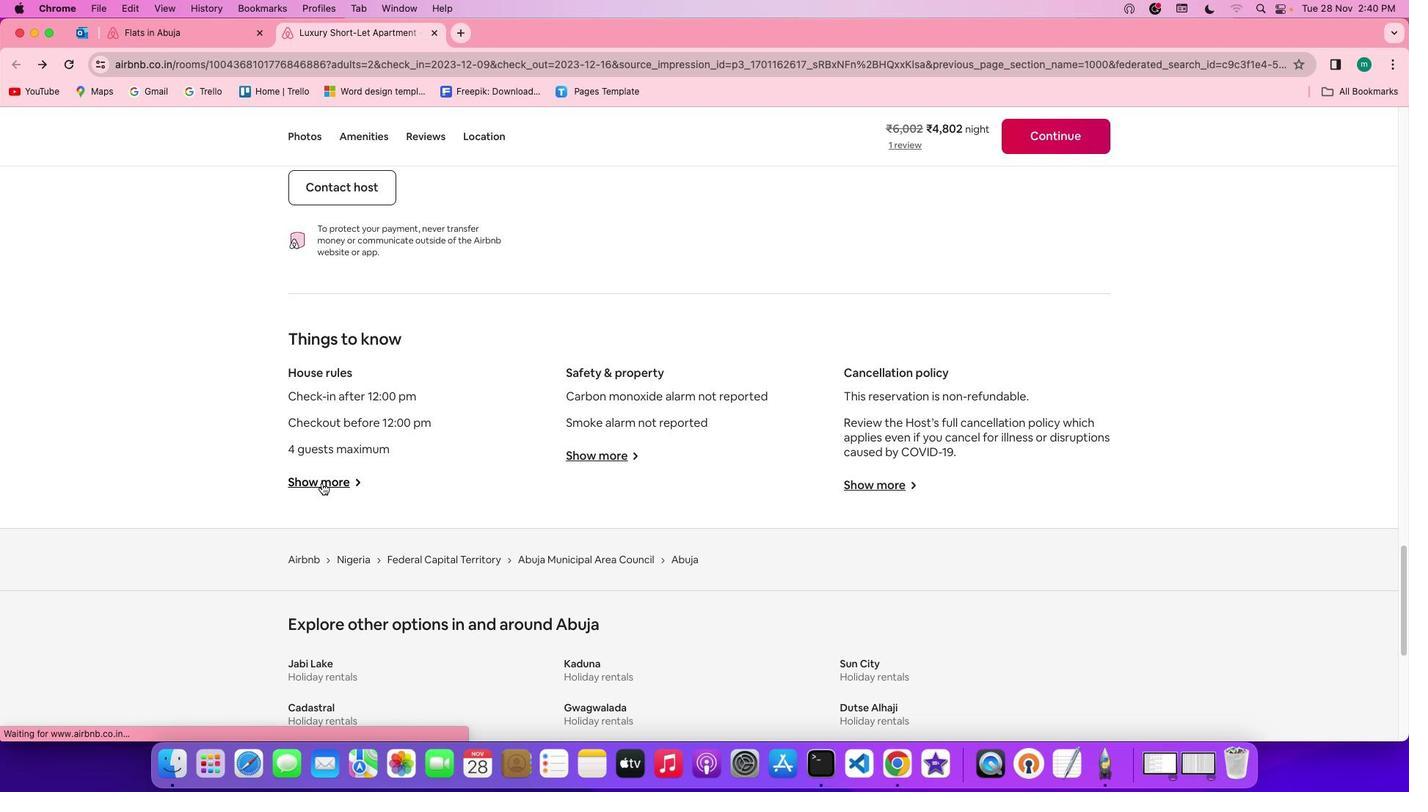 
Action: Mouse moved to (622, 482)
Screenshot: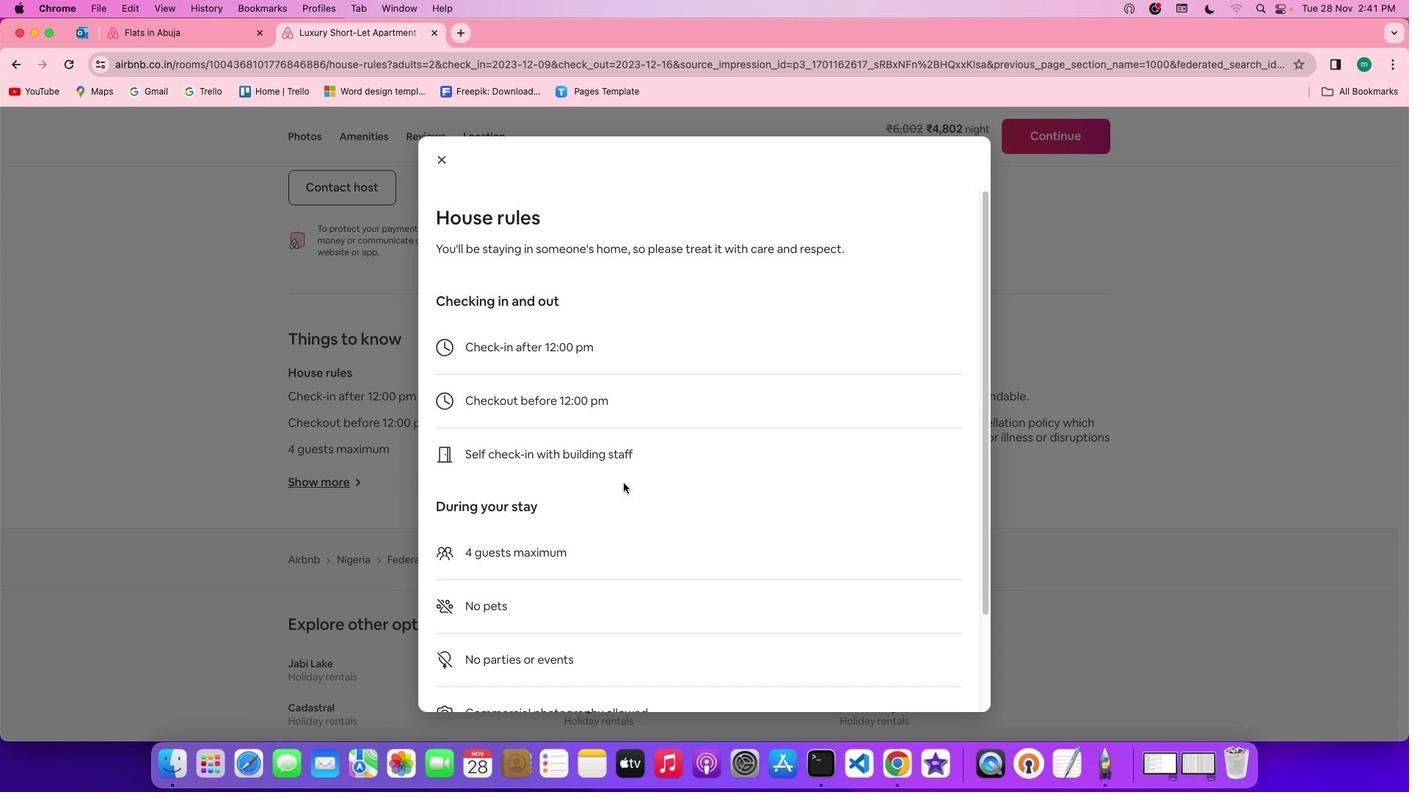 
Action: Mouse scrolled (622, 482) with delta (0, 0)
Screenshot: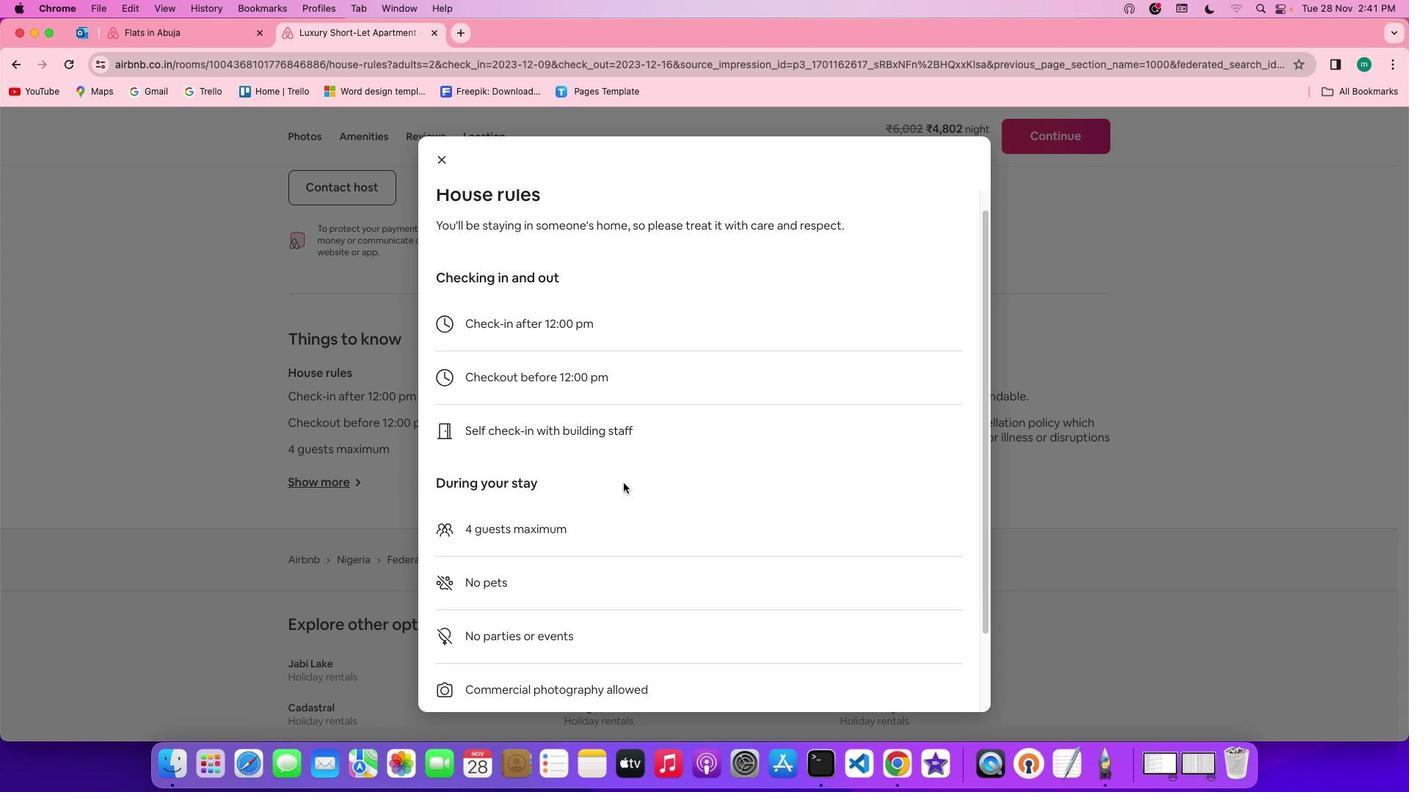 
Action: Mouse scrolled (622, 482) with delta (0, 0)
Screenshot: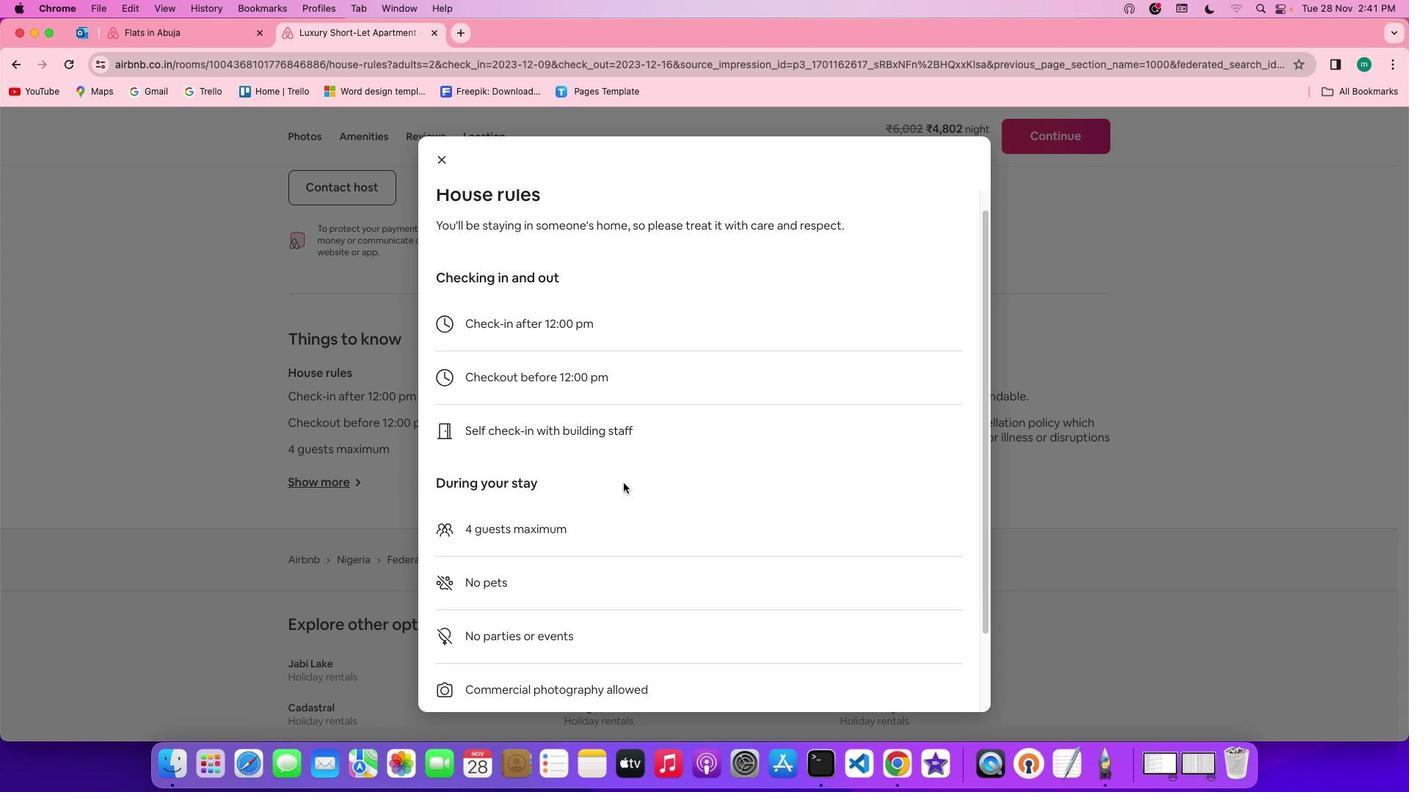 
Action: Mouse scrolled (622, 482) with delta (0, -2)
Screenshot: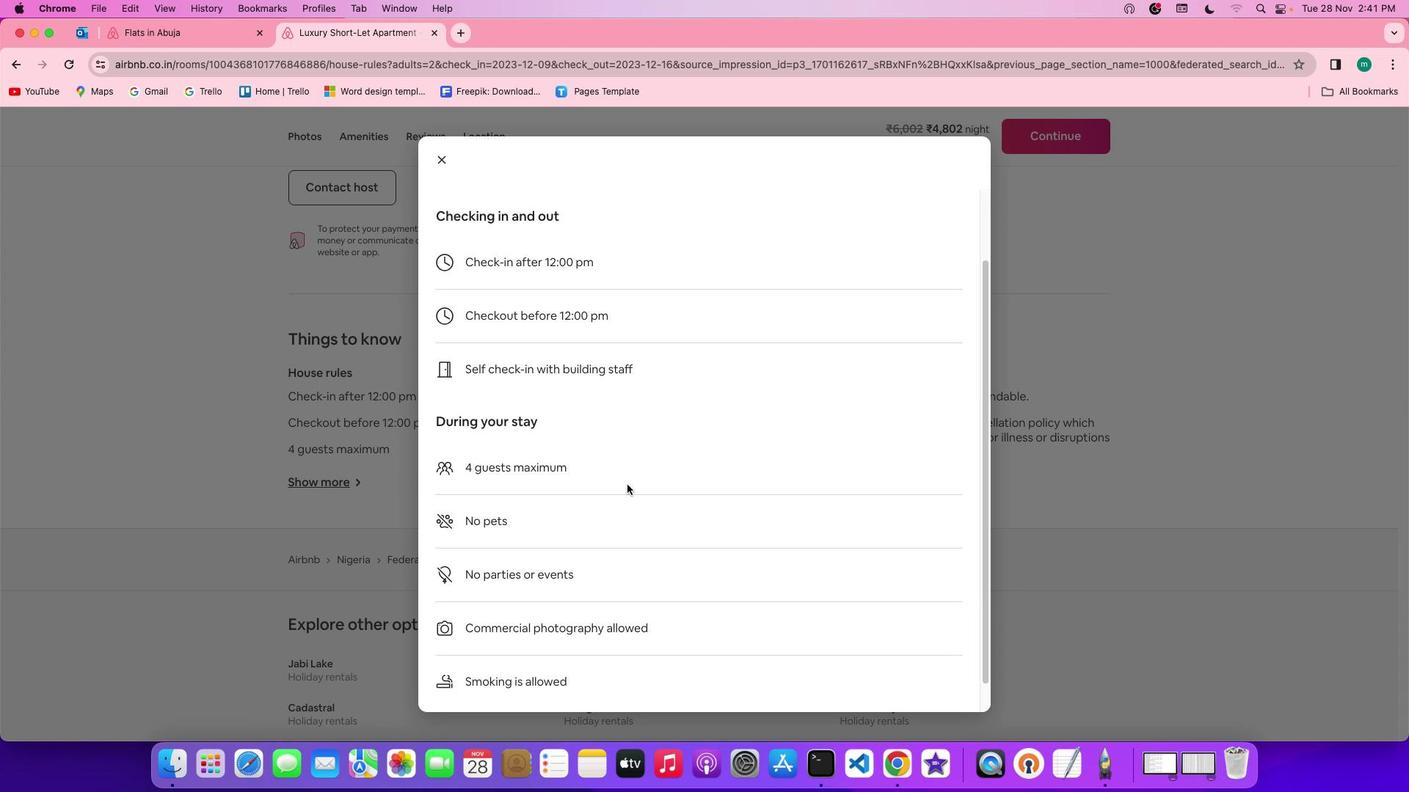 
Action: Mouse scrolled (622, 482) with delta (0, -2)
Screenshot: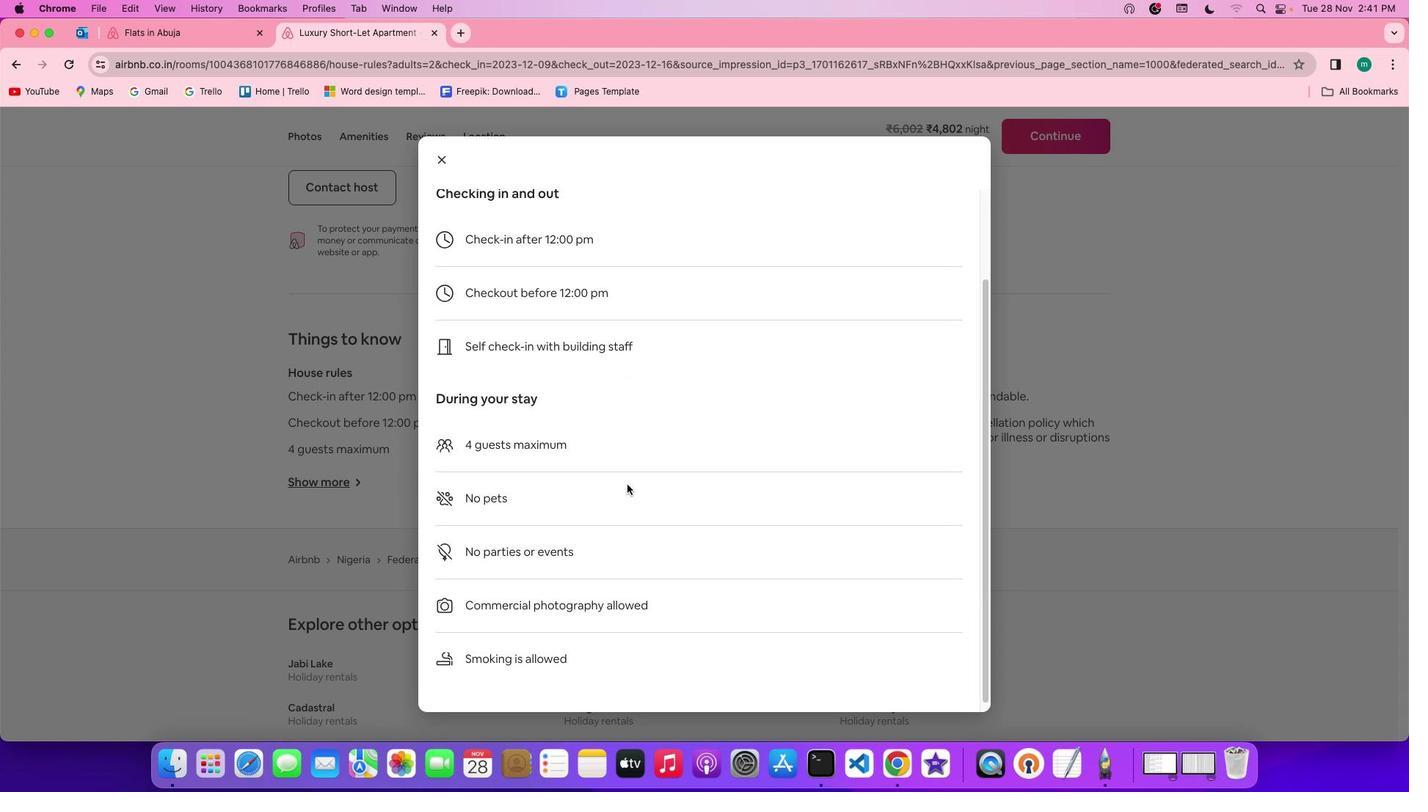 
Action: Mouse moved to (627, 484)
